 Task: Simulate a random forest for classification.
Action: Mouse moved to (138, 115)
Screenshot: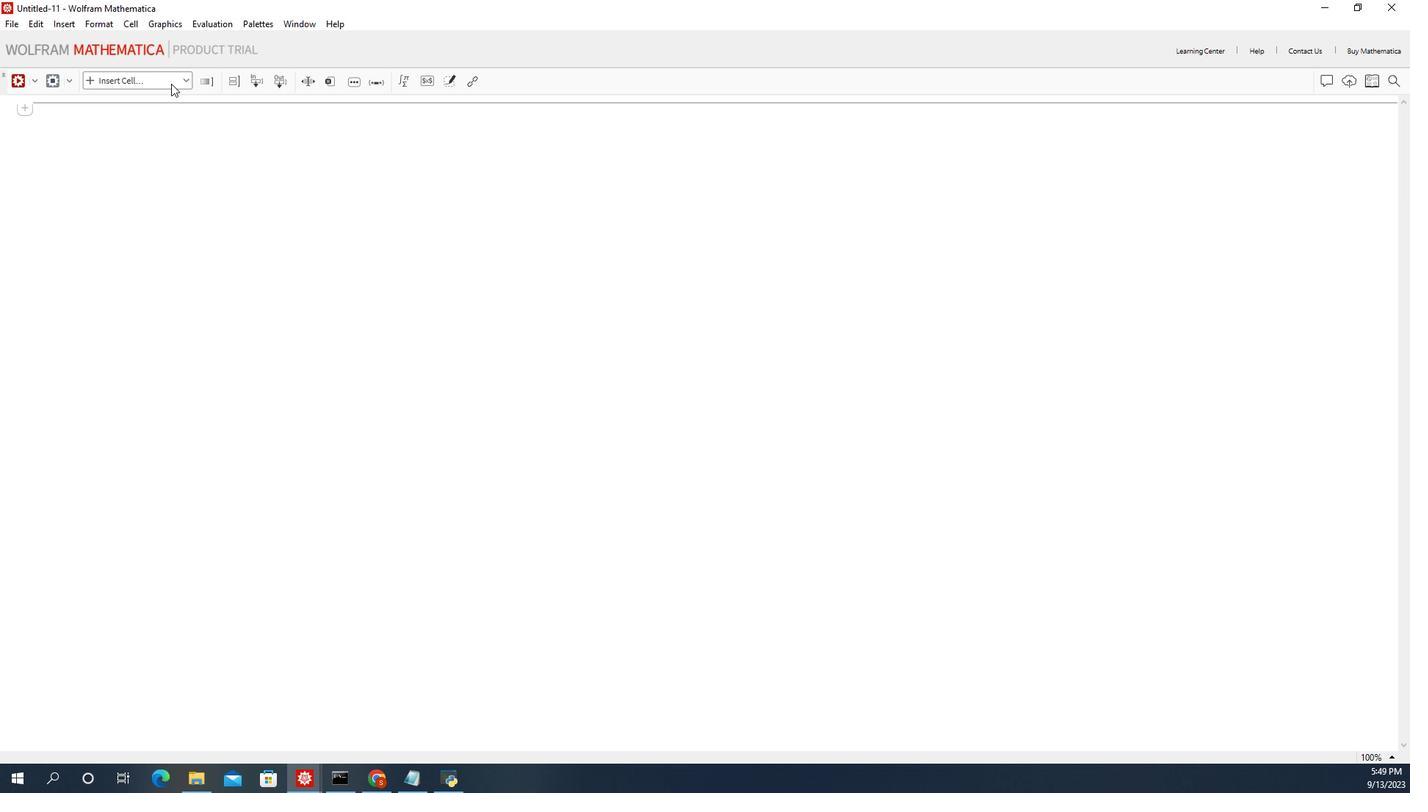 
Action: Mouse pressed left at (138, 115)
Screenshot: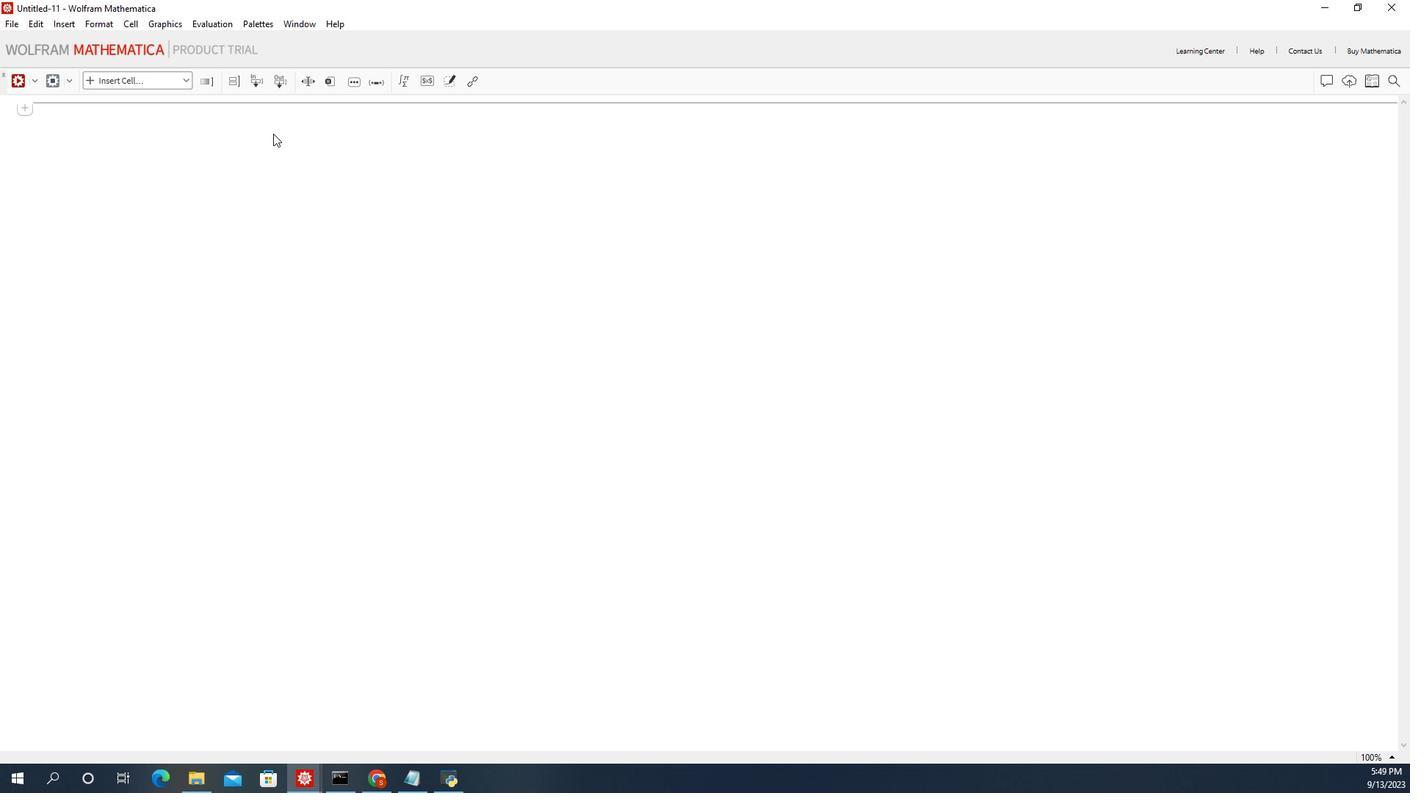 
Action: Mouse moved to (139, 107)
Screenshot: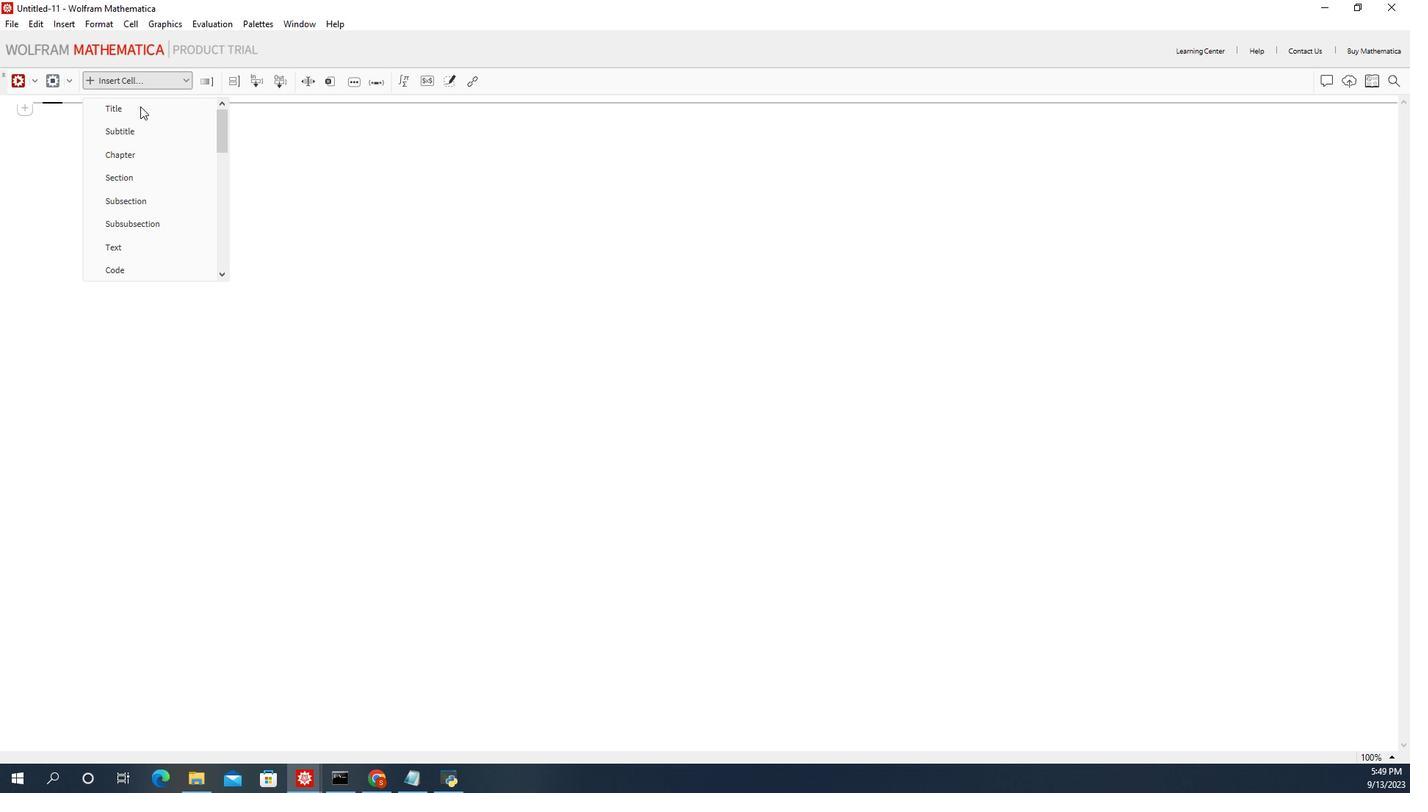 
Action: Mouse pressed left at (139, 107)
Screenshot: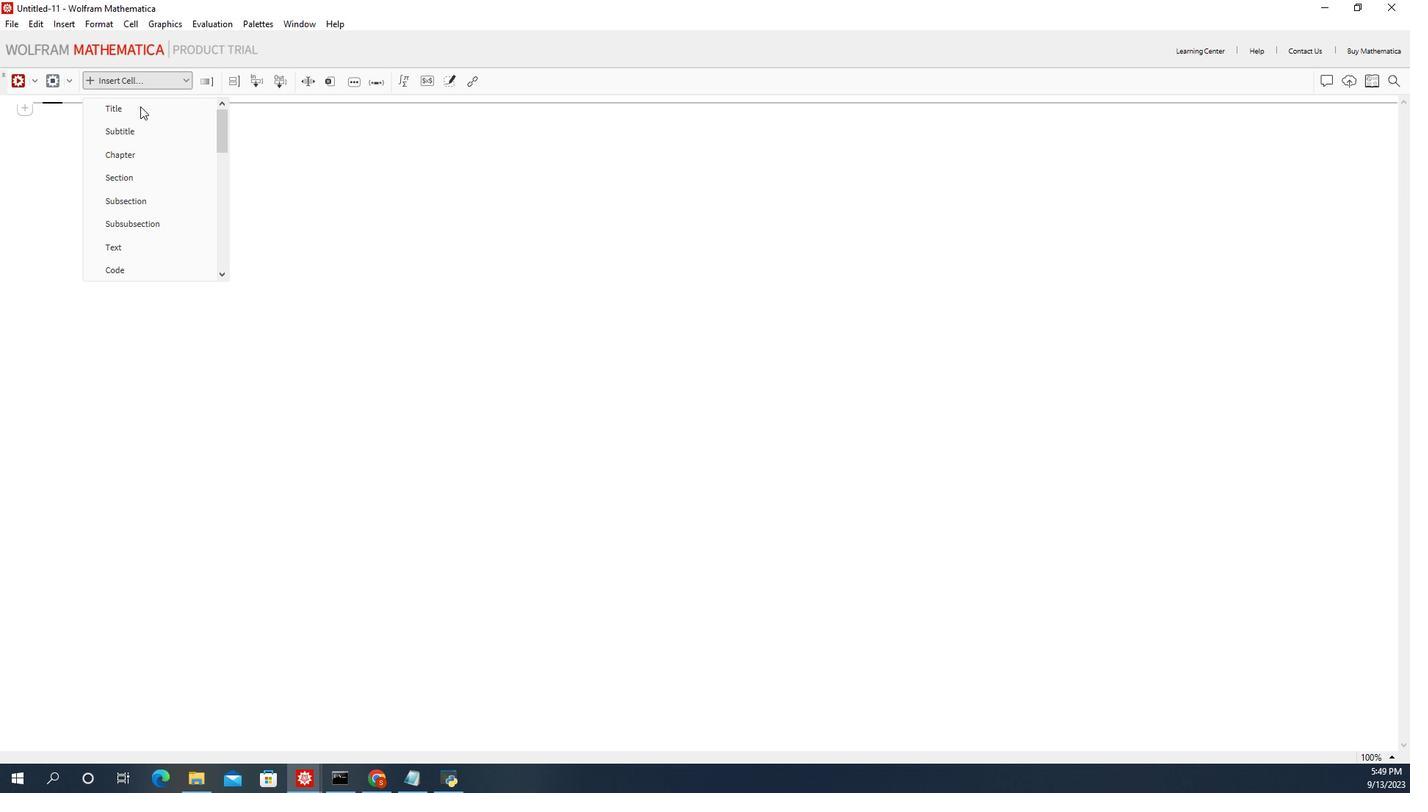 
Action: Mouse moved to (139, 107)
Screenshot: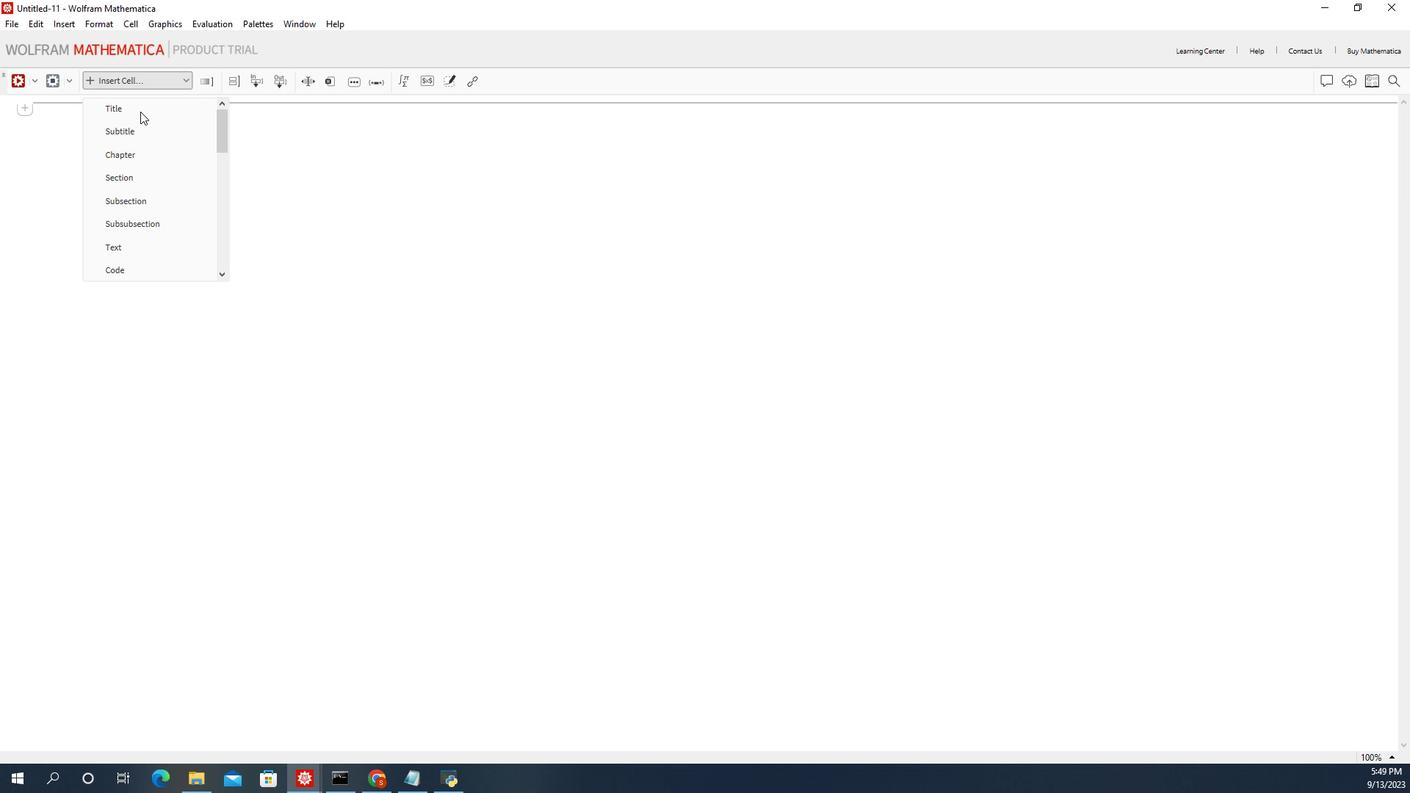 
Action: Mouse pressed left at (139, 107)
Screenshot: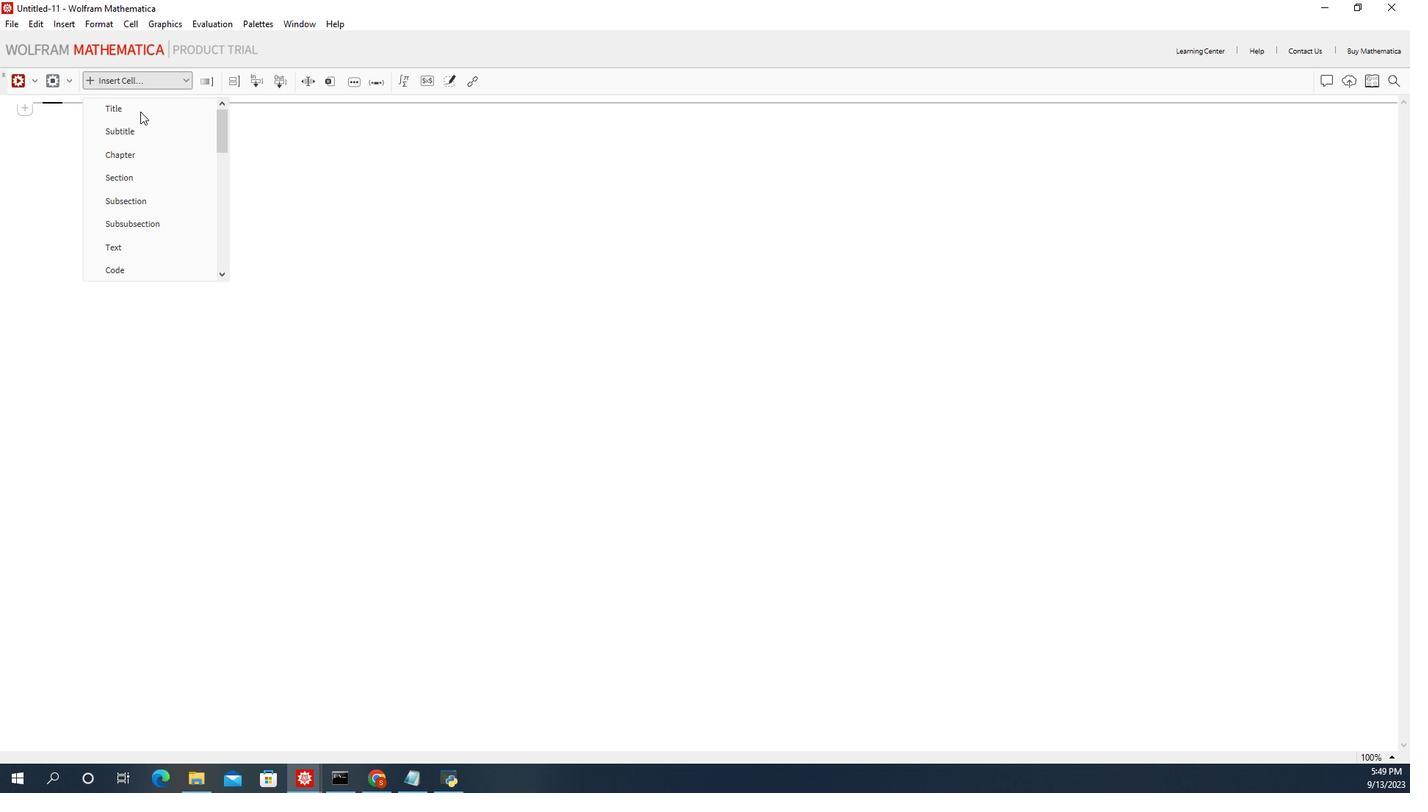 
Action: Mouse moved to (121, 95)
Screenshot: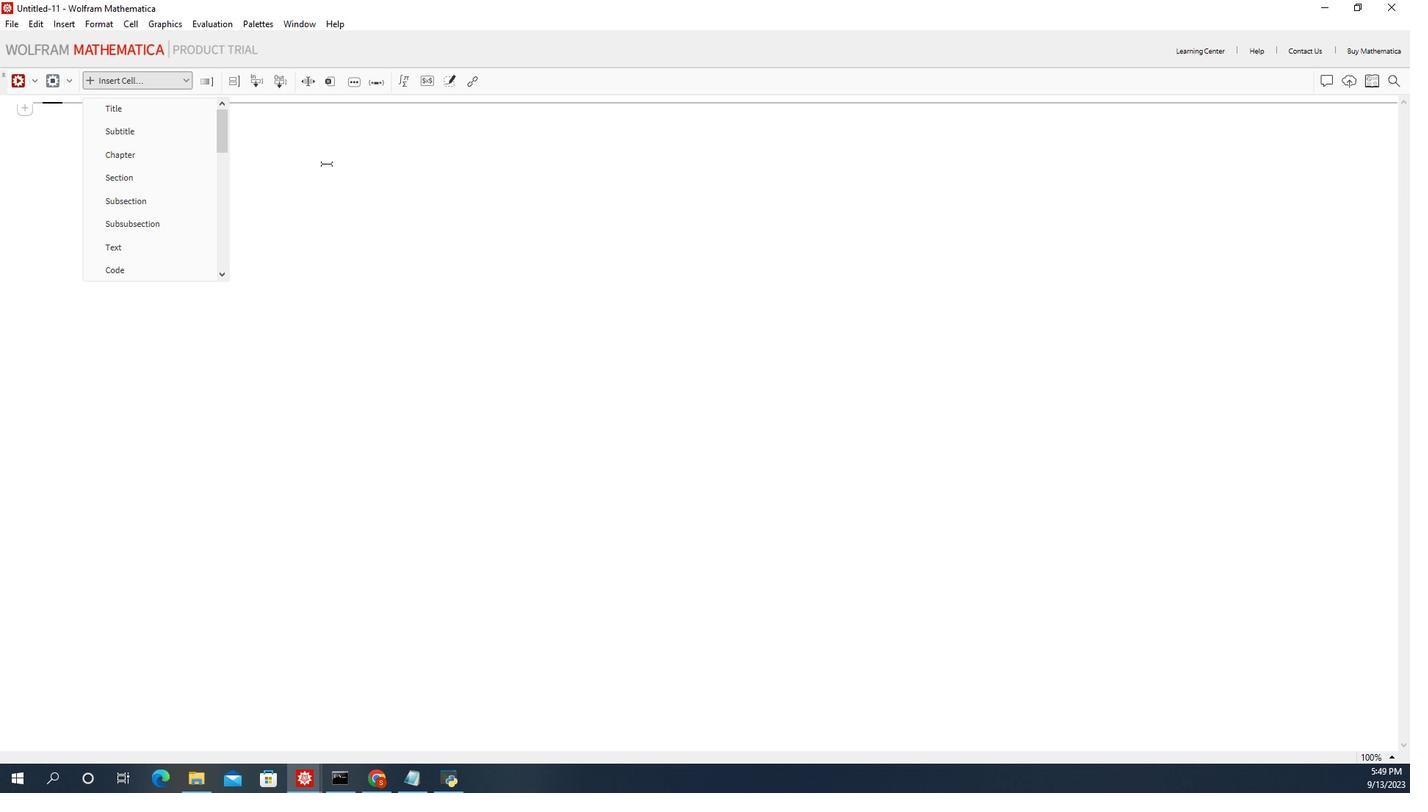 
Action: Mouse pressed left at (121, 95)
Screenshot: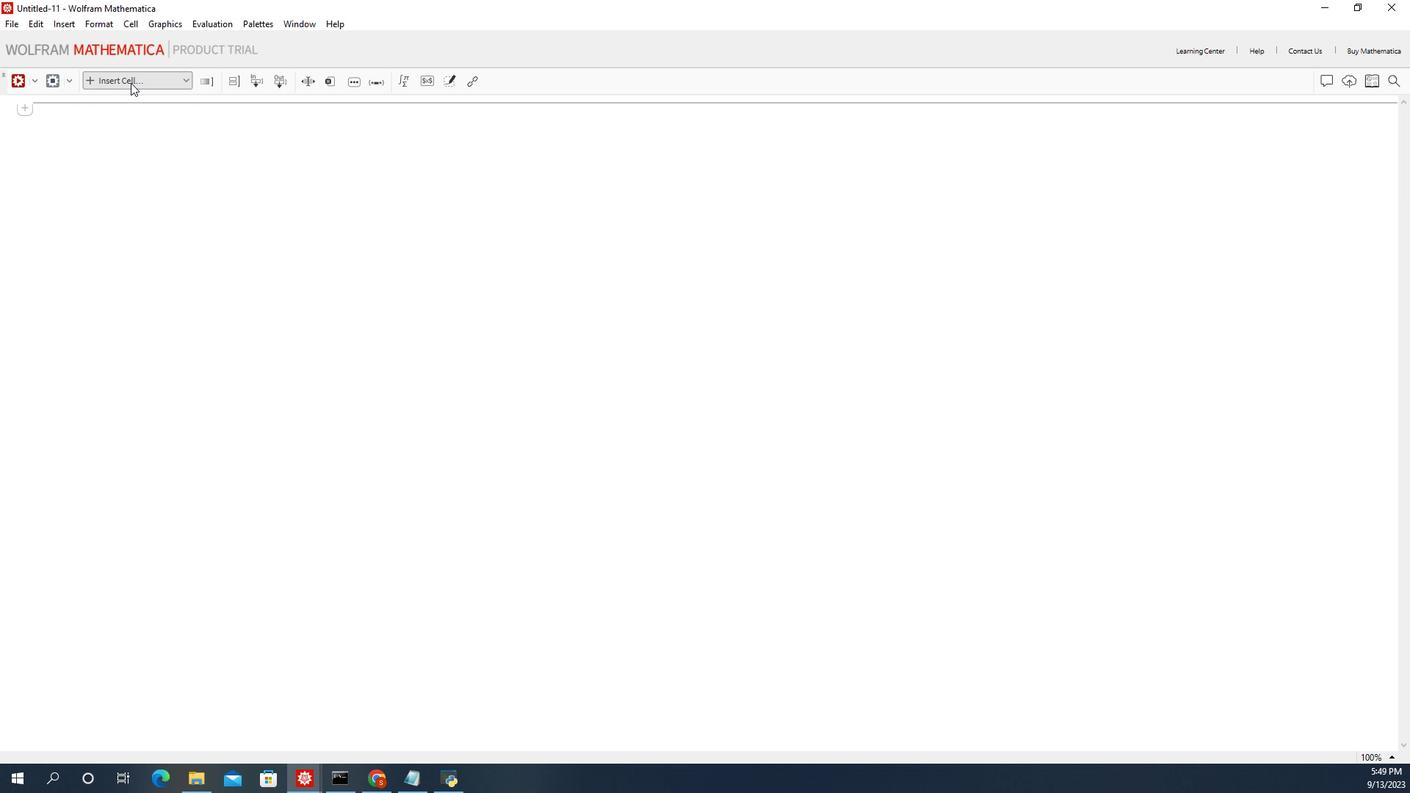 
Action: Mouse moved to (141, 114)
Screenshot: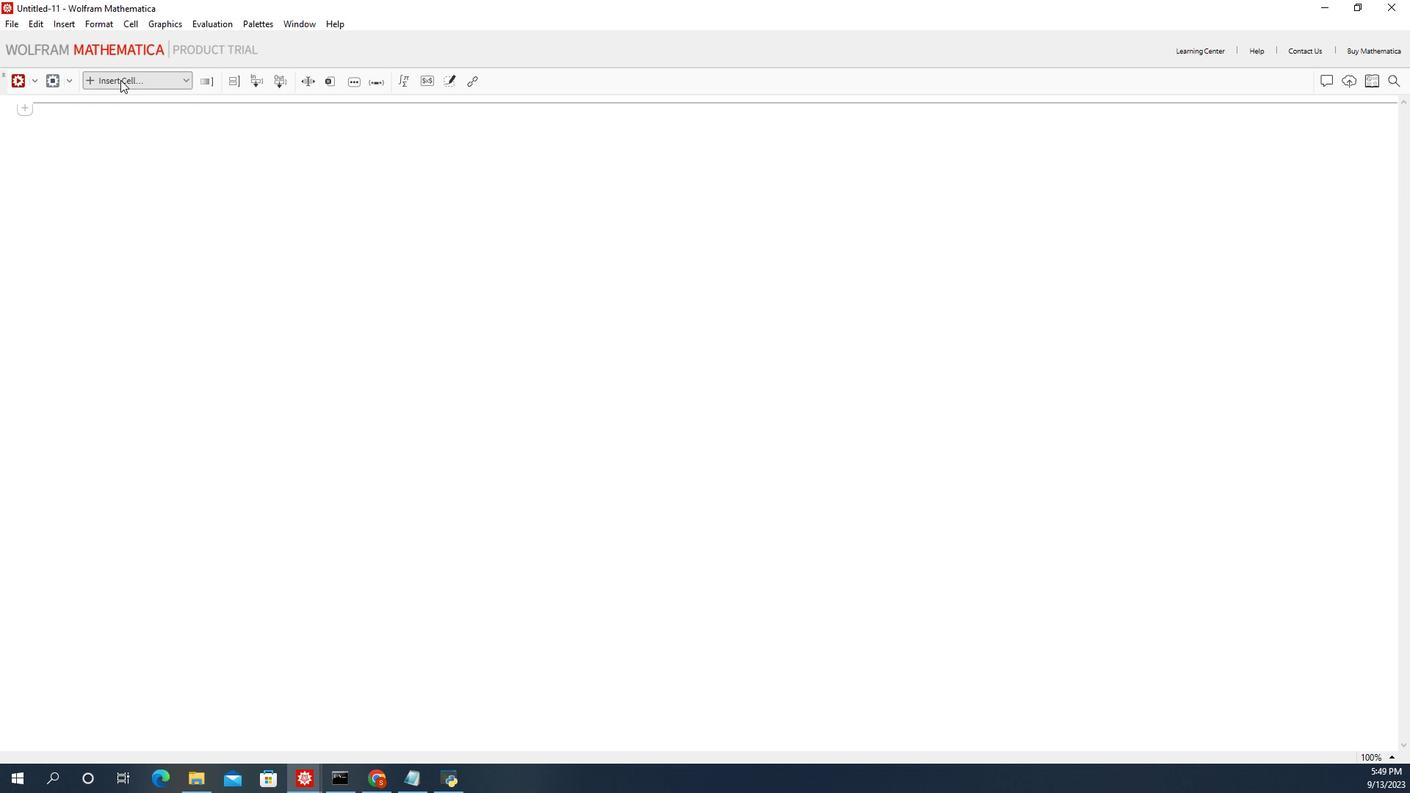 
Action: Mouse pressed left at (141, 114)
Screenshot: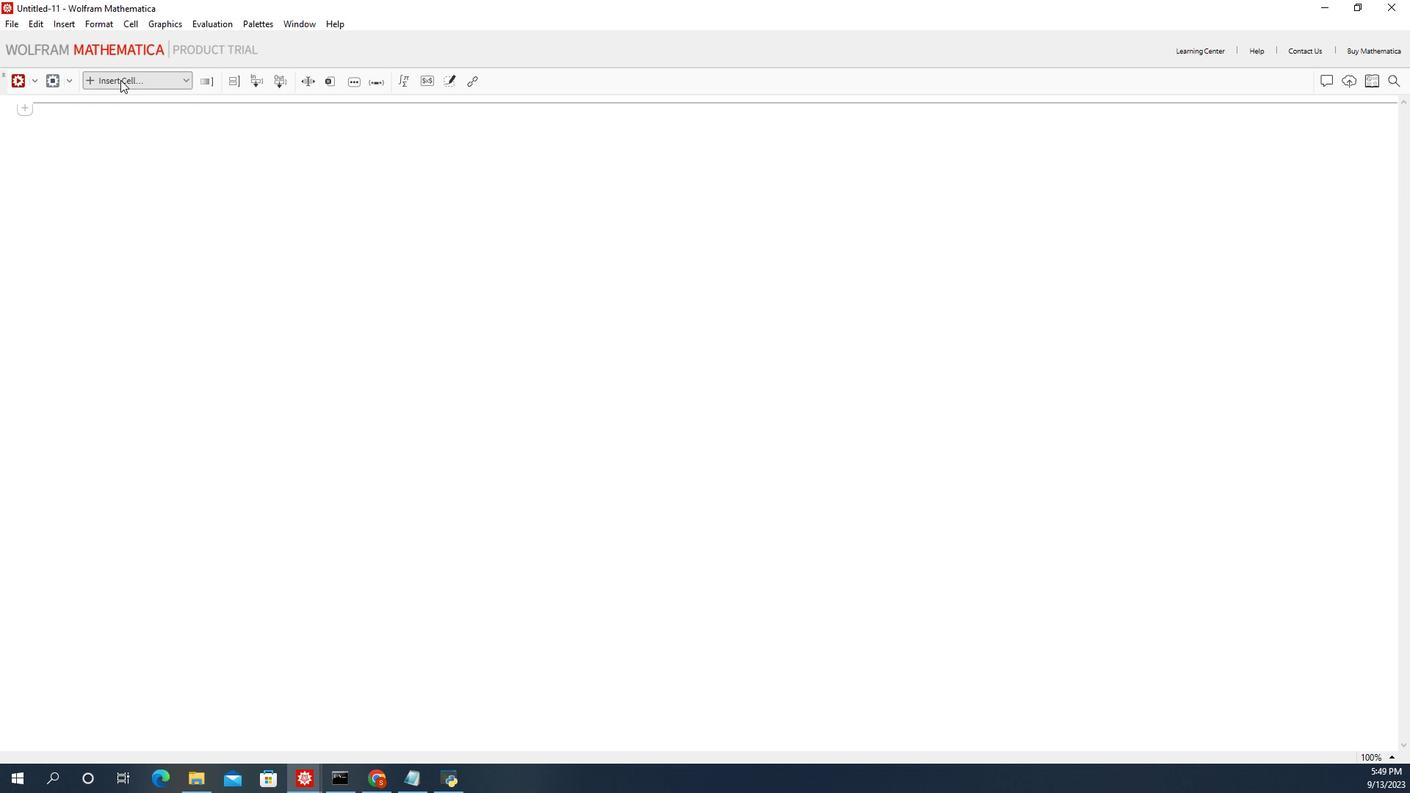 
Action: Mouse moved to (140, 105)
Screenshot: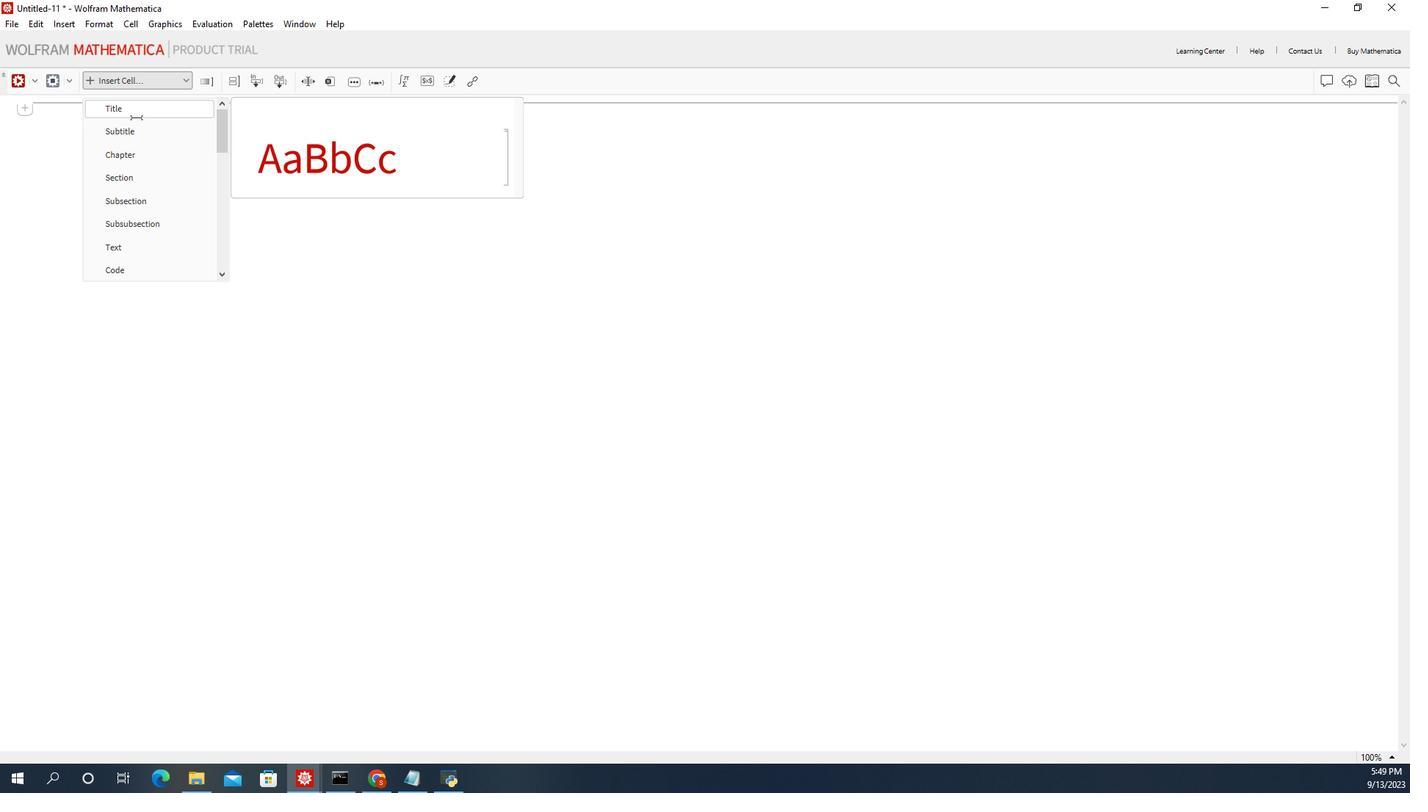 
Action: Mouse pressed left at (140, 105)
Screenshot: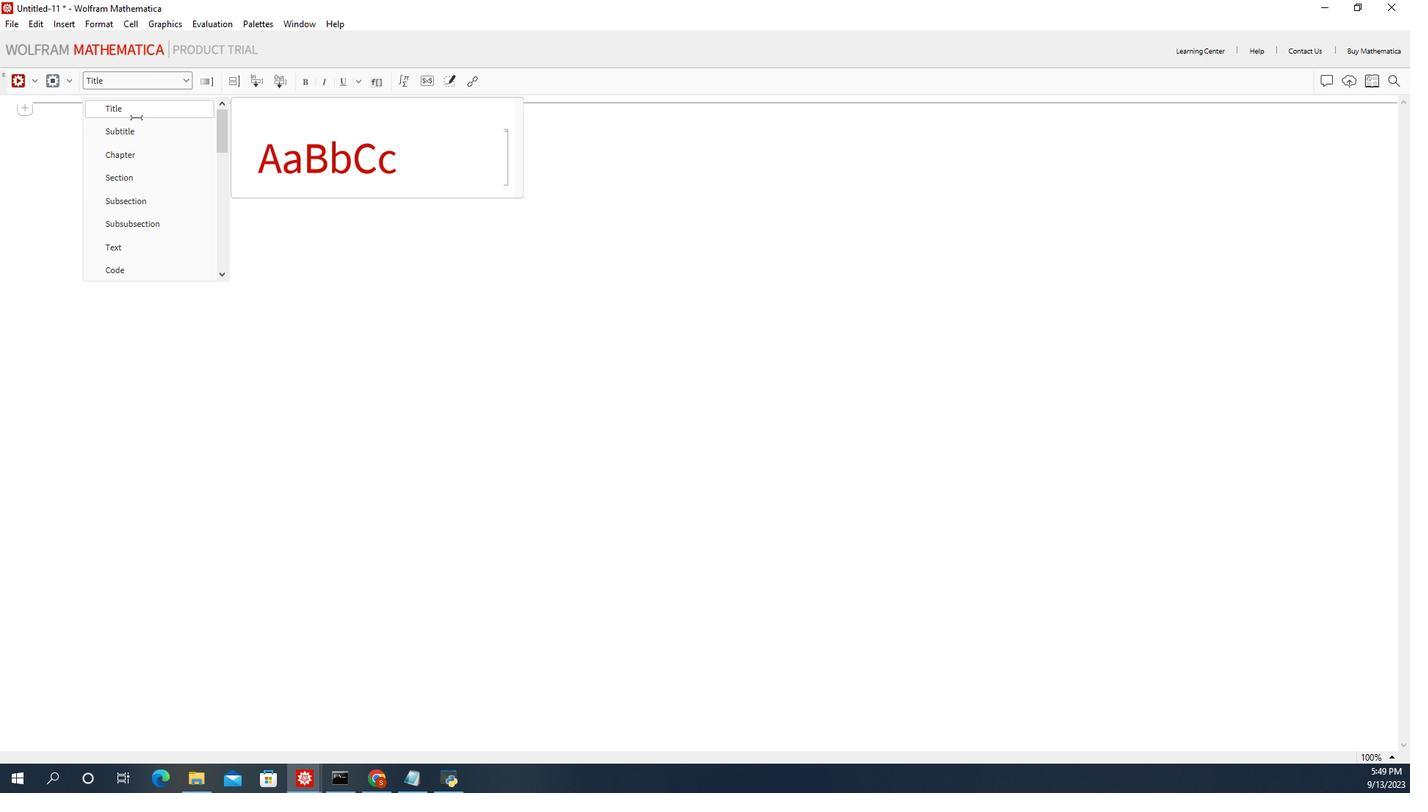 
Action: Mouse moved to (141, 97)
Screenshot: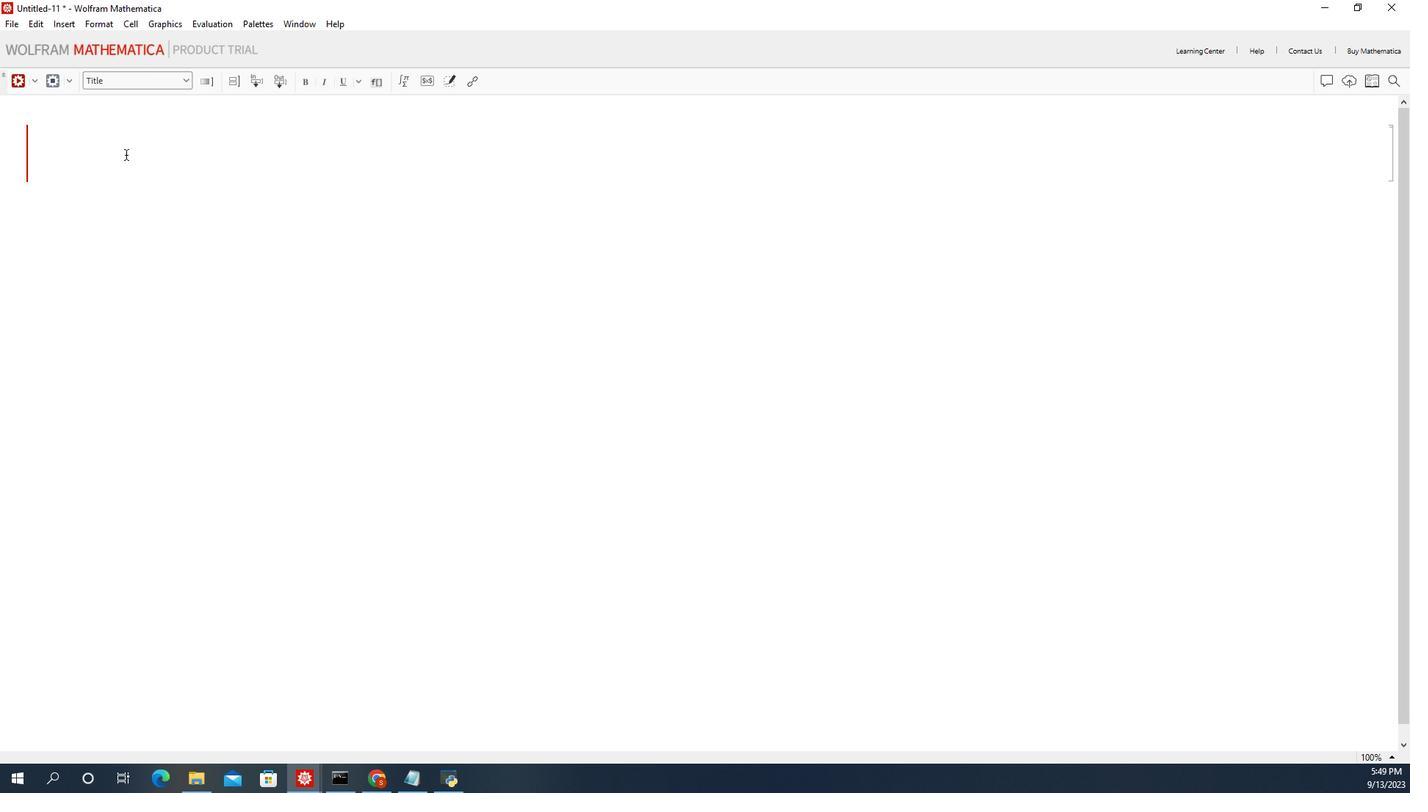 
Action: Mouse pressed left at (141, 97)
Screenshot: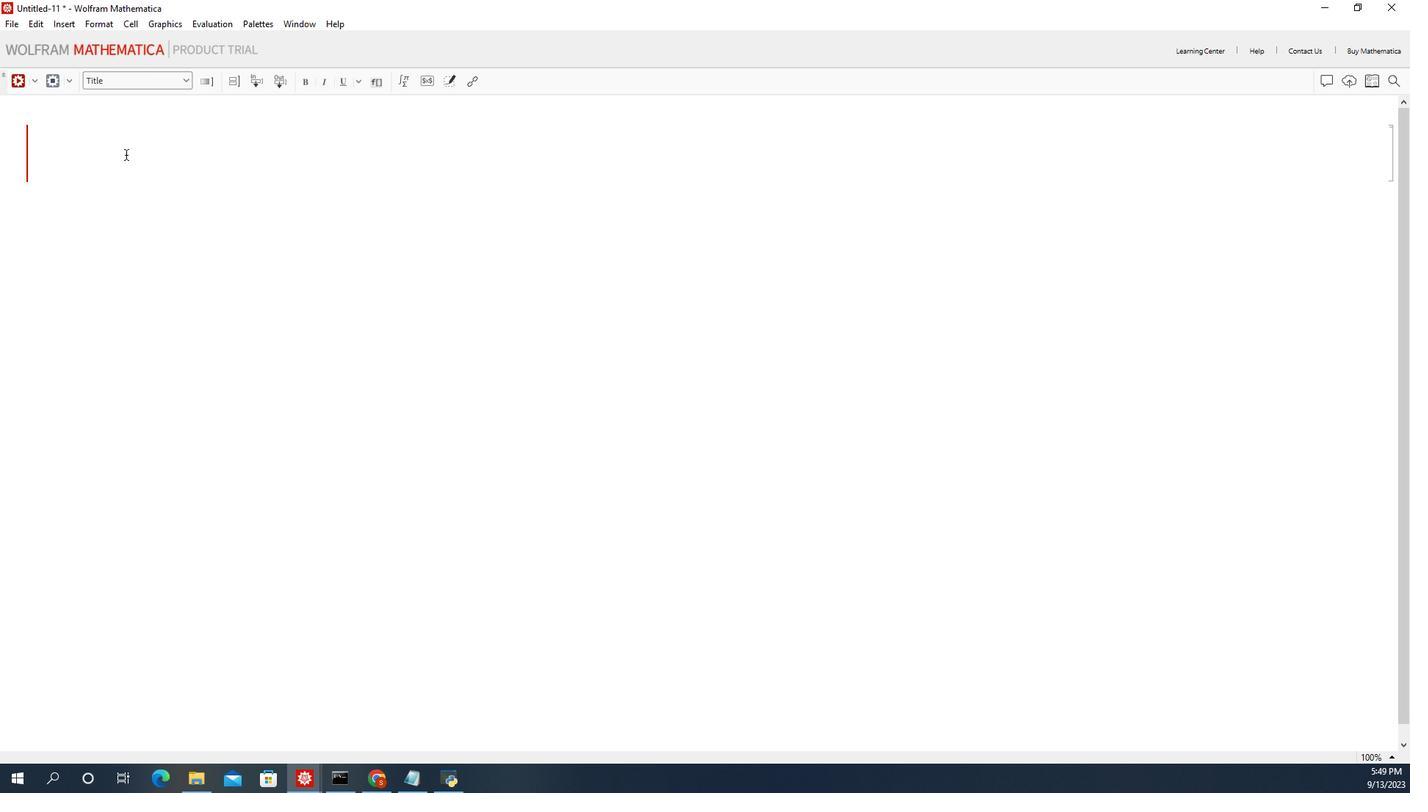 
Action: Key pressed simulate<Key.space>a<Key.space>random<Key.space>forest<Key.space>fo<Key.space>r<Key.backspace><Key.backspace>r<Key.space>cals<Key.backspace><Key.backspace><Key.backspace>lassification.
Screenshot: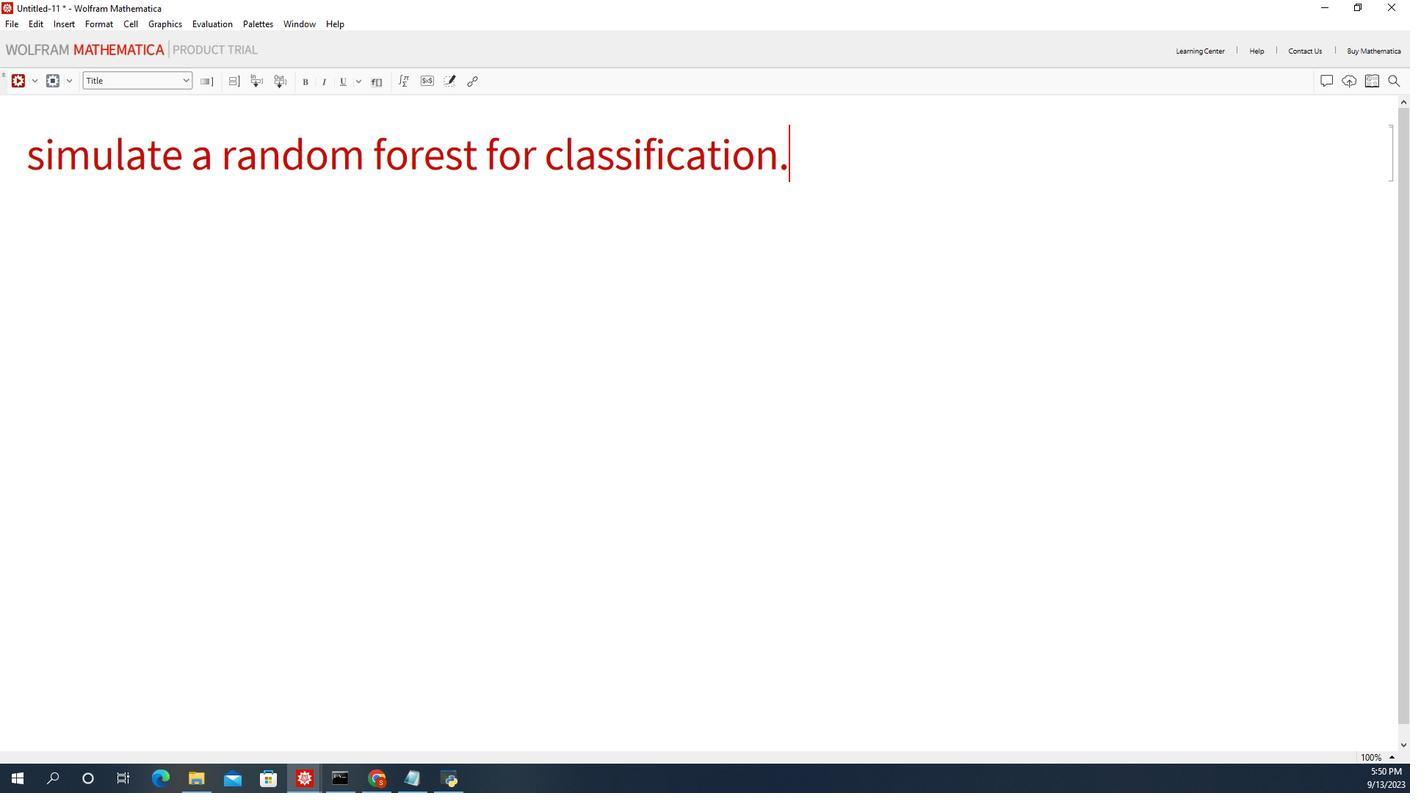 
Action: Mouse moved to (141, 88)
Screenshot: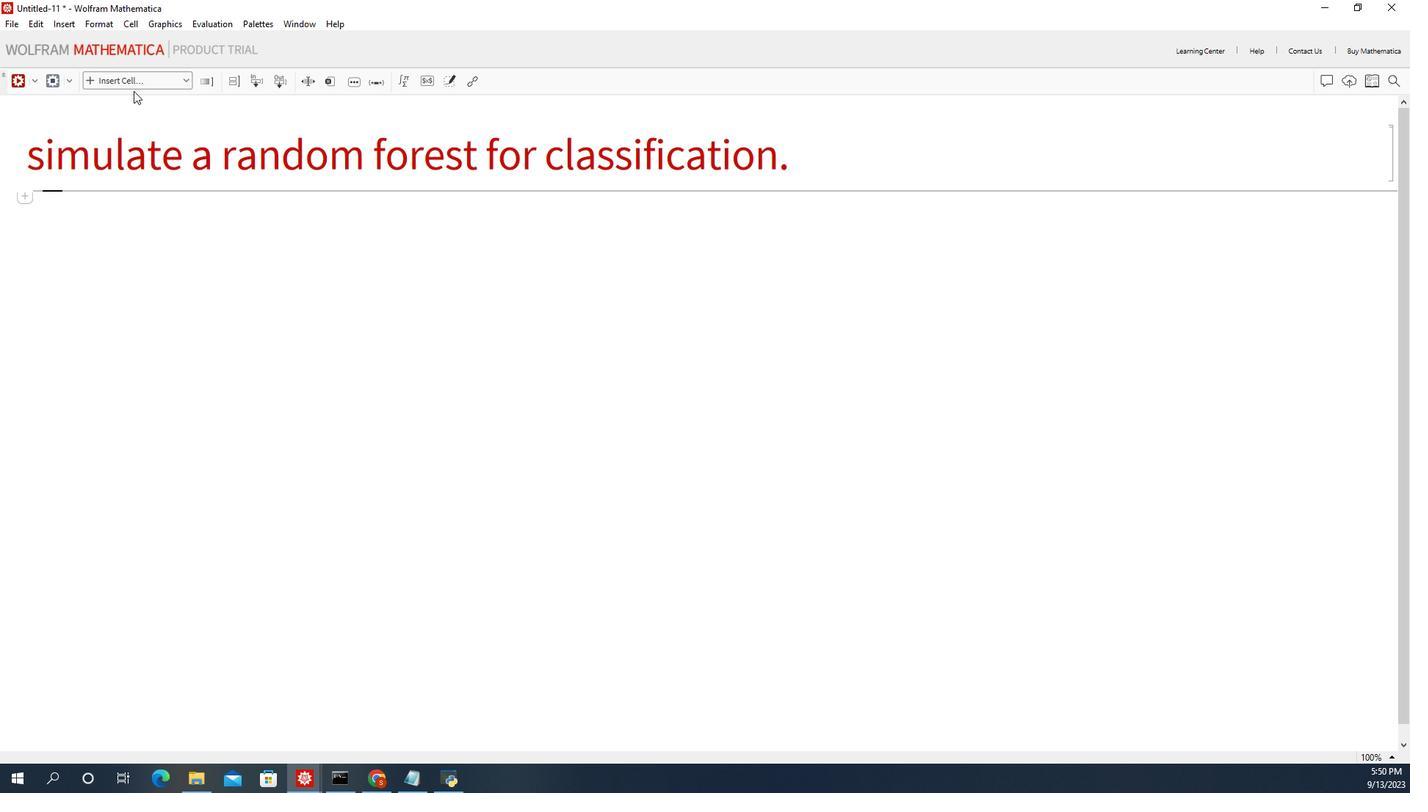 
Action: Mouse pressed left at (141, 88)
Screenshot: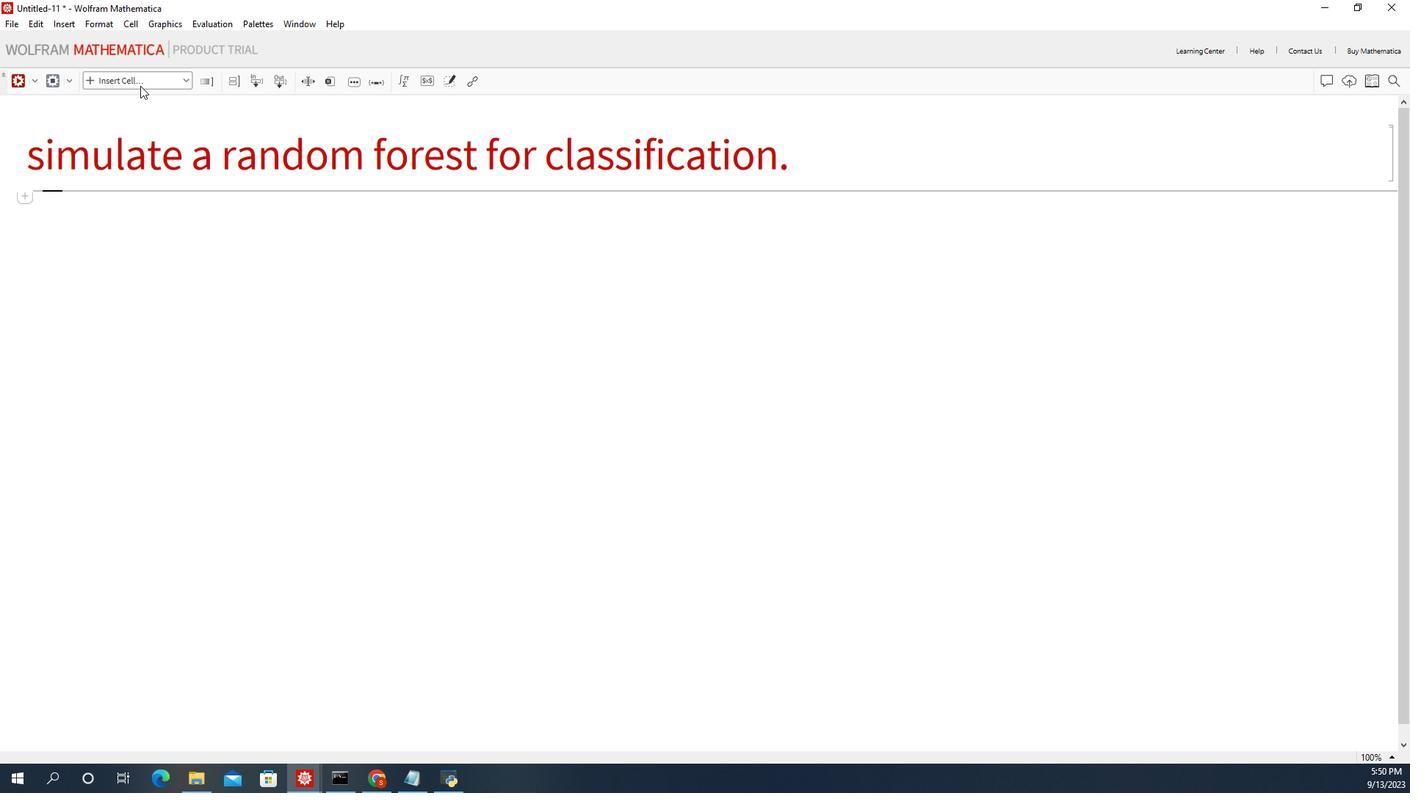 
Action: Mouse moved to (139, 112)
Screenshot: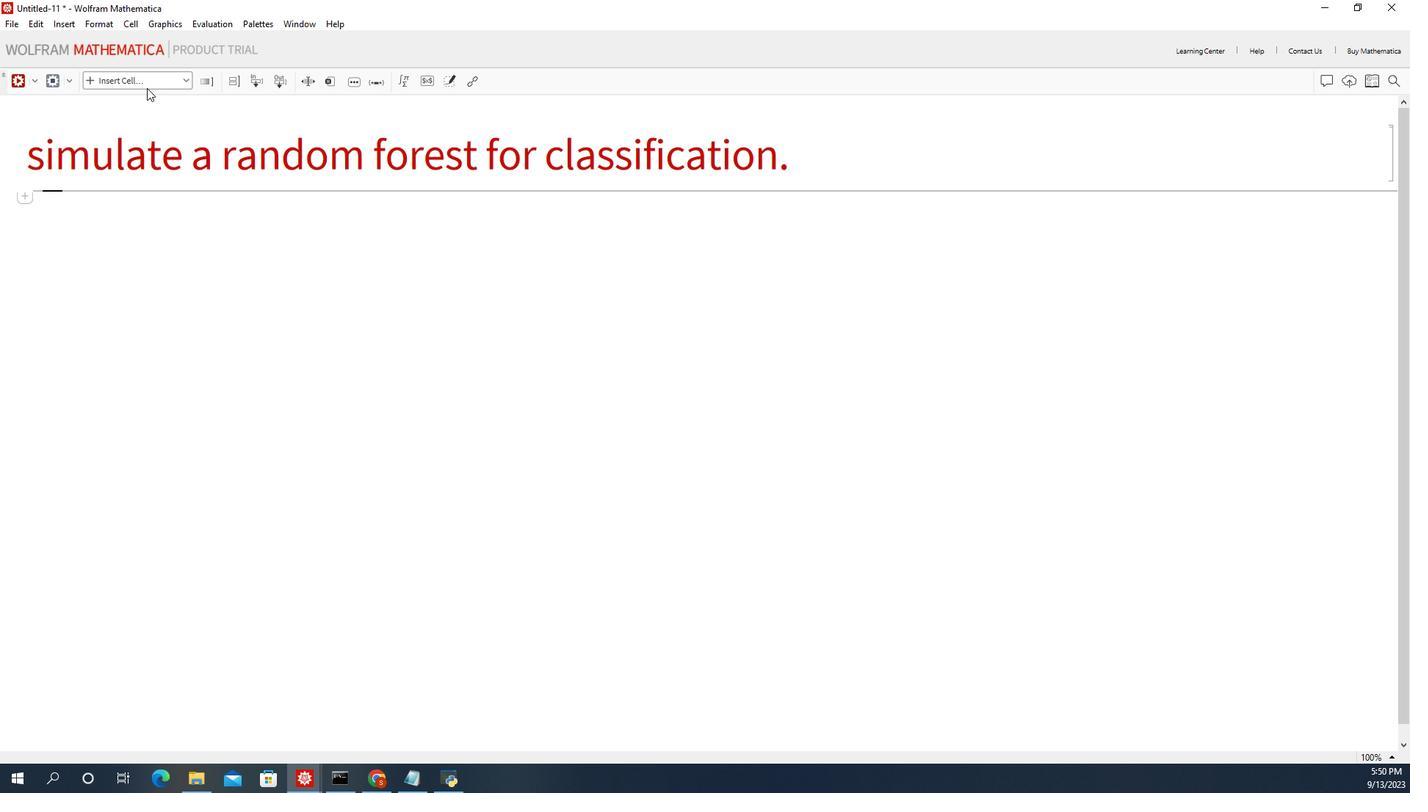 
Action: Mouse pressed left at (139, 112)
Screenshot: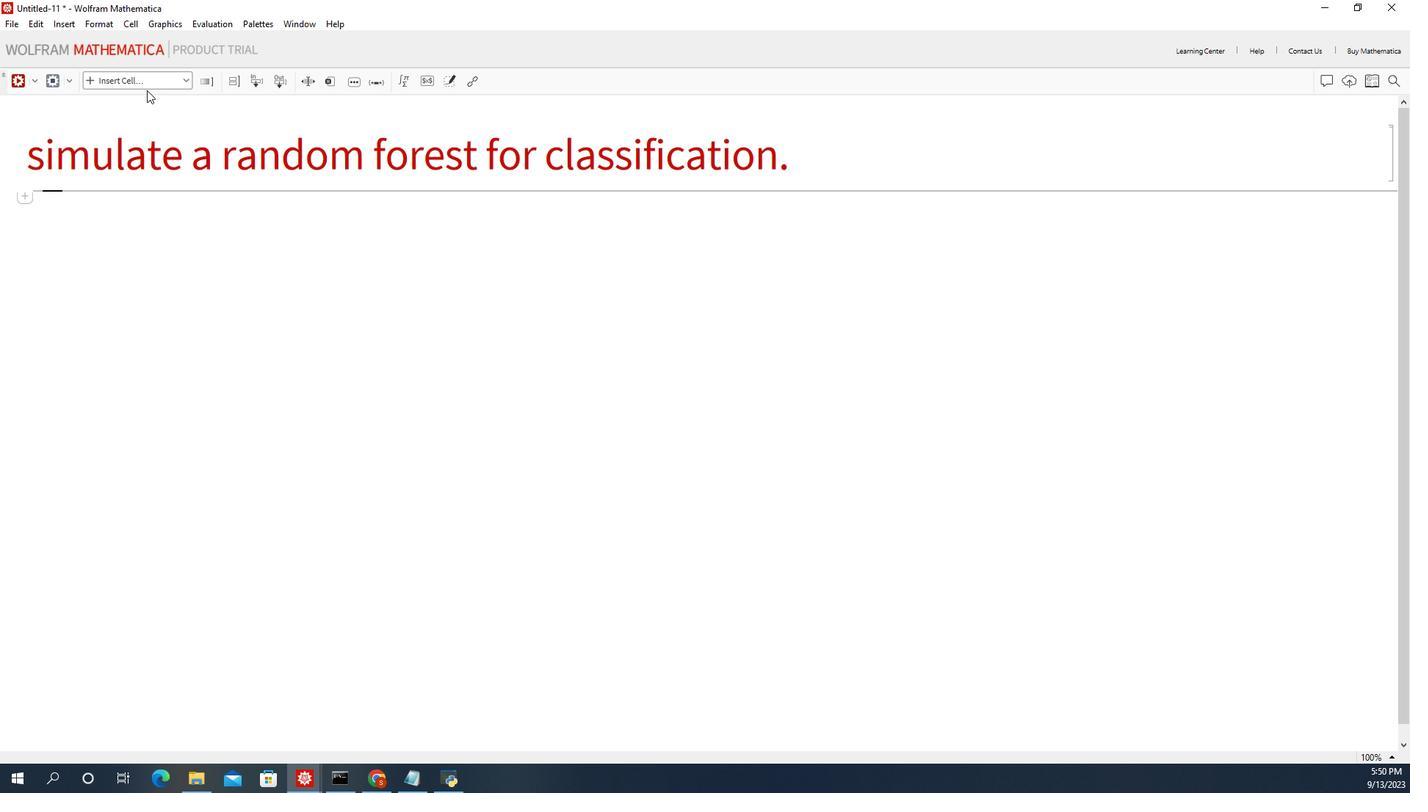 
Action: Mouse moved to (139, 71)
Screenshot: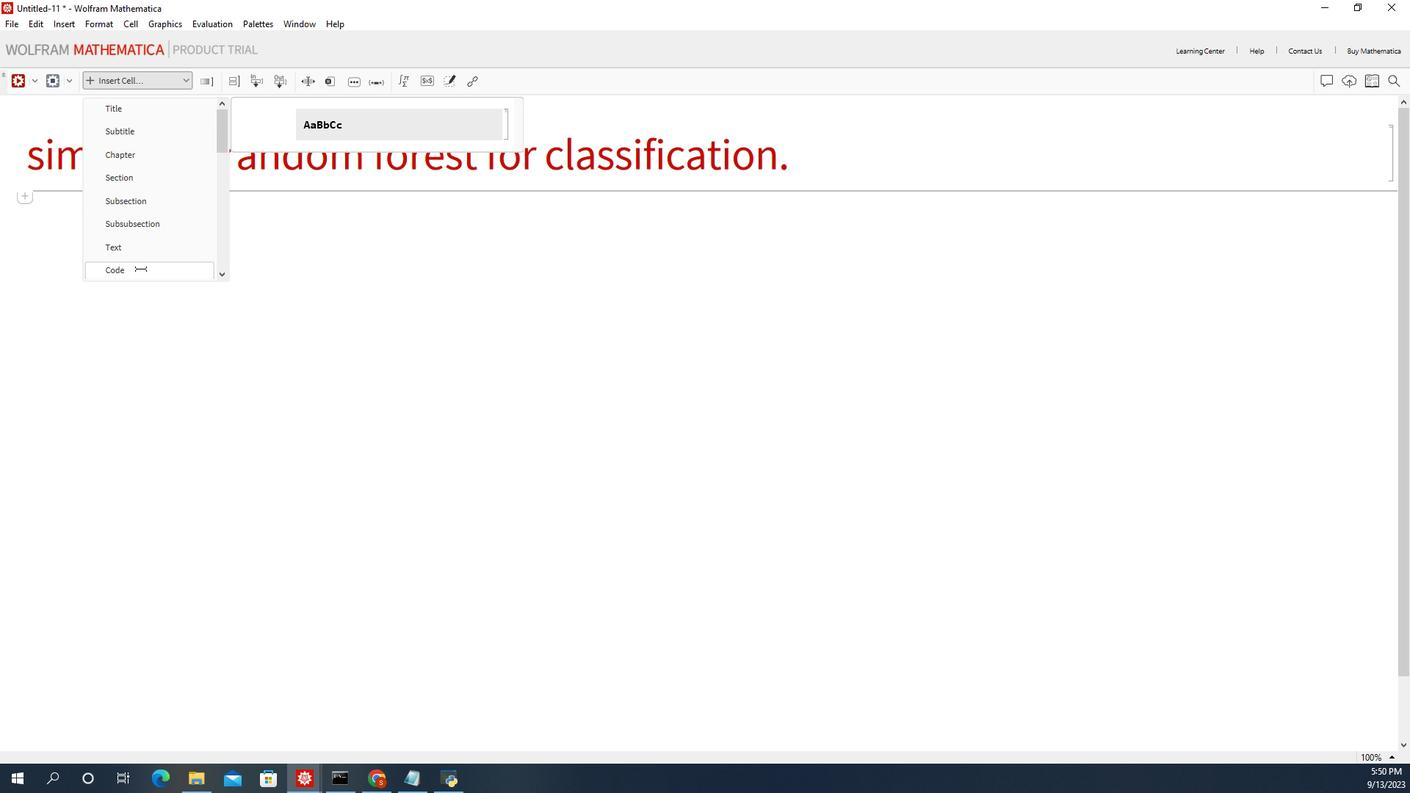 
Action: Mouse pressed left at (139, 71)
Screenshot: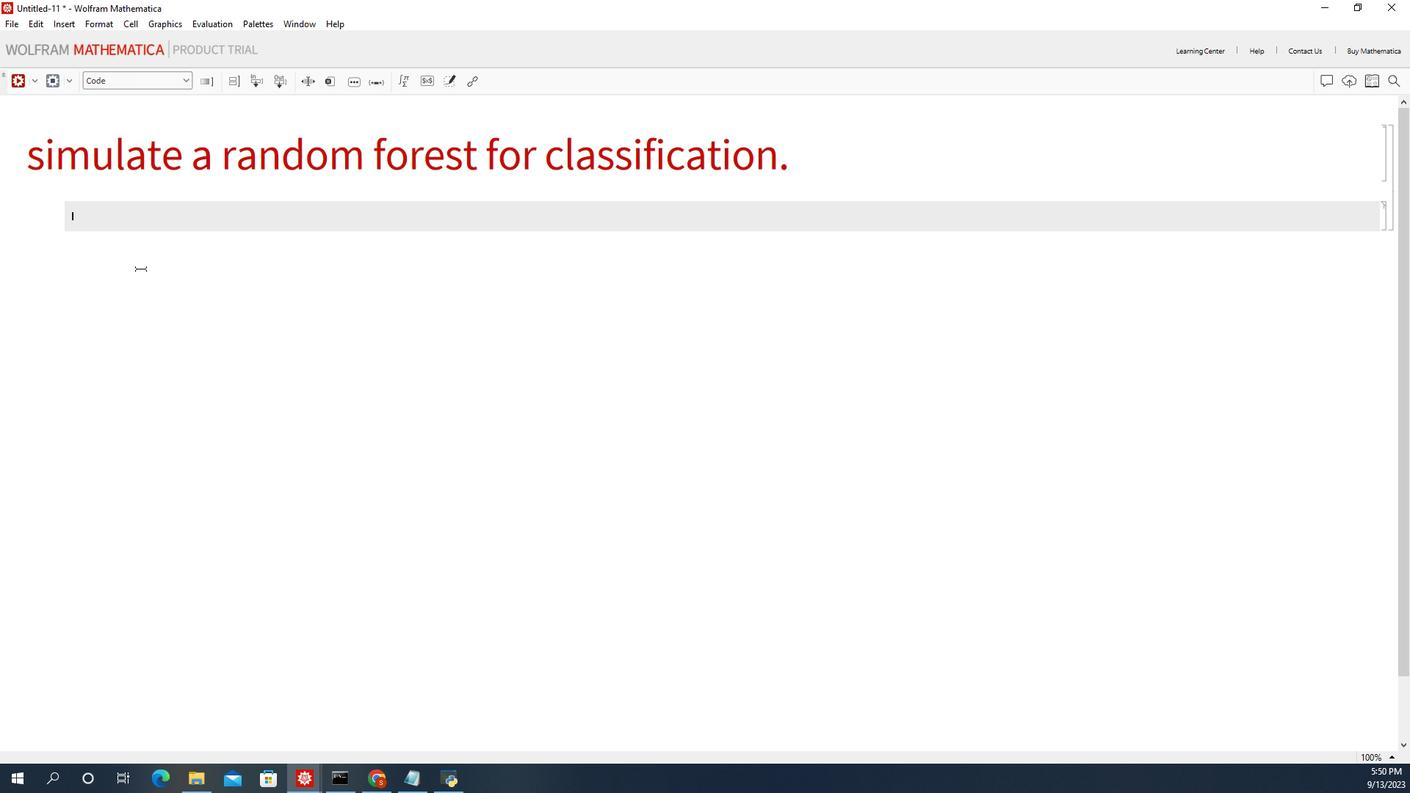 
Action: Key pressed <Key.cmd><Key.cmd><Key.cmd><Key.cmd><Key.cmd><Key.cmd><Key.cmd>8988<Key.cmd><Key.cmd><Key.cmd><Key.cmd><Key.cmd><Key.cmd>9
Screenshot: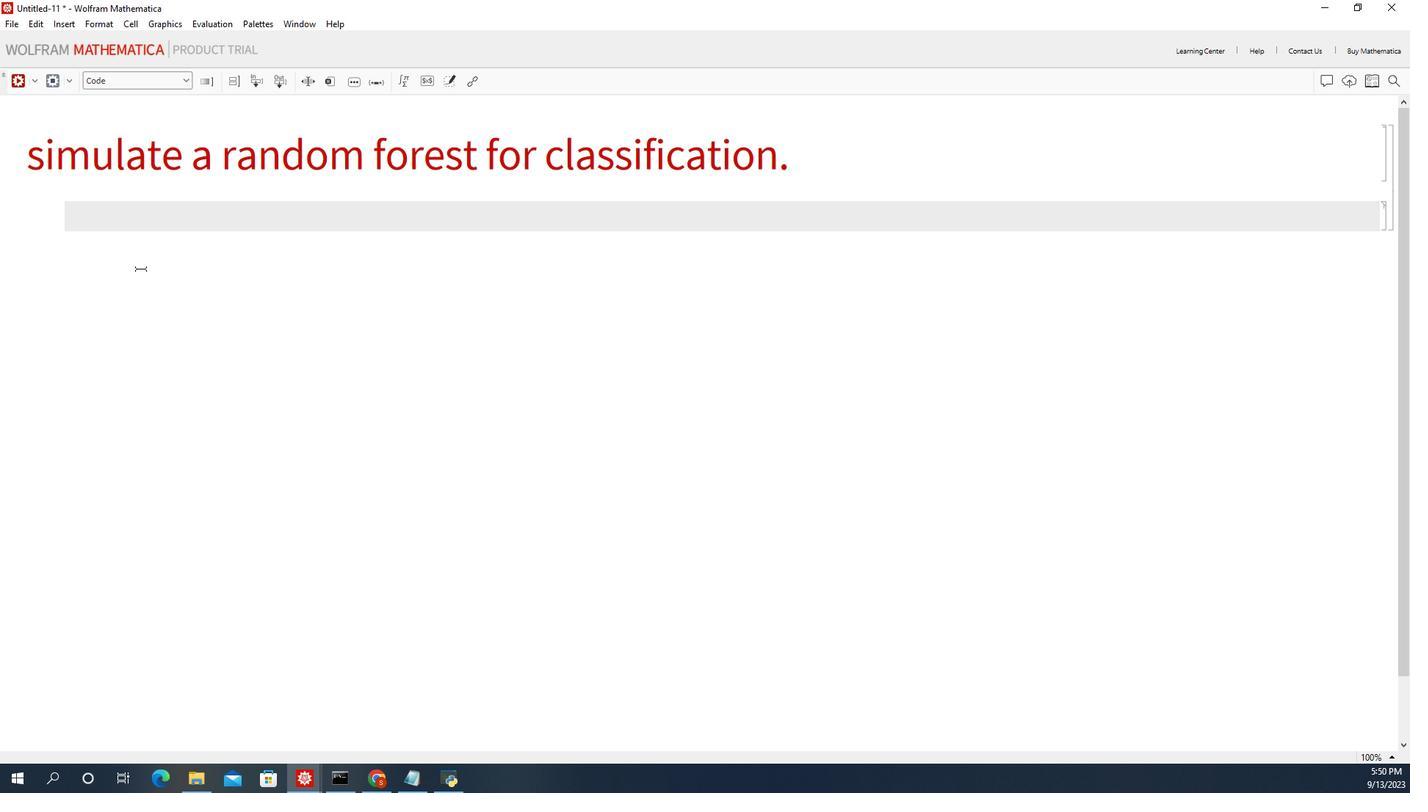 
Action: Mouse moved to (138, 84)
Screenshot: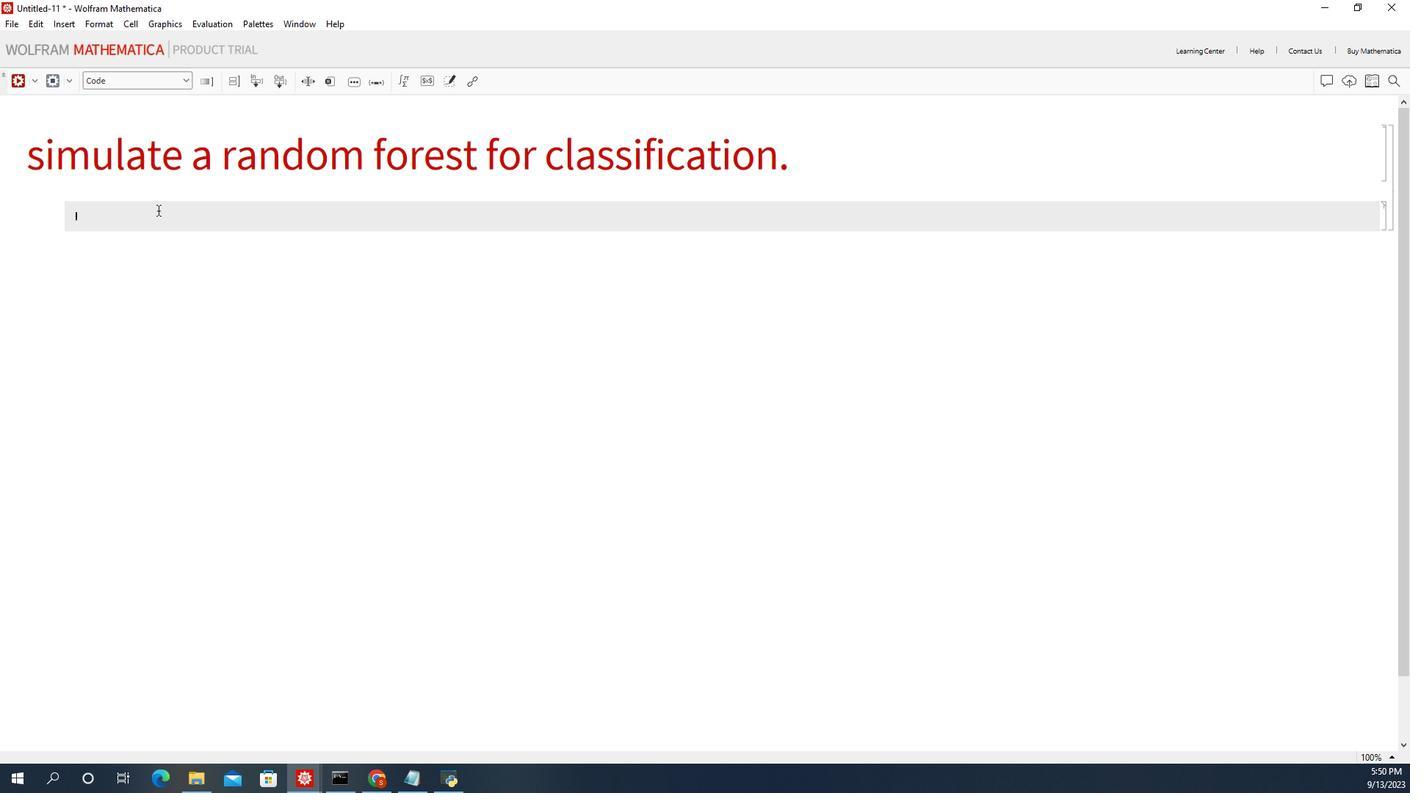 
Action: Mouse pressed left at (138, 84)
Screenshot: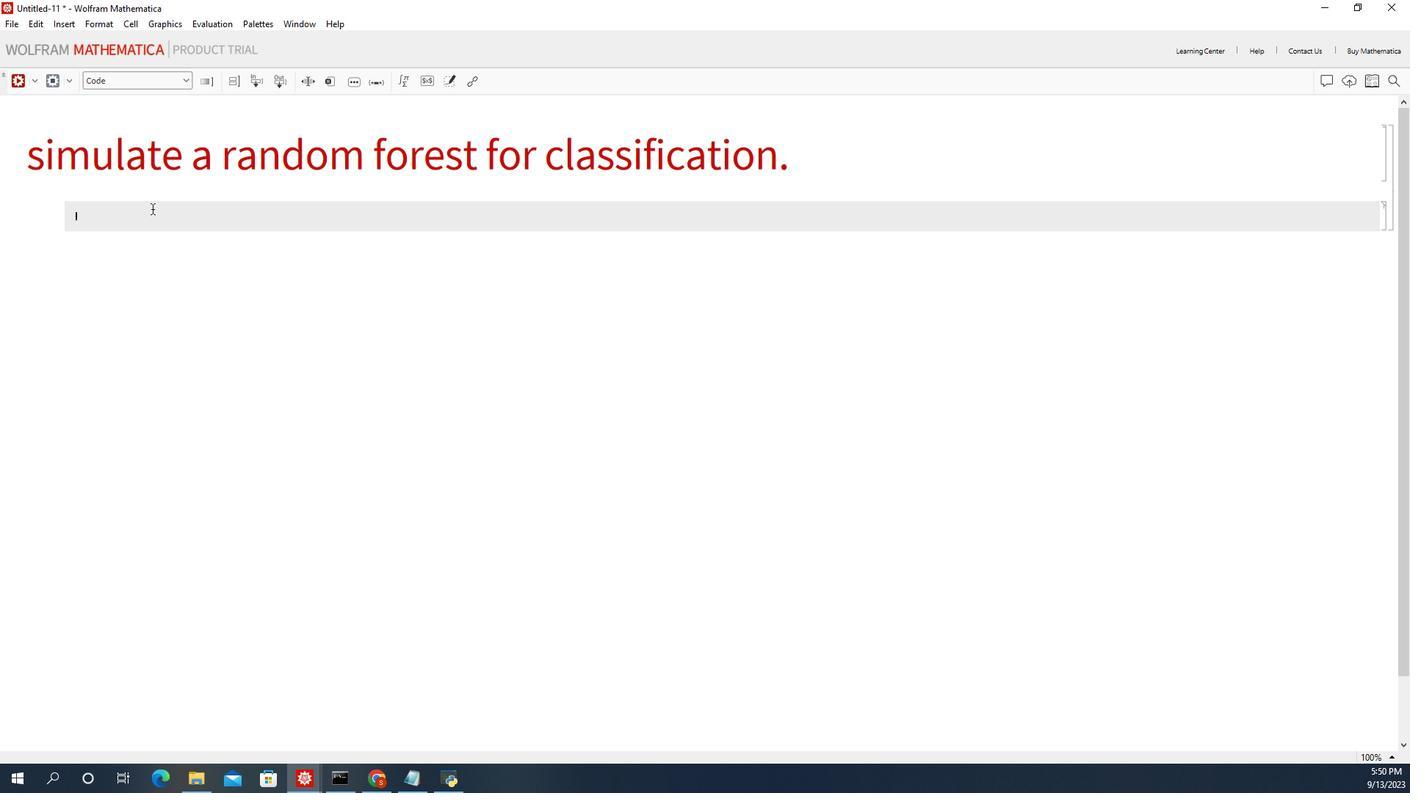 
Action: Mouse moved to (138, 84)
Screenshot: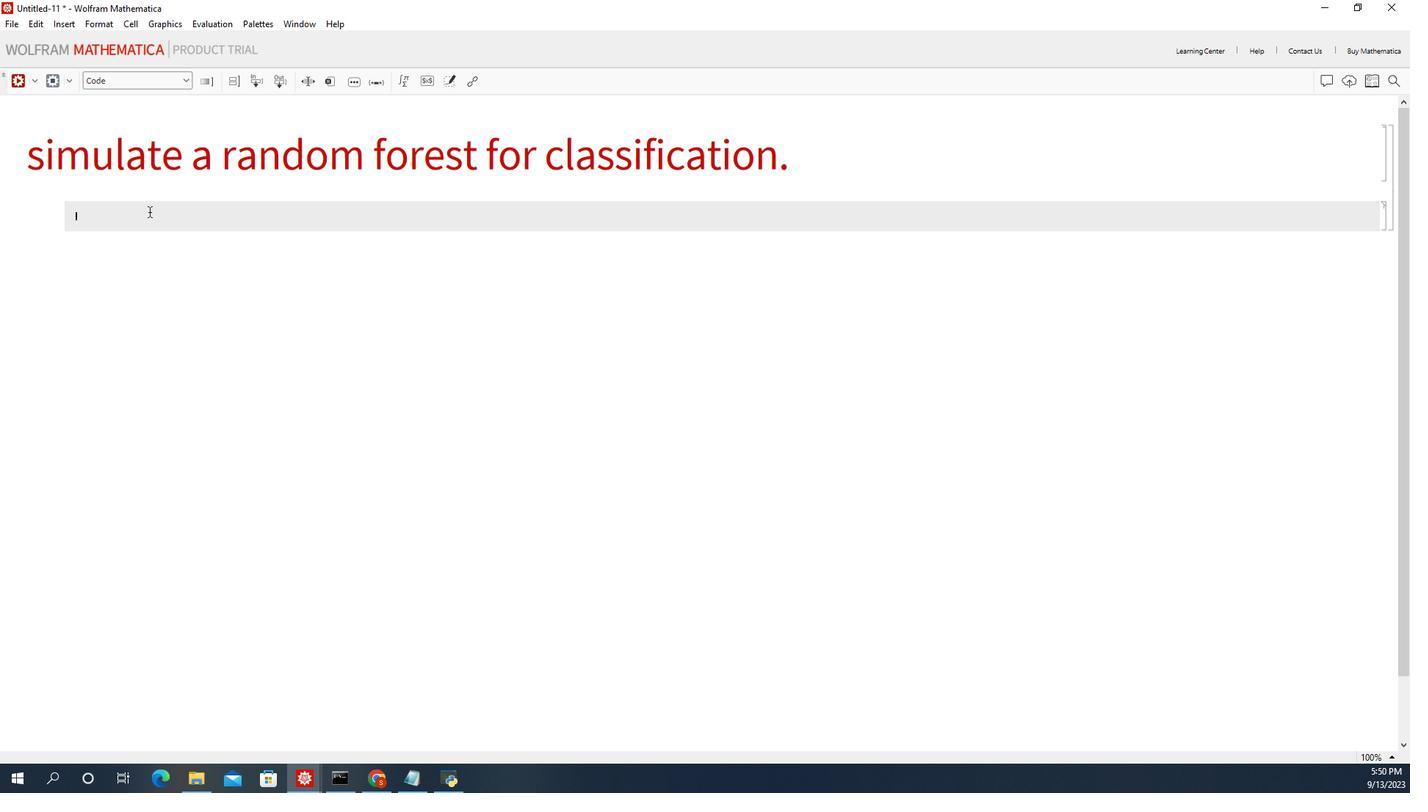 
Action: Key pressed training<Key.space><Key.backspace>set<Key.space>=<Key.space><Key.shift>{1-<Key.shift>><Key.shift>"<Key.shift_r>A<Key.right>,<Key.space>2-<Key.shift>><Key.shift><Key.shift><Key.shift><Key.shift><Key.shift><Key.shift><Key.shift><Key.shift>"<Key.shift_r>A<Key.right>,<Key.shift_r><Key.shift_r><Key.shift_r><Key.shift_r><Key.shift_r><Key.shift_r><Key.shift_r><Key.shift_r><Key.shift_r><Key.shift_r><Key.shift_r><Key.shift_r><Key.shift_r><Key.shift_r><Key.shift_r><Key.shift_r><Key.shift_r><Key.shift_r><Key.shift_r><Key.shift_r><Key.shift_r><Key.shift_r><Key.shift_r><Key.shift_r><Key.shift_r><Key.shift_r>#.<Key.backspace><Key.backspace>3.5-<Key.shift>><Key.shift>"<Key.shift_r><Key.shift_r>B<Key.right>,<Key.shift><Key.shift><Key.shift><Key.shift><Key.shift><Key.shift><Key.shift><Key.shift>$<Key.backspace>4-<Key.shift>><Key.shift>"<Key.shift_r>B<Key.right>5-<Key.shift>><Key.shift>"<Key.shift_r>A<Key.right>,5.5-<Key.shift>><Key.shift_r><Key.shift_r><Key.shift_r><Key.shift_r><Key.shift_r><Key.shift_r><Key.shift_r><Key.shift_r><Key.shift_r><Key.shift_r>"<Key.shift_r>A<Key.right><Key.right>;<Key.enter>c=<Key.shift_r>Classify<Key.enter>[trainingset,<Key.shift>Mehod-<Key.shift>><Key.backspace><Key.backspace><Key.backspace><Key.backspace><Key.backspace>tj<Key.backspace>ho<Key.enter><Key.shift><Key.shift><Key.shift><Key.shift><Key.shift><Key.shift><Key.shift><Key.shift><Key.shift><Key.shift><Key.shift><Key.shift><Key.shift><Key.shift><Key.shift><Key.shift><Key.shift>"<Key.shift_r>Ran<Key.enter>
Screenshot: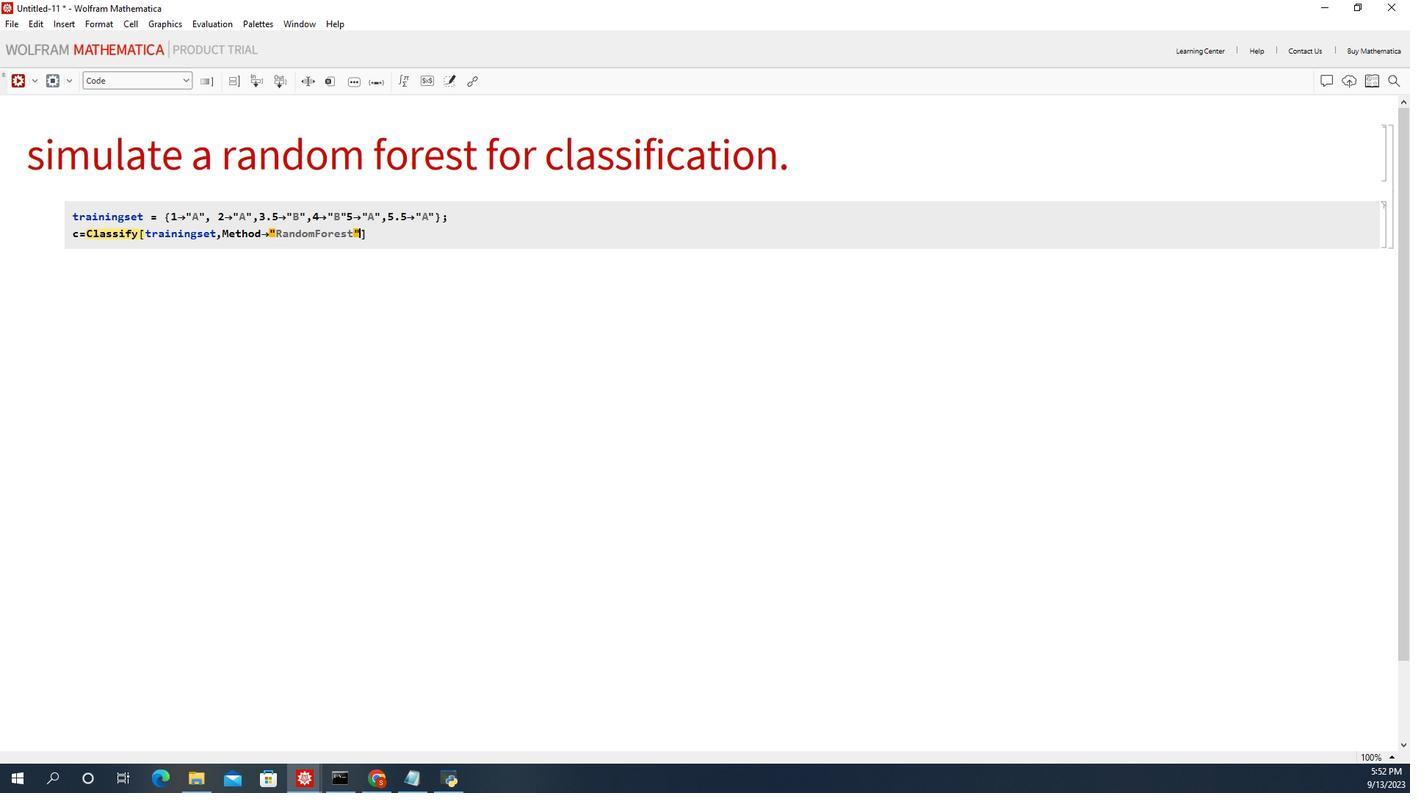 
Action: Mouse moved to (194, 34)
Screenshot: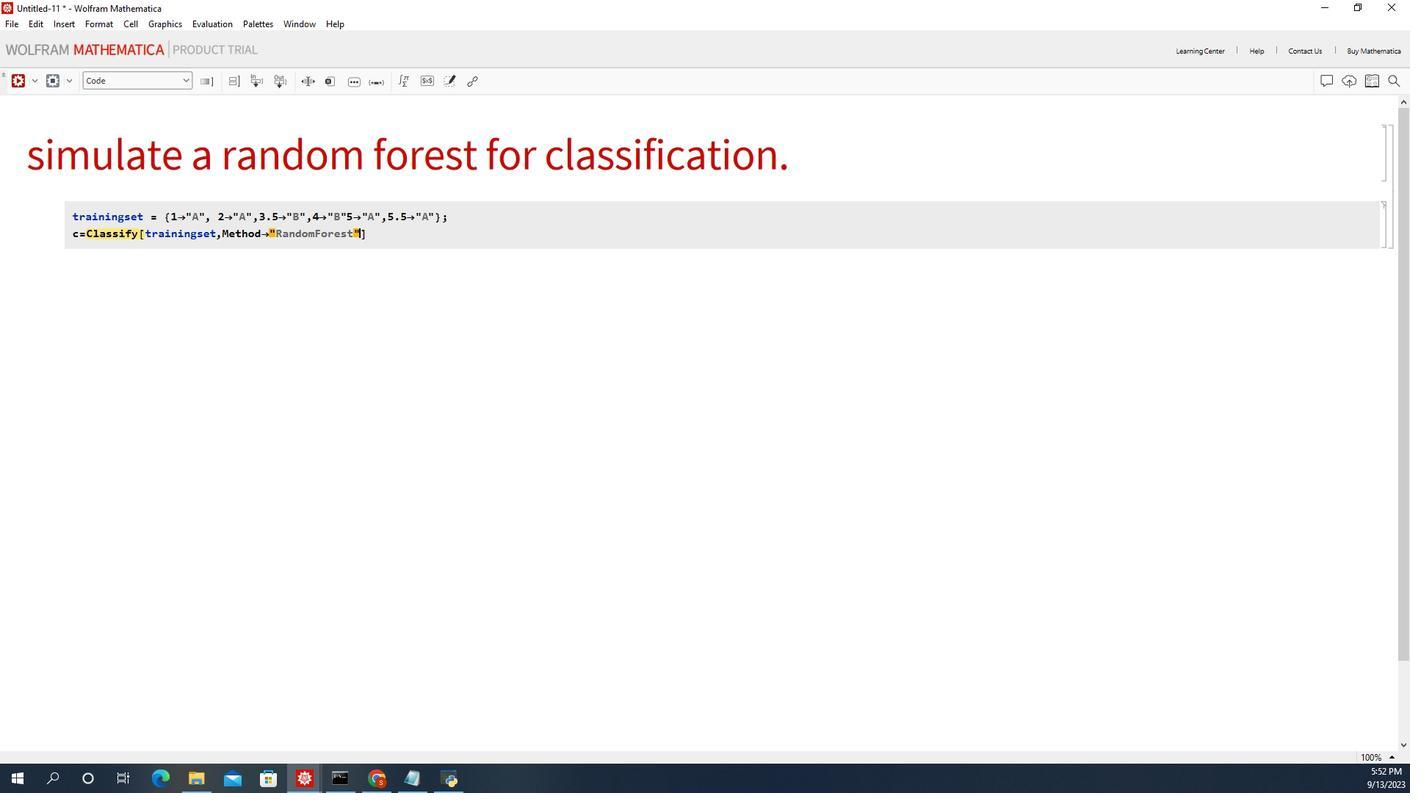 
Action: Mouse scrolled (194, 34) with delta (0, 0)
Screenshot: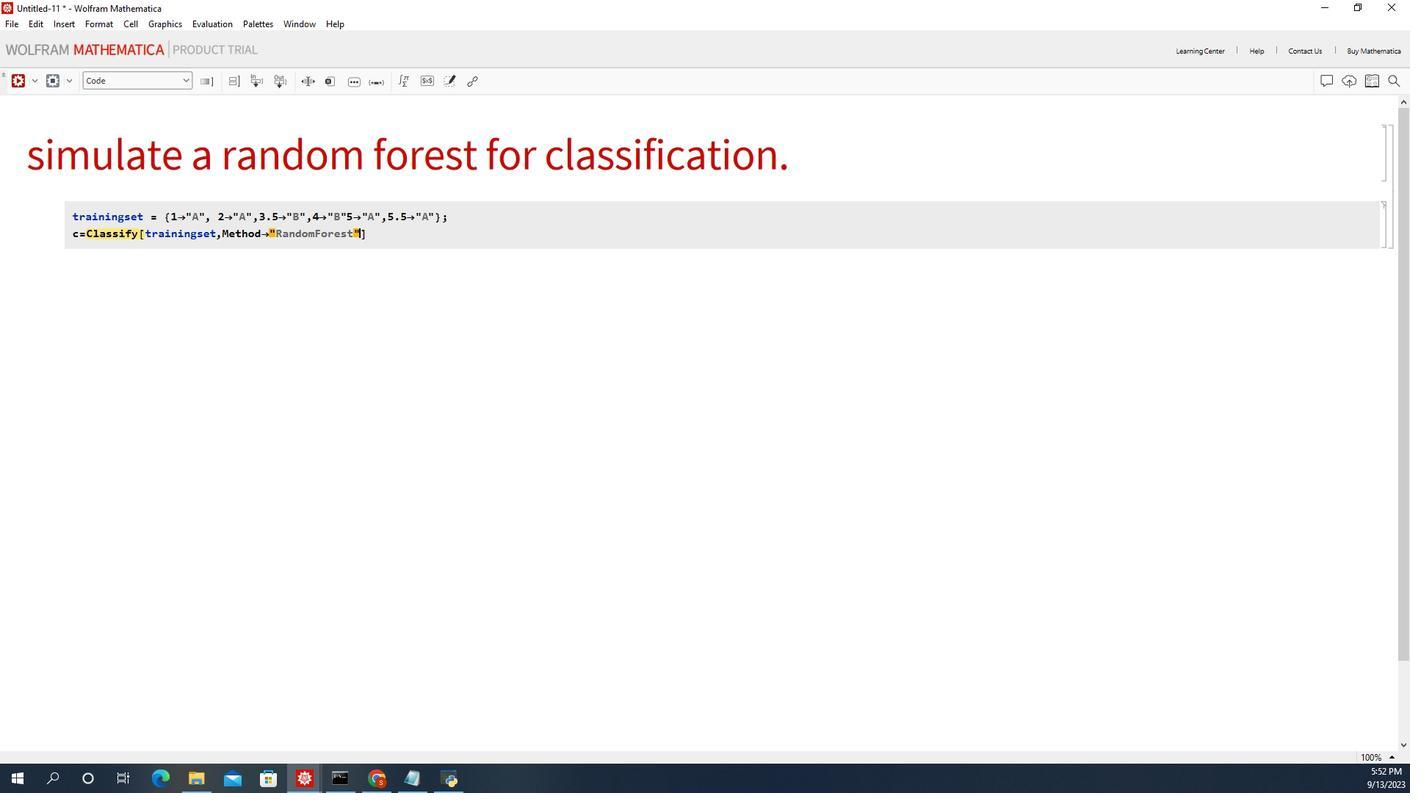 
Action: Mouse scrolled (194, 34) with delta (0, 0)
Screenshot: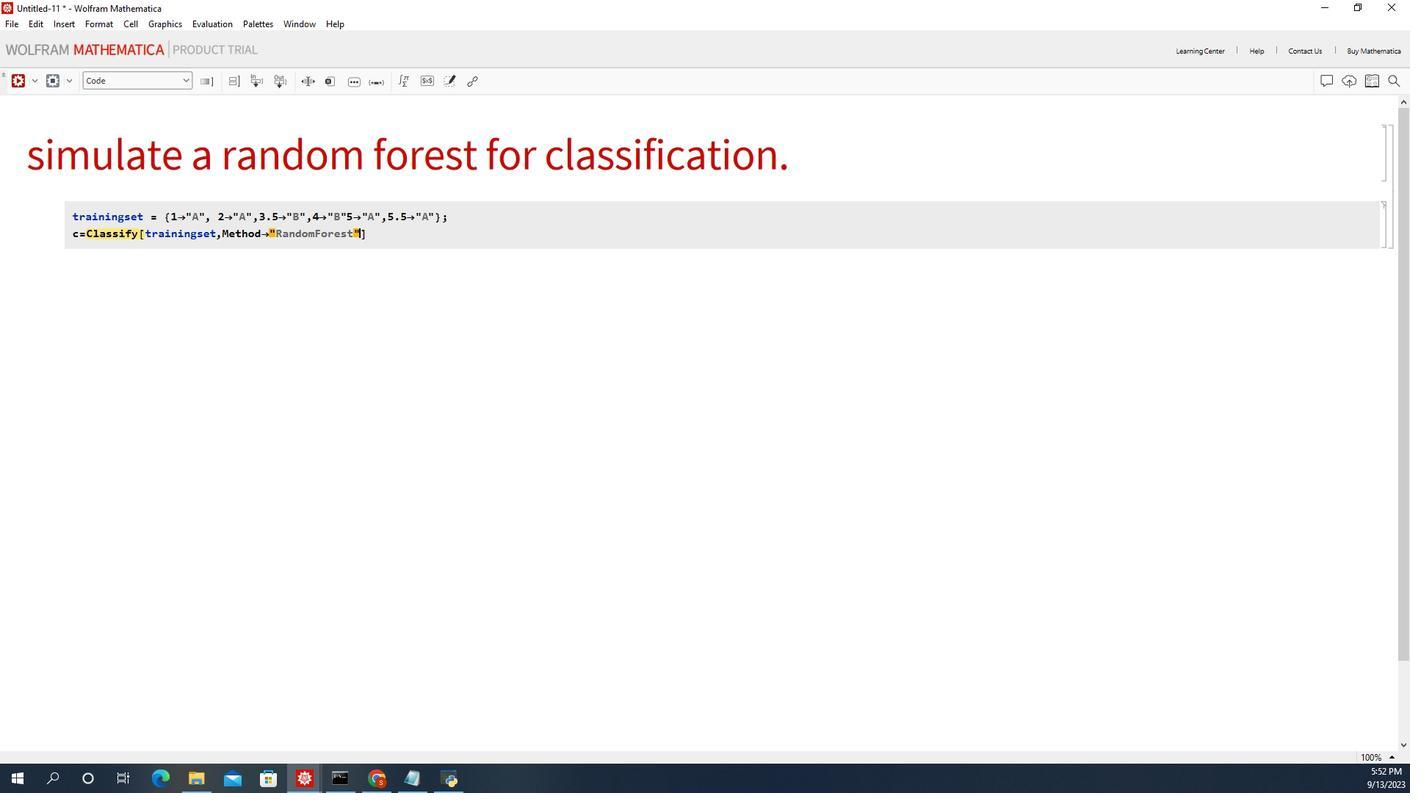 
Action: Mouse moved to (194, 33)
Screenshot: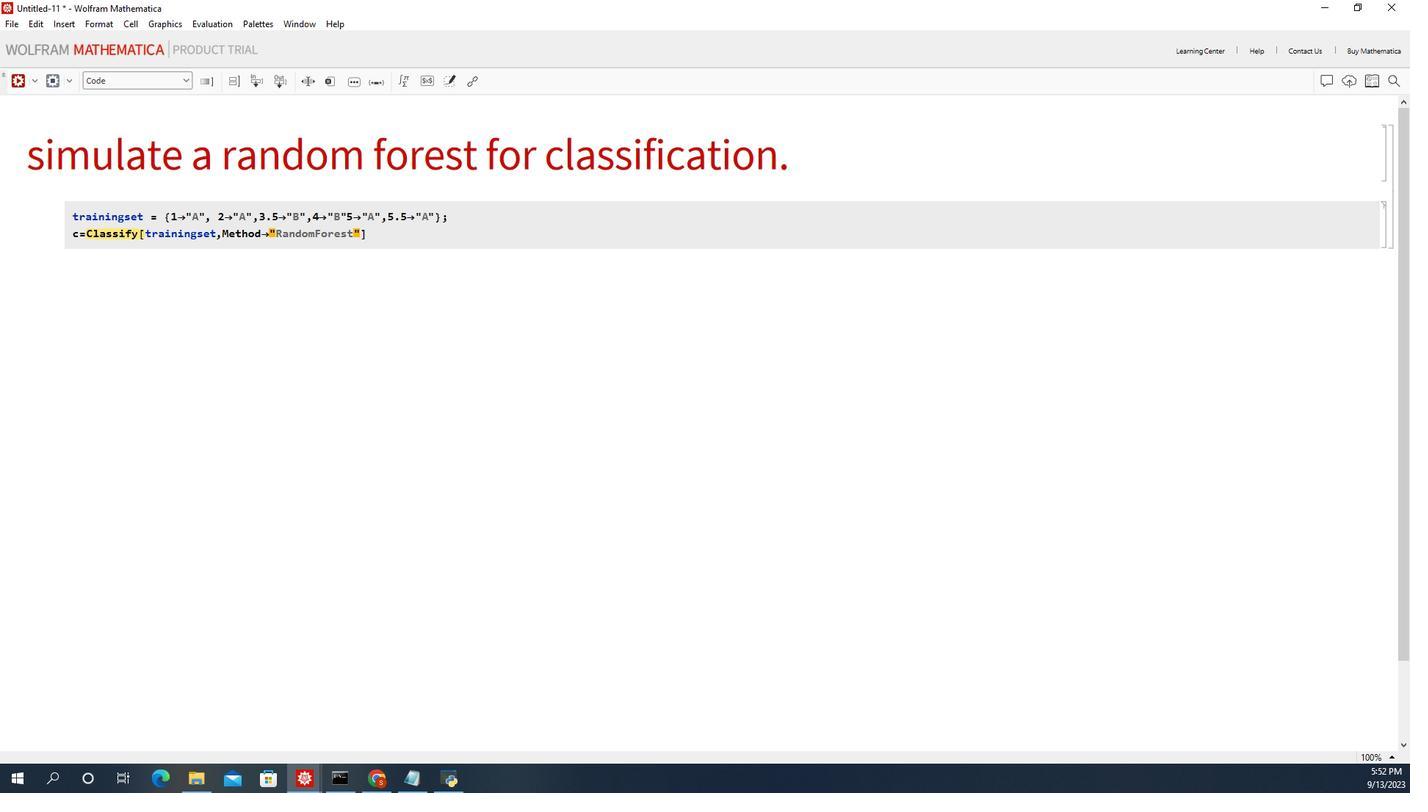 
Action: Mouse scrolled (194, 32) with delta (0, 0)
Screenshot: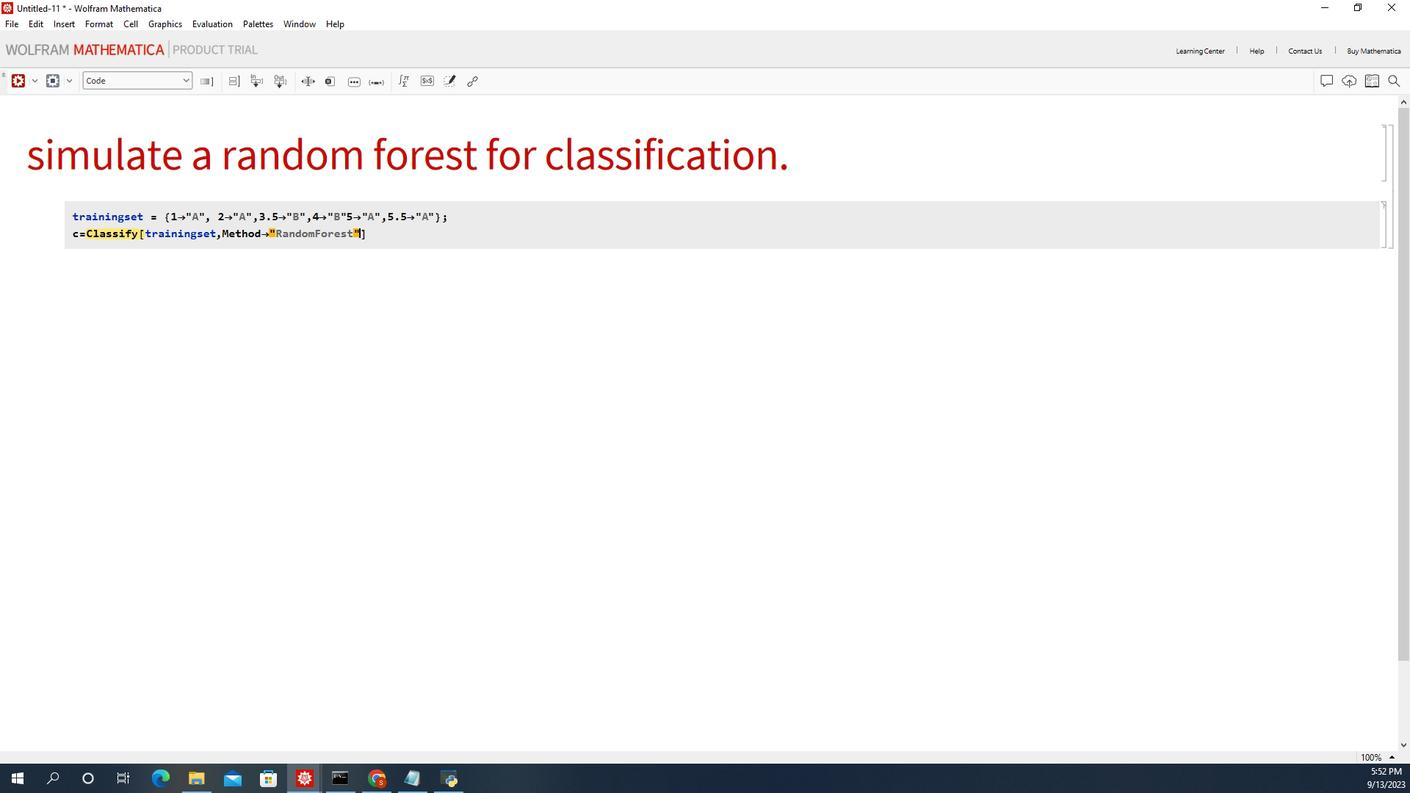
Action: Mouse scrolled (194, 32) with delta (0, 0)
Screenshot: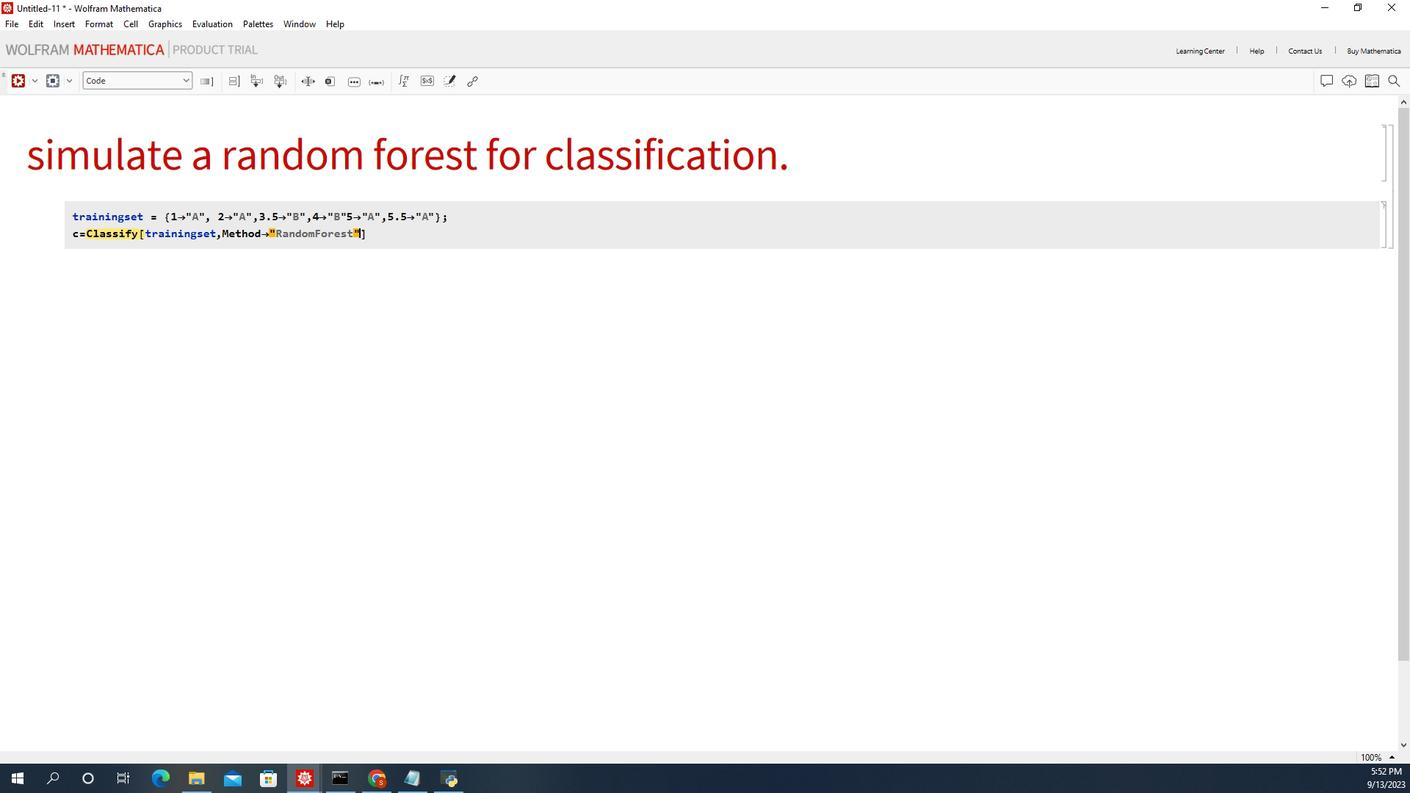 
Action: Mouse scrolled (194, 32) with delta (0, 0)
Screenshot: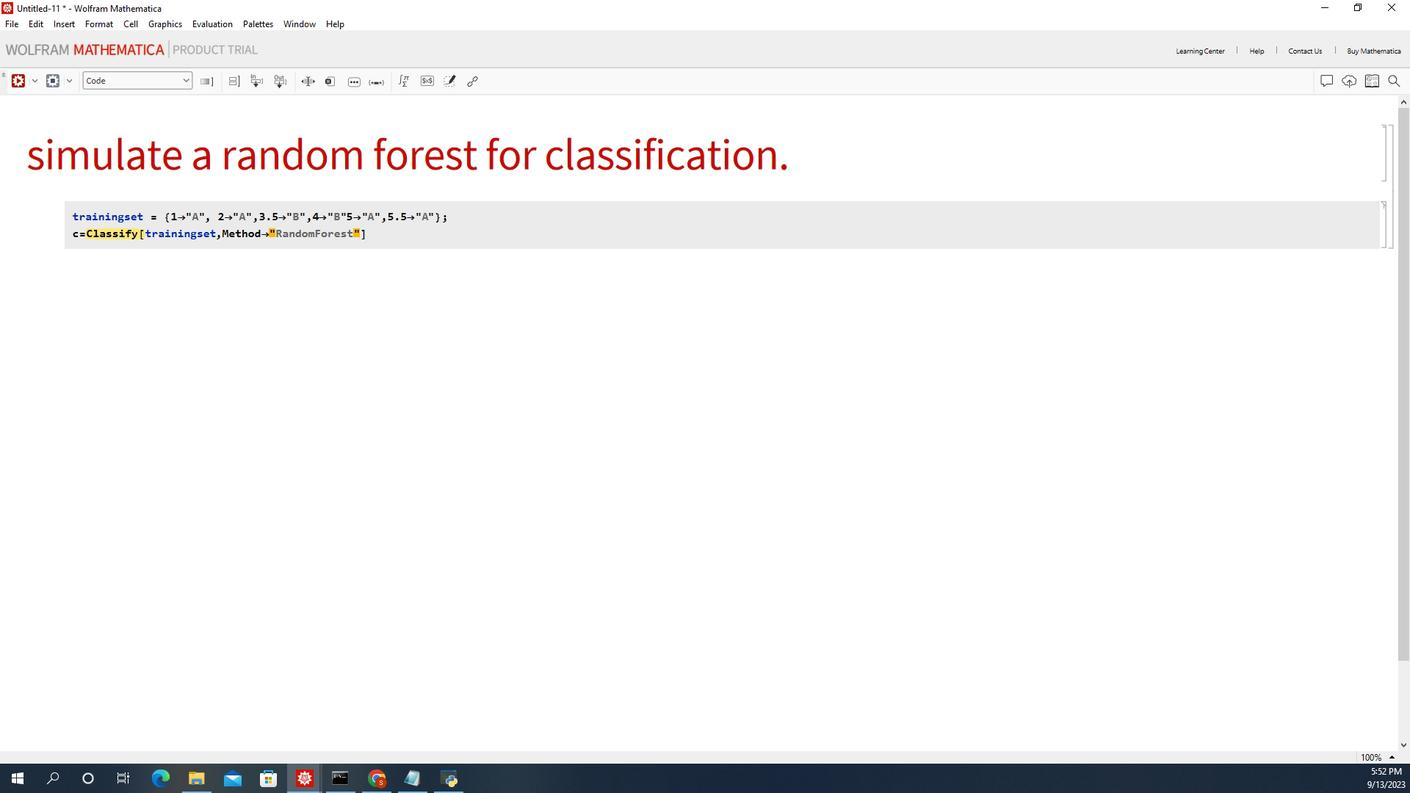
Action: Mouse scrolled (194, 32) with delta (0, 0)
Screenshot: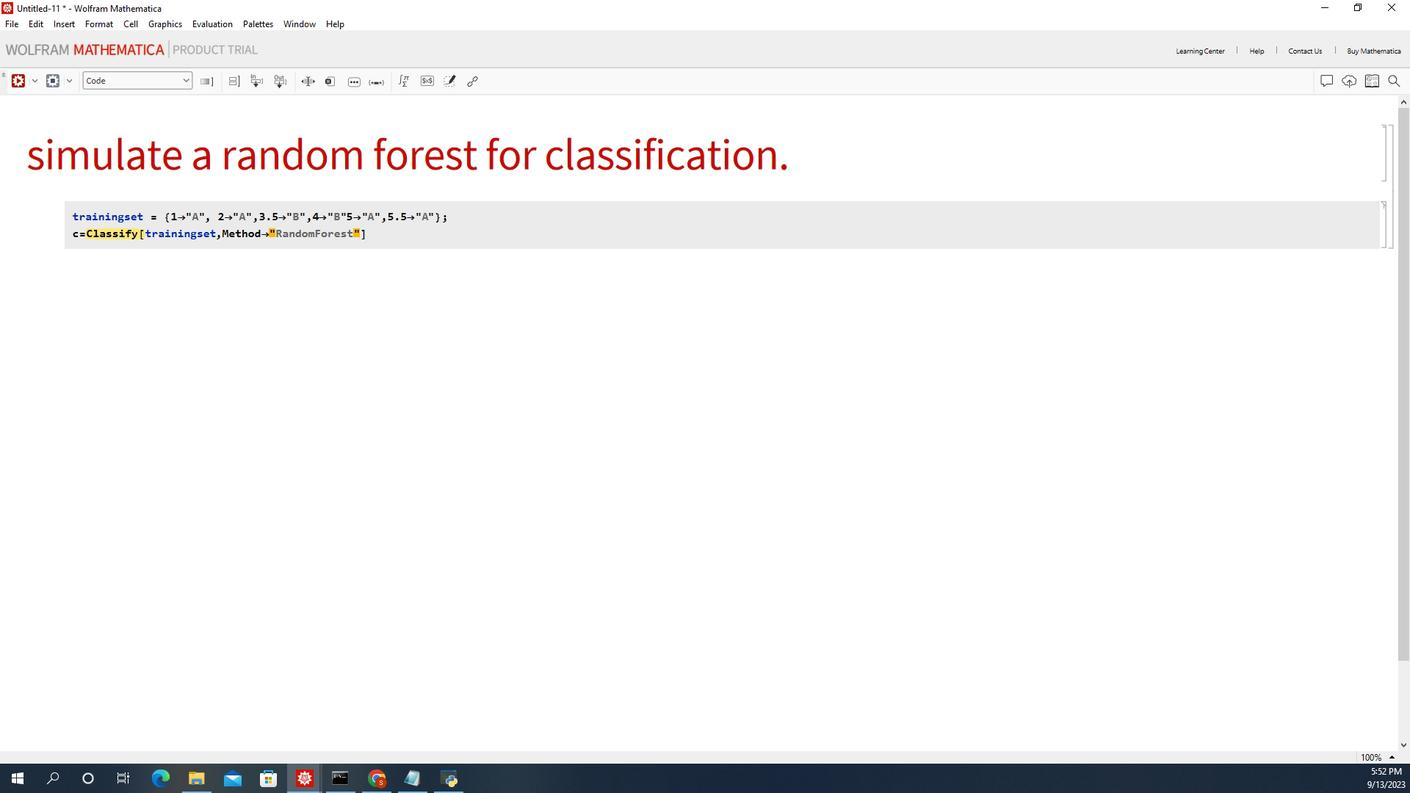 
Action: Mouse scrolled (194, 32) with delta (0, 0)
Screenshot: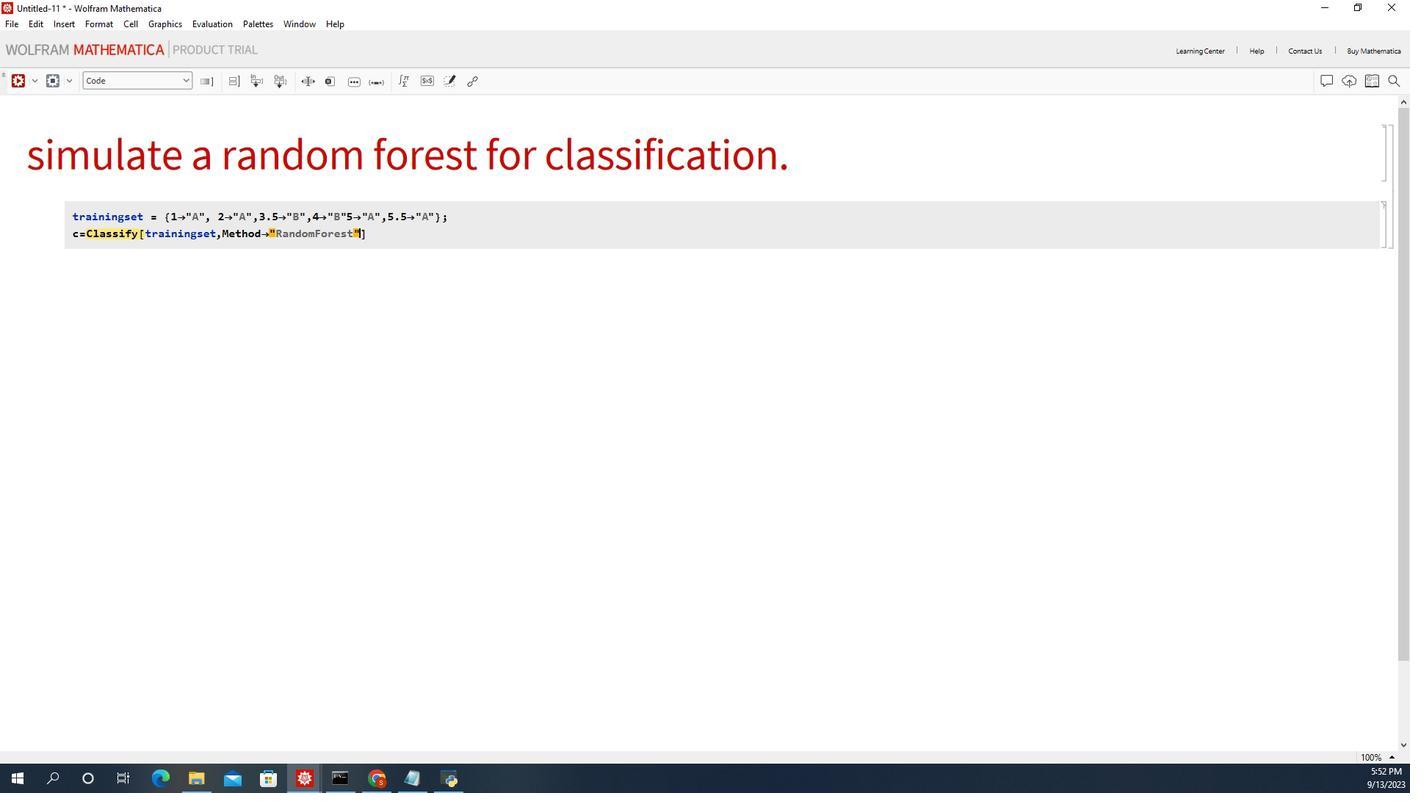 
Action: Mouse moved to (191, 33)
Screenshot: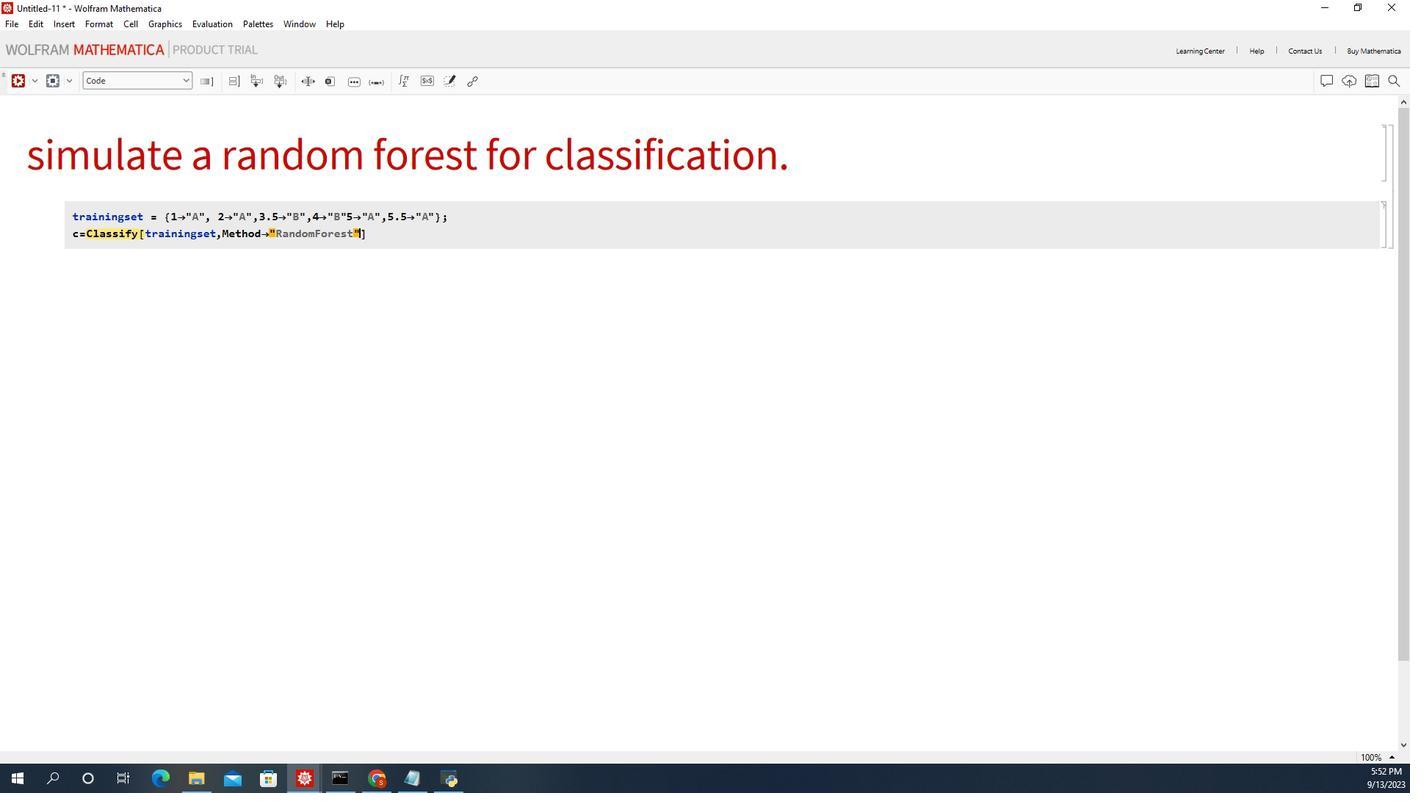 
Action: Mouse scrolled (191, 34) with delta (0, 0)
Screenshot: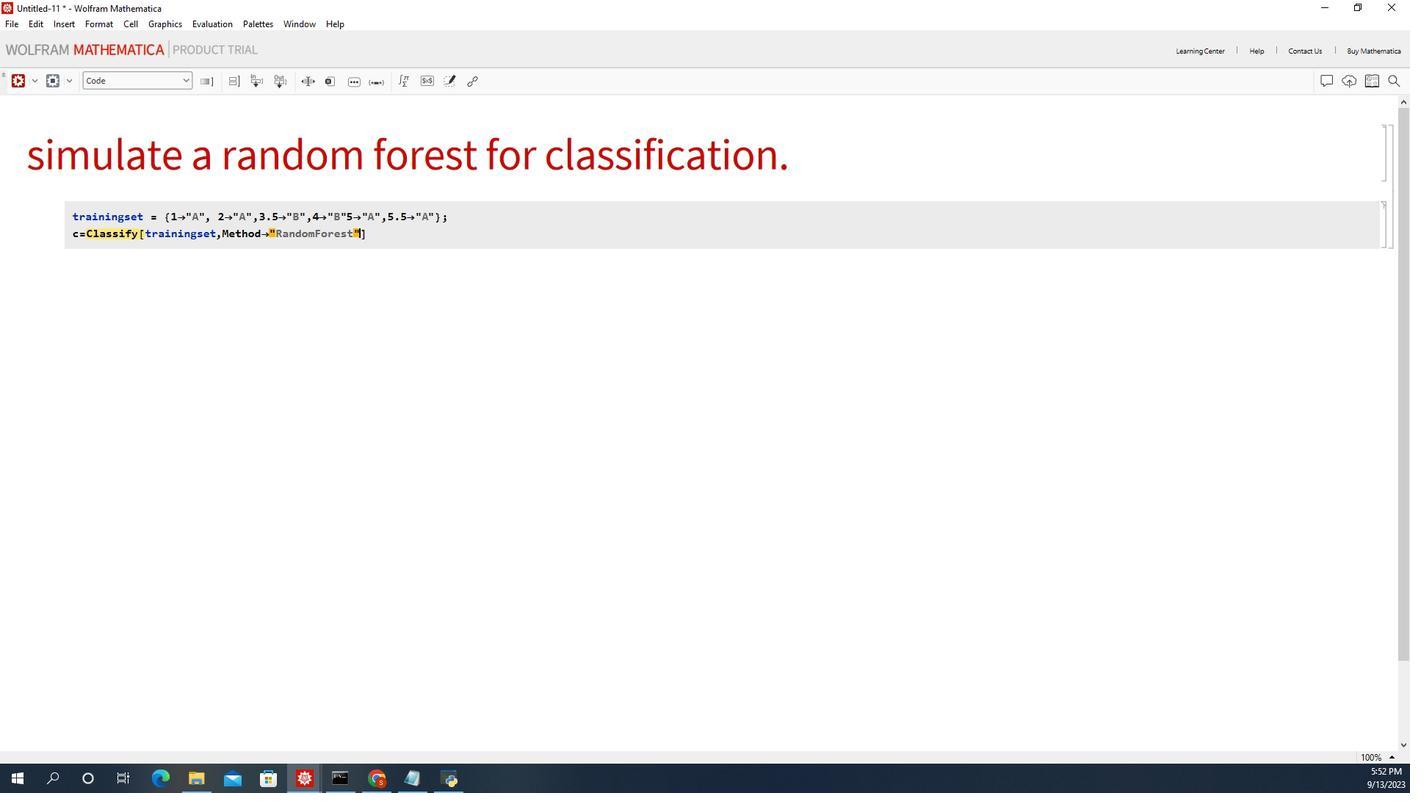 
Action: Mouse scrolled (191, 34) with delta (0, 0)
Screenshot: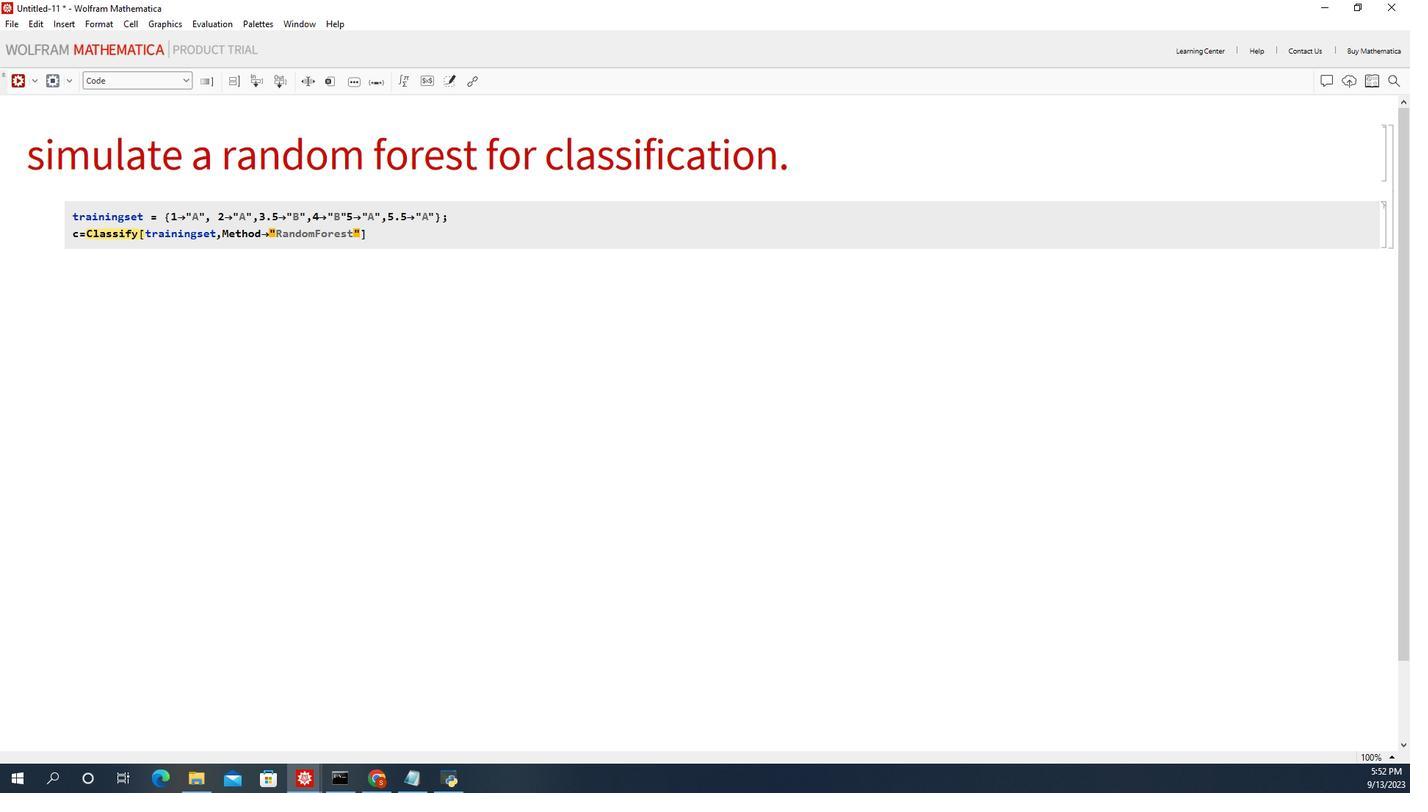 
Action: Mouse scrolled (191, 34) with delta (0, 0)
Screenshot: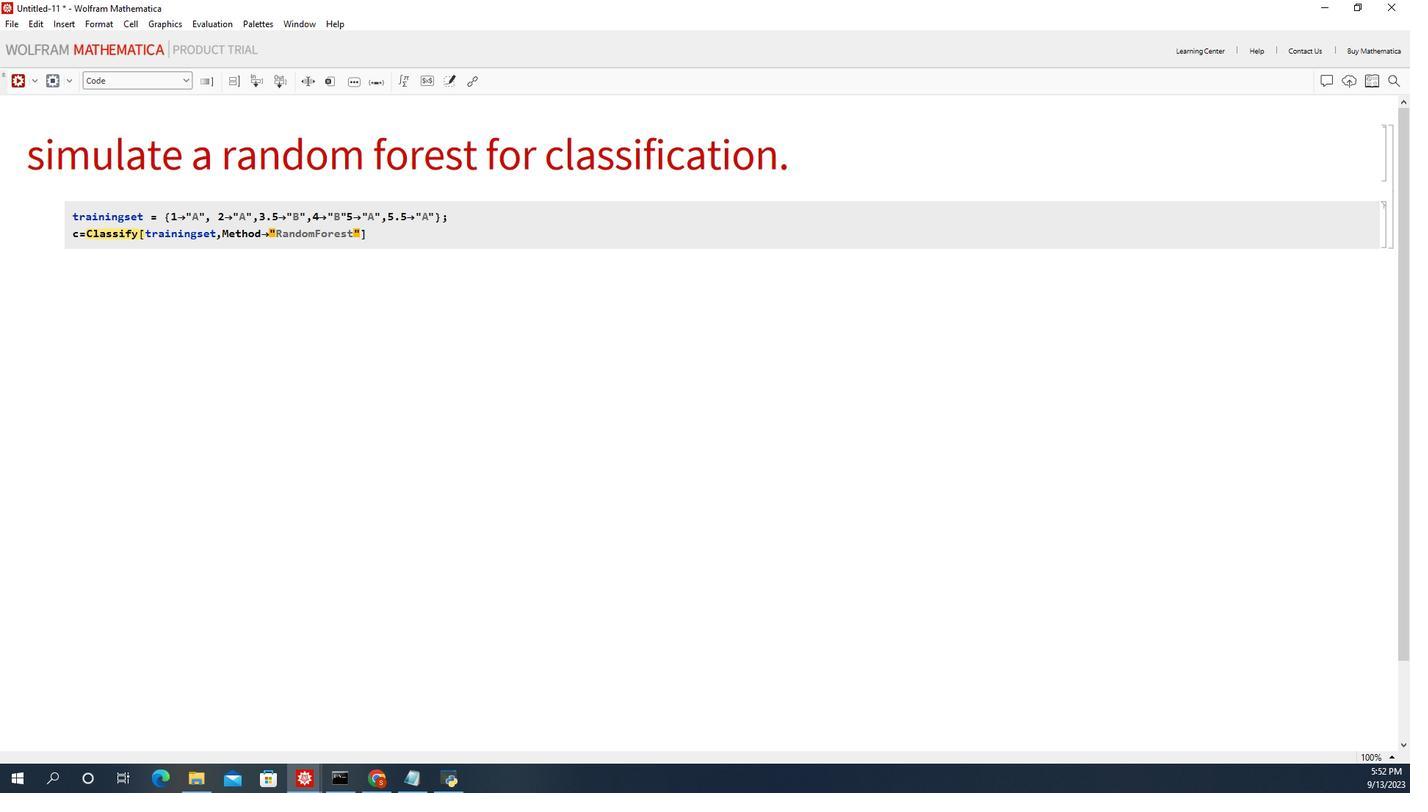 
Action: Mouse scrolled (191, 34) with delta (0, 0)
Screenshot: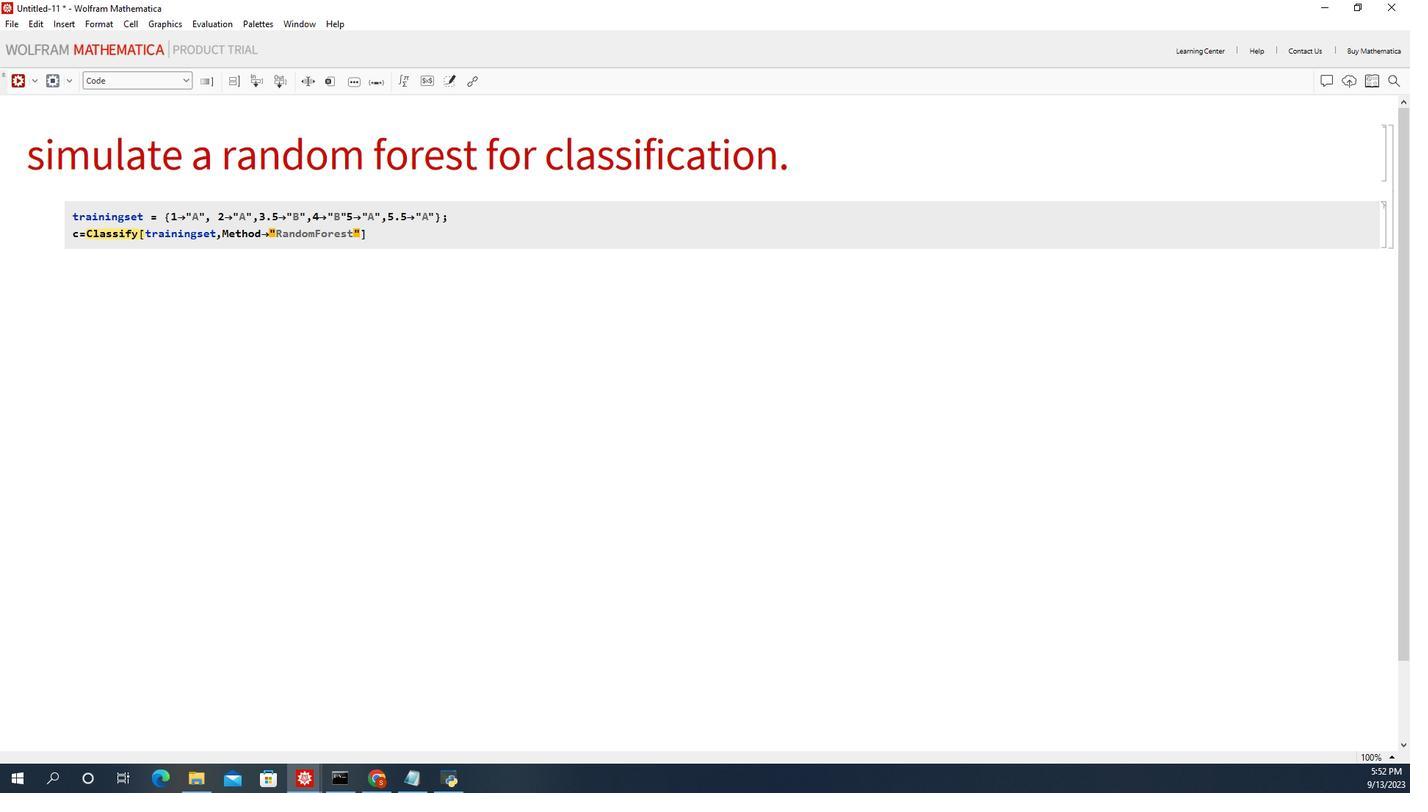 
Action: Mouse moved to (196, 7)
Screenshot: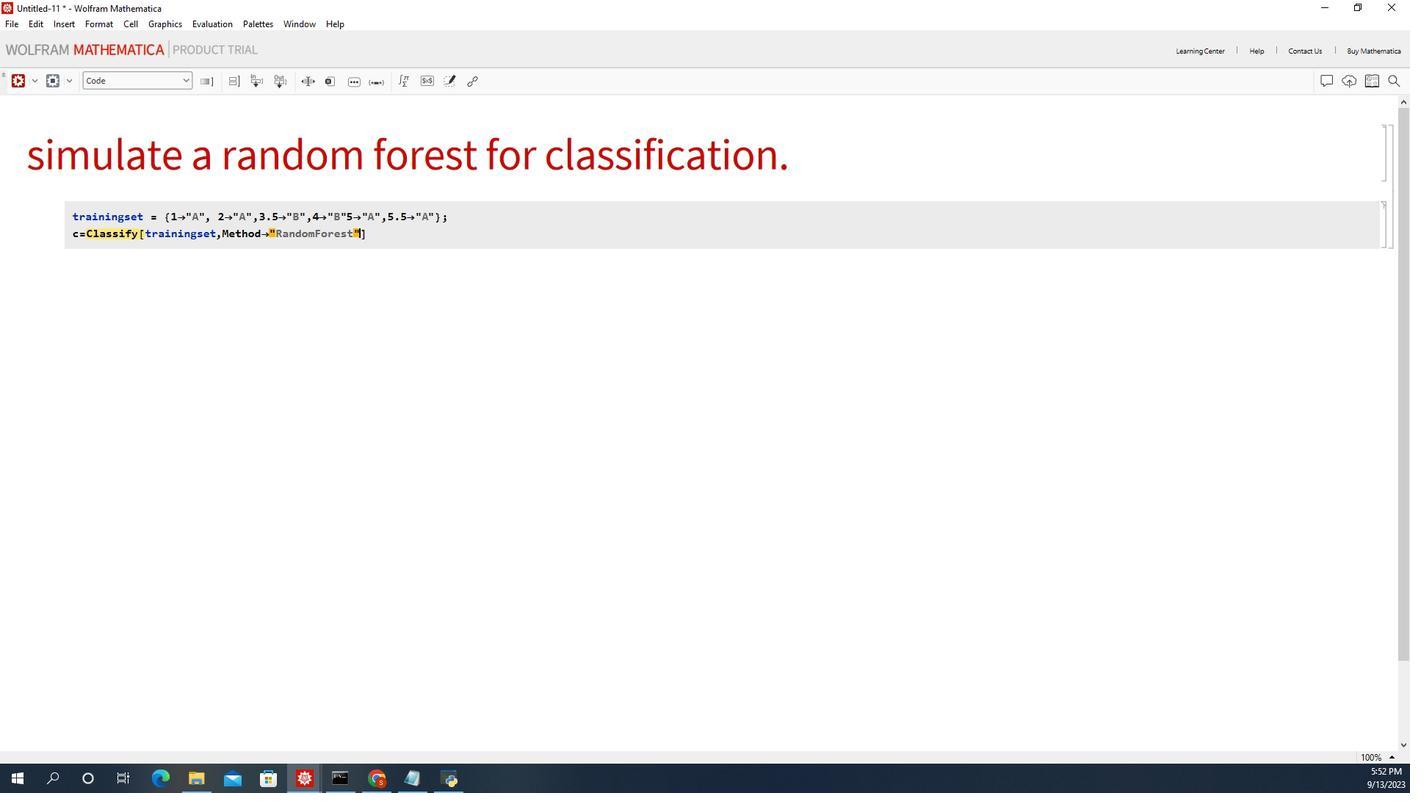
Action: Mouse scrolled (196, 7) with delta (0, 0)
Screenshot: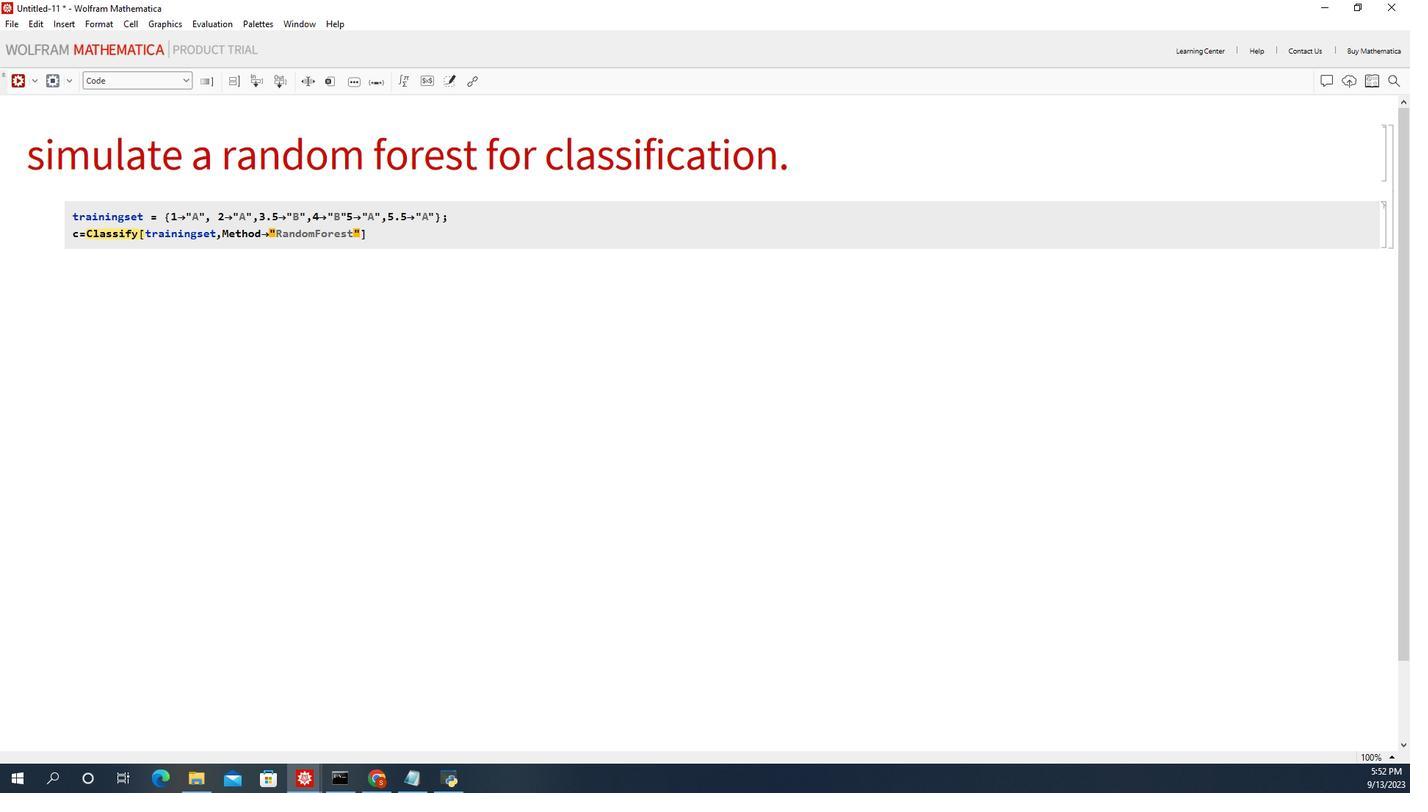 
Action: Mouse scrolled (196, 7) with delta (0, 0)
Screenshot: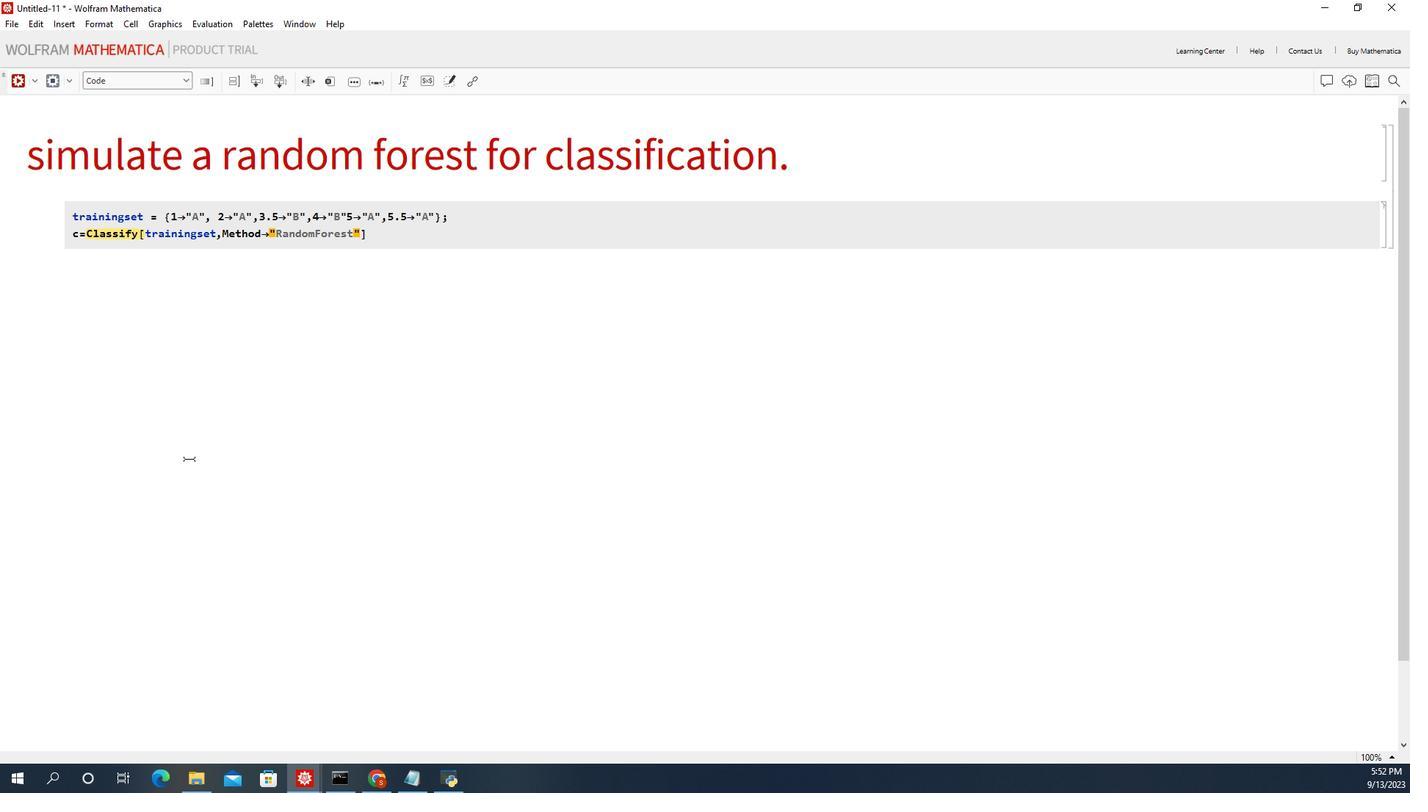 
Action: Mouse moved to (112, 79)
Screenshot: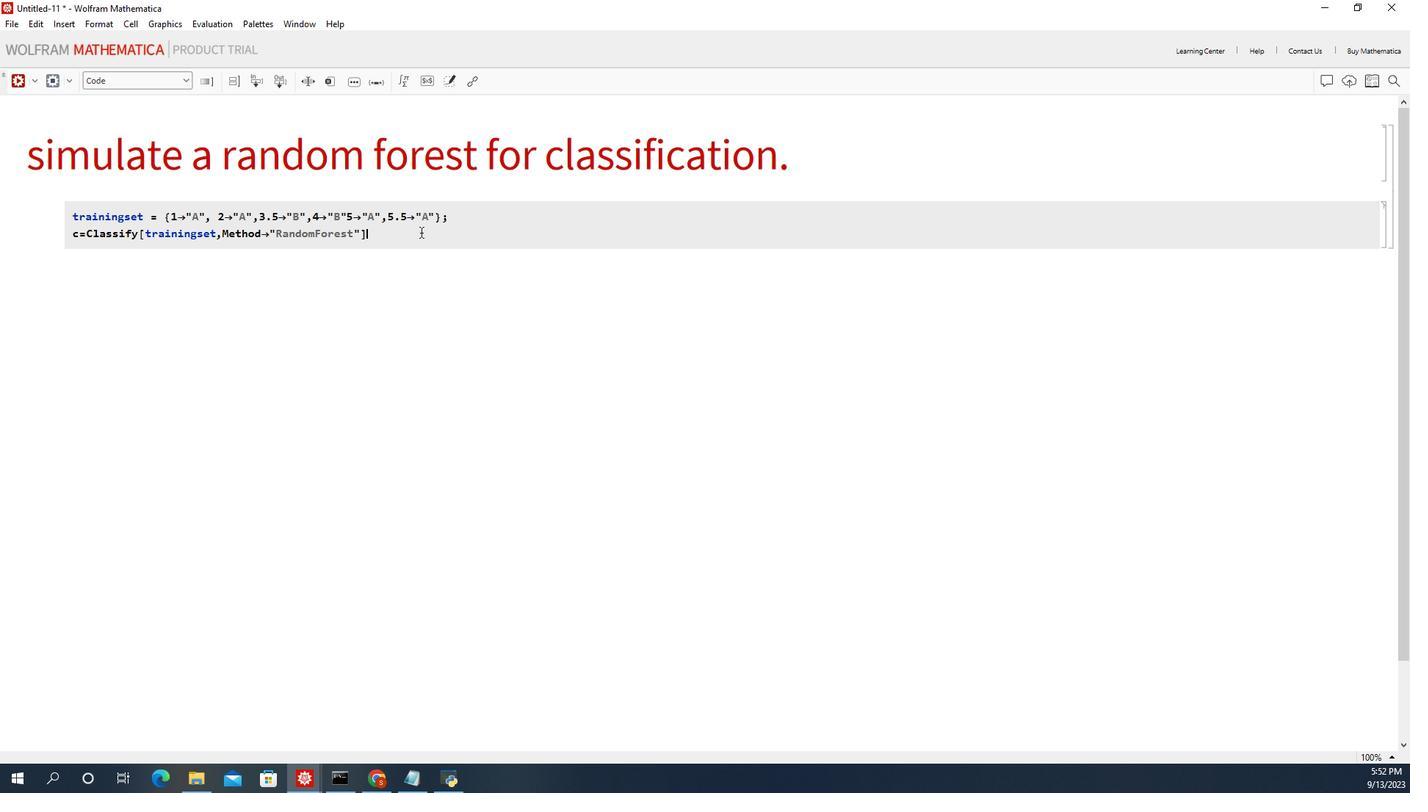 
Action: Mouse pressed left at (112, 79)
Screenshot: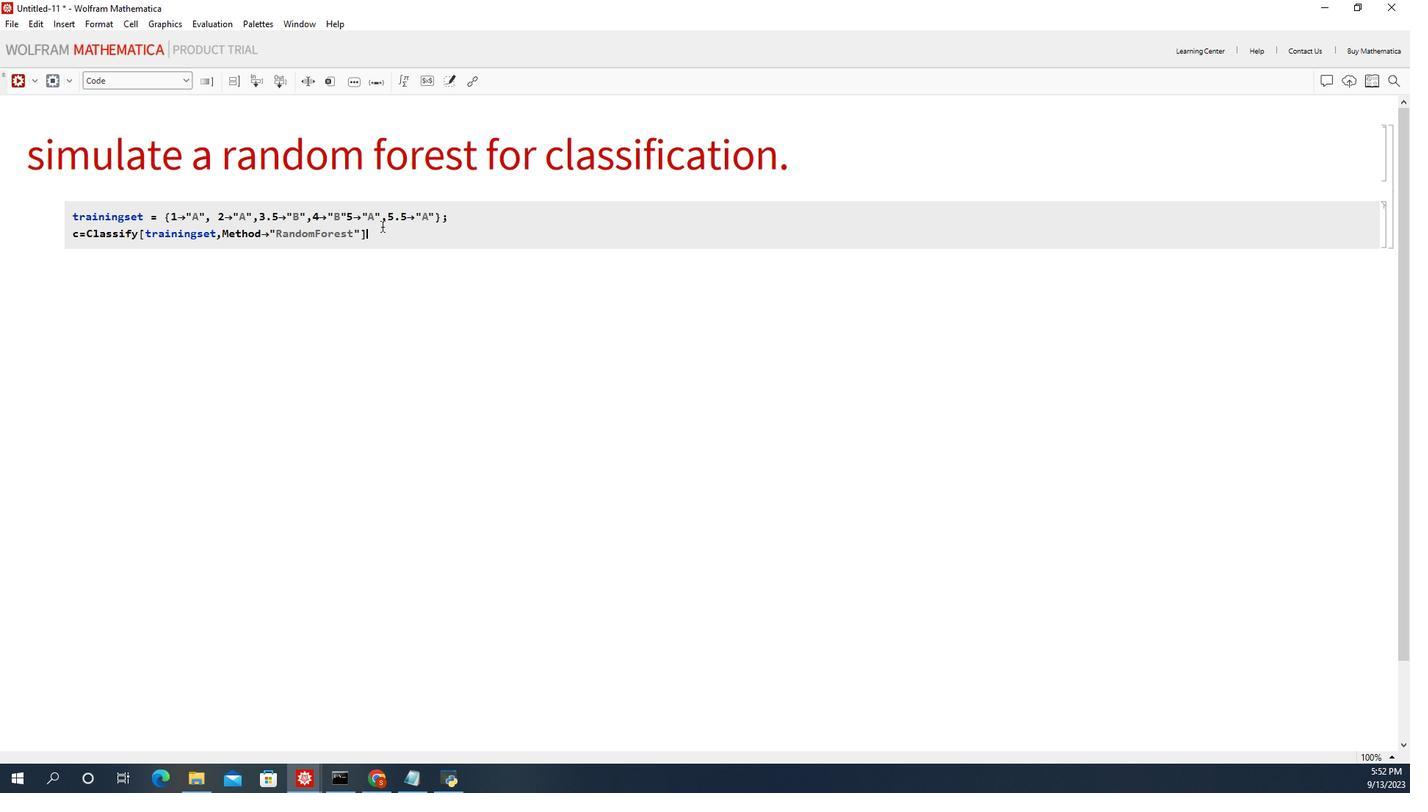 
Action: Mouse moved to (116, 80)
Screenshot: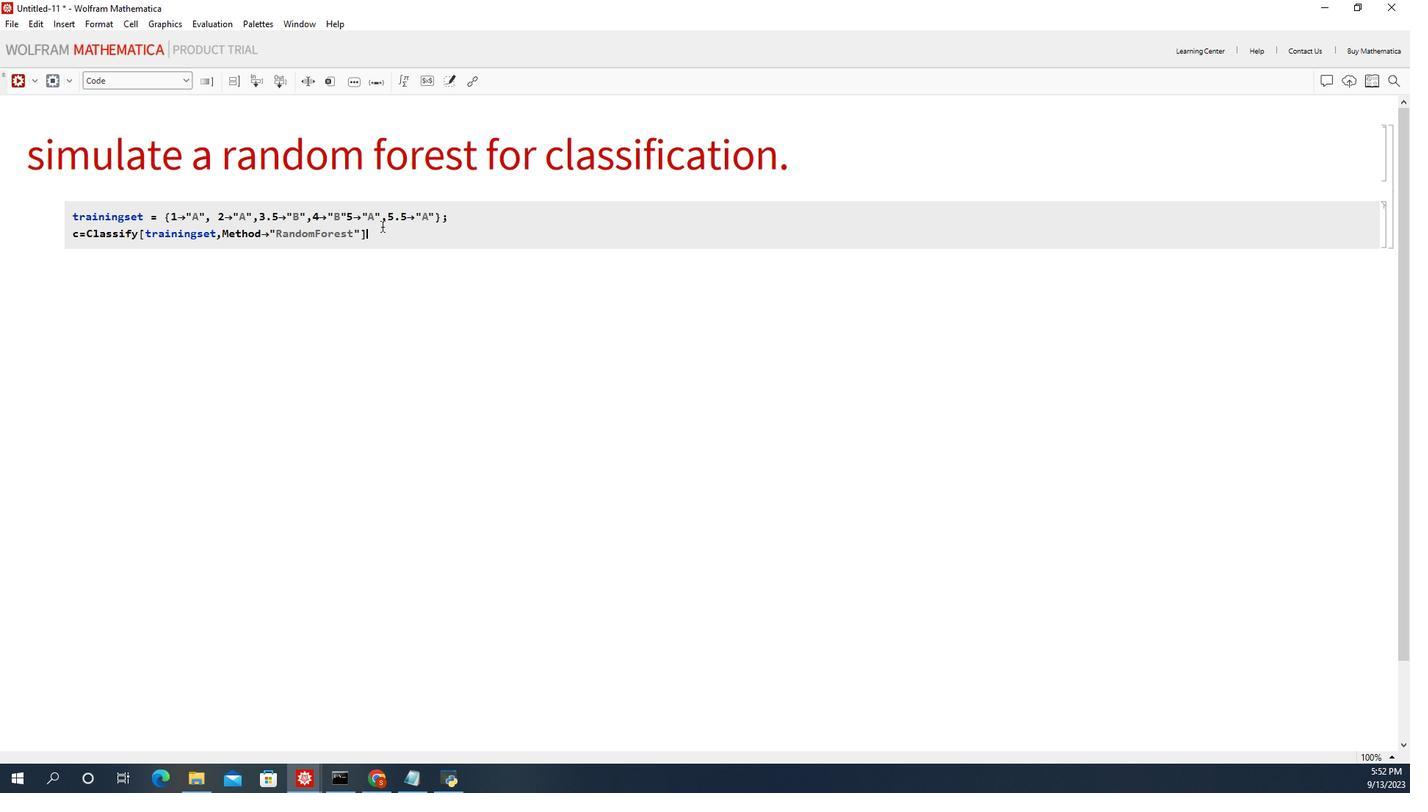 
Action: Key pressed <Key.shift_r><Key.enter>
Screenshot: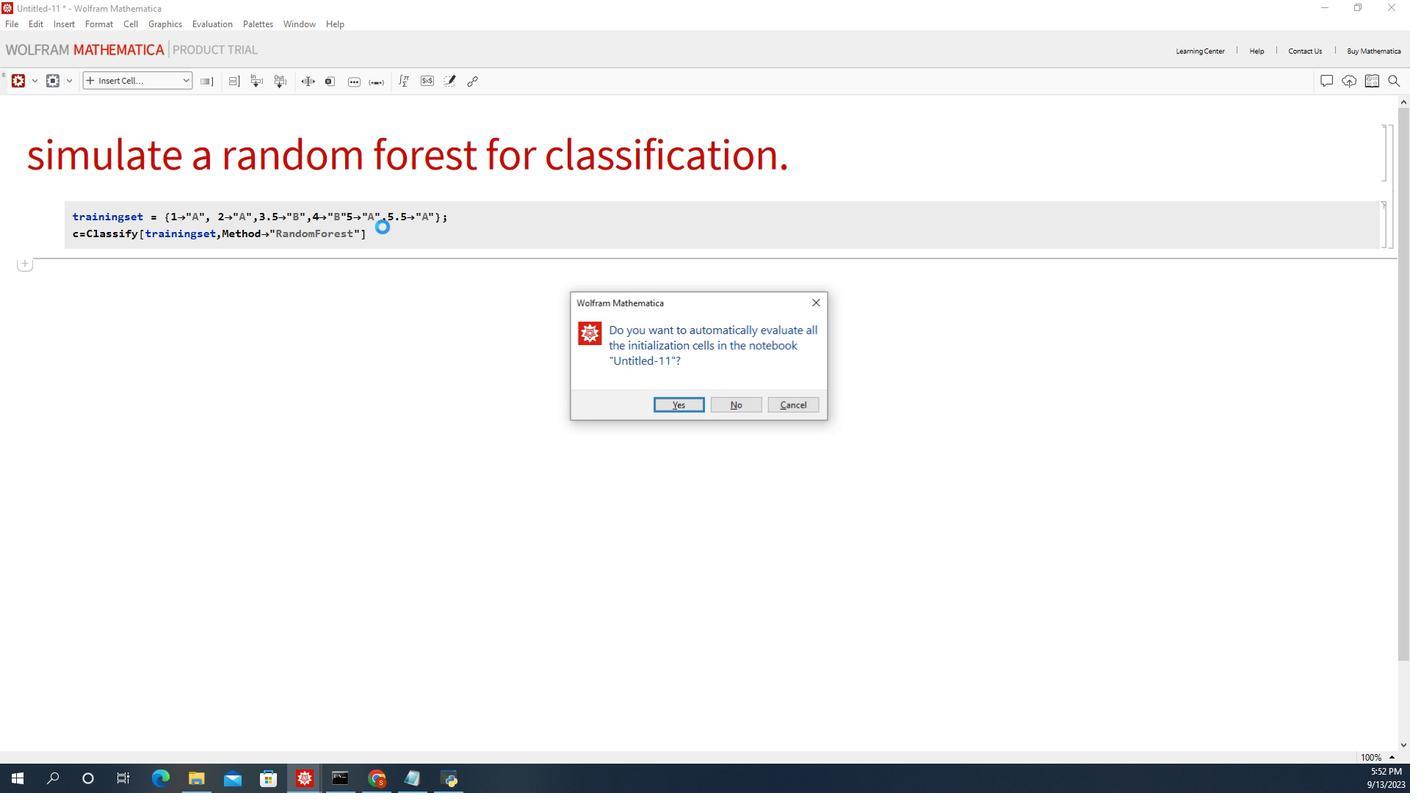 
Action: Mouse moved to (88, 41)
Screenshot: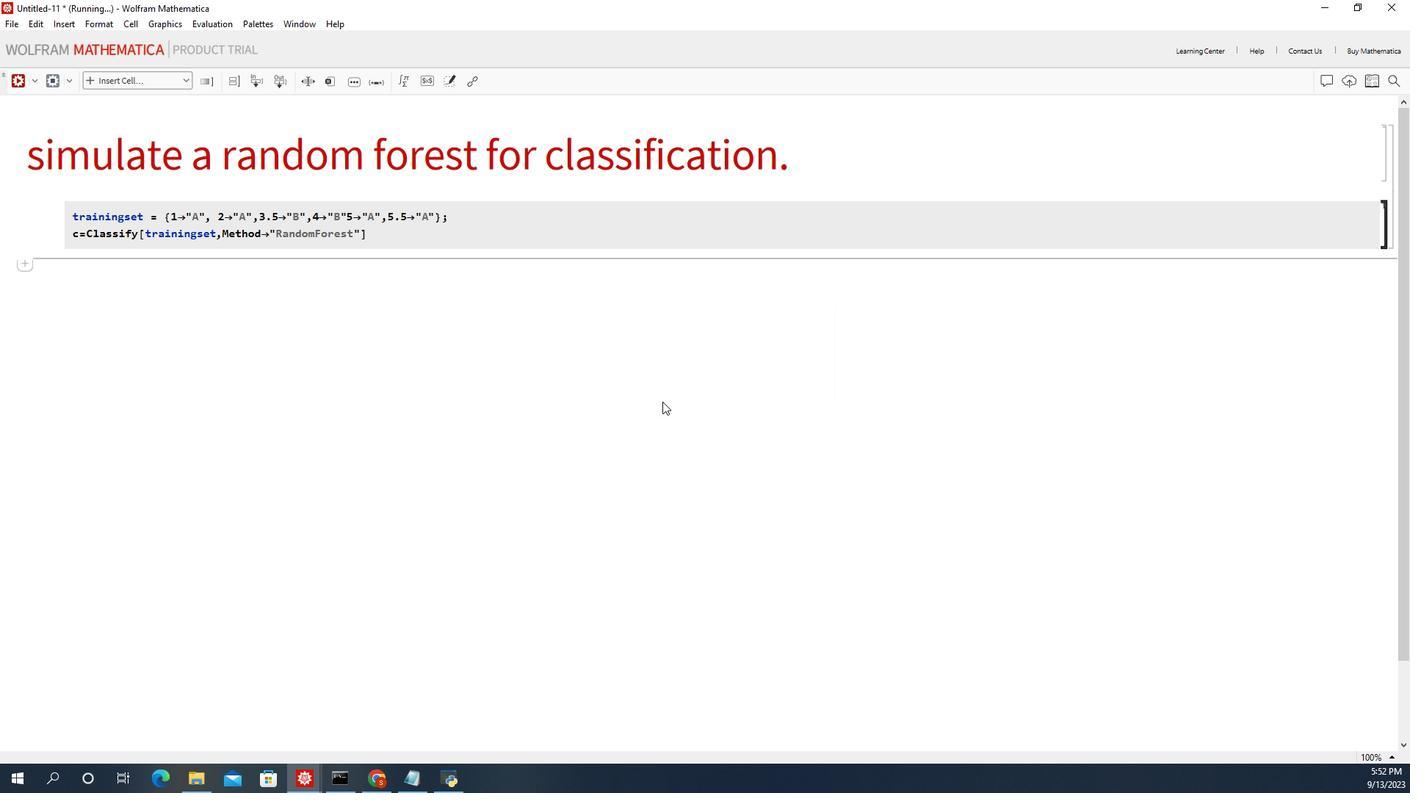 
Action: Mouse pressed left at (88, 41)
Screenshot: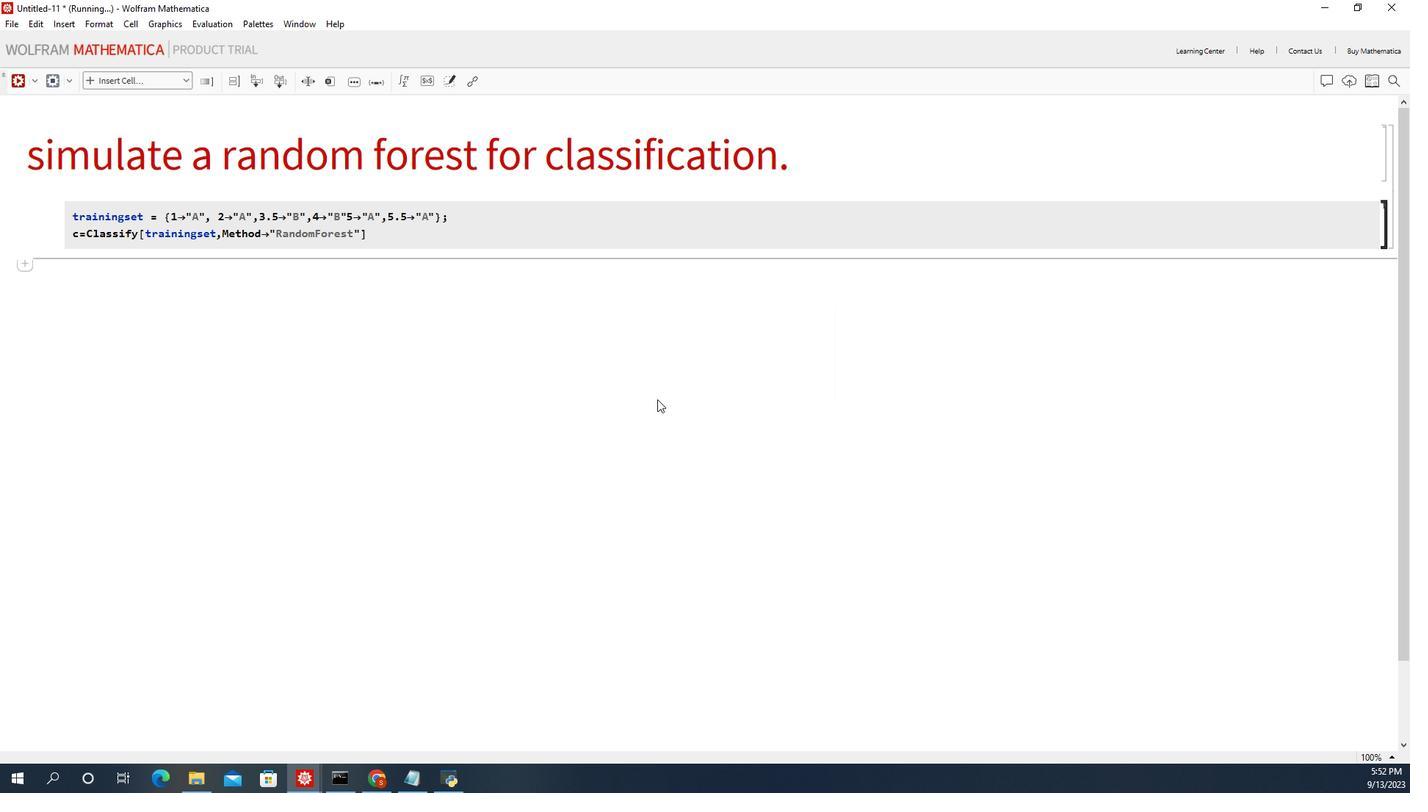 
Action: Mouse moved to (195, 13)
Screenshot: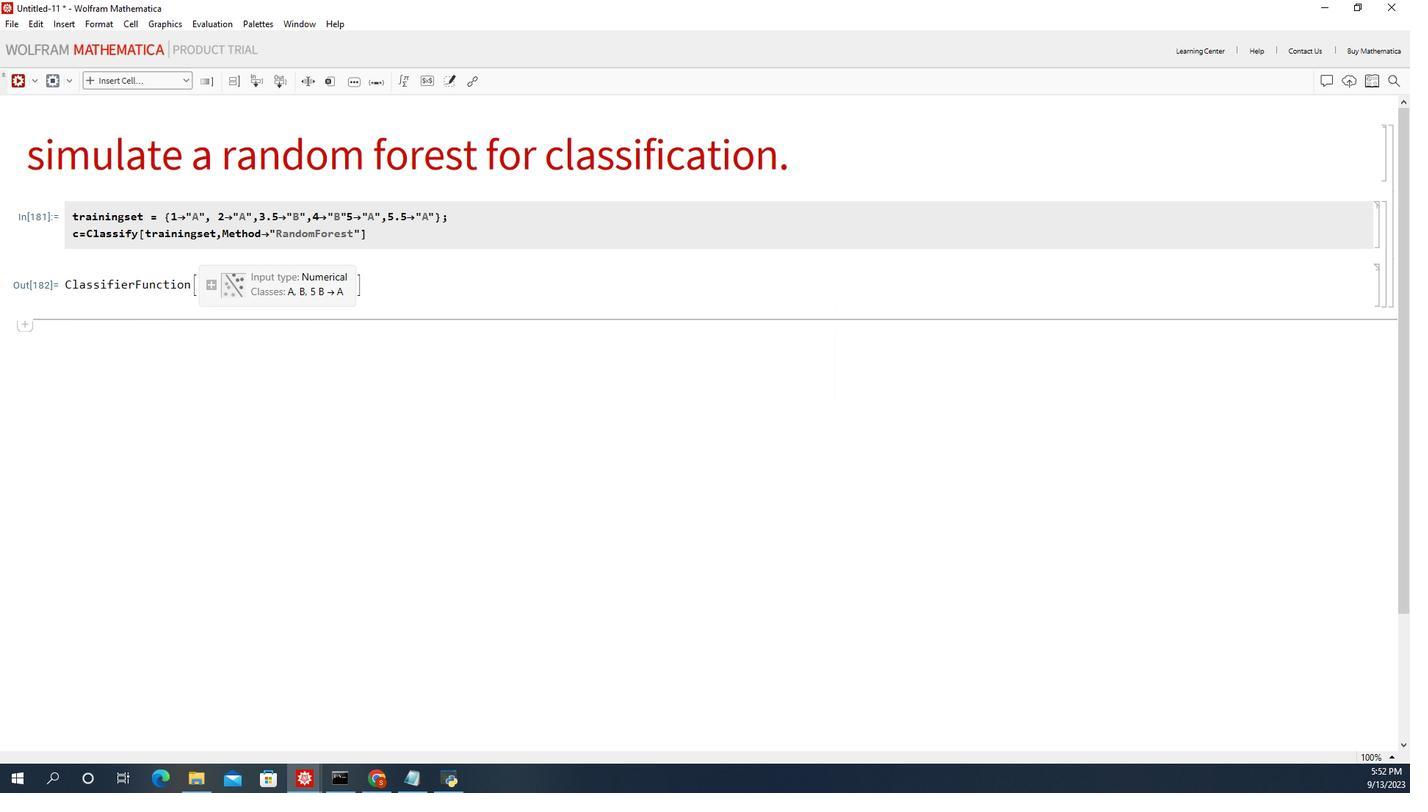 
Action: Mouse scrolled (195, 13) with delta (0, 0)
Screenshot: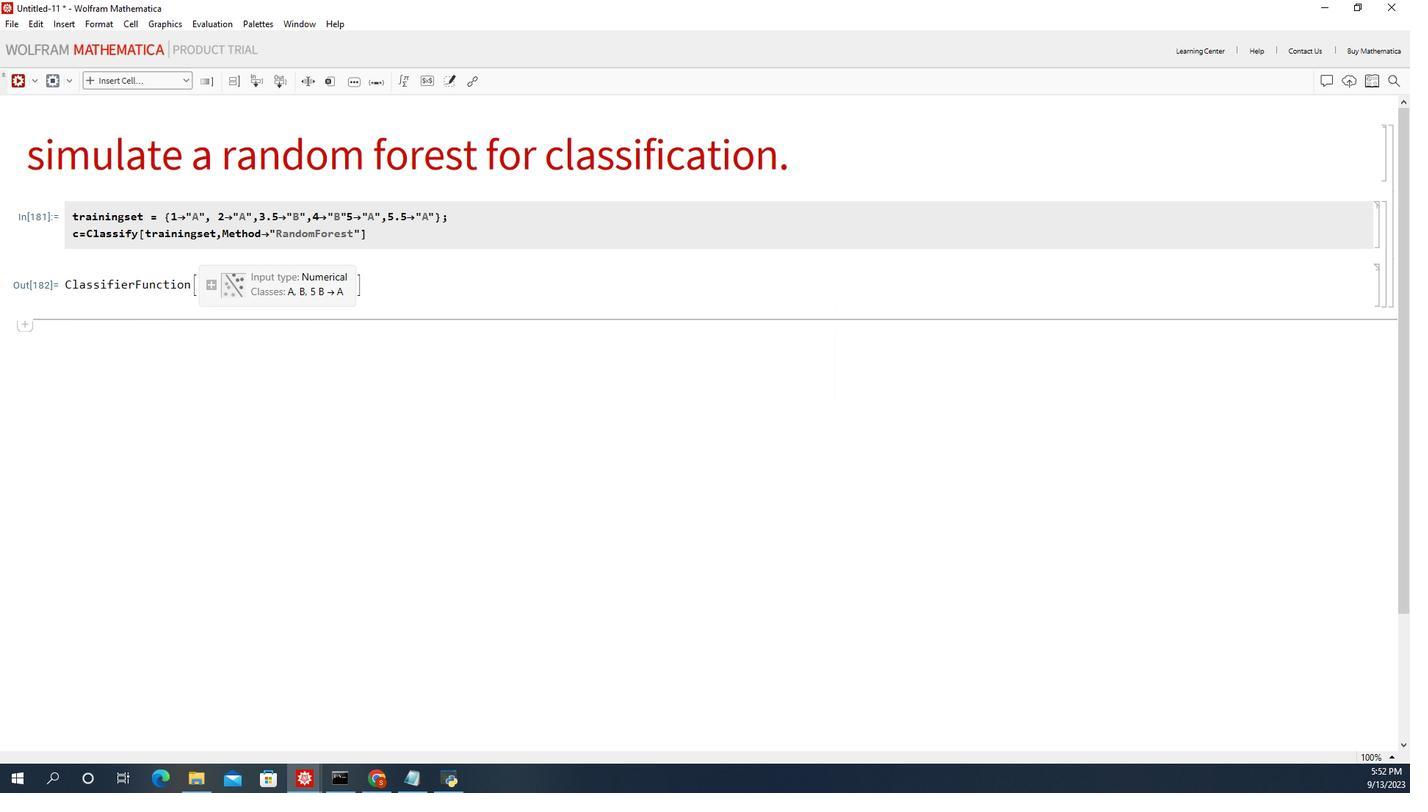 
Action: Mouse moved to (195, 13)
Screenshot: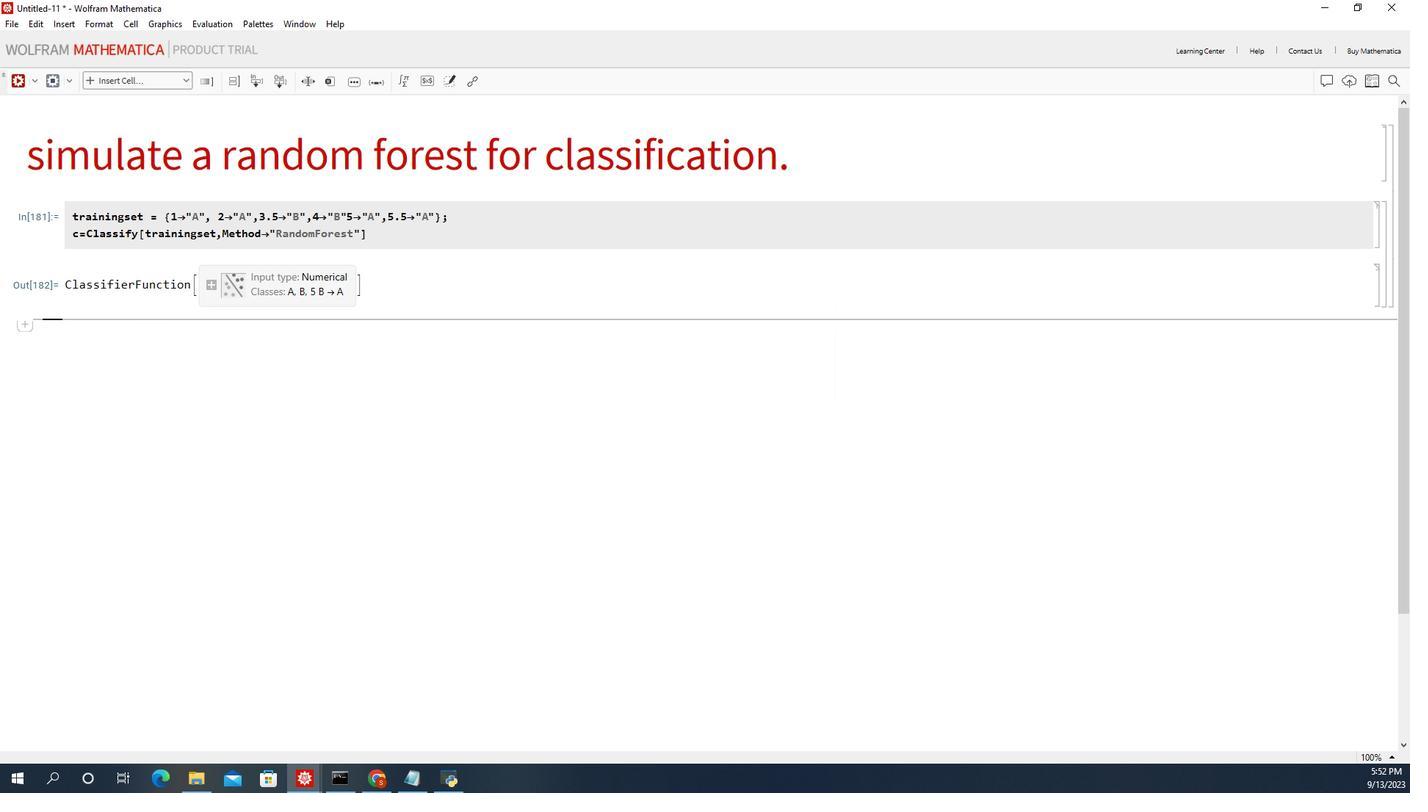 
Action: Mouse scrolled (195, 13) with delta (0, 0)
Screenshot: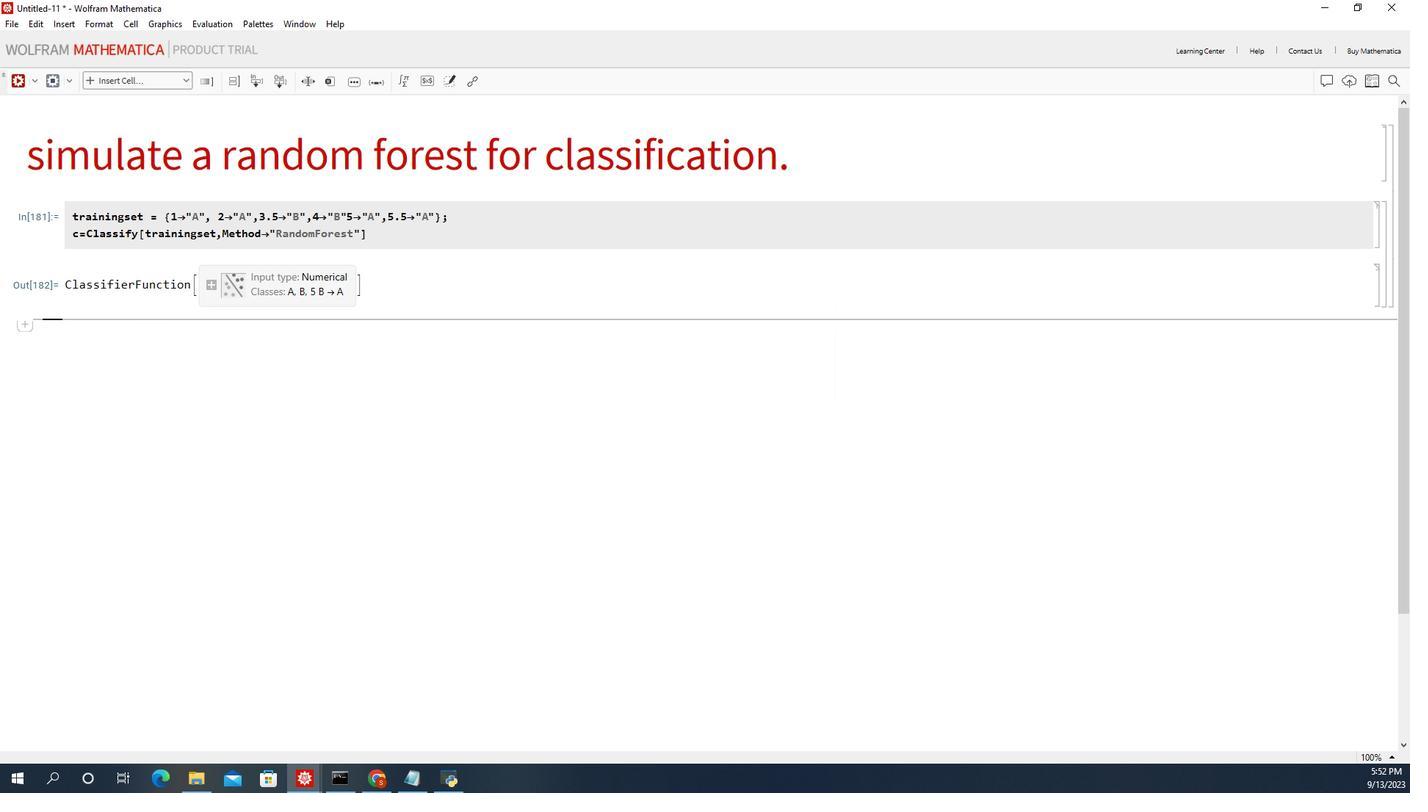 
Action: Mouse moved to (195, 13)
Screenshot: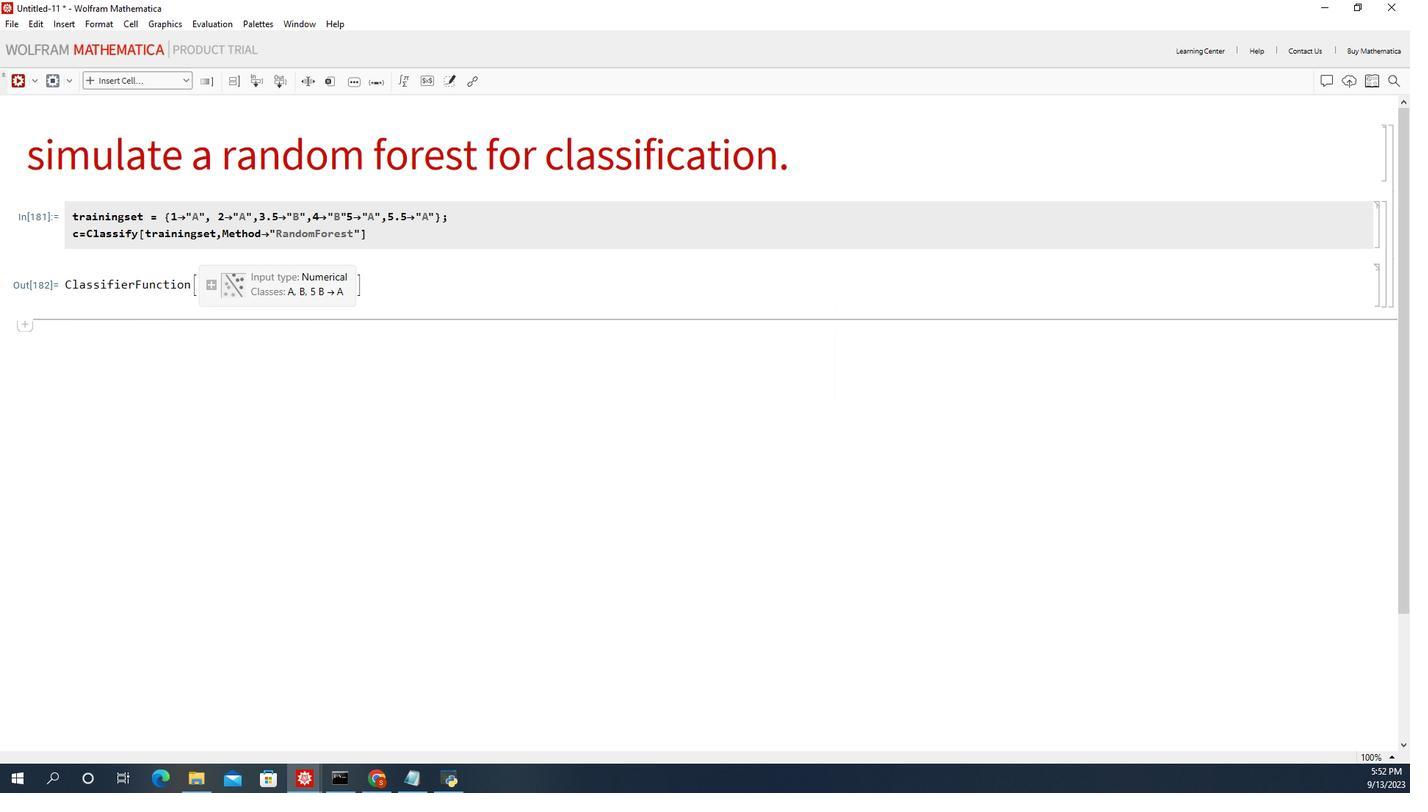 
Action: Mouse scrolled (195, 13) with delta (0, 0)
Screenshot: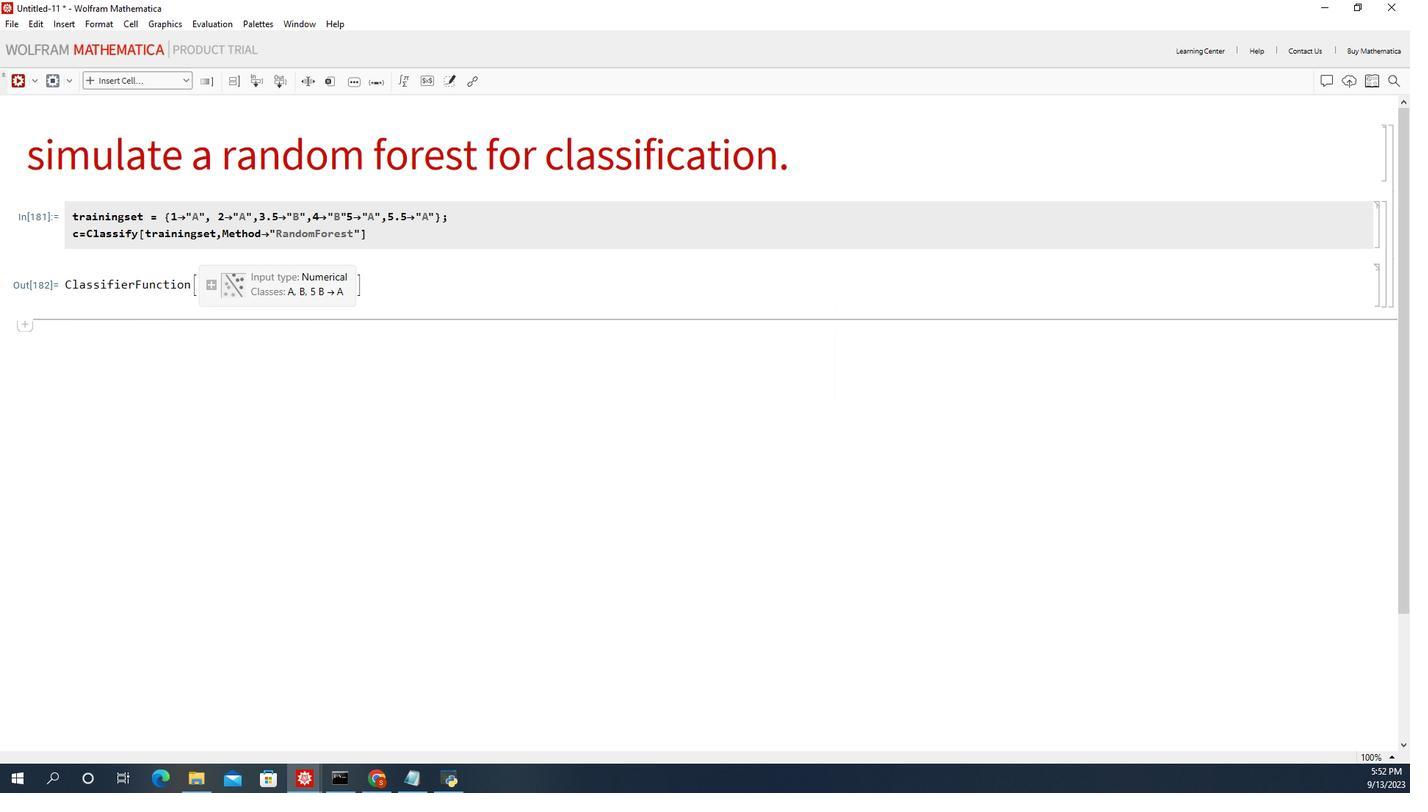 
Action: Mouse scrolled (195, 13) with delta (0, 0)
Screenshot: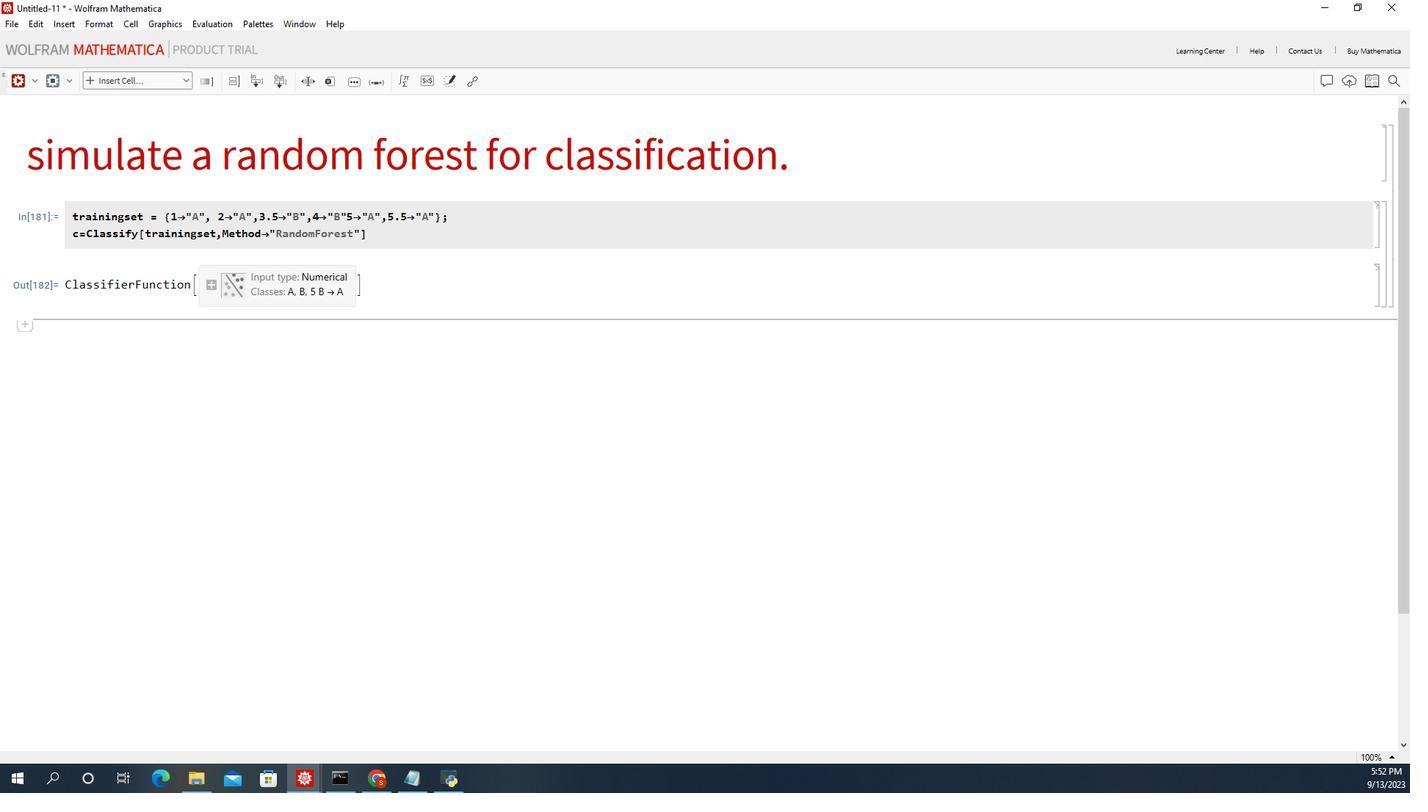 
Action: Mouse scrolled (195, 13) with delta (0, 0)
Screenshot: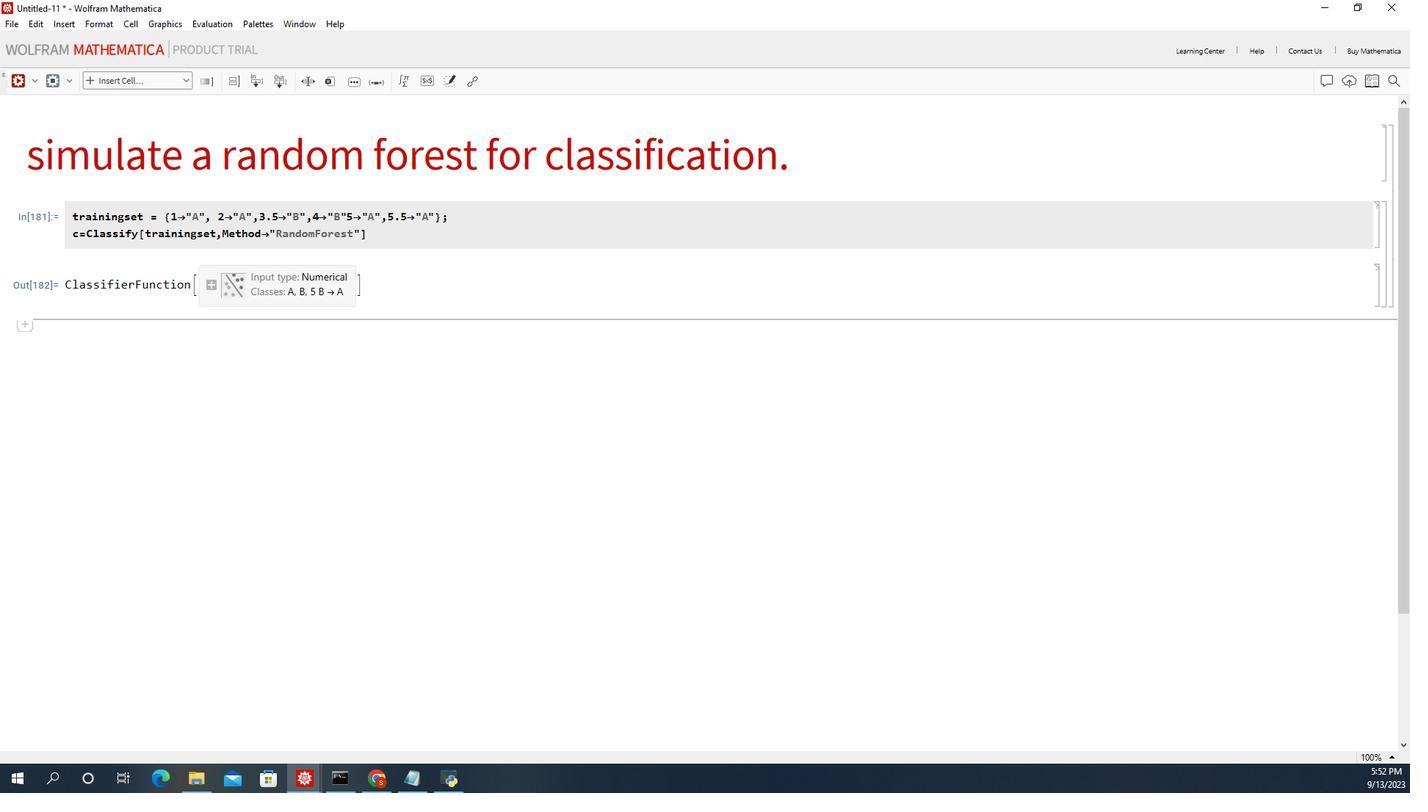 
Action: Mouse moved to (195, 13)
Screenshot: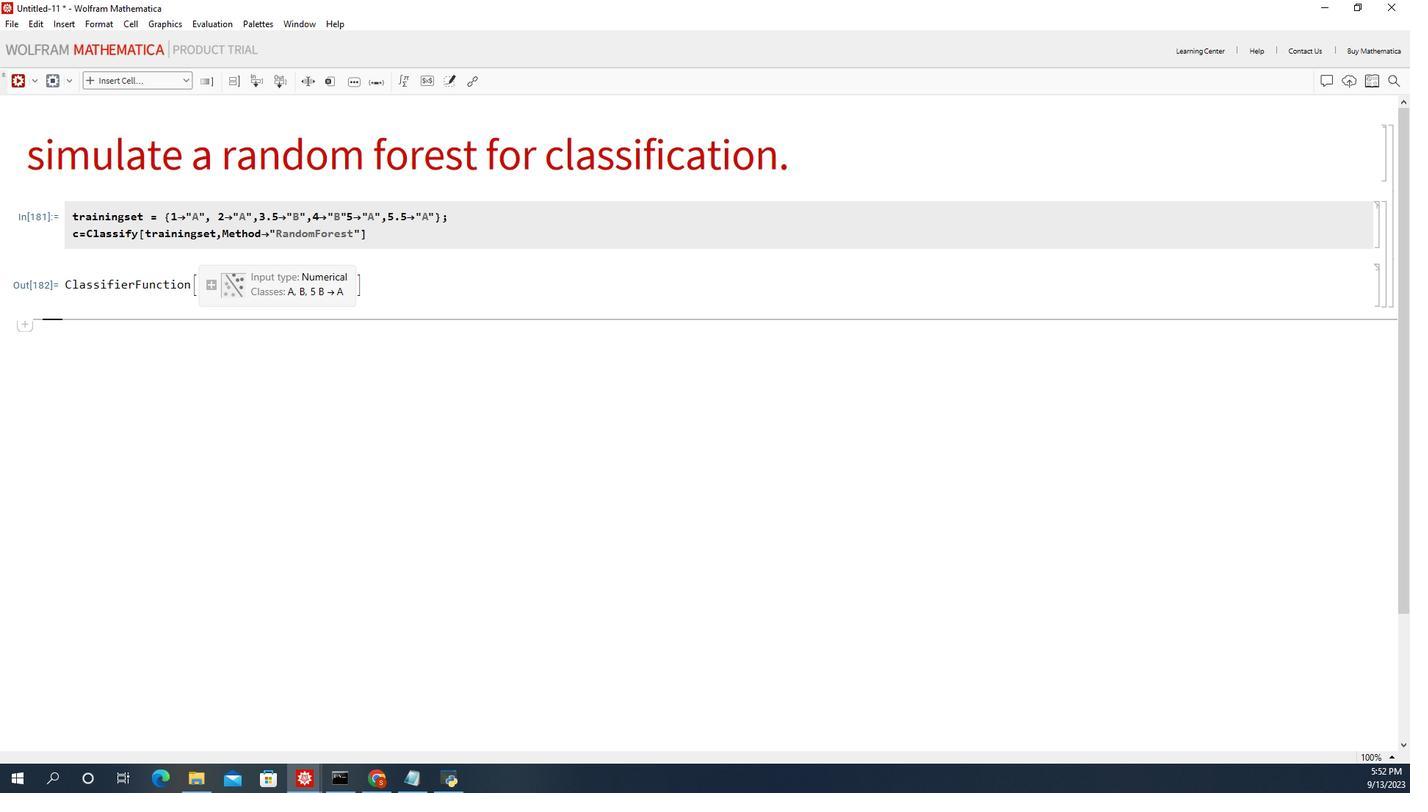 
Action: Mouse scrolled (195, 13) with delta (0, 0)
Screenshot: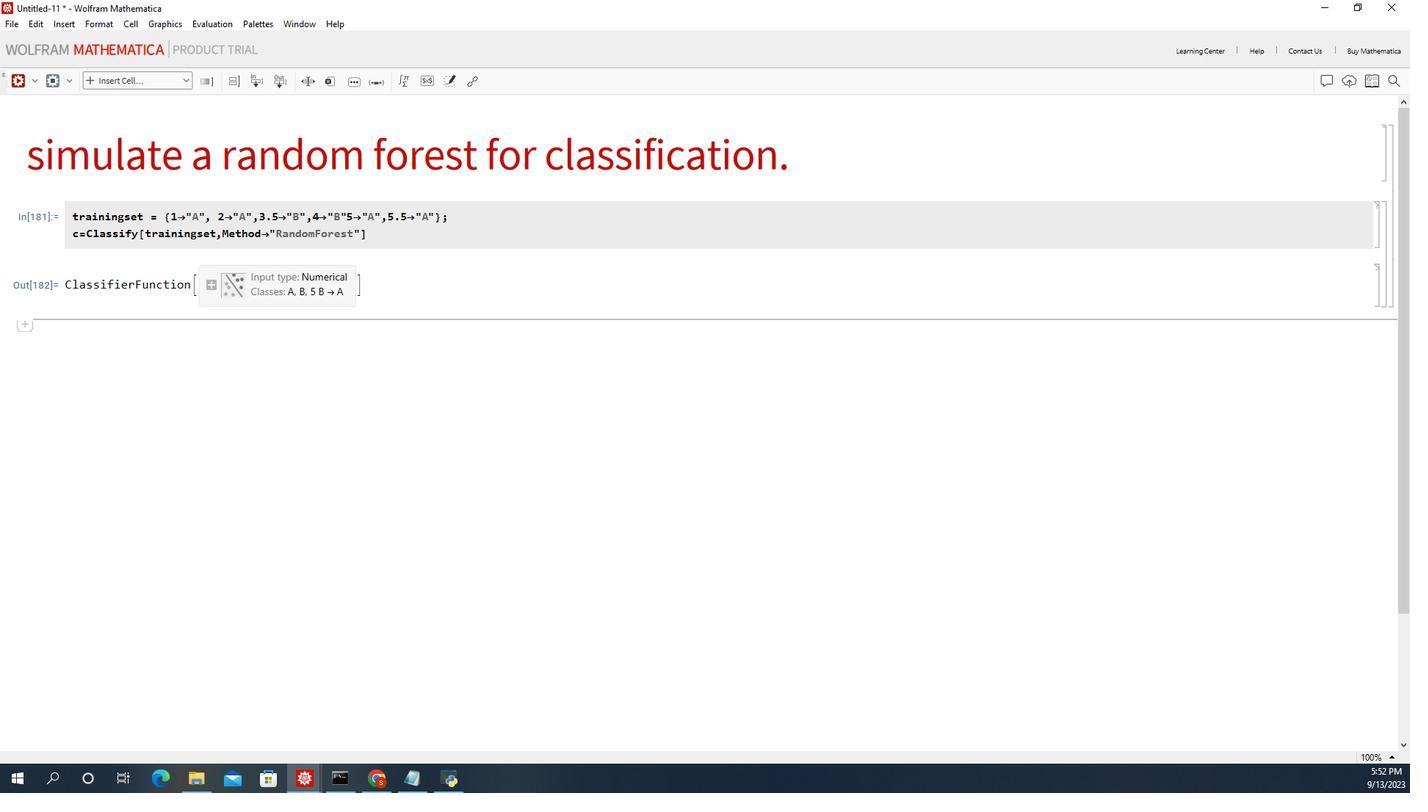 
Action: Mouse moved to (138, 58)
Screenshot: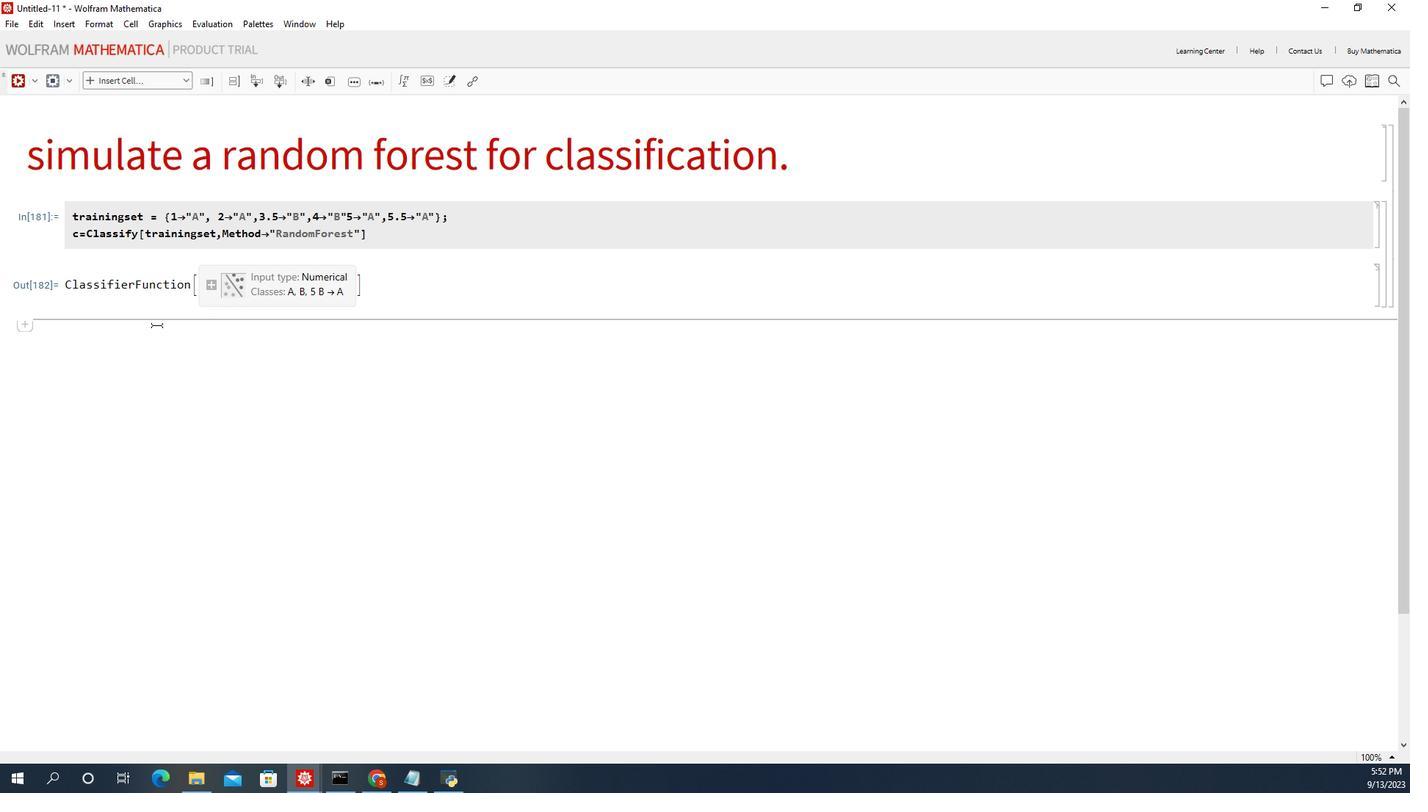 
Action: Mouse pressed left at (138, 58)
Screenshot: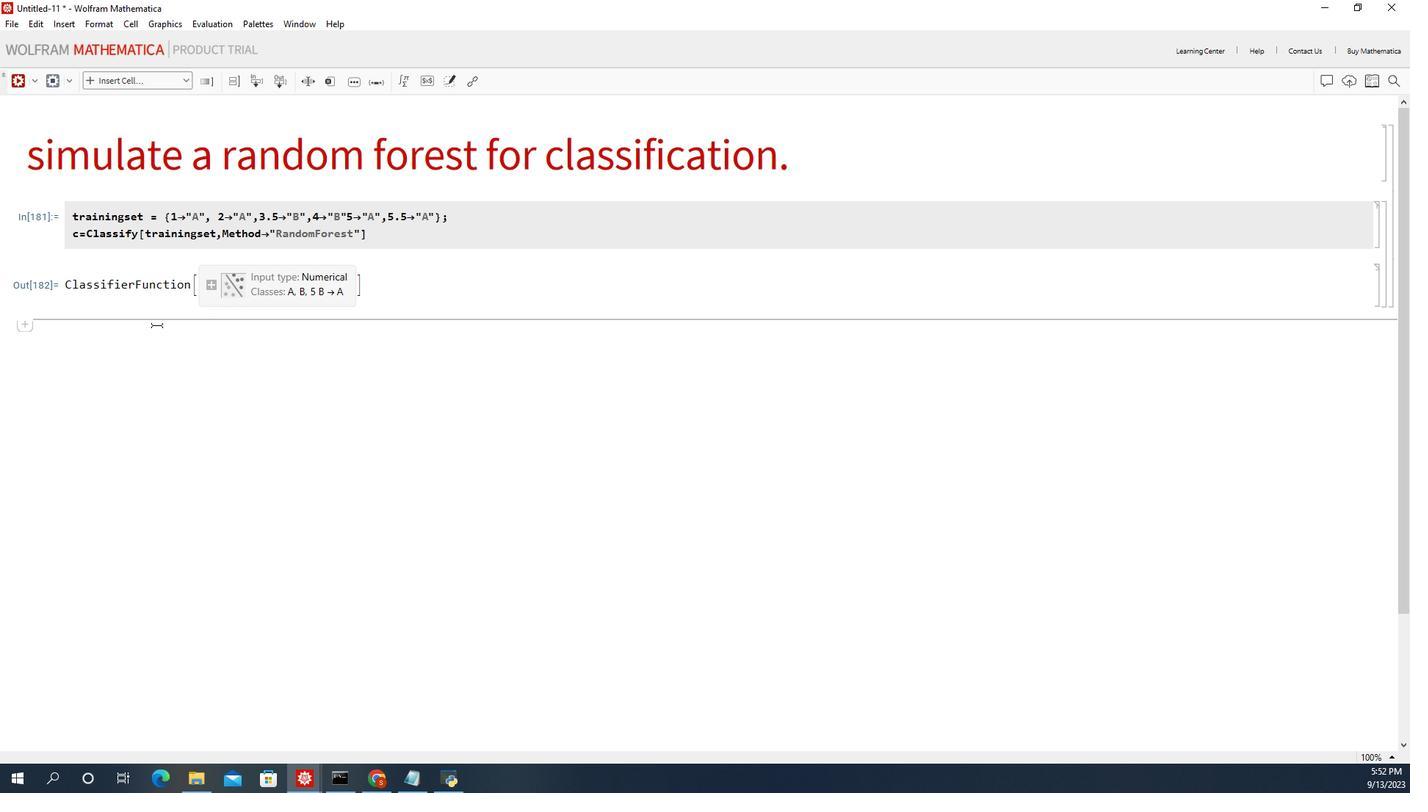 
Action: Key pressed p=<Key.shift>re<Key.backspace><Key.backspace><Key.shift><Key.shift><Key.shift><Key.shift><Key.shift>Predict[trainin<Key.enter>,<Key.shift>Meht<Key.backspace><Key.backspace>thod<Key.enter><Key.shift>"<Key.shift_r>Ran<Key.enter><Key.right><Key.shift_r><Key.enter>
Screenshot: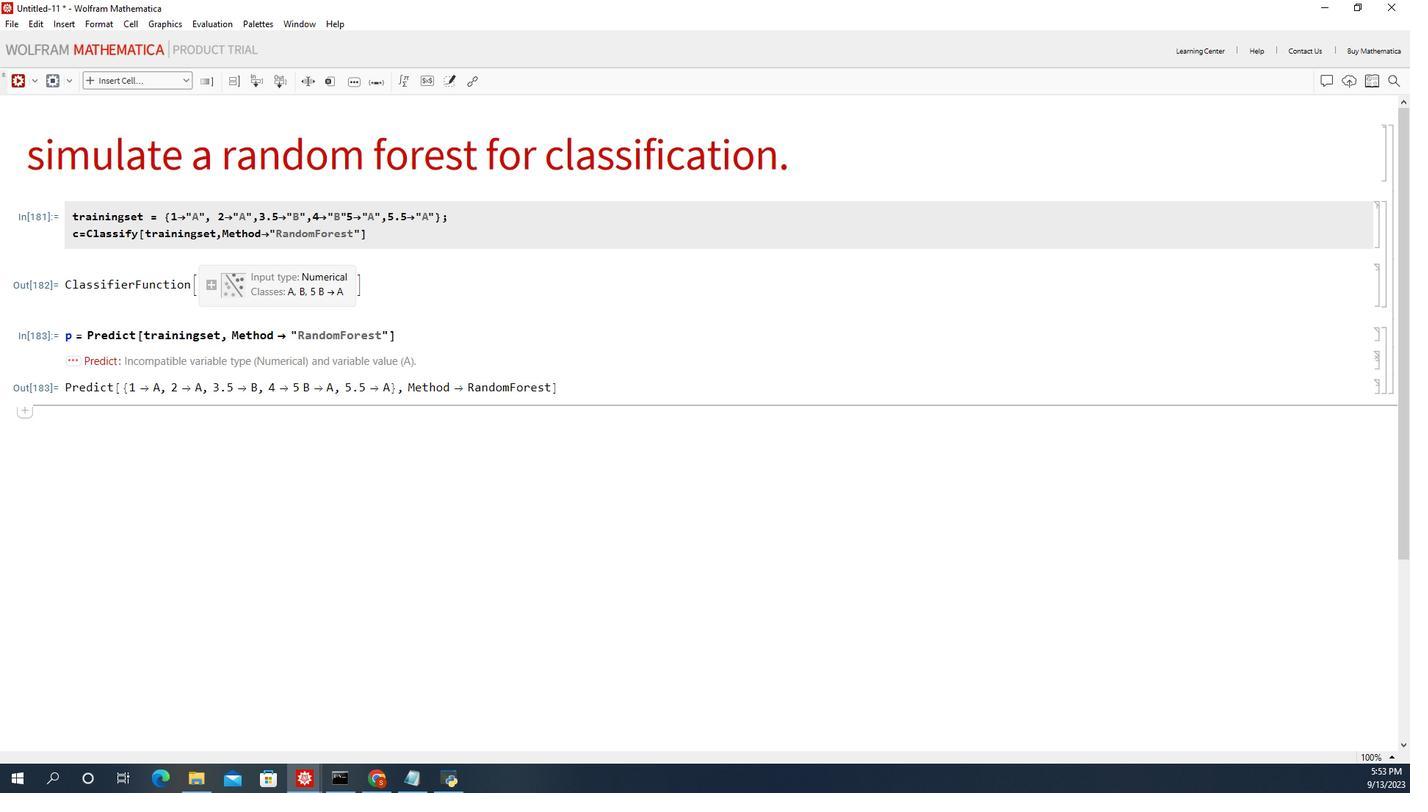 
Action: Mouse moved to (114, 56)
Screenshot: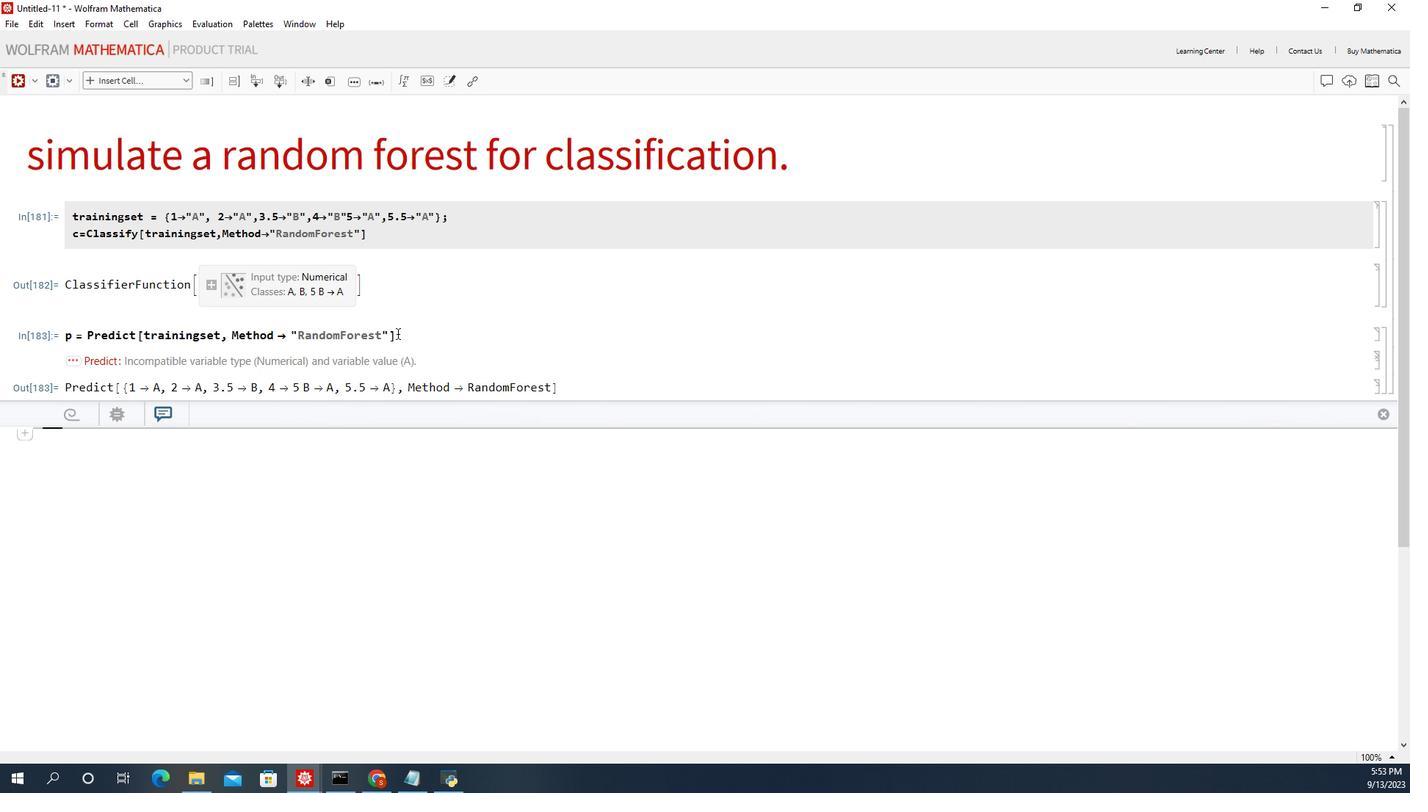 
Action: Mouse pressed left at (114, 56)
Screenshot: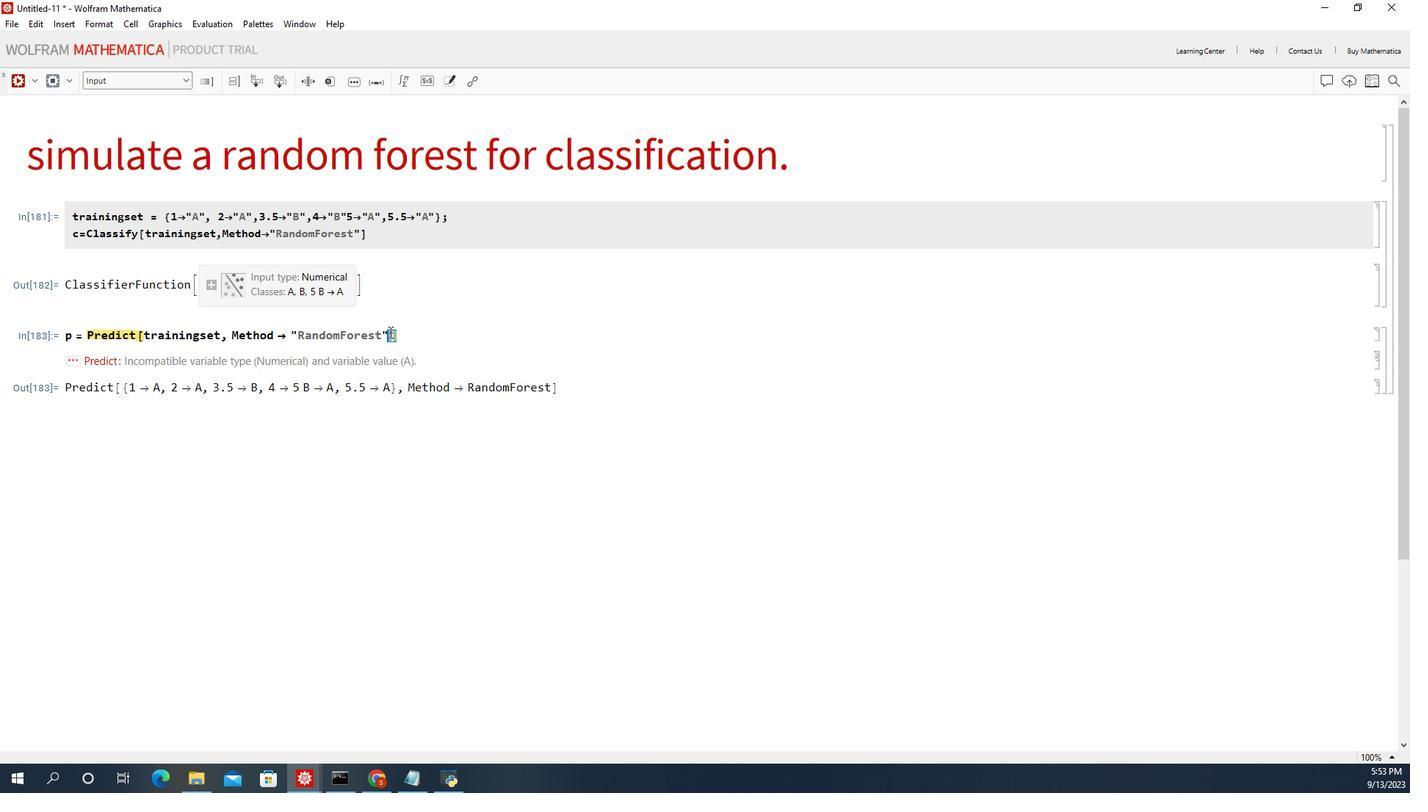 
Action: Mouse pressed left at (114, 56)
Screenshot: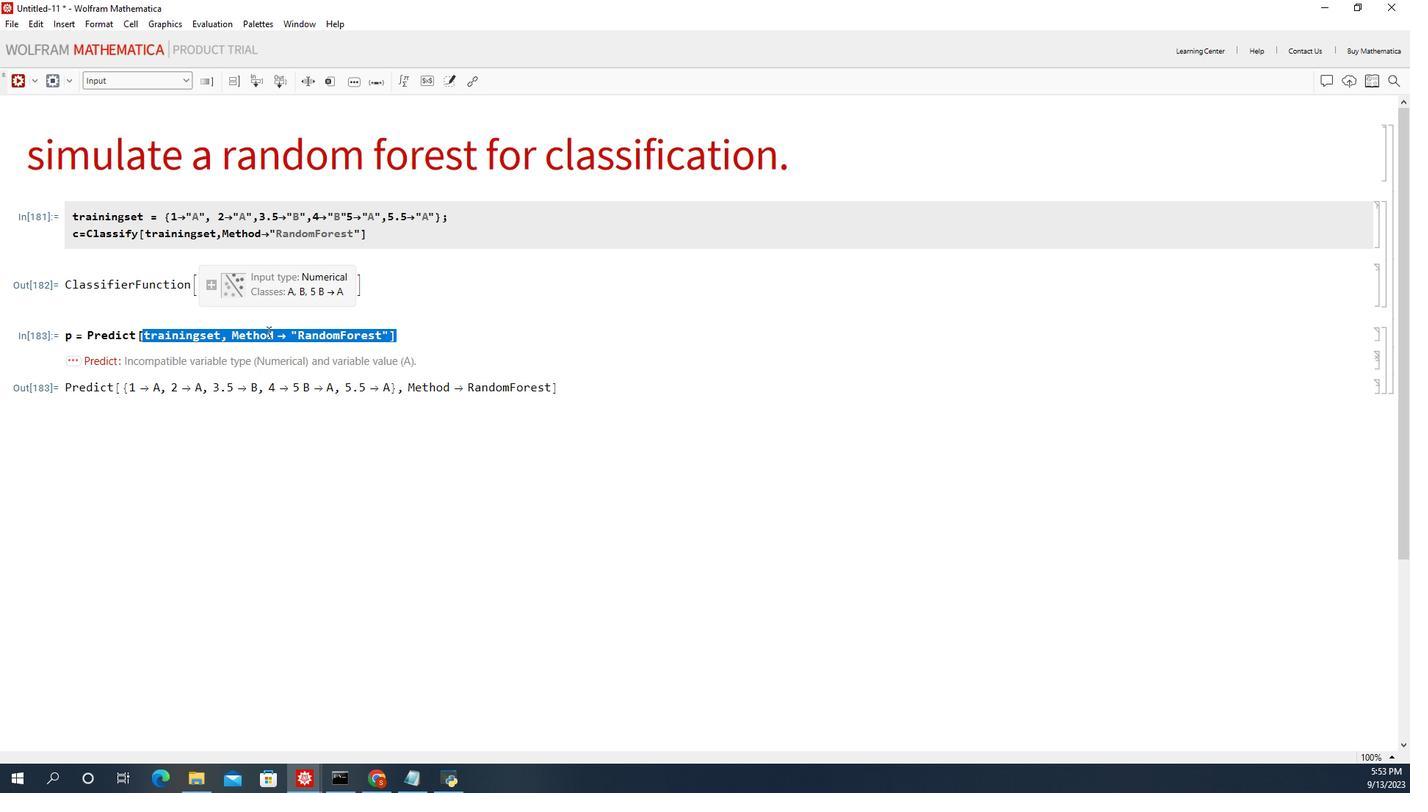
Action: Mouse moved to (125, 49)
Screenshot: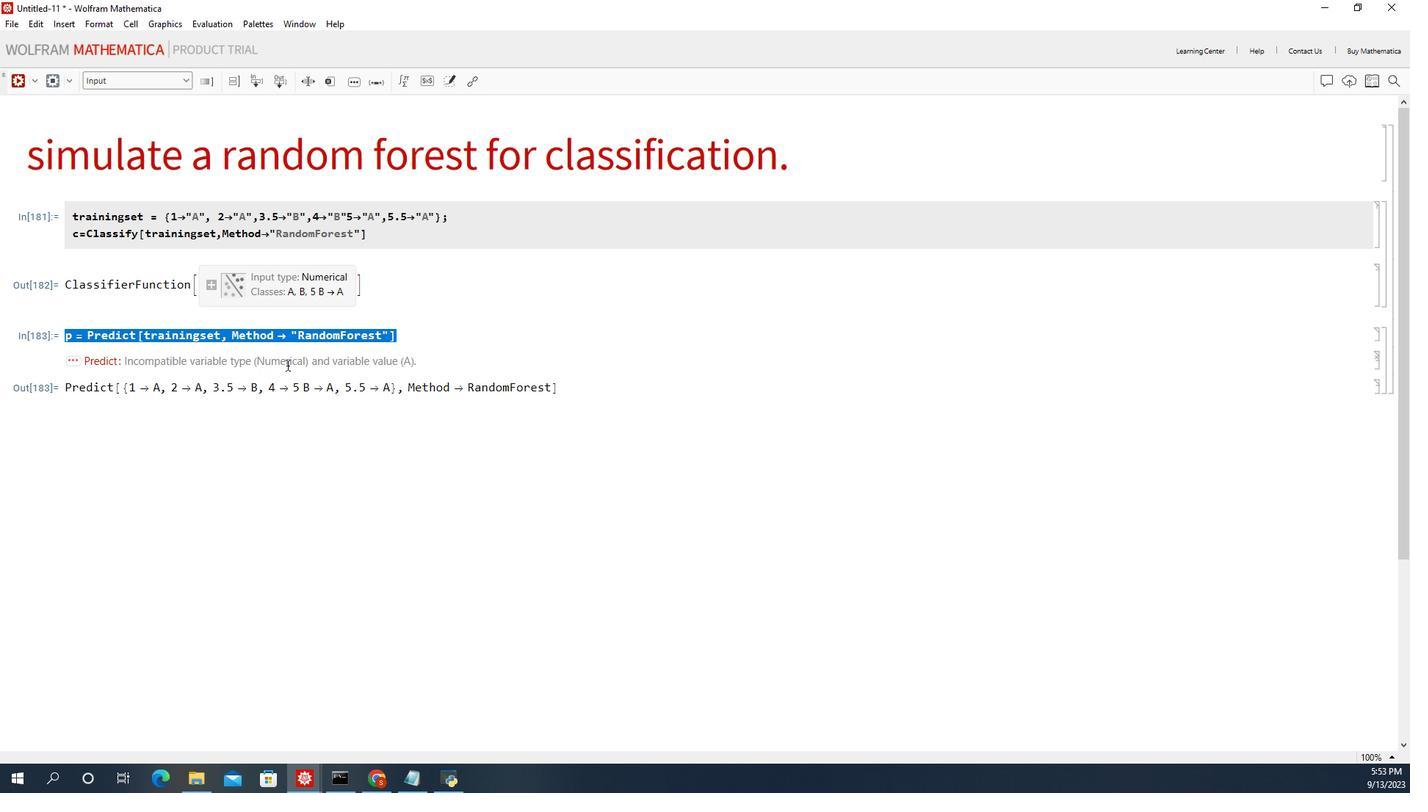 
Action: Key pressed <Key.backspace>
Screenshot: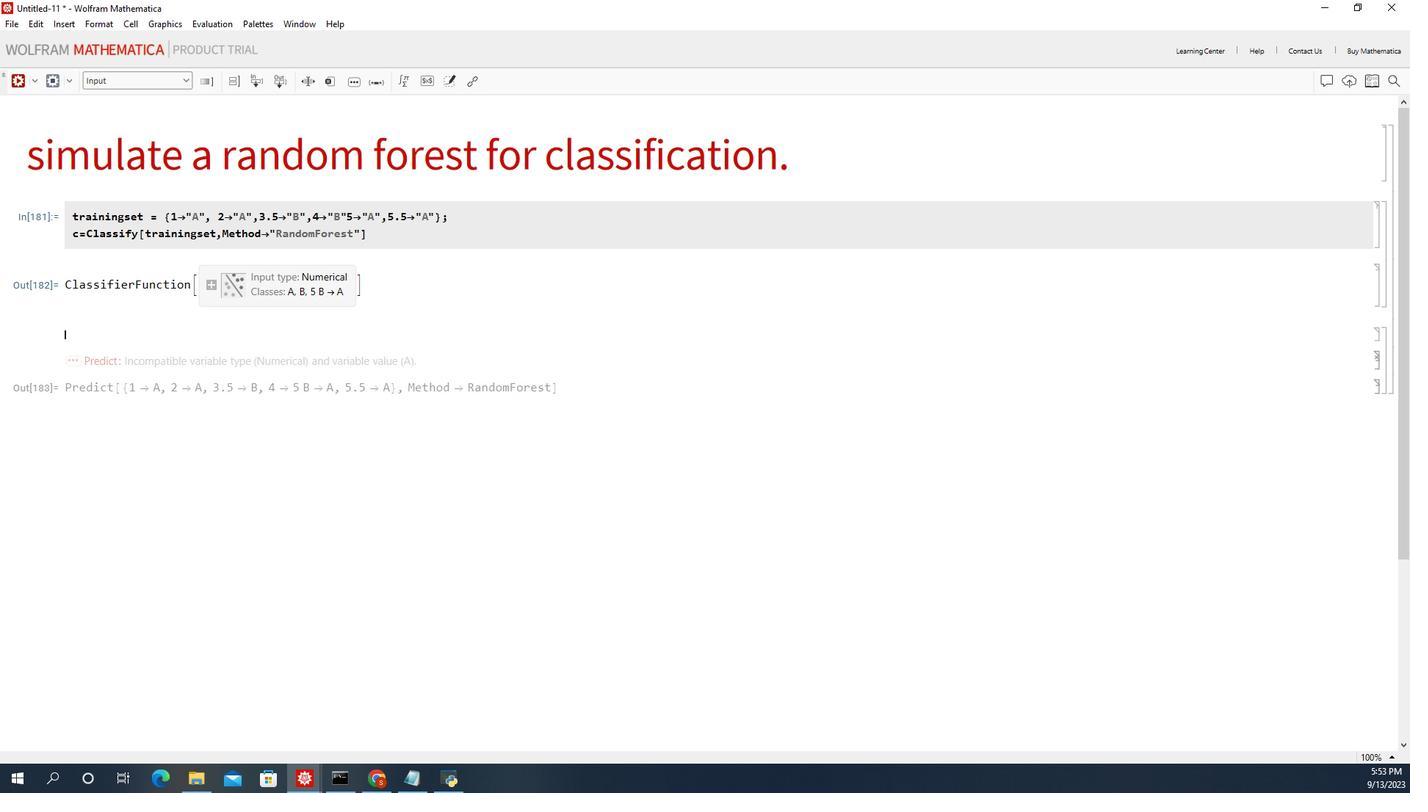 
Action: Mouse moved to (113, 79)
Screenshot: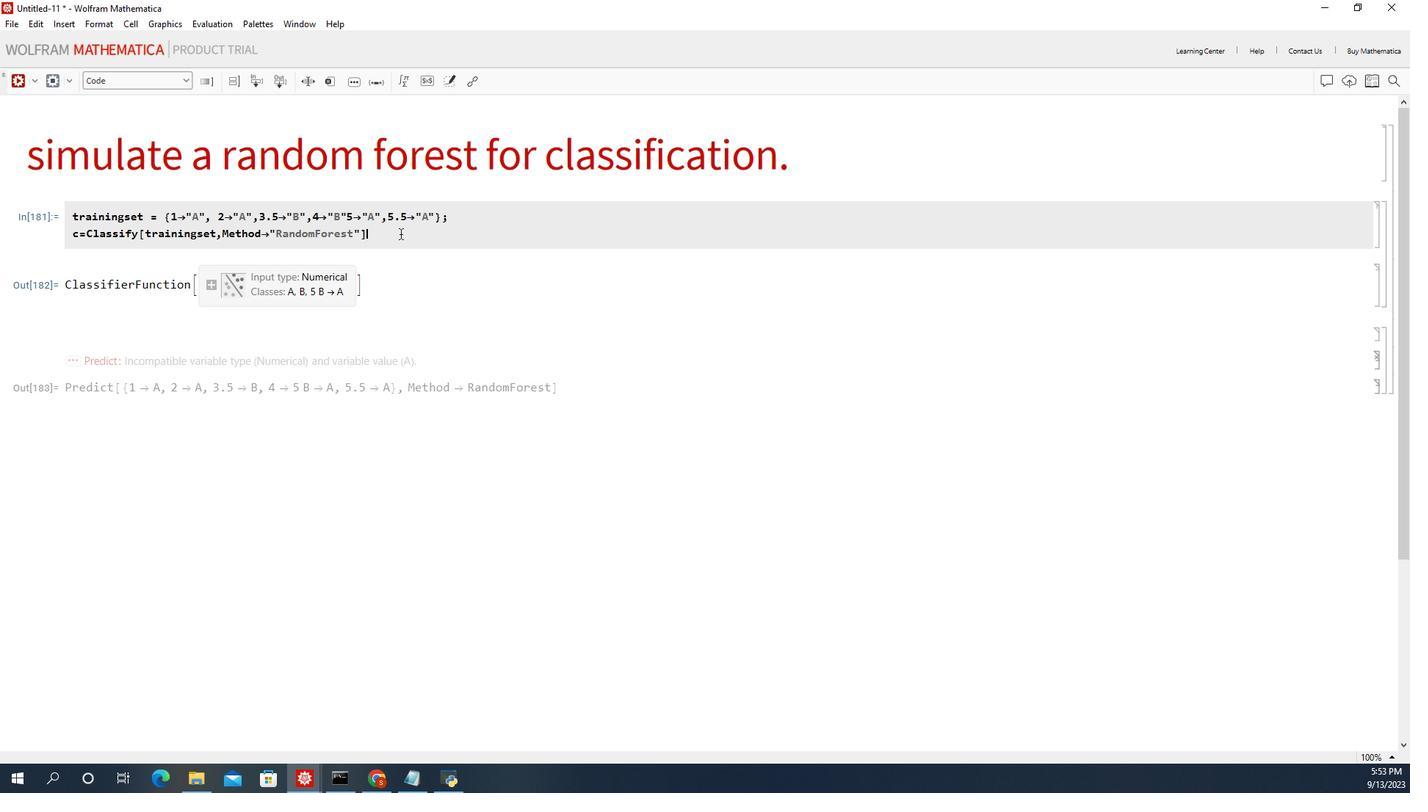 
Action: Mouse pressed left at (113, 79)
Screenshot: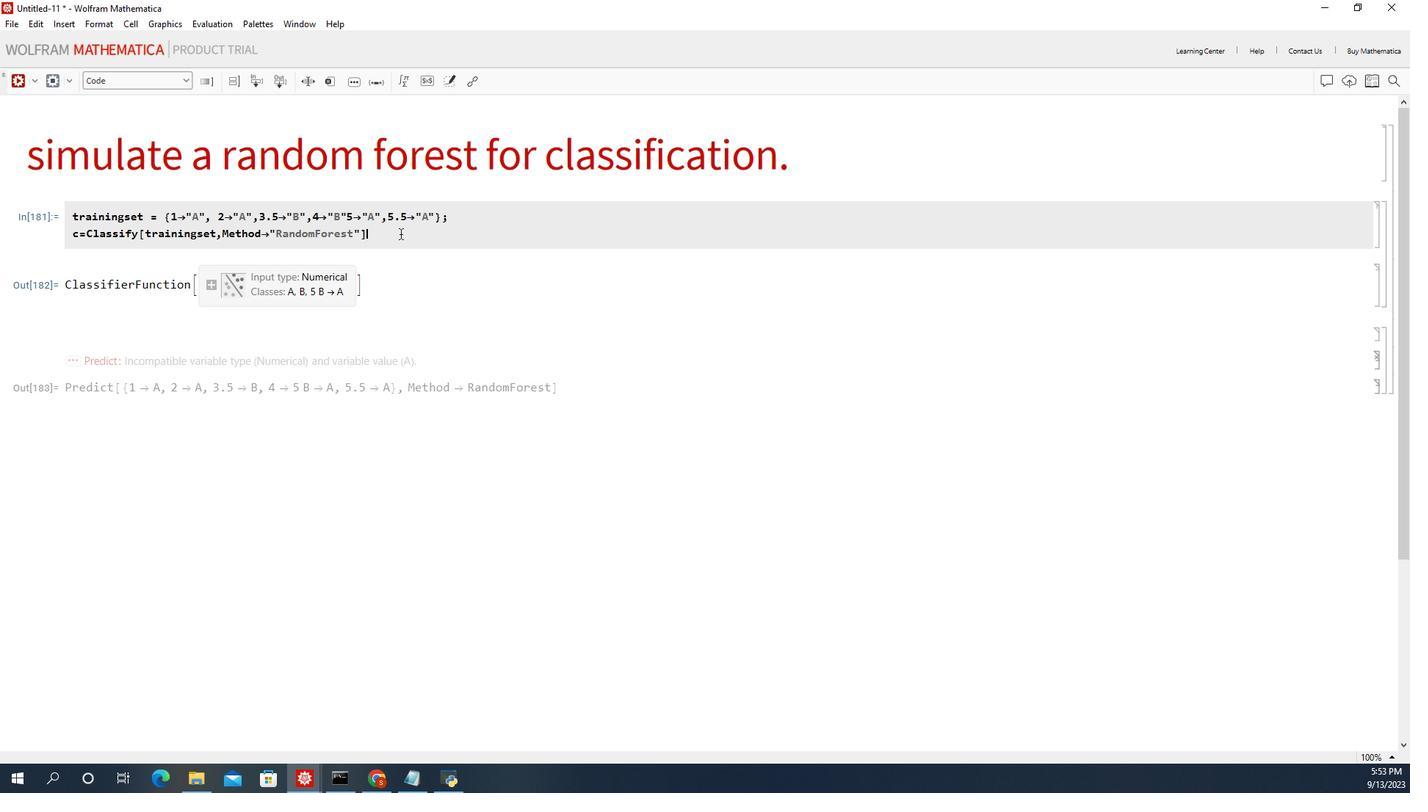 
Action: Mouse moved to (103, 44)
Screenshot: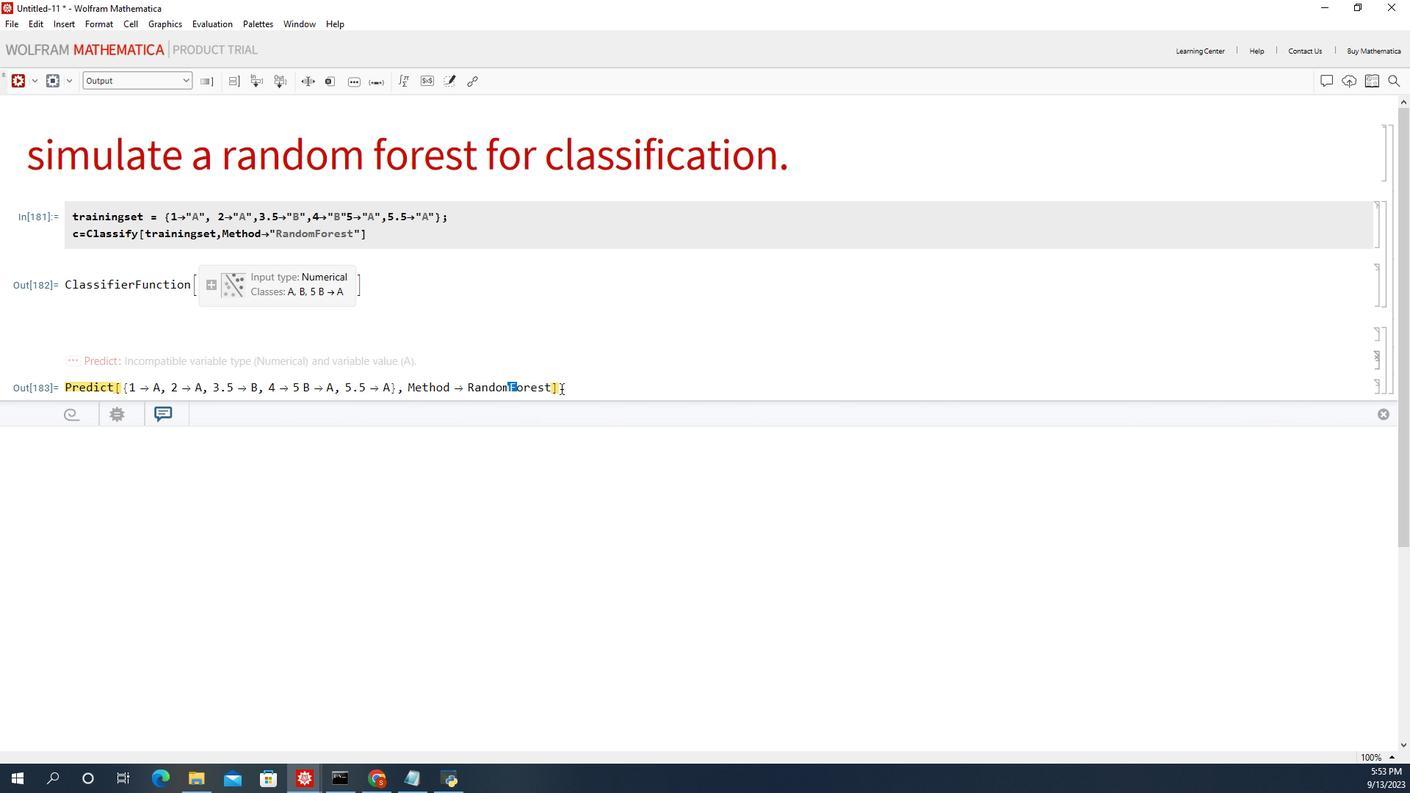 
Action: Mouse pressed left at (103, 44)
Screenshot: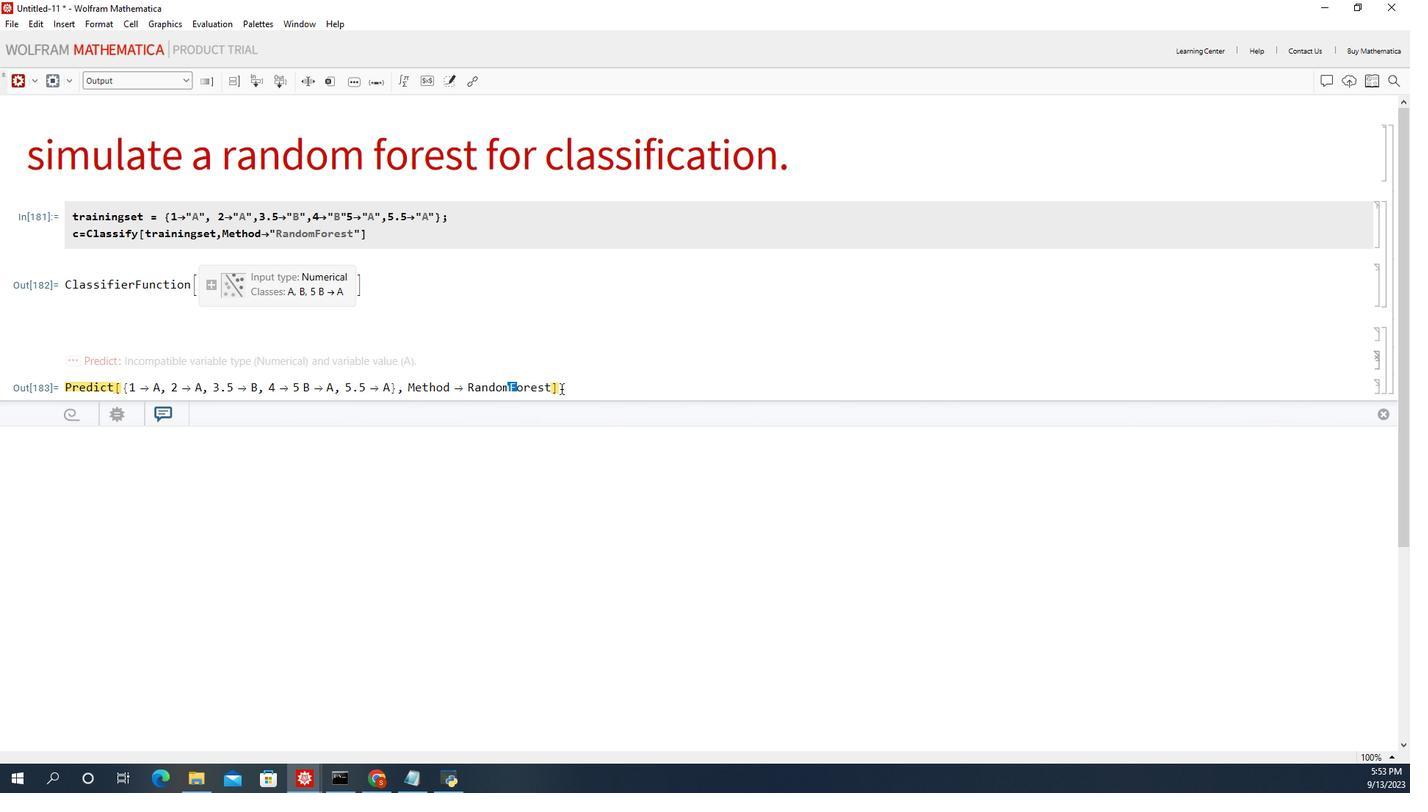 
Action: Mouse moved to (97, 45)
Screenshot: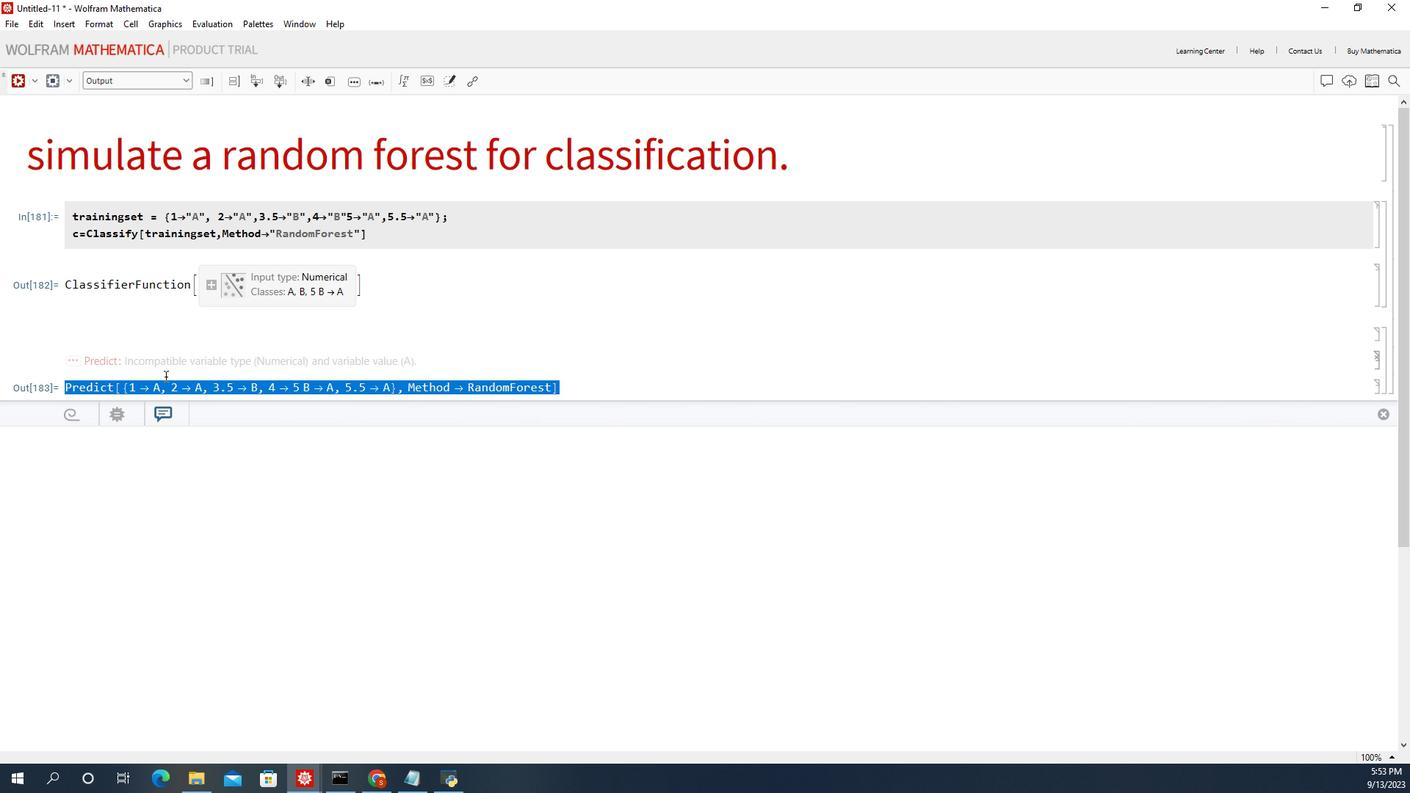 
Action: Mouse pressed left at (97, 45)
Screenshot: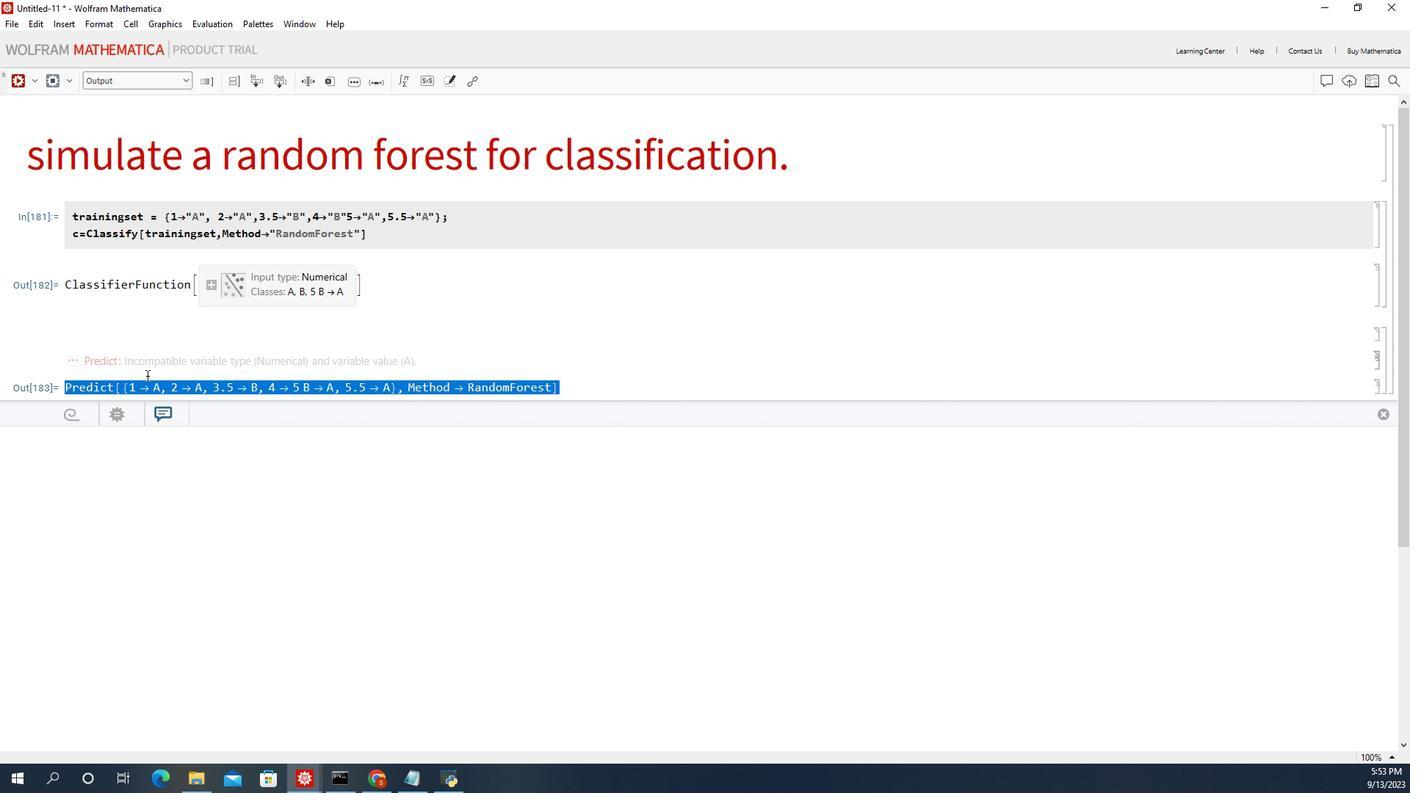 
Action: Mouse moved to (138, 47)
Screenshot: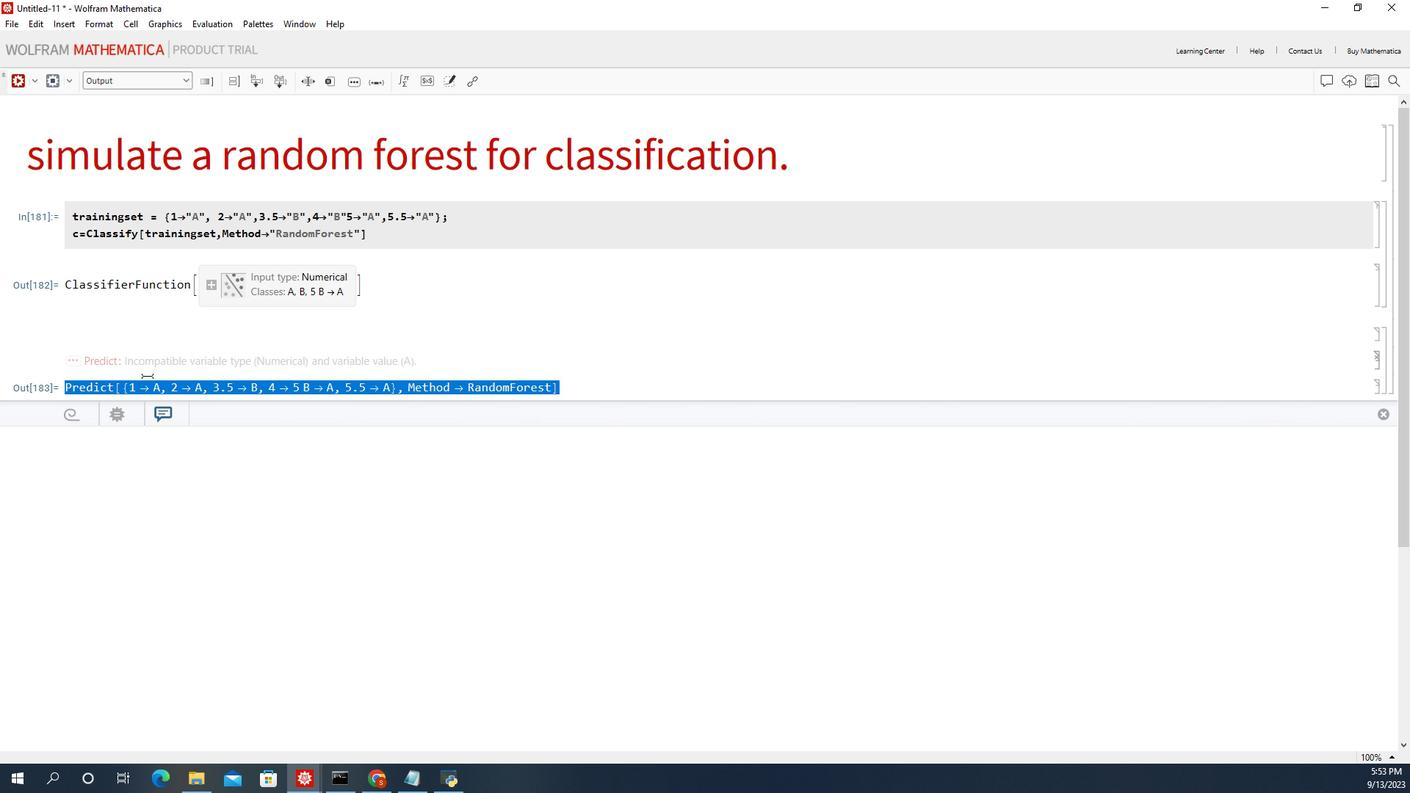 
Action: Key pressed <Key.backspace>
Screenshot: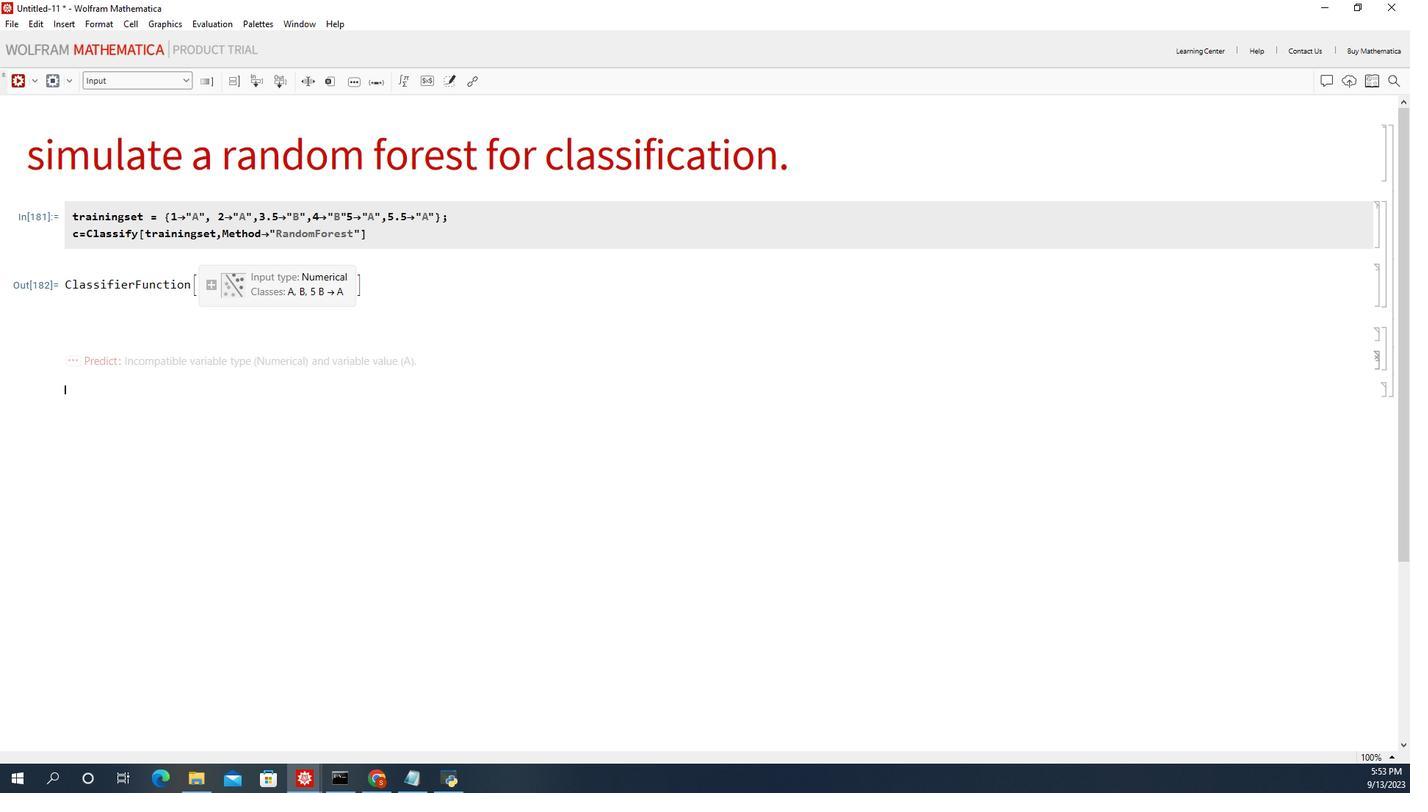 
Action: Mouse moved to (111, 45)
Screenshot: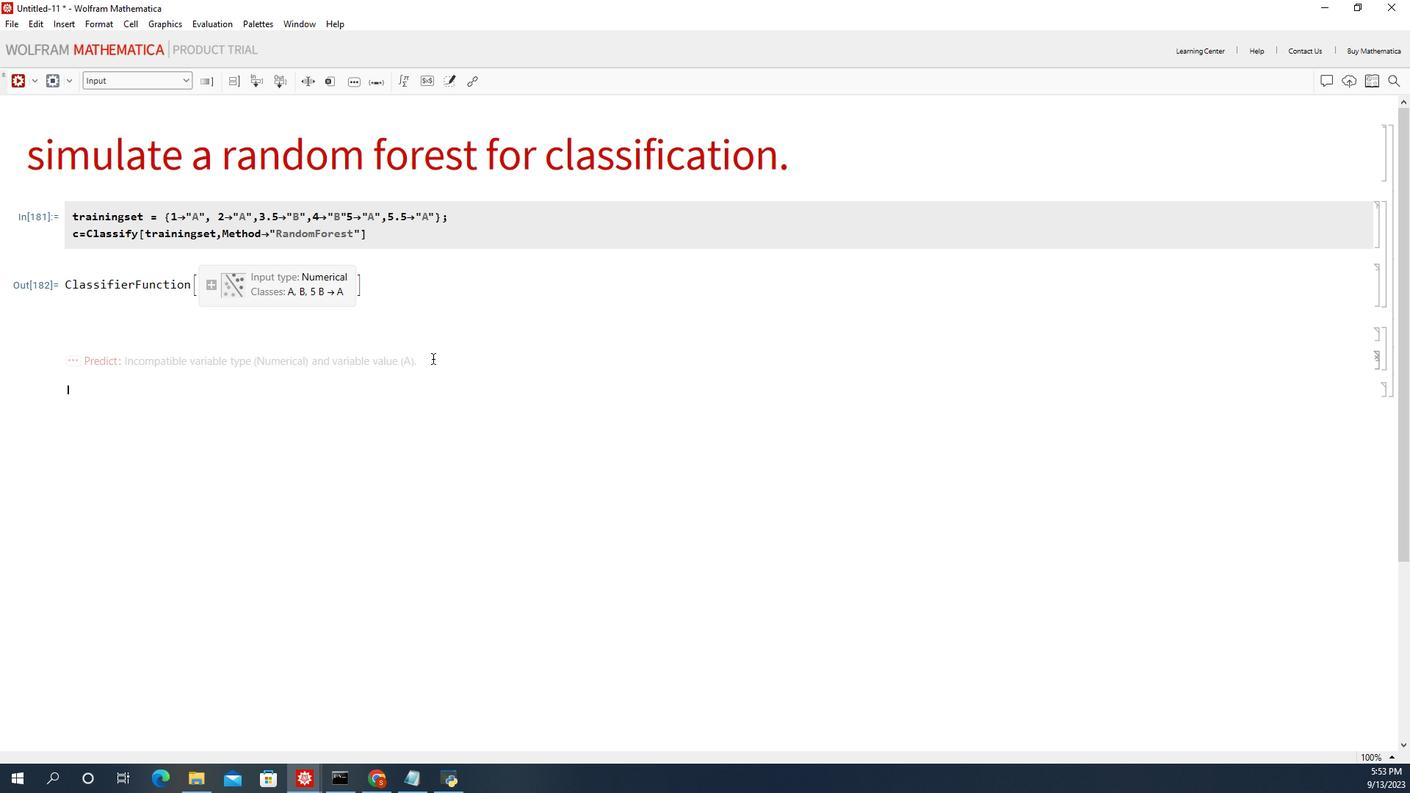 
Action: Mouse pressed left at (111, 45)
Screenshot: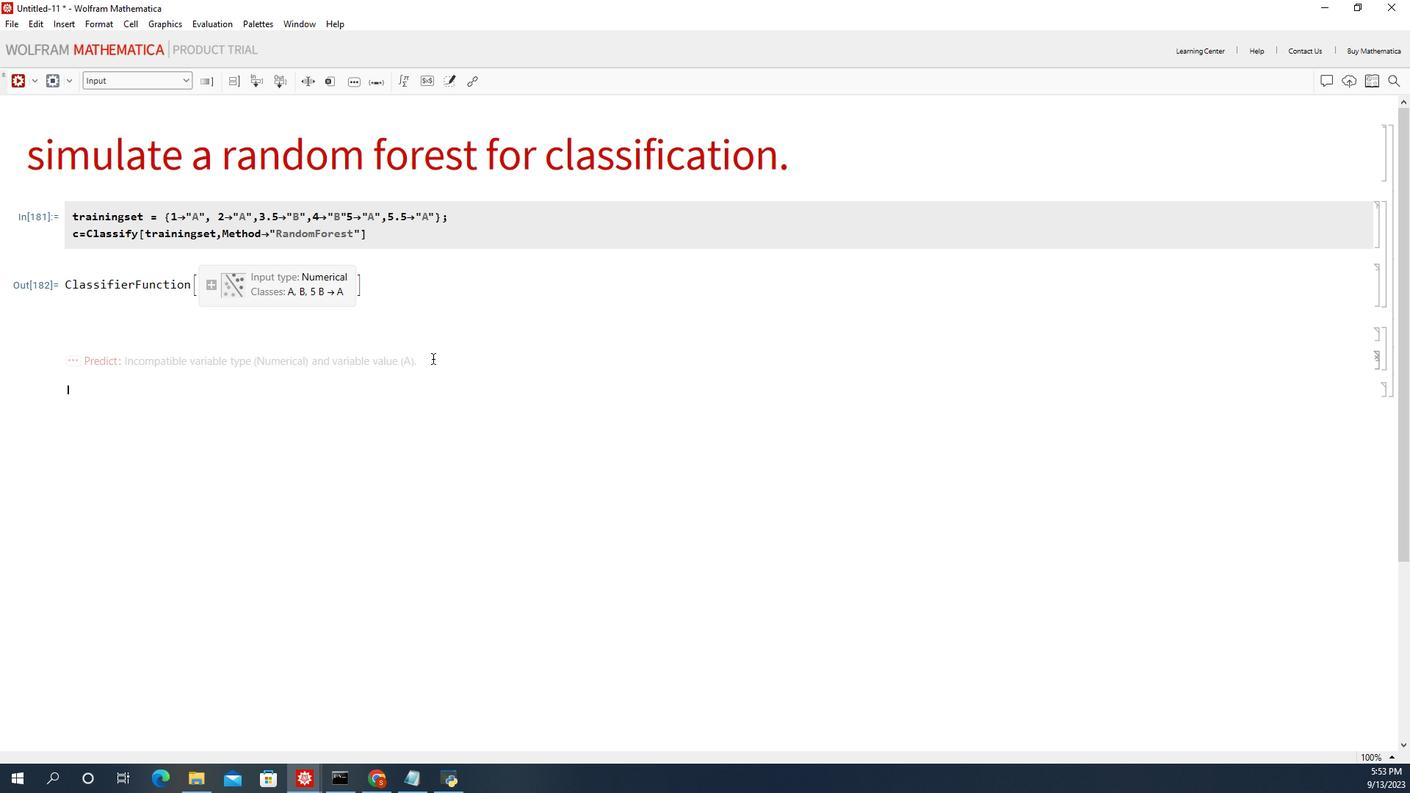 
Action: Mouse moved to (110, 51)
Screenshot: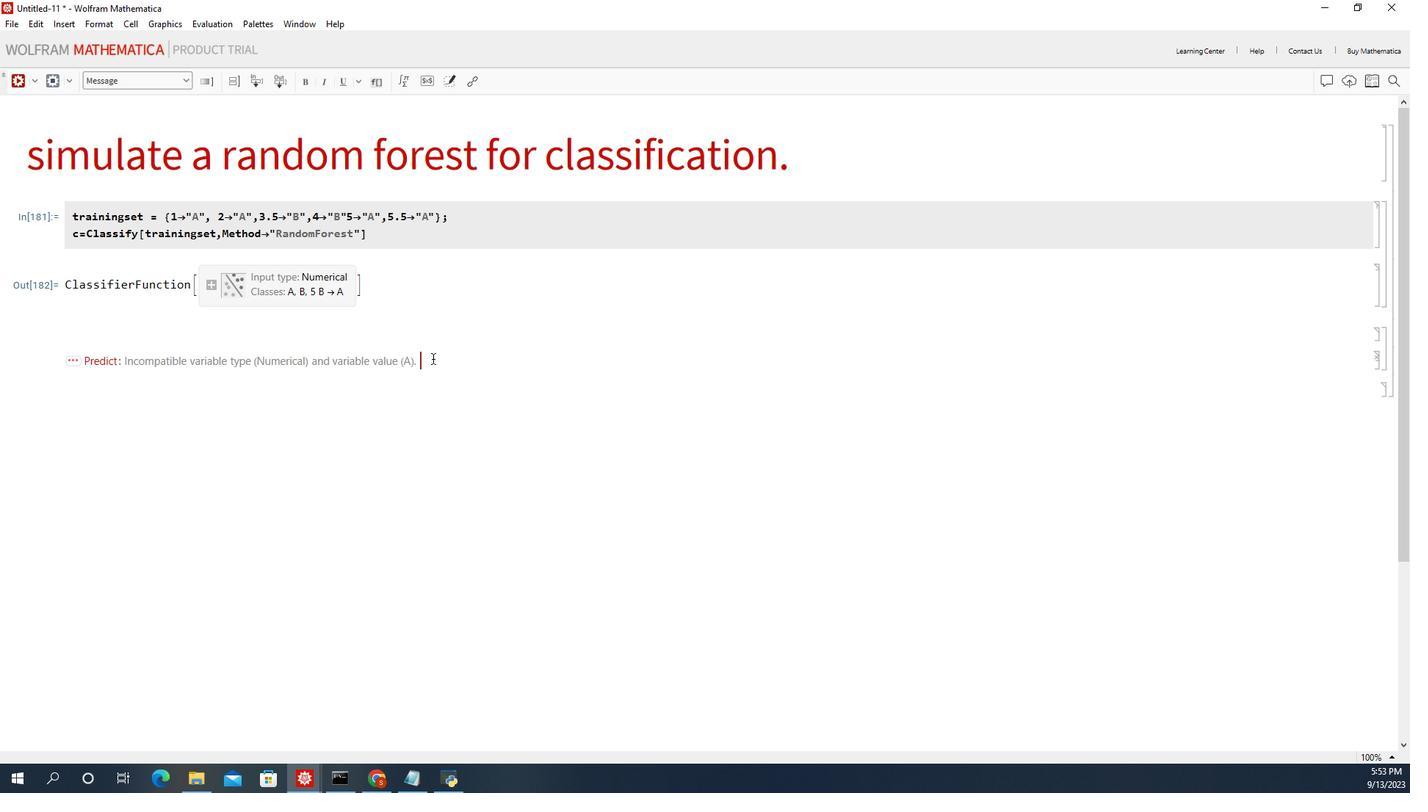 
Action: Mouse pressed left at (110, 51)
Screenshot: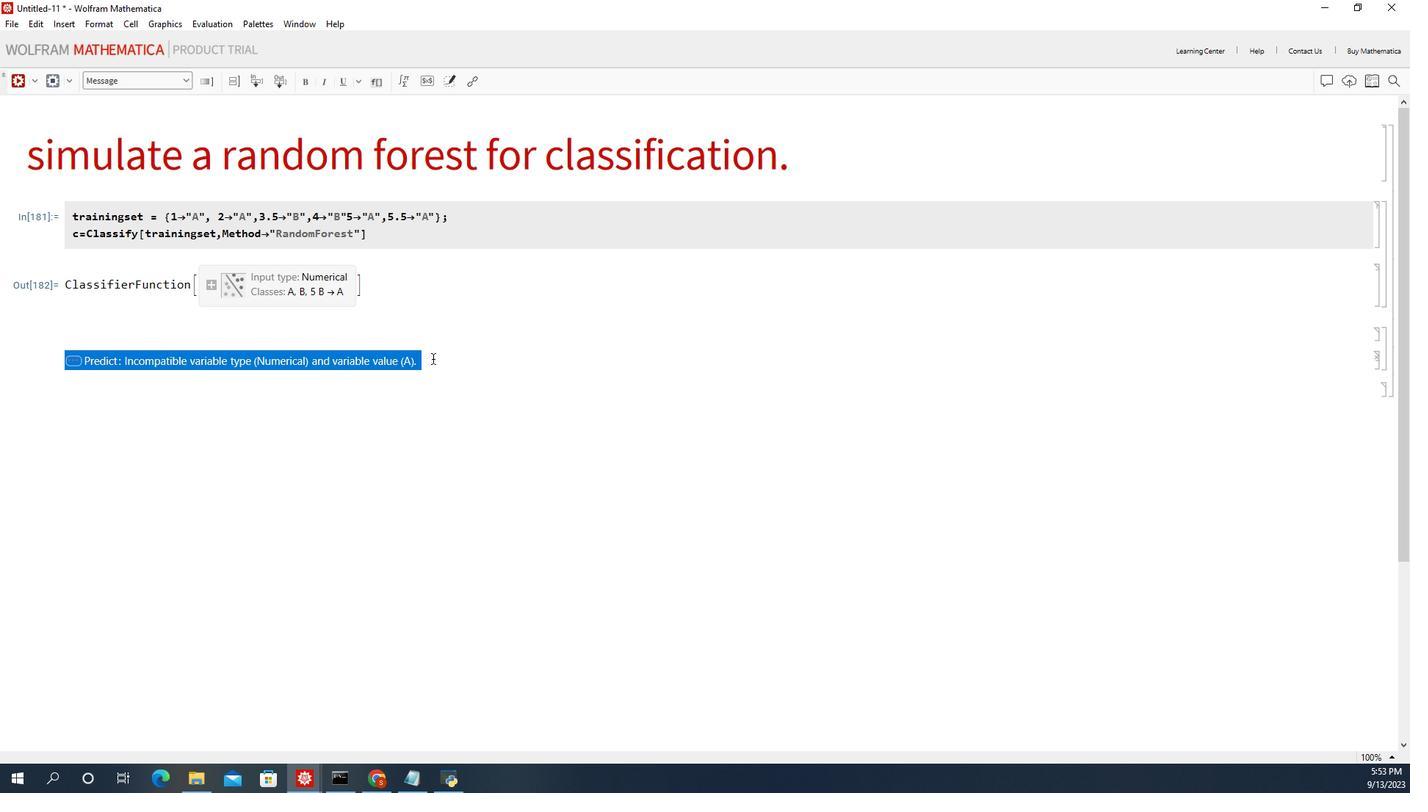 
Action: Mouse pressed left at (110, 51)
Screenshot: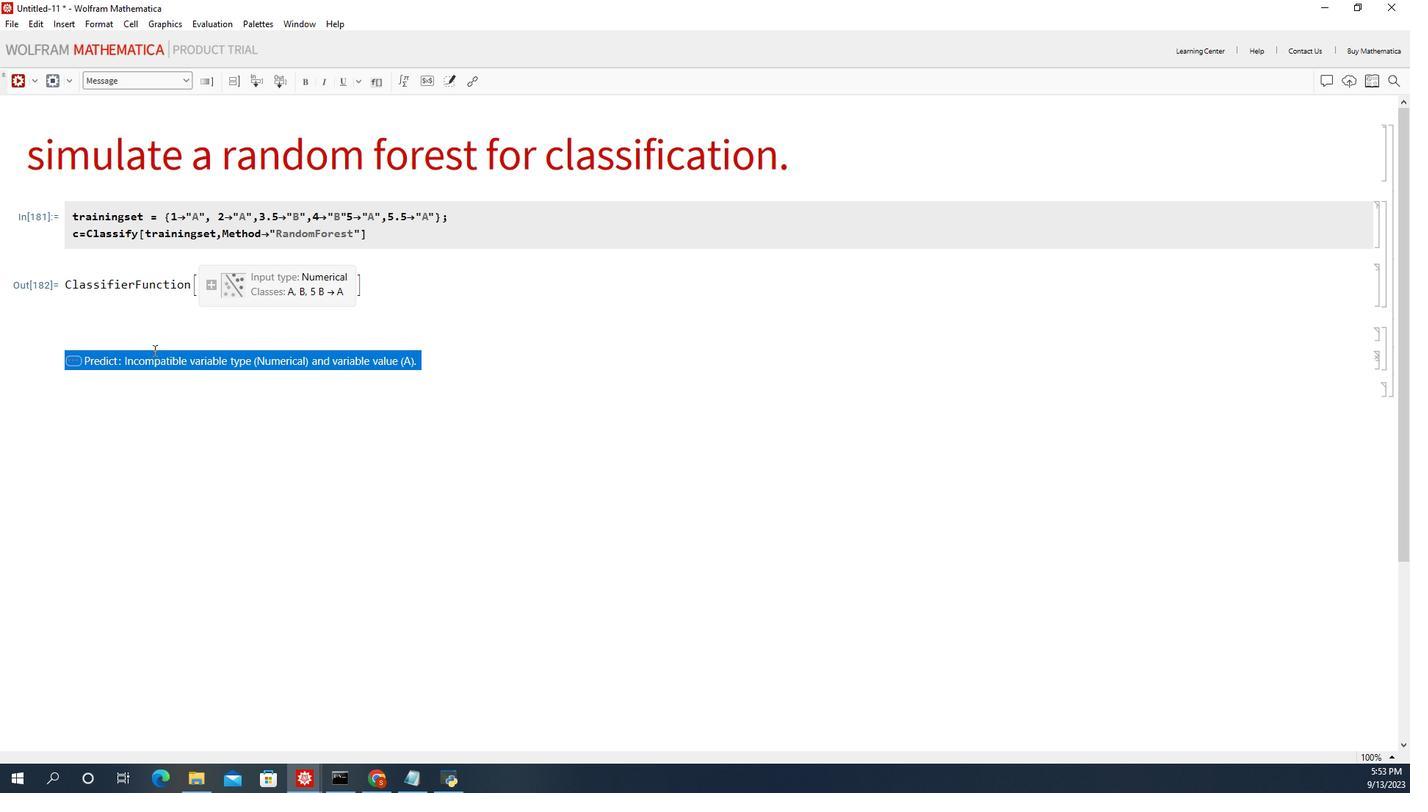 
Action: Mouse moved to (138, 52)
Screenshot: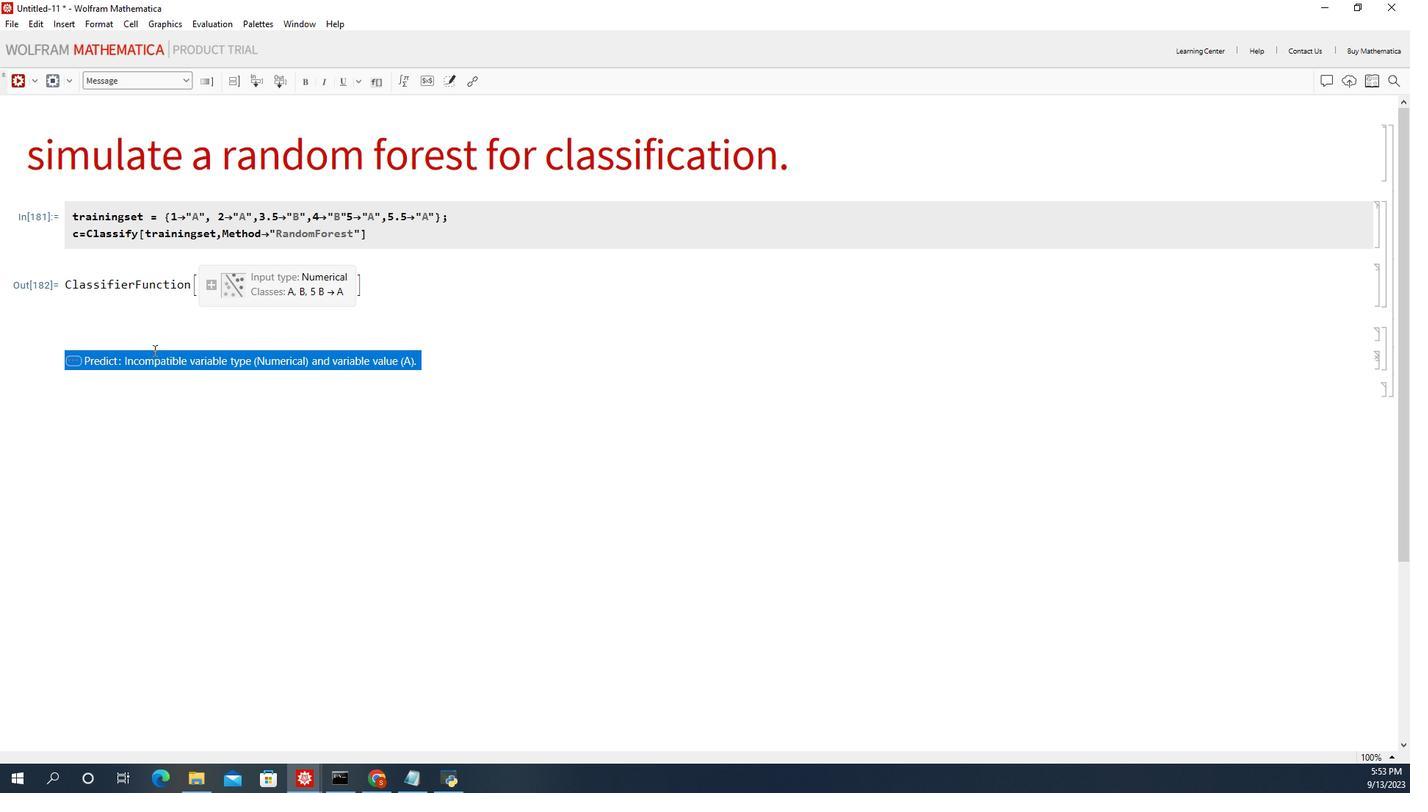 
Action: Key pressed <Key.backspace><Key.backspace>
Screenshot: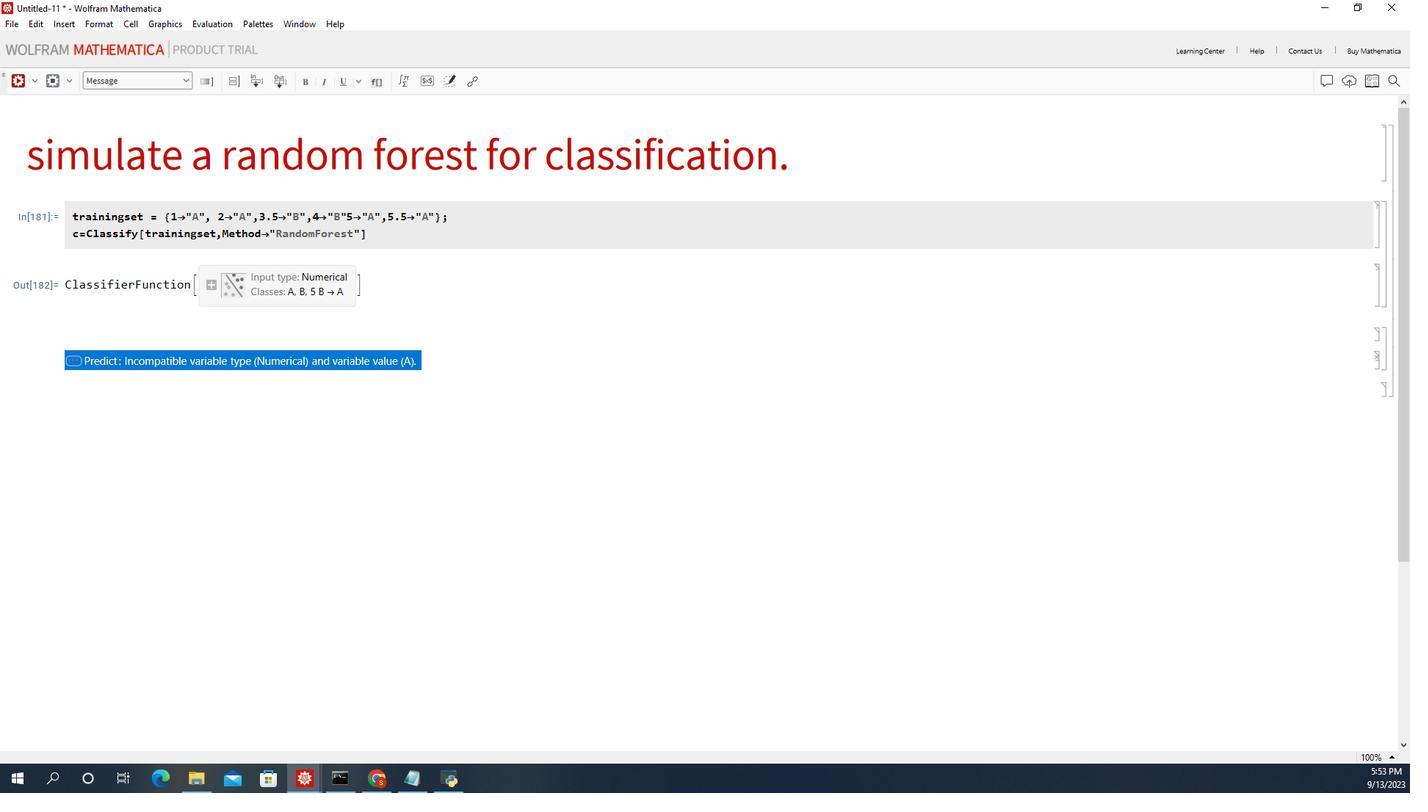 
Action: Mouse moved to (133, 35)
Screenshot: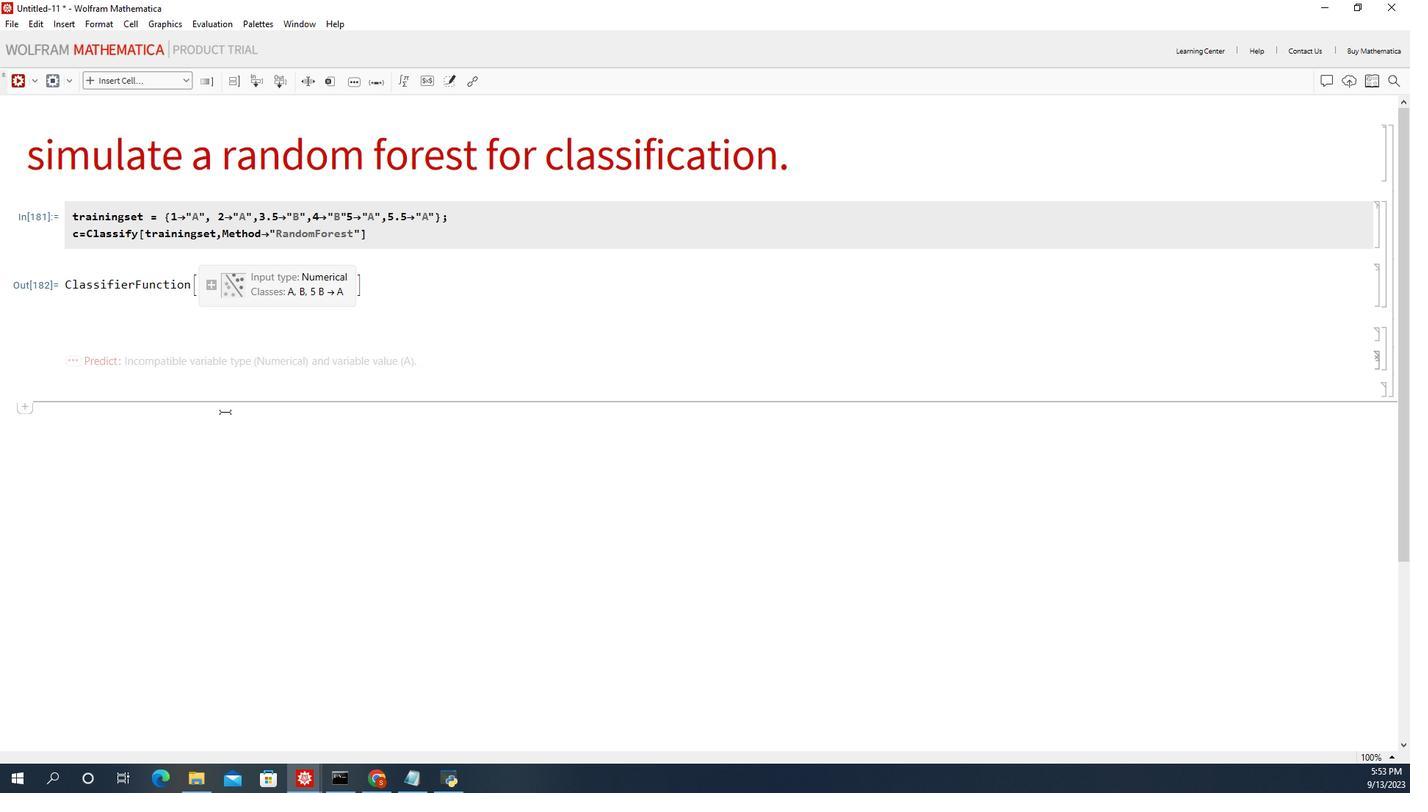 
Action: Mouse pressed left at (133, 35)
Screenshot: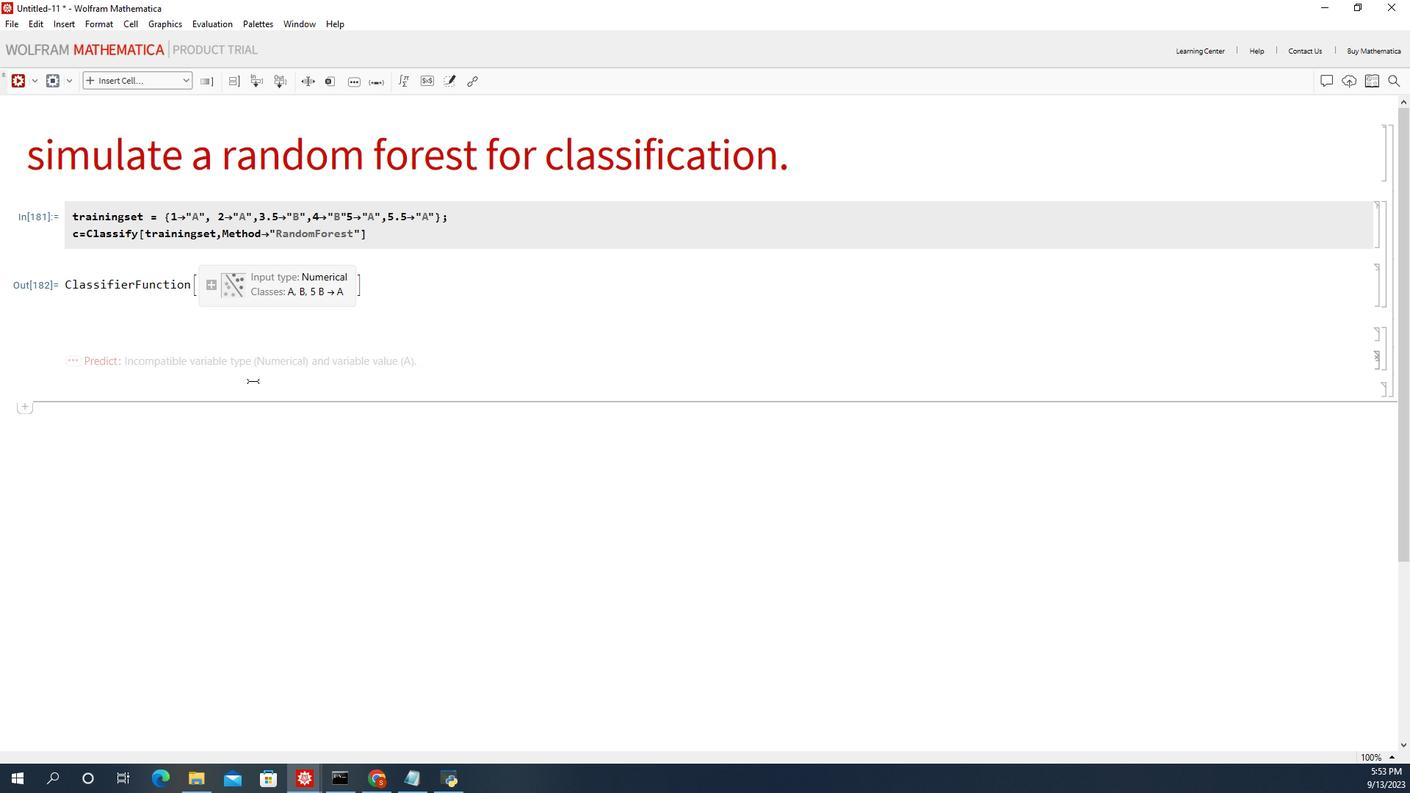 
Action: Mouse moved to (112, 79)
Screenshot: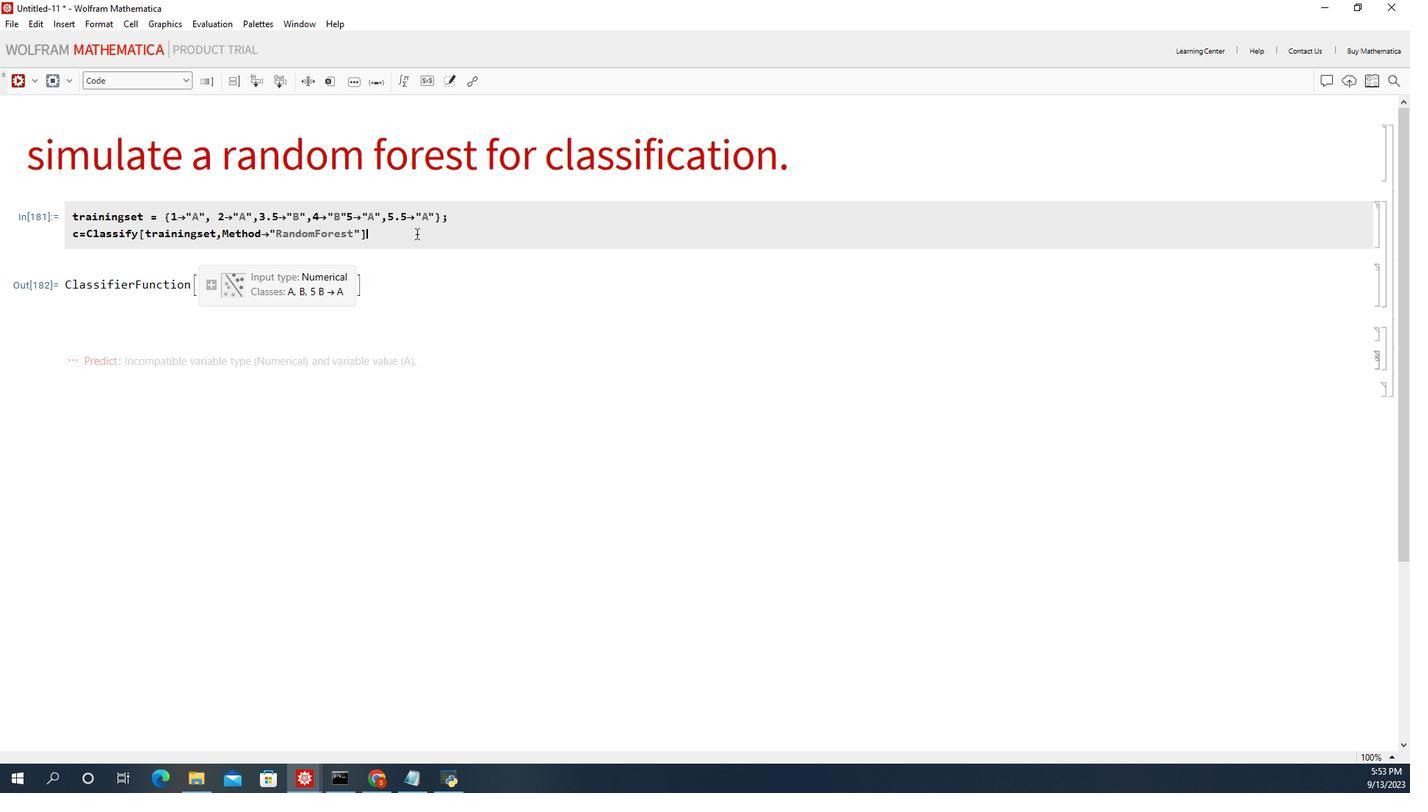 
Action: Mouse pressed left at (112, 79)
Screenshot: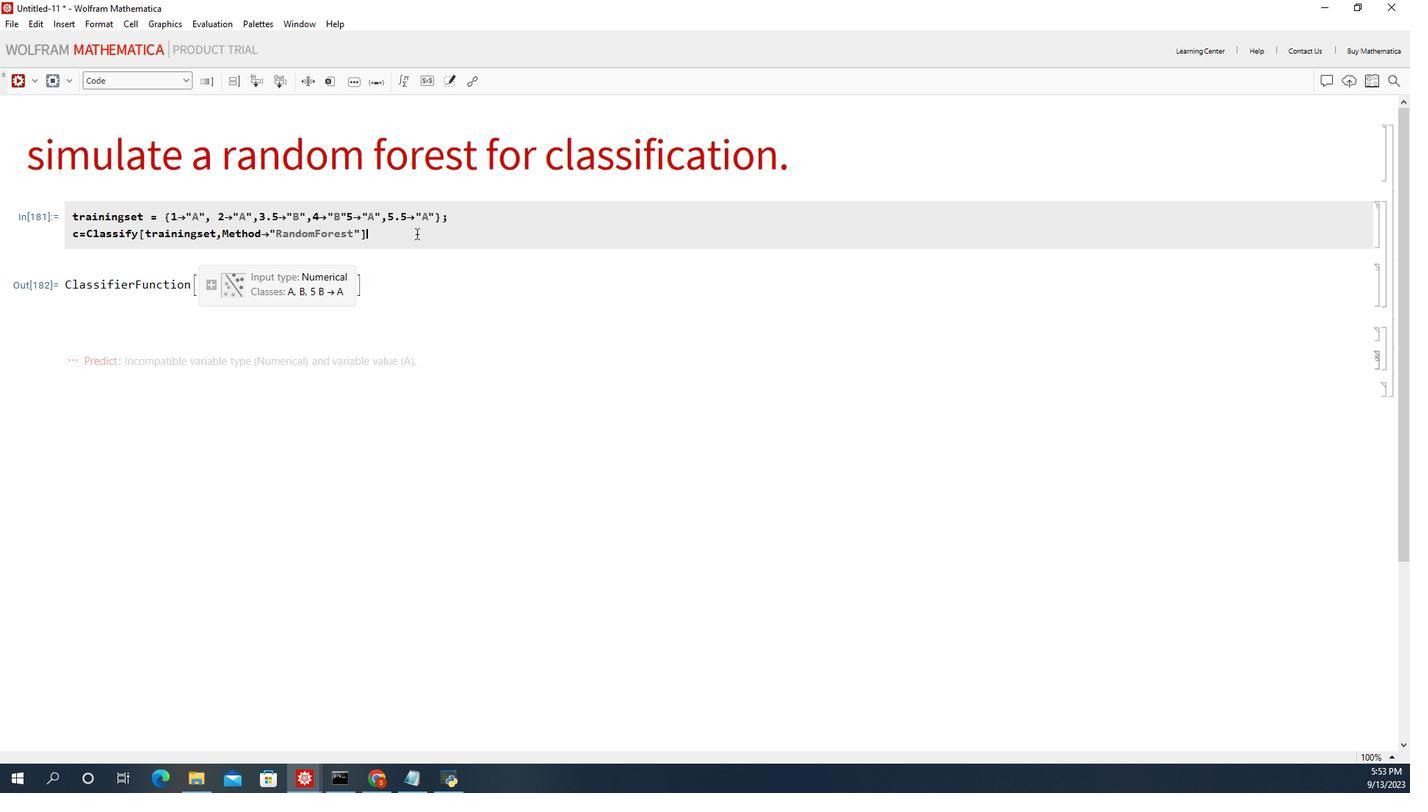 
Action: Mouse moved to (116, 51)
Screenshot: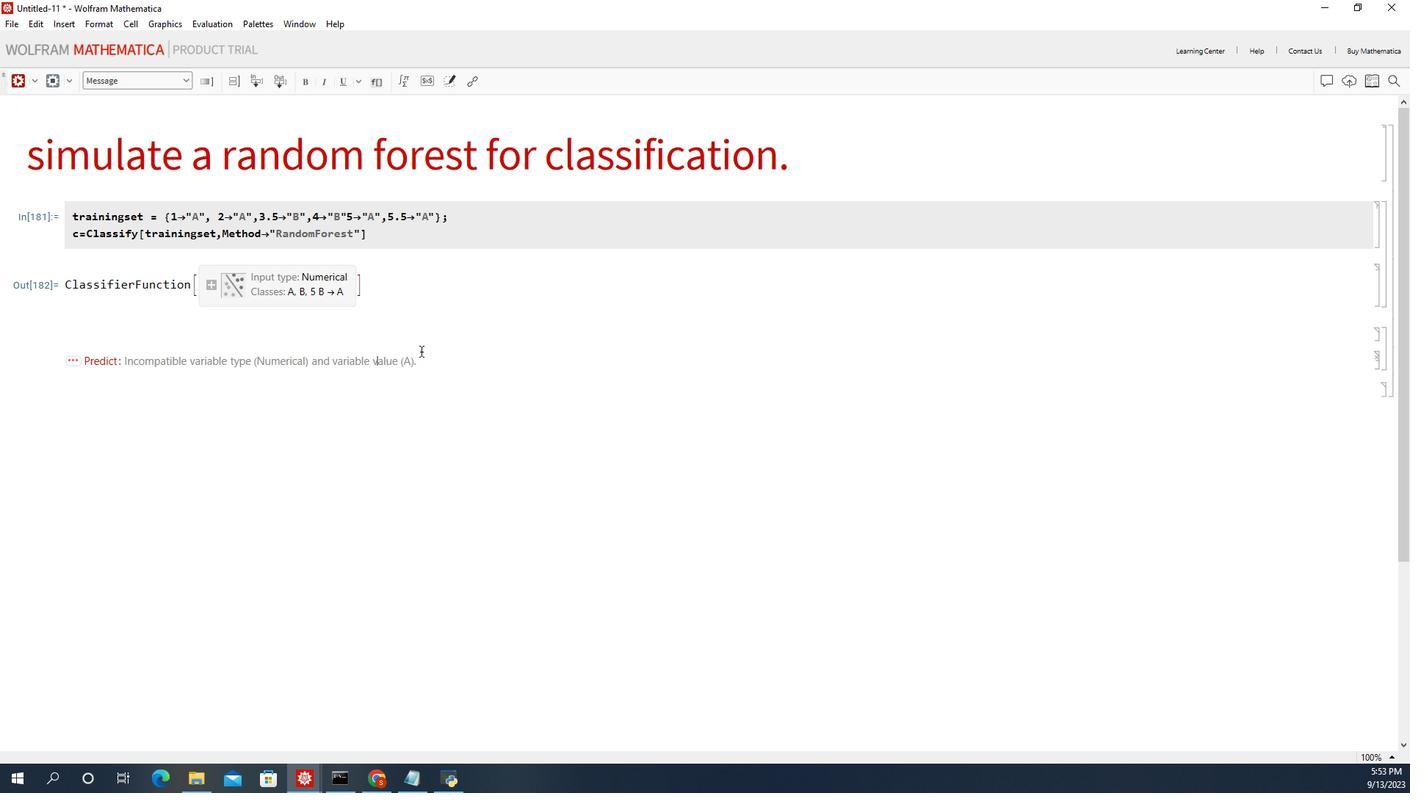
Action: Mouse pressed left at (116, 51)
Screenshot: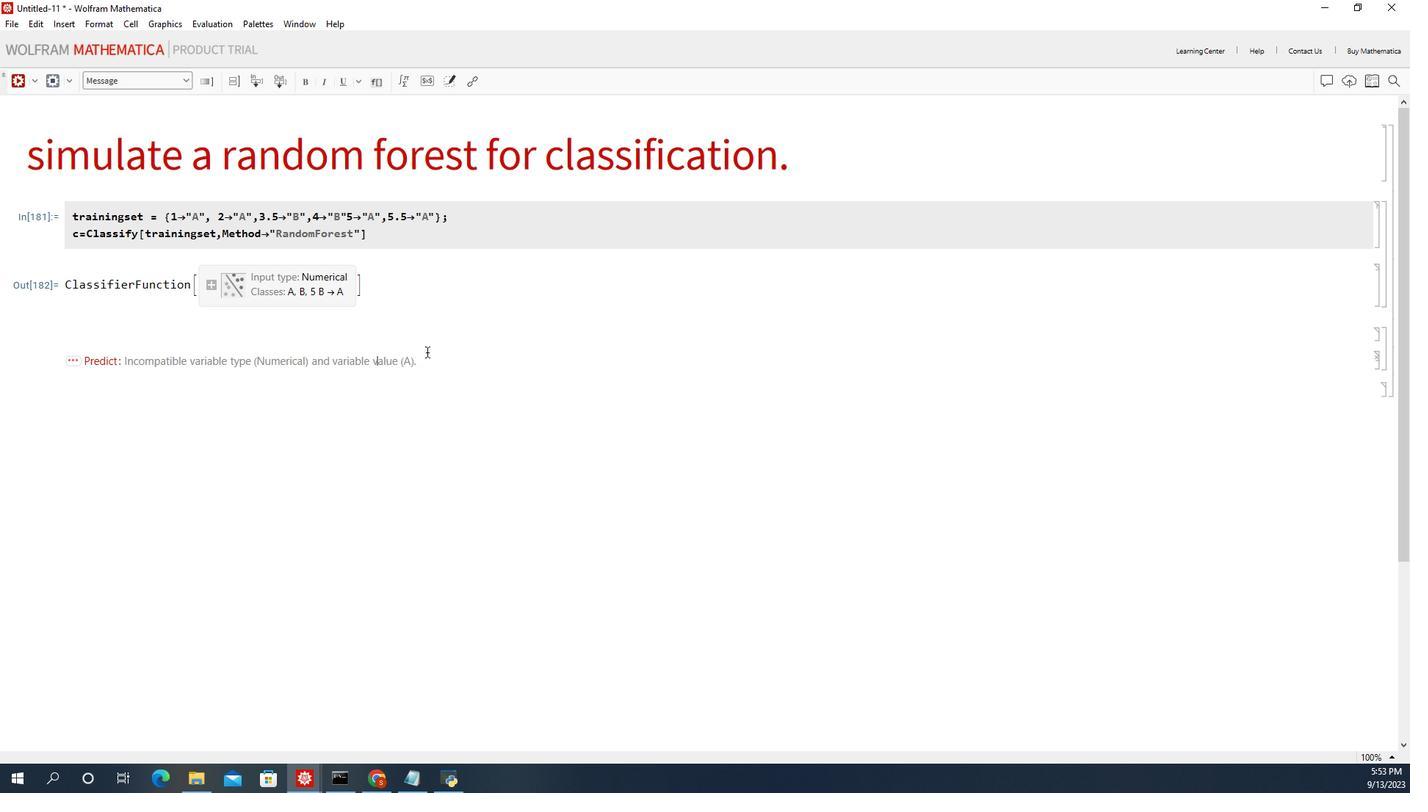 
Action: Mouse moved to (111, 52)
Screenshot: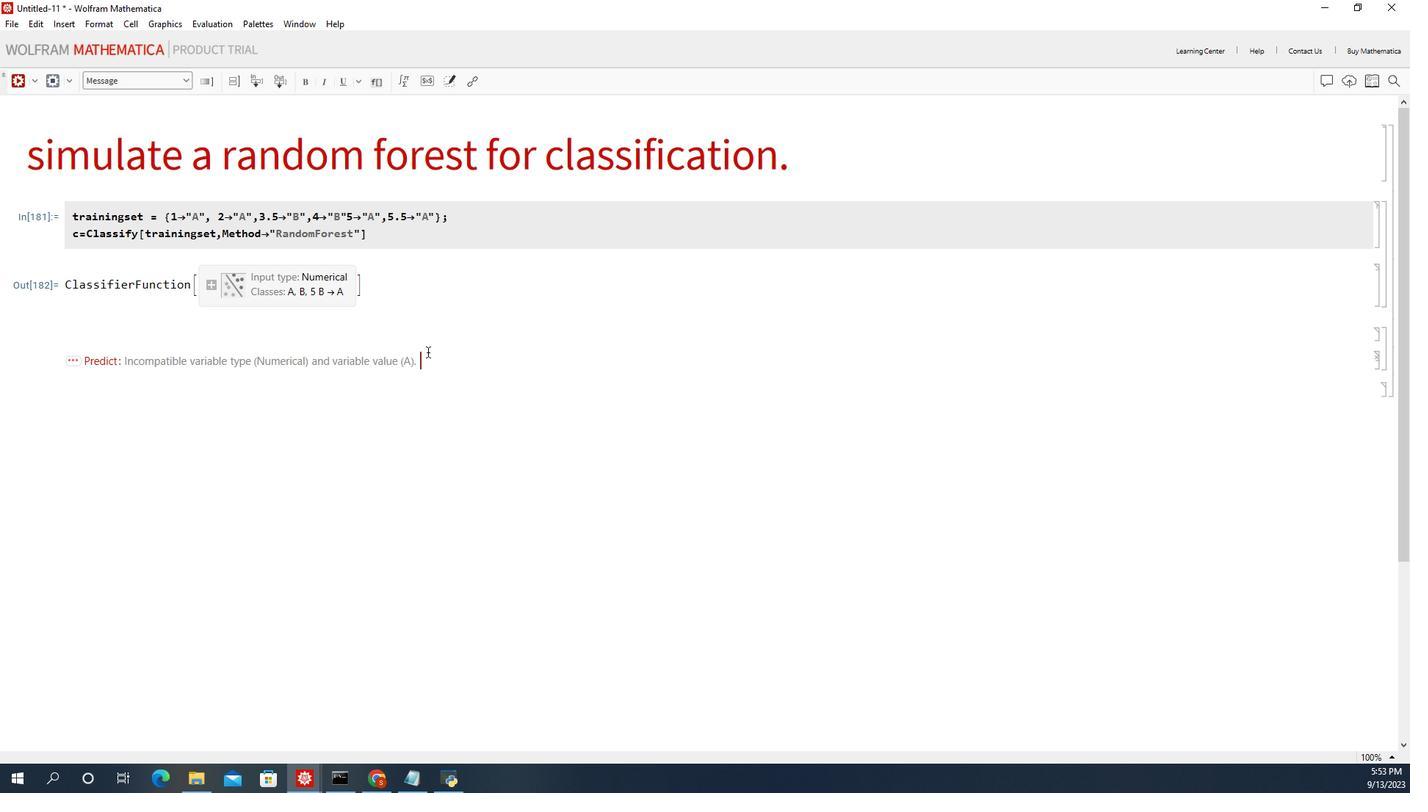 
Action: Mouse pressed left at (111, 52)
Screenshot: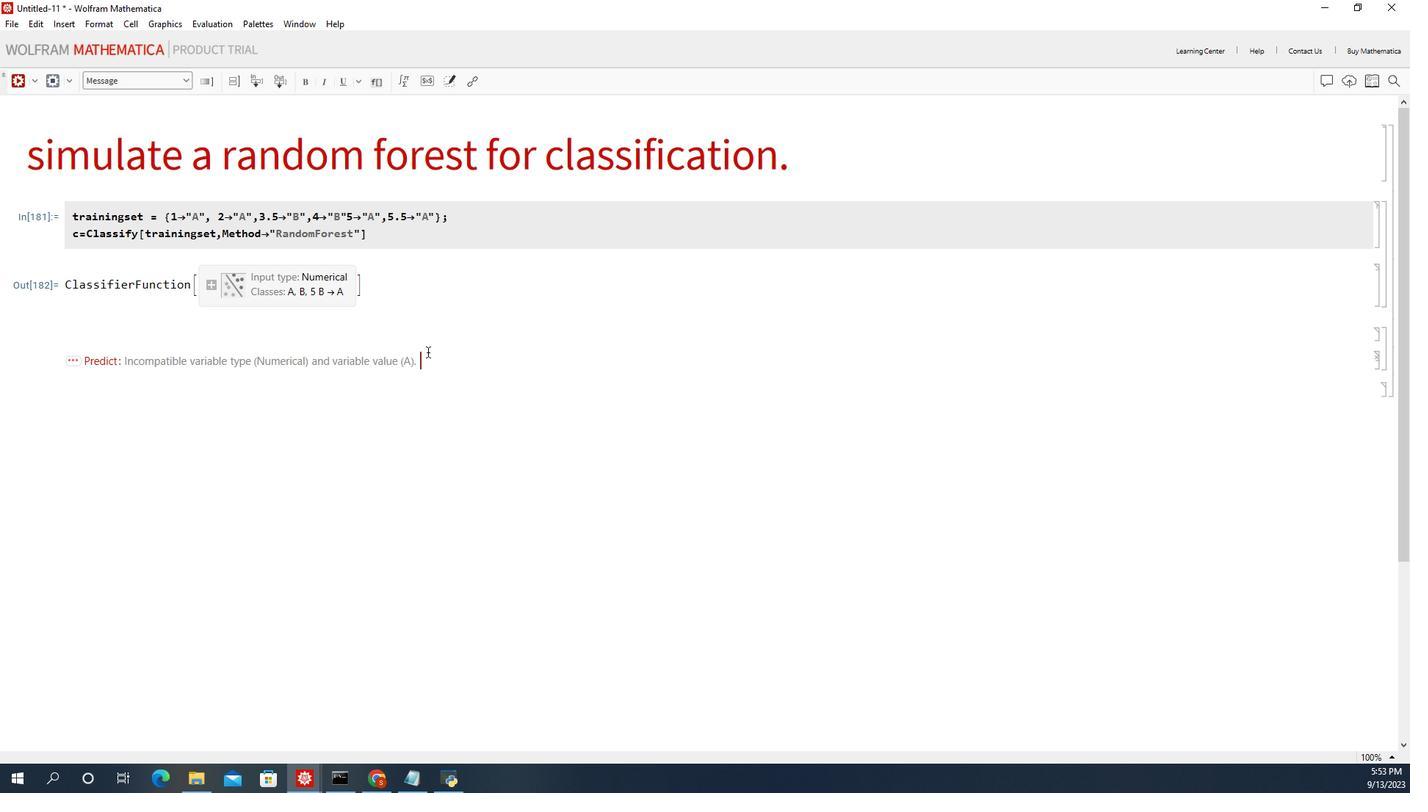 
Action: Mouse moved to (112, 48)
Screenshot: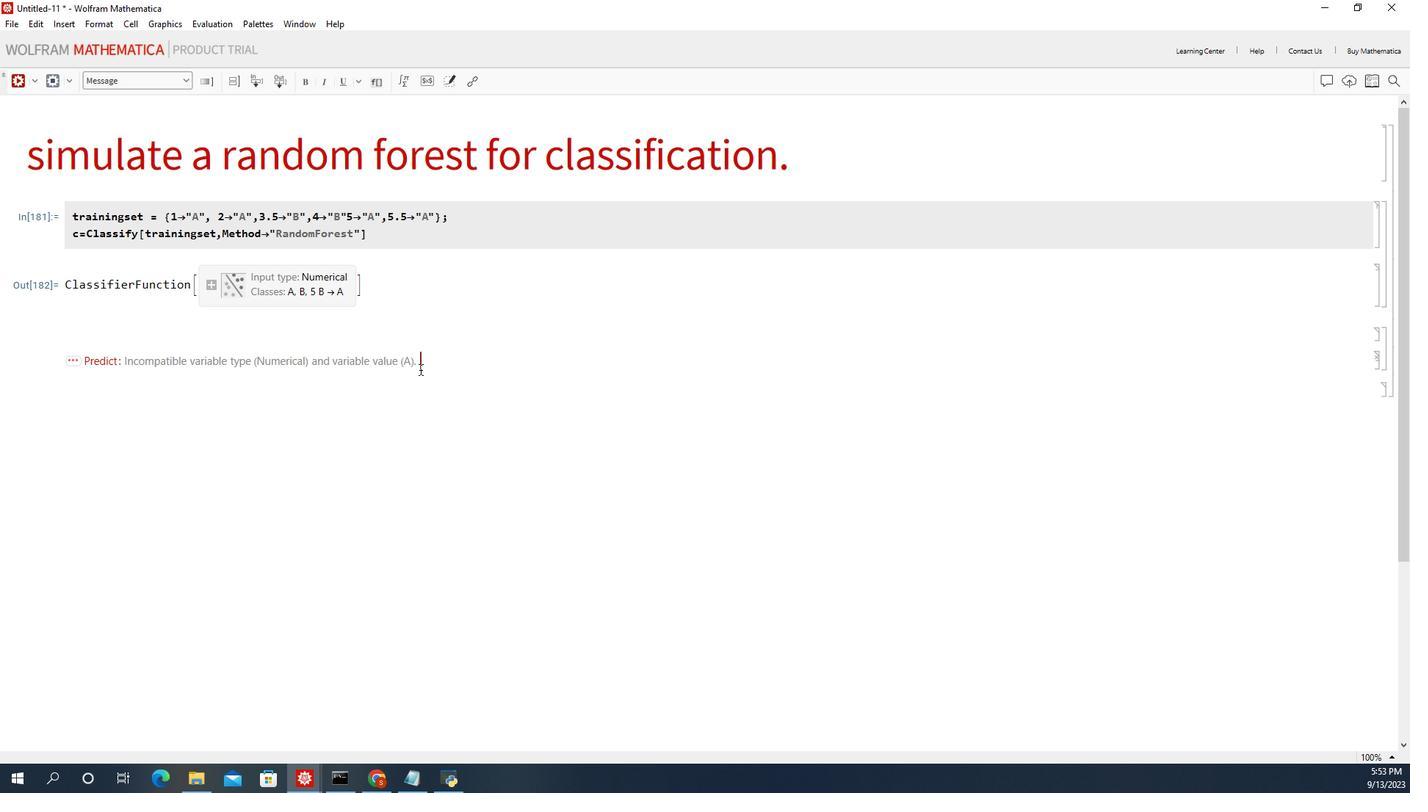 
Action: Mouse pressed left at (112, 48)
Screenshot: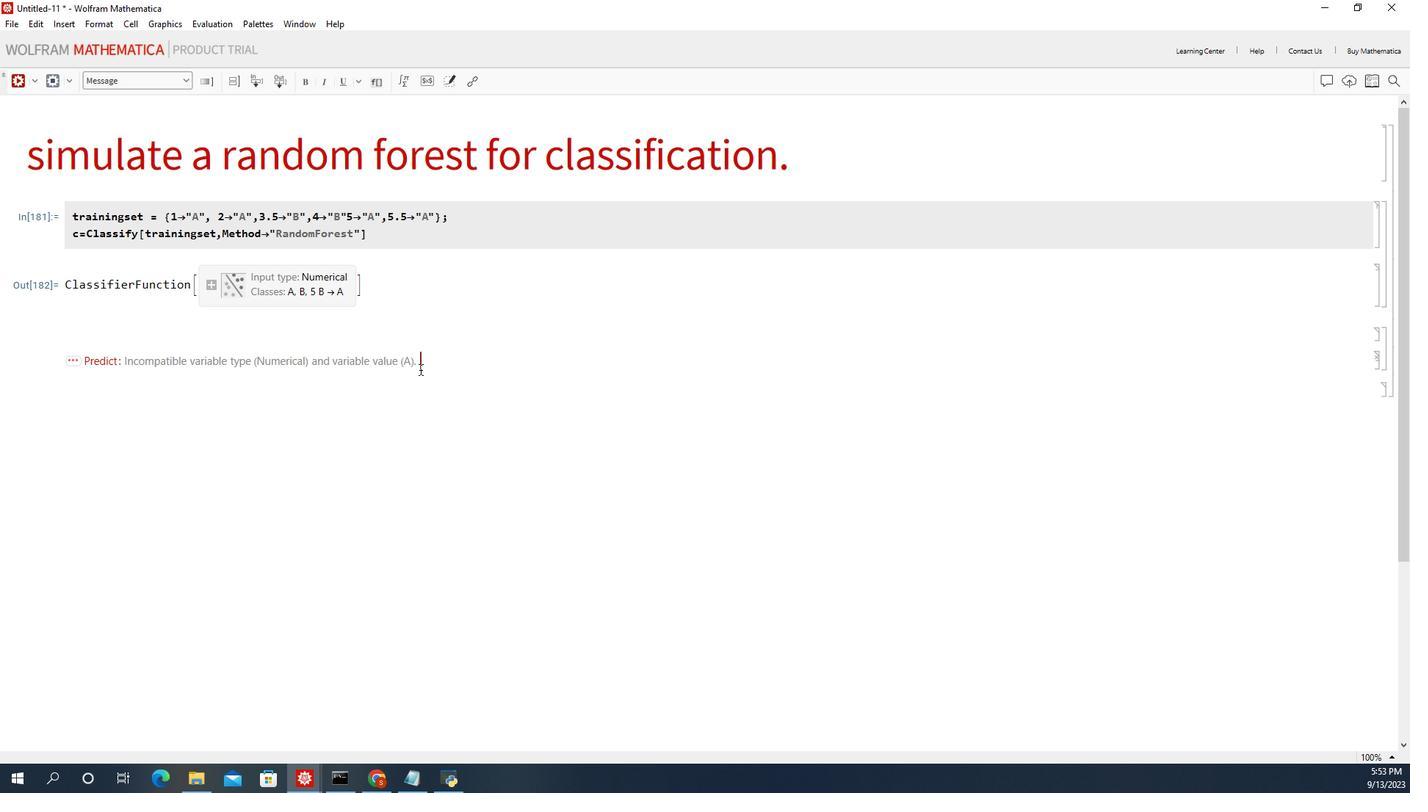 
Action: Key pressed ctrl+Z<'\x1a'><'\x1a'>
Screenshot: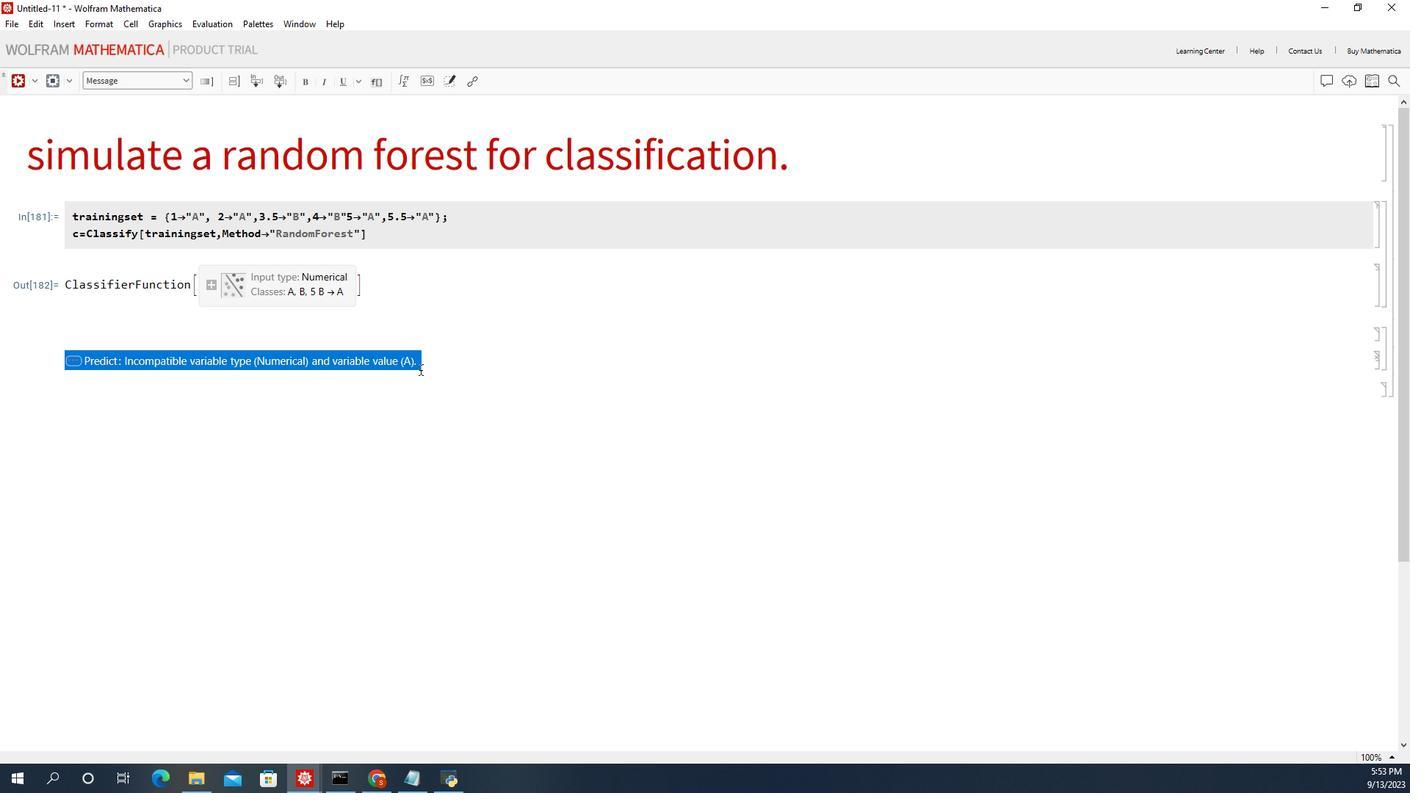 
Action: Mouse moved to (111, 49)
Screenshot: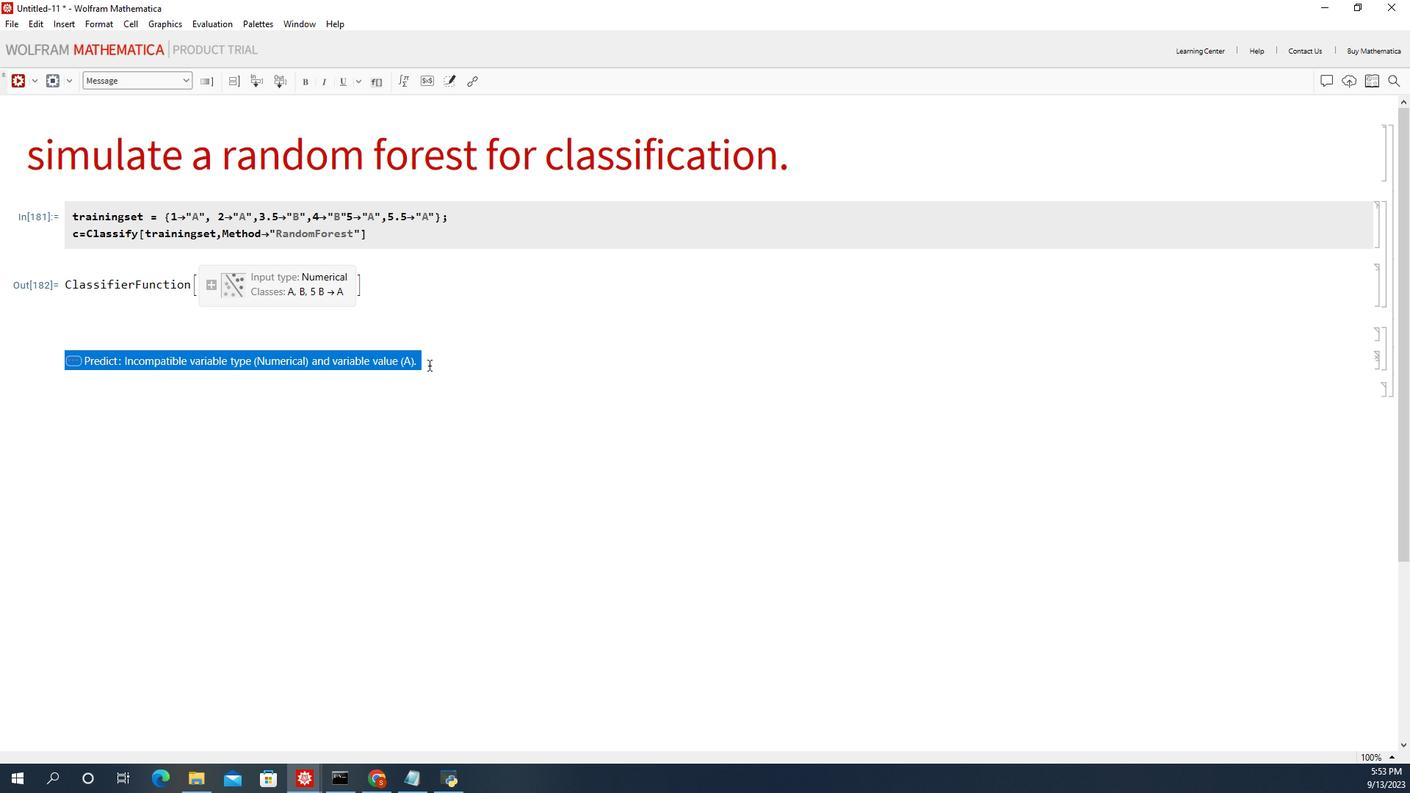 
Action: Key pressed <'\x1a'>
Screenshot: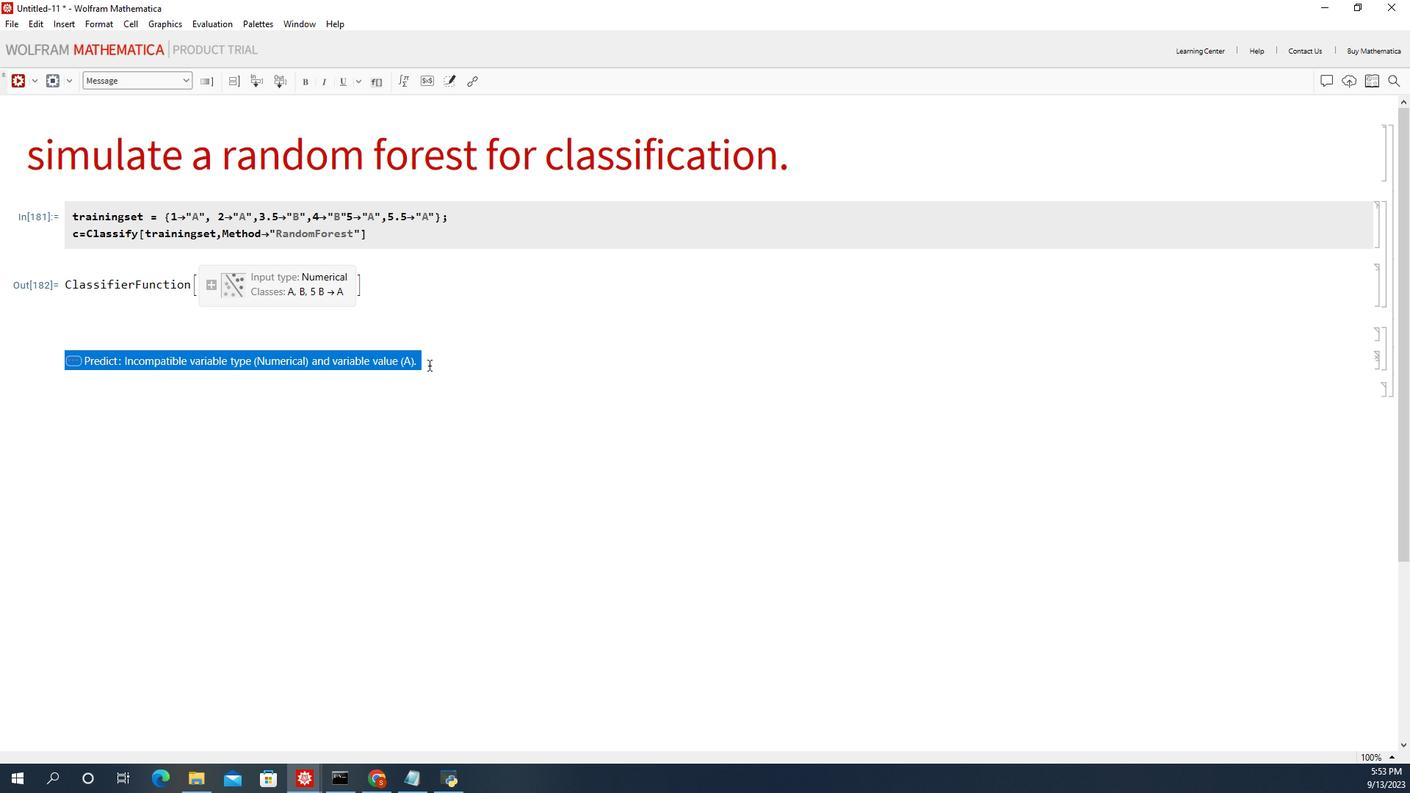 
Action: Mouse moved to (111, 46)
Screenshot: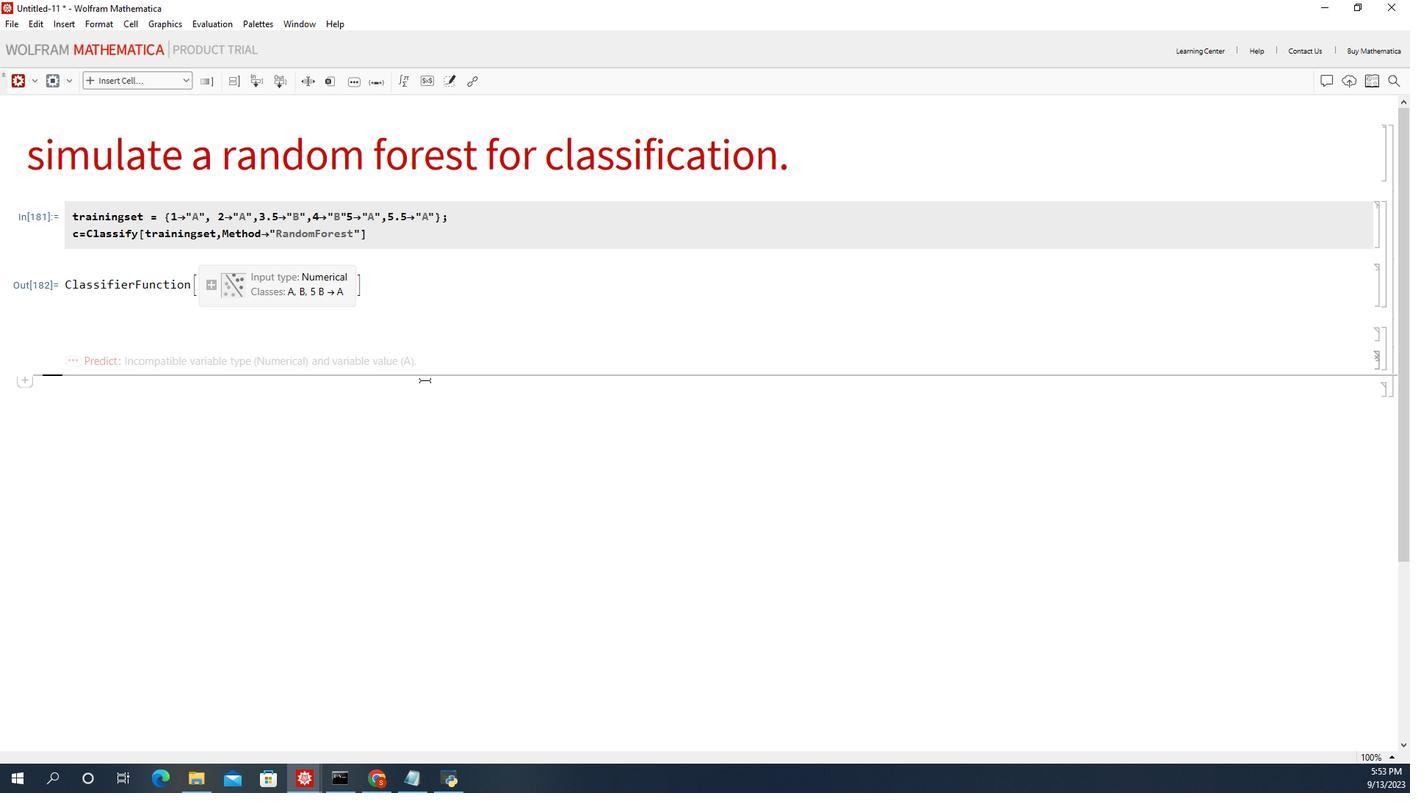 
Action: Mouse pressed left at (111, 46)
Screenshot: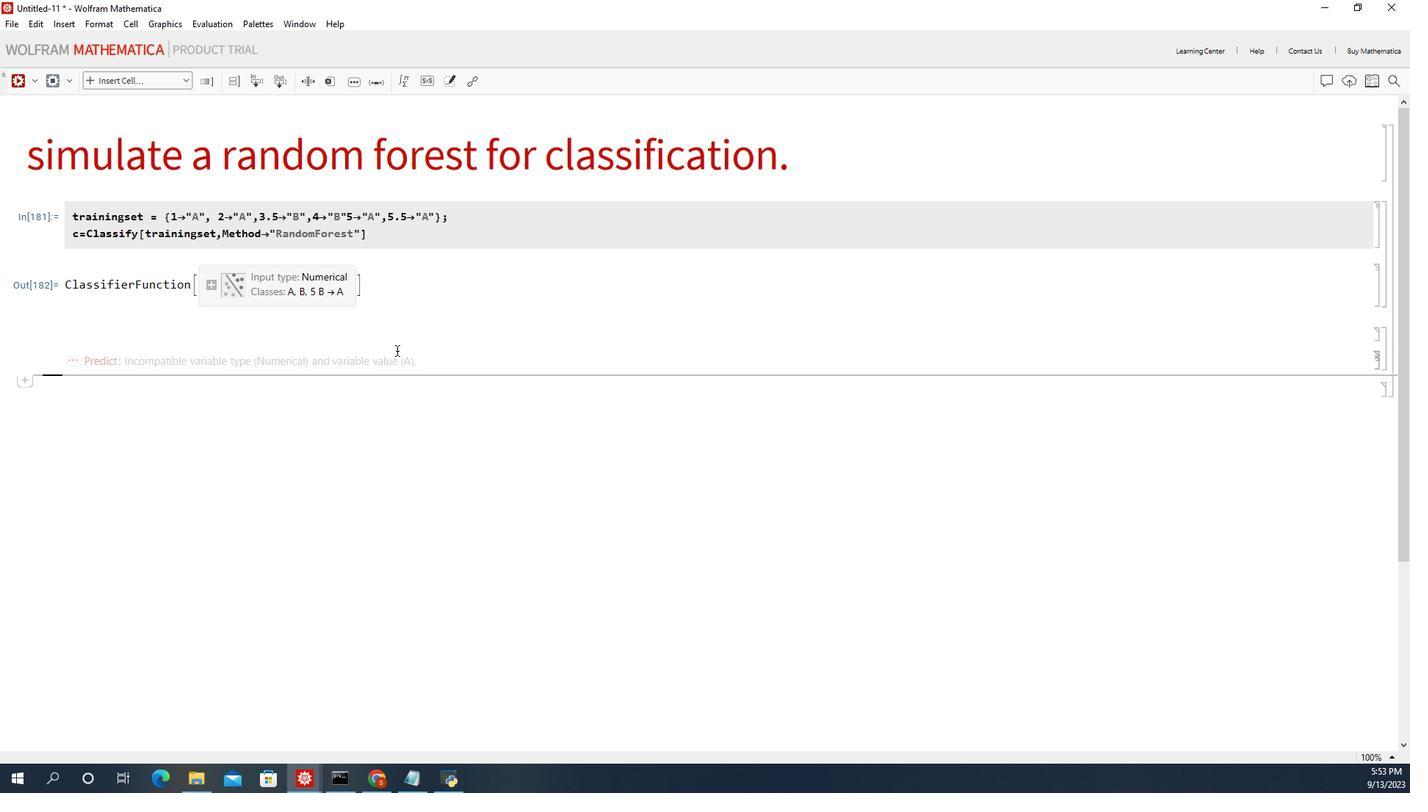 
Action: Mouse moved to (113, 60)
Screenshot: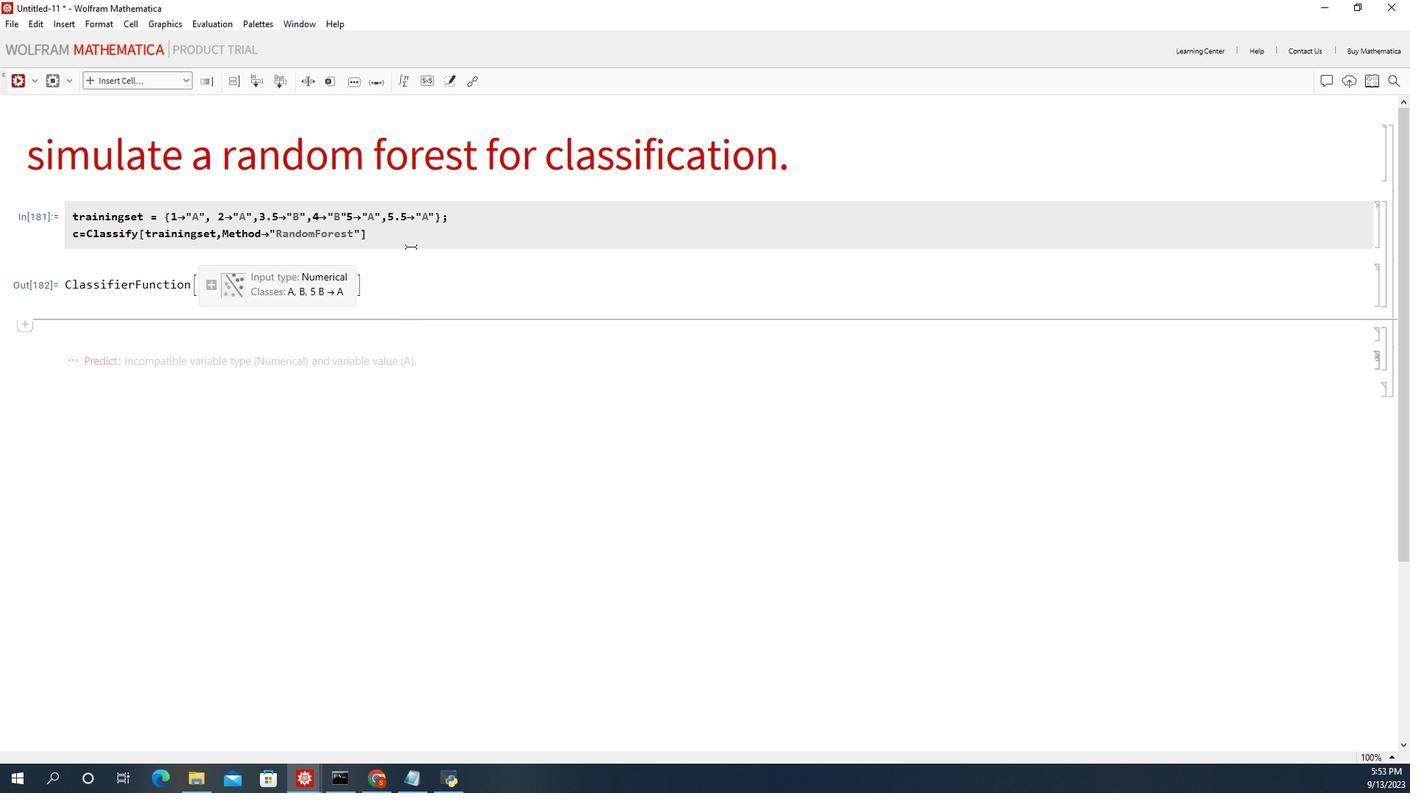 
Action: Mouse pressed left at (113, 60)
Screenshot: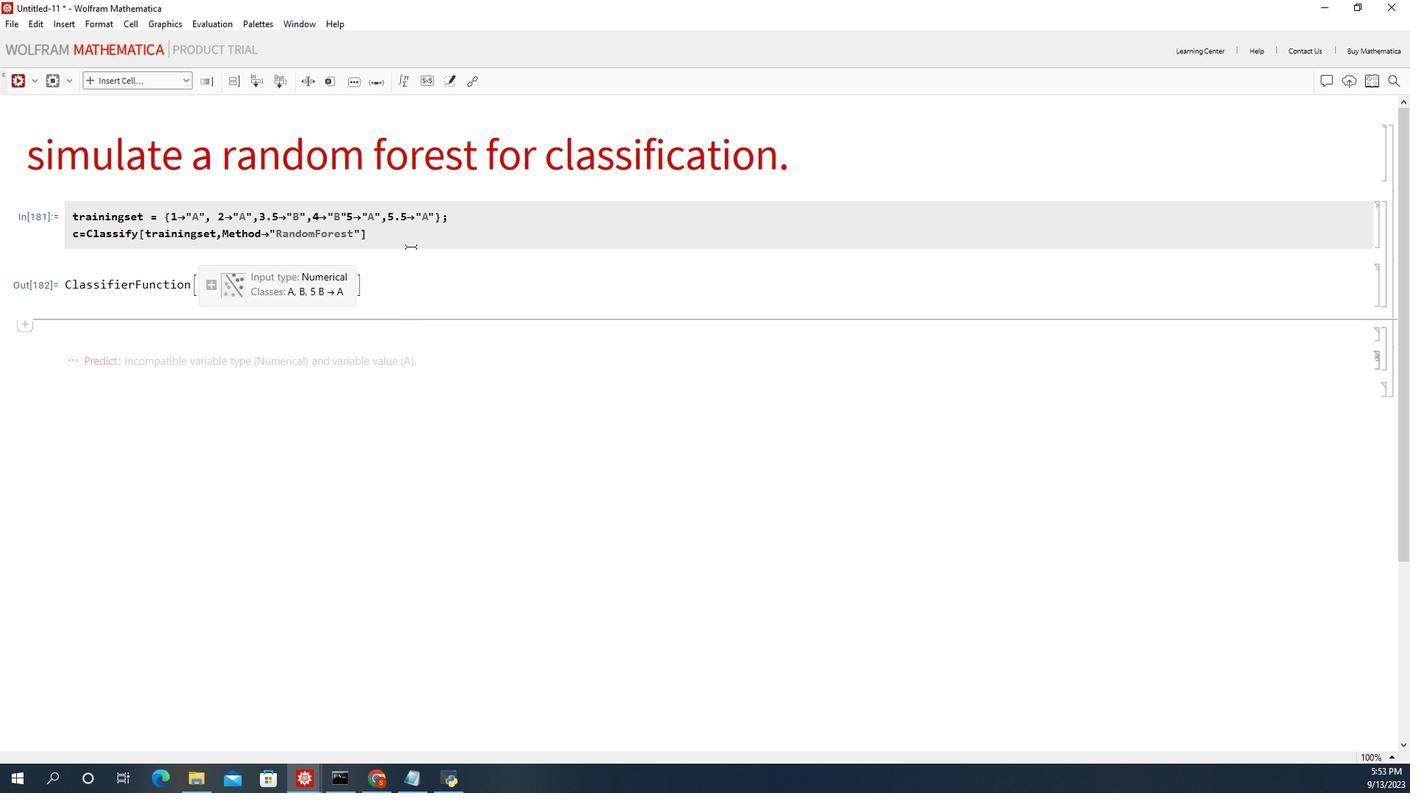 
Action: Mouse moved to (112, 76)
Screenshot: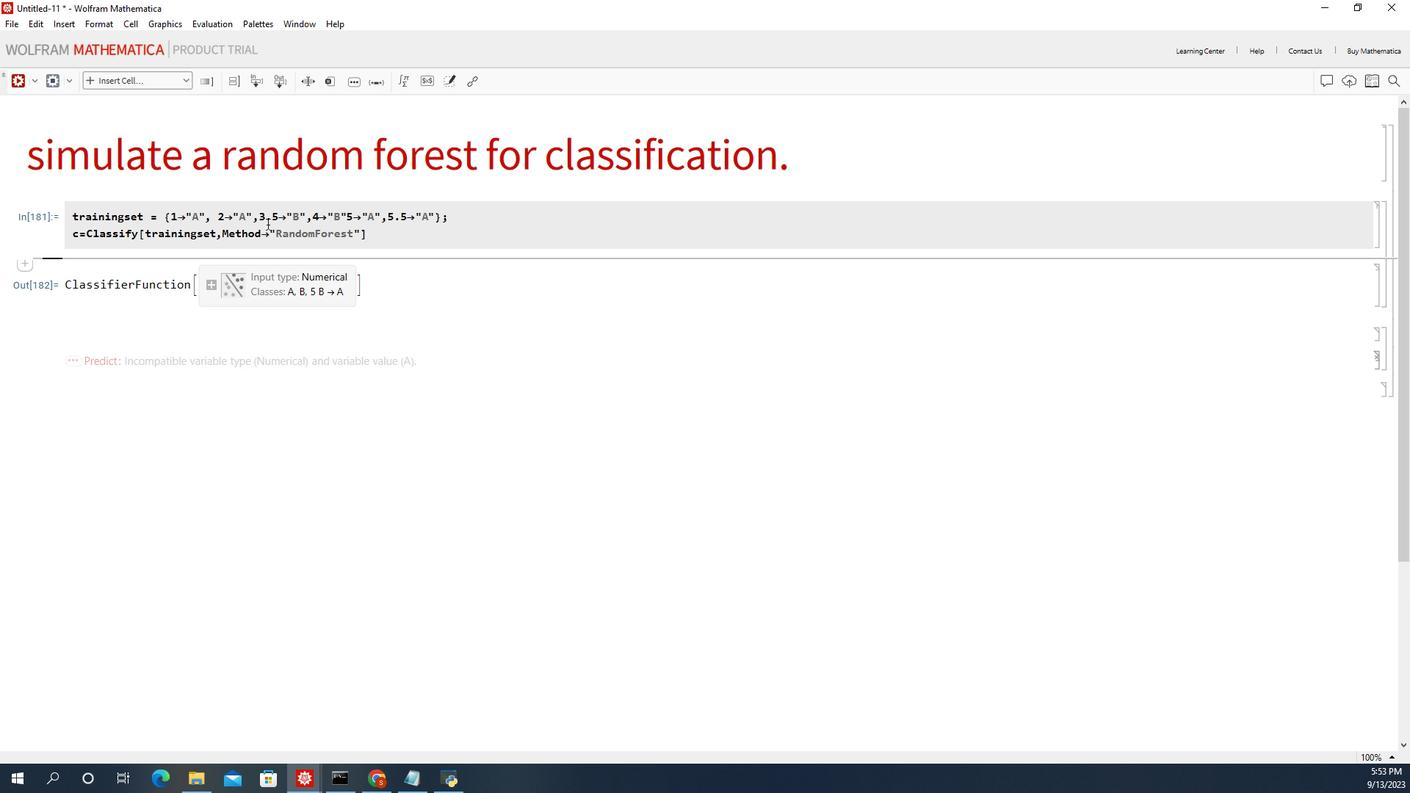 
Action: Mouse pressed left at (112, 76)
Screenshot: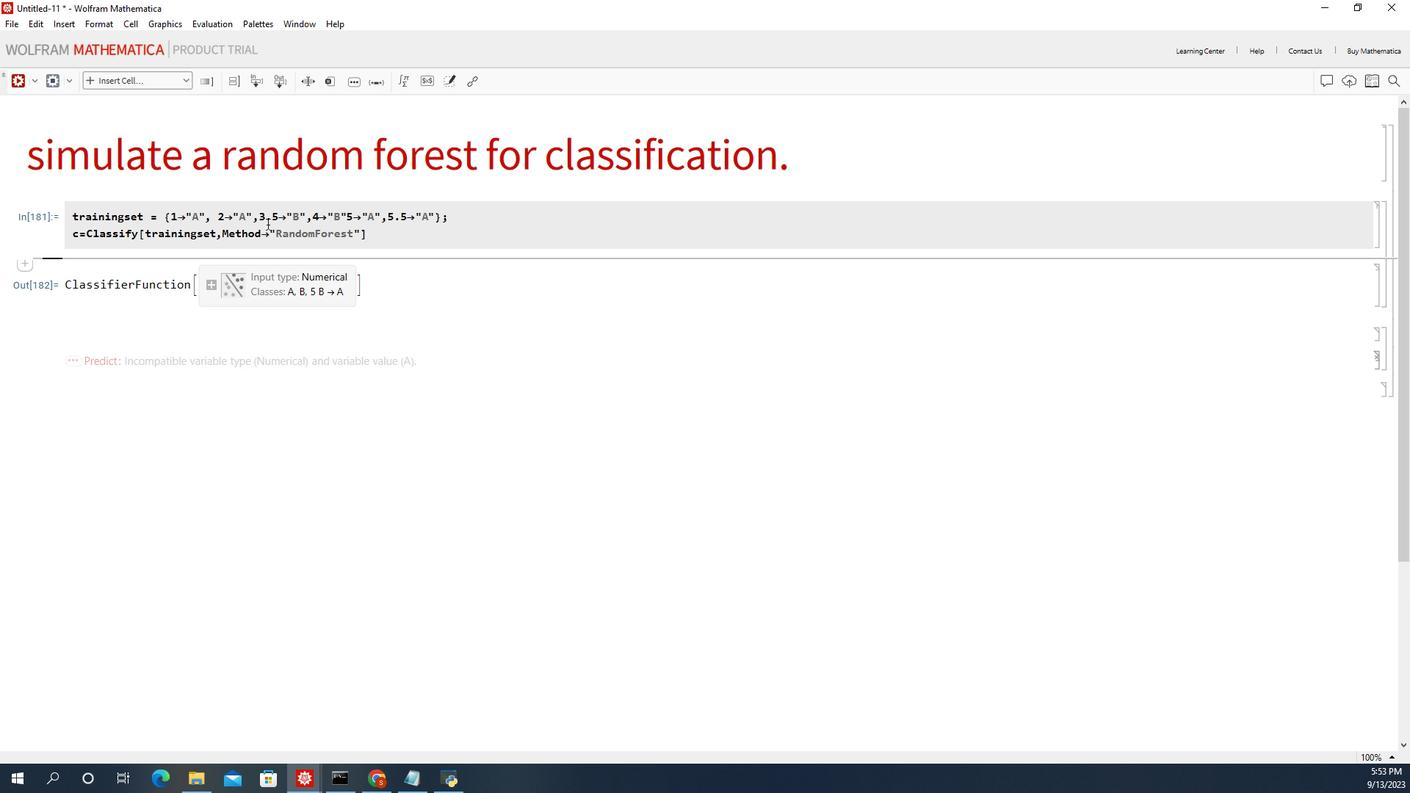 
Action: Mouse moved to (127, 81)
Screenshot: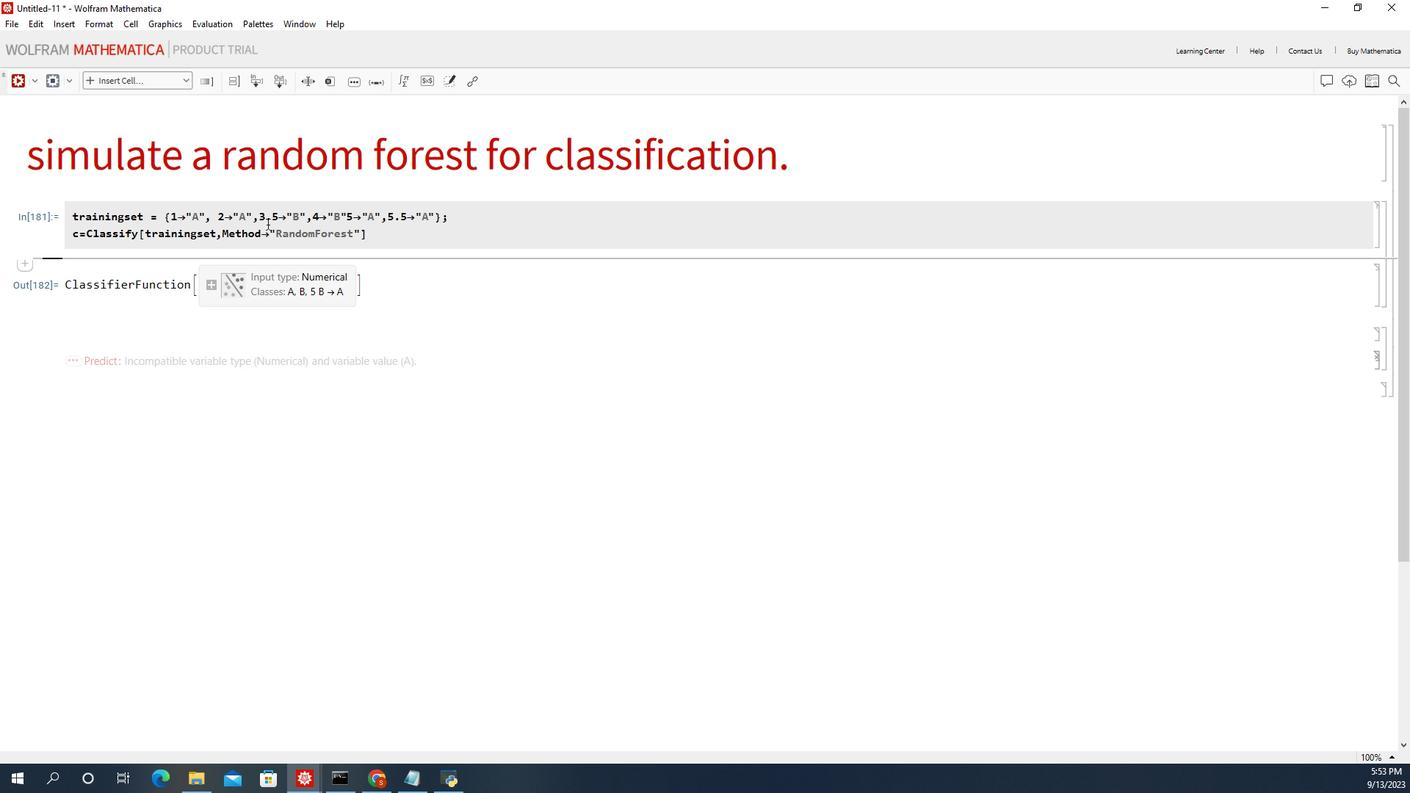 
Action: Key pressed <Key.shift_r><Key.enter><Key.shift_r><Key.enter>
Screenshot: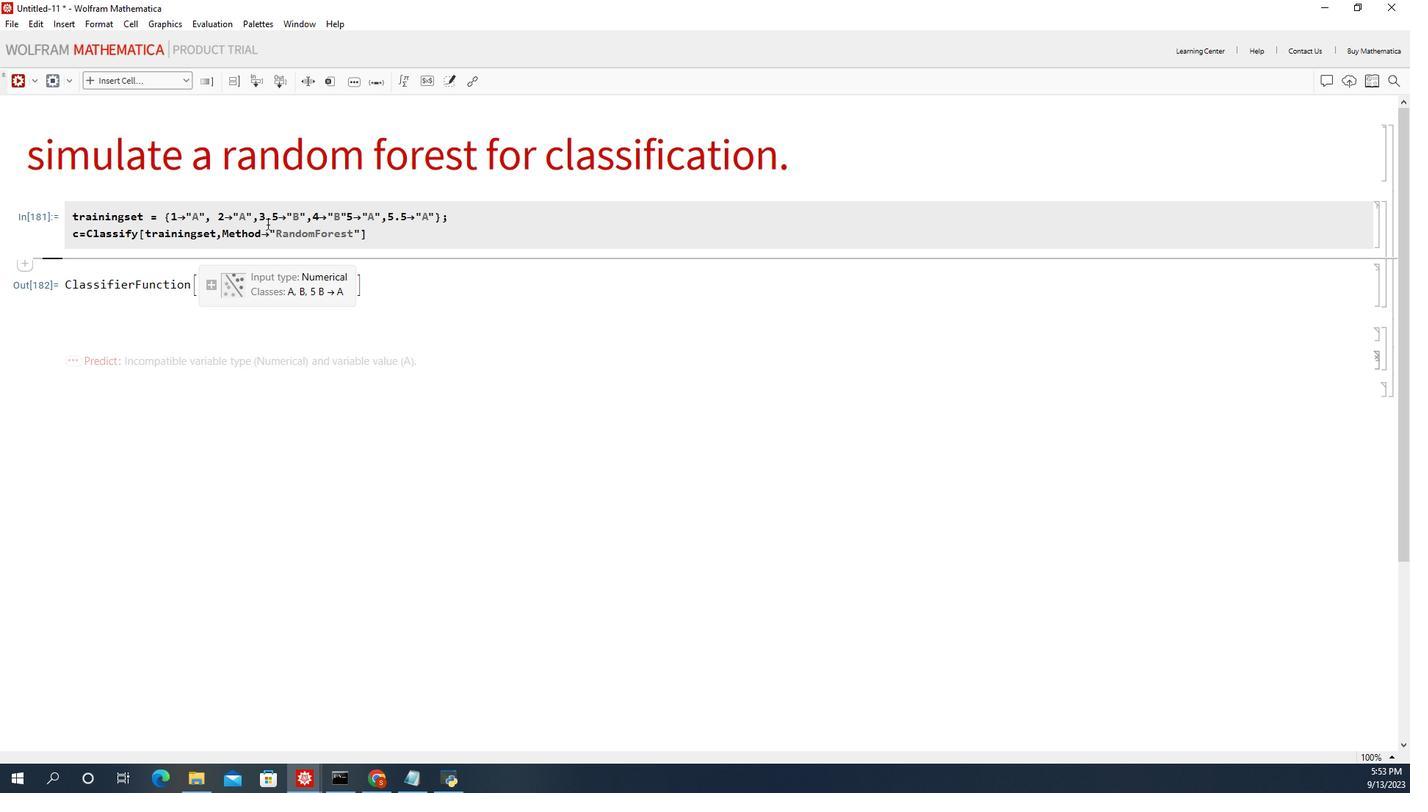 
Action: Mouse moved to (107, 77)
Screenshot: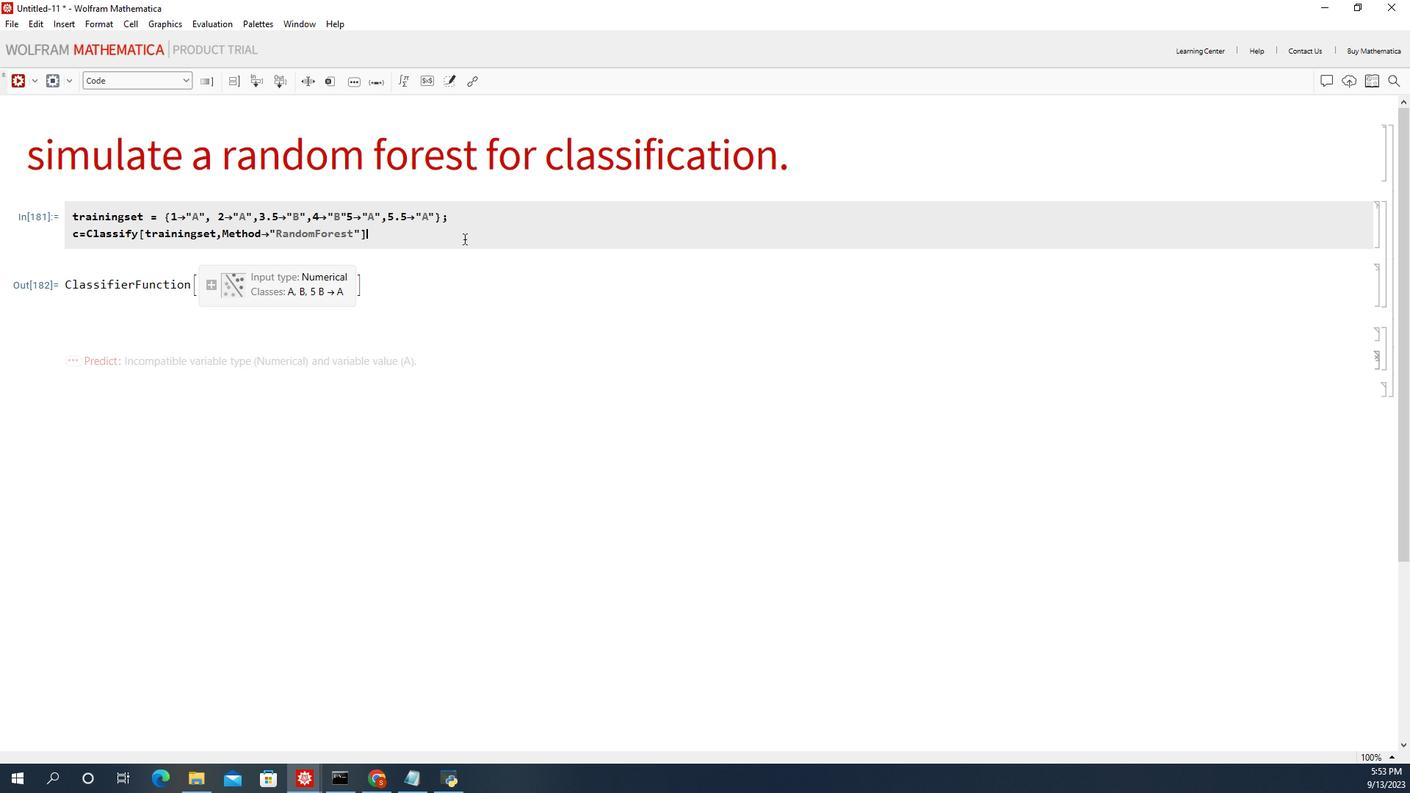 
Action: Mouse pressed left at (107, 77)
Screenshot: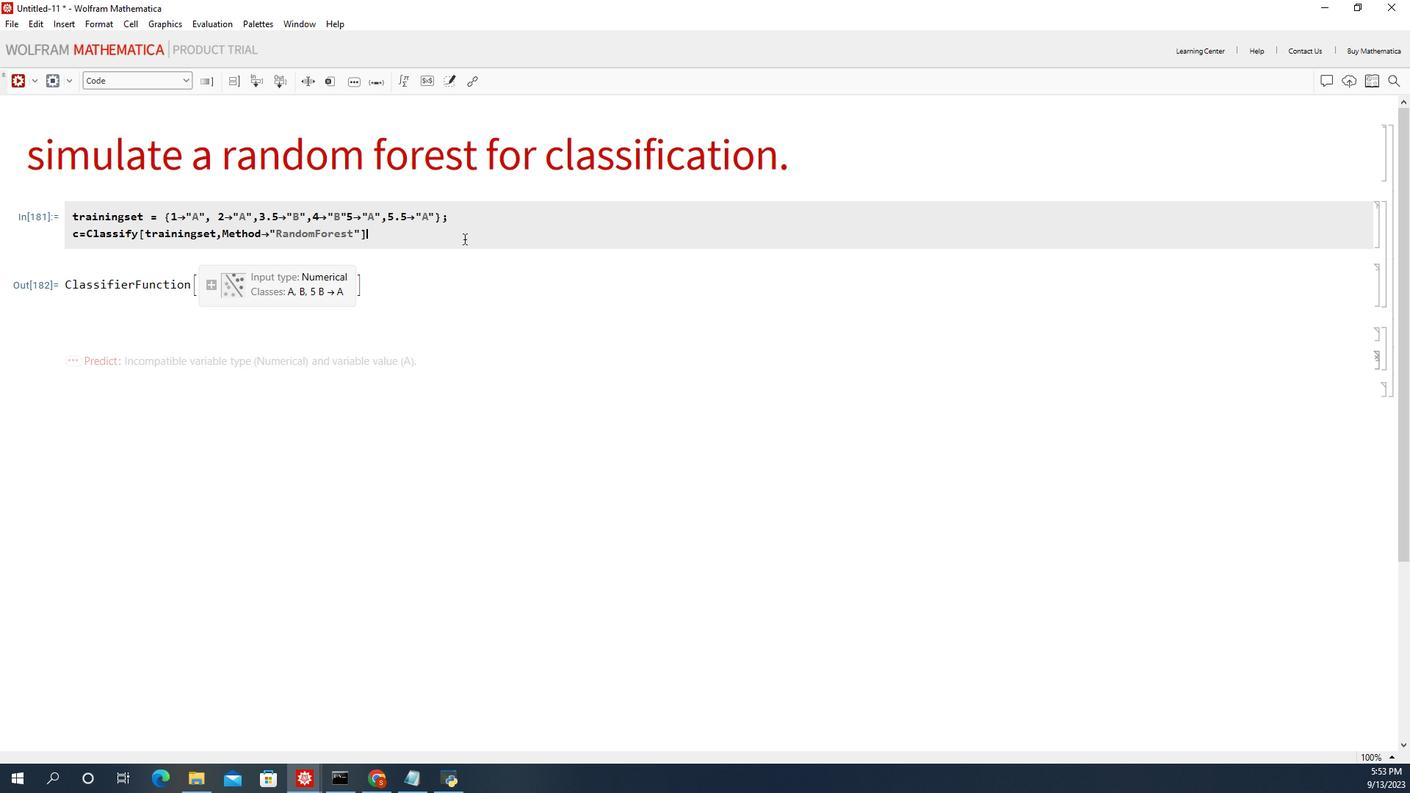 
Action: Key pressed <Key.shift_r><Key.enter>
Screenshot: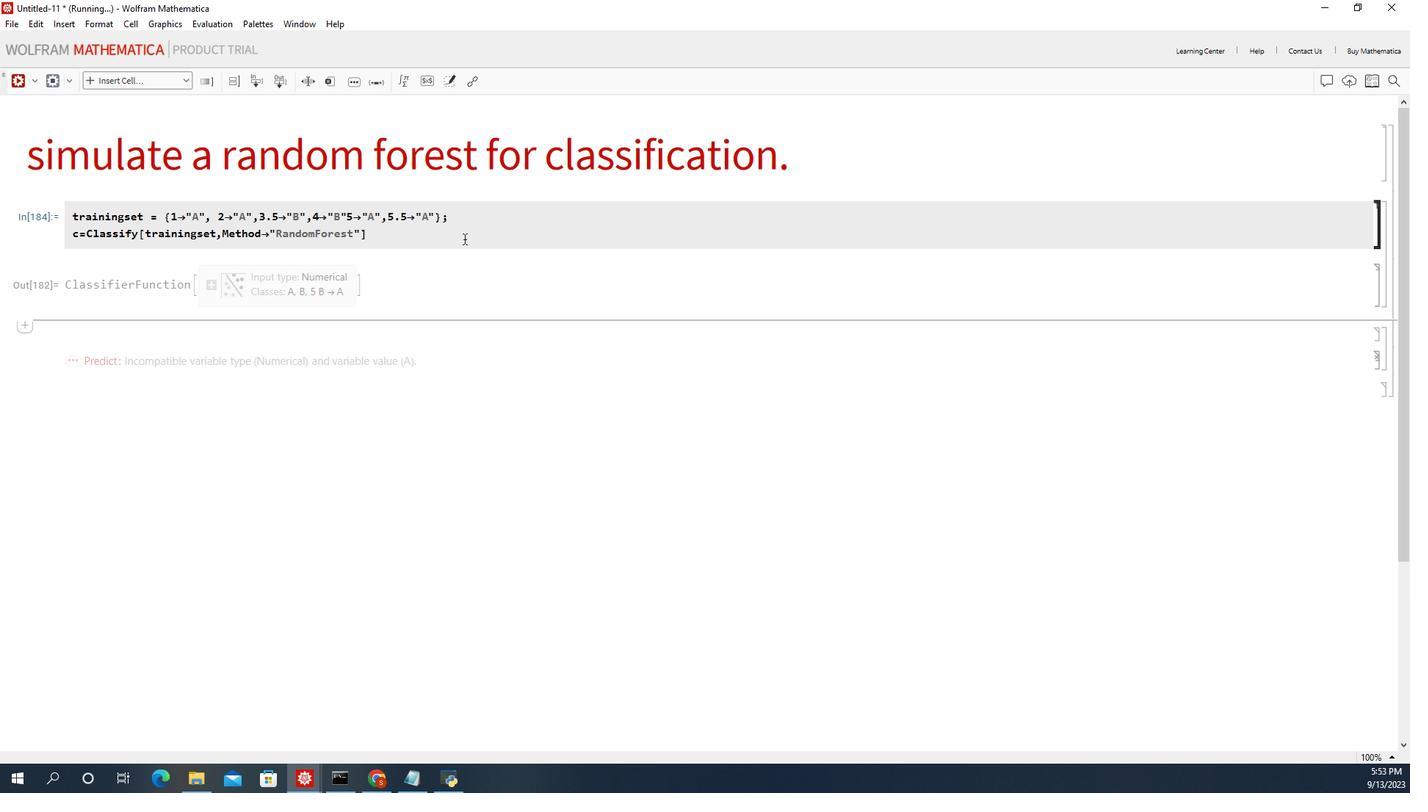 
Action: Mouse moved to (17, 51)
Screenshot: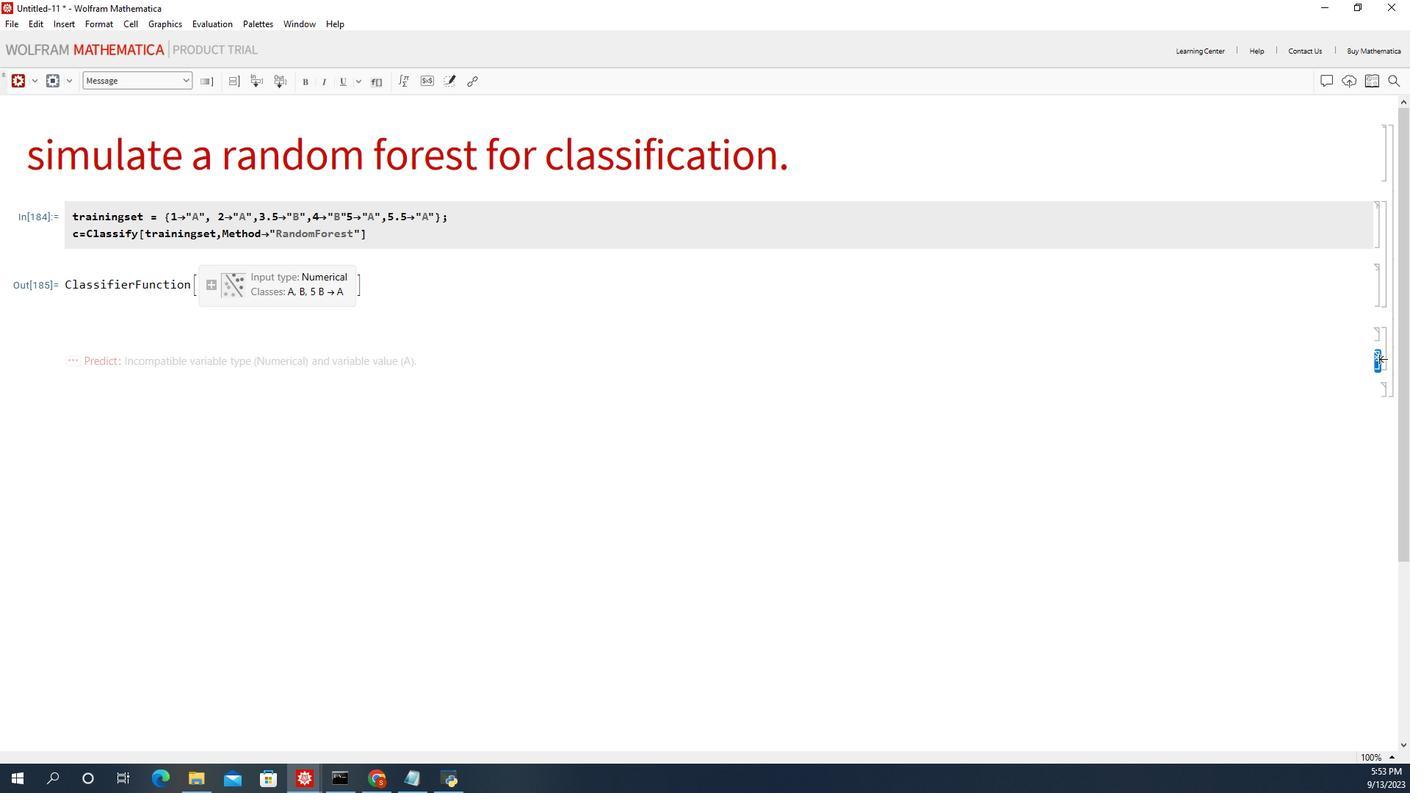 
Action: Mouse pressed left at (17, 51)
Screenshot: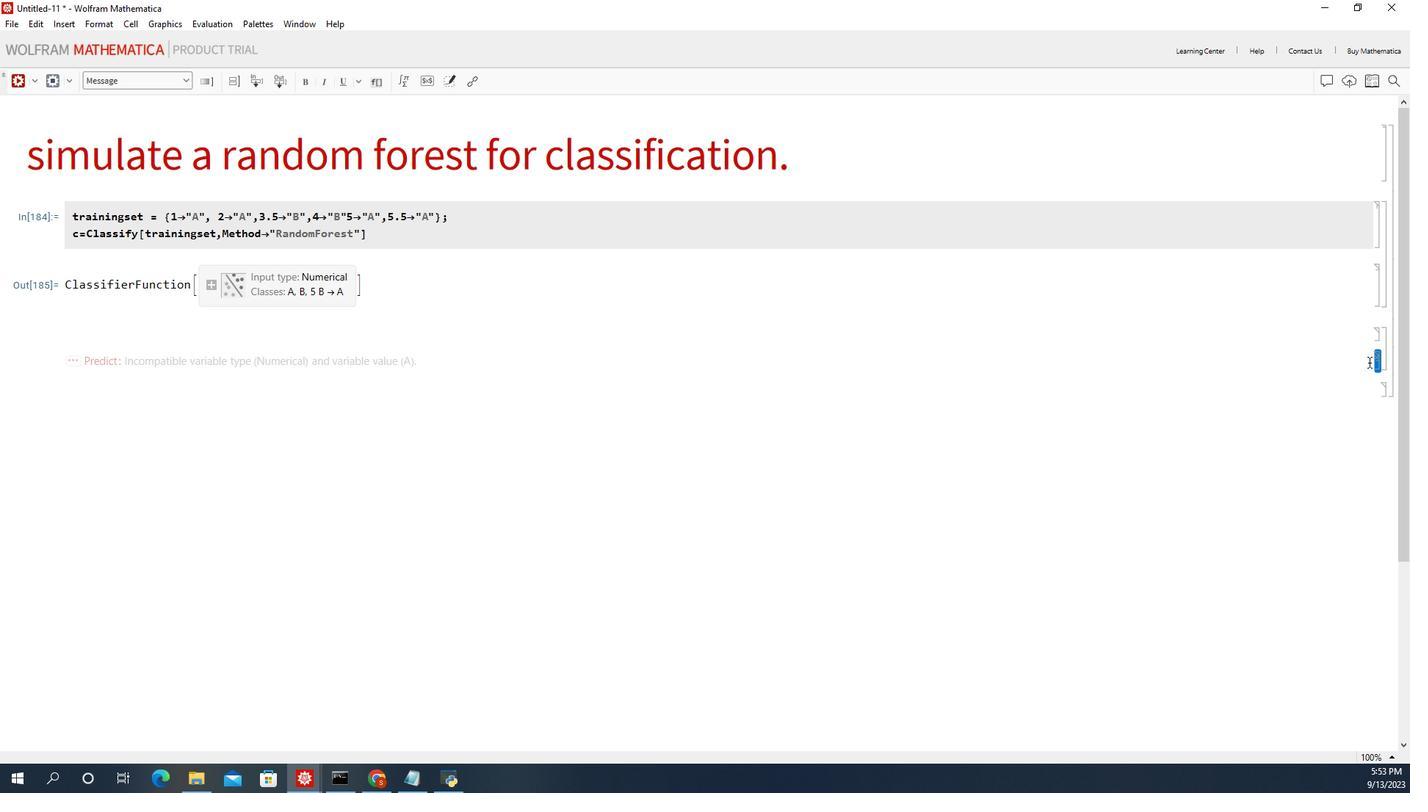 
Action: Mouse moved to (16, 55)
Screenshot: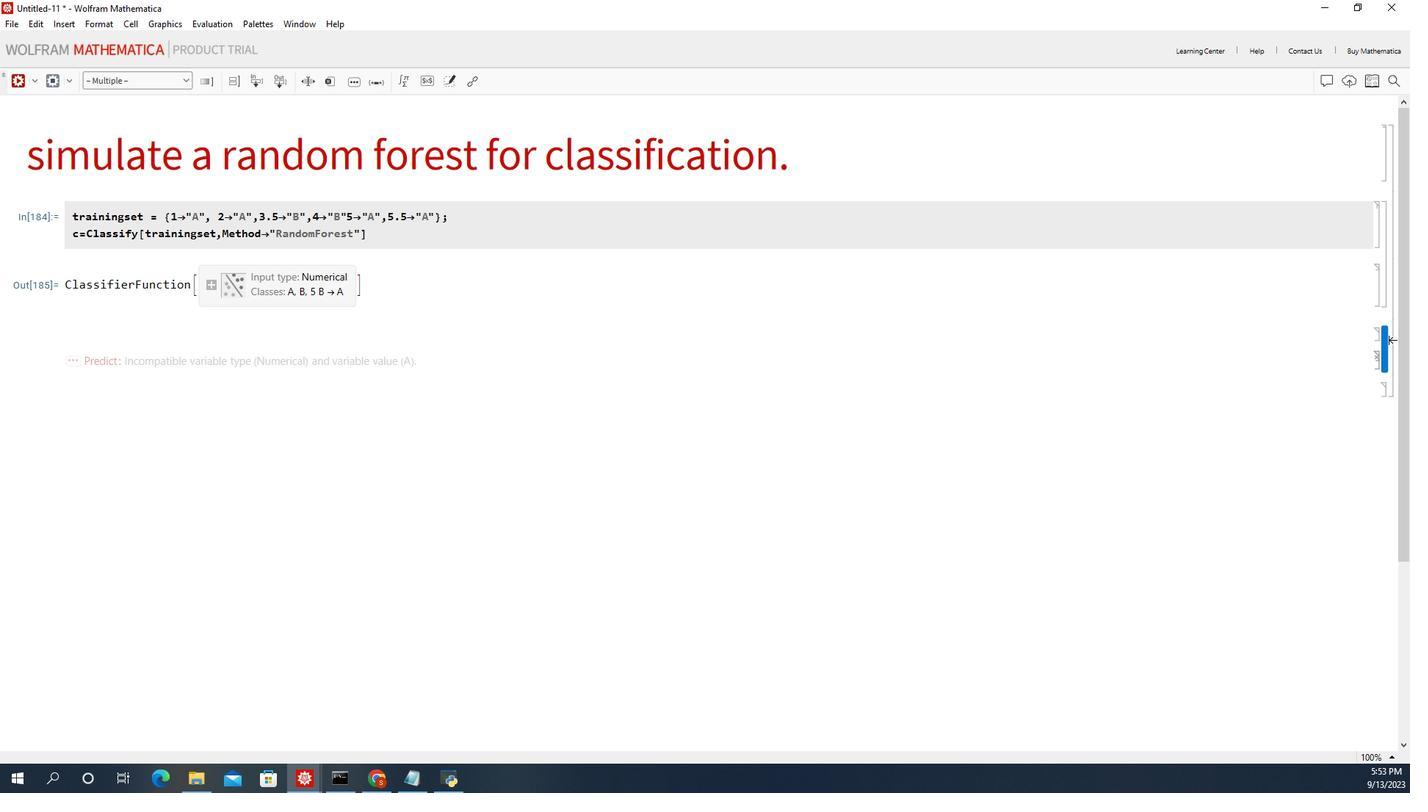
Action: Mouse pressed left at (16, 55)
Screenshot: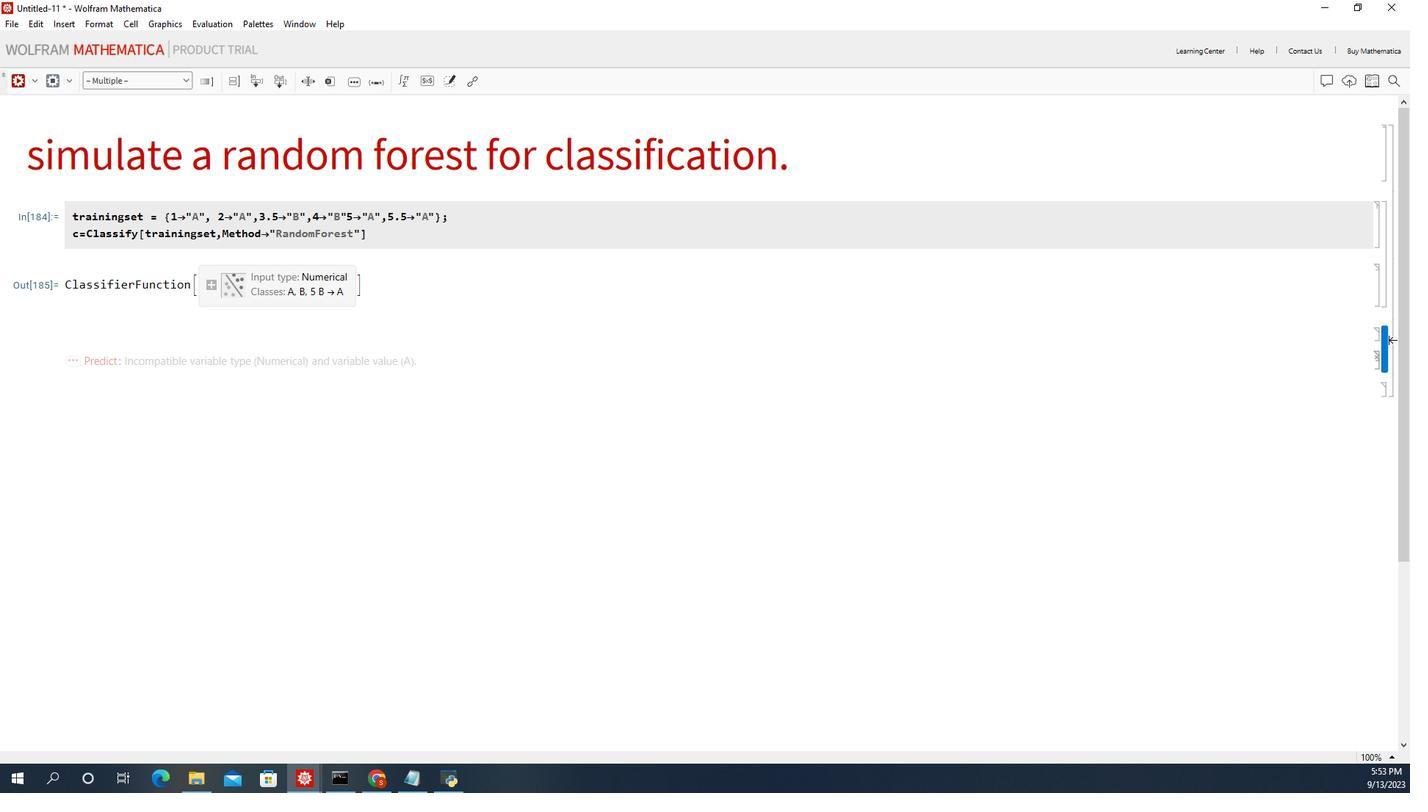 
Action: Mouse pressed right at (16, 55)
Screenshot: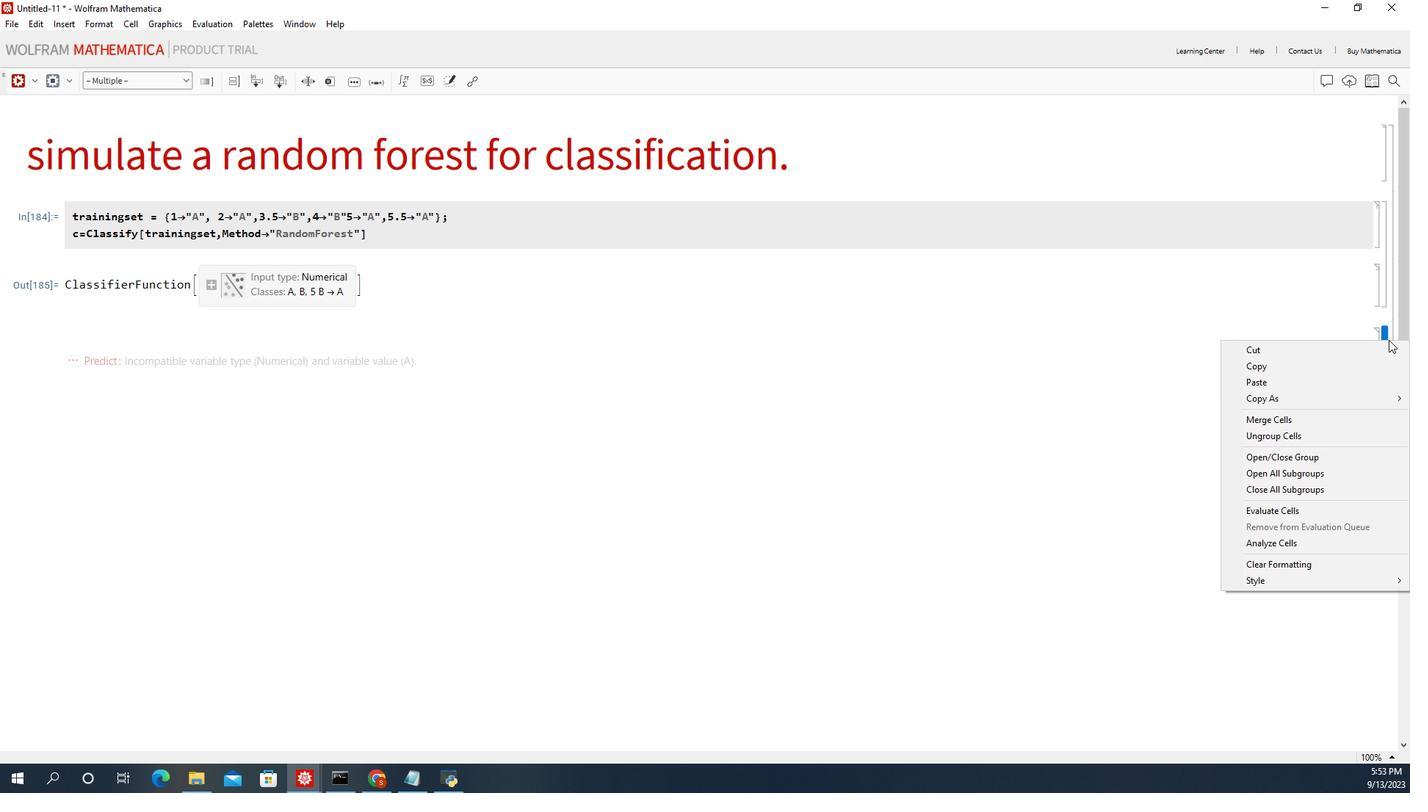 
Action: Mouse moved to (23, 51)
Screenshot: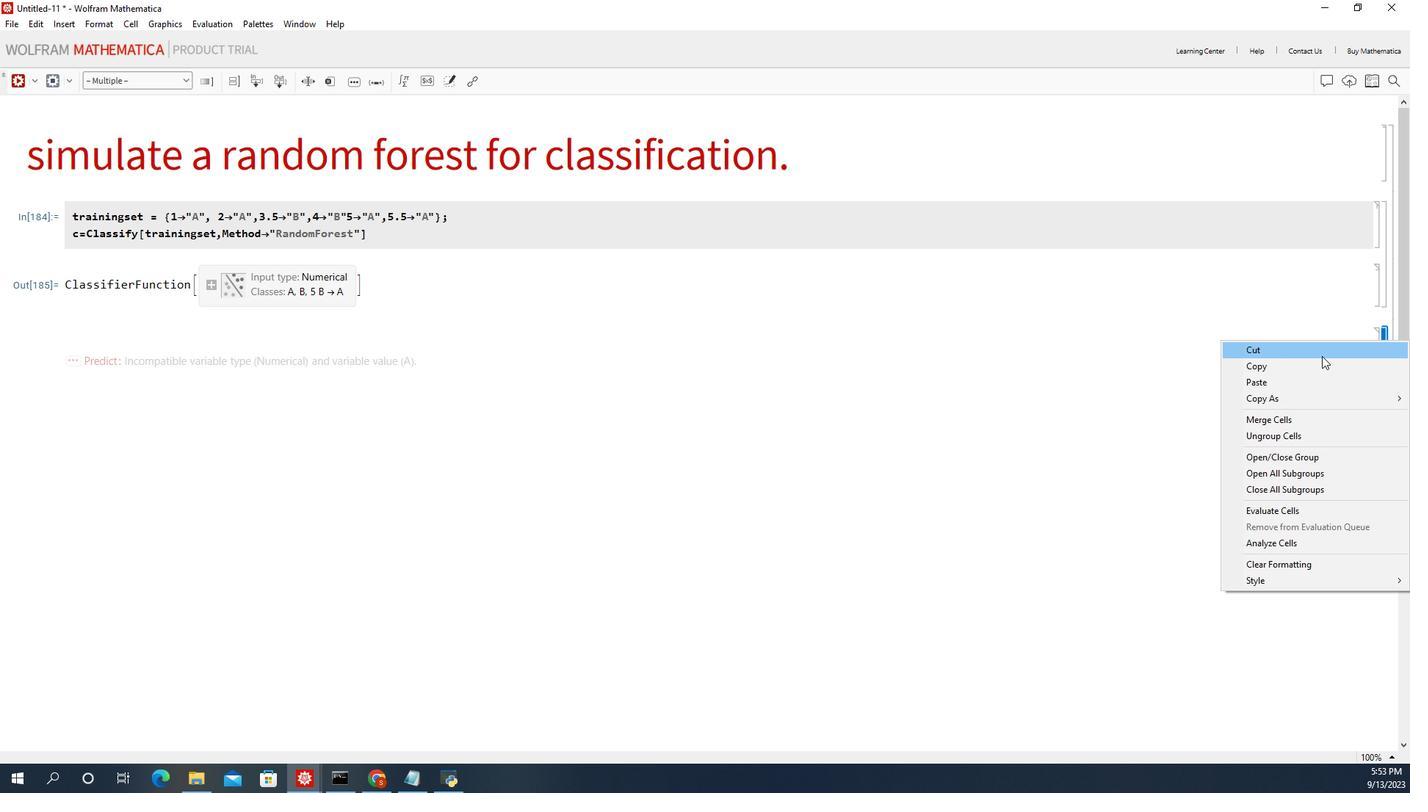 
Action: Mouse pressed left at (23, 51)
Screenshot: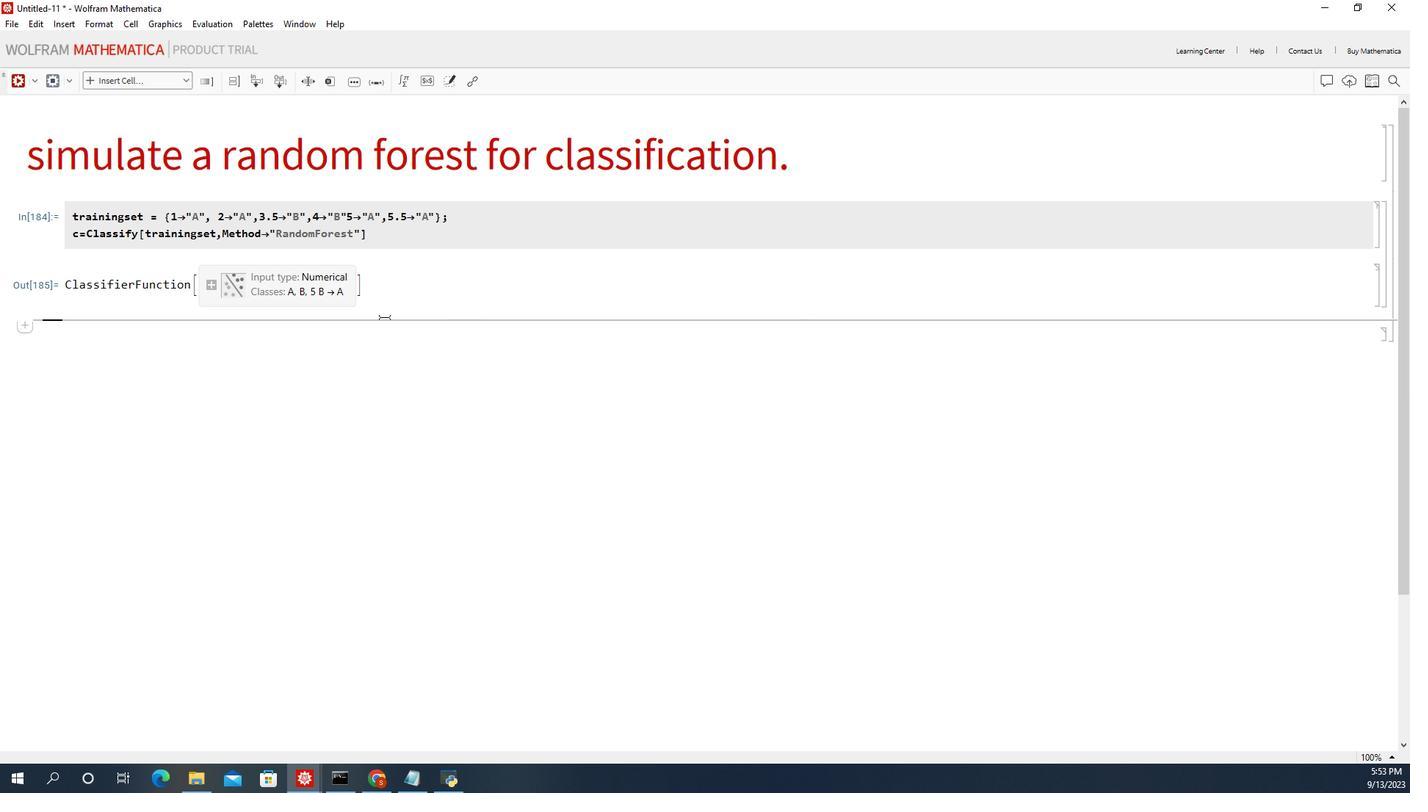 
Action: Mouse moved to (108, 79)
Screenshot: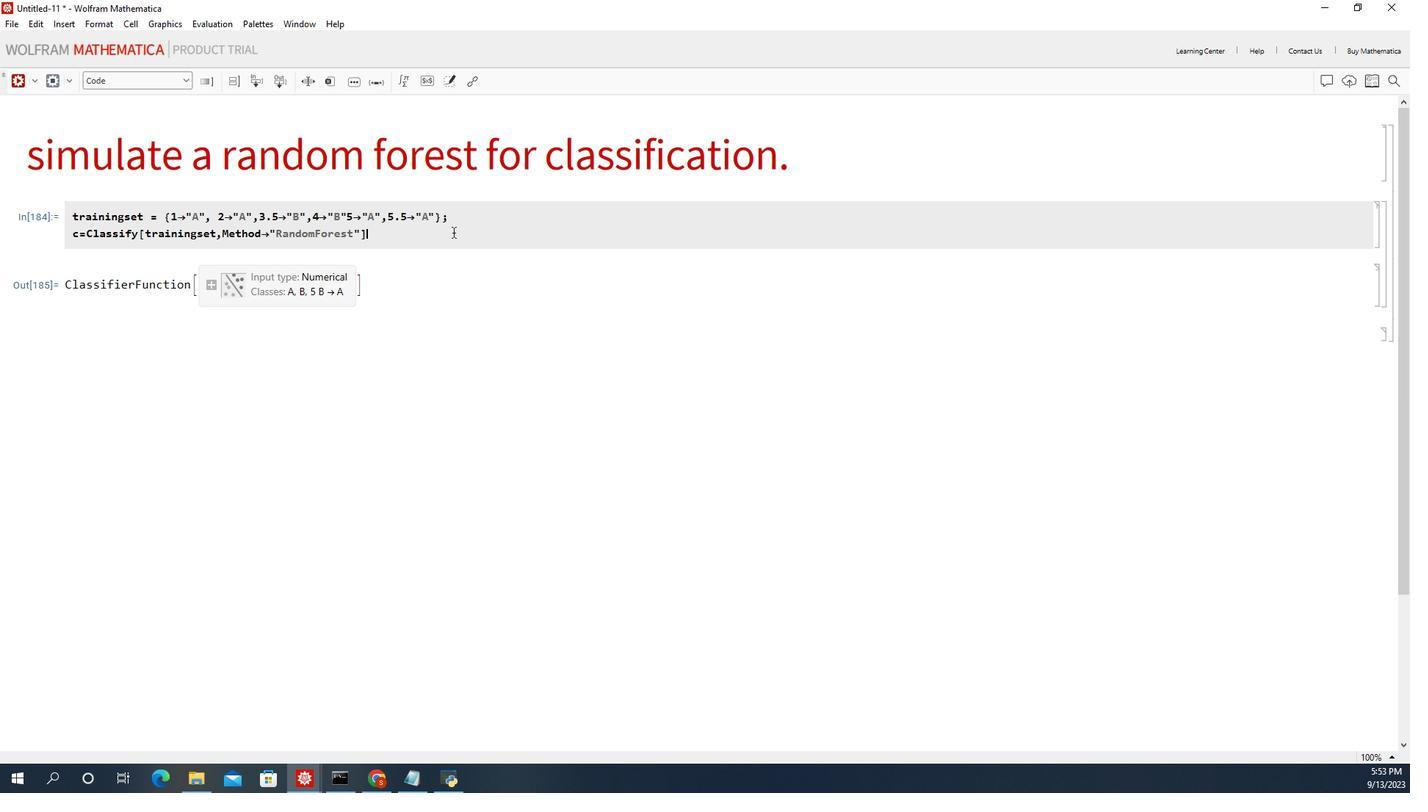 
Action: Mouse pressed left at (108, 79)
Screenshot: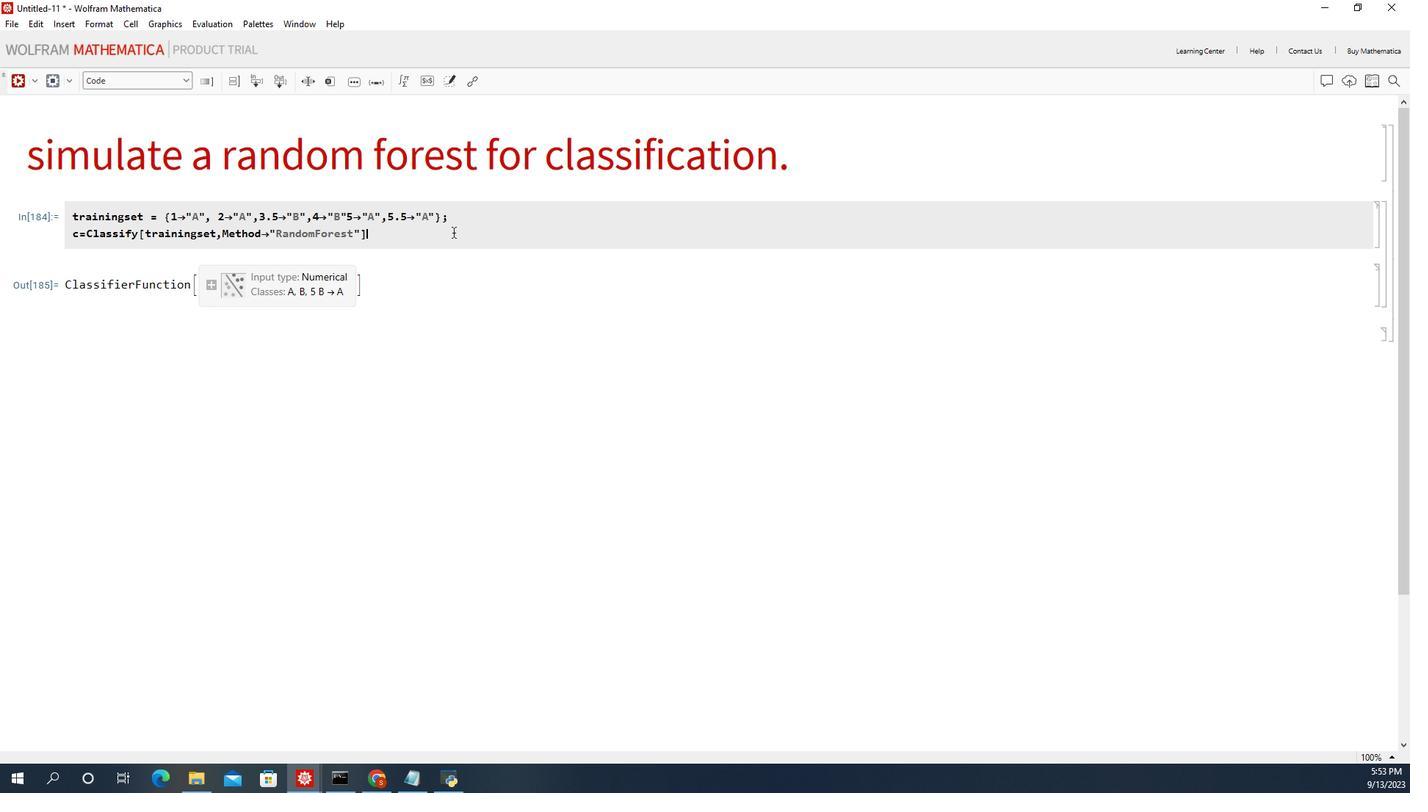 
Action: Key pressed <Key.enter><Key.shift>Fr<Key.backspace><Key.backspace><Key.shift>Grid[<Key.shift>P<Key.shift>P<Key.backspace><Key.backspace><Key.shift><Key.shift><Key.shift><Key.shift>{{<Key.shift><Key.shift>Plot[c[c<Key.backspace>x,<Key.shift><Key.shift><Key.shift><Key.shift><Key.shift><Key.shift><Key.shift><Key.shift><Key.shift><Key.shift><Key.shift><Key.shift><Key.shift><Key.shift><Key.shift><Key.shift><Key.shift><Key.shift><Key.shift>"<Key.shift>Probb<Key.backspace>ba<Key.backspace><Key.backspace>ability<Key.right>-<Key.shift>><Key.shift>"<Key.shift_r>A<Key.right><Key.right><Key.shift>{x,0,5<Key.right>,<Key.shift_r>Exclusiona<Key.backspace>s<Key.enter>-.<Key.backspace><Key.shift>><Key.enter><Key.right>,<Key.shift>Po<Key.backspace>lot<Key.enter>[c[c<Key.backspace>x,<Key.shift>Probl<Key.backspace>abi<Key.backspace><Key.shift>"<Key.shift>Probb<Key.backspace>ability<Key.right>-<Key.shift>><Key.shift_r>B<Key.right>,<Key.shift>{x,0,5<Key.right>,<Key.shift_r>Ex<Key.enter><Key.shift>No<Key.enter><Key.right><Key.right><Key.right>,<Key.shift_r>Fra<Key.enter>a<Key.enter><Key.shift_r><Key.enter>
Screenshot: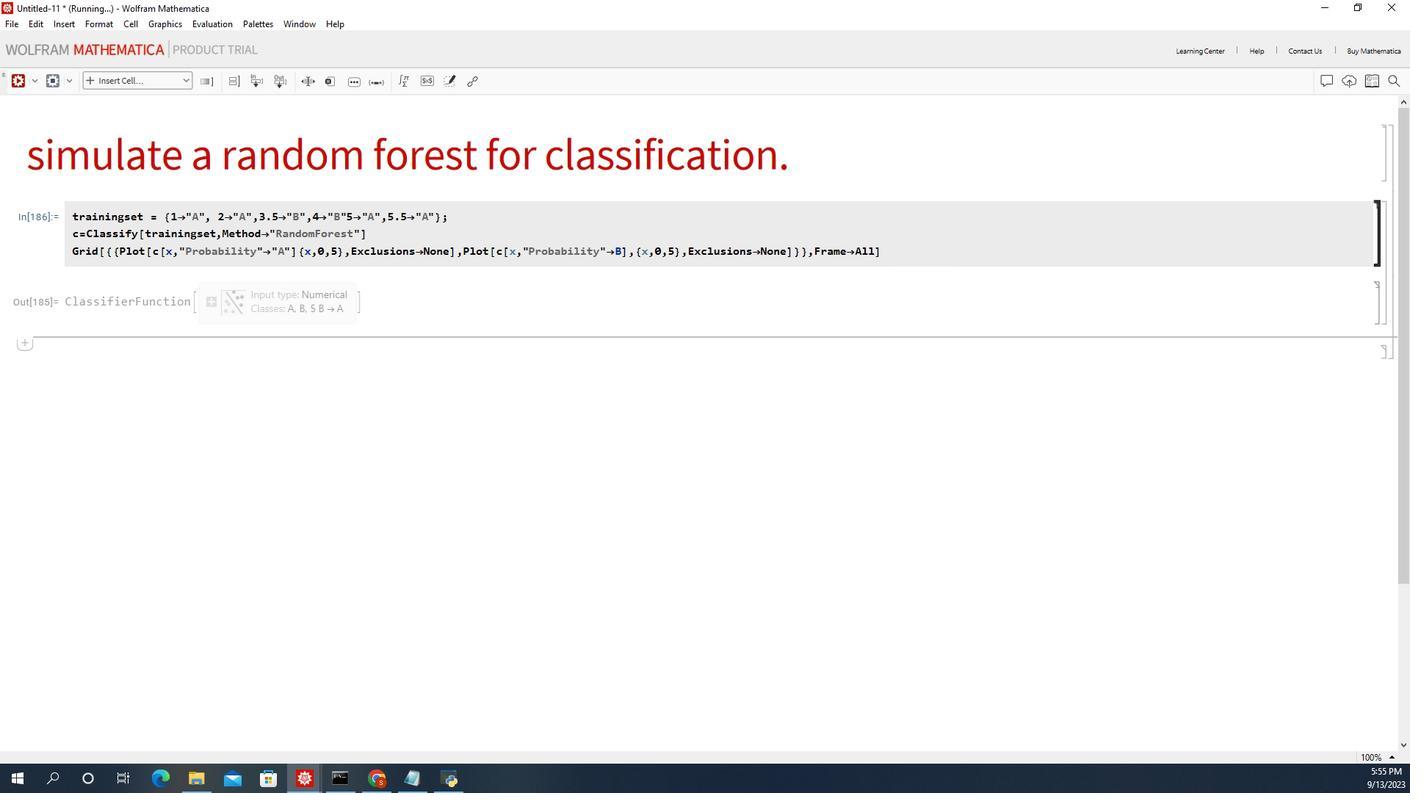 
Action: Mouse moved to (135, 74)
Screenshot: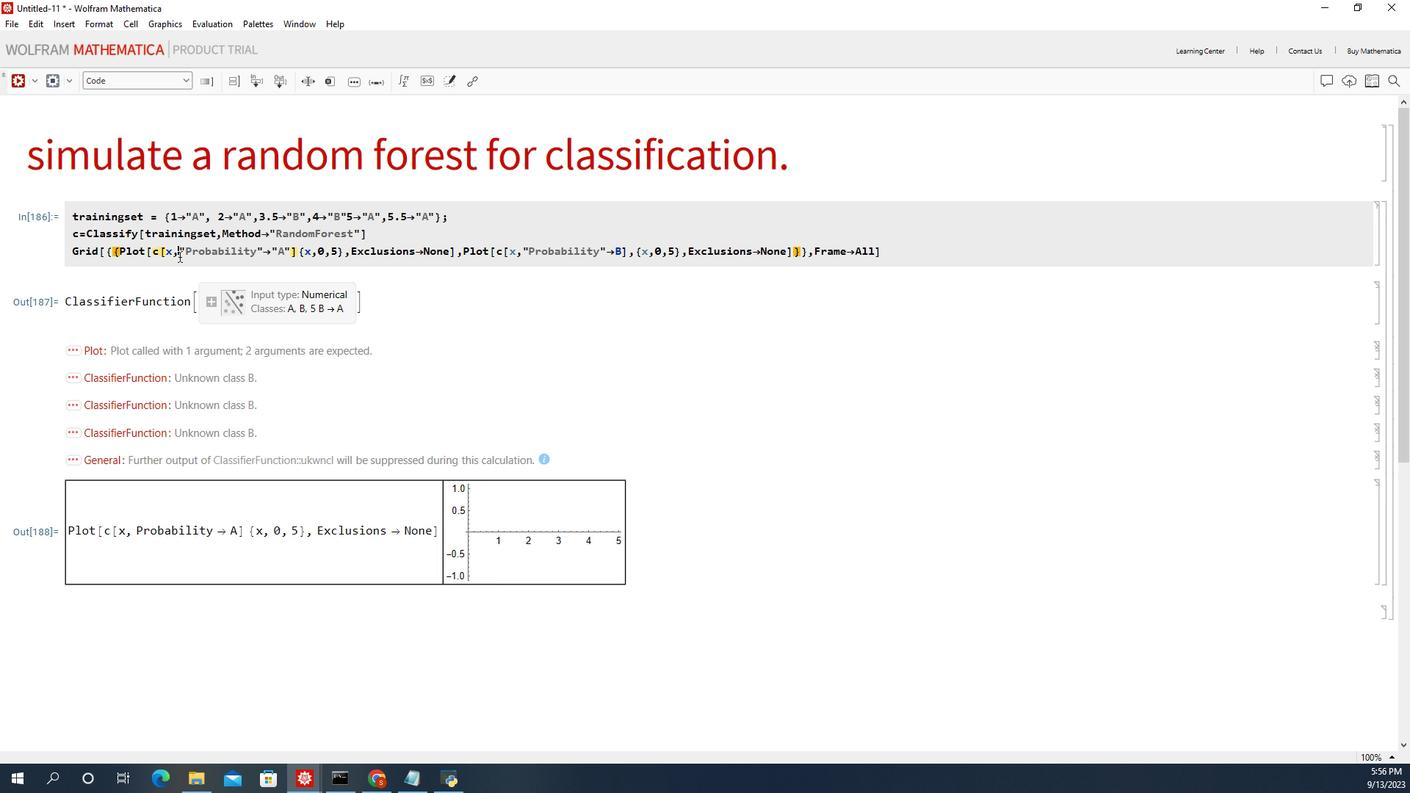 
Action: Mouse pressed left at (135, 74)
Screenshot: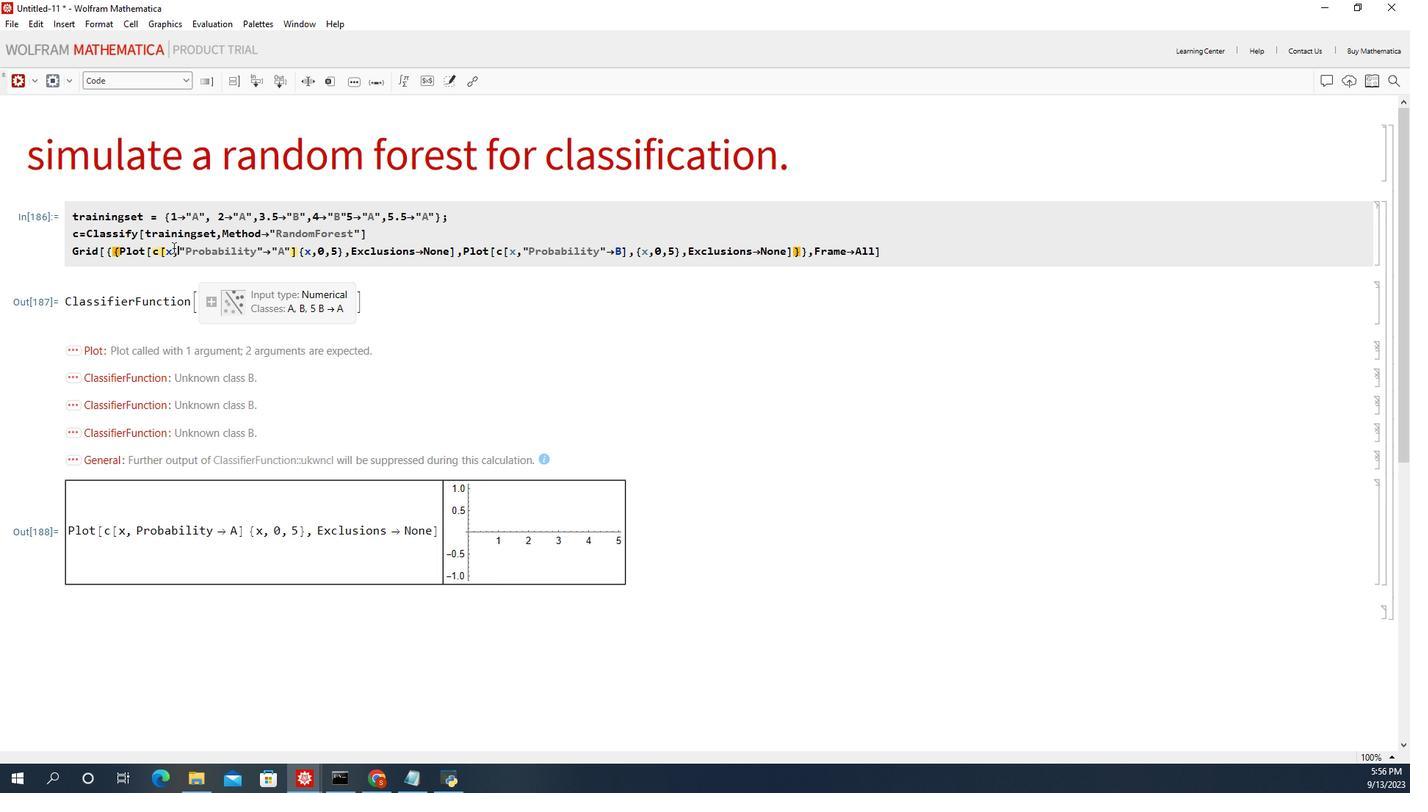
Action: Mouse moved to (140, 73)
Screenshot: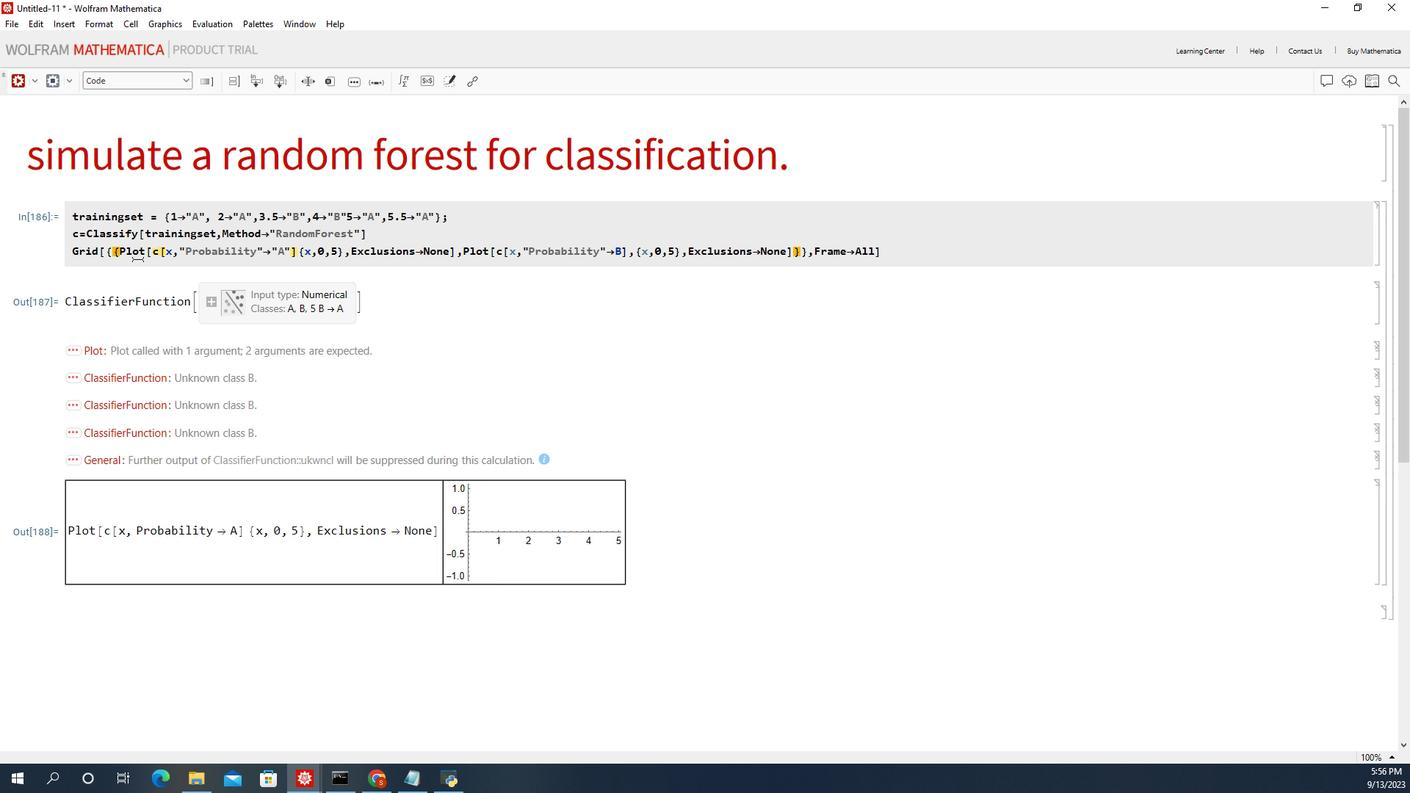 
Action: Mouse pressed left at (140, 73)
Screenshot: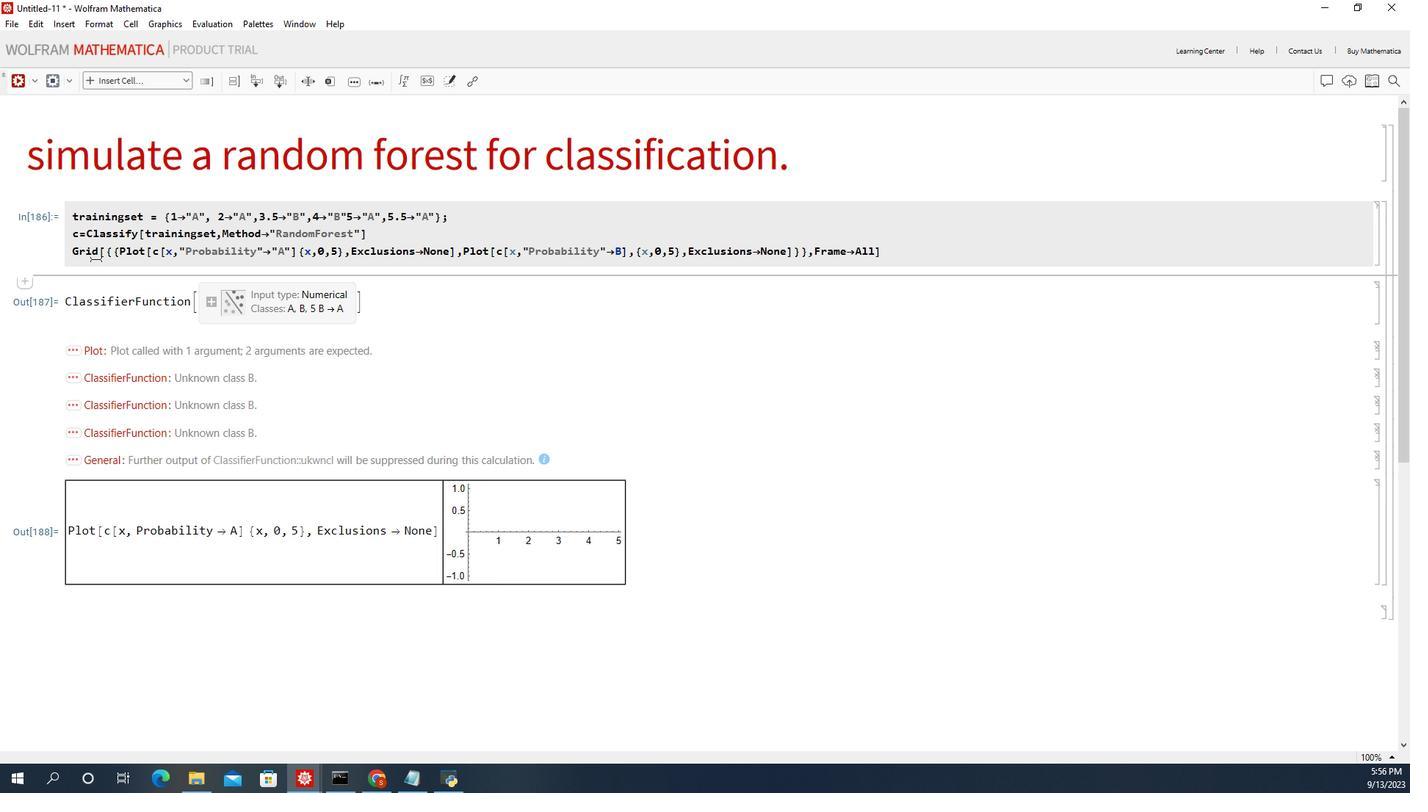 
Action: Mouse moved to (143, 74)
Screenshot: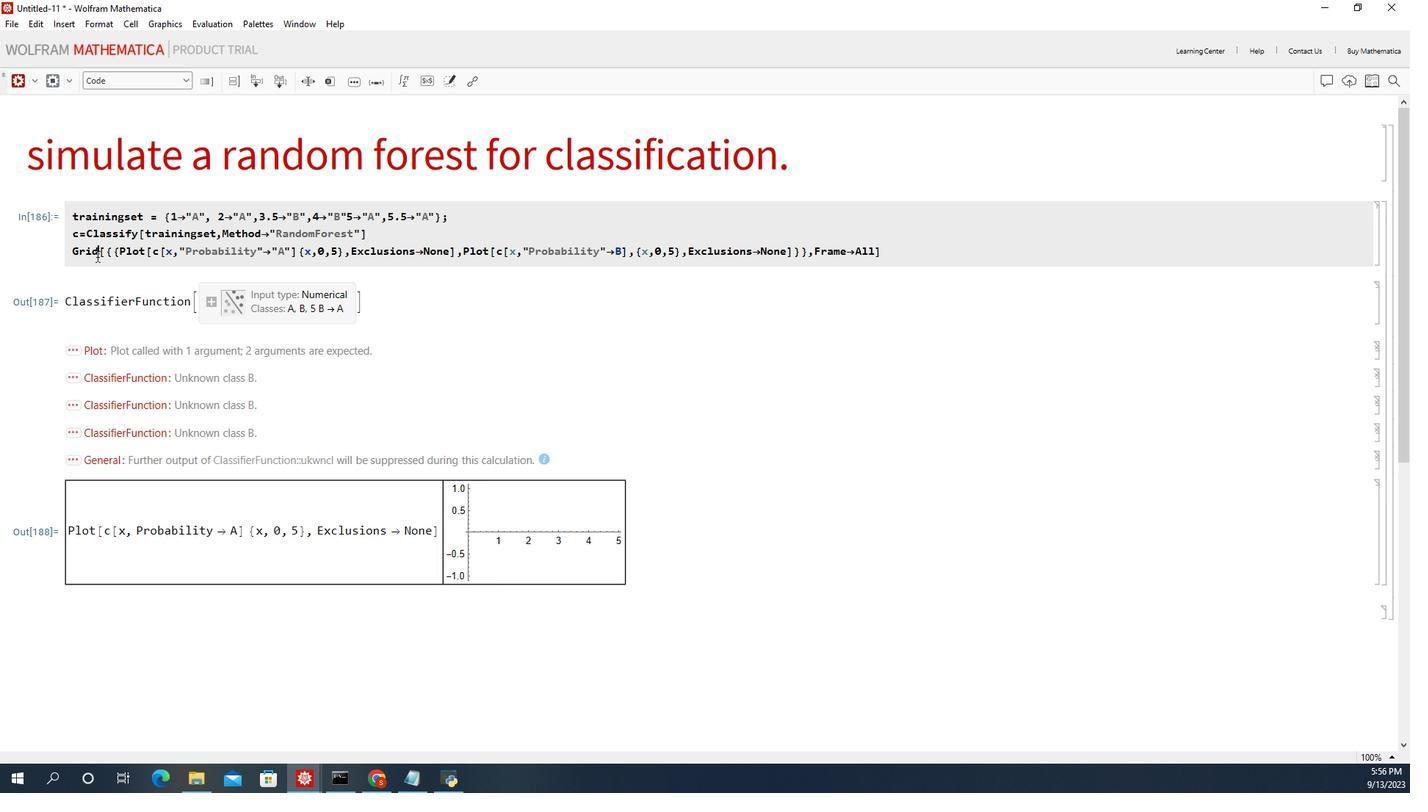 
Action: Mouse pressed left at (143, 74)
Screenshot: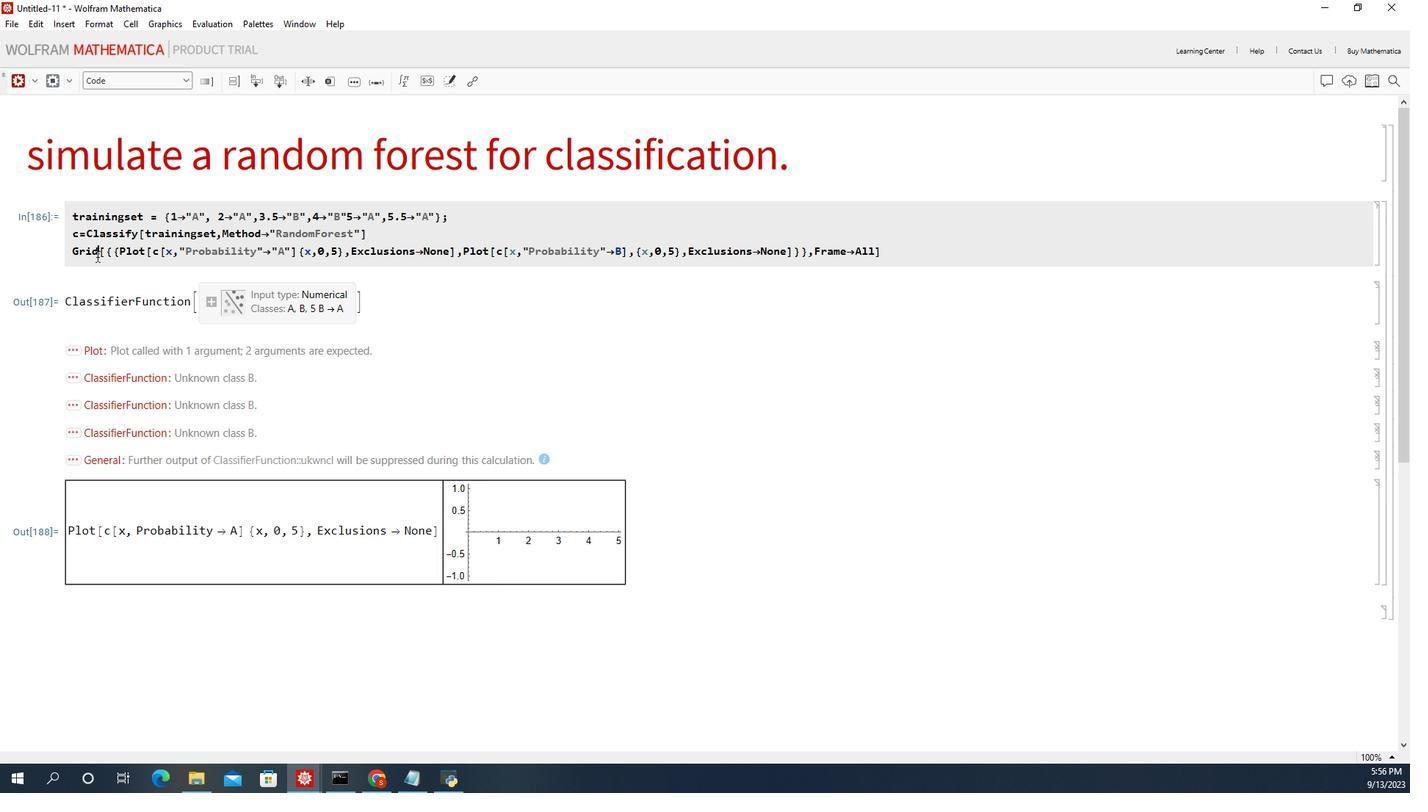 
Action: Mouse moved to (142, 74)
Screenshot: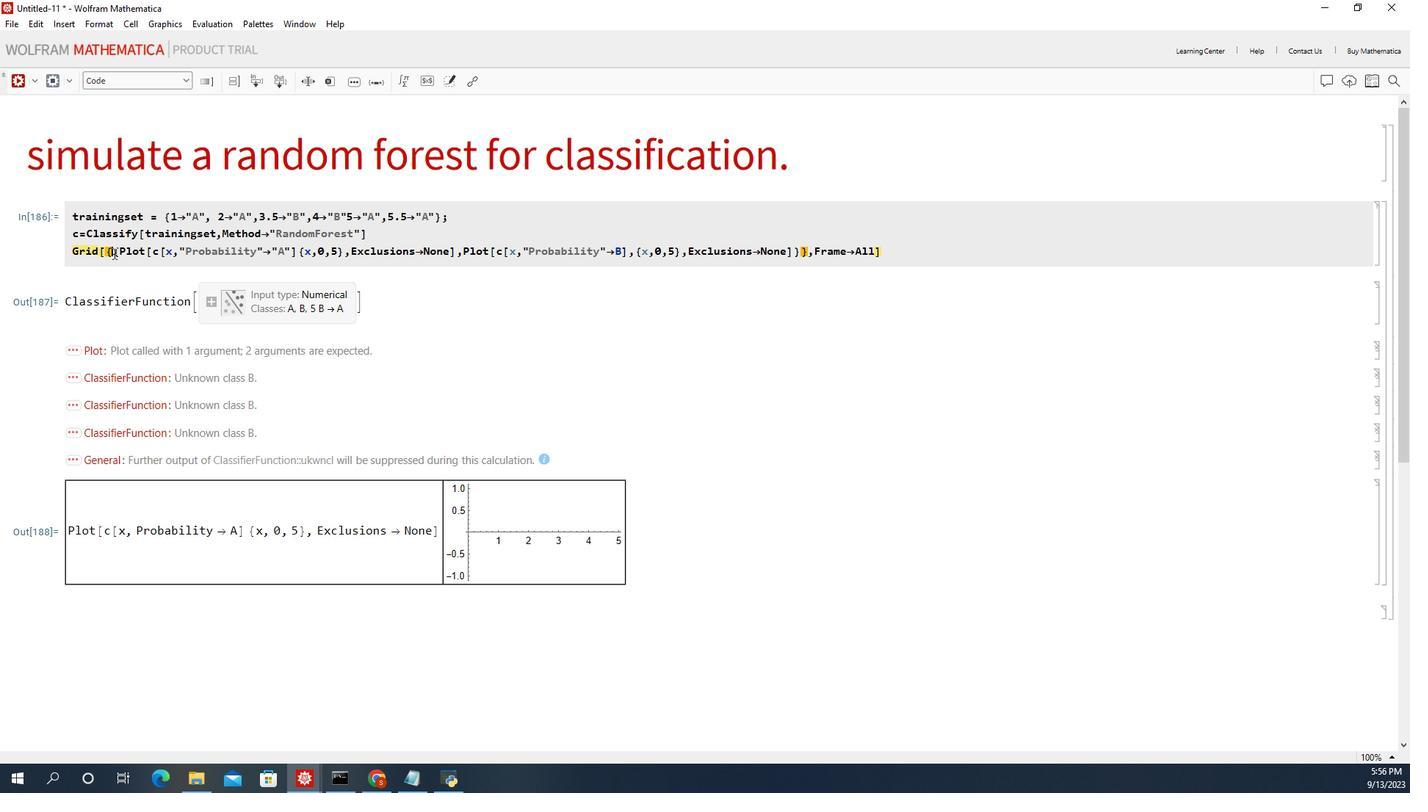 
Action: Mouse pressed left at (142, 74)
Screenshot: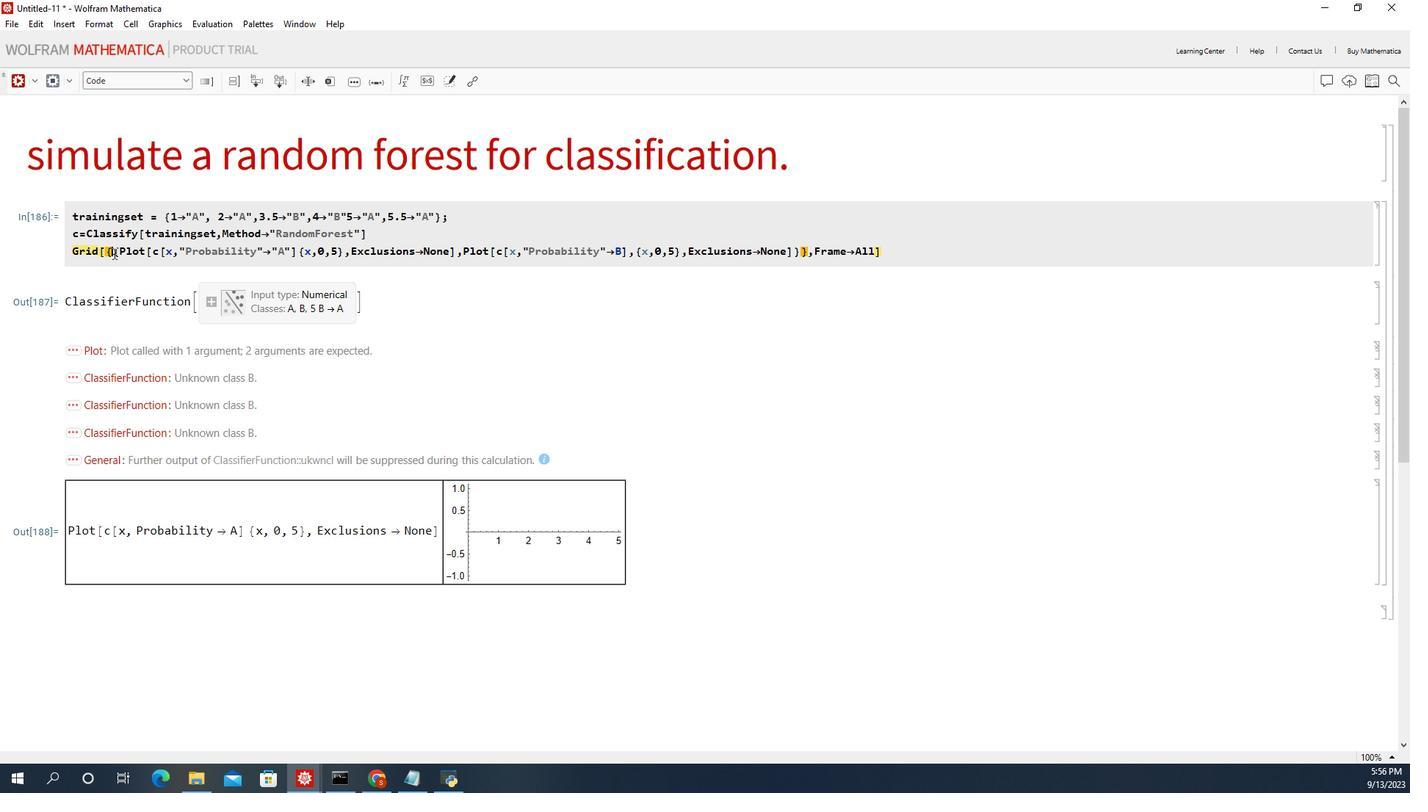 
Action: Mouse moved to (142, 74)
Screenshot: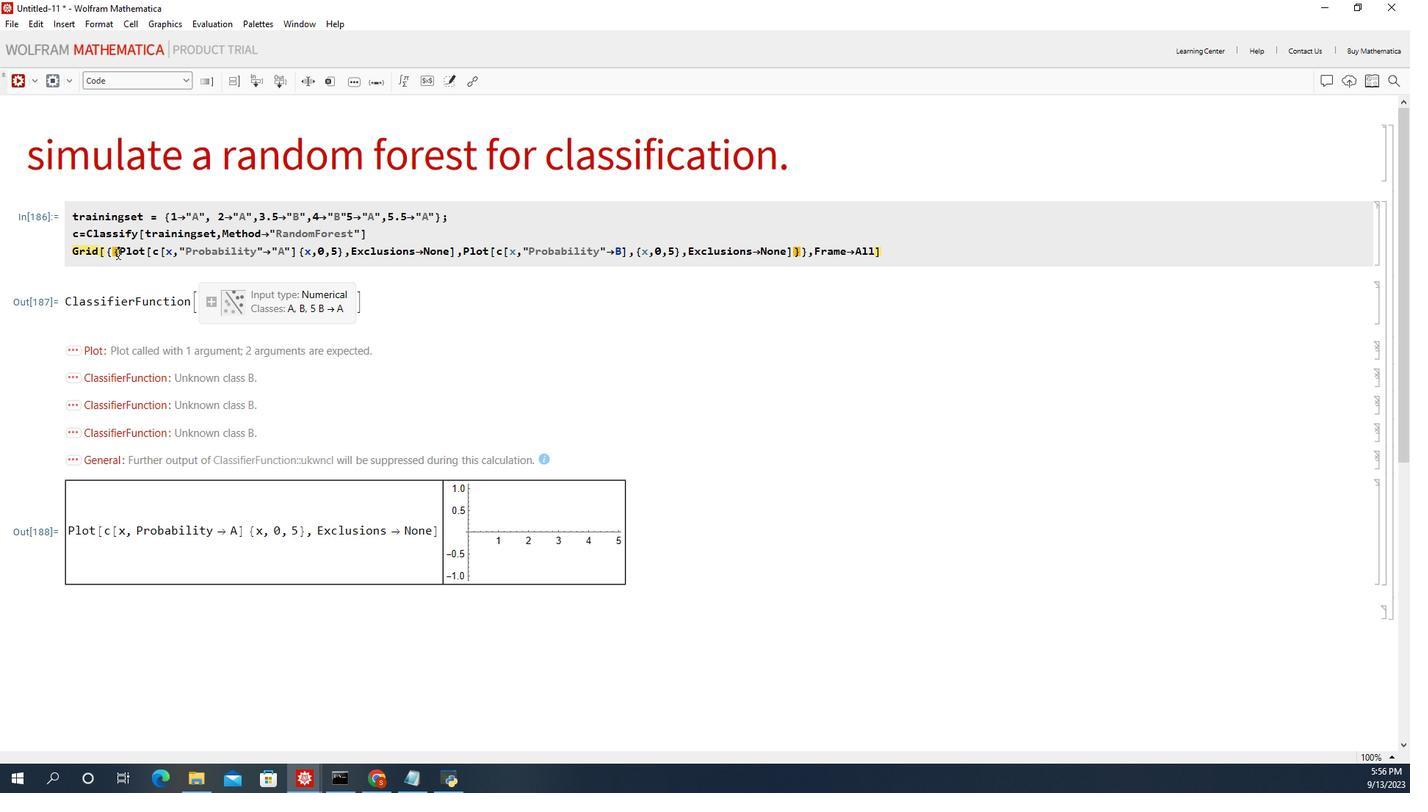 
Action: Mouse pressed left at (142, 74)
Screenshot: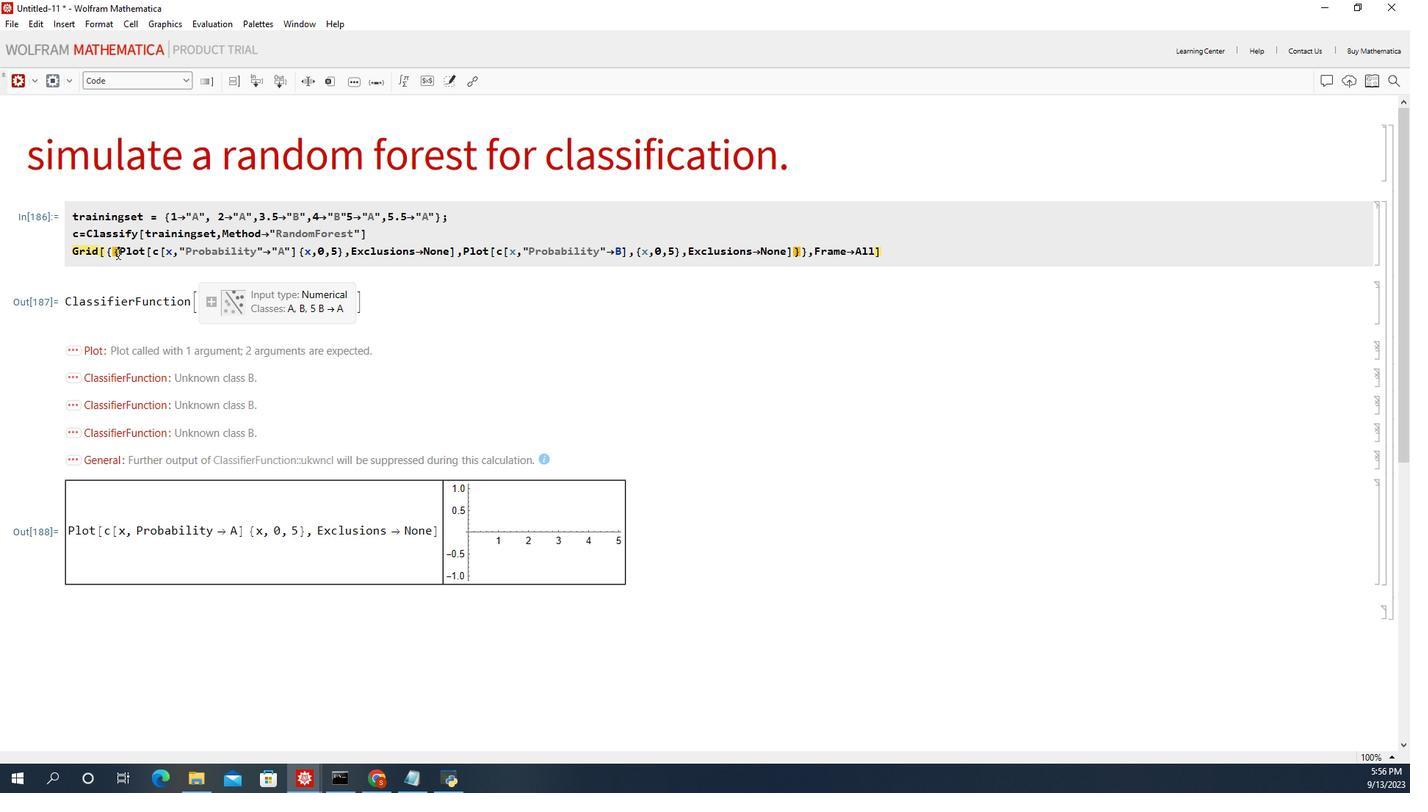
Action: Mouse moved to (138, 75)
Screenshot: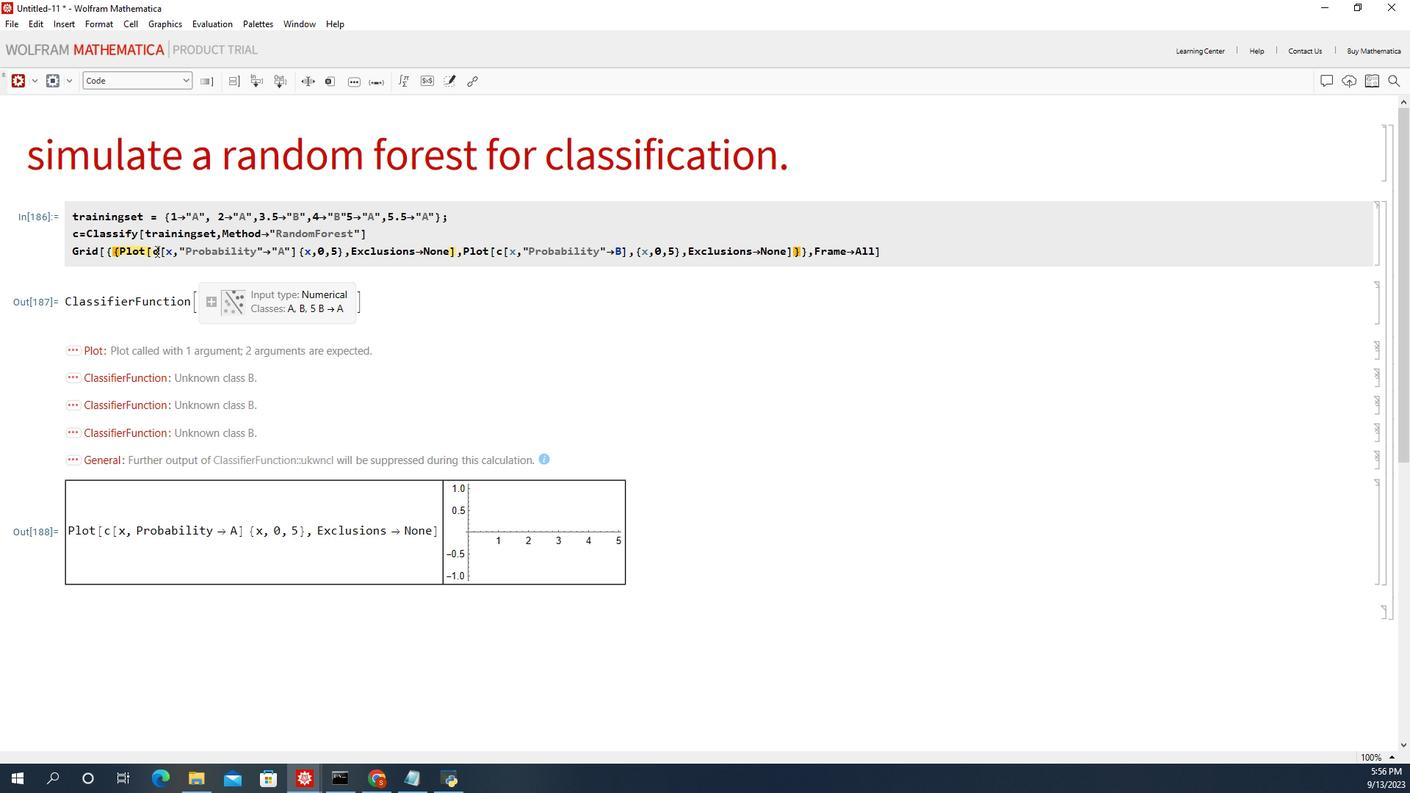 
Action: Mouse pressed left at (138, 75)
Screenshot: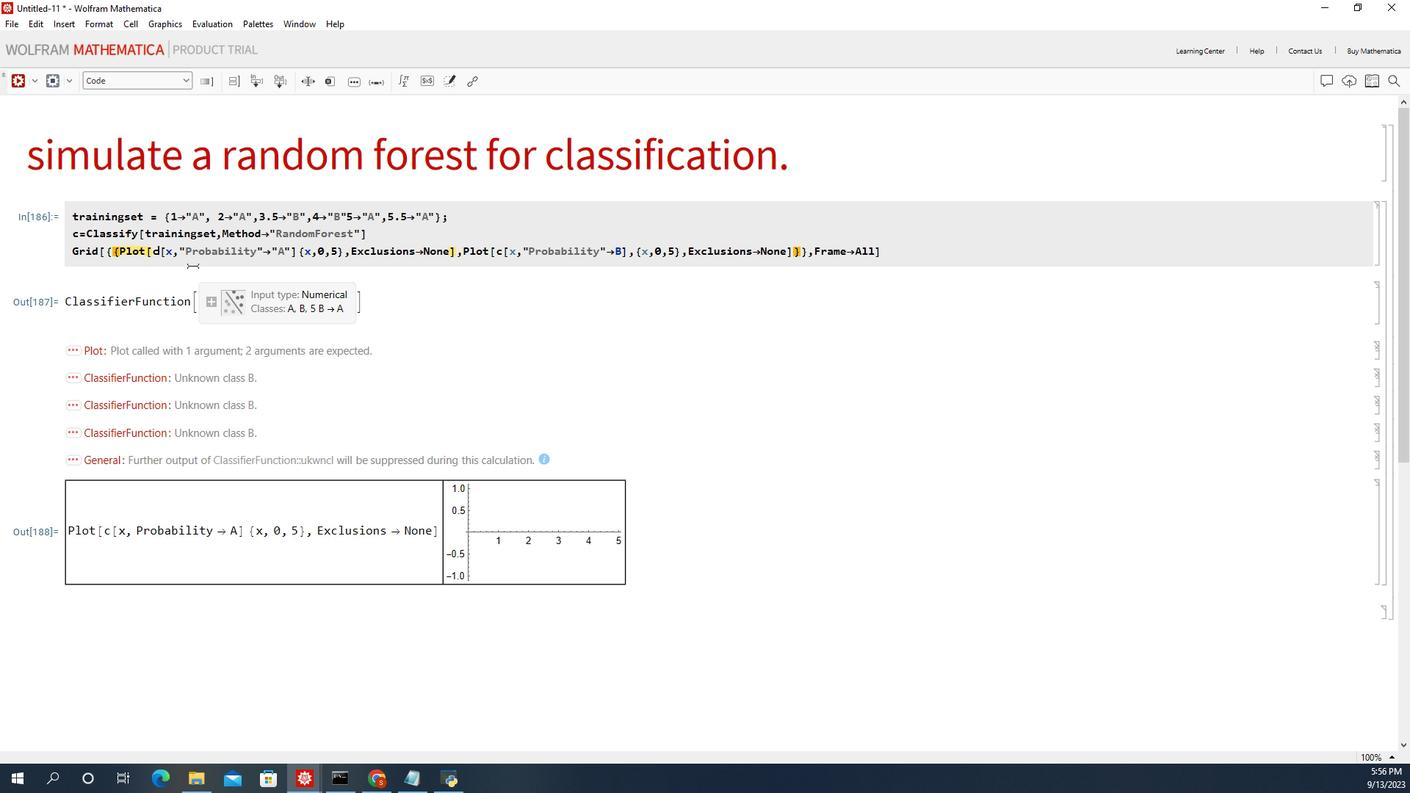 
Action: Mouse moved to (135, 75)
Screenshot: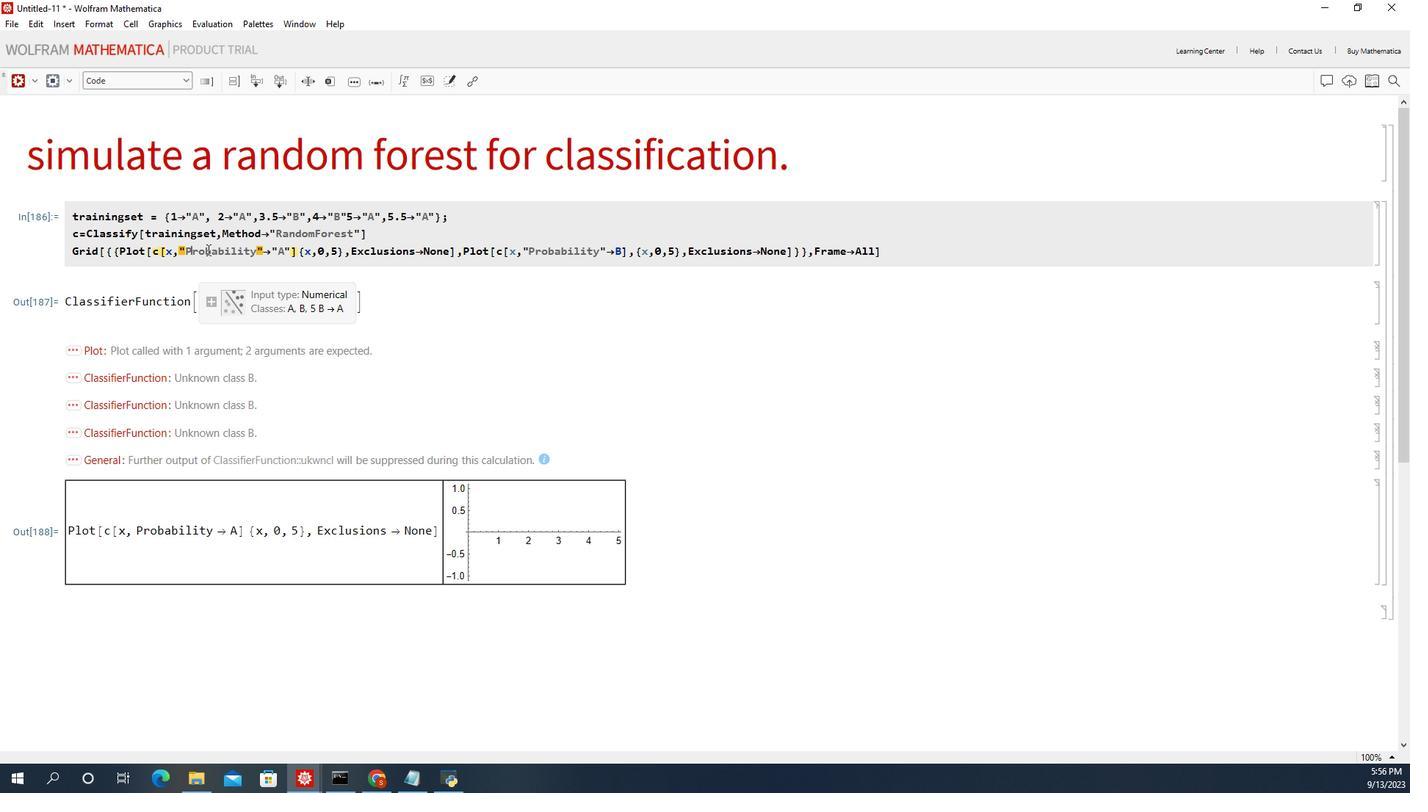 
Action: Mouse pressed left at (135, 75)
Screenshot: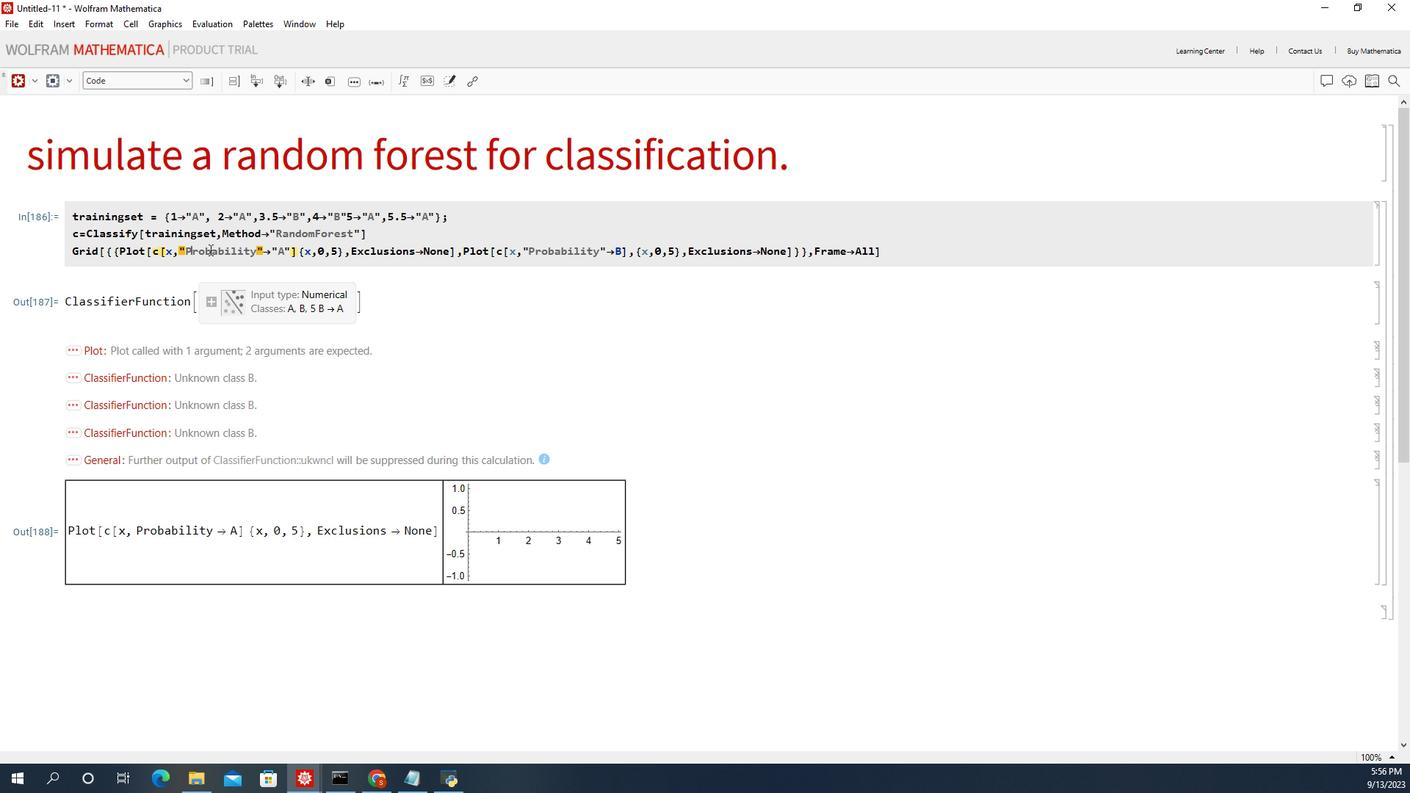 
Action: Mouse moved to (132, 75)
Screenshot: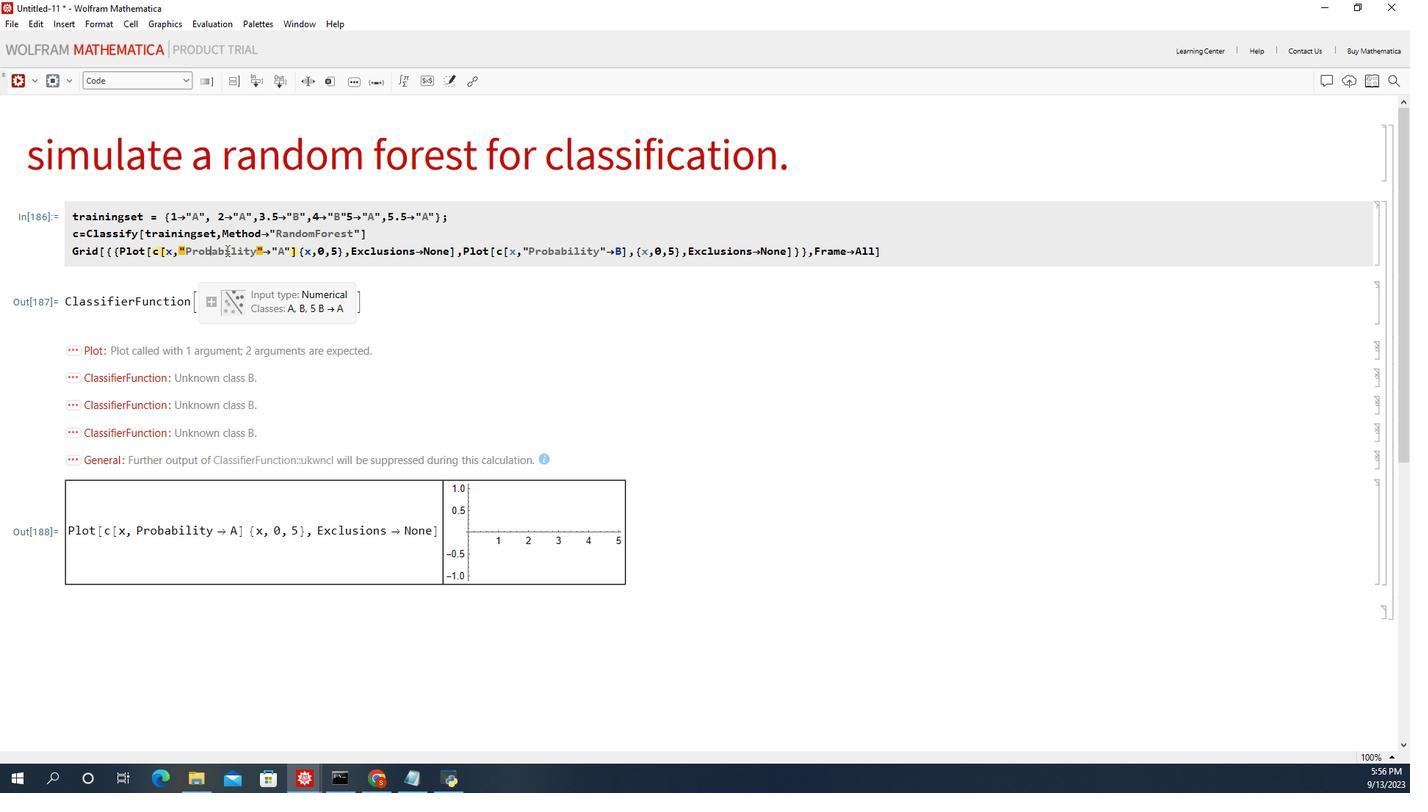 
Action: Mouse pressed left at (132, 75)
Screenshot: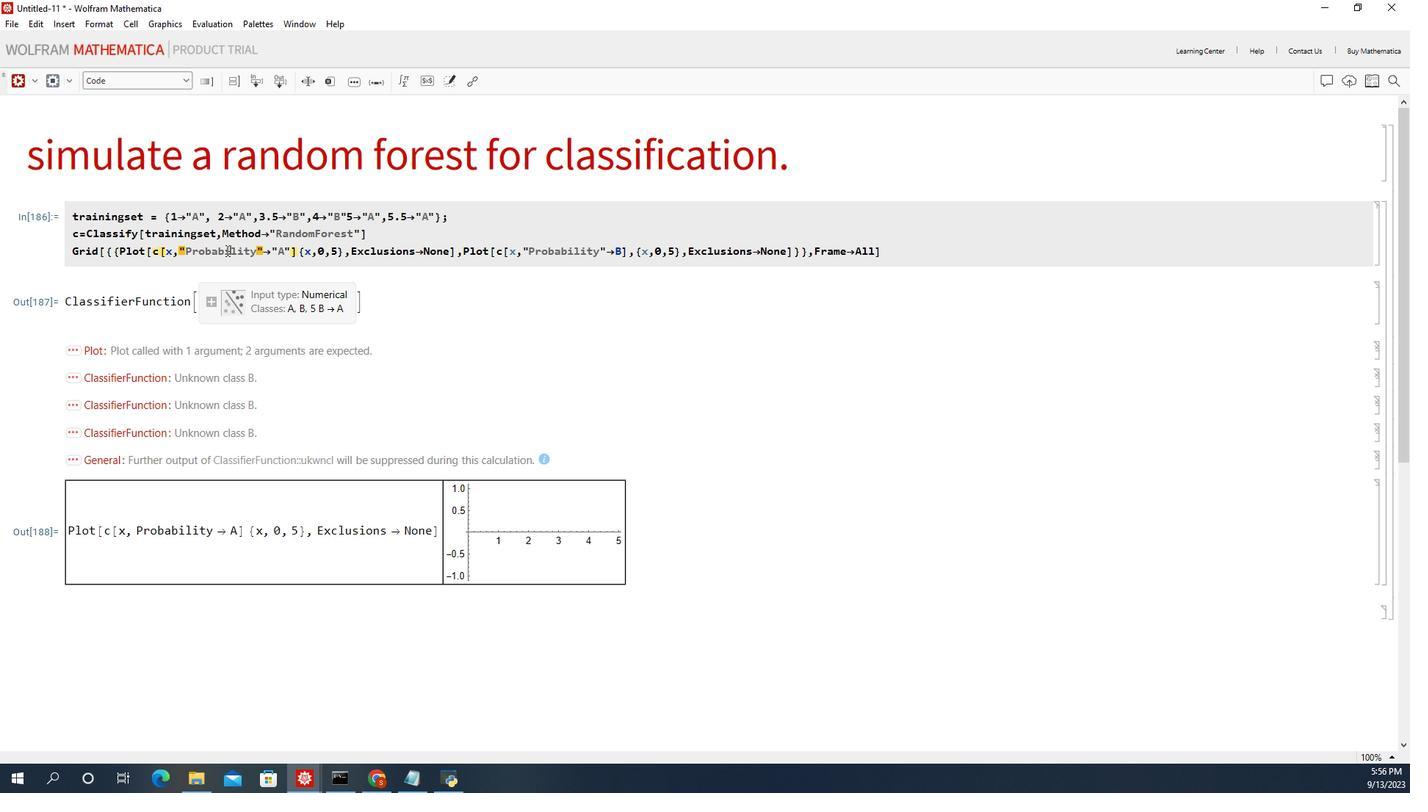 
Action: Mouse moved to (131, 75)
Screenshot: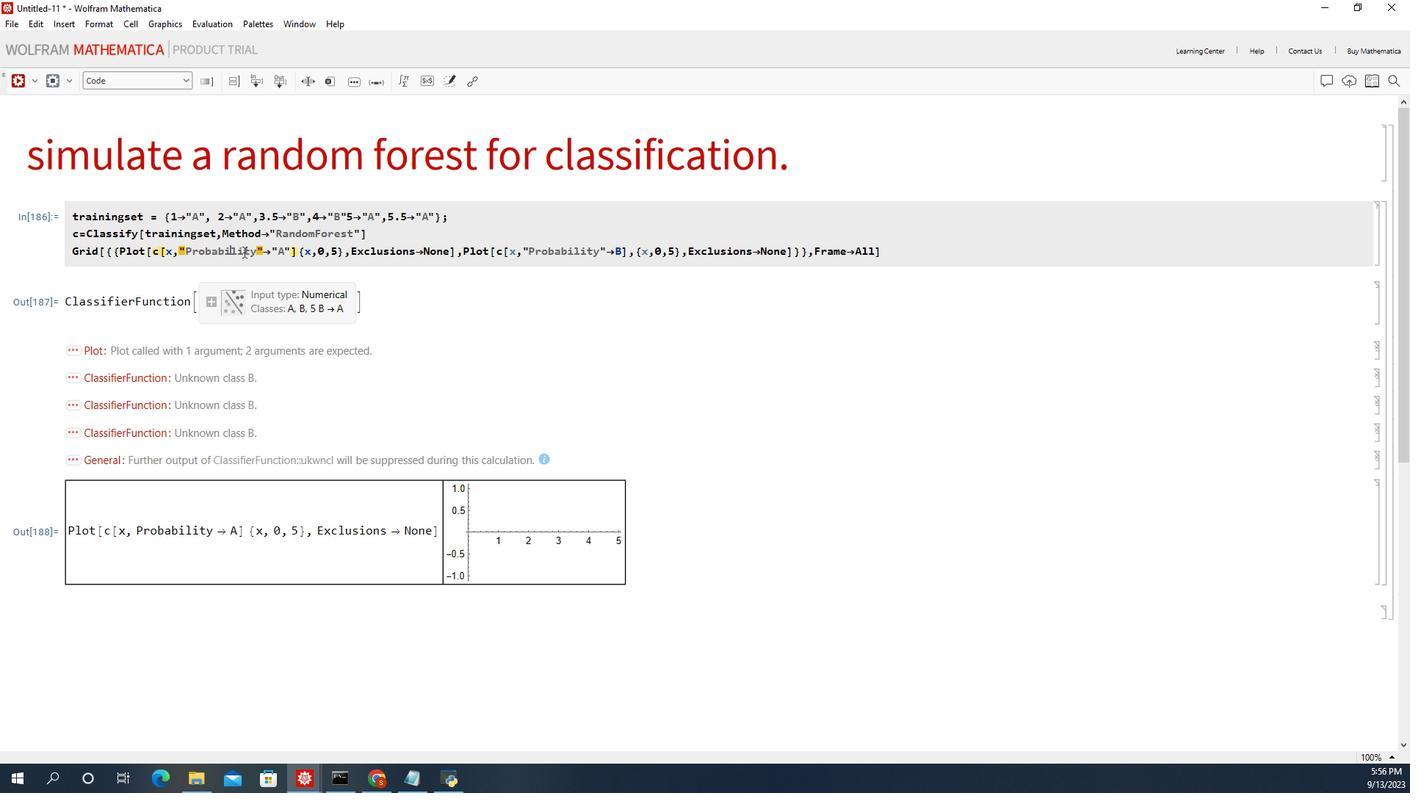 
Action: Mouse pressed left at (131, 75)
Screenshot: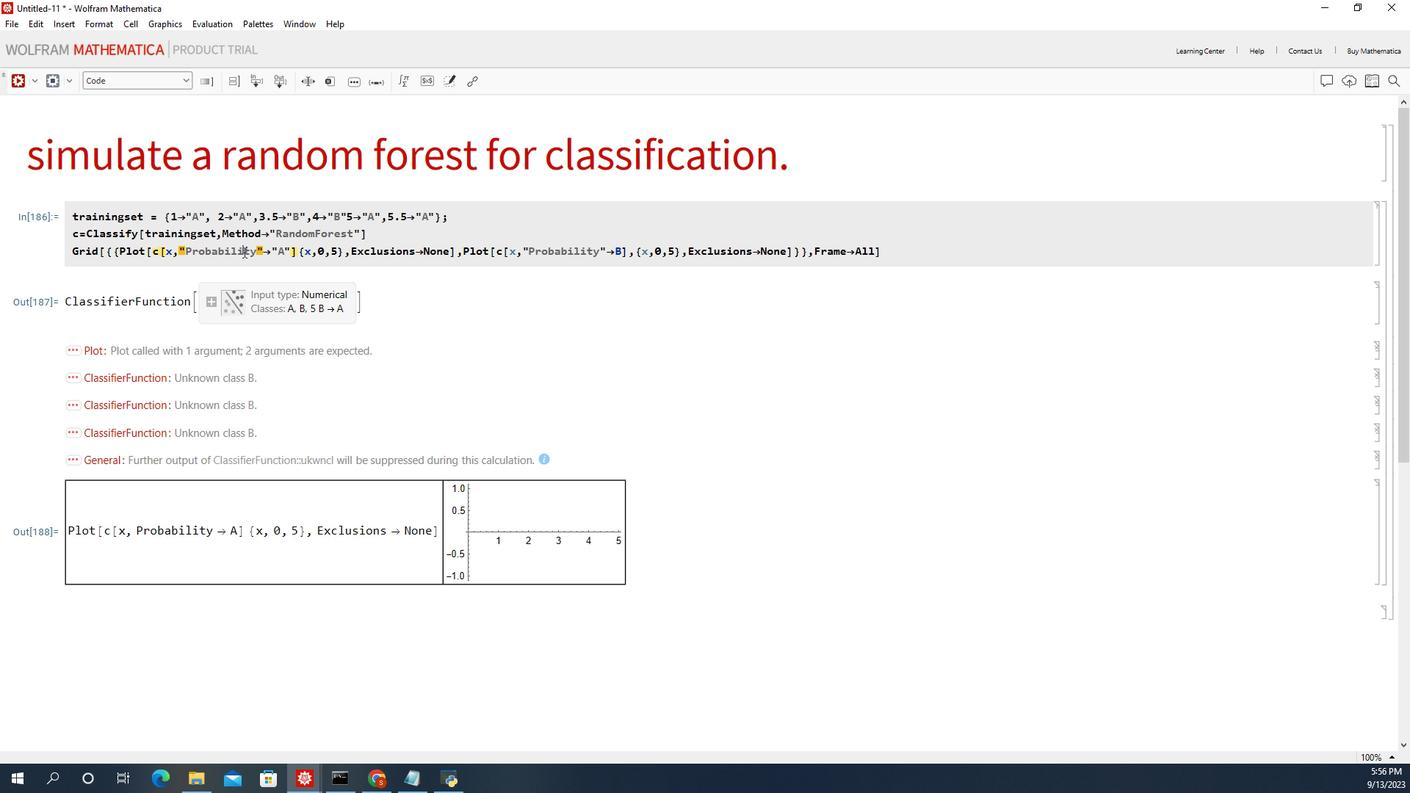 
Action: Mouse moved to (129, 74)
Screenshot: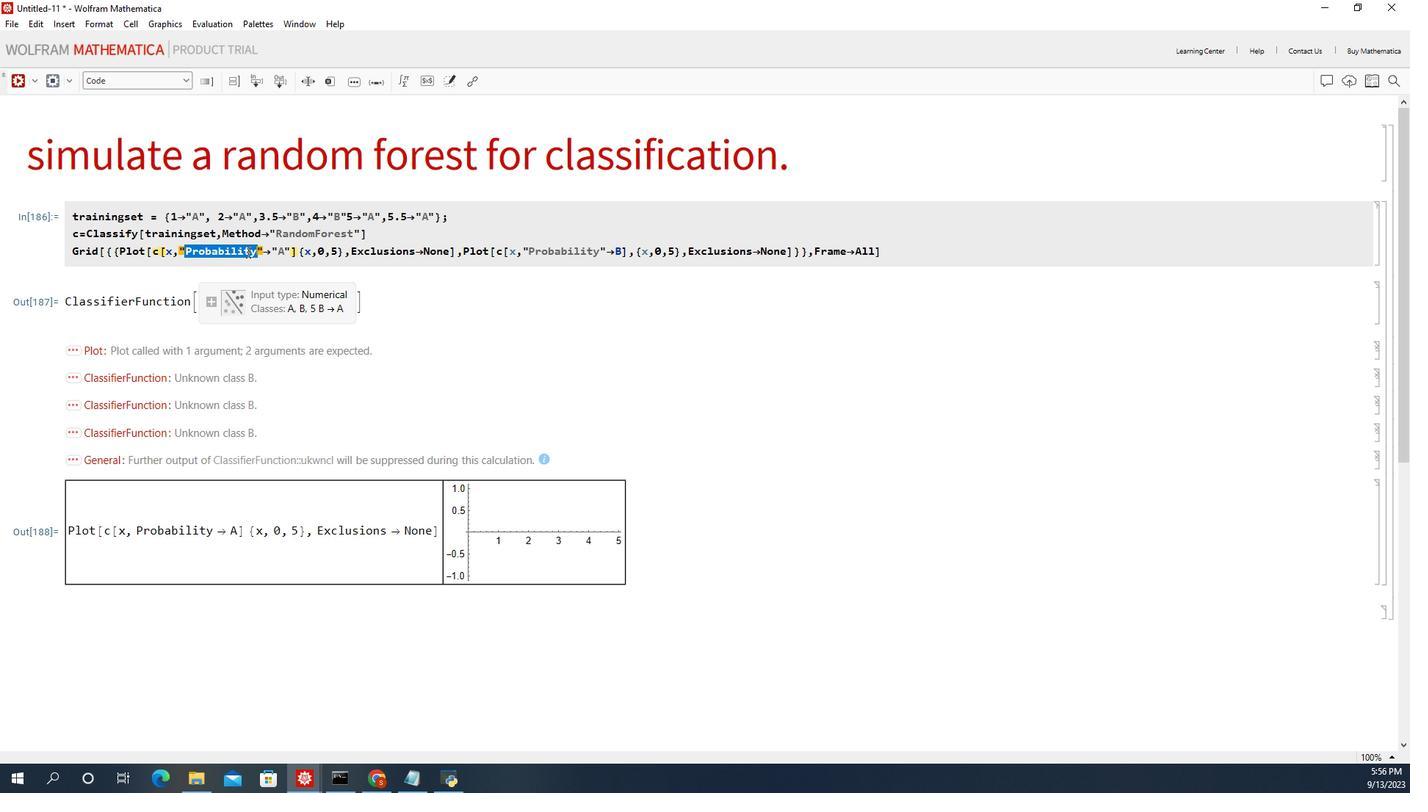
Action: Mouse pressed left at (129, 74)
Screenshot: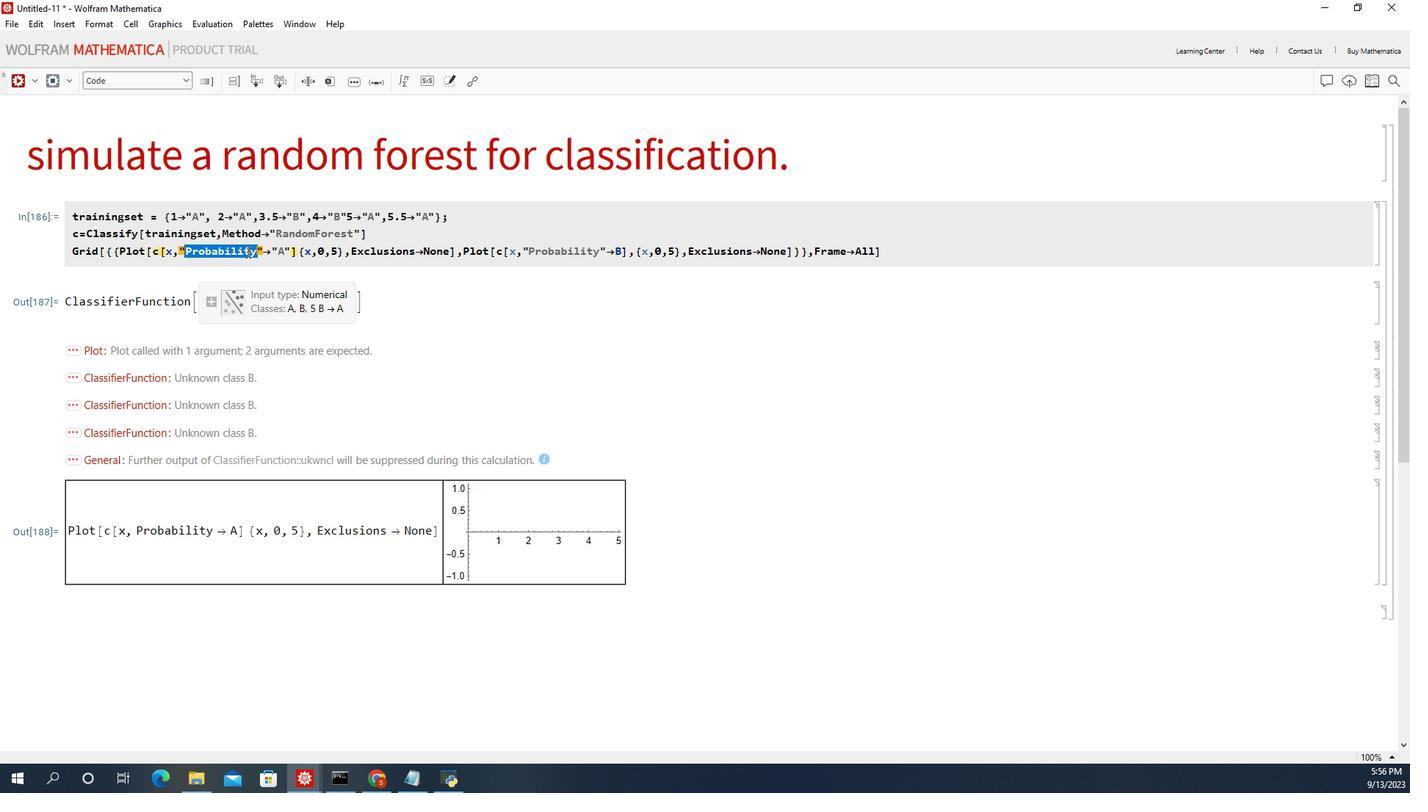 
Action: Mouse moved to (129, 74)
Screenshot: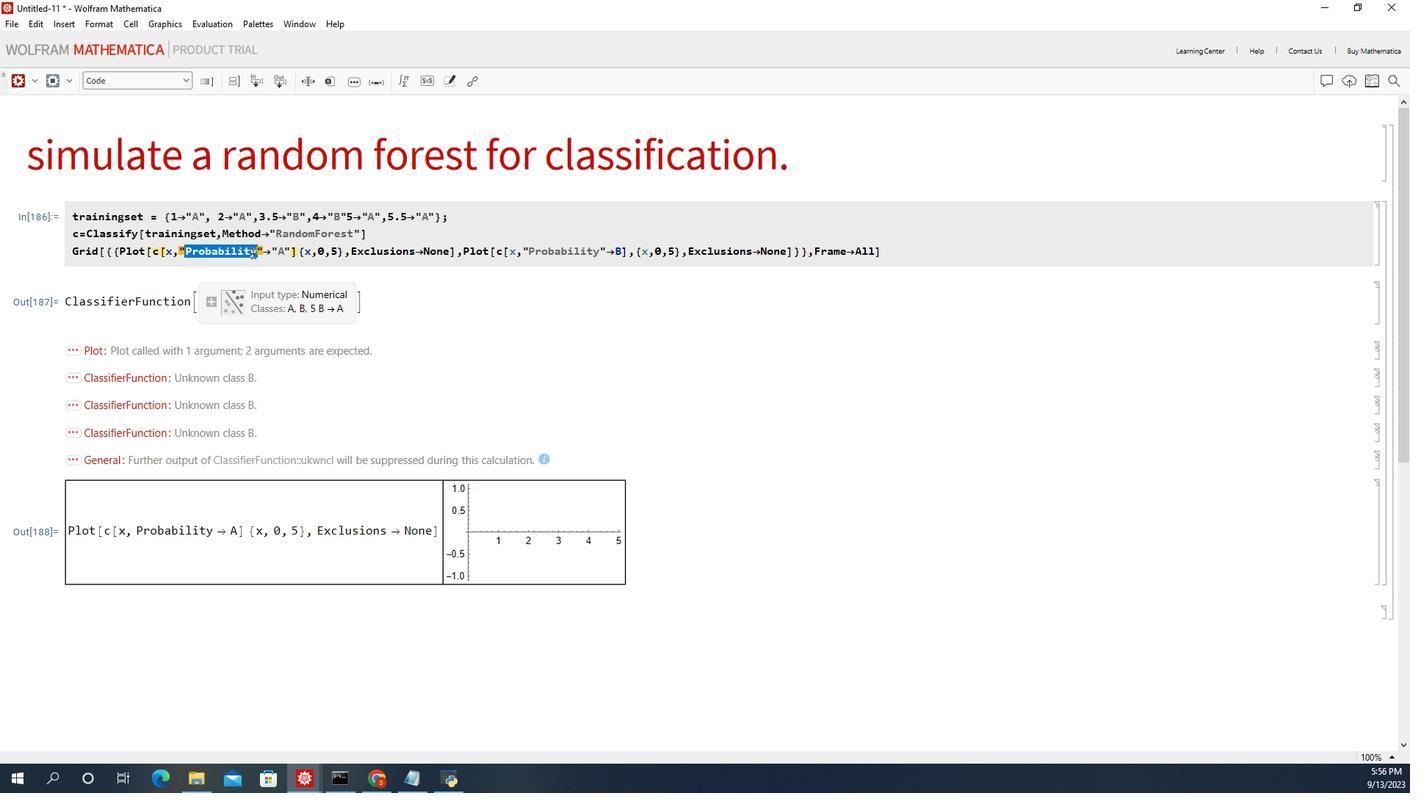 
Action: Mouse pressed left at (129, 74)
Screenshot: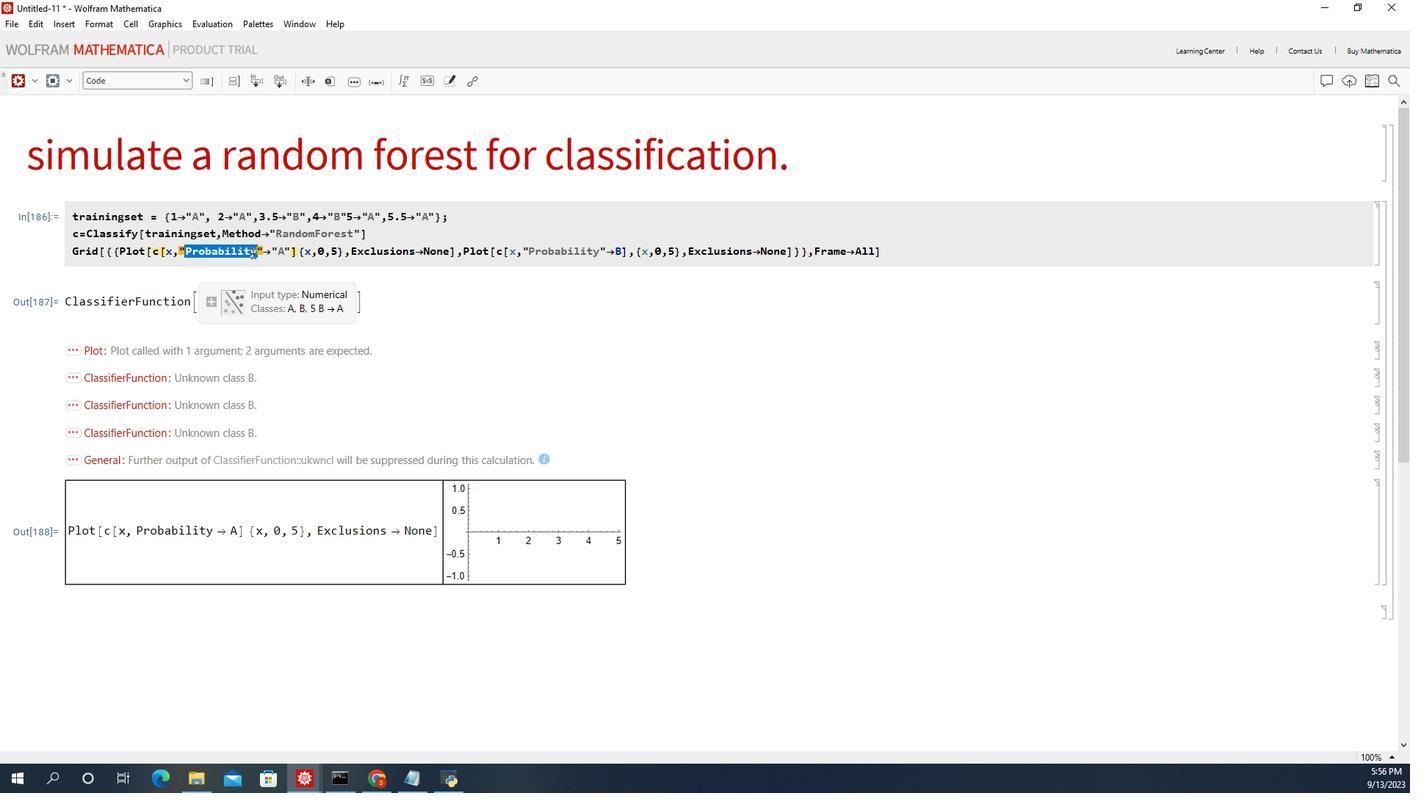 
Action: Mouse moved to (127, 74)
Screenshot: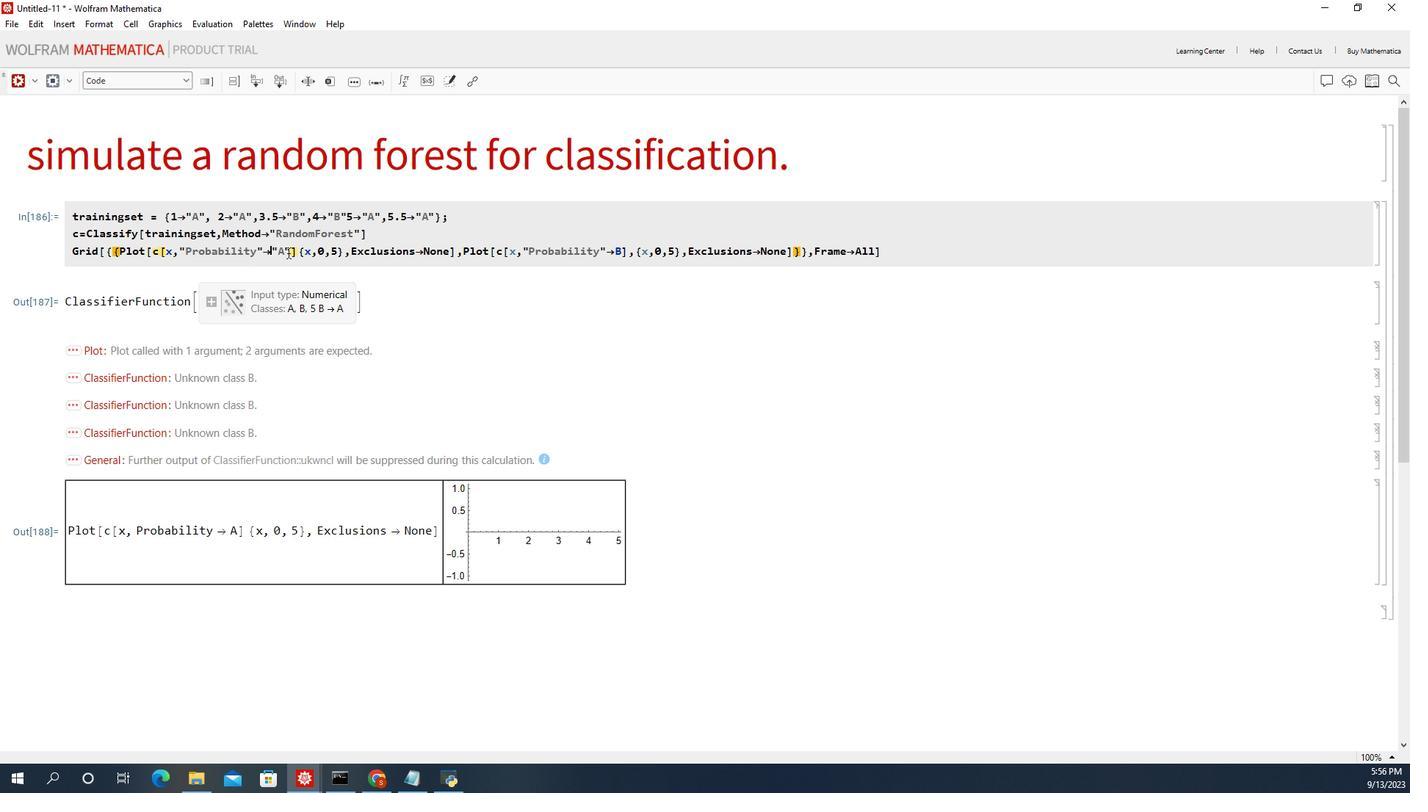 
Action: Mouse pressed left at (127, 74)
Screenshot: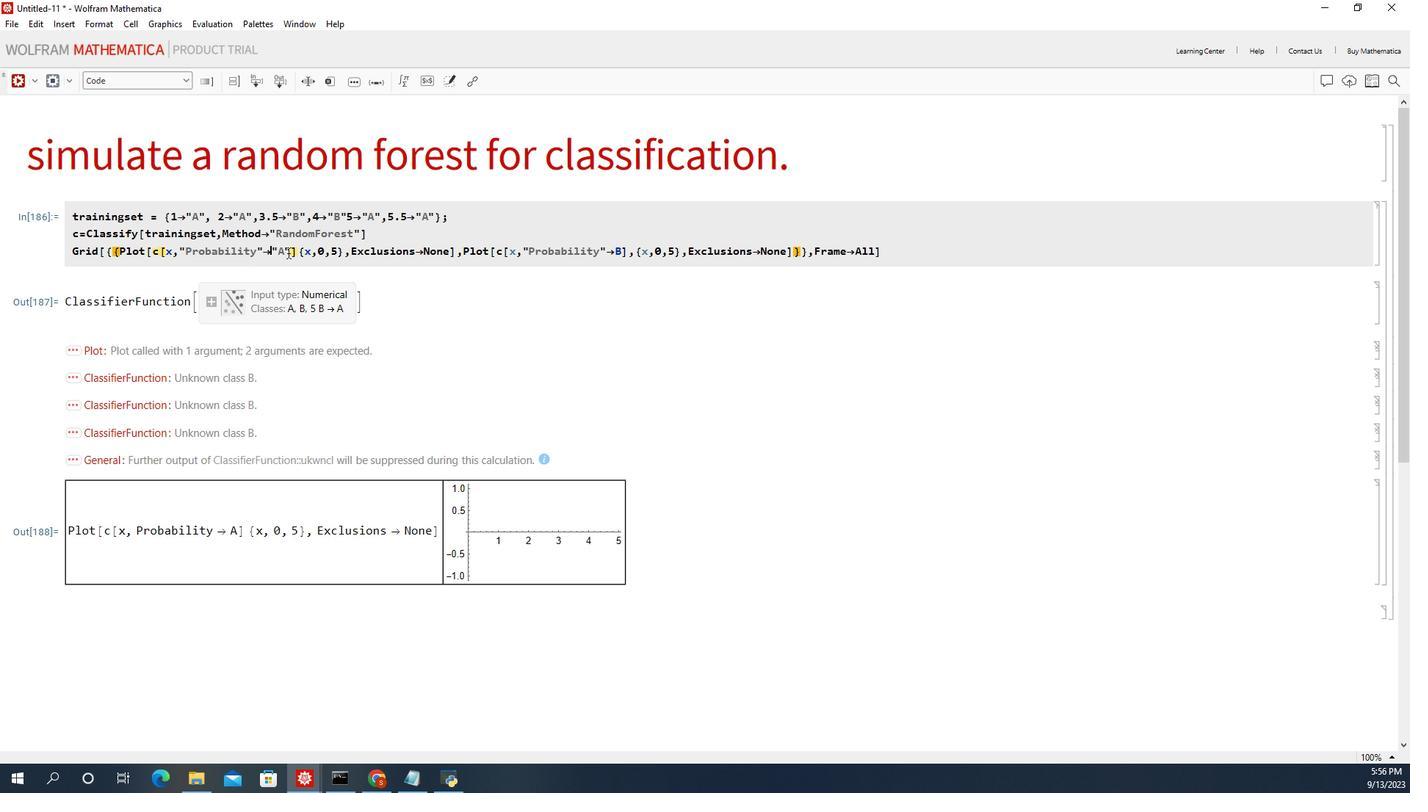 
Action: Mouse moved to (125, 74)
Screenshot: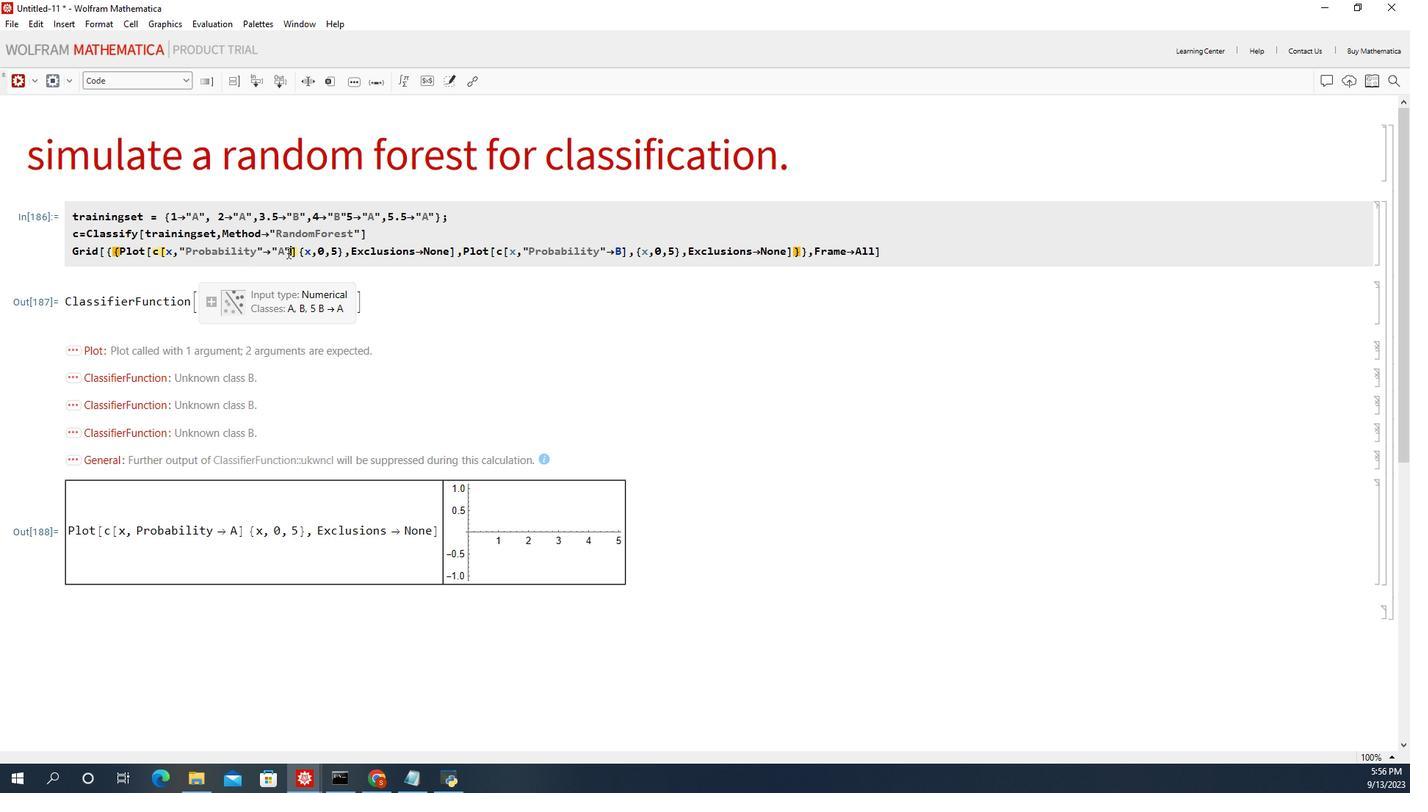 
Action: Mouse pressed left at (125, 74)
Screenshot: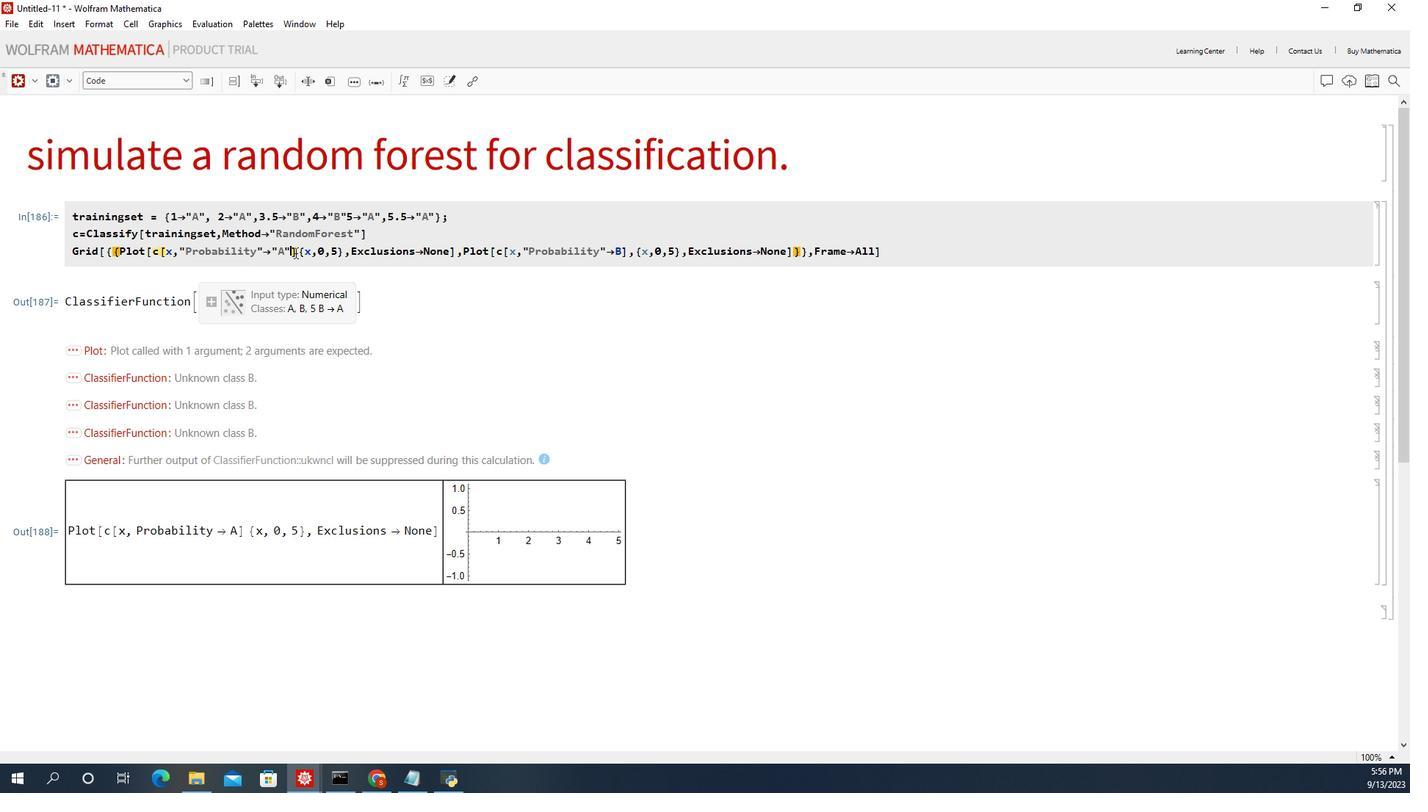 
Action: Mouse moved to (122, 74)
Screenshot: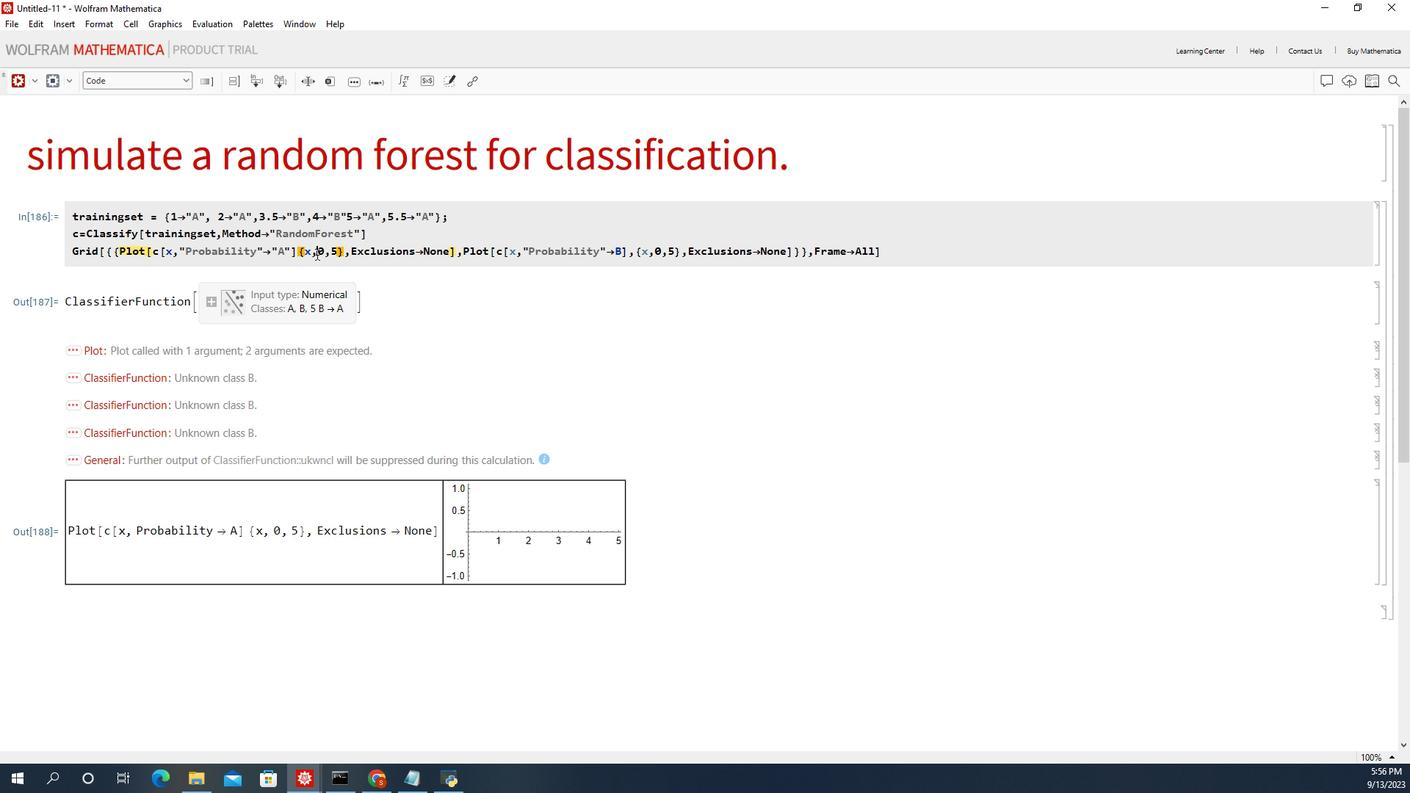 
Action: Mouse pressed left at (122, 74)
Screenshot: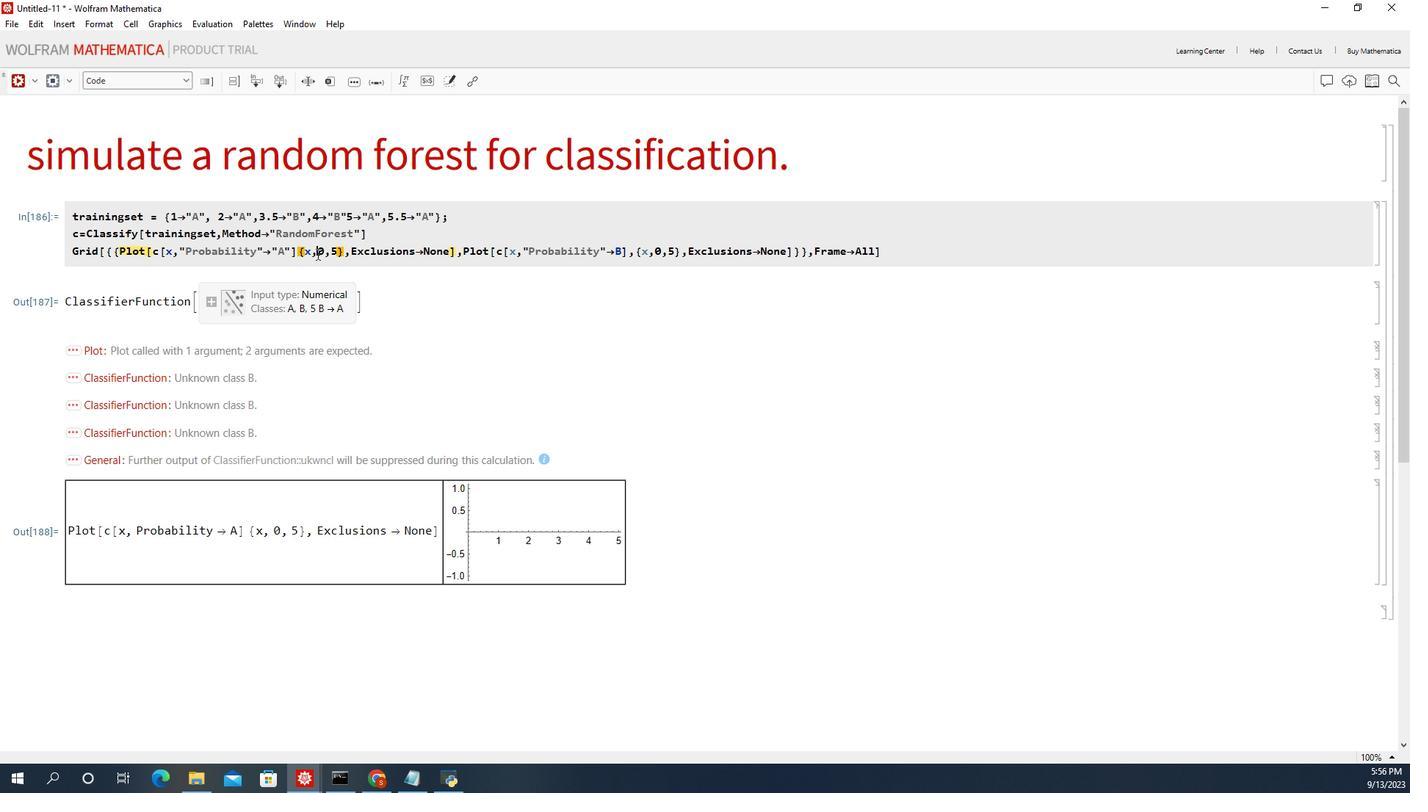 
Action: Mouse moved to (121, 74)
Screenshot: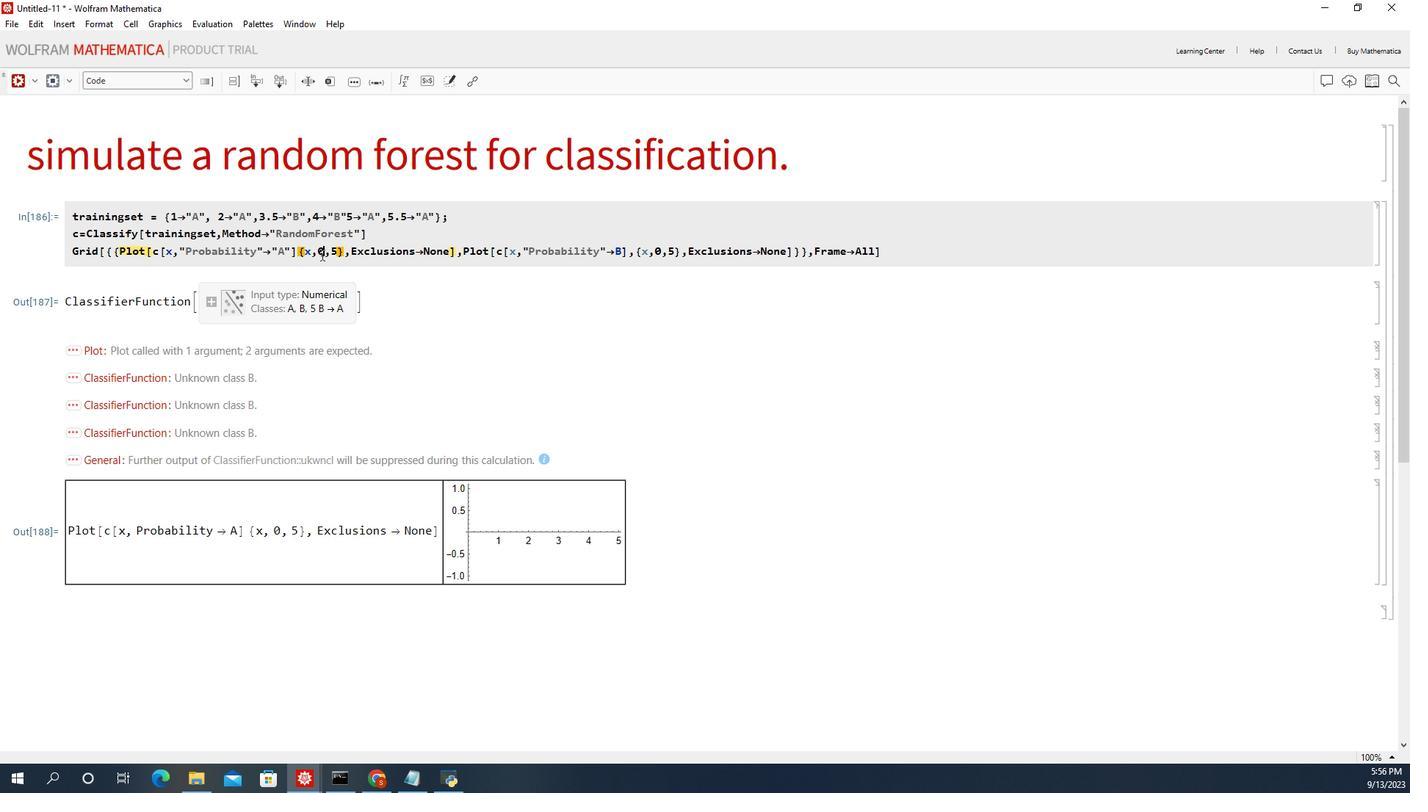 
Action: Mouse pressed left at (121, 74)
Screenshot: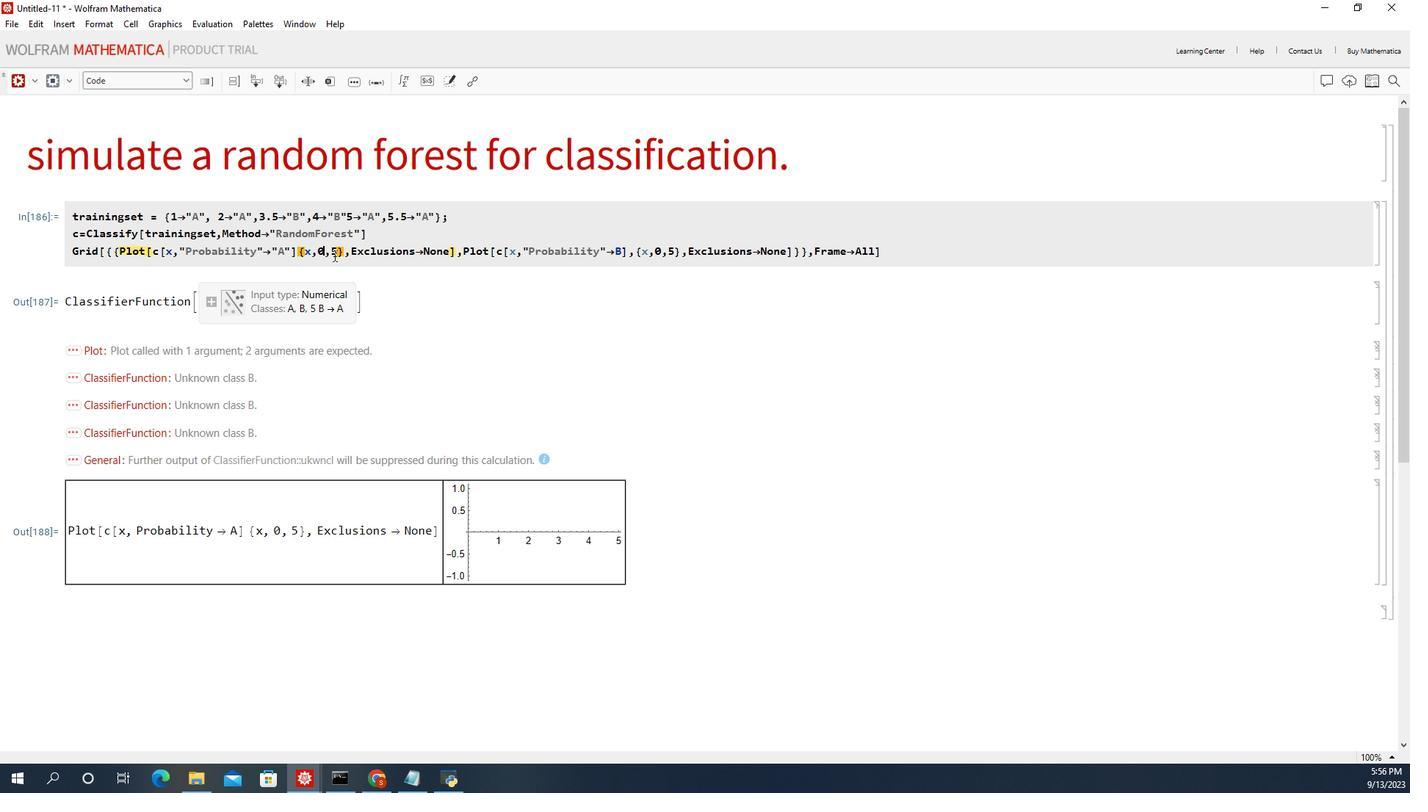 
Action: Mouse moved to (120, 74)
Screenshot: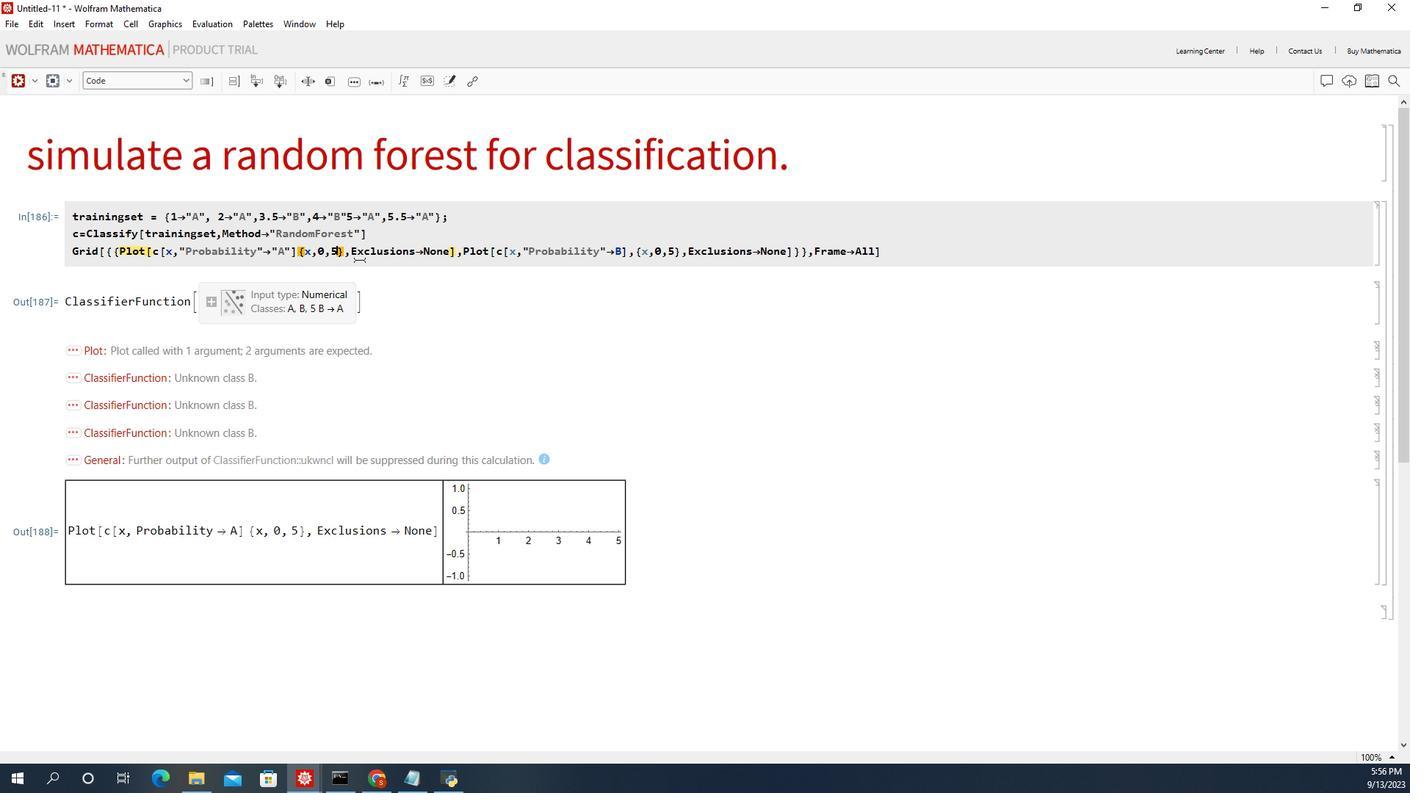 
Action: Mouse pressed left at (120, 74)
Screenshot: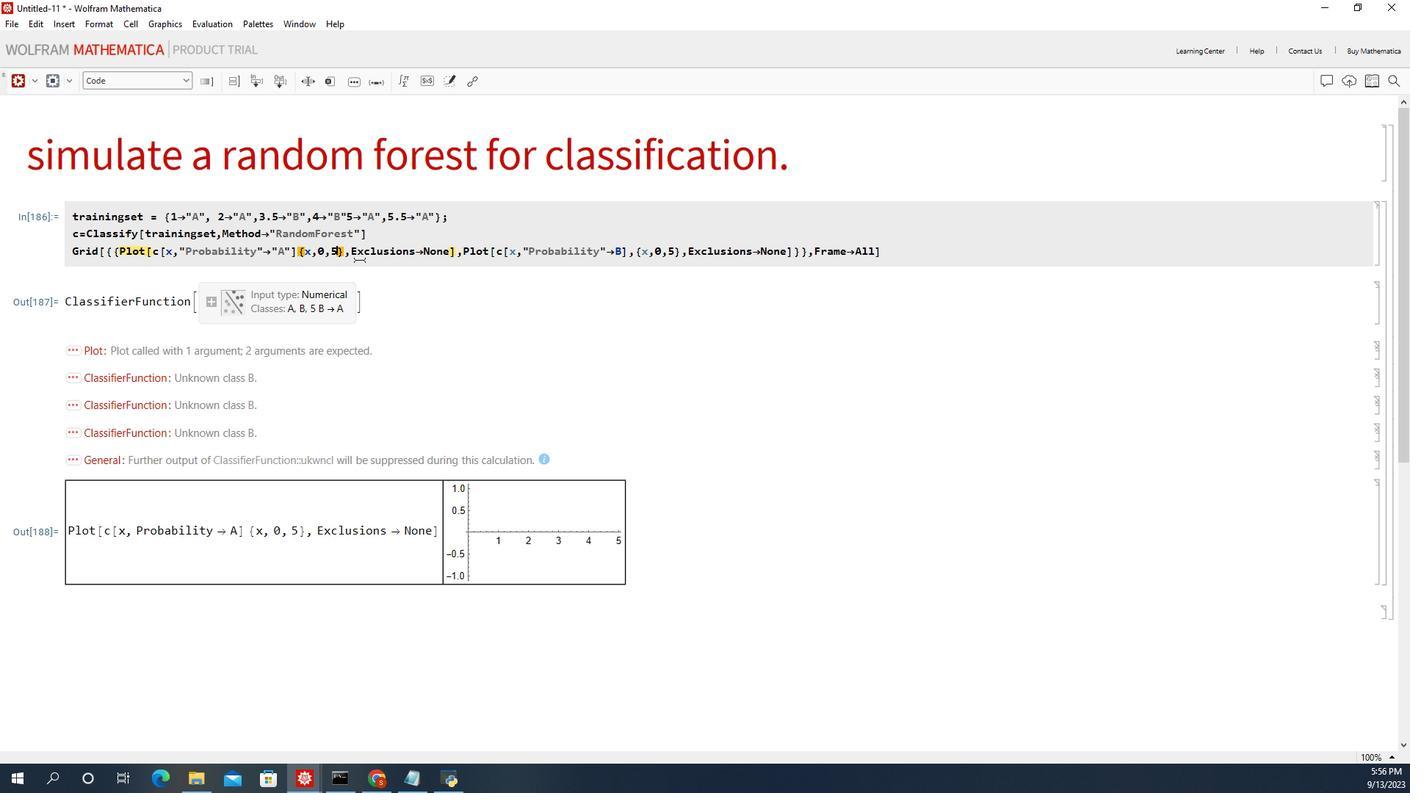 
Action: Mouse moved to (113, 74)
Screenshot: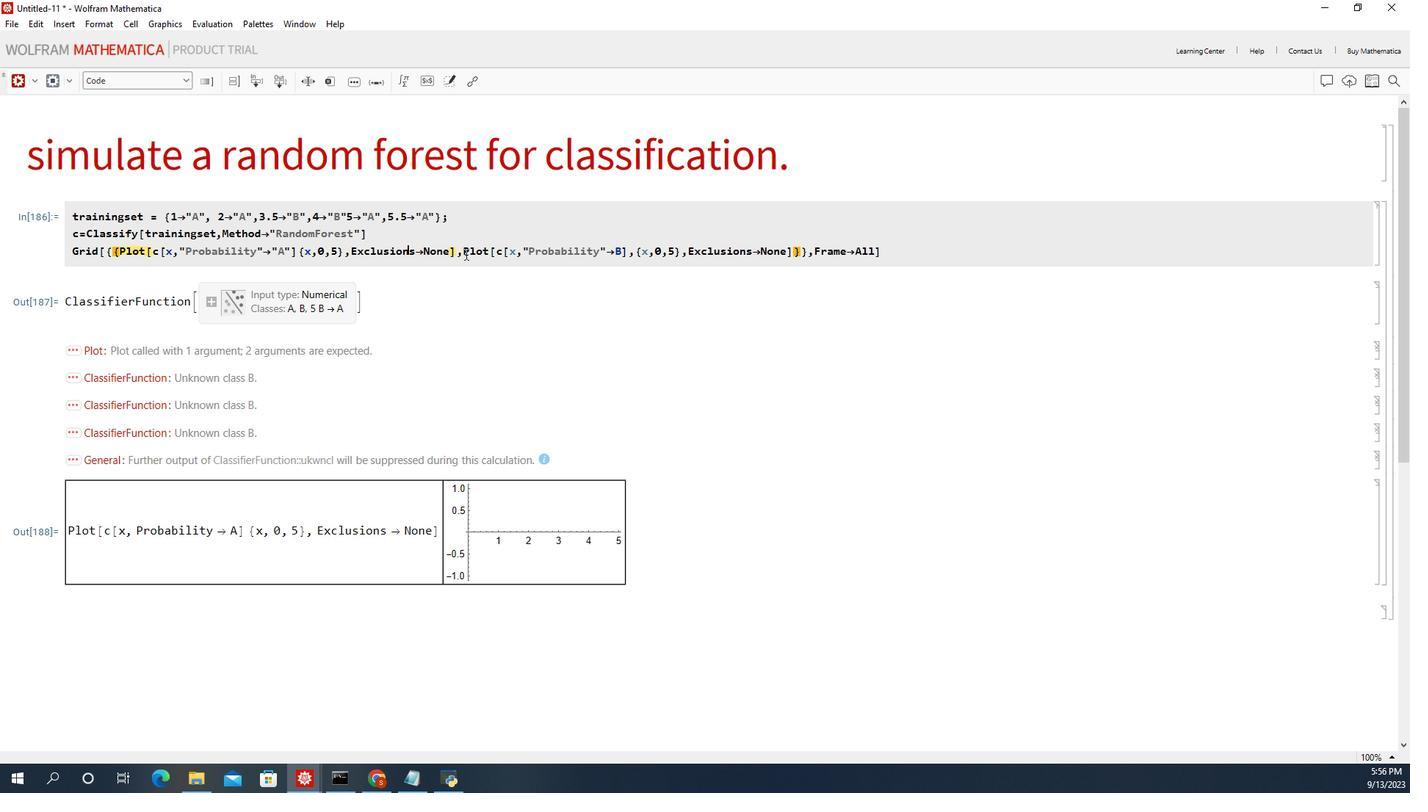 
Action: Mouse pressed left at (113, 74)
Screenshot: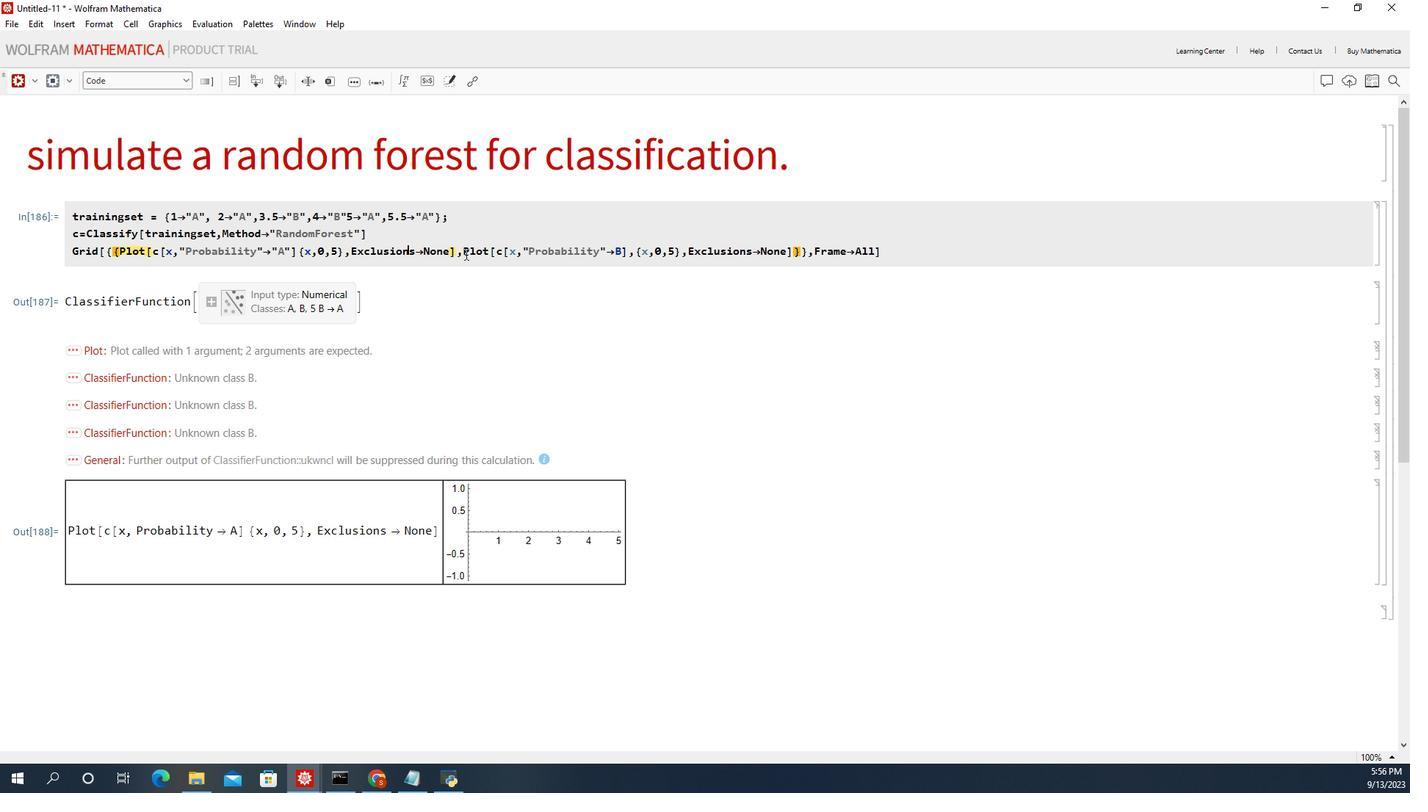 
Action: Mouse moved to (109, 75)
Screenshot: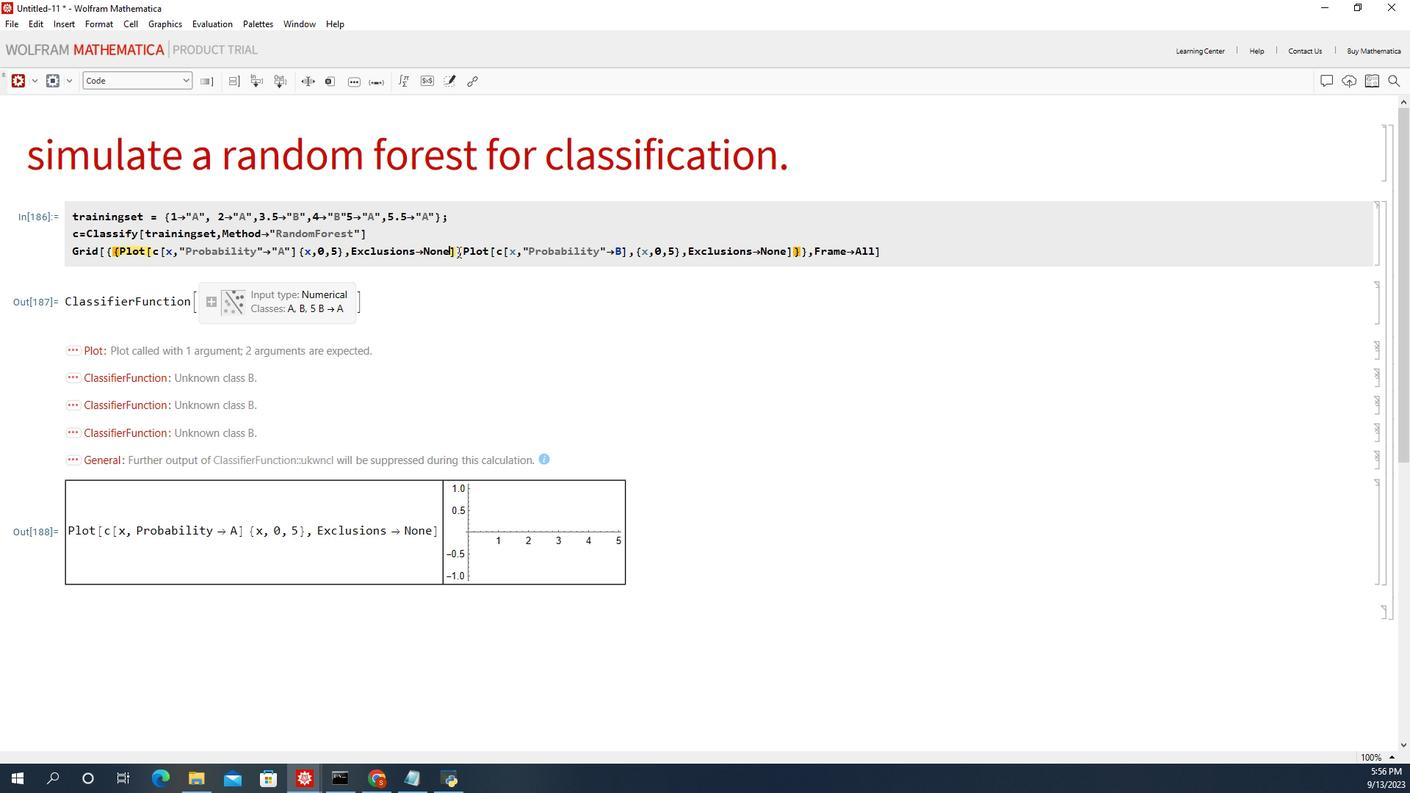 
Action: Mouse pressed left at (109, 75)
Screenshot: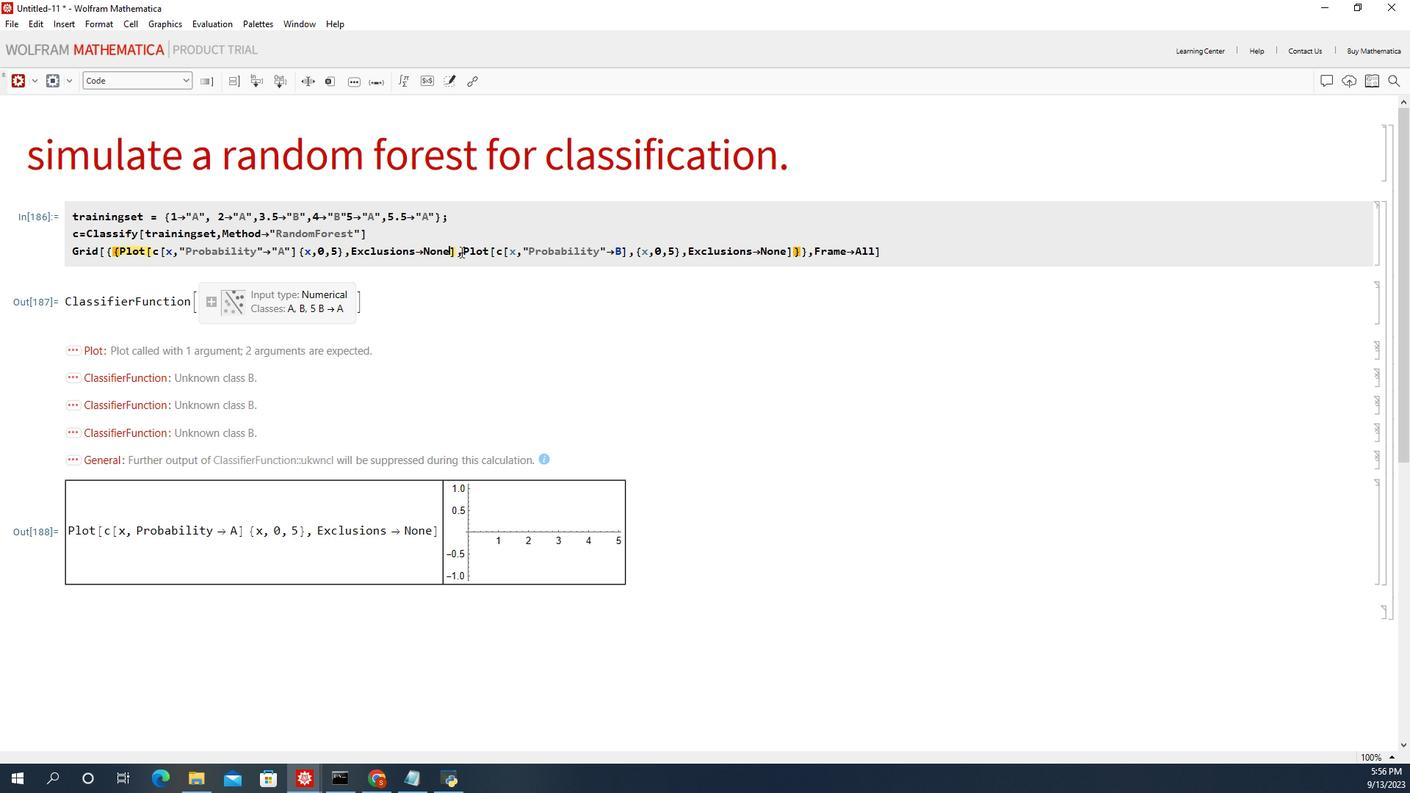 
Action: Mouse moved to (103, 73)
Screenshot: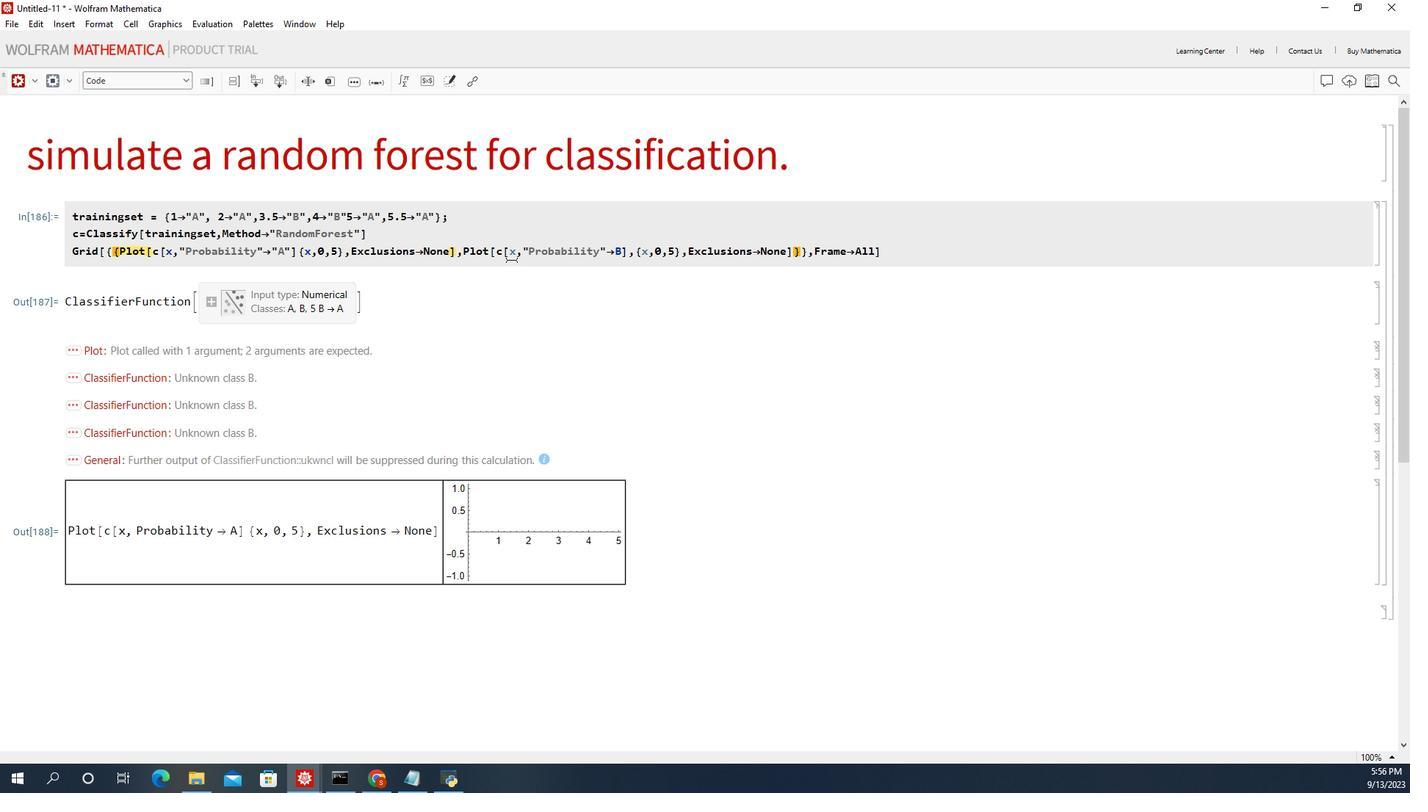 
Action: Mouse pressed left at (103, 73)
Screenshot: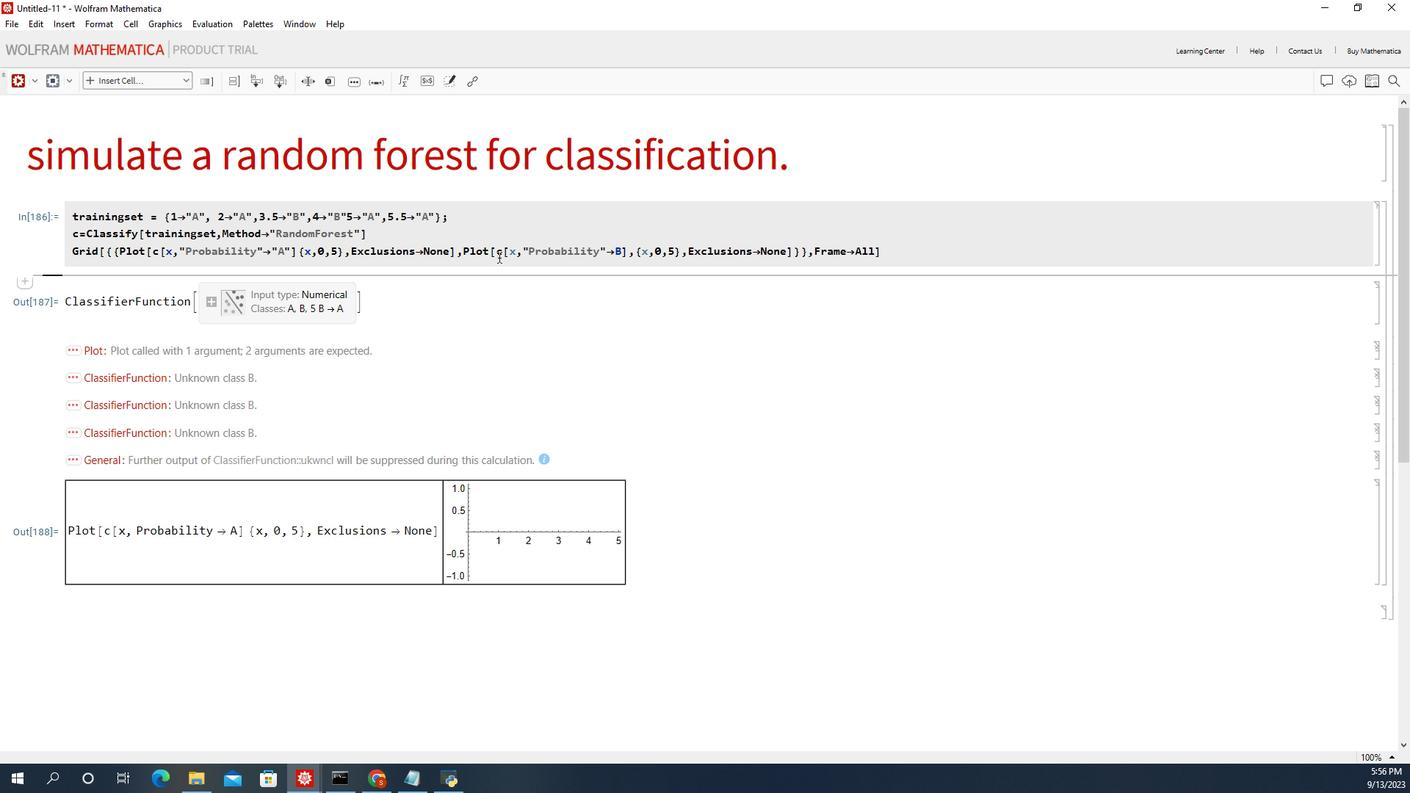 
Action: Mouse moved to (107, 74)
Screenshot: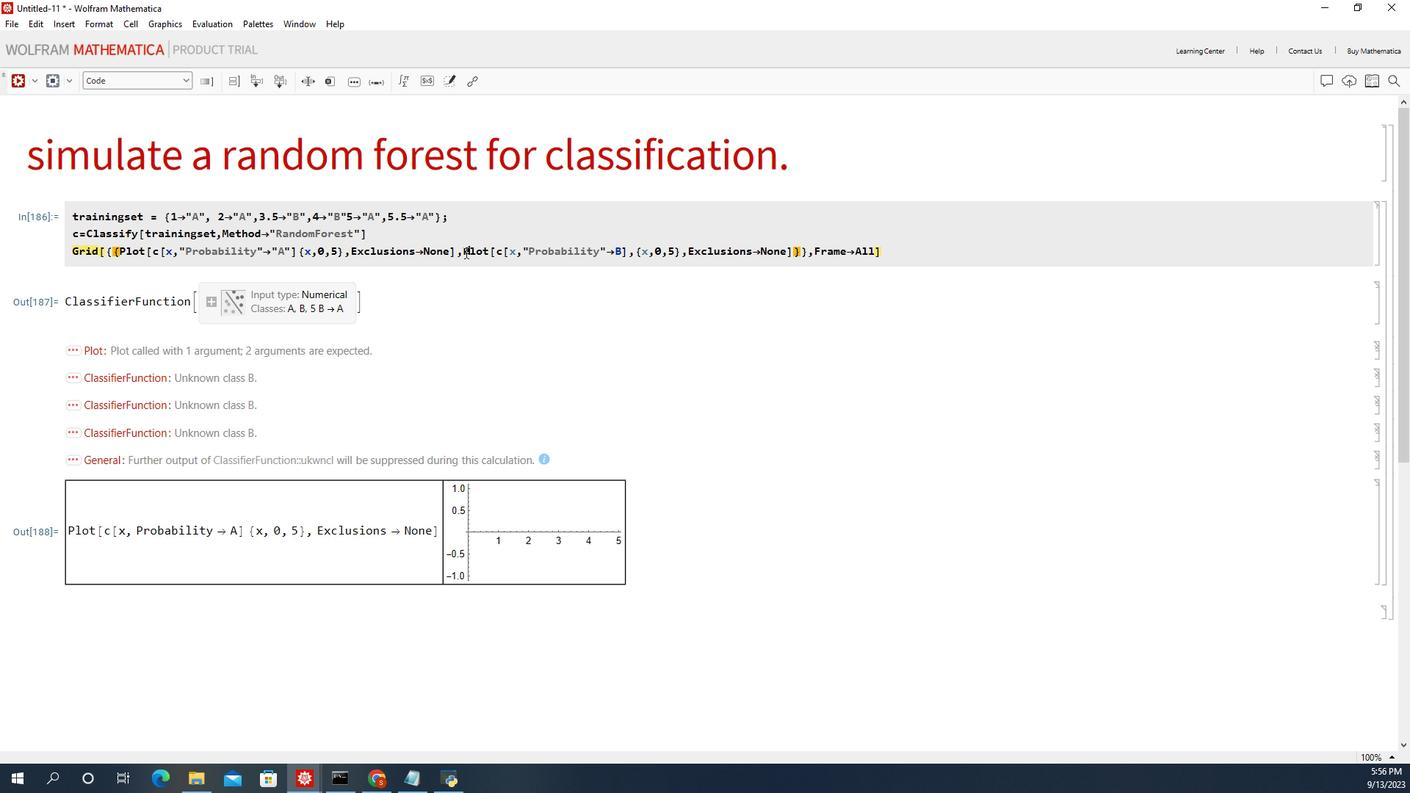
Action: Mouse pressed left at (107, 74)
Screenshot: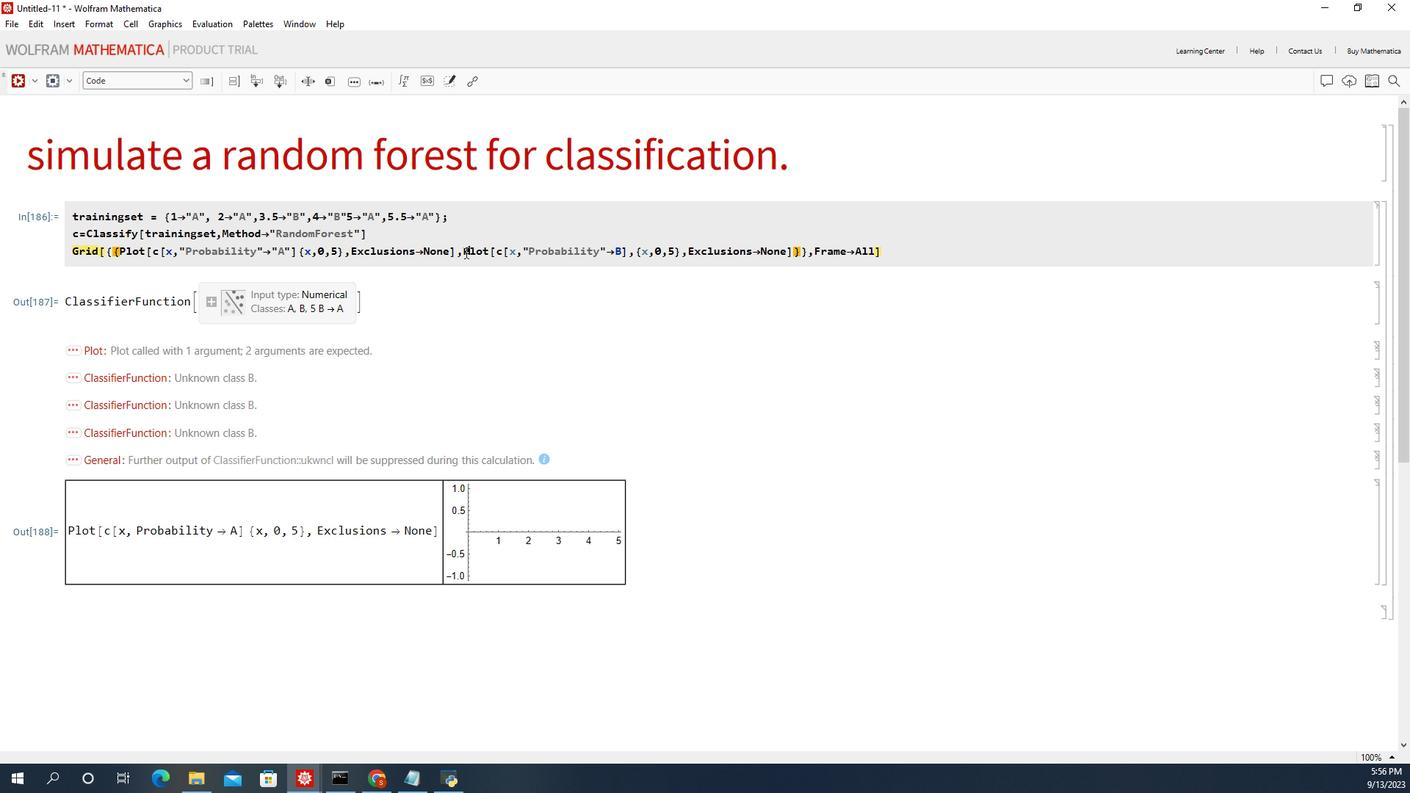 
Action: Mouse moved to (107, 74)
Screenshot: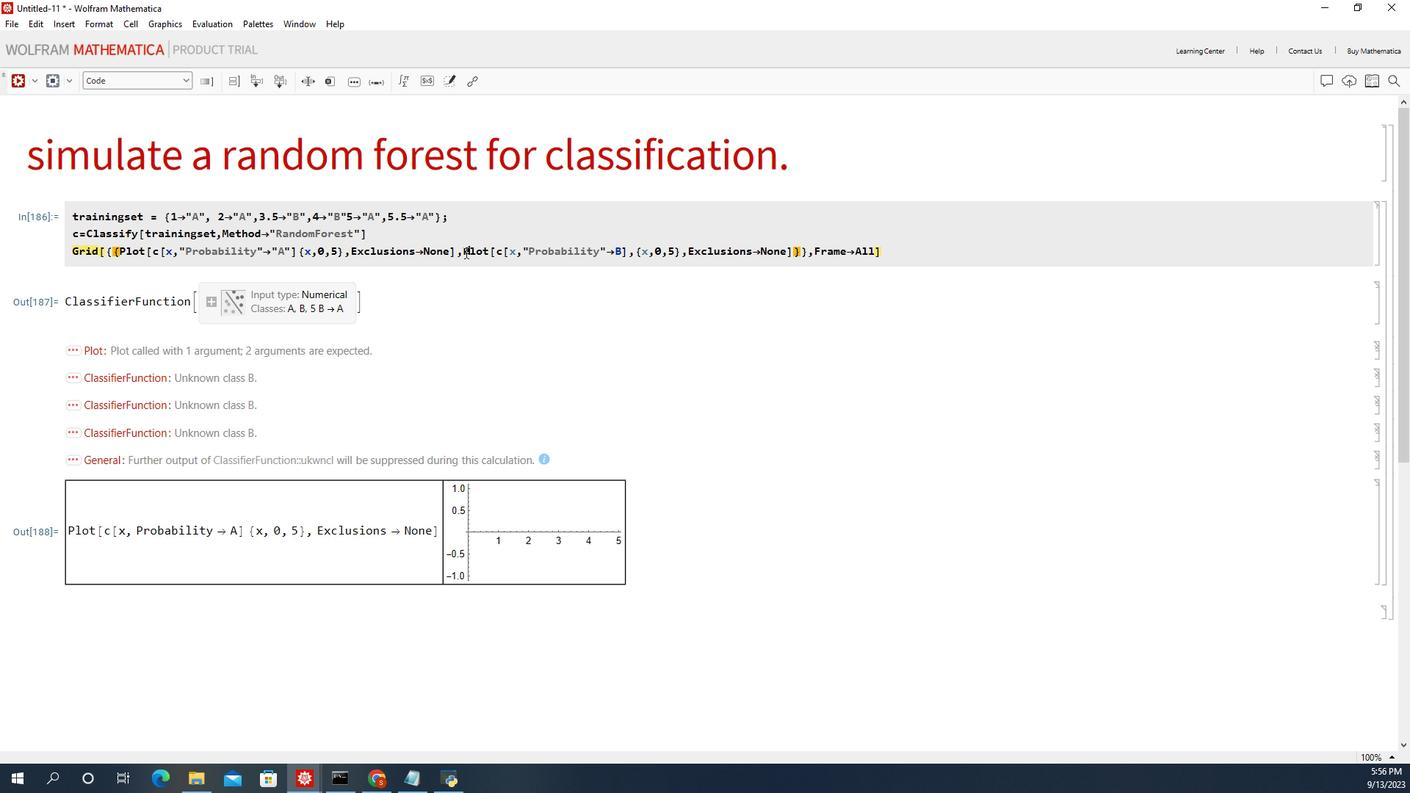 
Action: Mouse pressed left at (107, 74)
Screenshot: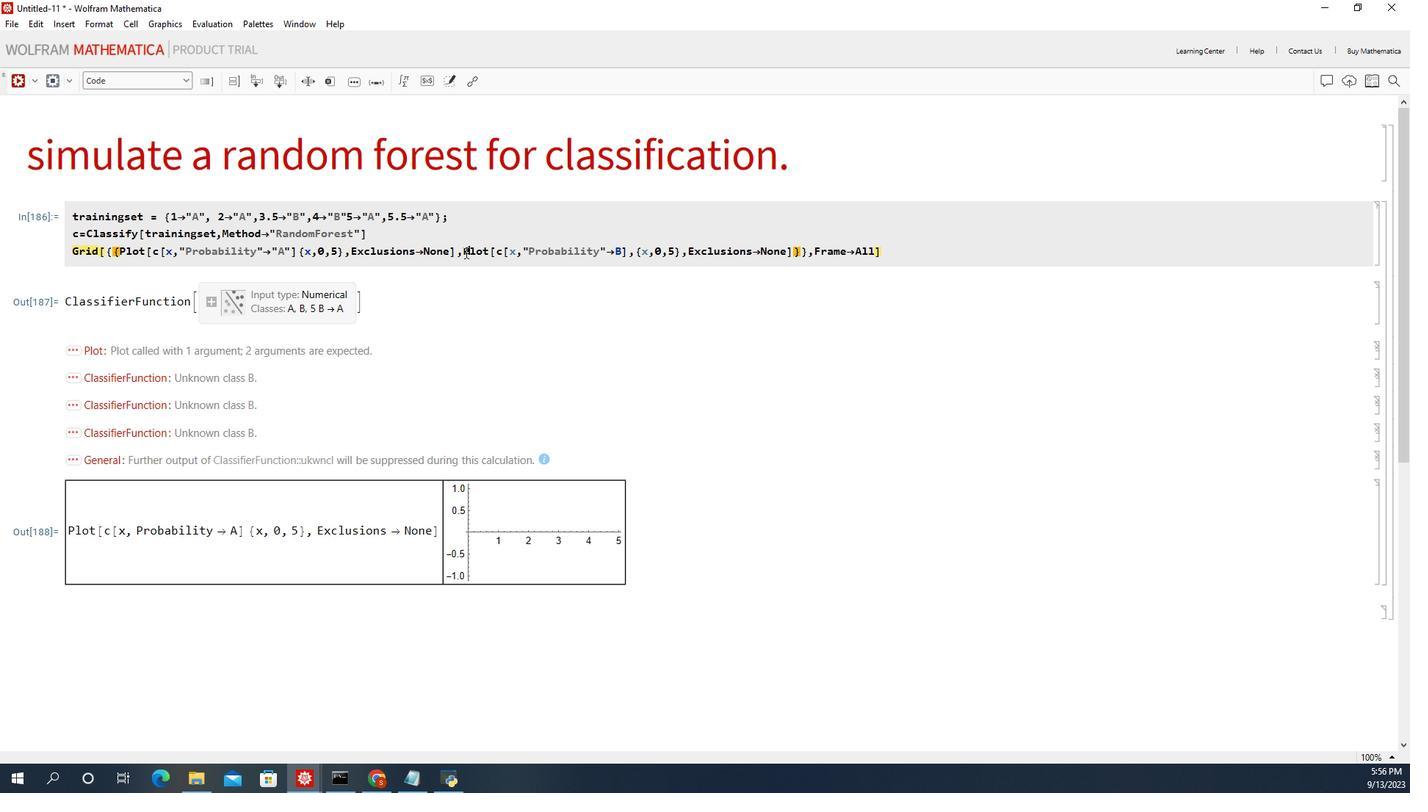 
Action: Mouse moved to (107, 75)
Screenshot: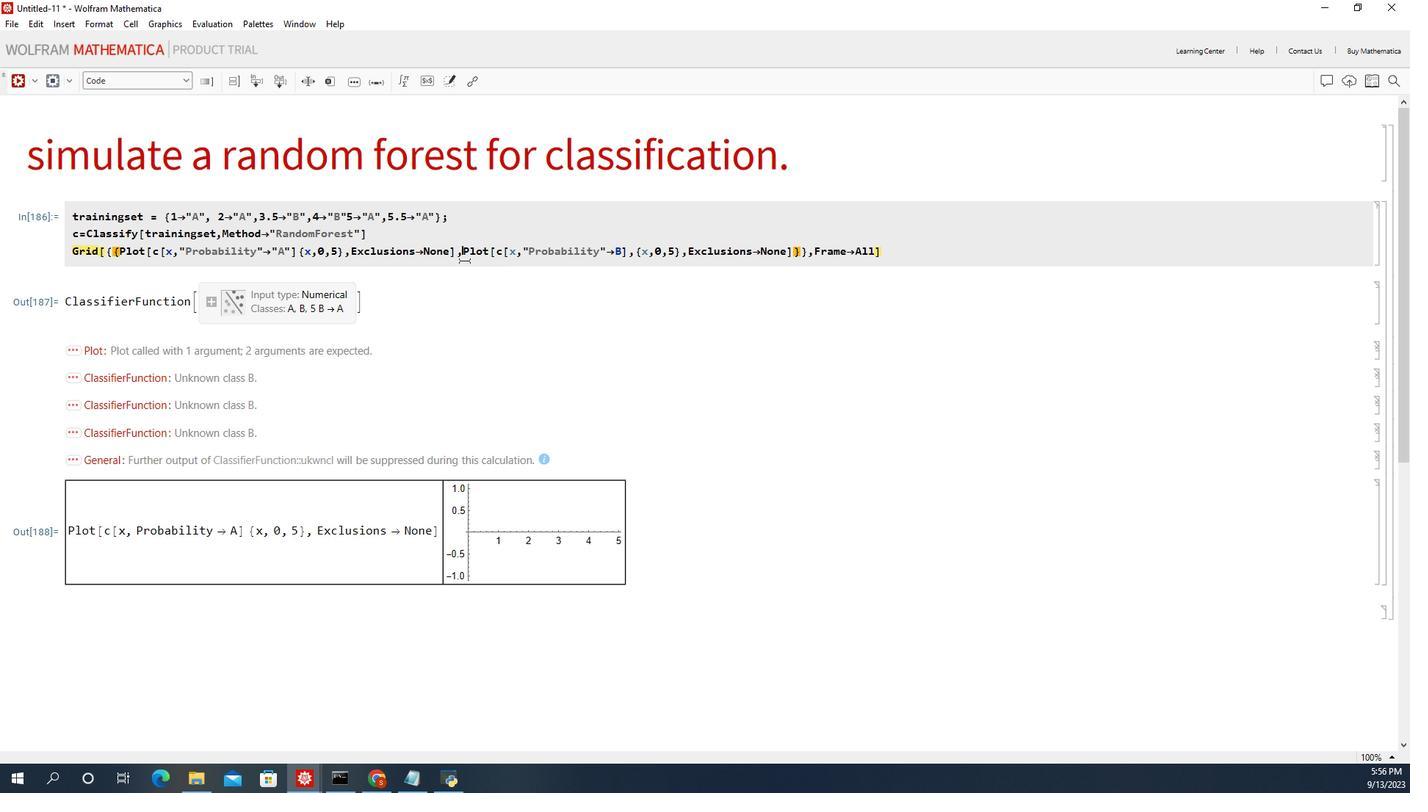 
Action: Mouse pressed left at (107, 75)
Screenshot: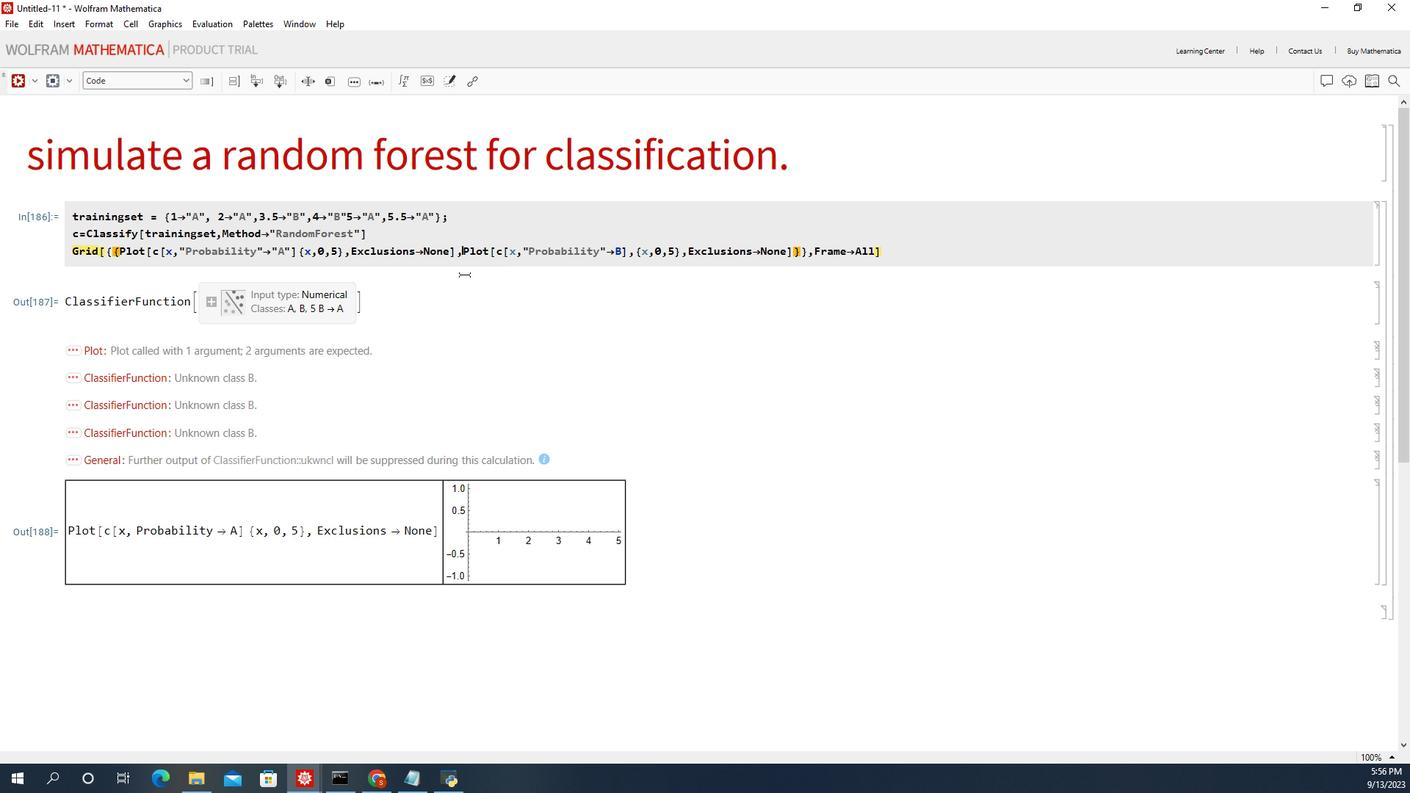 
Action: Mouse moved to (127, 76)
Screenshot: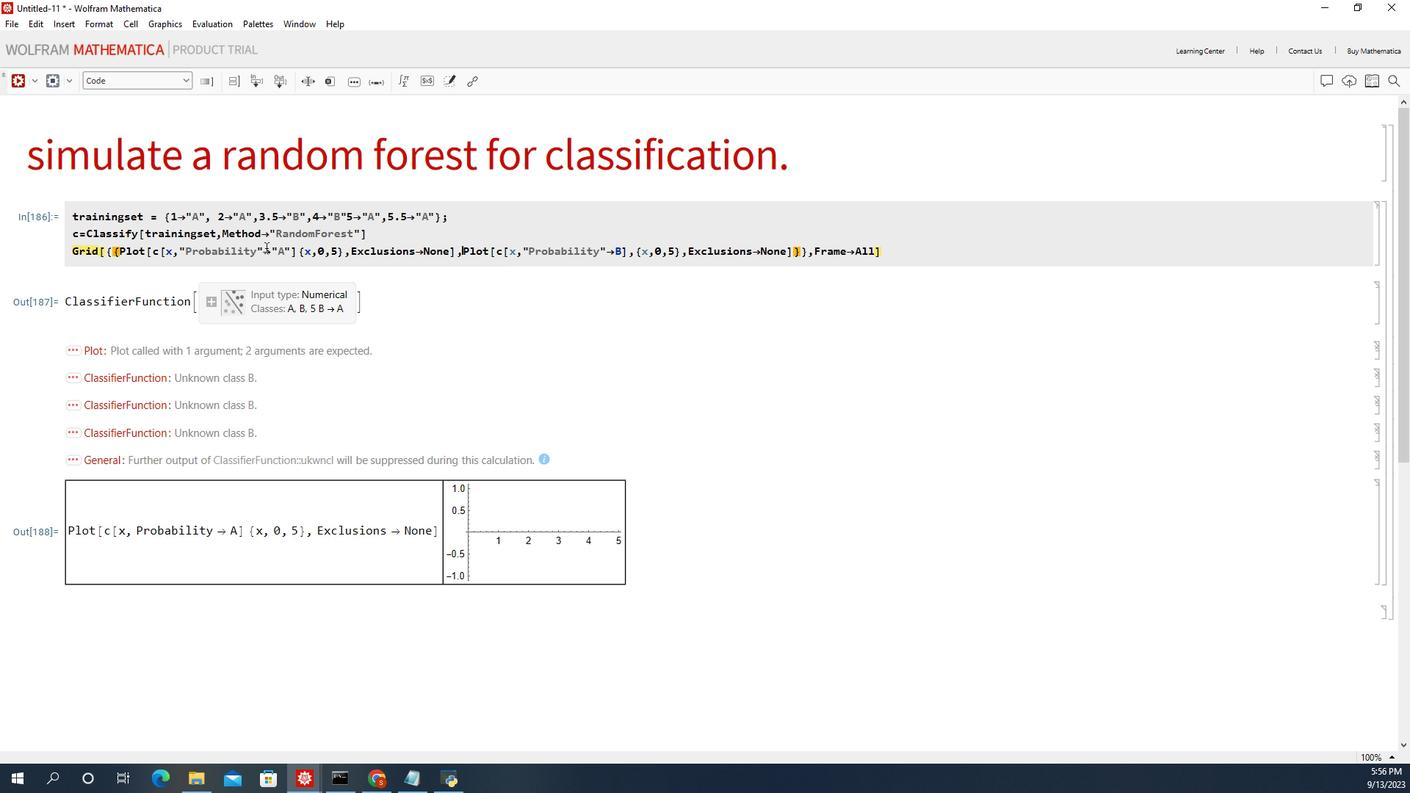 
Action: Key pressed <Key.enter>
Screenshot: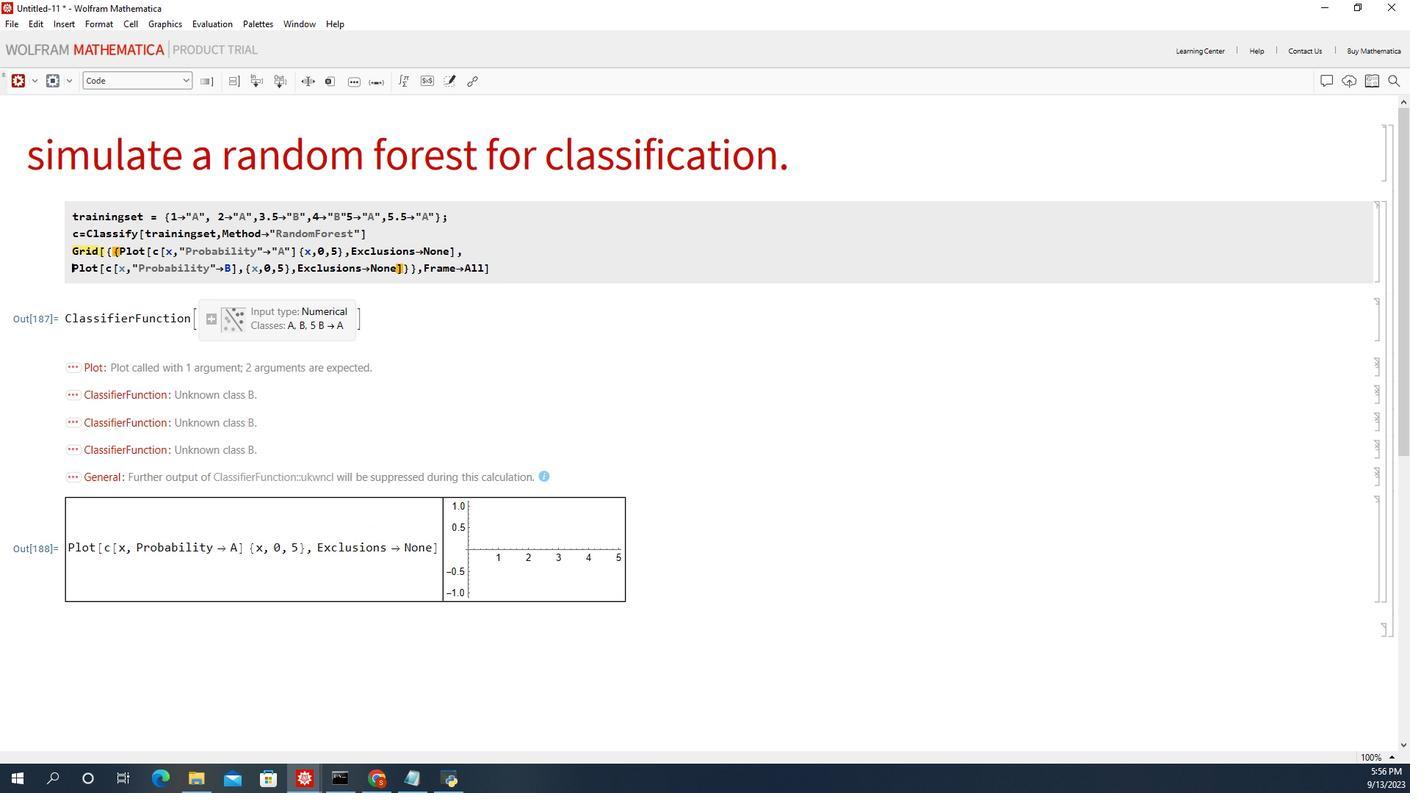 
Action: Mouse moved to (135, 71)
Screenshot: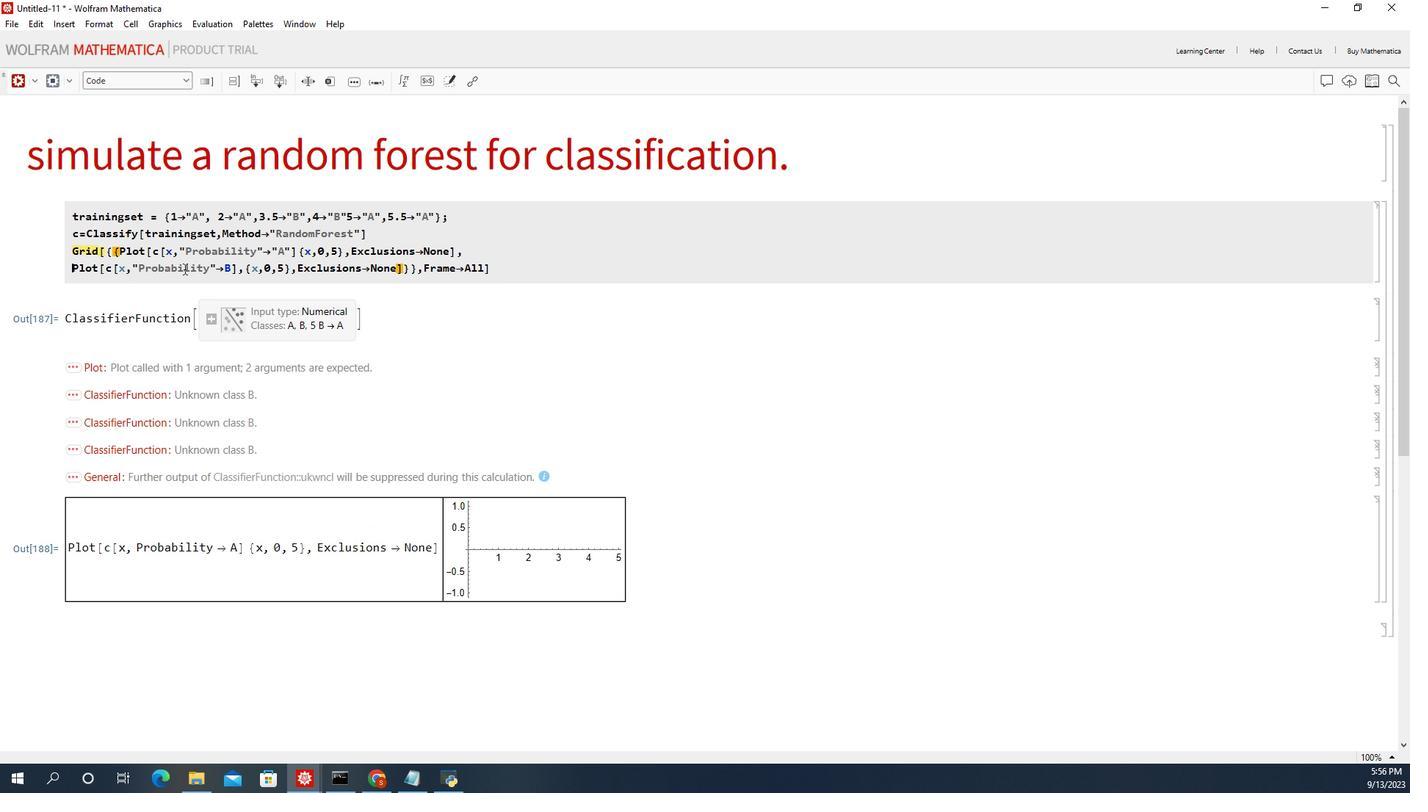 
Action: Mouse pressed left at (135, 71)
Screenshot: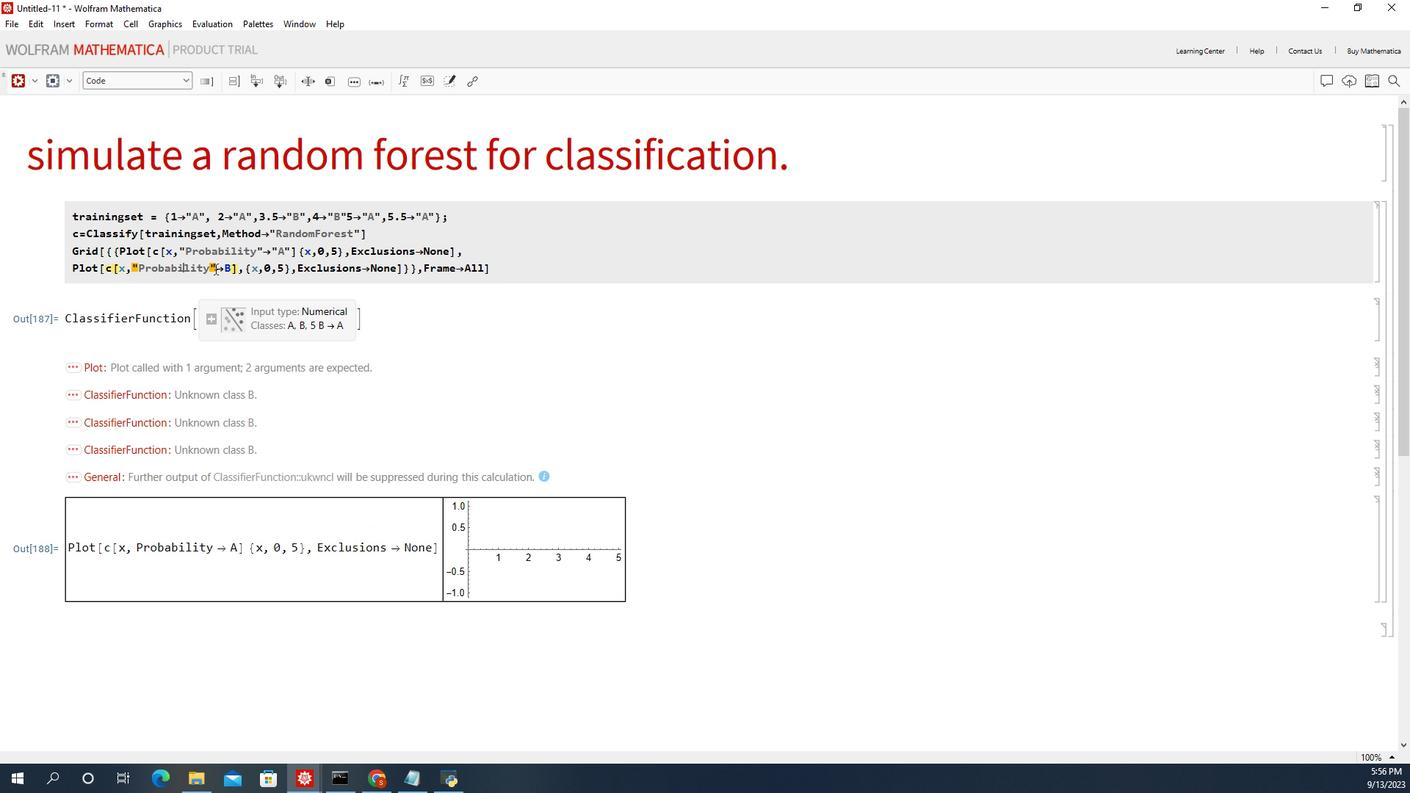 
Action: Mouse moved to (131, 71)
Screenshot: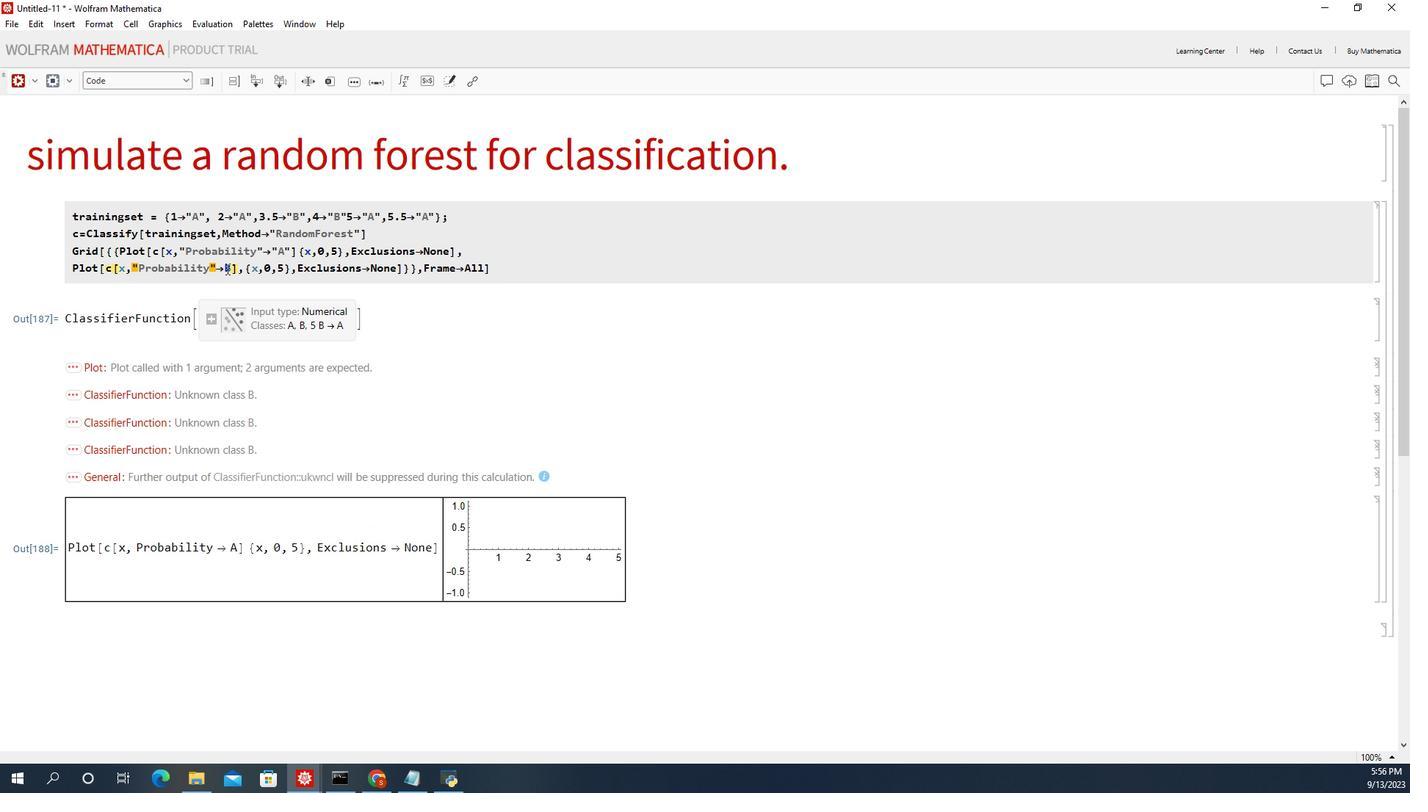 
Action: Mouse pressed left at (131, 71)
Screenshot: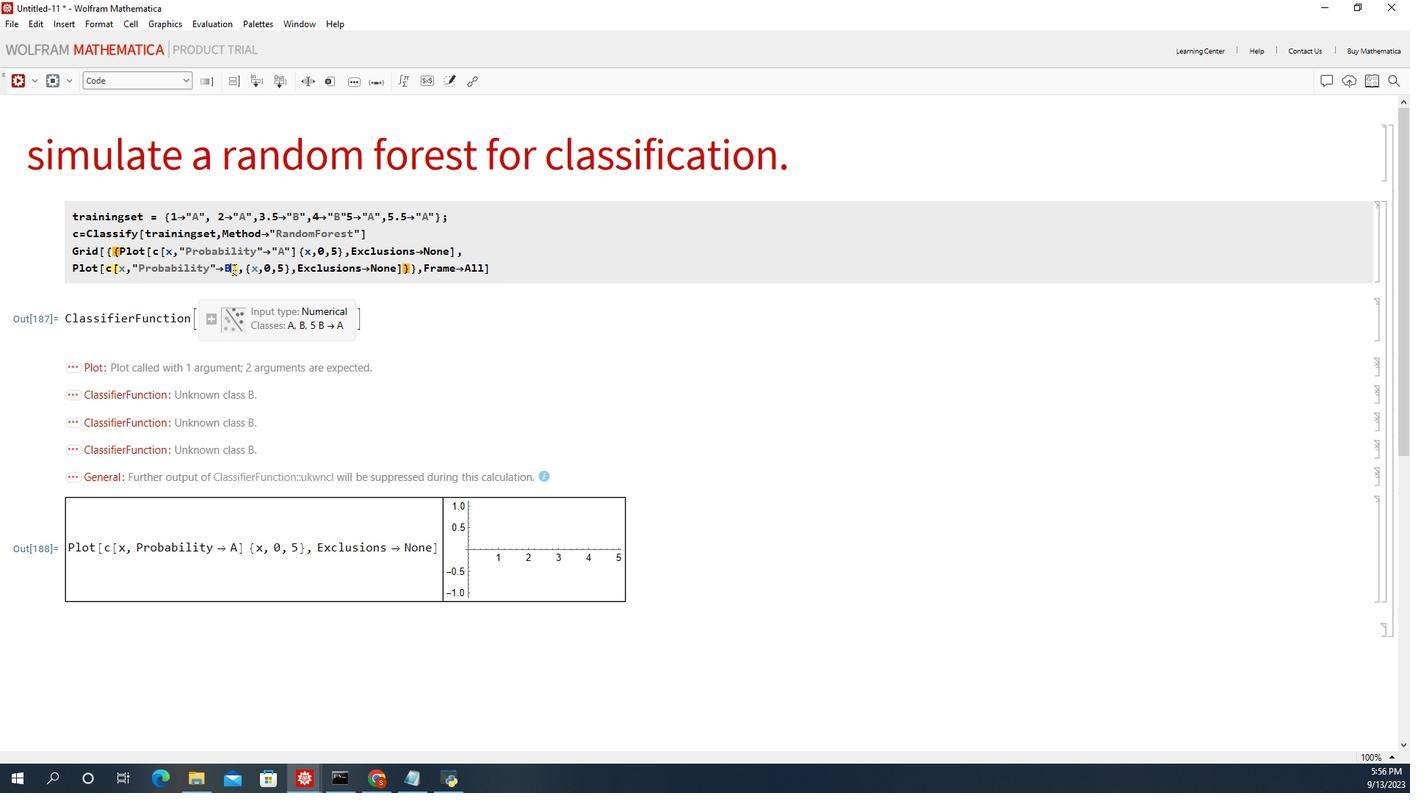 
Action: Mouse moved to (127, 71)
Screenshot: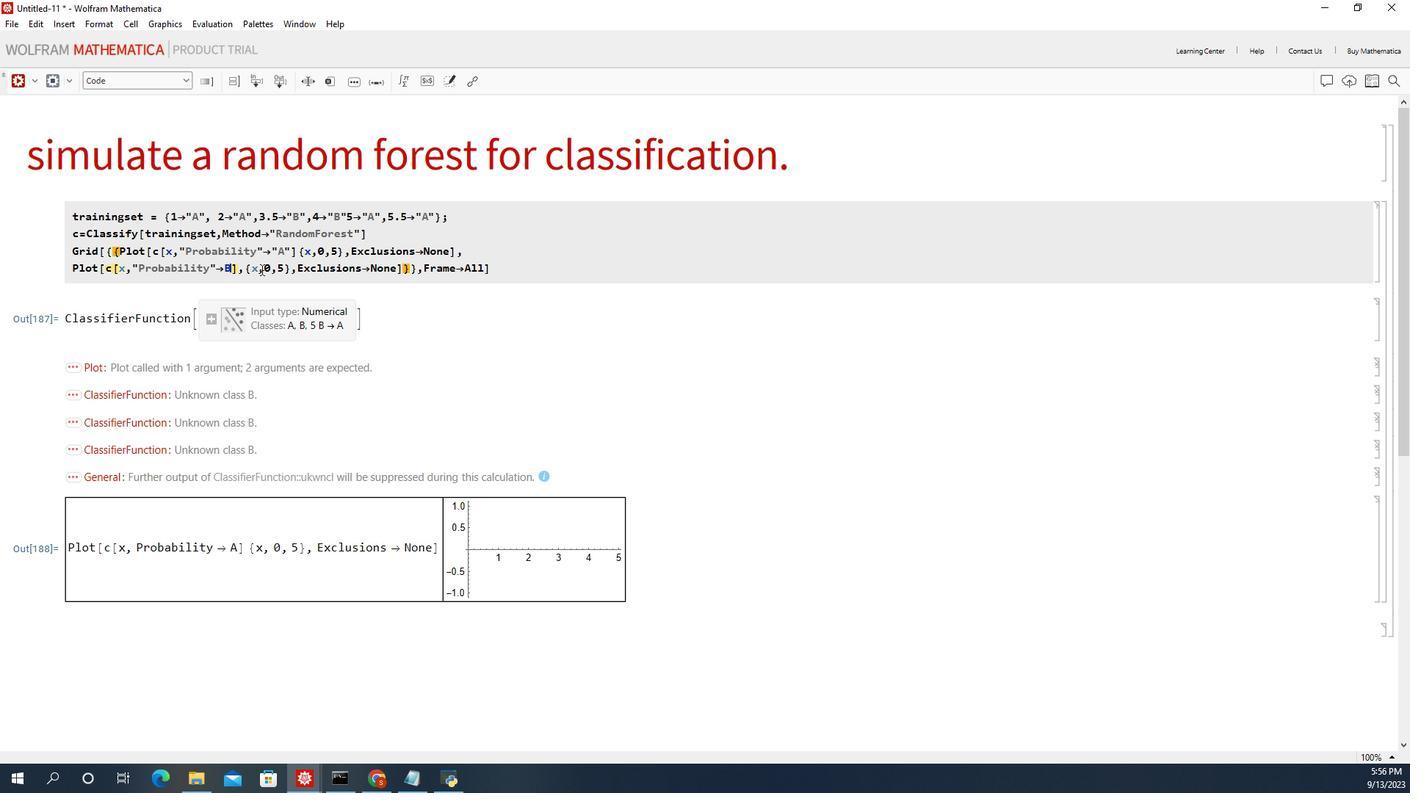 
Action: Mouse pressed left at (127, 71)
Screenshot: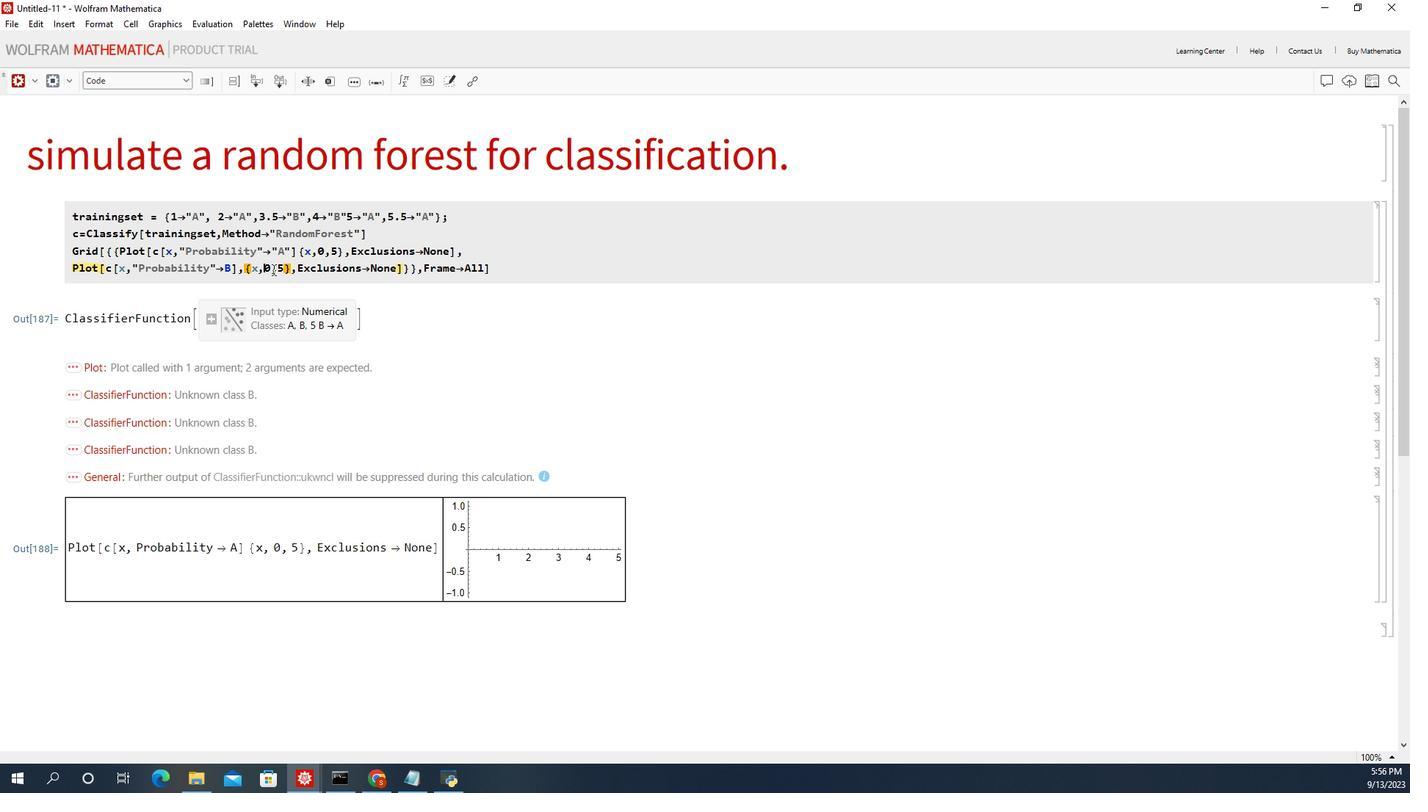 
Action: Mouse moved to (127, 71)
Screenshot: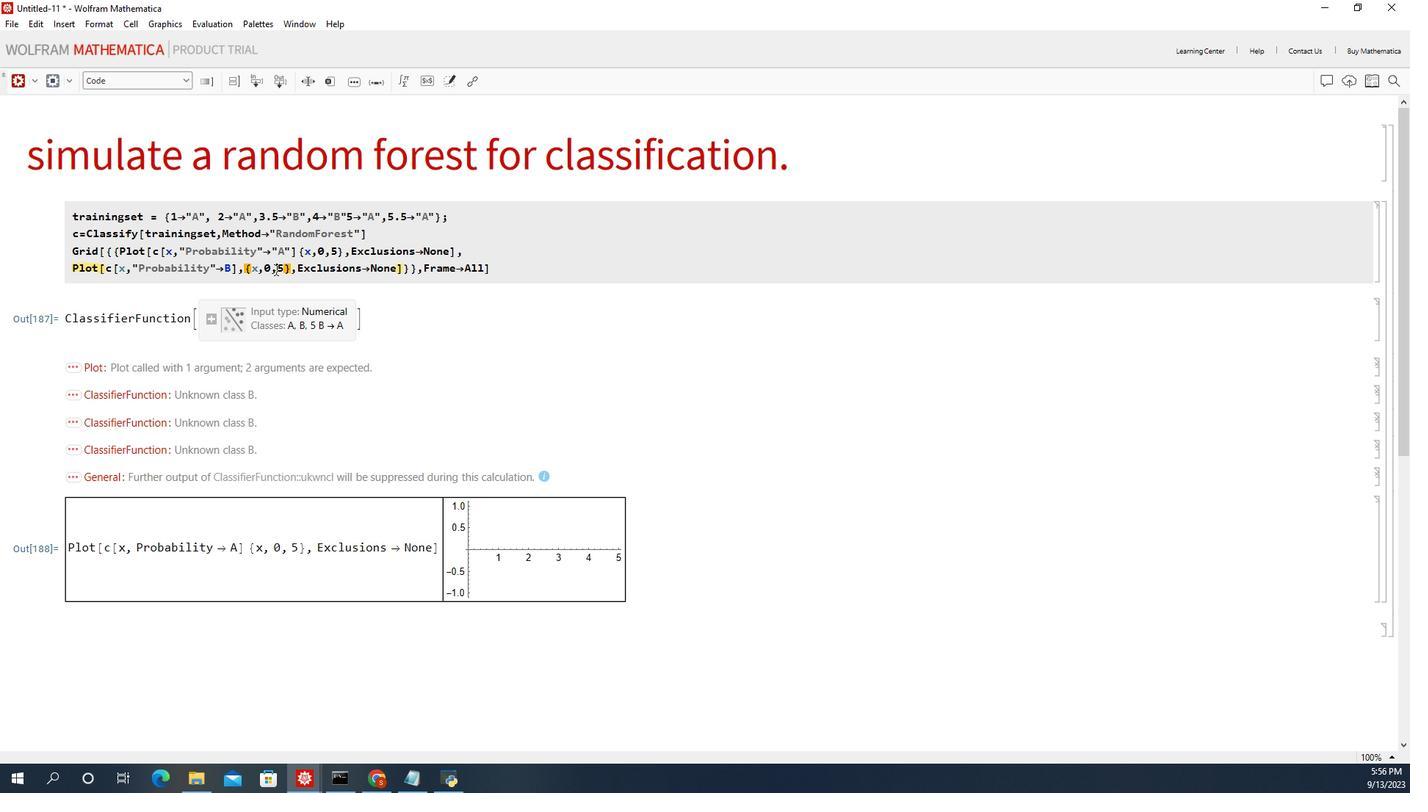 
Action: Mouse pressed left at (127, 71)
Screenshot: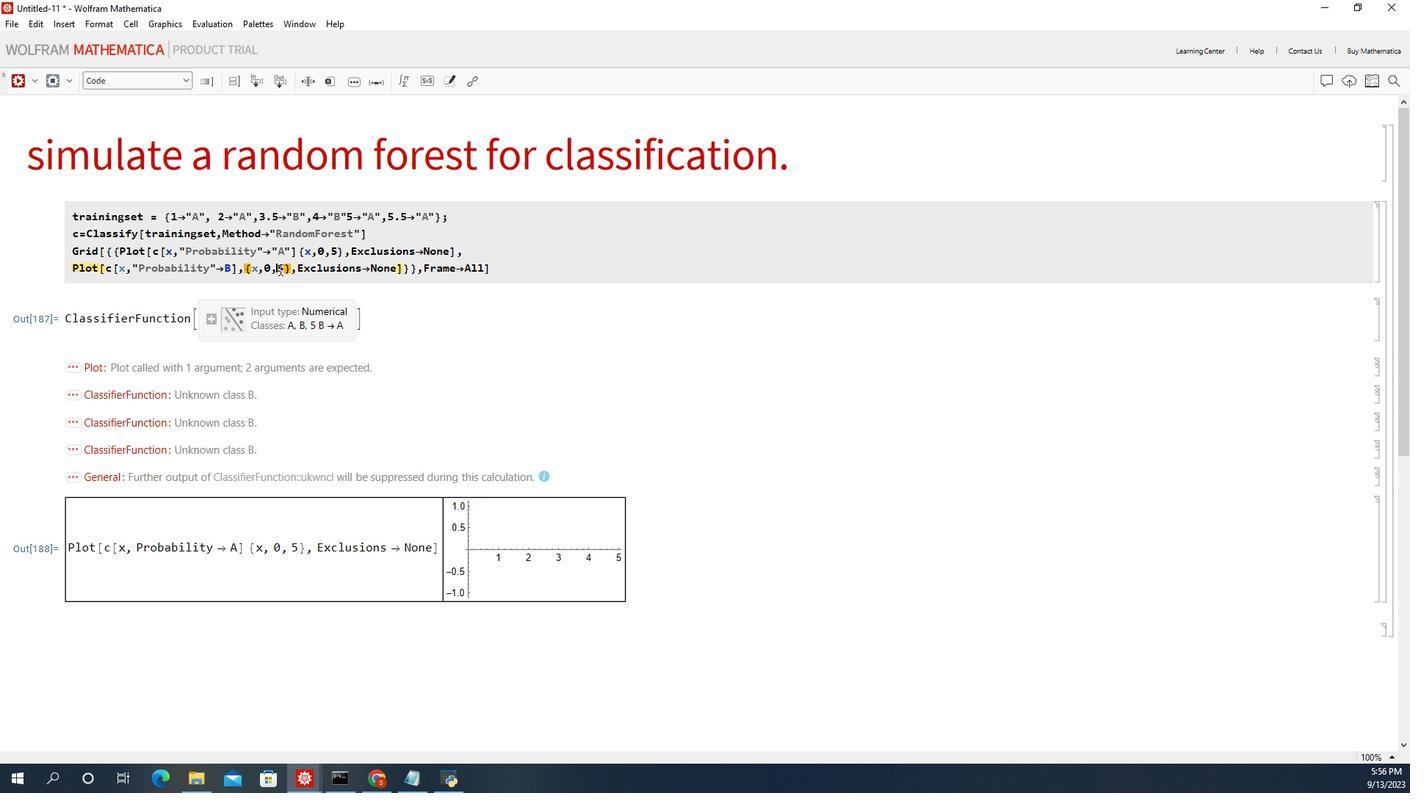 
Action: Mouse moved to (126, 71)
Screenshot: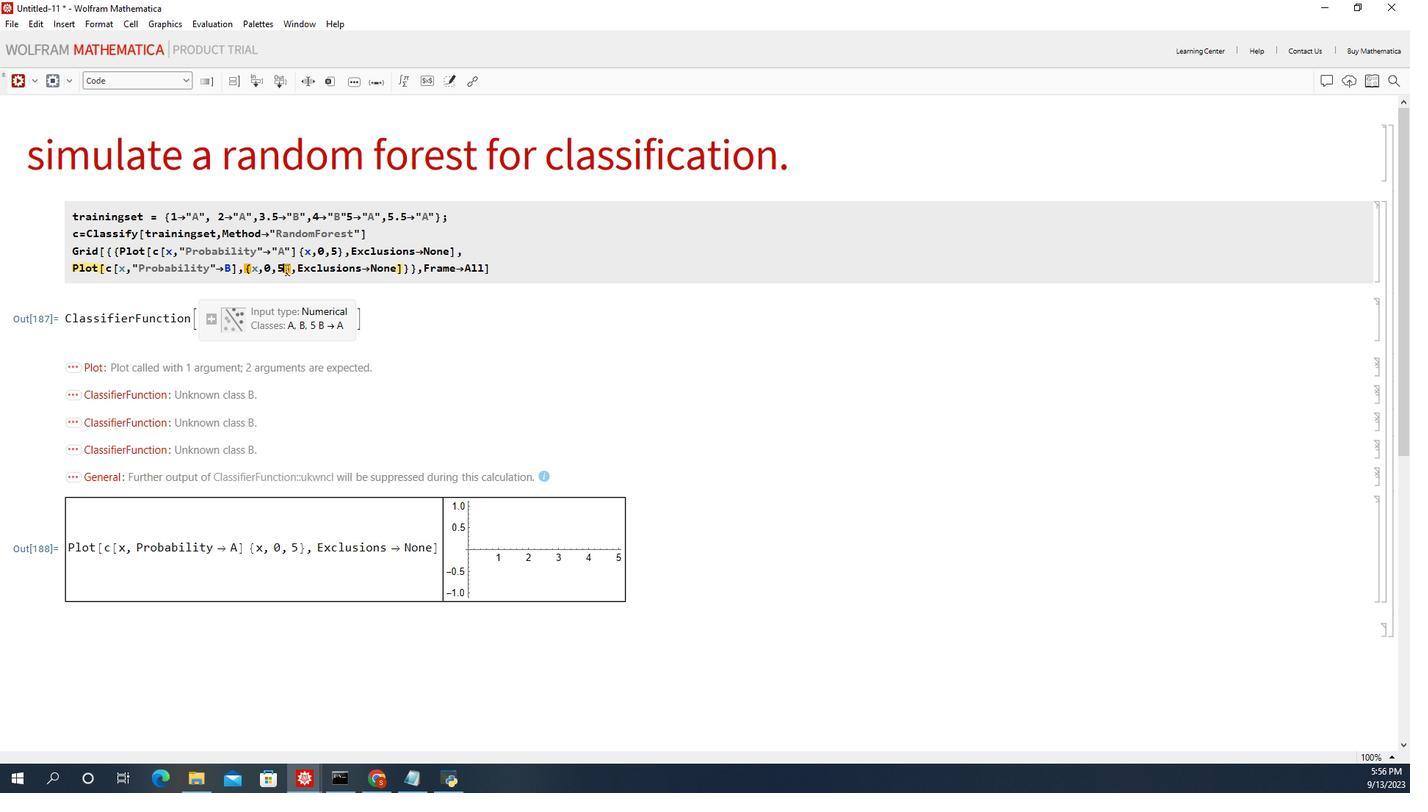 
Action: Mouse pressed left at (126, 71)
Screenshot: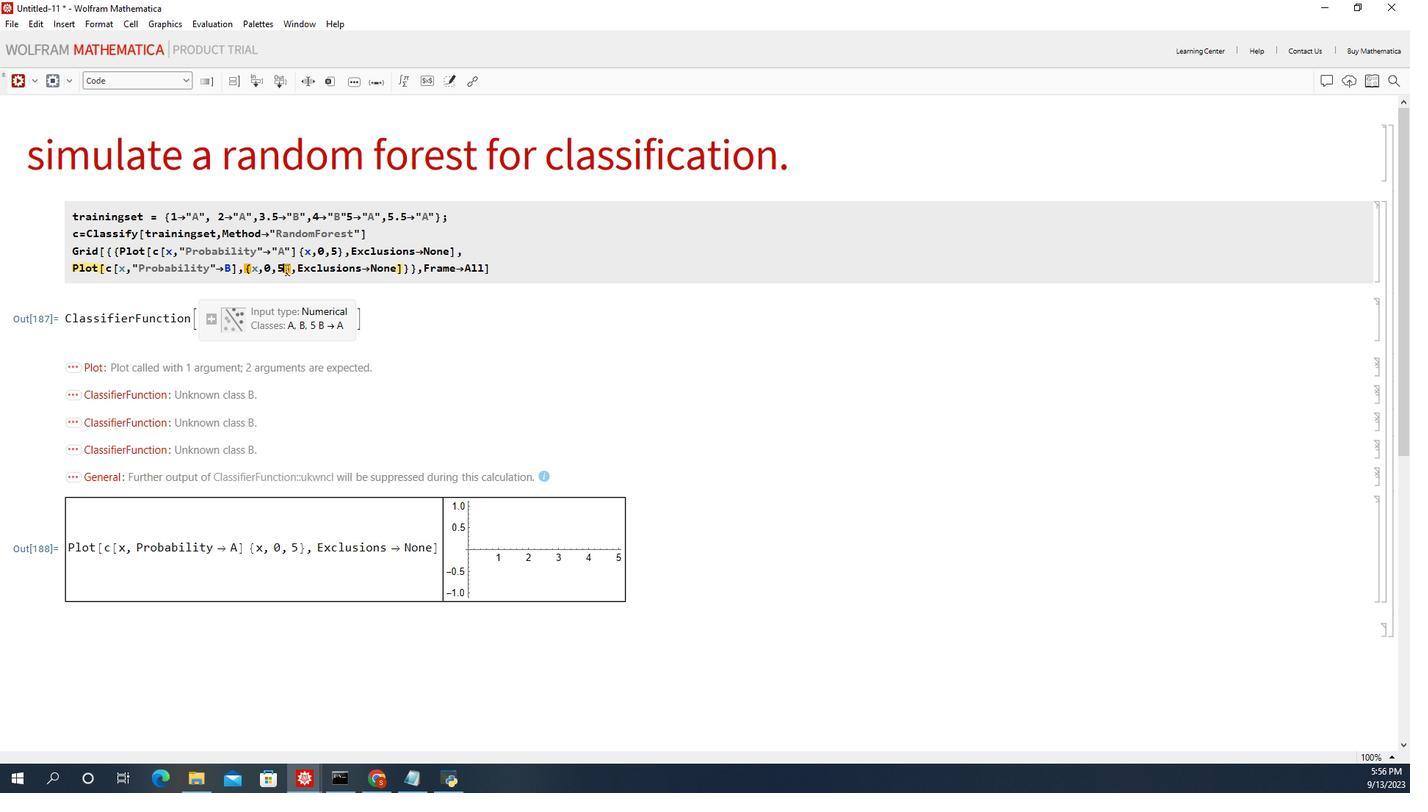 
Action: Mouse moved to (124, 71)
Screenshot: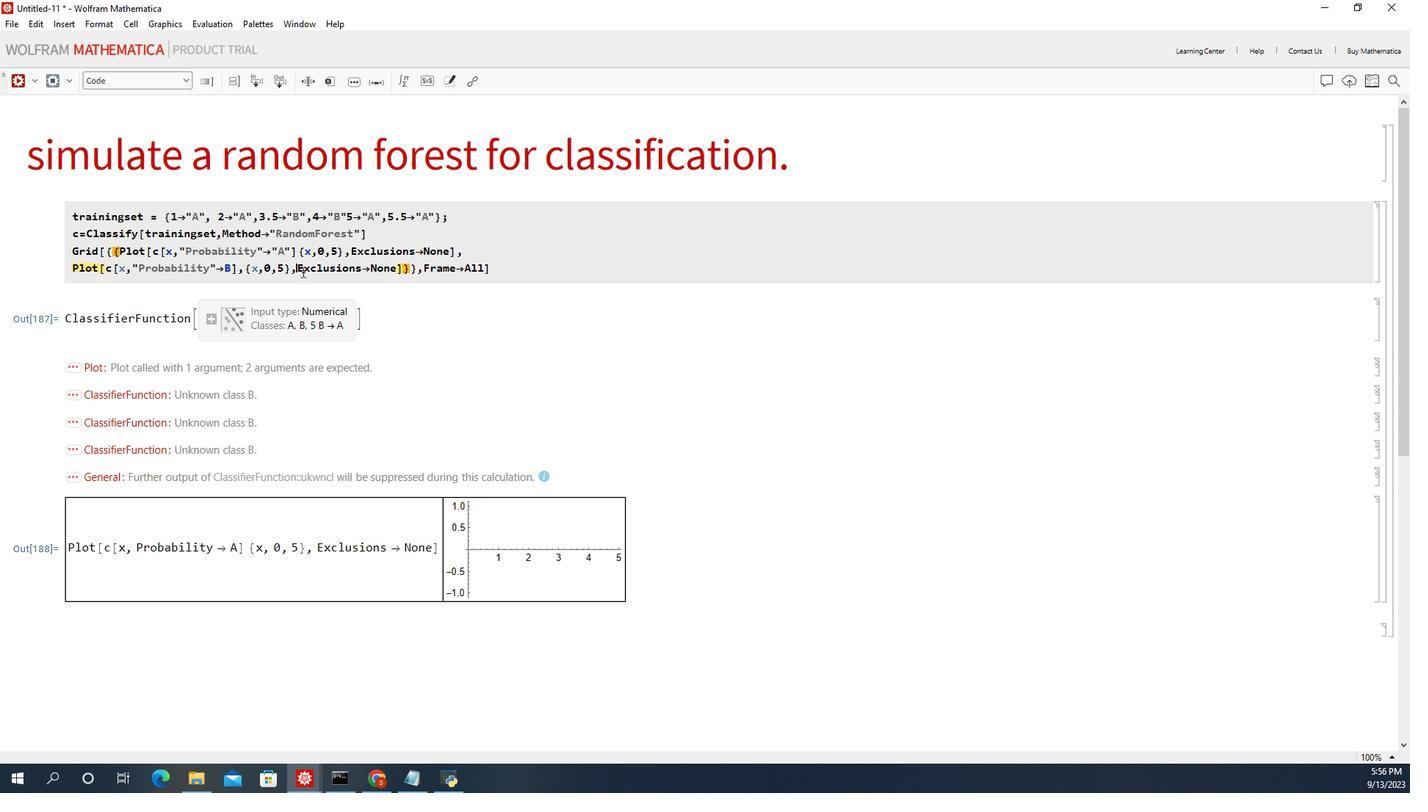 
Action: Mouse pressed left at (124, 71)
Screenshot: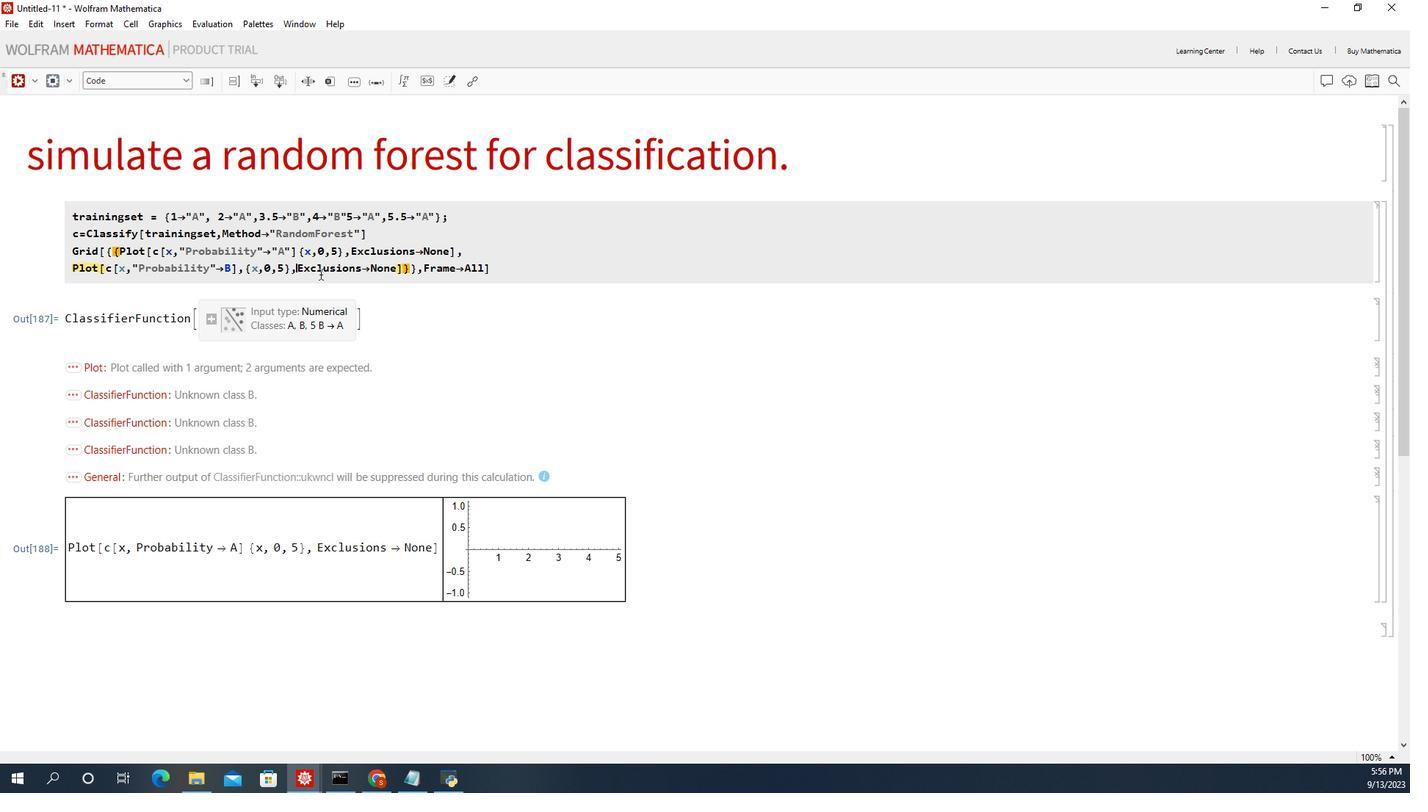 
Action: Mouse moved to (121, 70)
Screenshot: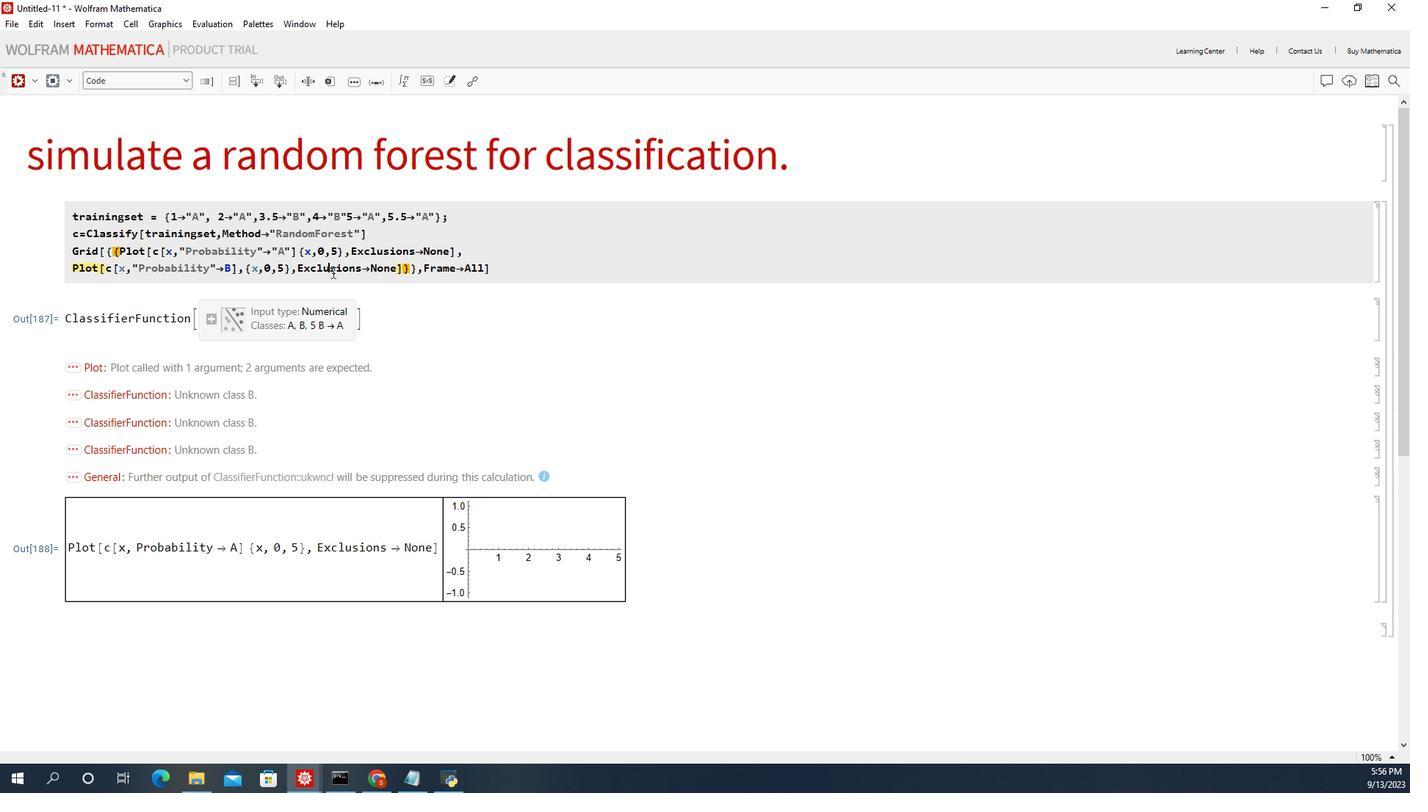 
Action: Mouse pressed left at (121, 70)
Screenshot: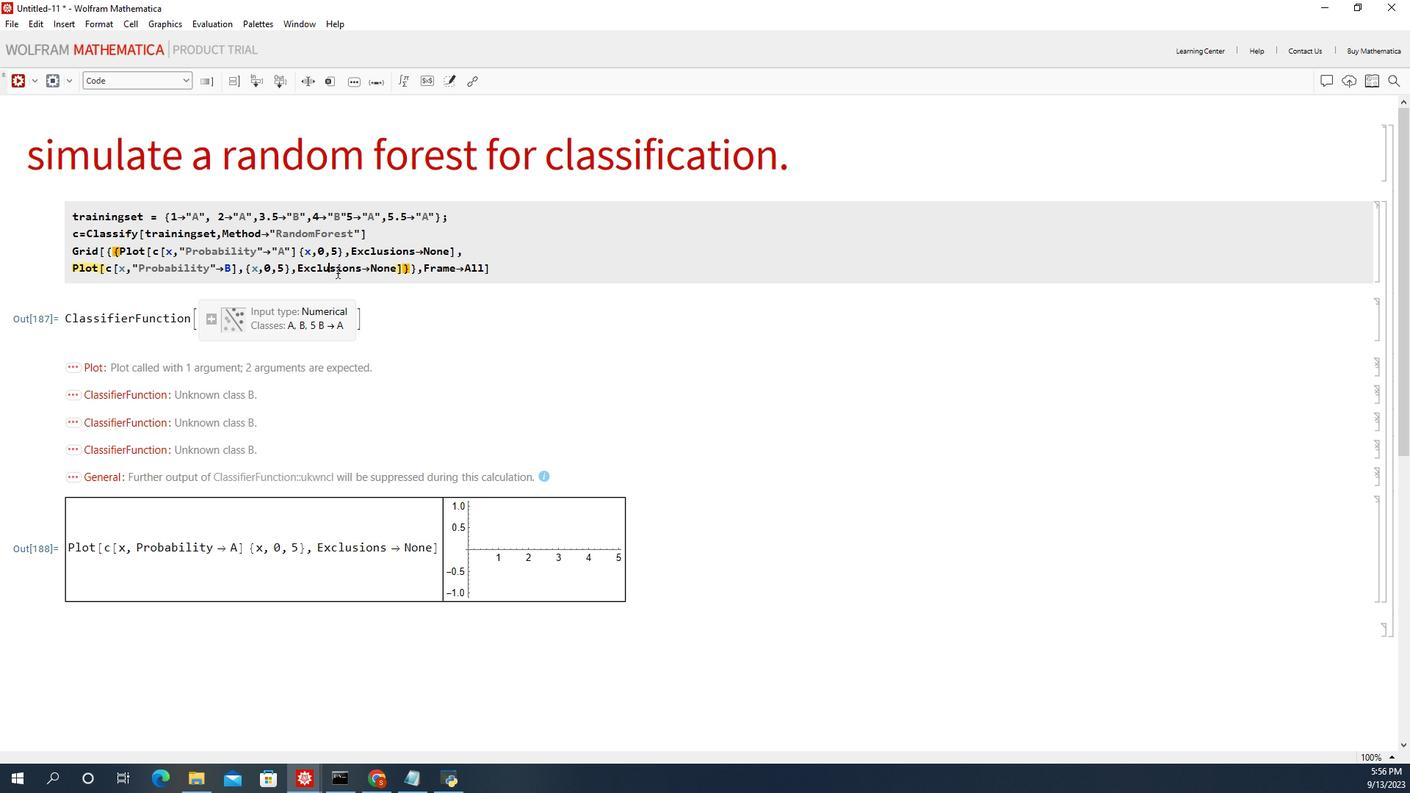 
Action: Mouse moved to (120, 70)
Screenshot: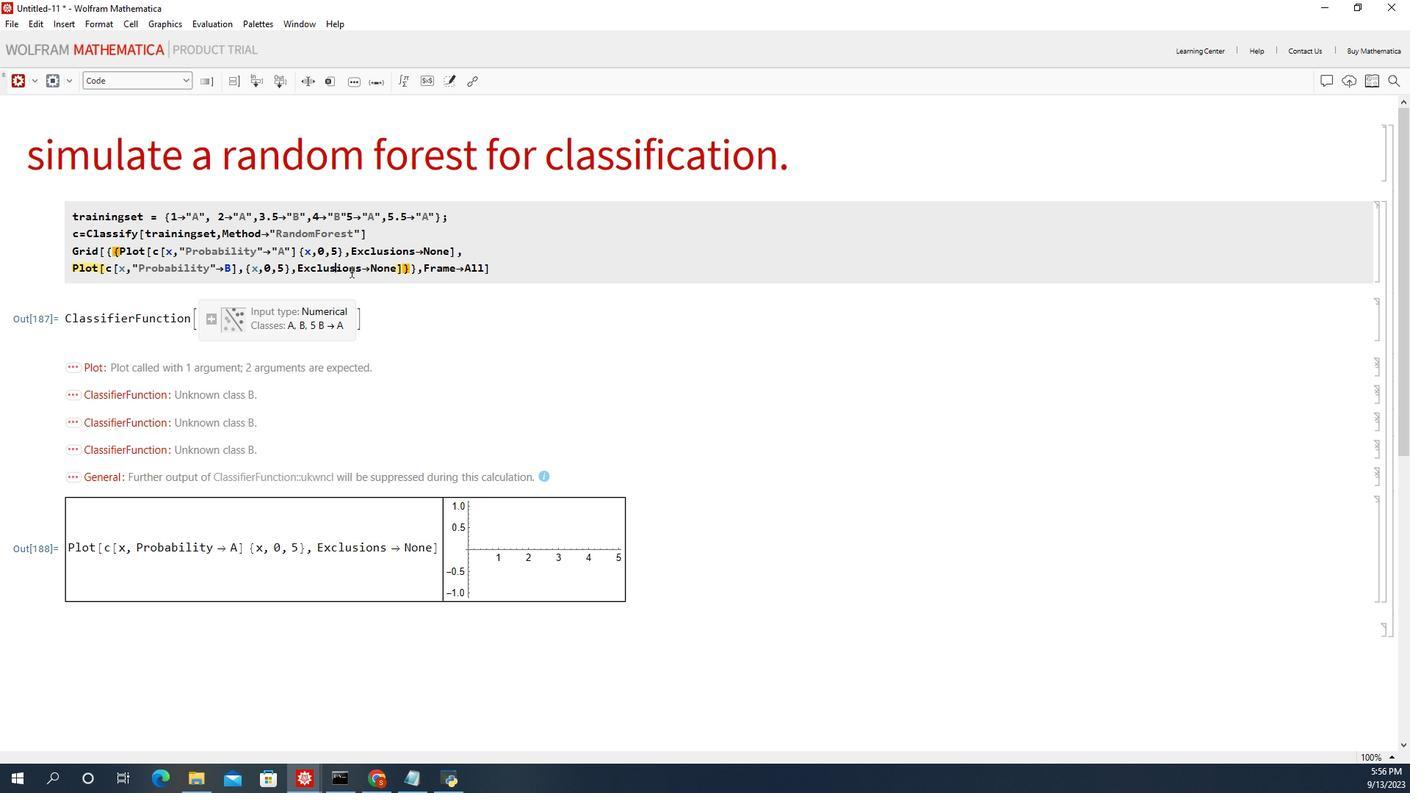 
Action: Mouse pressed left at (120, 70)
Screenshot: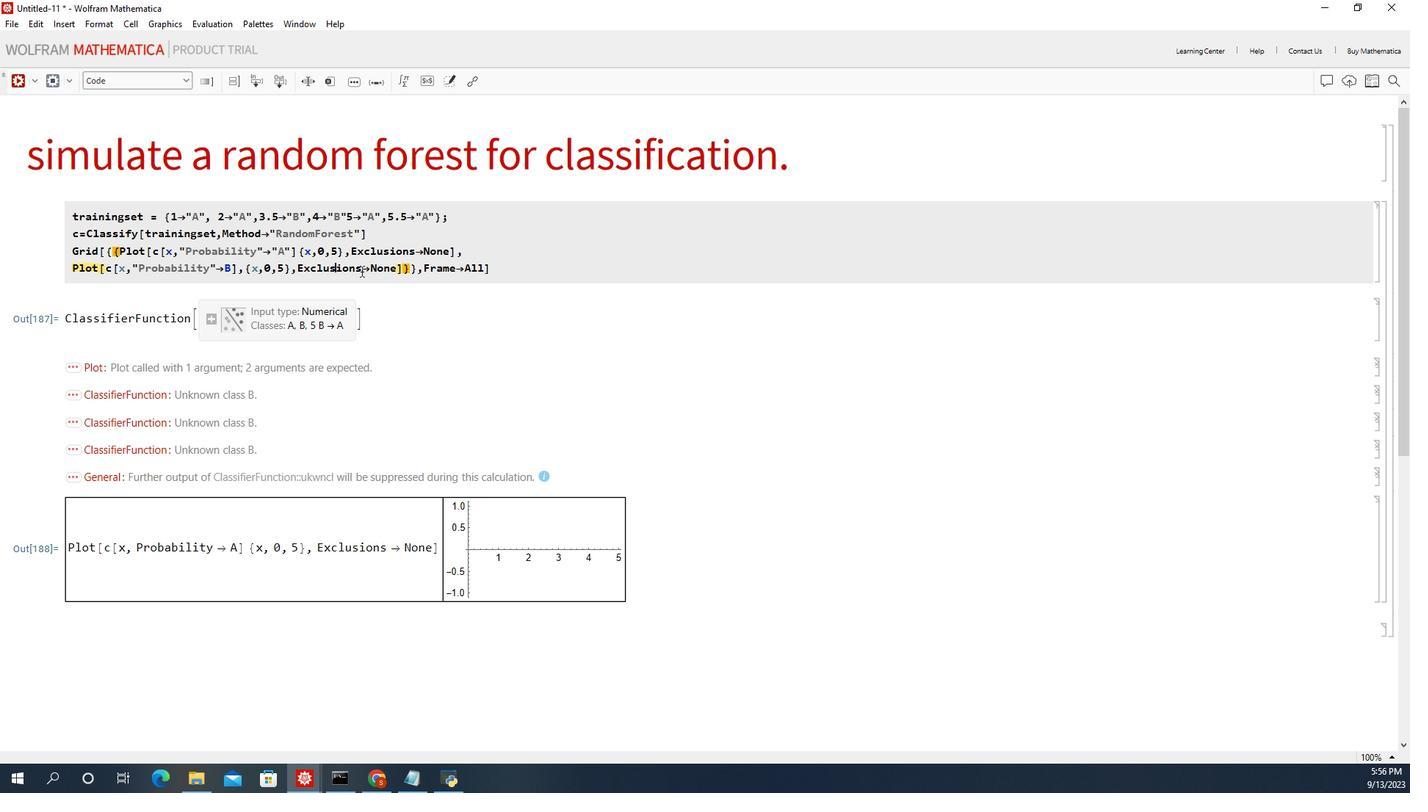
Action: Mouse moved to (116, 71)
Screenshot: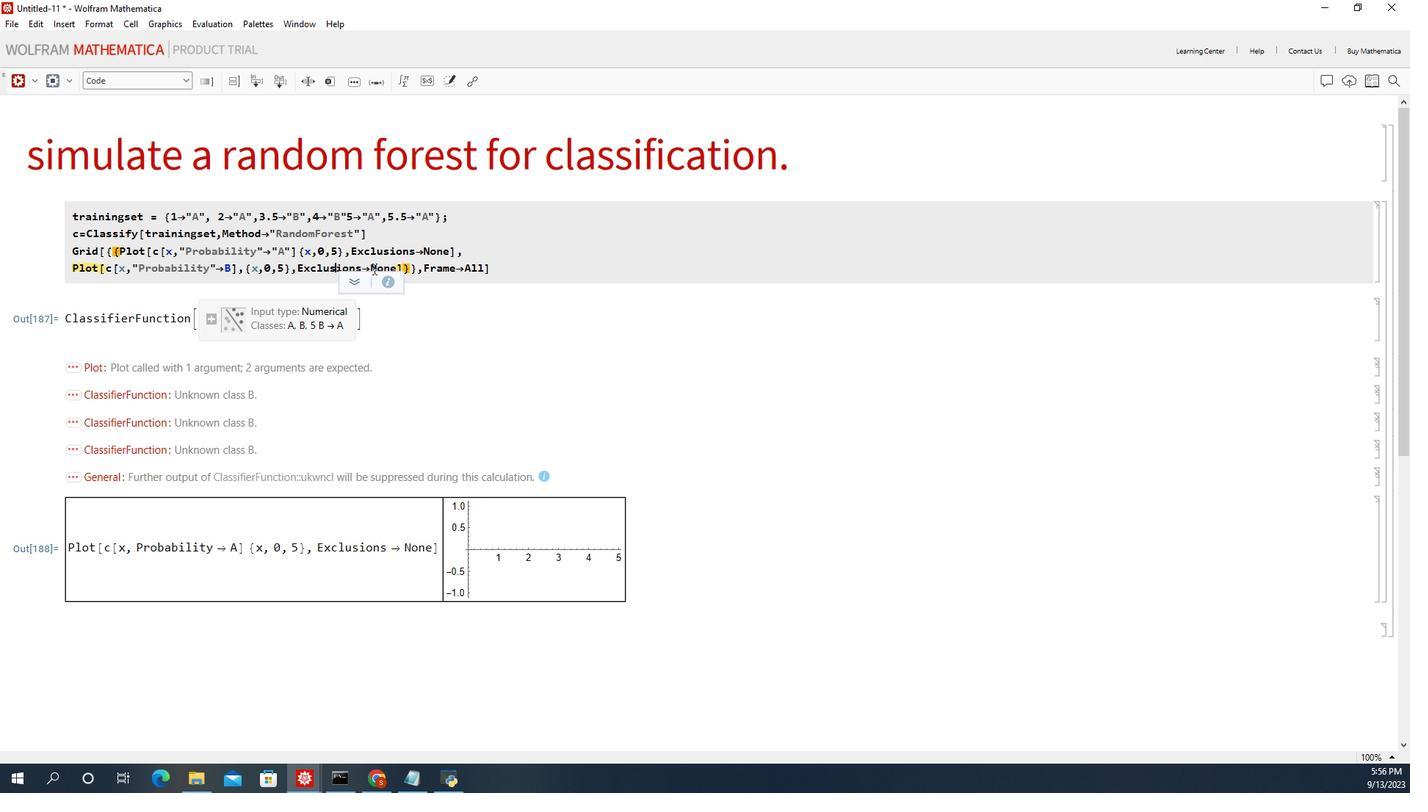 
Action: Mouse pressed left at (116, 71)
Screenshot: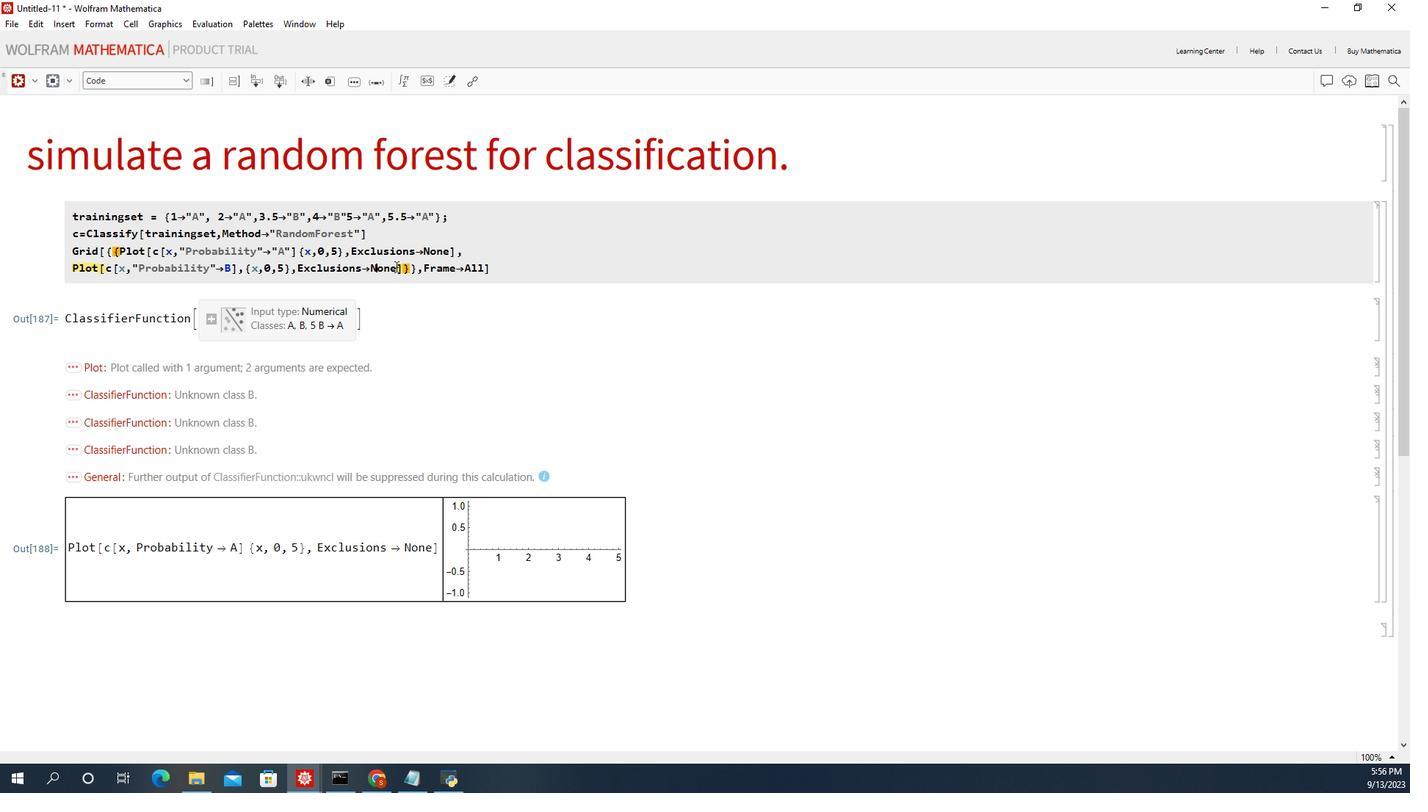 
Action: Mouse moved to (113, 71)
Screenshot: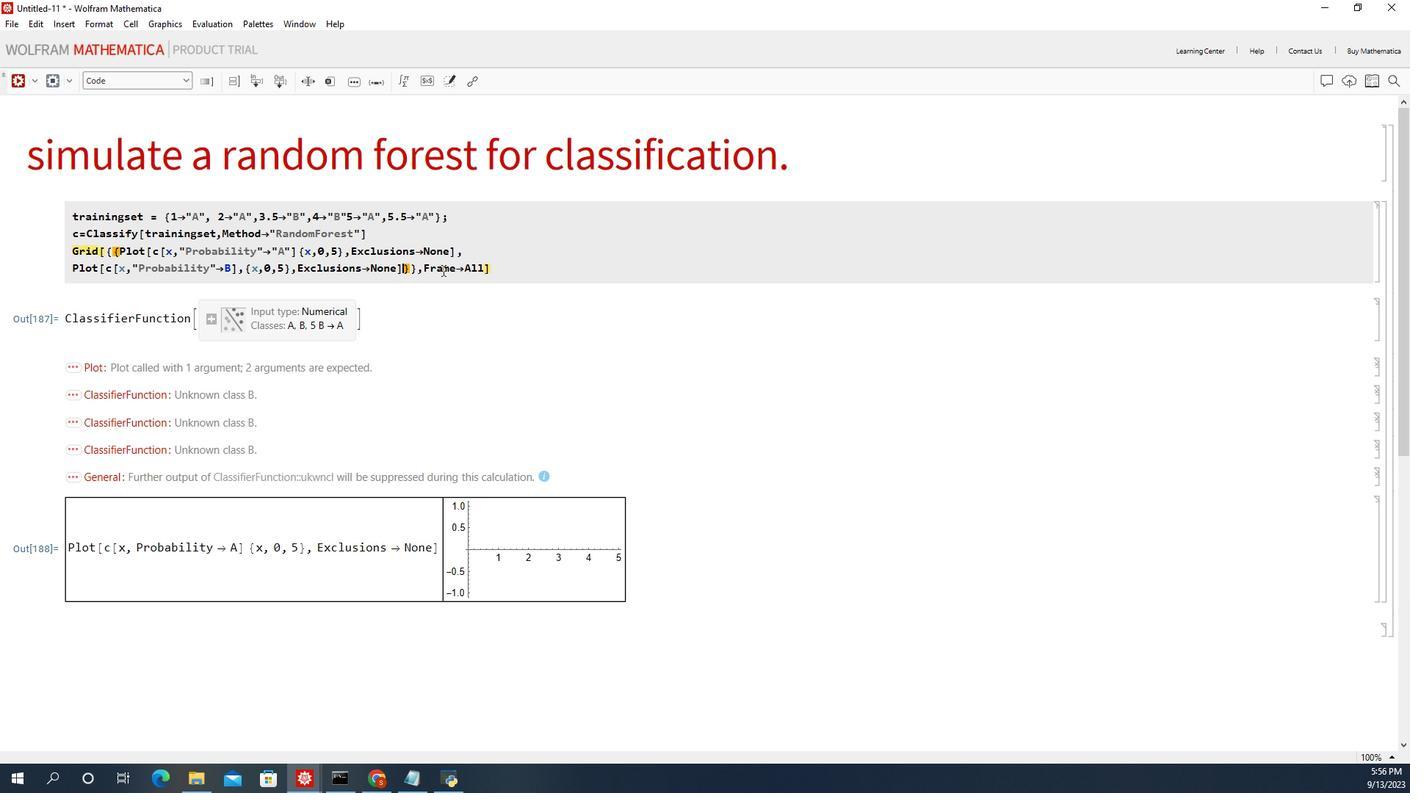 
Action: Mouse pressed left at (113, 71)
Screenshot: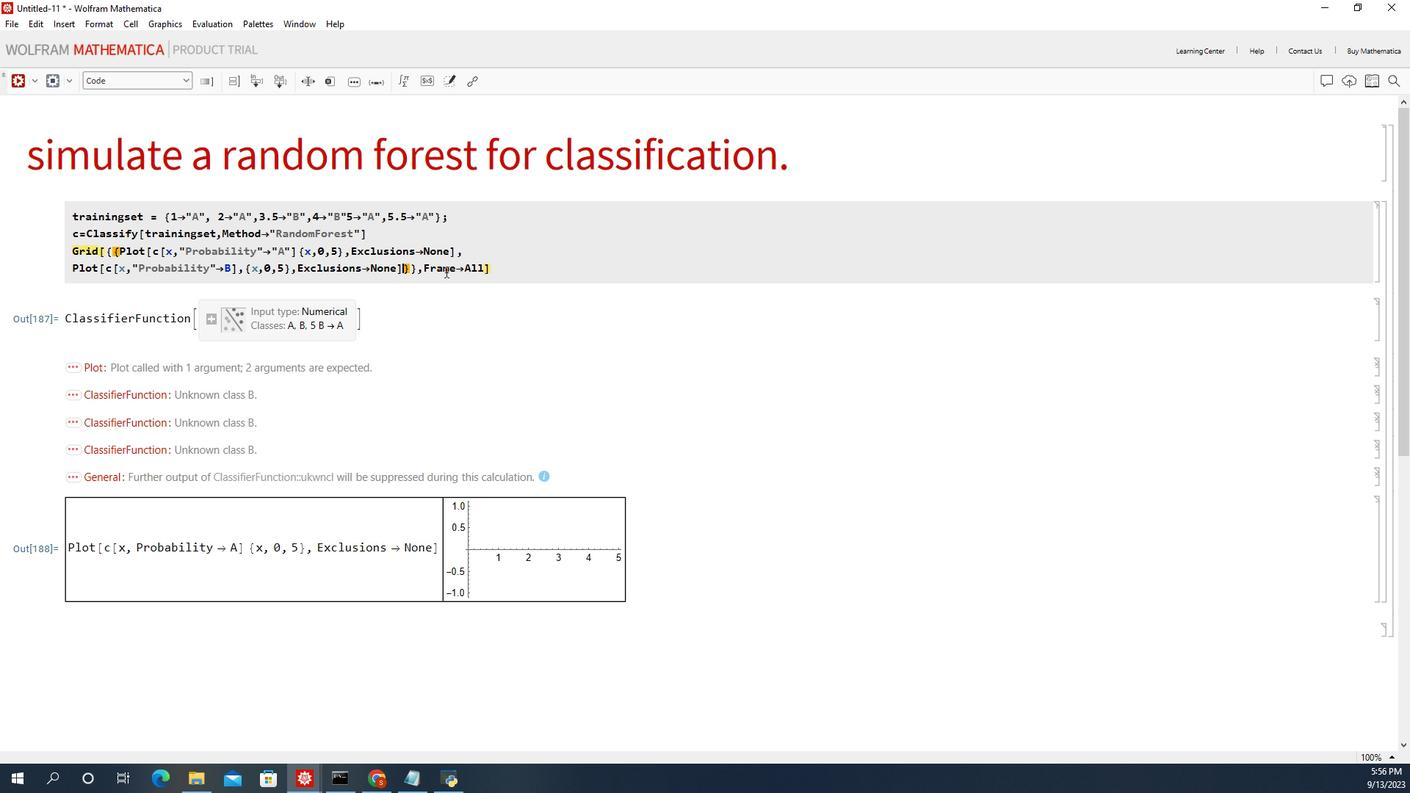 
Action: Mouse moved to (111, 70)
Screenshot: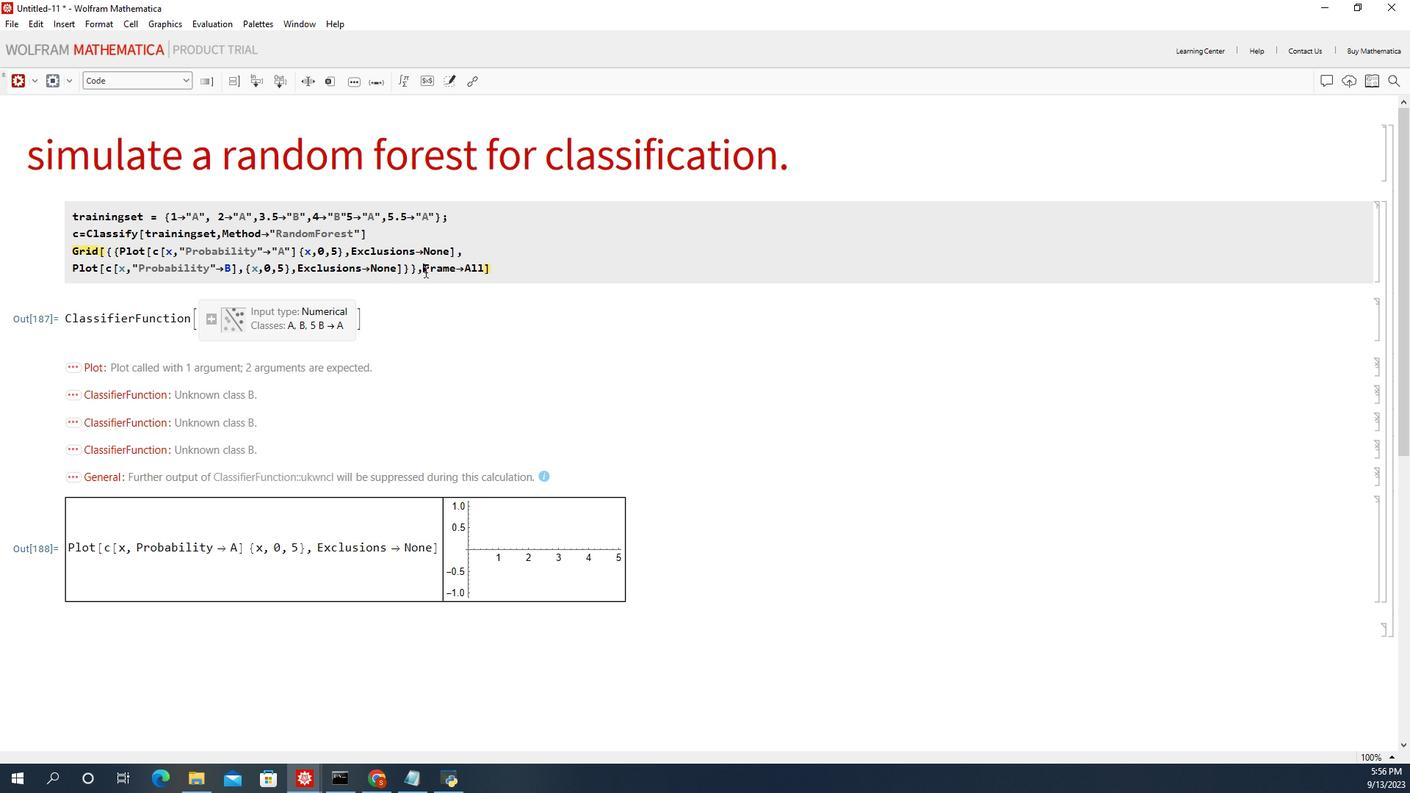 
Action: Mouse pressed left at (111, 70)
Screenshot: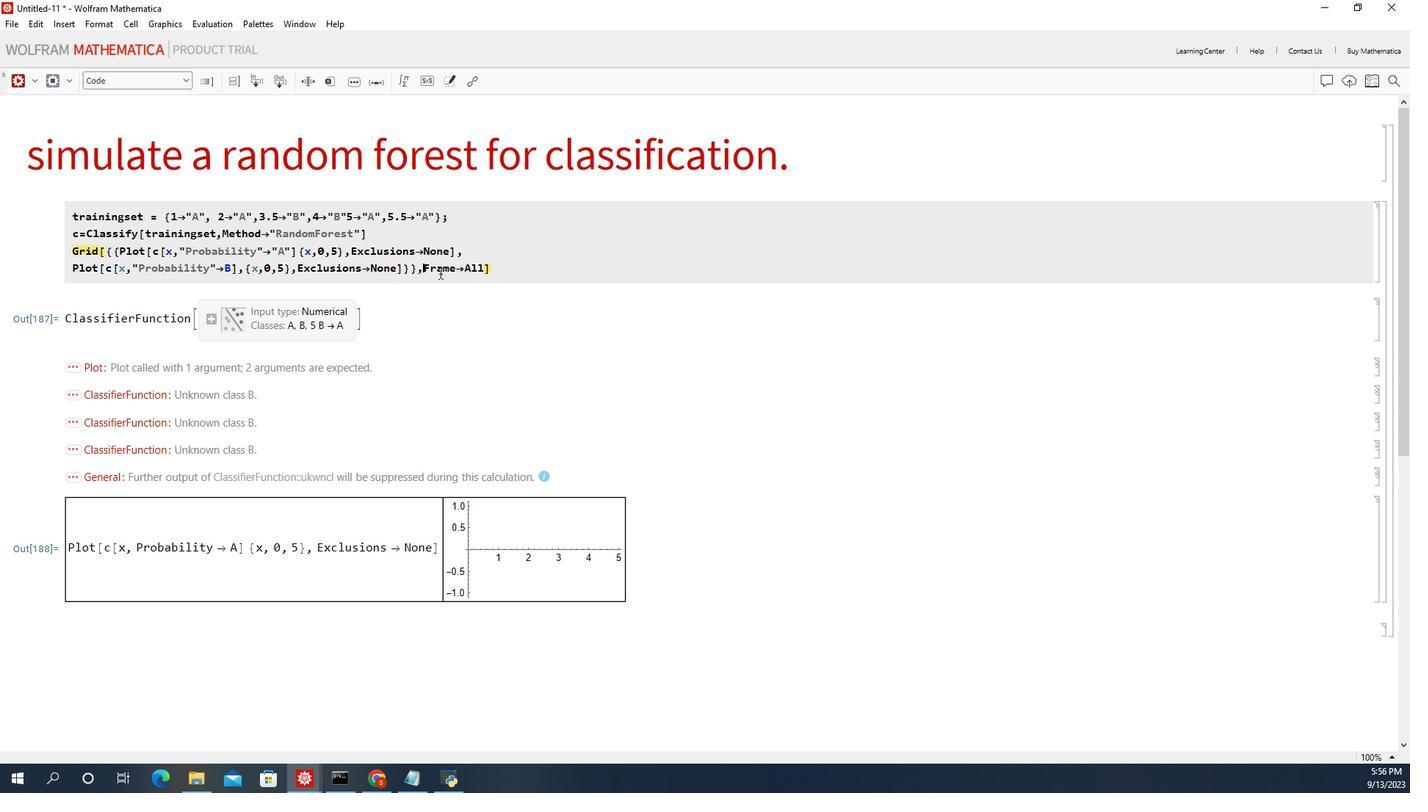 
Action: Mouse moved to (108, 70)
Screenshot: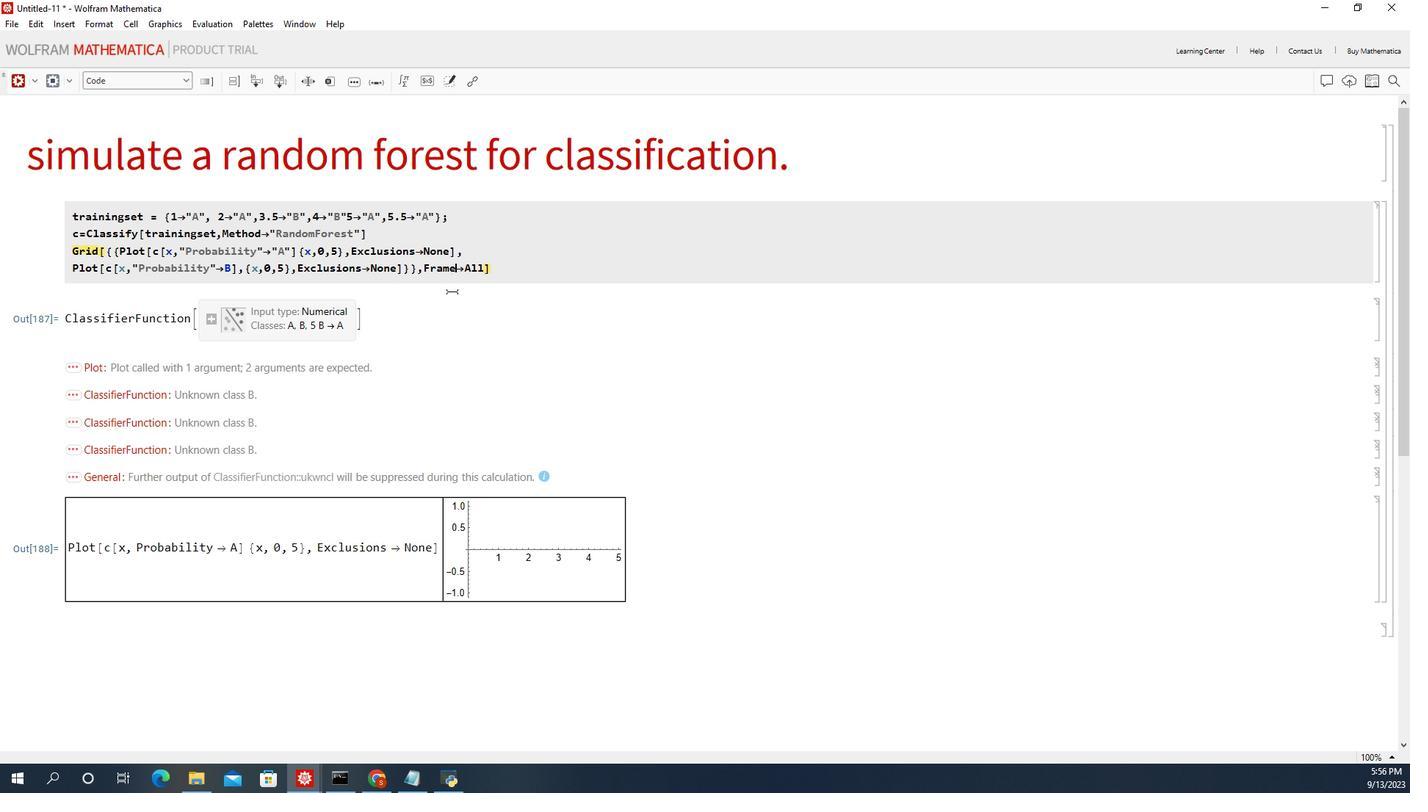 
Action: Mouse pressed left at (108, 70)
Screenshot: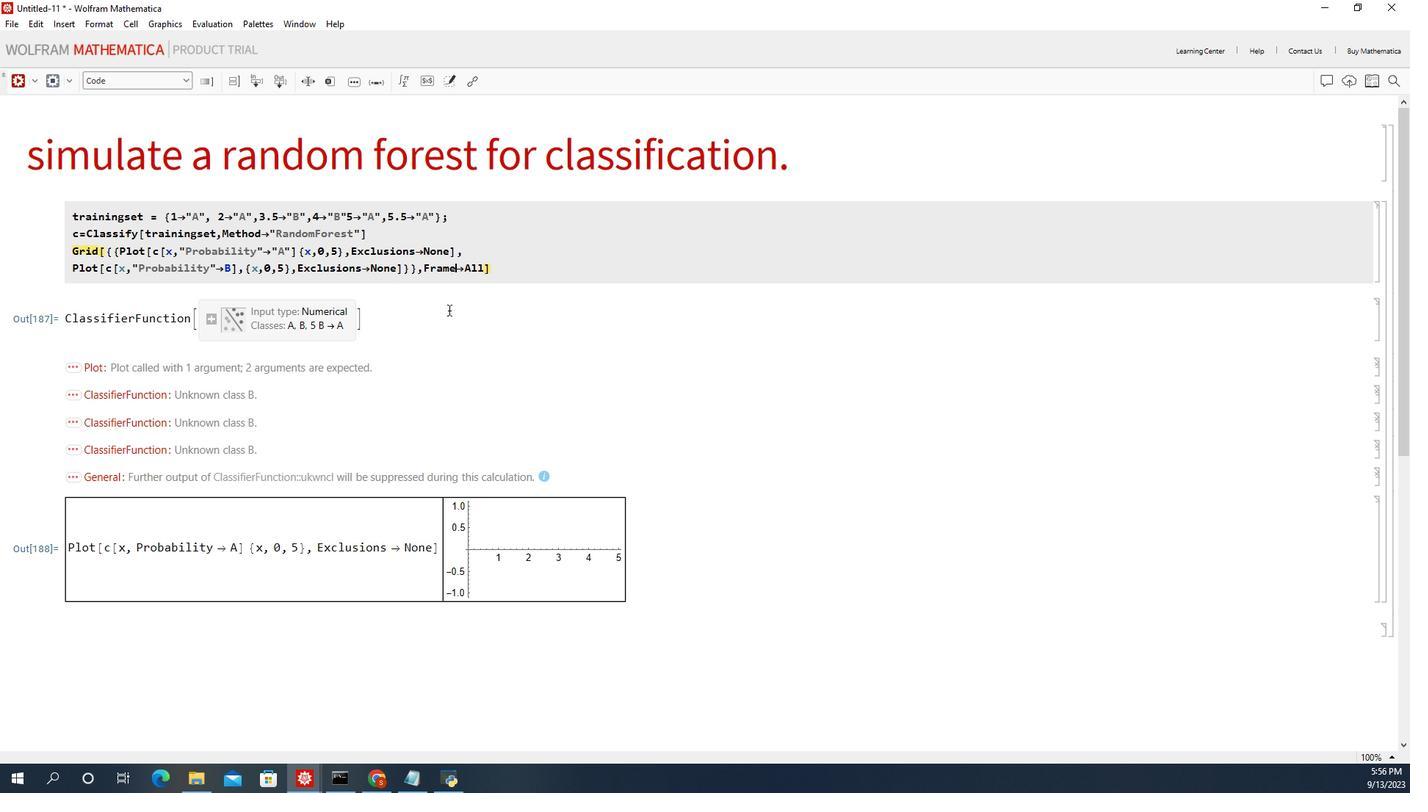 
Action: Mouse moved to (109, 61)
Screenshot: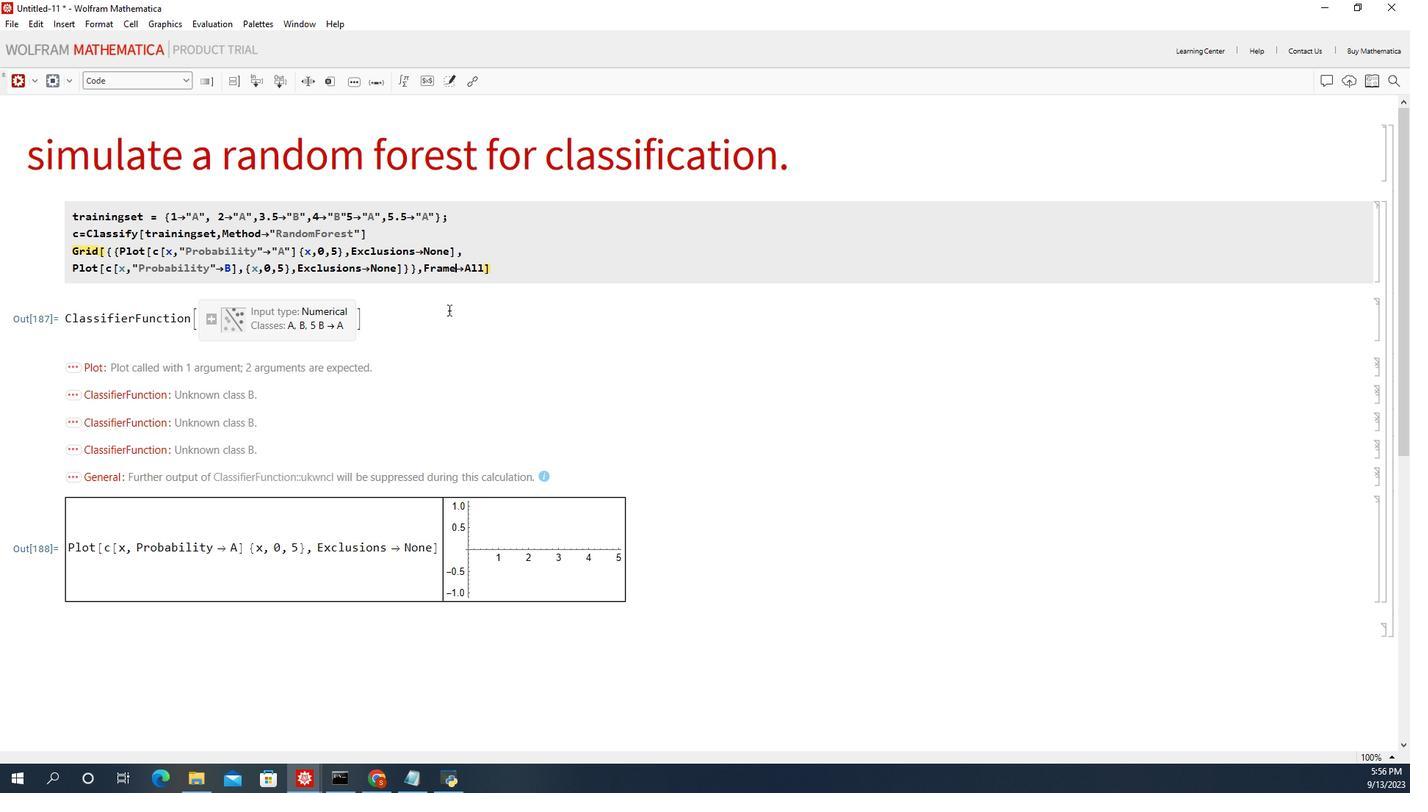 
Action: Key pressed <Key.space>
Screenshot: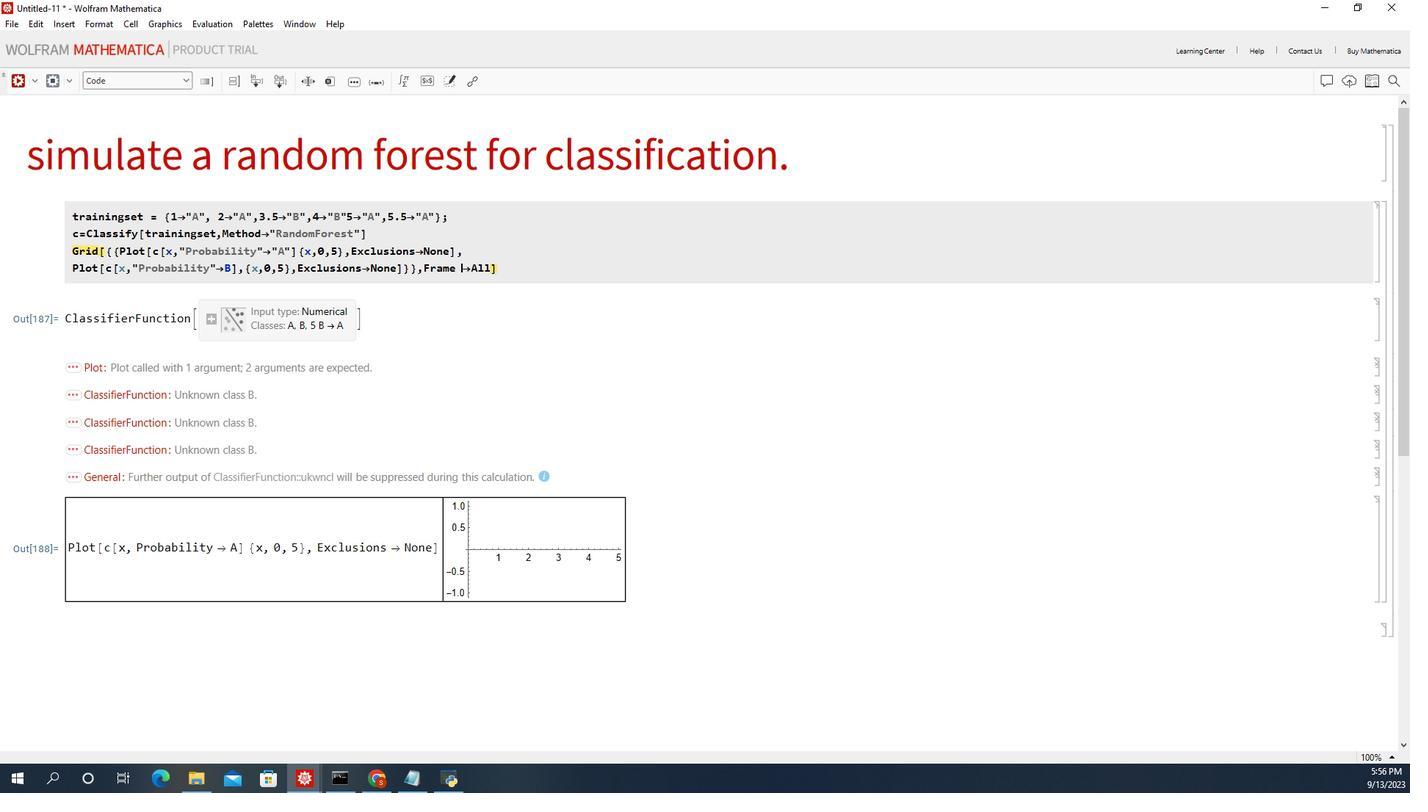 
Action: Mouse moved to (132, 71)
Screenshot: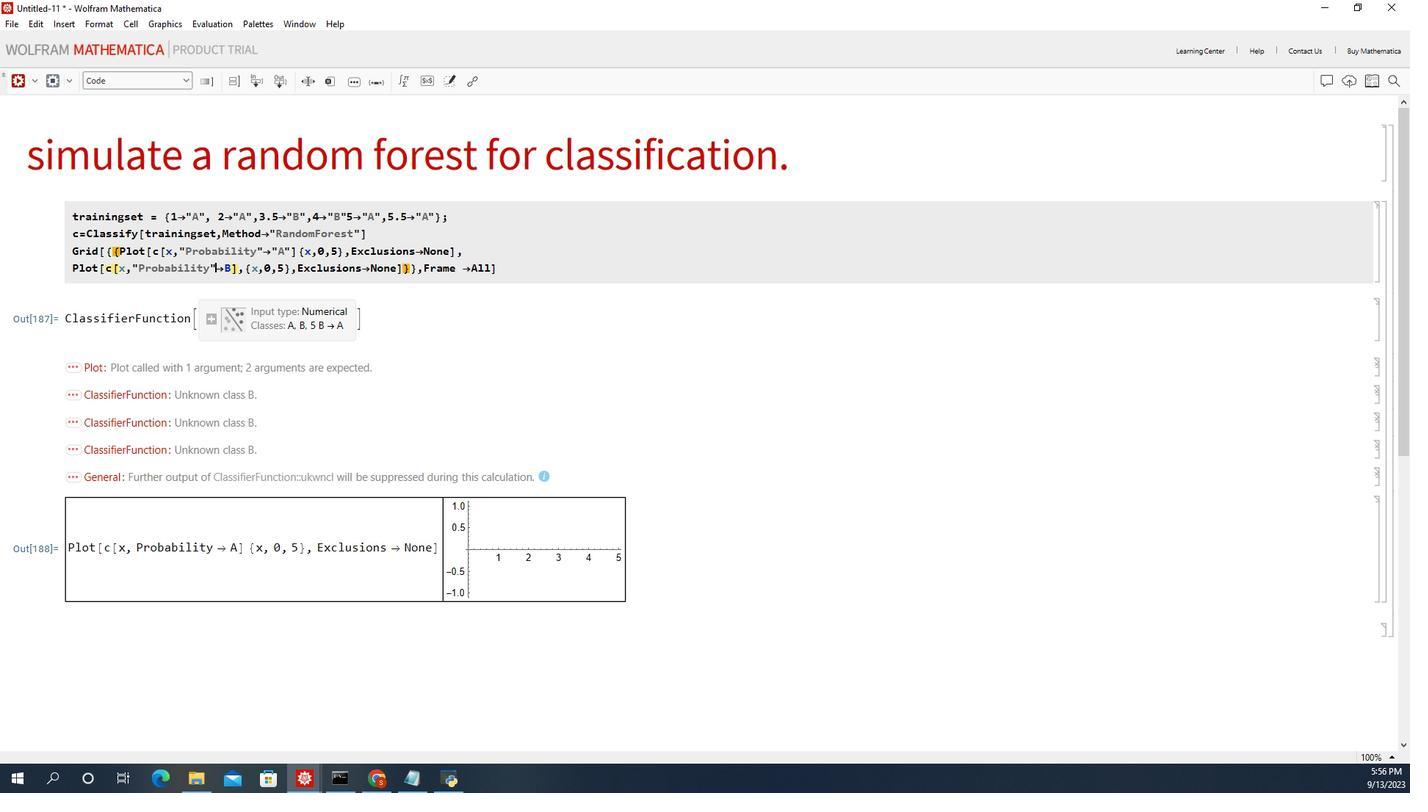 
Action: Mouse pressed left at (132, 71)
Screenshot: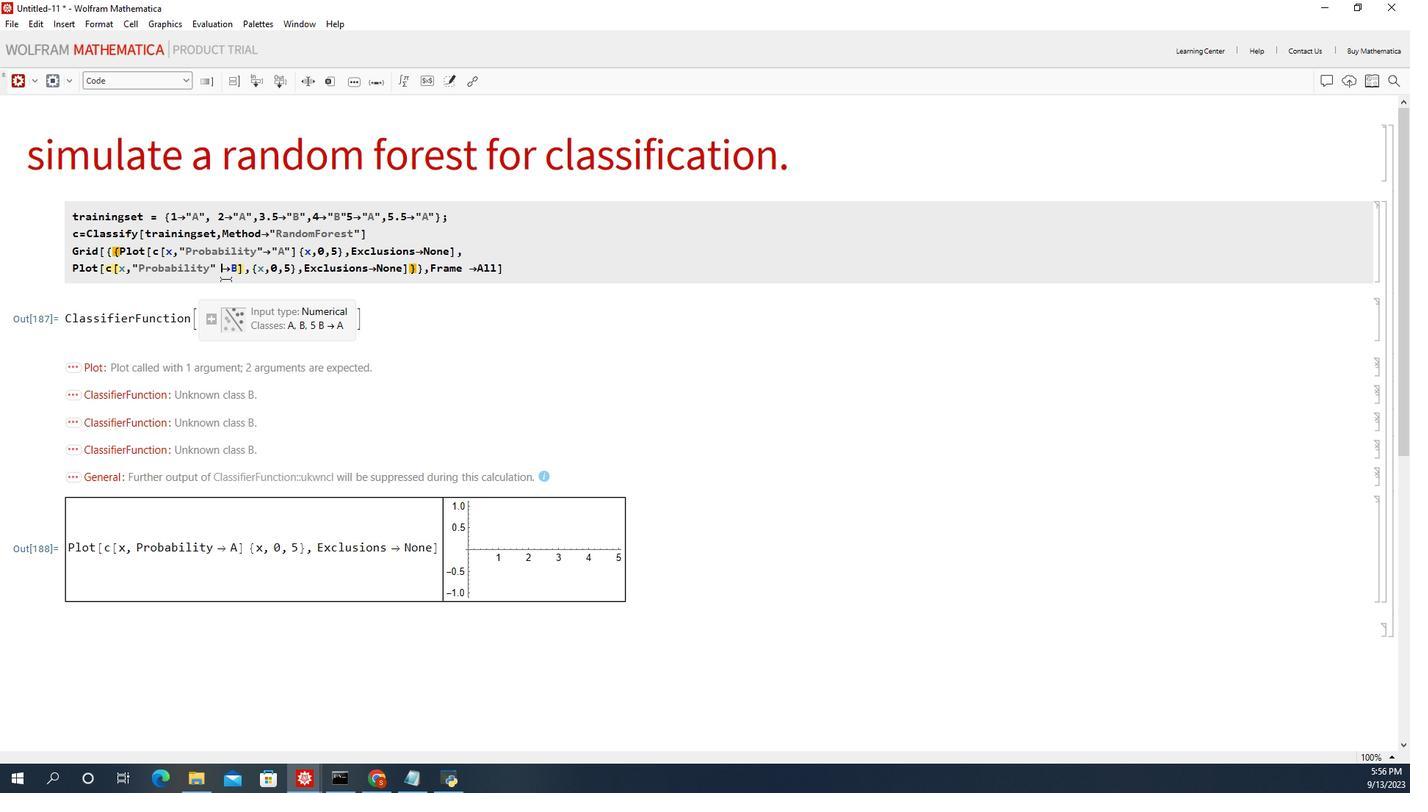 
Action: Mouse moved to (132, 71)
Screenshot: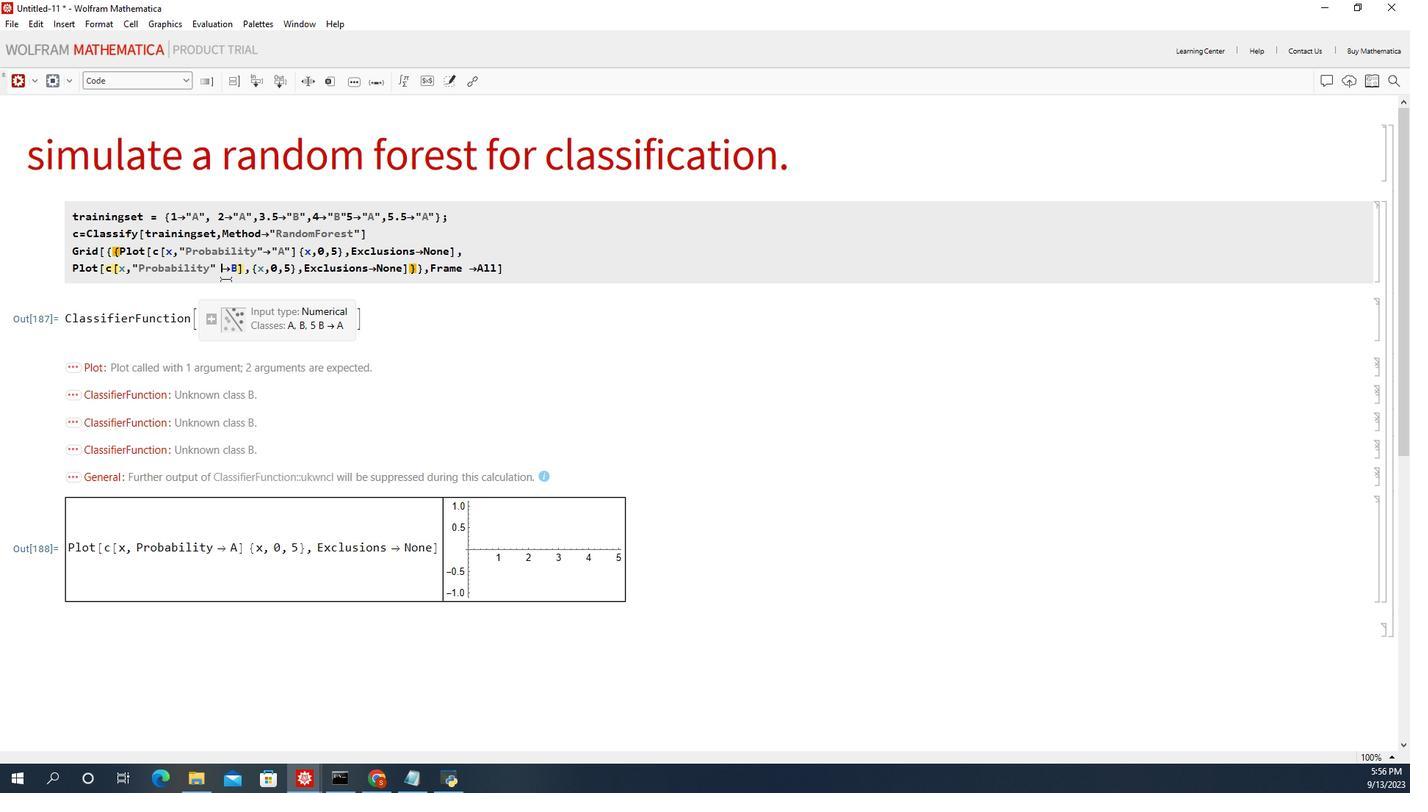
Action: Key pressed <Key.space>
Screenshot: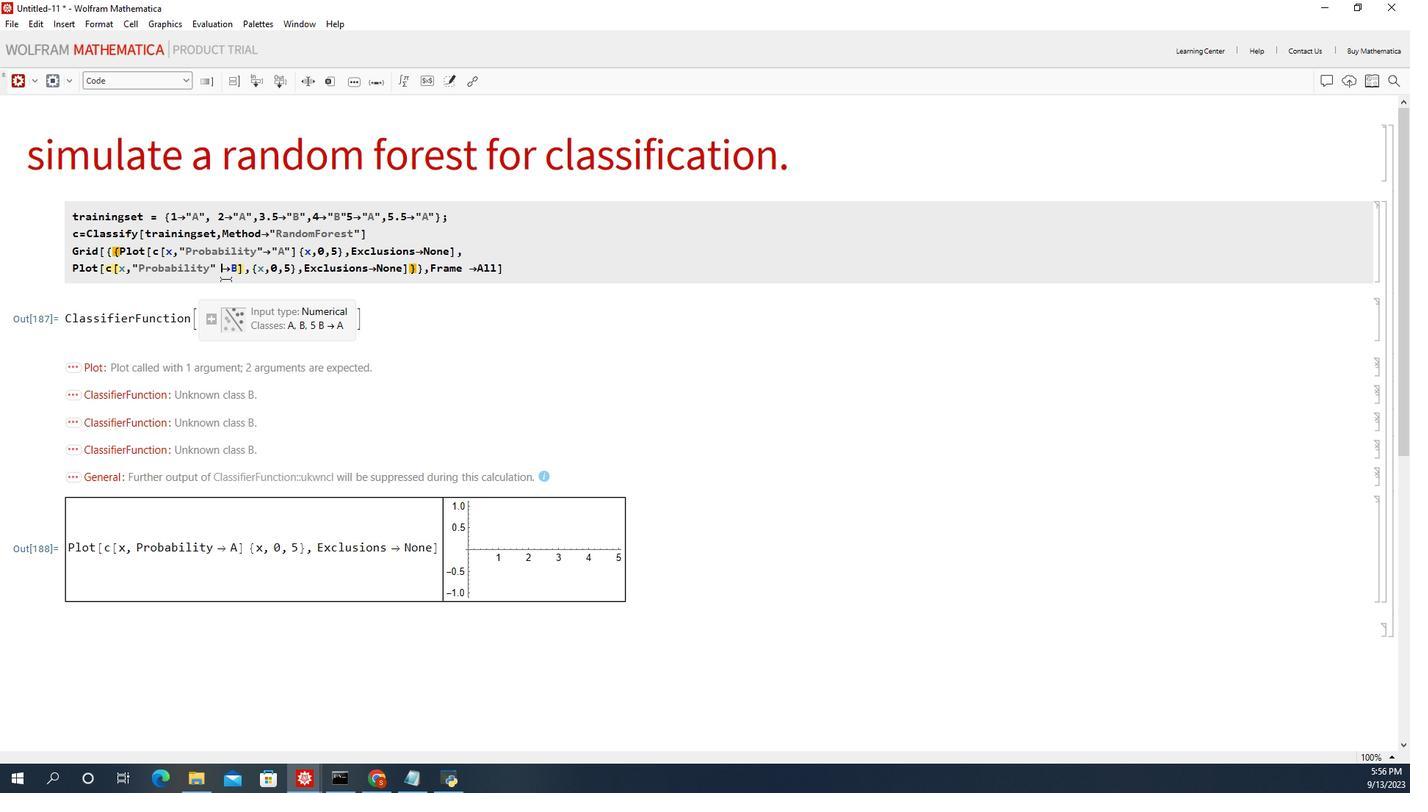 
Action: Mouse moved to (130, 71)
Screenshot: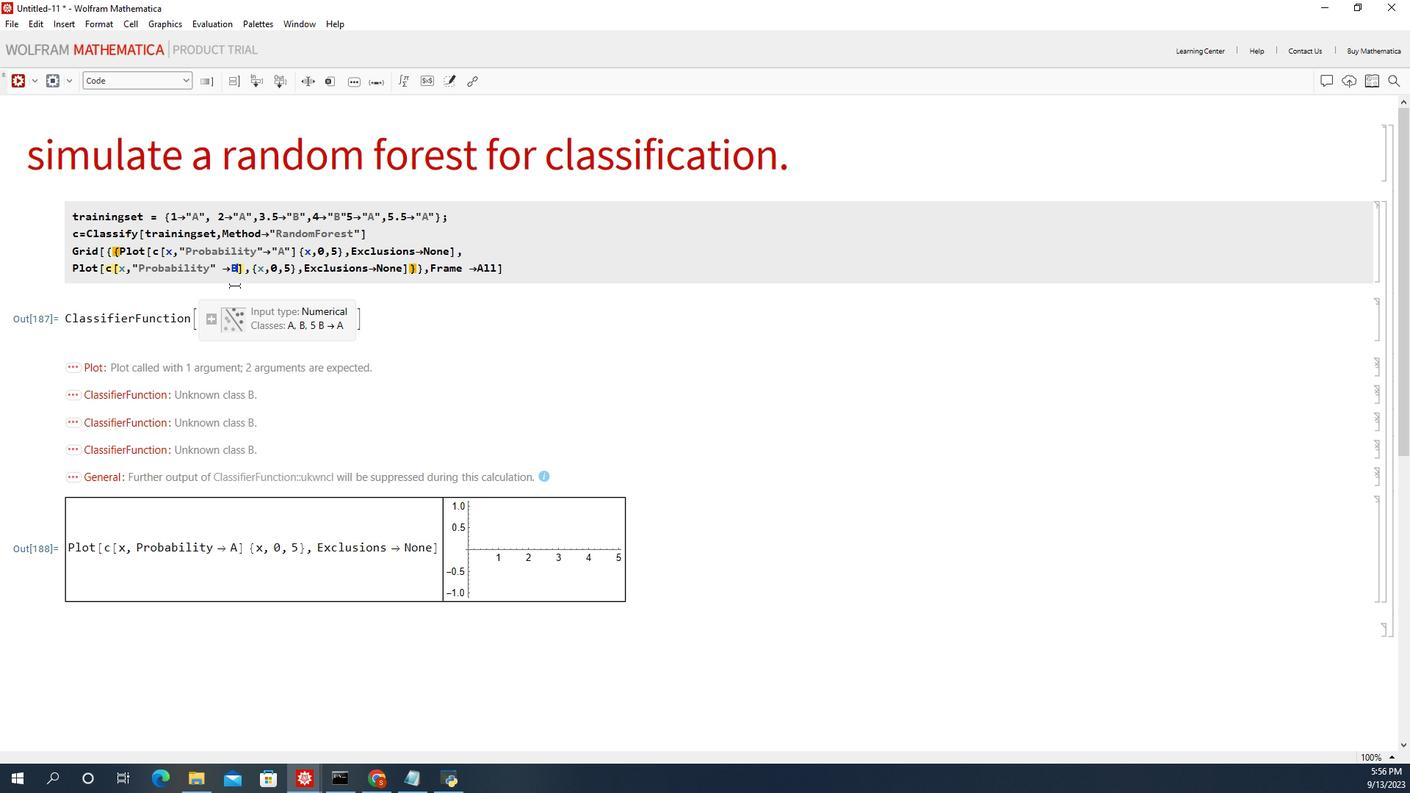 
Action: Mouse pressed left at (130, 71)
Screenshot: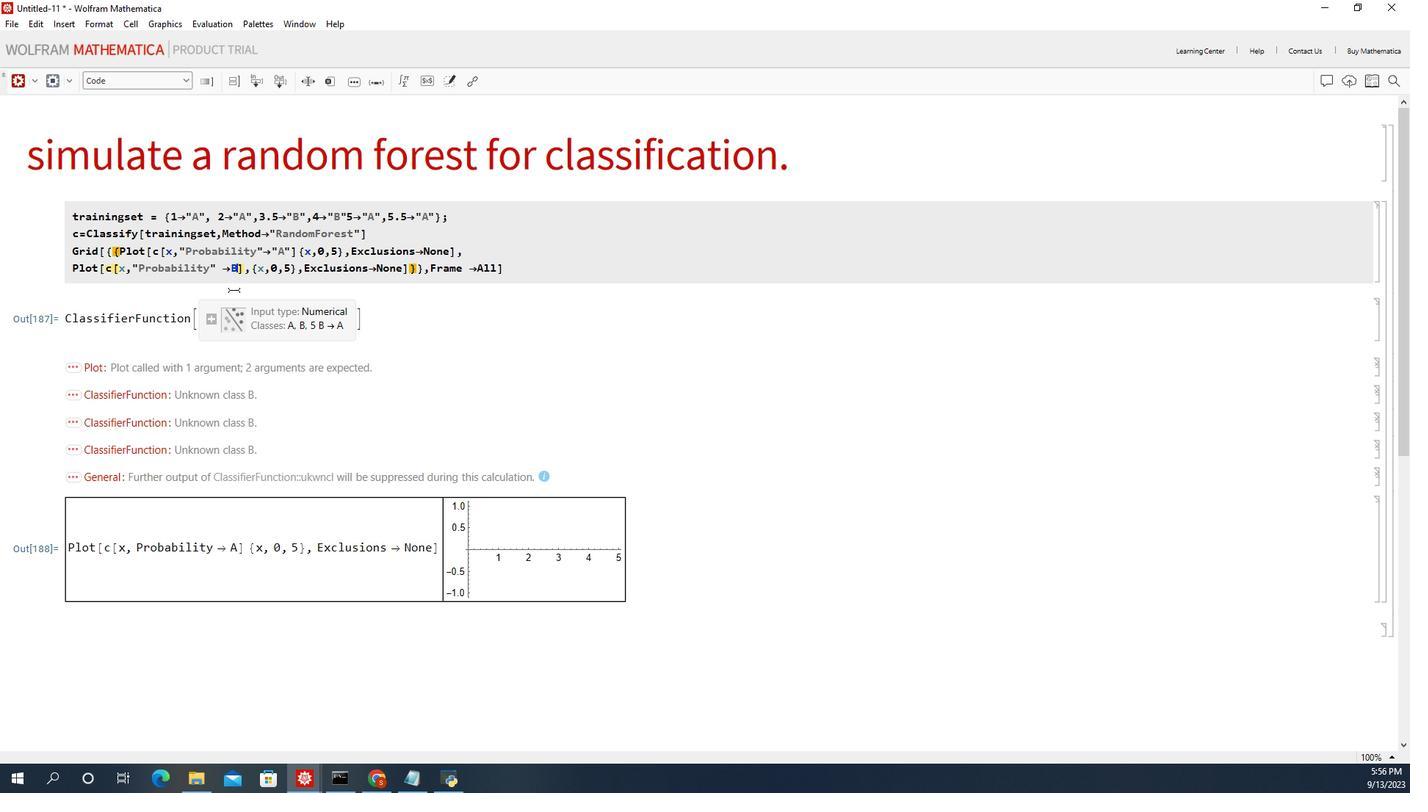 
Action: Mouse moved to (141, 69)
Screenshot: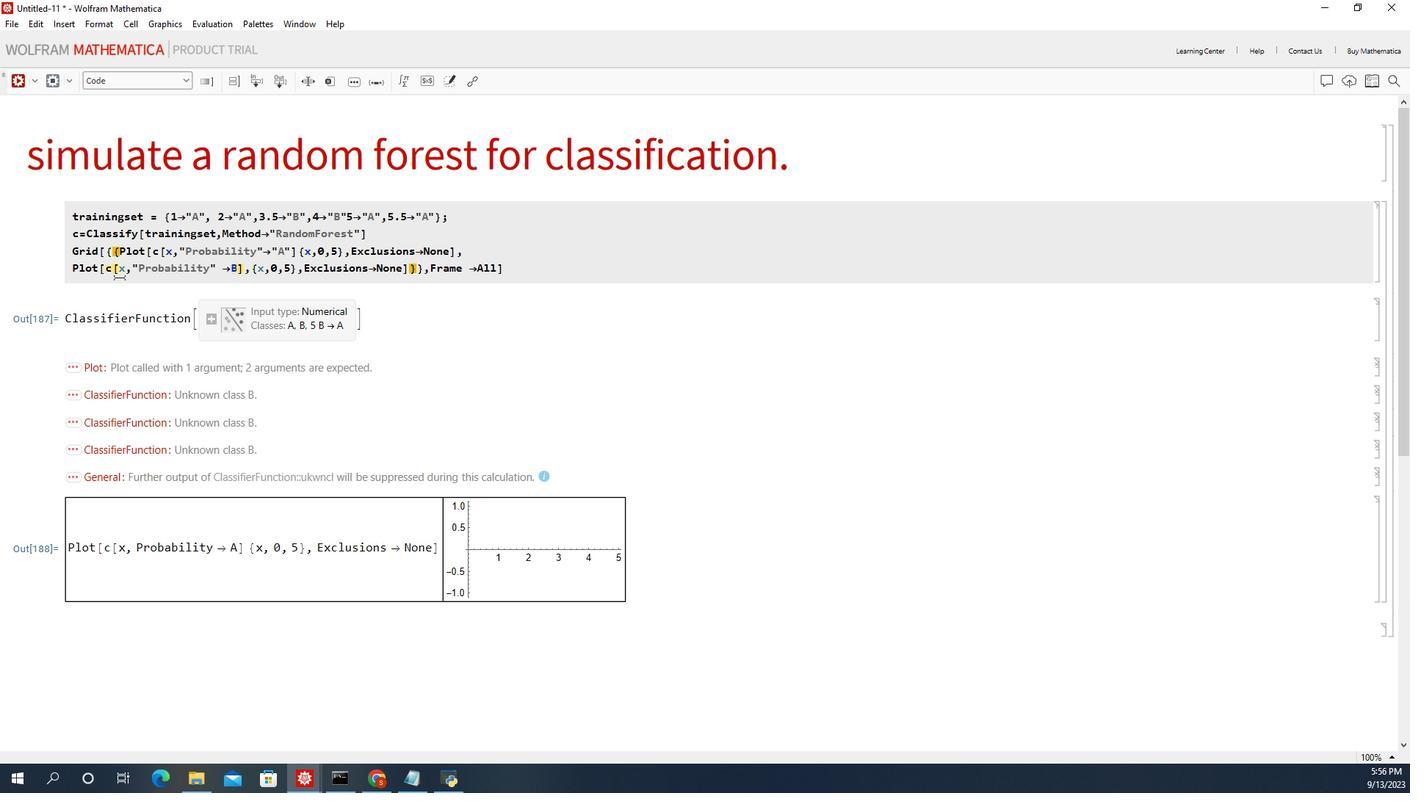 
Action: Key pressed <Key.backspace><Key.shift>"<Key.shift>B
Screenshot: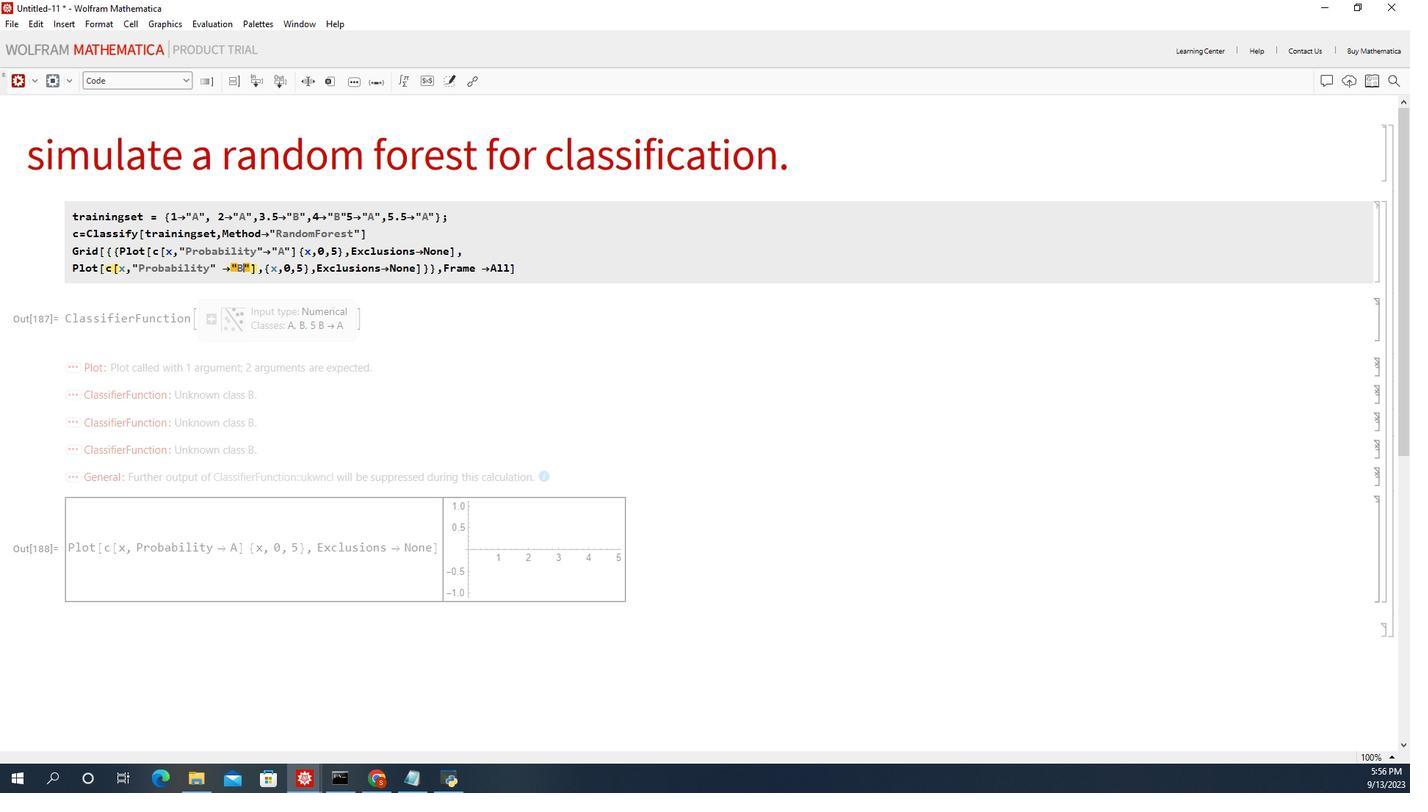 
Action: Mouse moved to (115, 71)
Screenshot: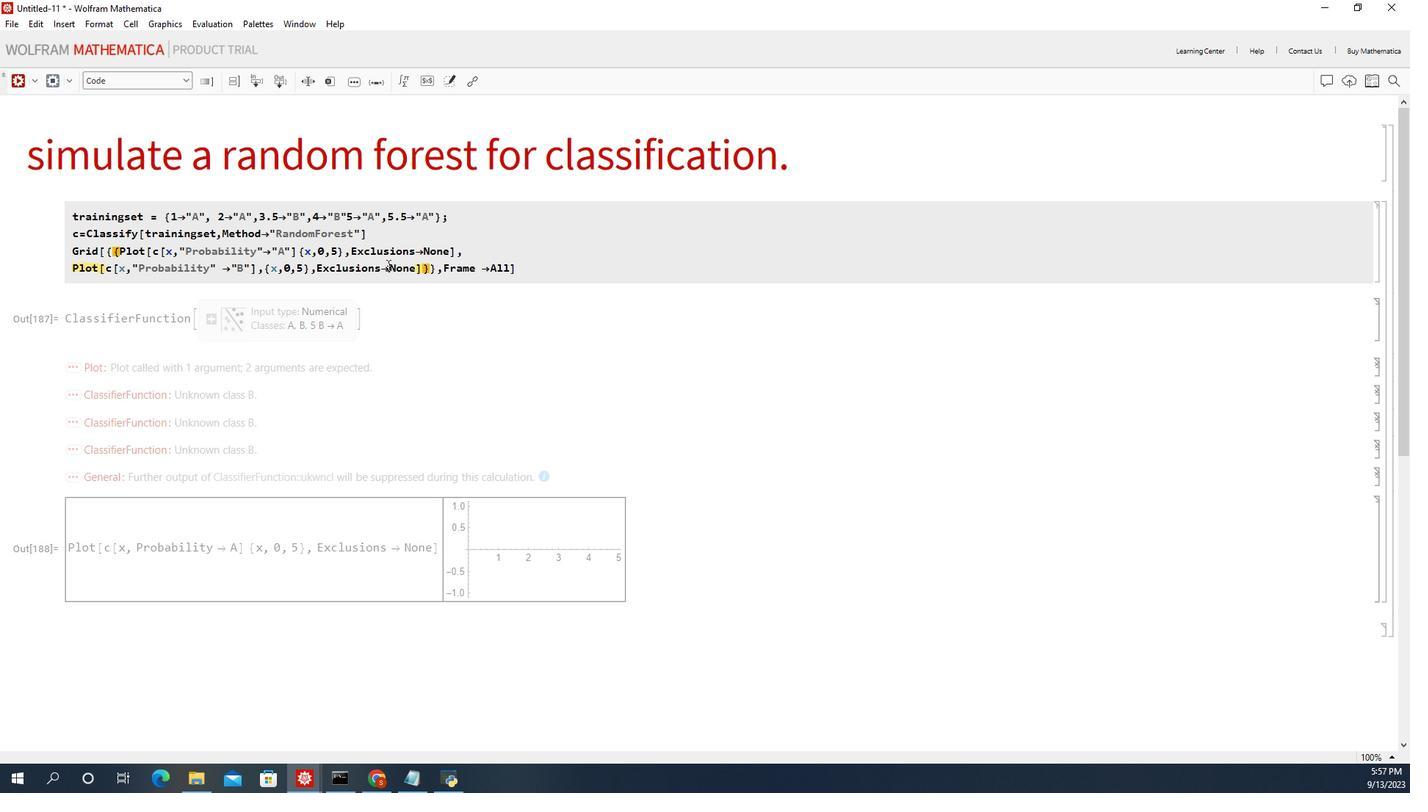 
Action: Mouse pressed left at (115, 71)
Screenshot: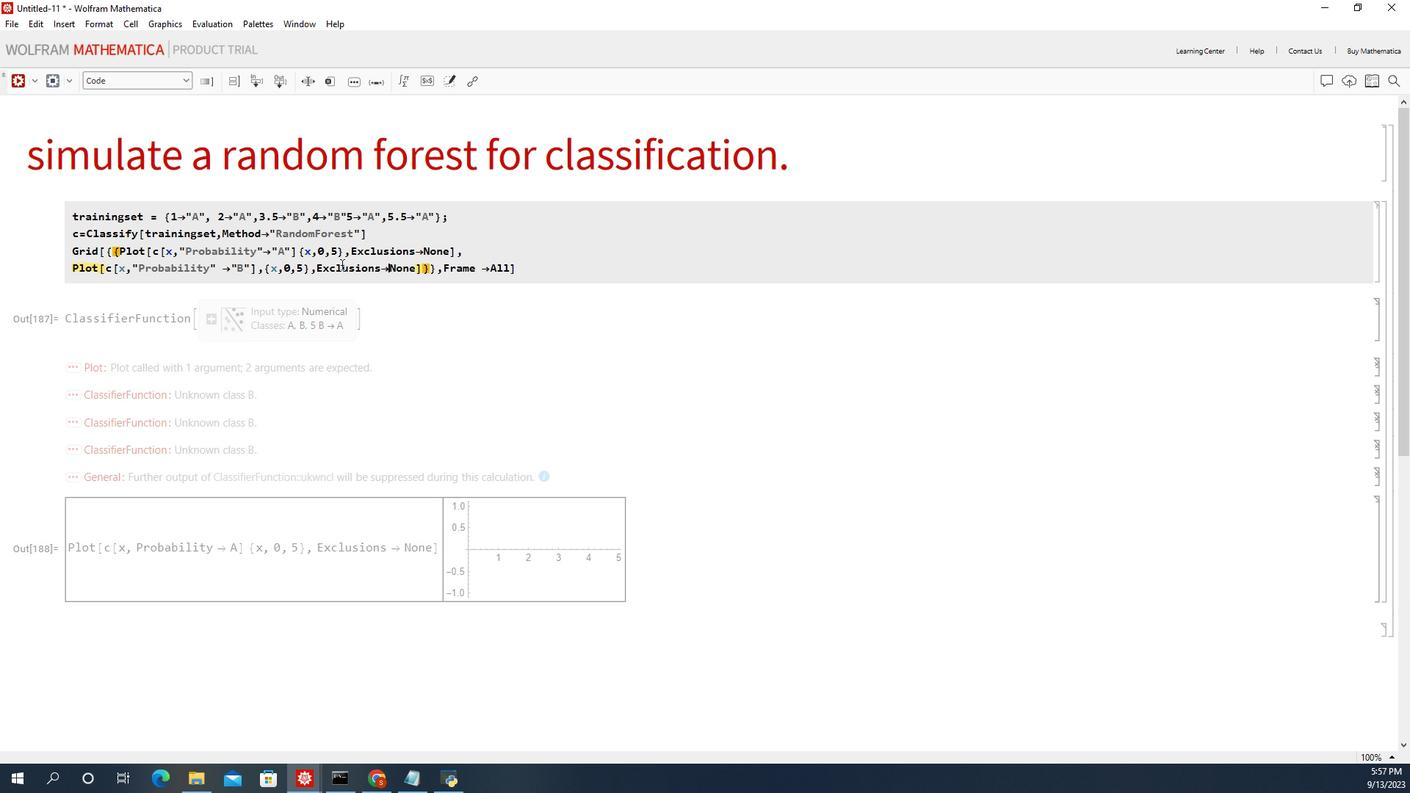 
Action: Mouse moved to (121, 72)
Screenshot: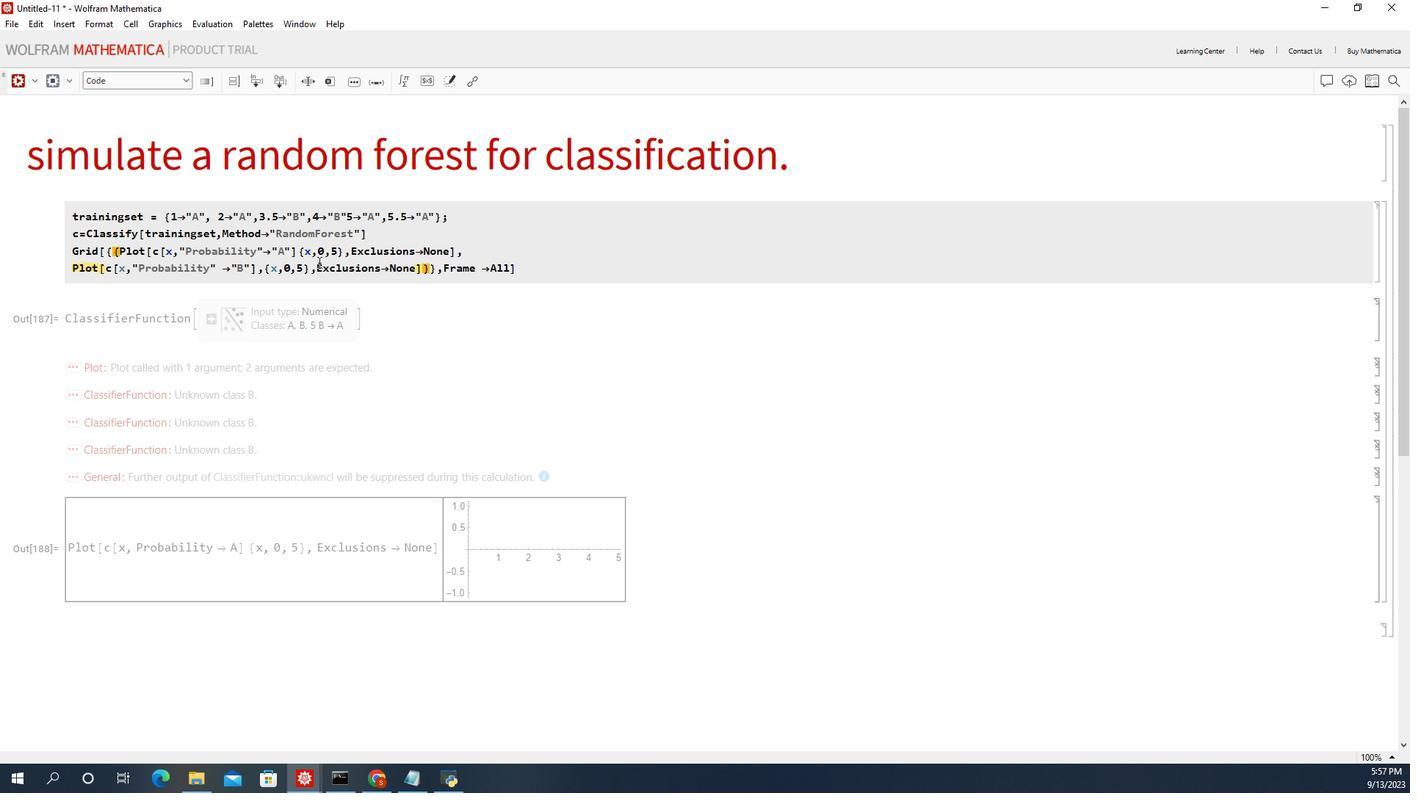 
Action: Key pressed <Key.shift_r><Key.enter>
Screenshot: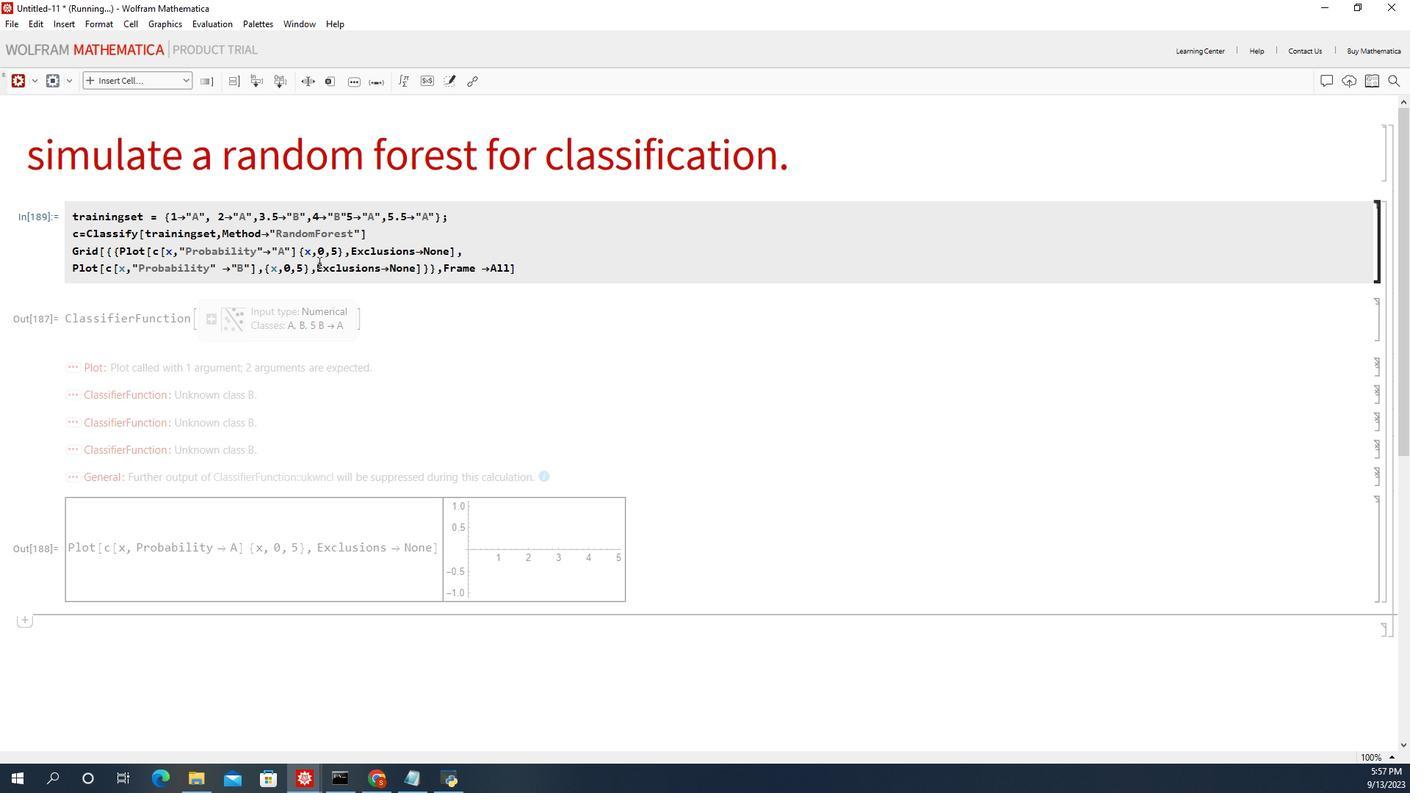 
Action: Mouse moved to (140, 74)
Screenshot: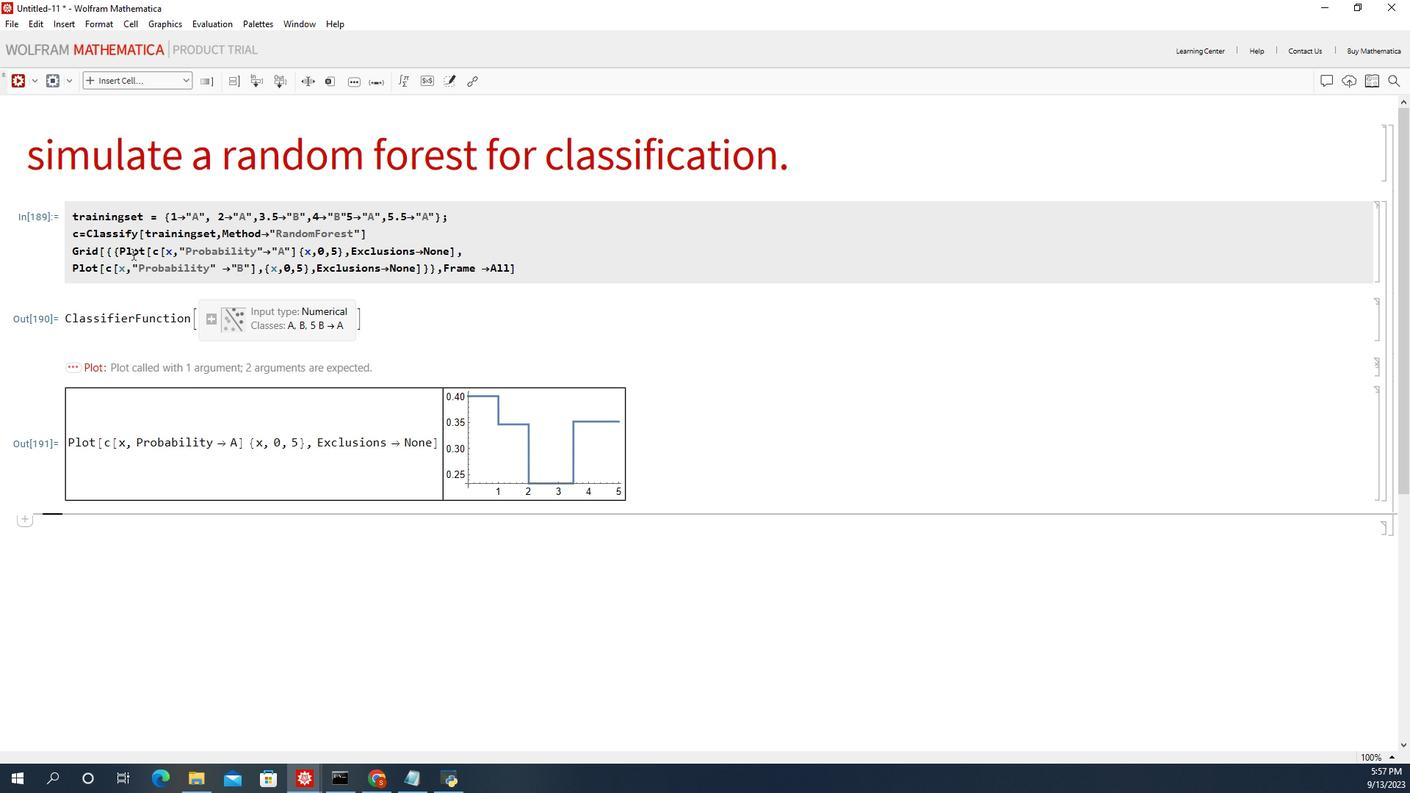 
Action: Mouse pressed left at (140, 74)
Screenshot: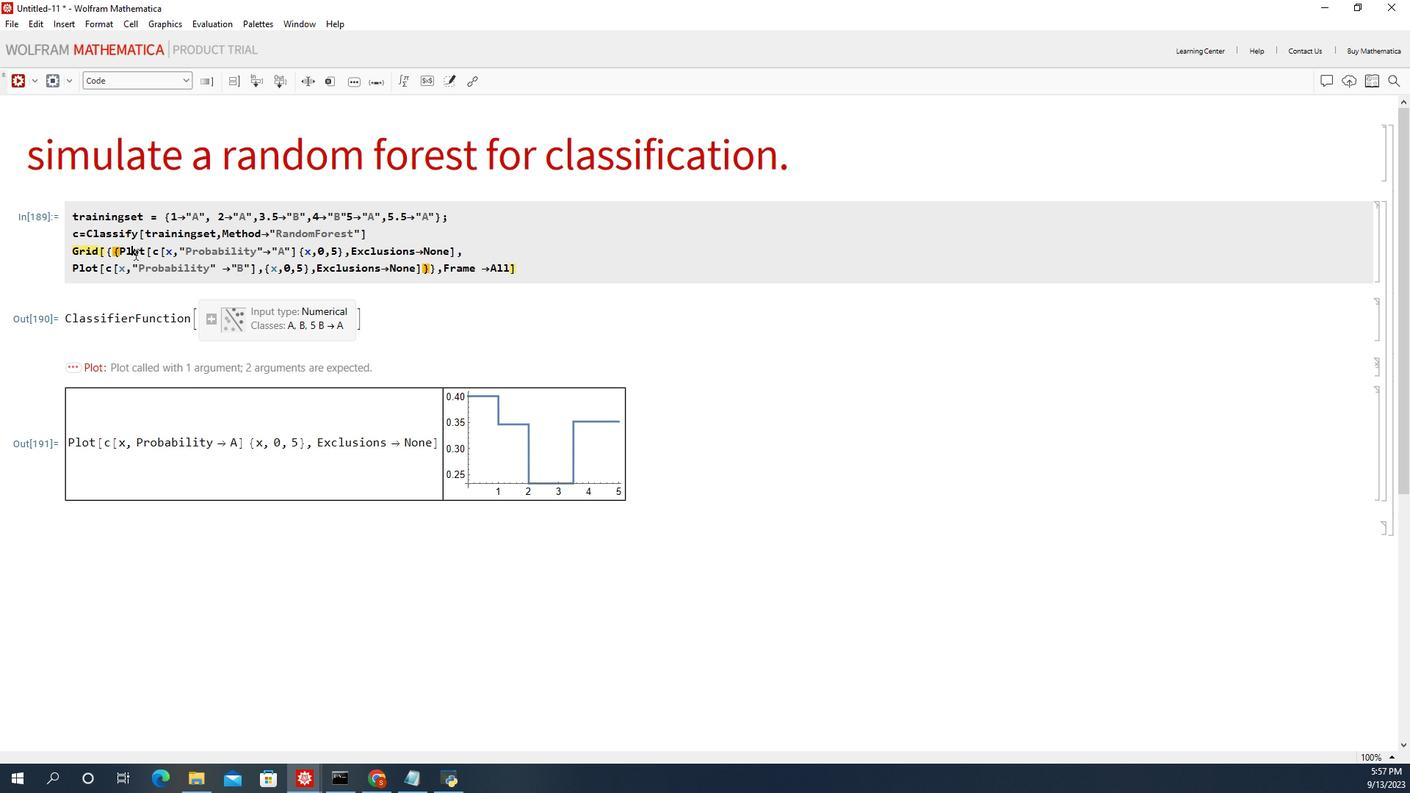 
Action: Mouse moved to (139, 74)
Screenshot: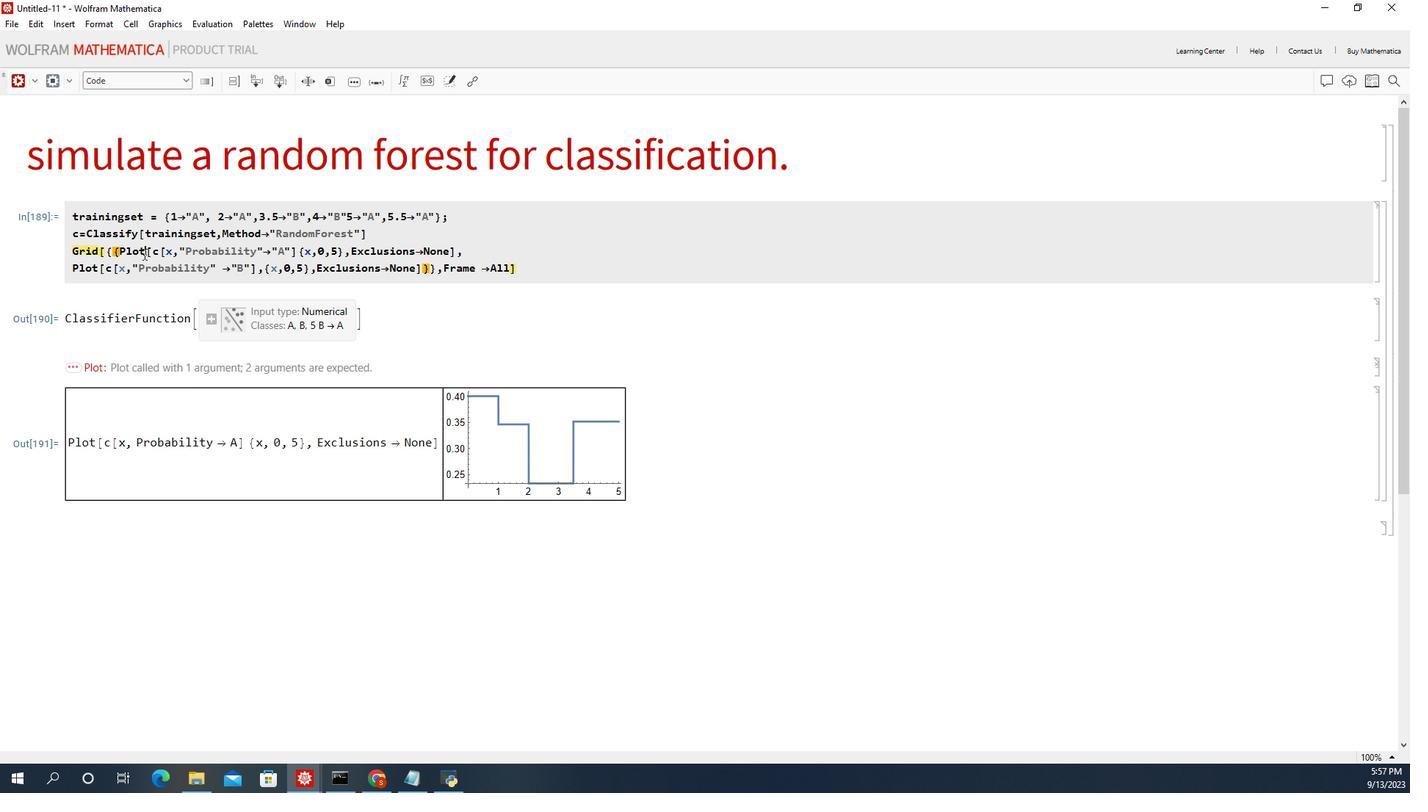 
Action: Mouse pressed left at (139, 74)
Screenshot: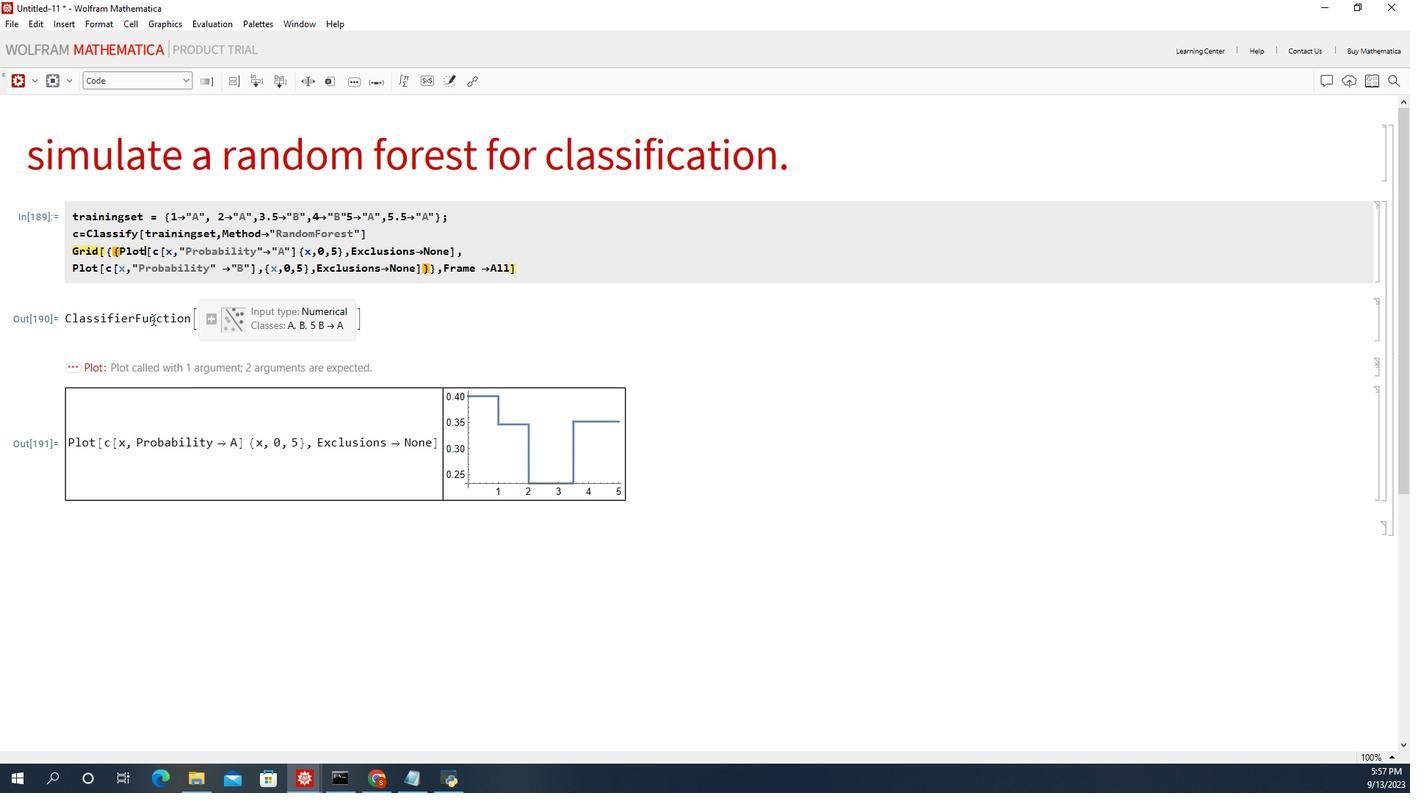 
Action: Mouse moved to (143, 71)
Screenshot: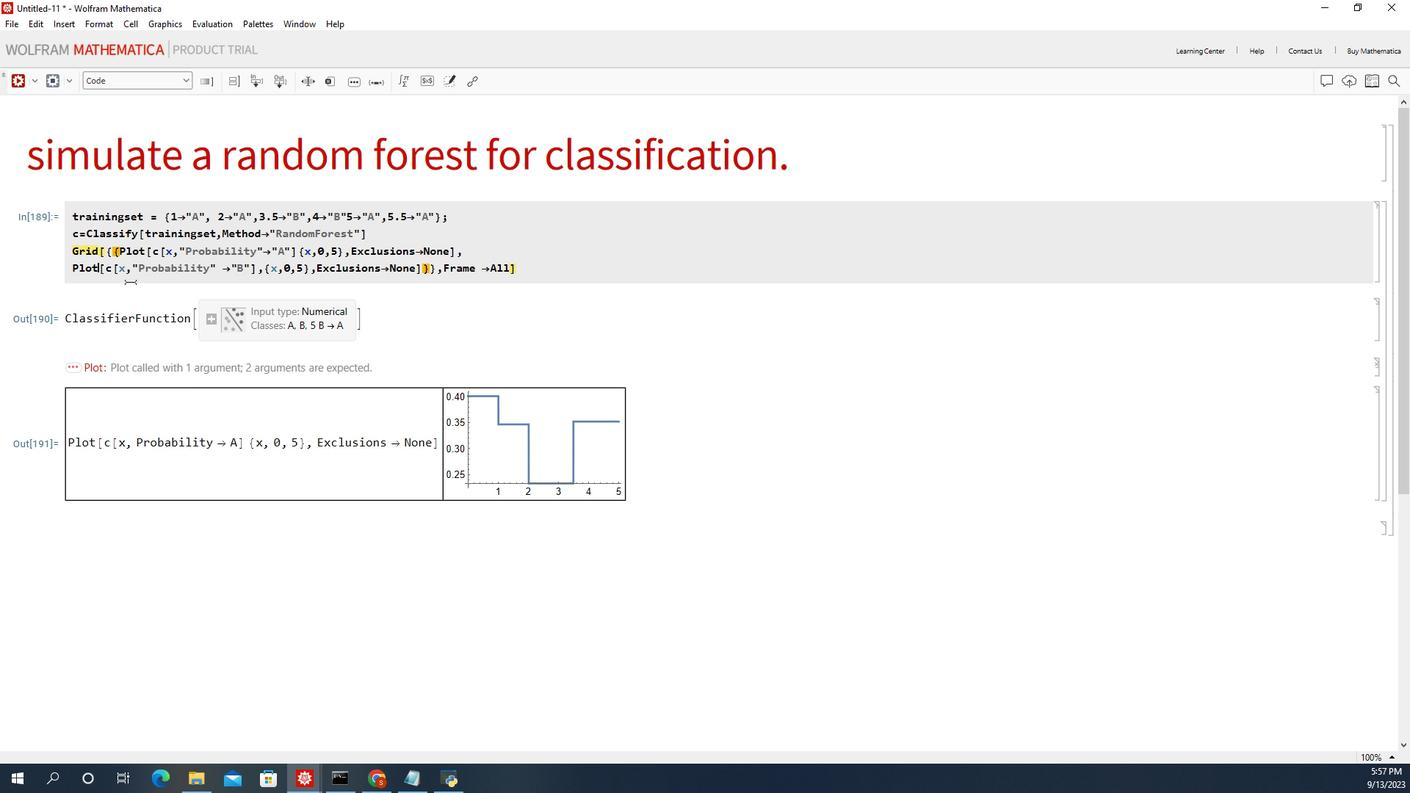 
Action: Mouse pressed left at (143, 71)
Screenshot: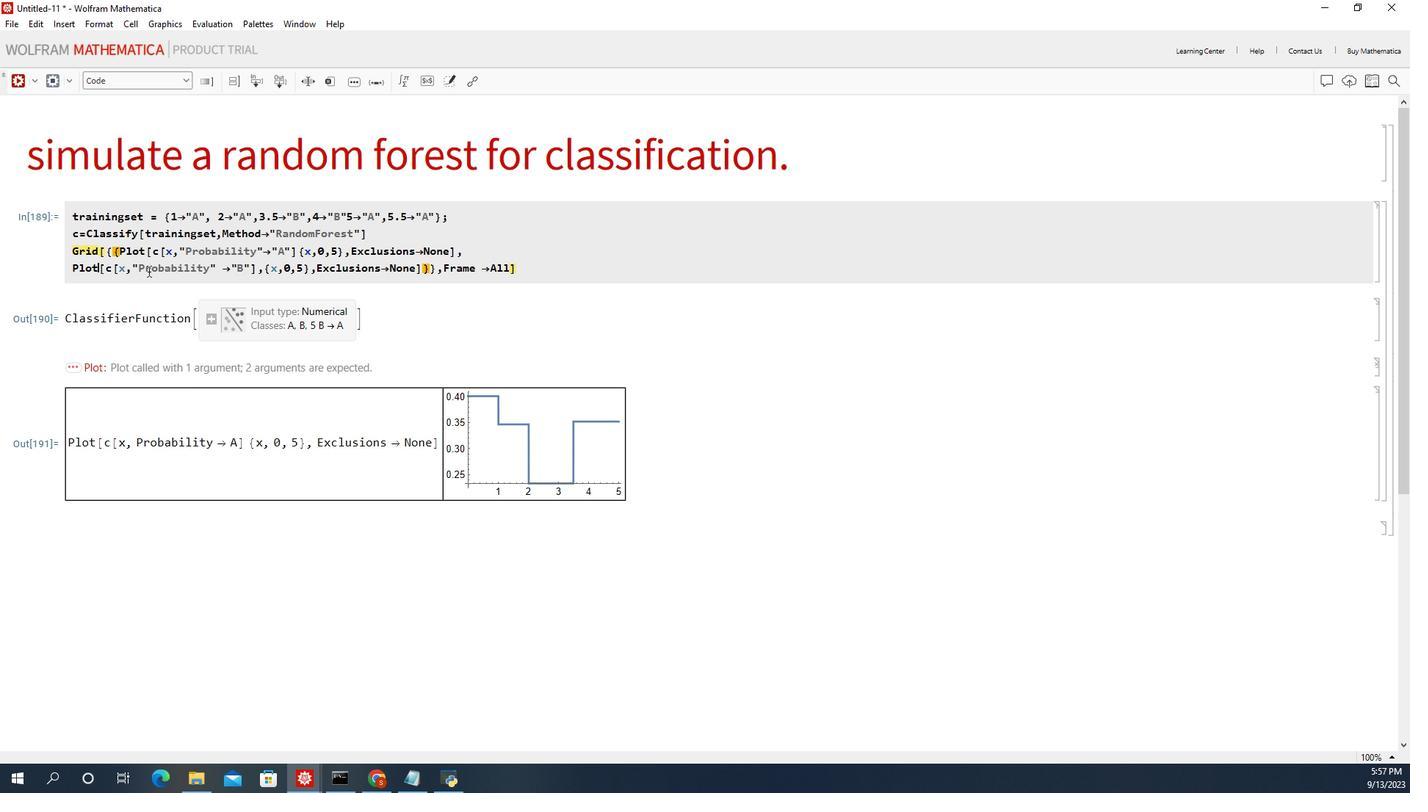 
Action: Mouse moved to (110, 71)
Screenshot: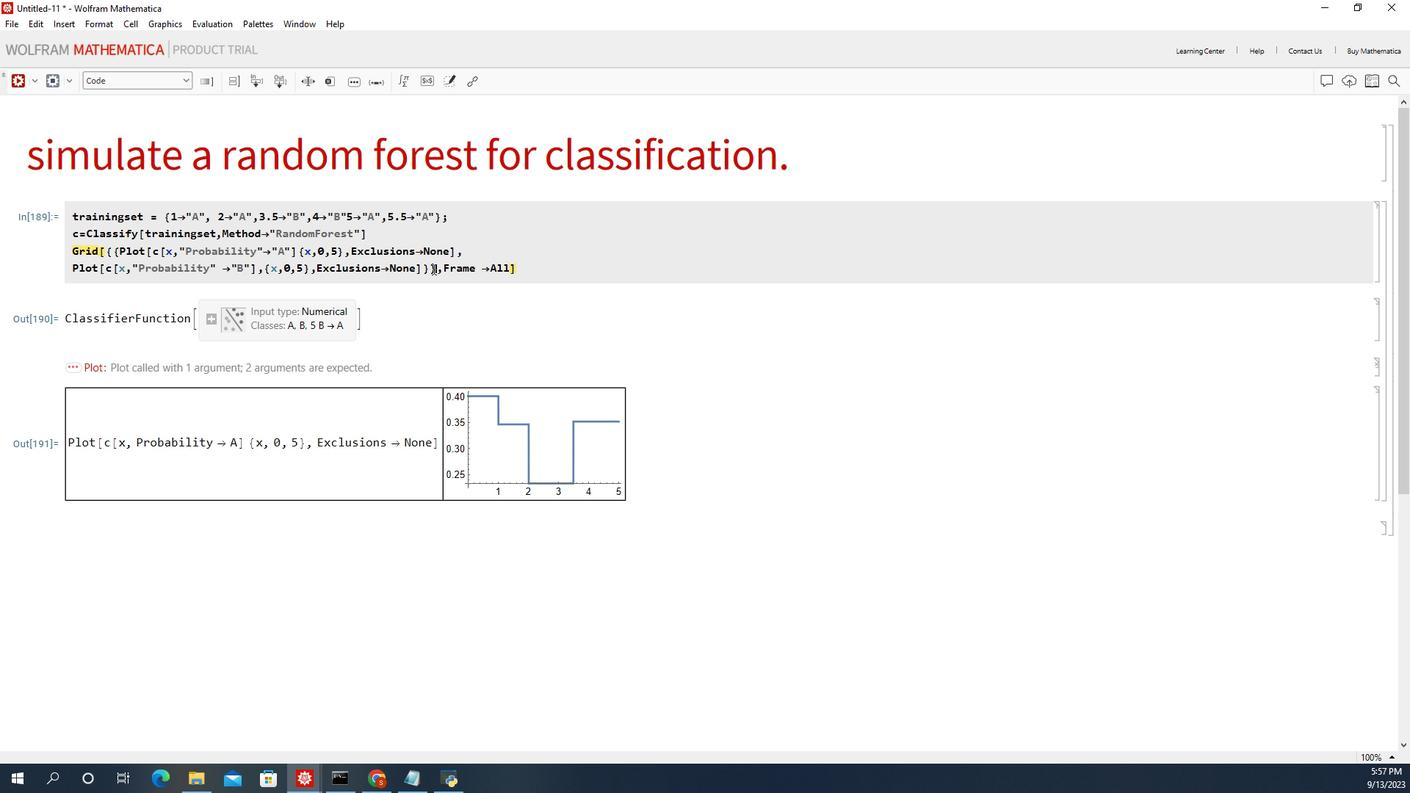 
Action: Mouse pressed left at (110, 71)
Screenshot: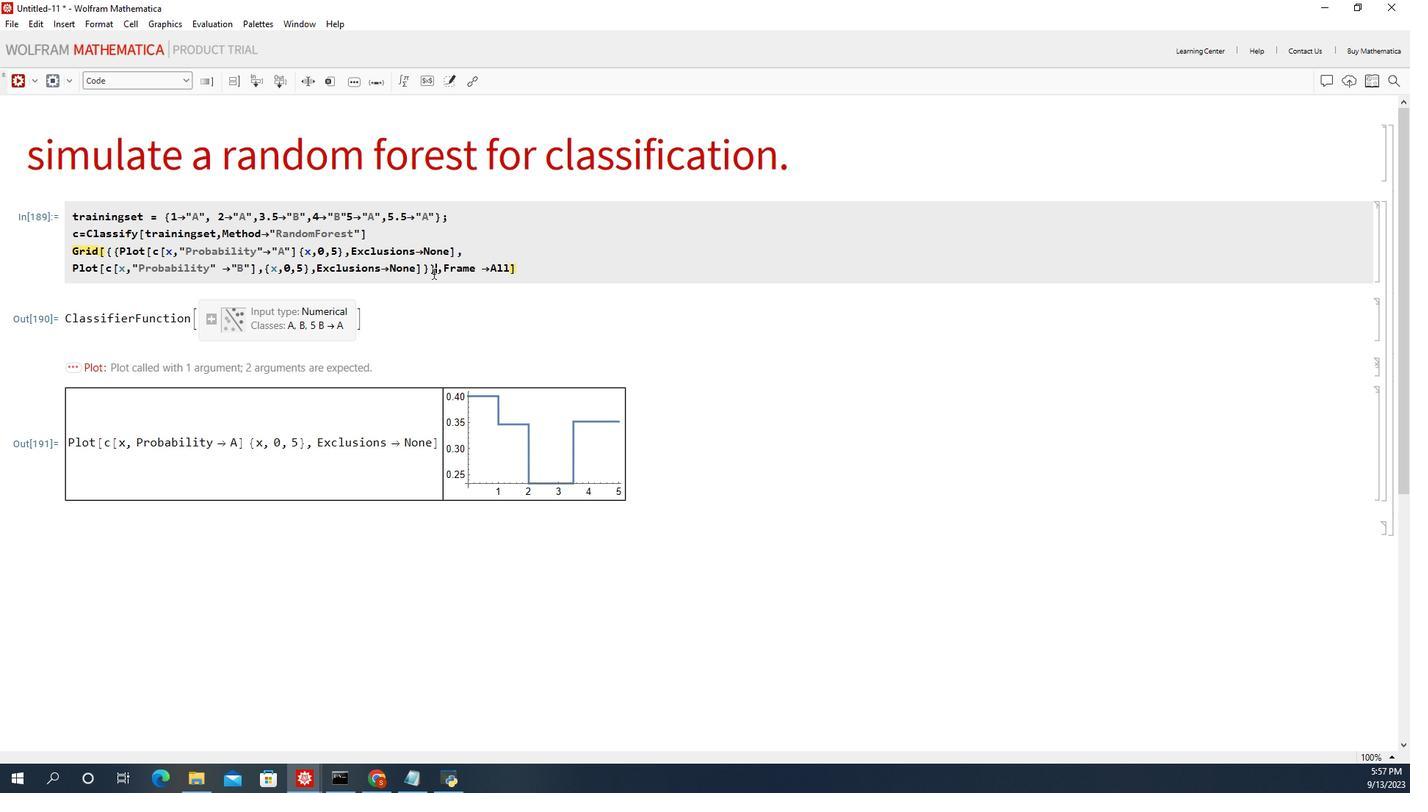 
Action: Mouse moved to (141, 71)
Screenshot: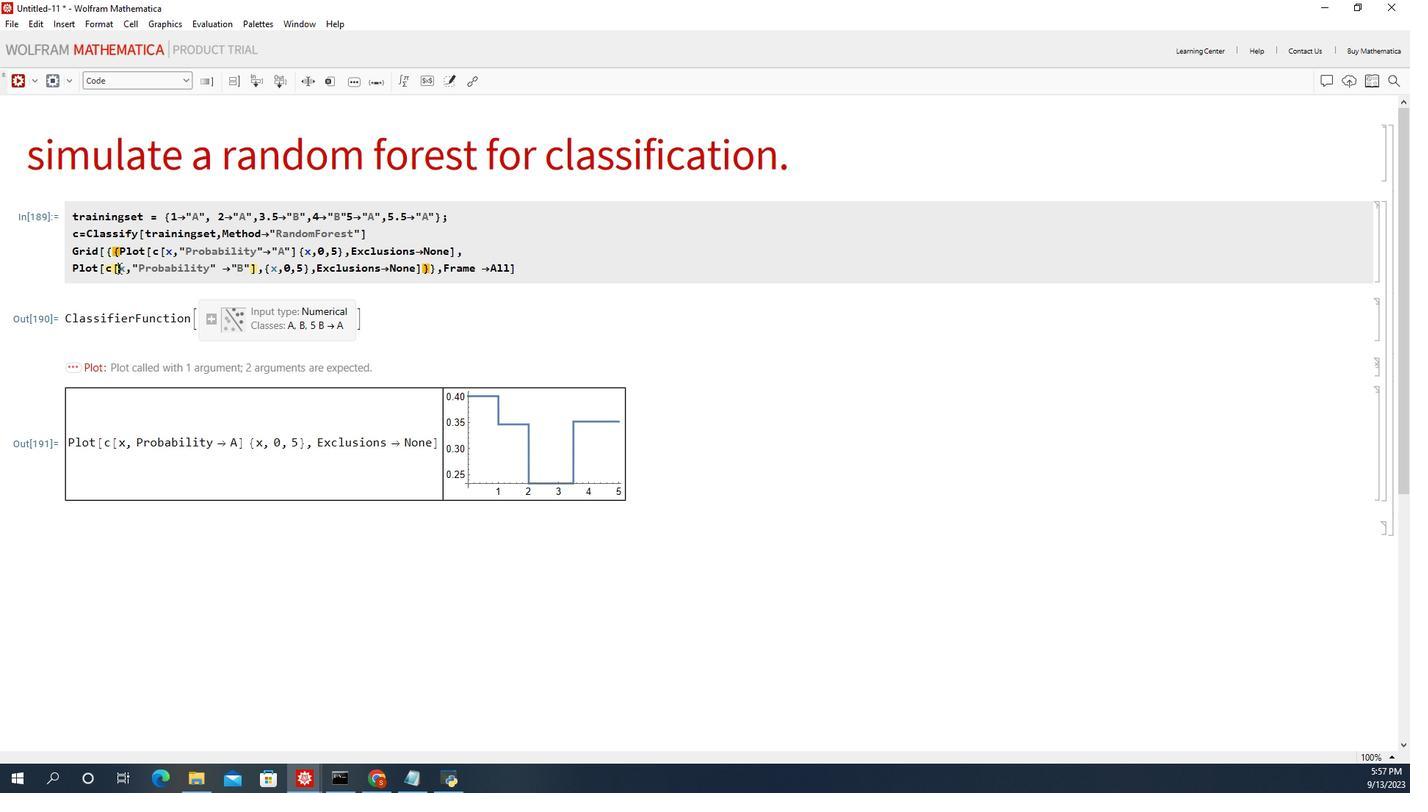 
Action: Mouse pressed left at (141, 71)
Screenshot: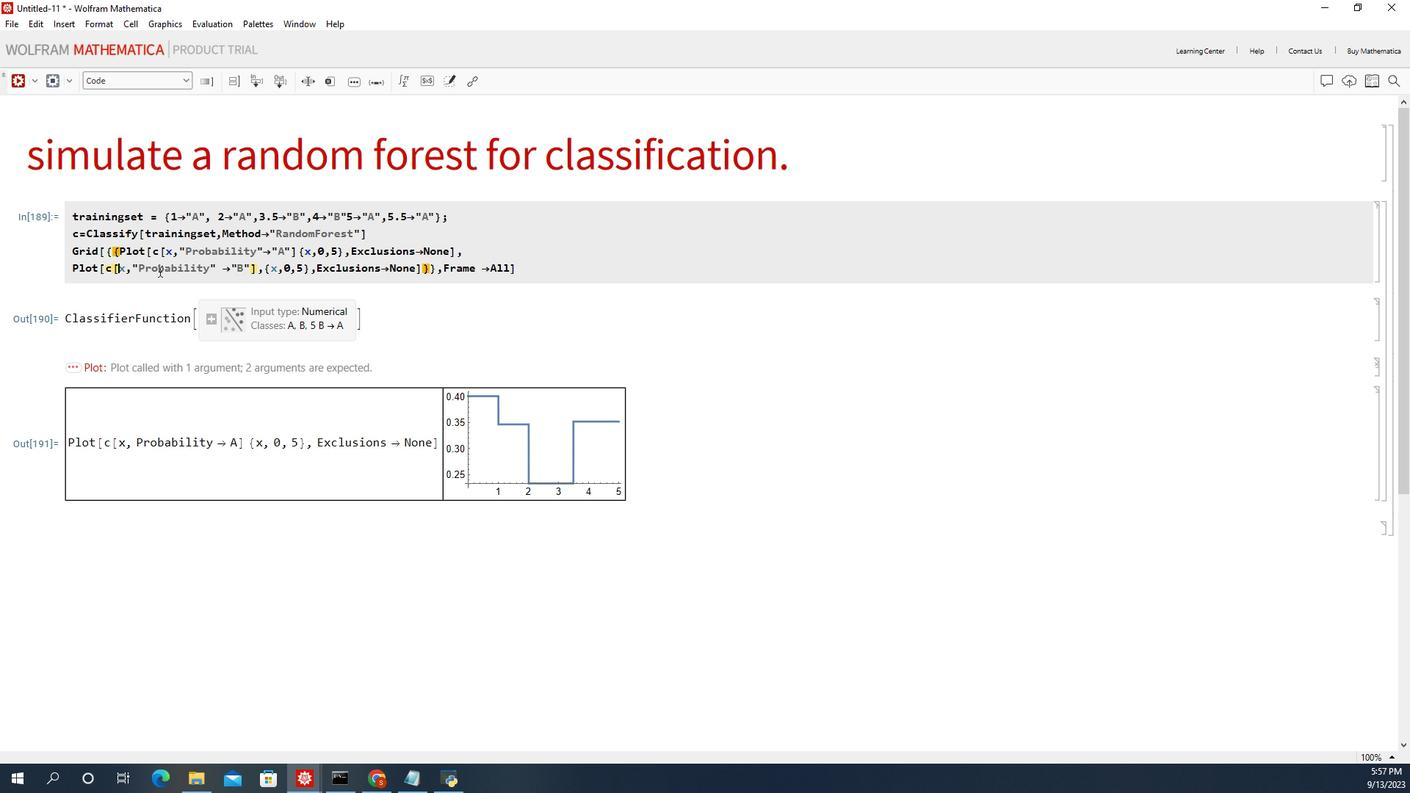 
Action: Mouse moved to (138, 46)
Screenshot: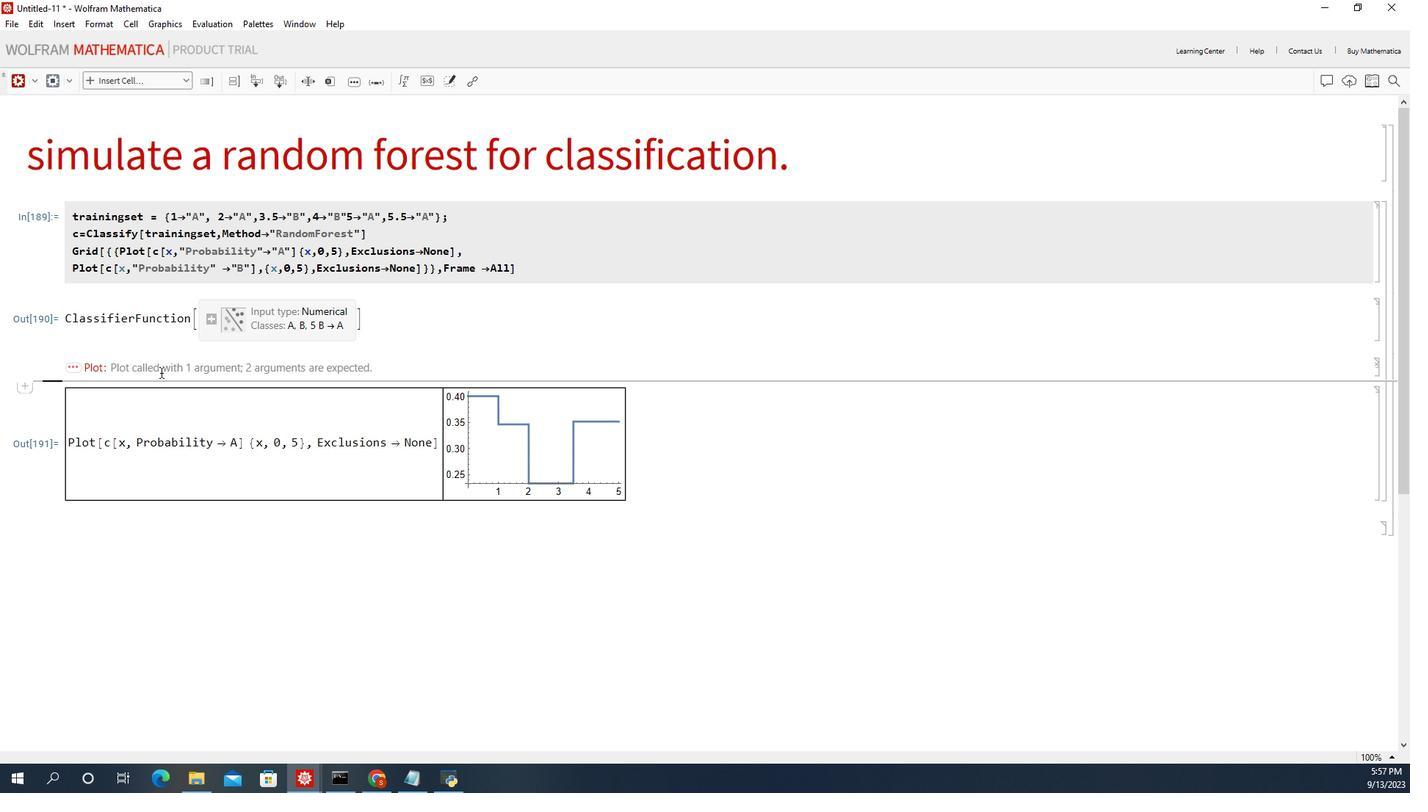 
Action: Mouse pressed left at (138, 46)
Screenshot: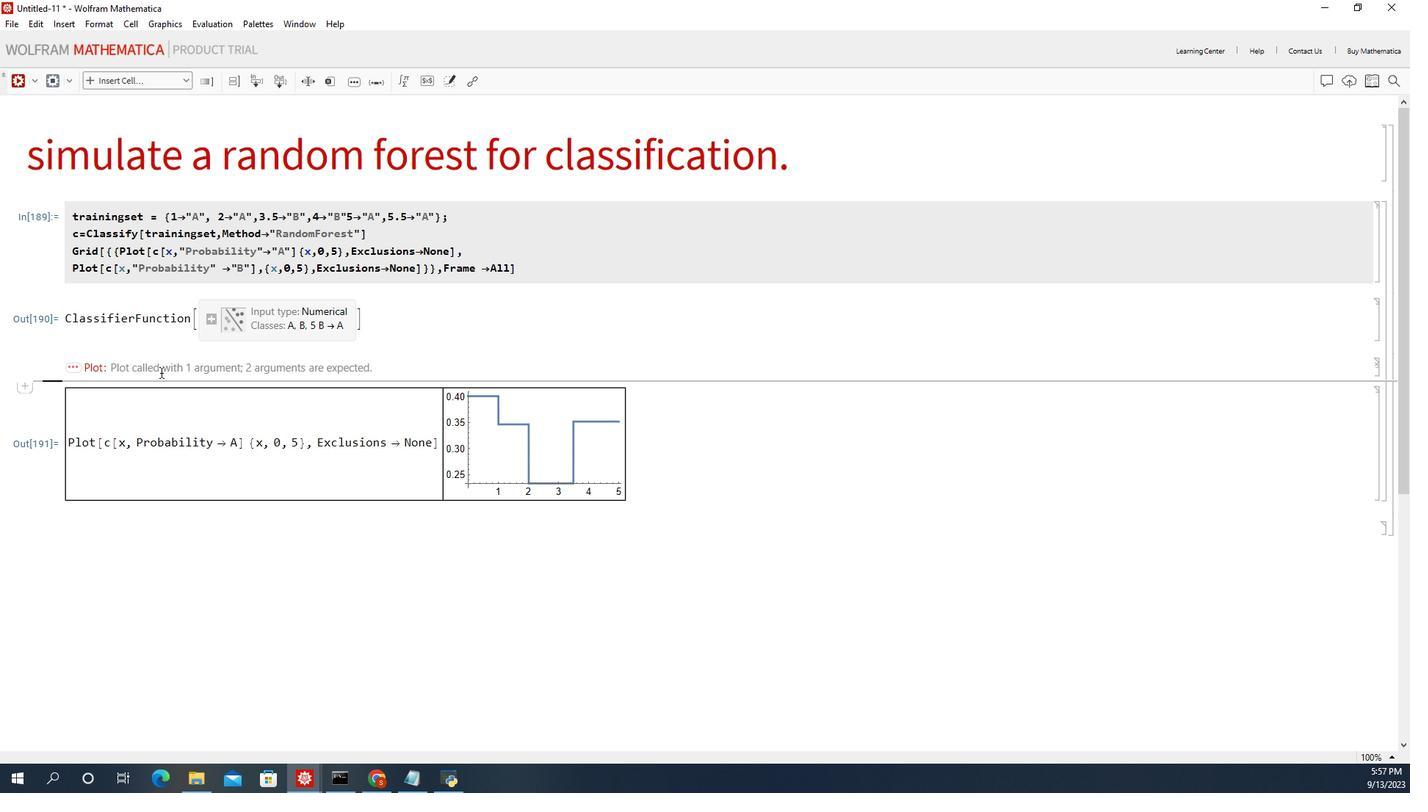 
Action: Mouse moved to (137, 49)
Screenshot: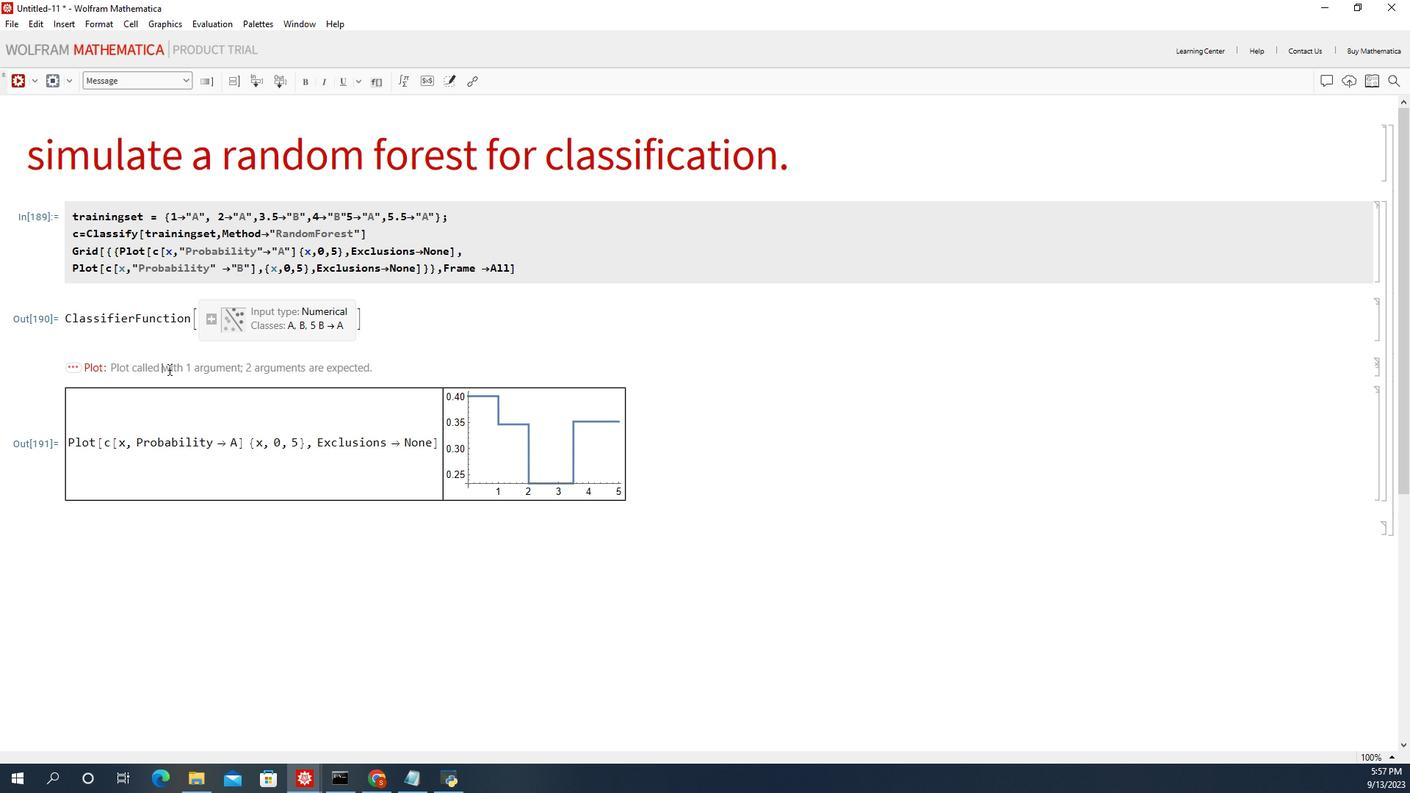 
Action: Mouse pressed left at (137, 49)
Screenshot: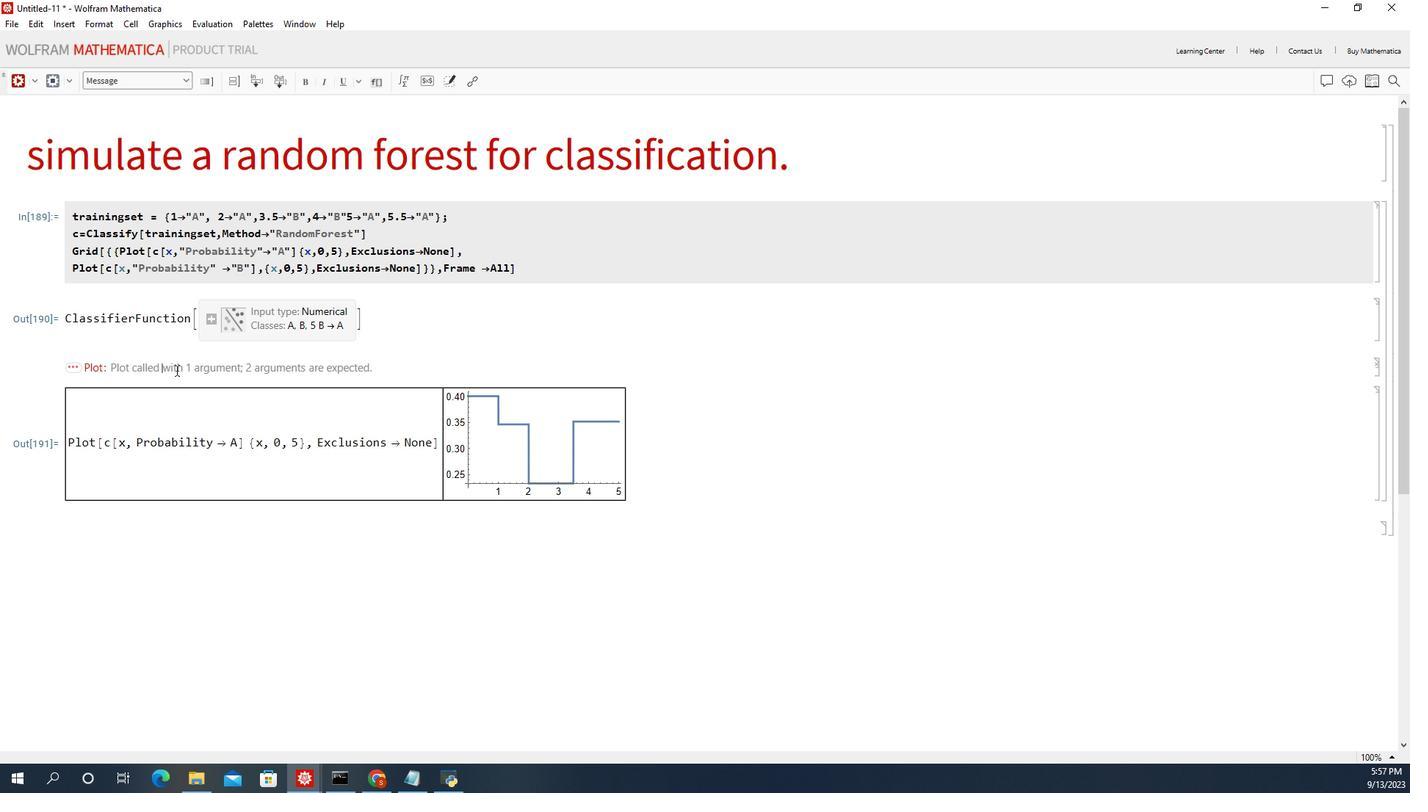 
Action: Mouse moved to (136, 74)
Screenshot: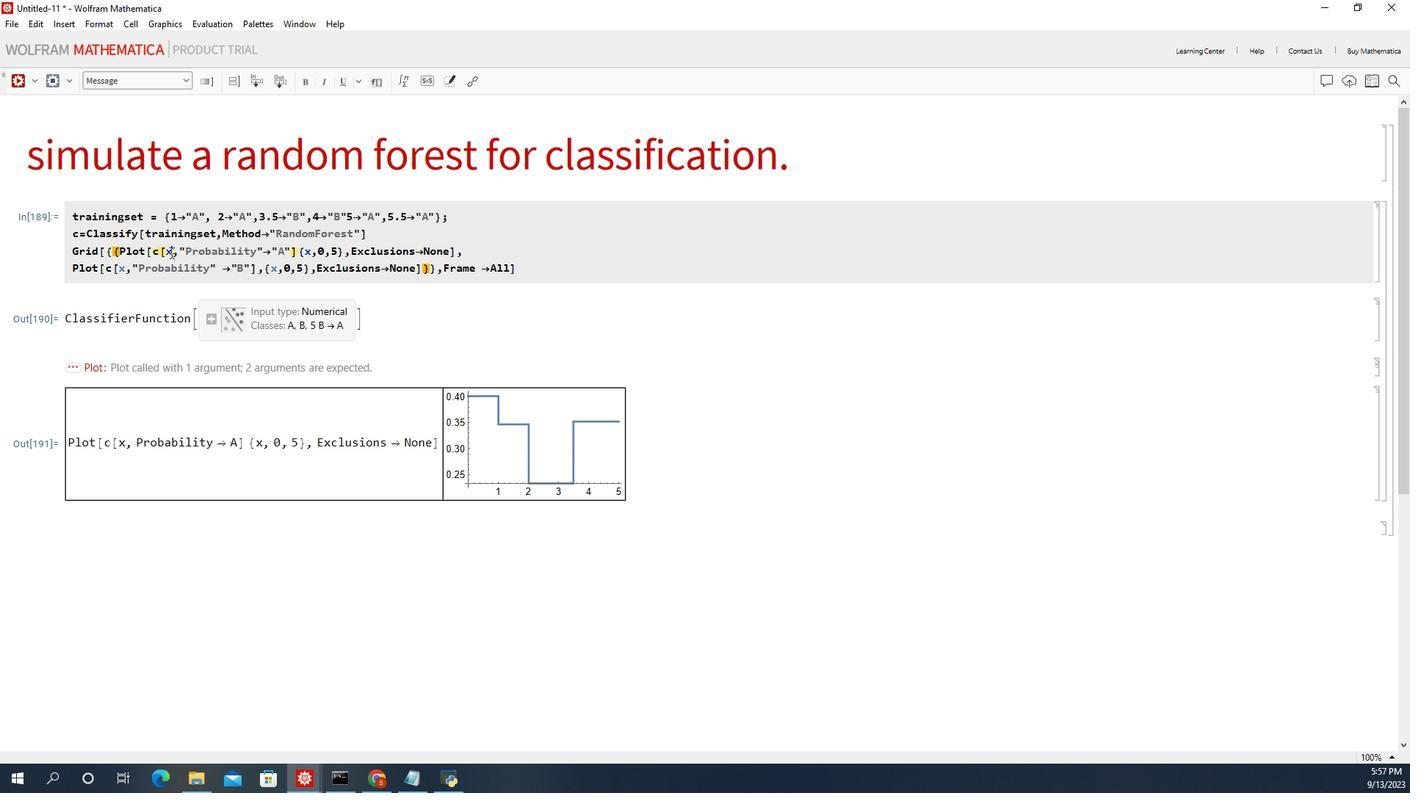 
Action: Mouse pressed left at (136, 74)
Screenshot: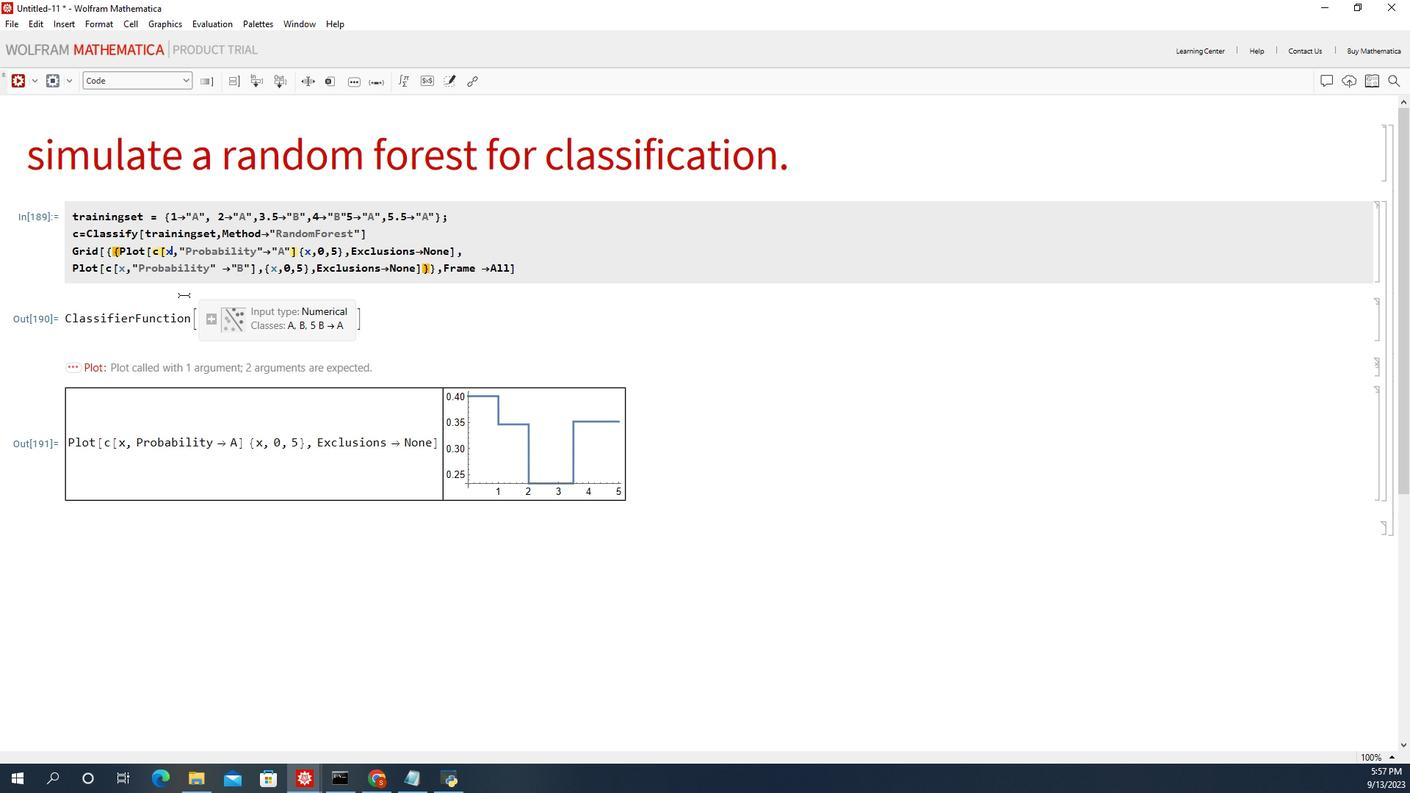 
Action: Mouse moved to (152, 70)
Screenshot: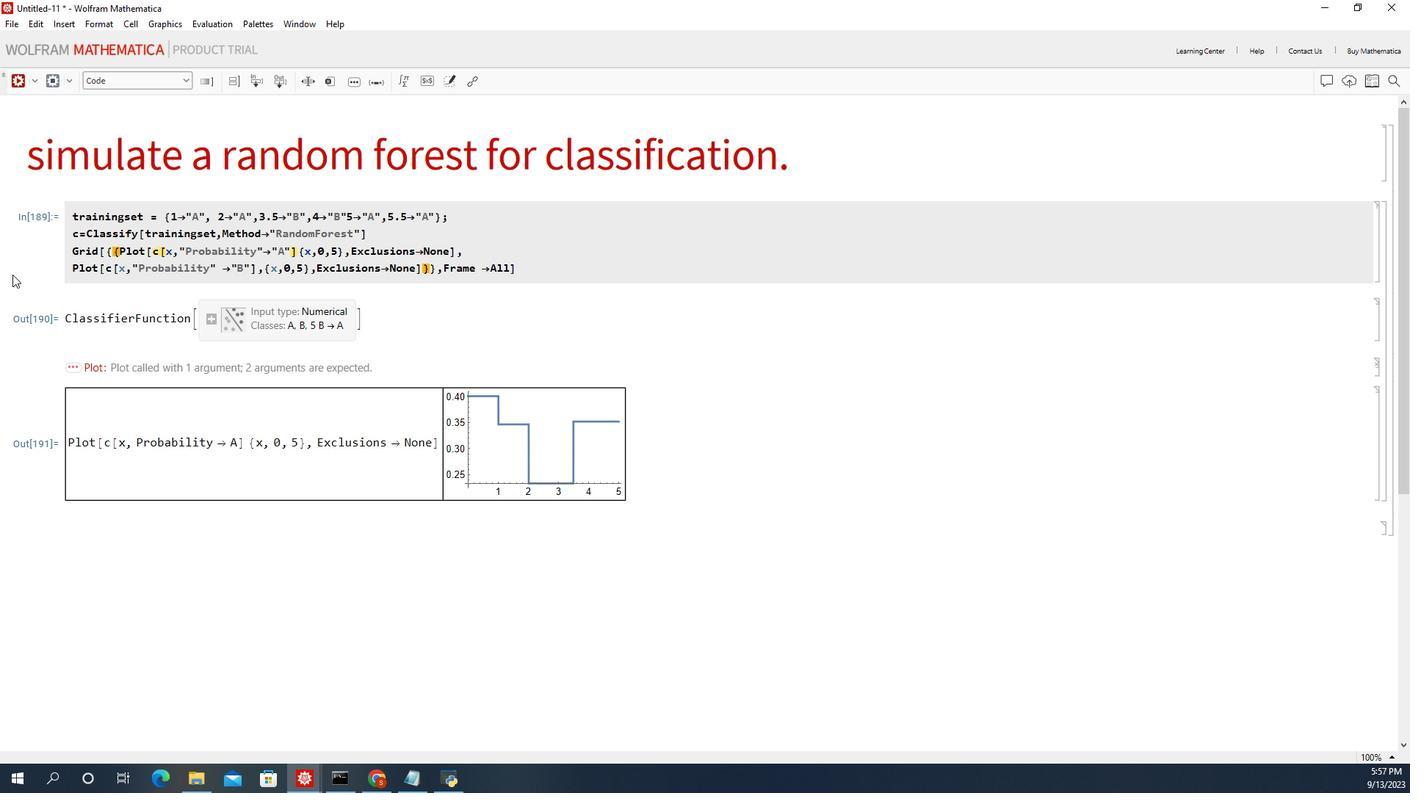 
Action: Key pressed <Key.backspace>x
Screenshot: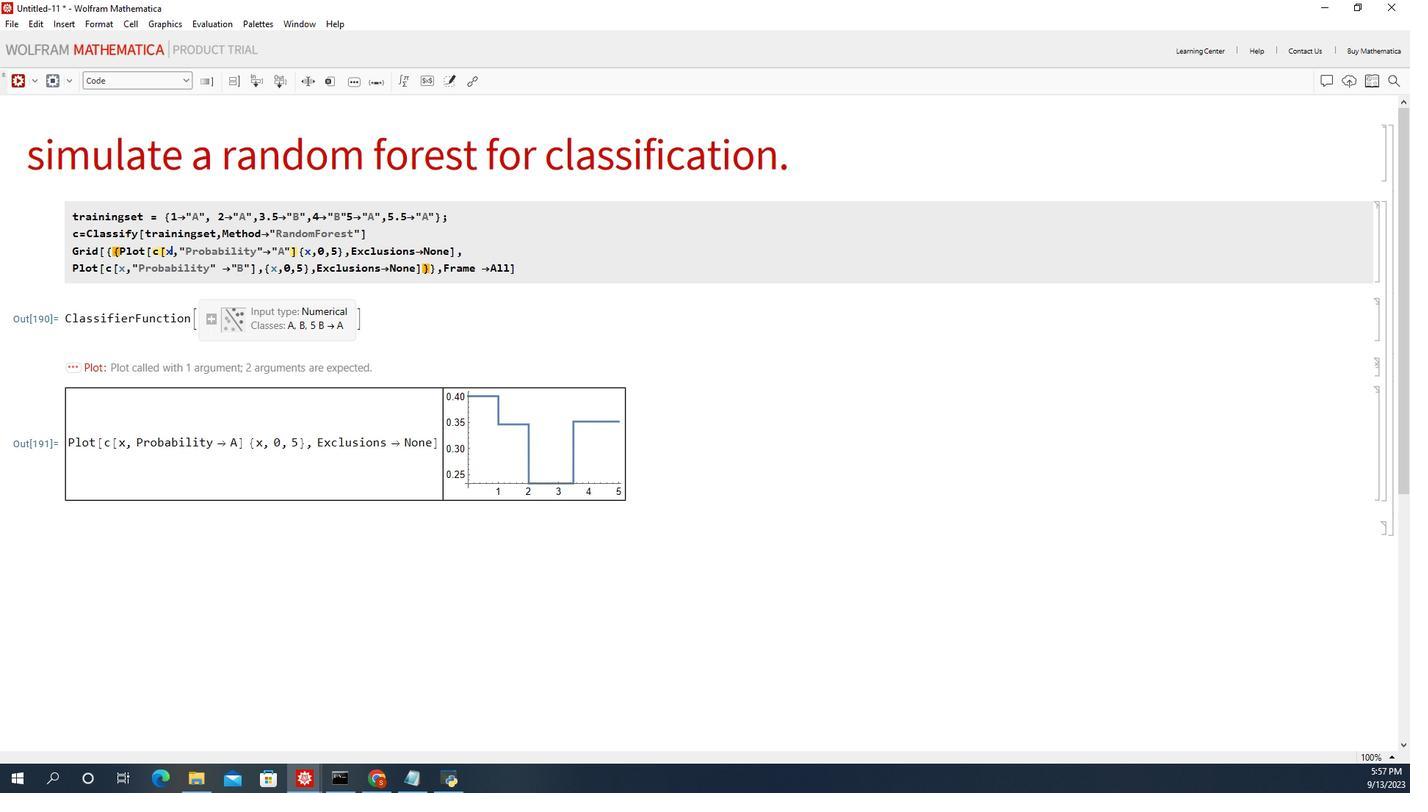 
Action: Mouse moved to (139, 74)
Screenshot: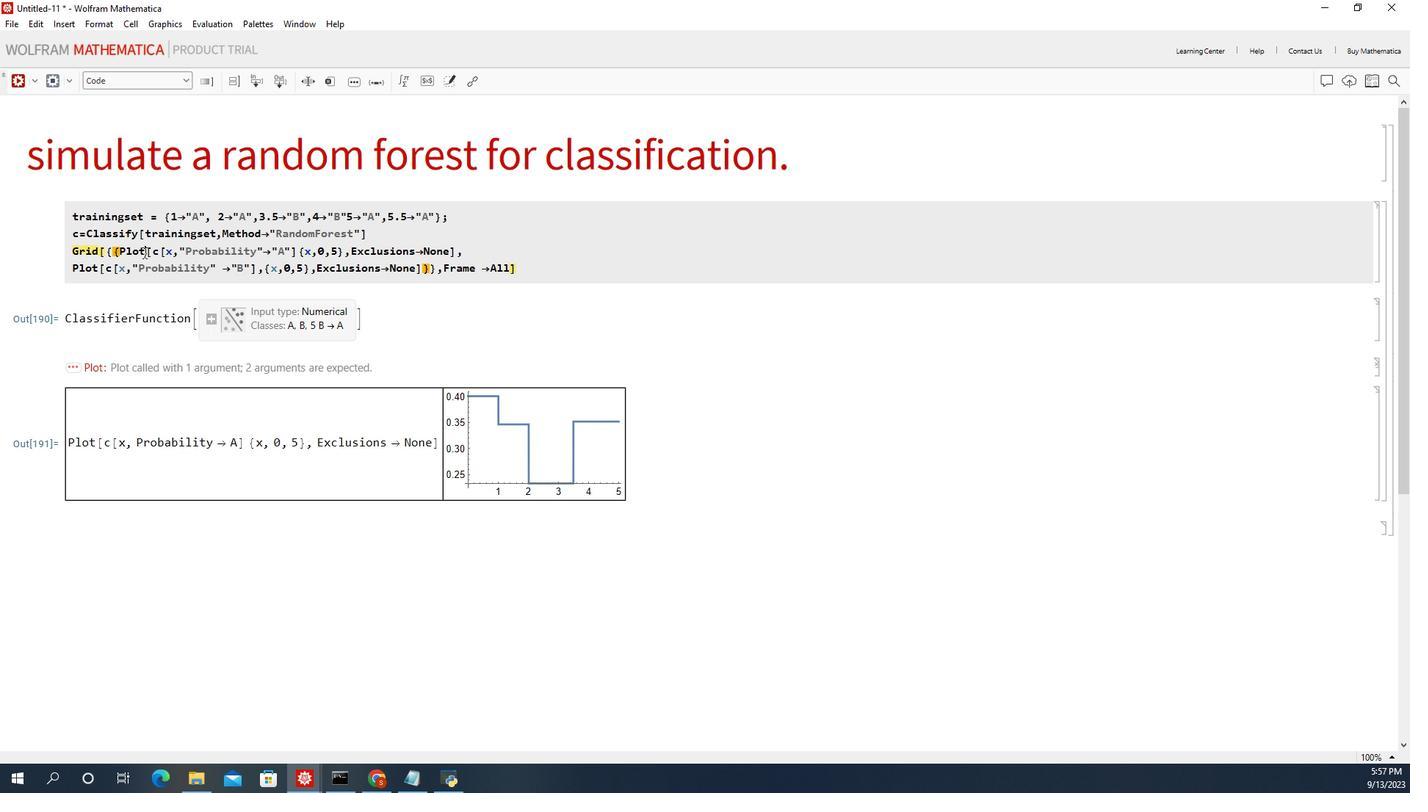 
Action: Mouse pressed left at (139, 74)
Screenshot: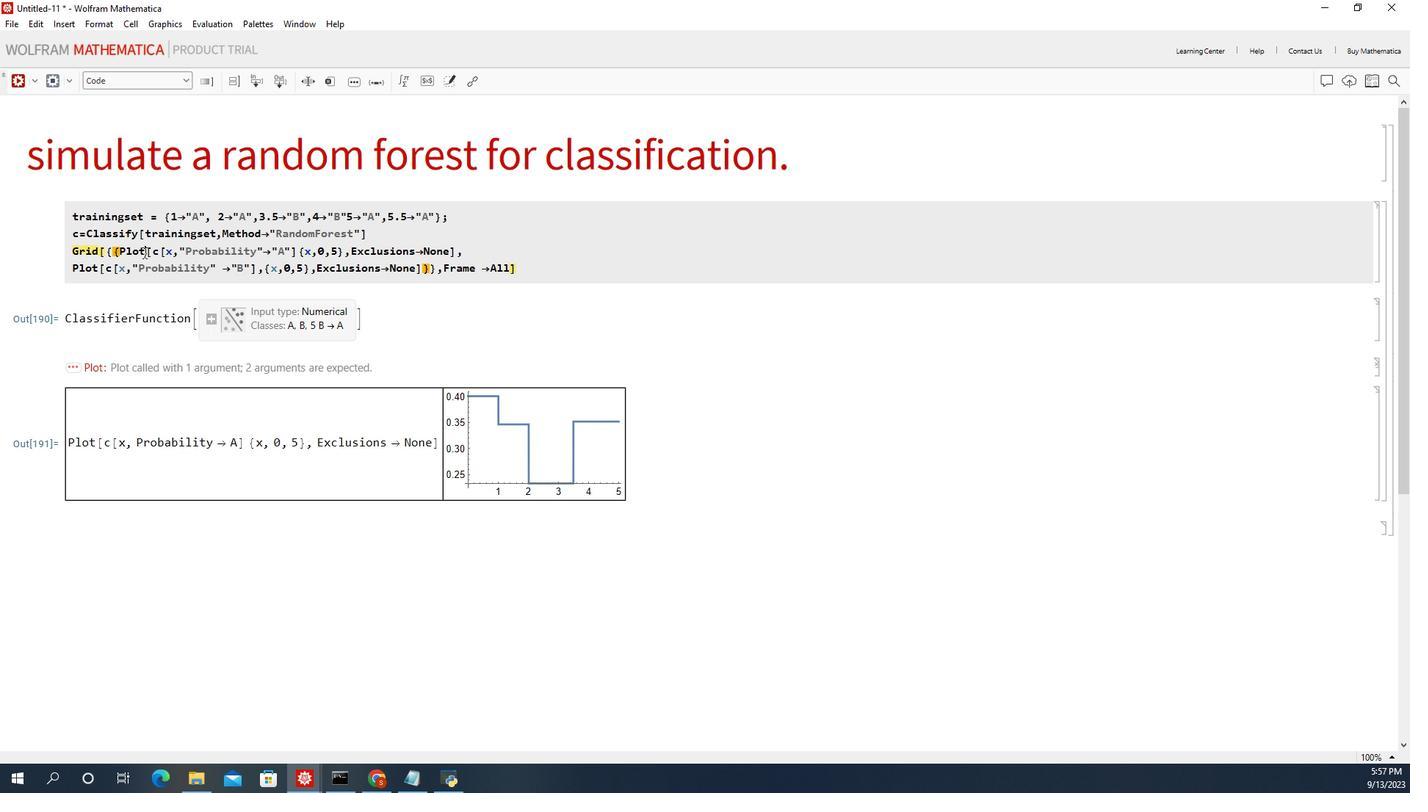 
Action: Mouse moved to (143, 74)
Screenshot: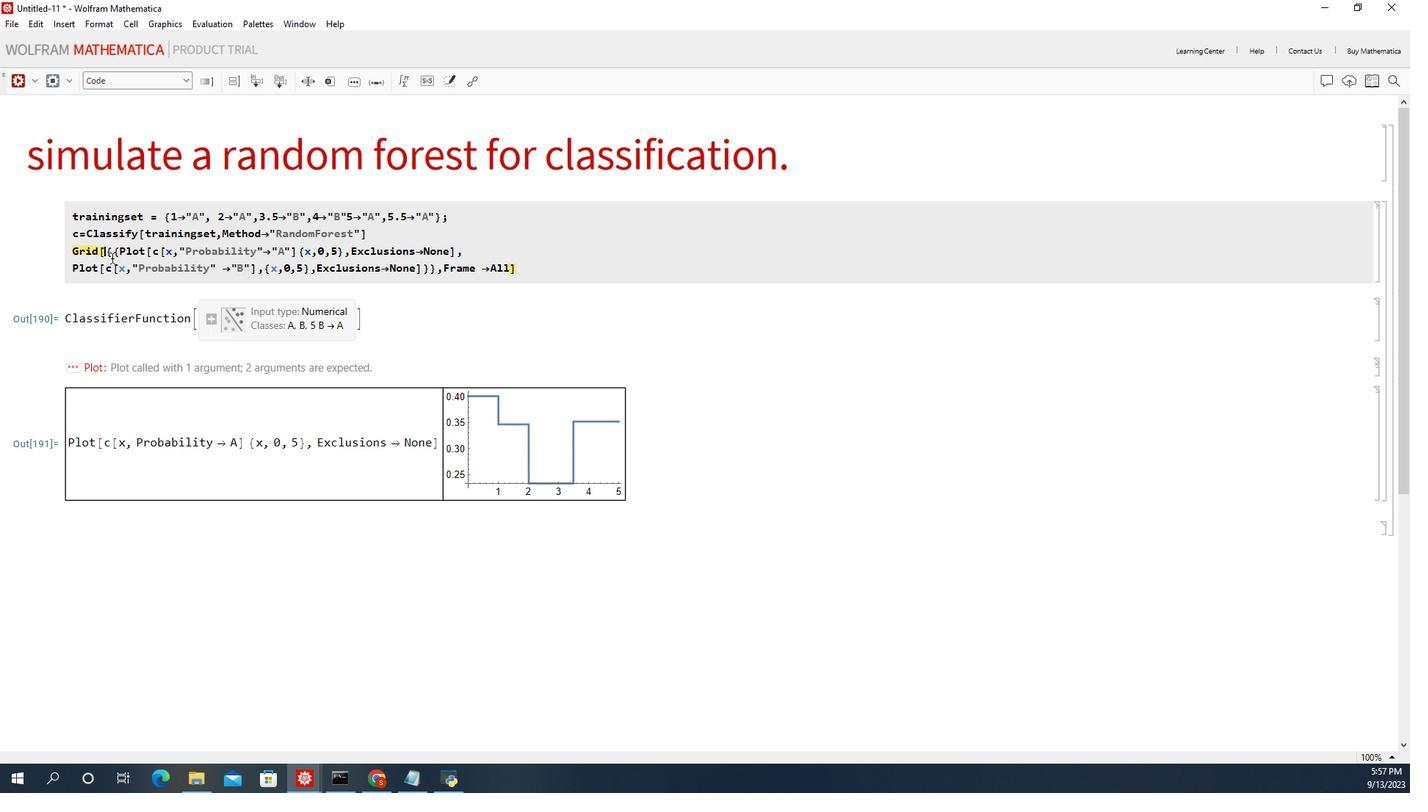 
Action: Mouse pressed left at (143, 74)
Screenshot: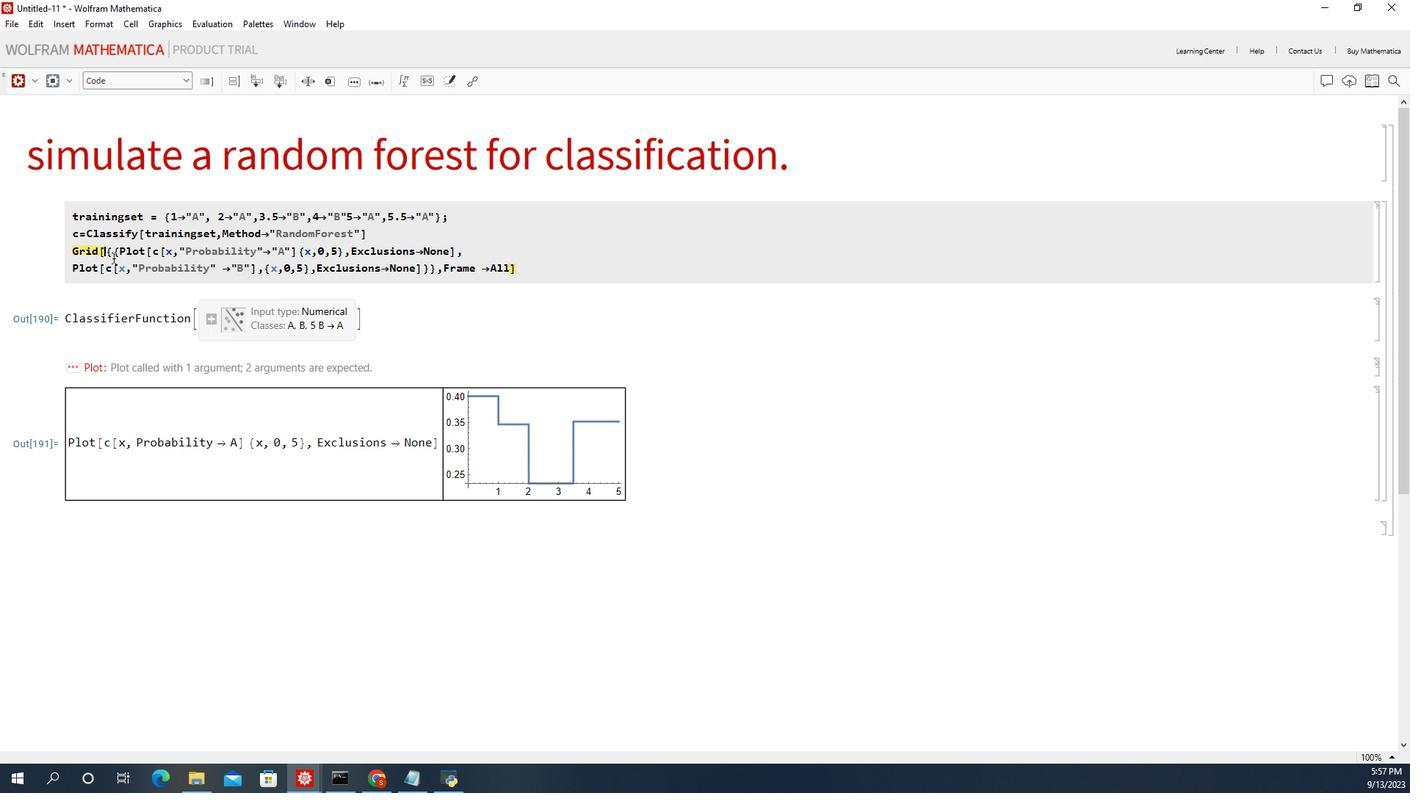 
Action: Mouse moved to (142, 74)
Screenshot: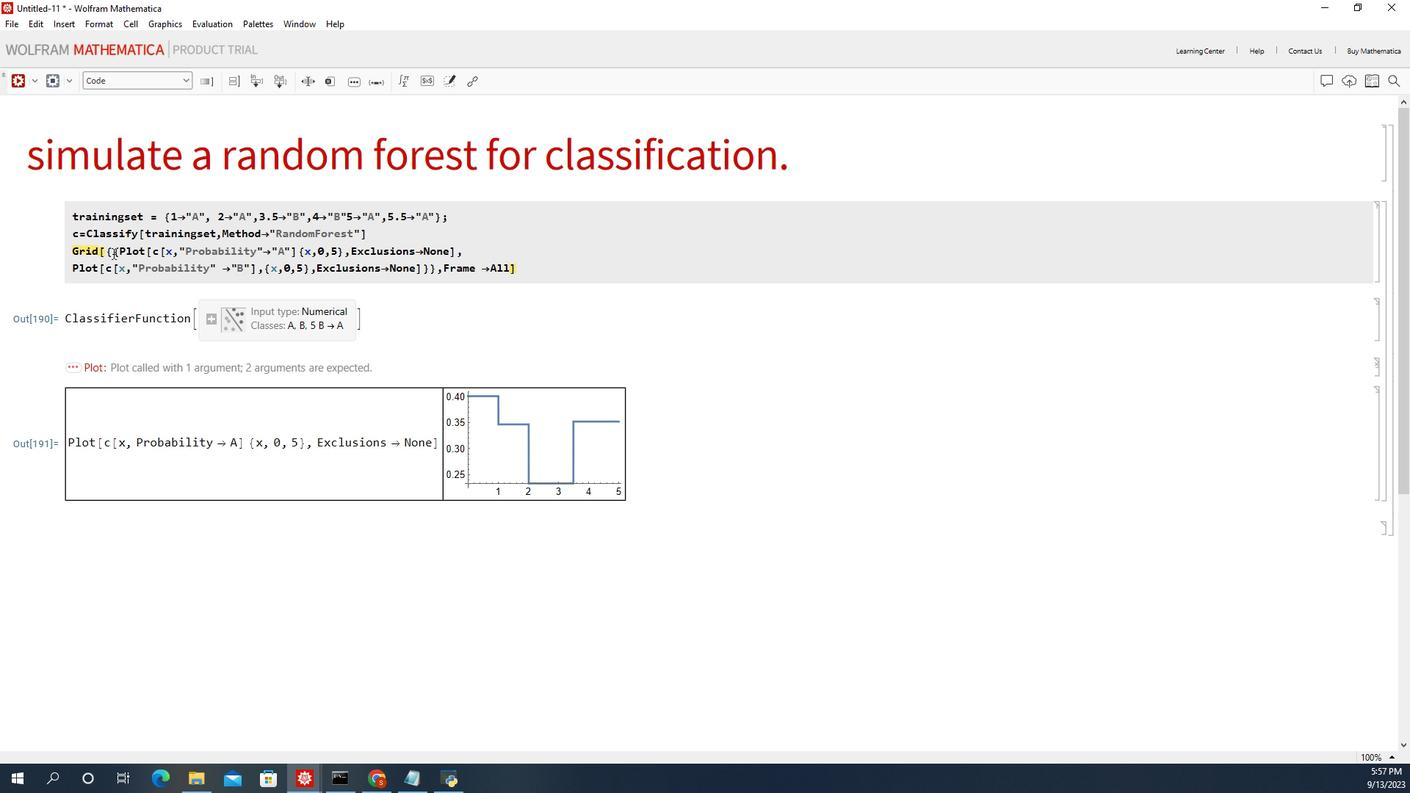 
Action: Mouse pressed left at (142, 74)
Screenshot: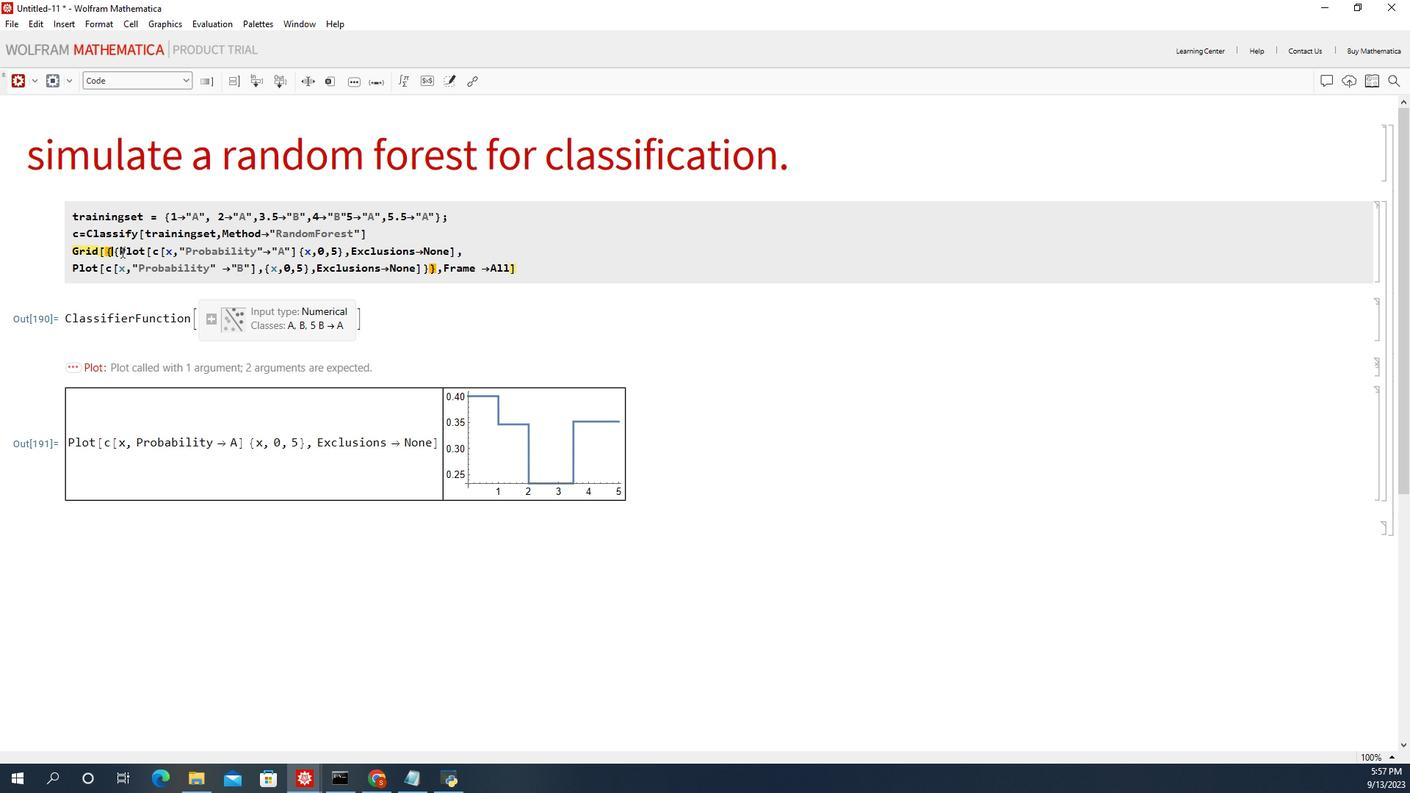 
Action: Mouse moved to (141, 74)
Screenshot: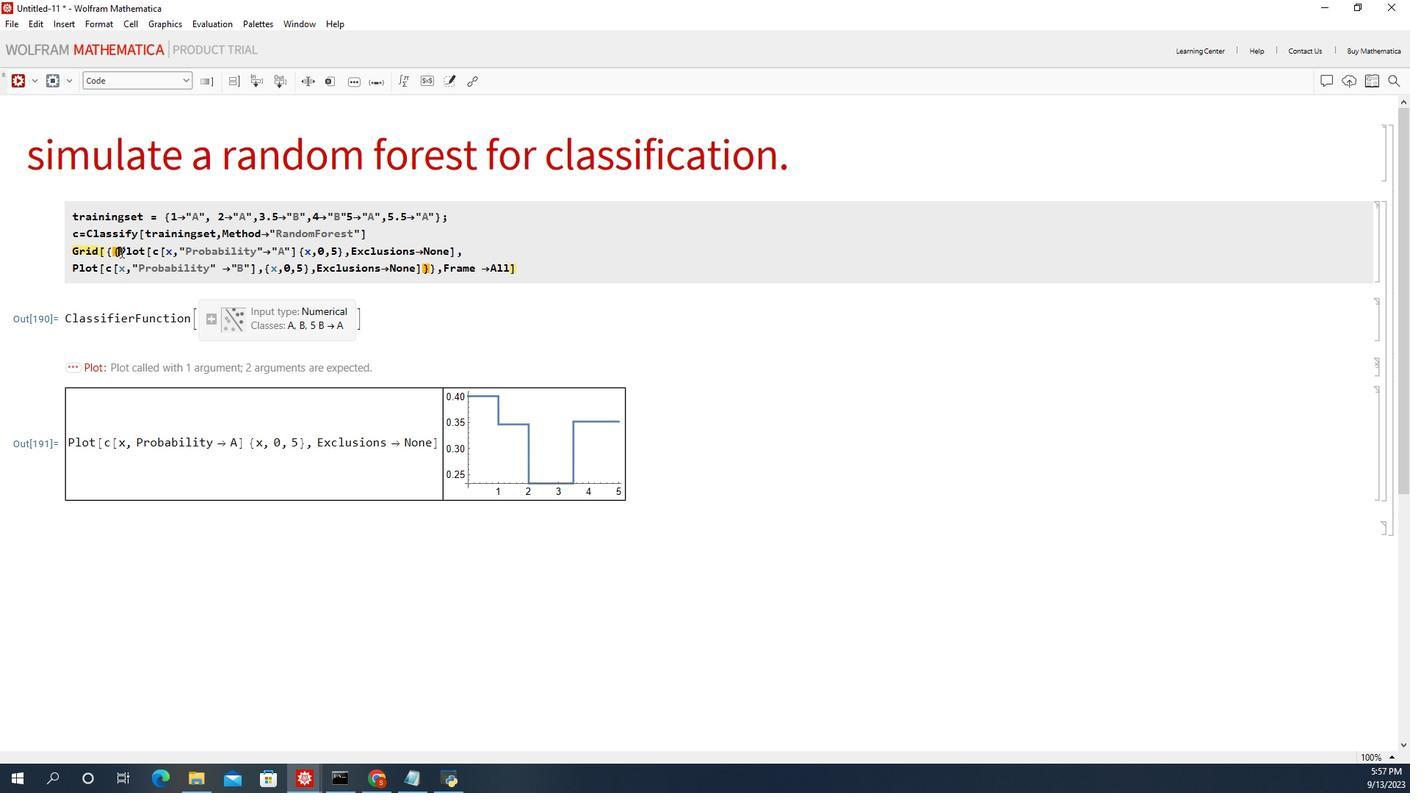 
Action: Mouse pressed left at (141, 74)
Screenshot: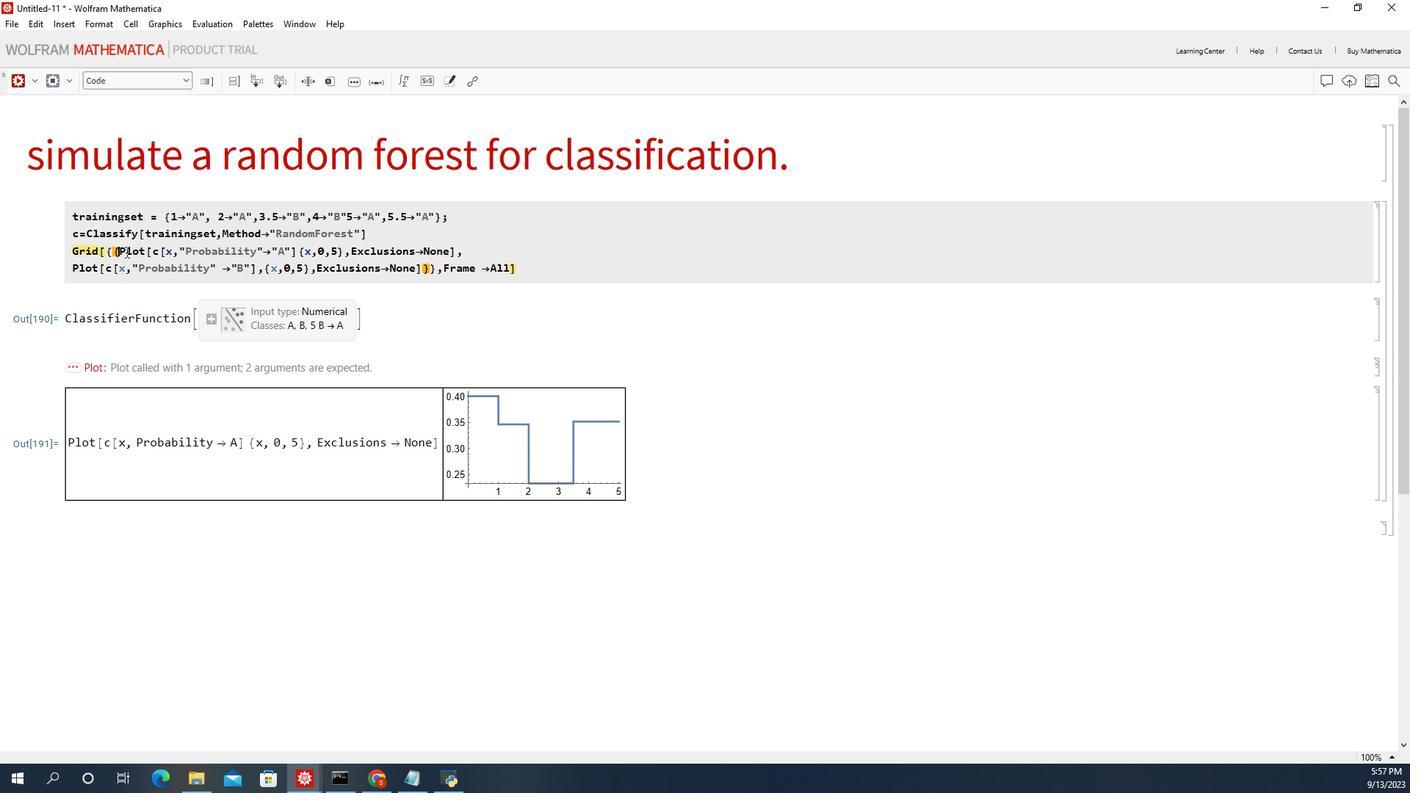 
Action: Mouse moved to (138, 74)
Screenshot: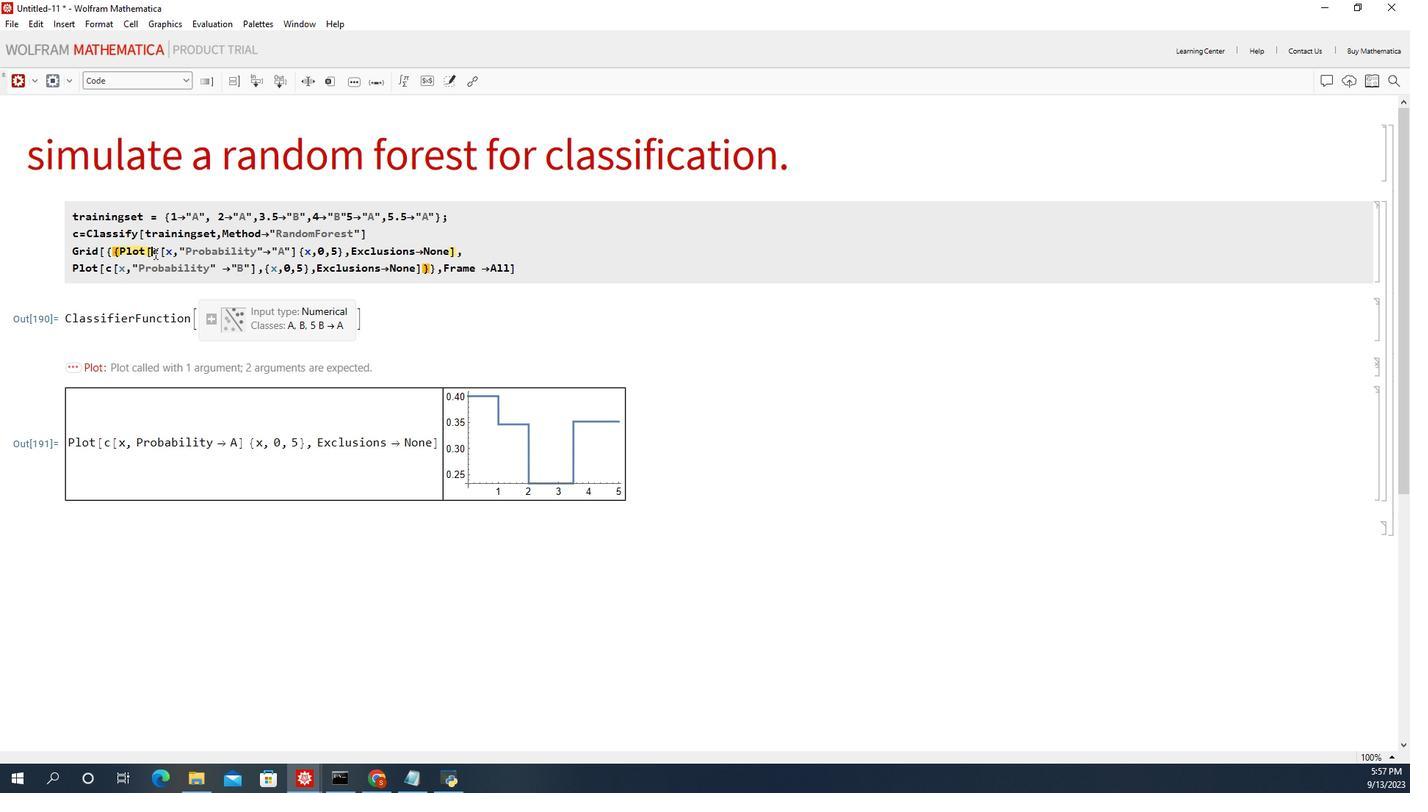 
Action: Mouse pressed left at (138, 74)
Screenshot: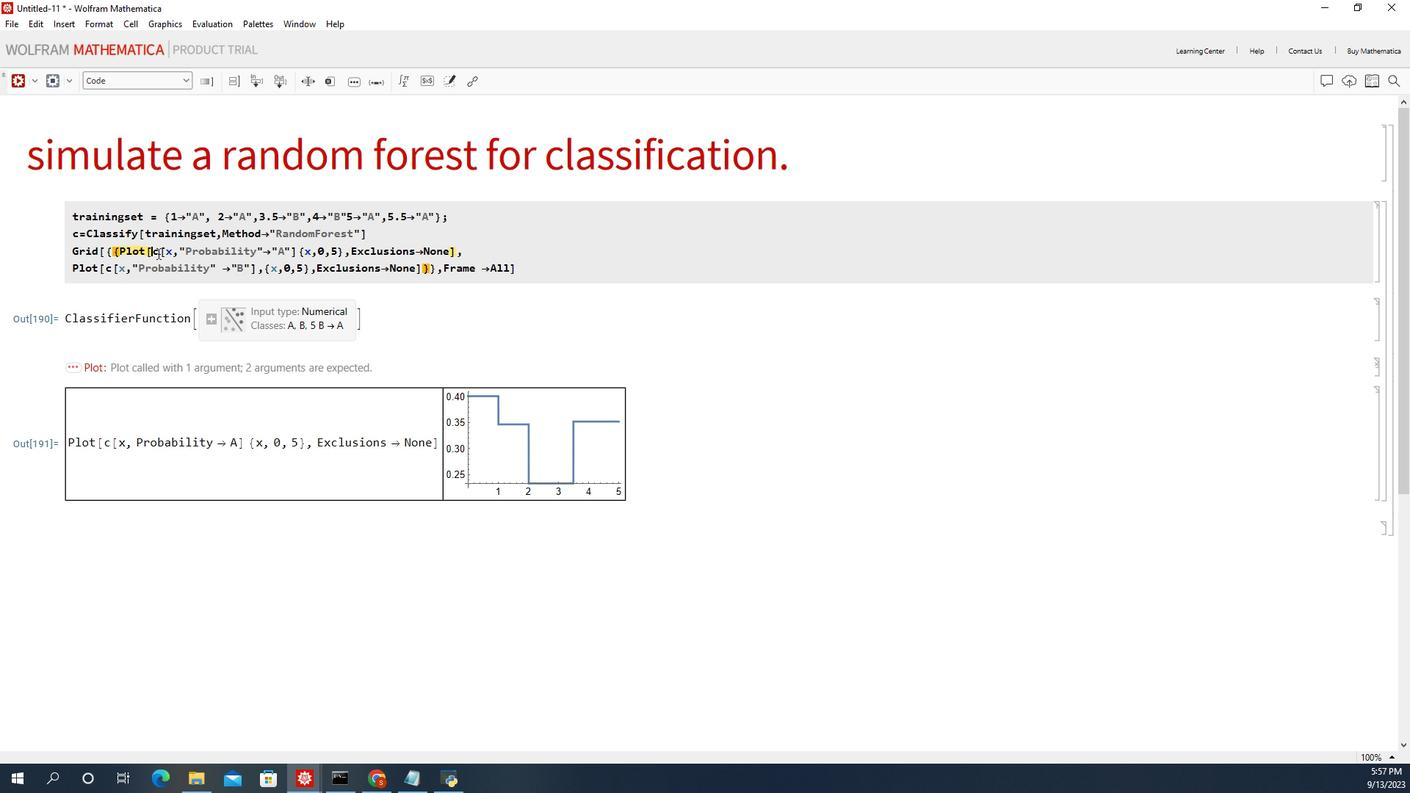 
Action: Mouse moved to (137, 74)
Screenshot: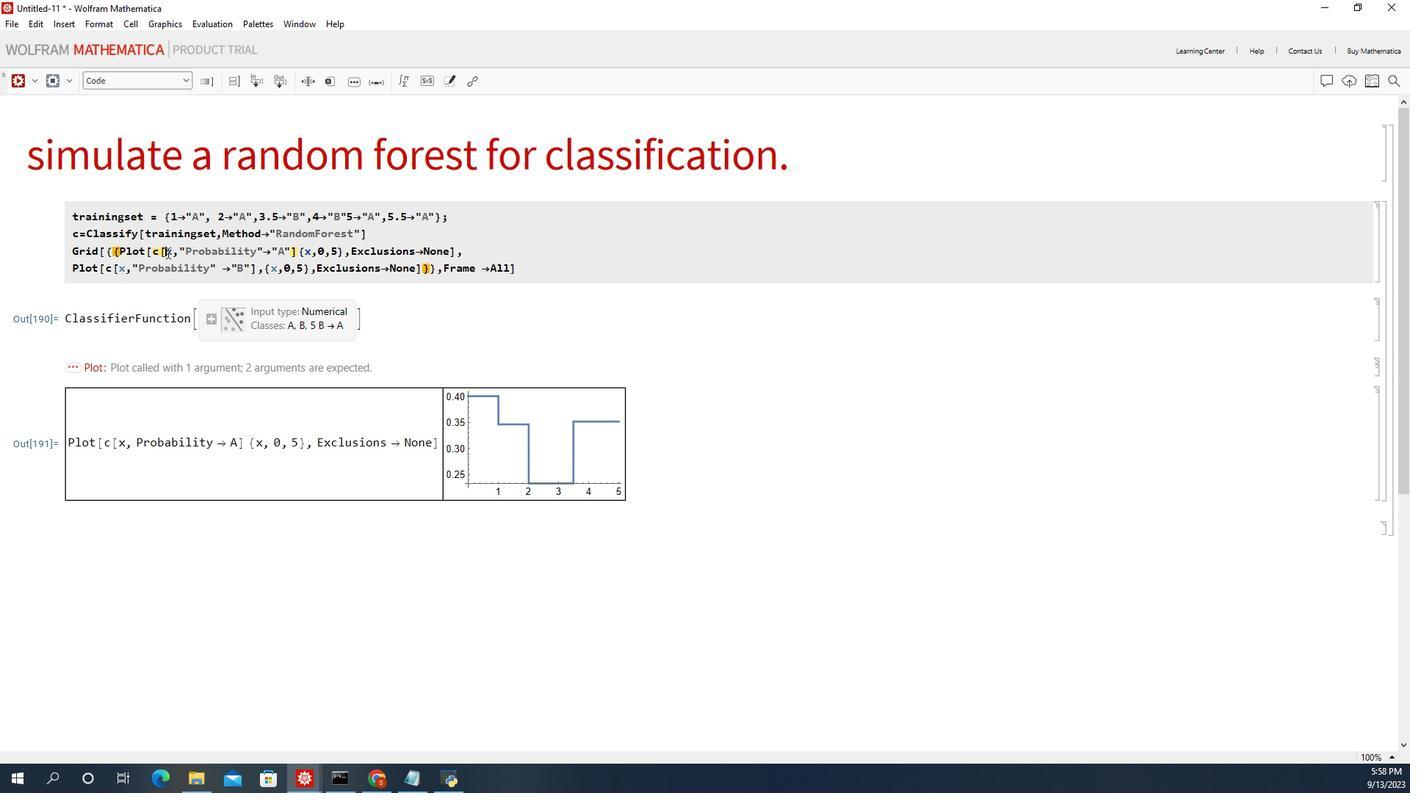 
Action: Mouse pressed left at (137, 74)
Screenshot: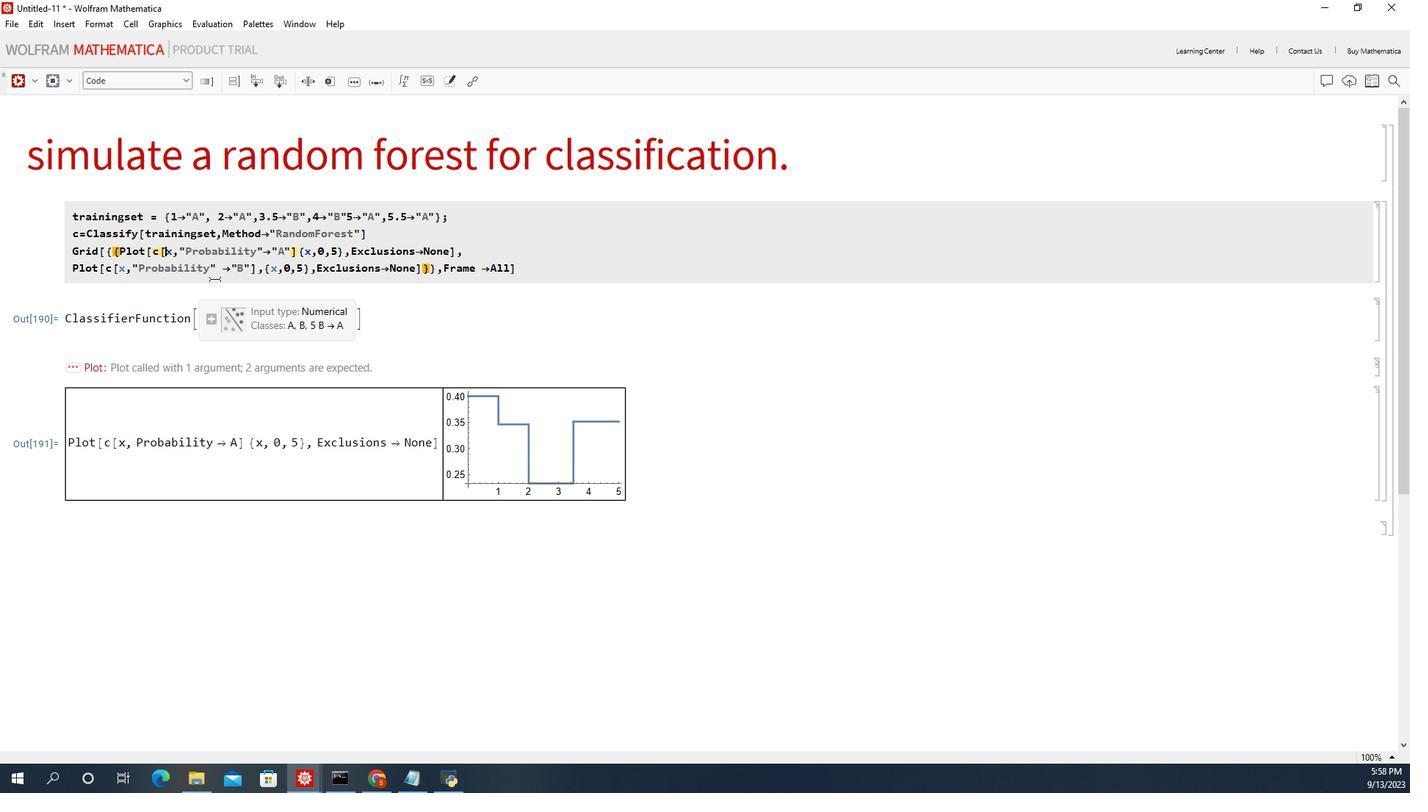
Action: Mouse moved to (135, 74)
Screenshot: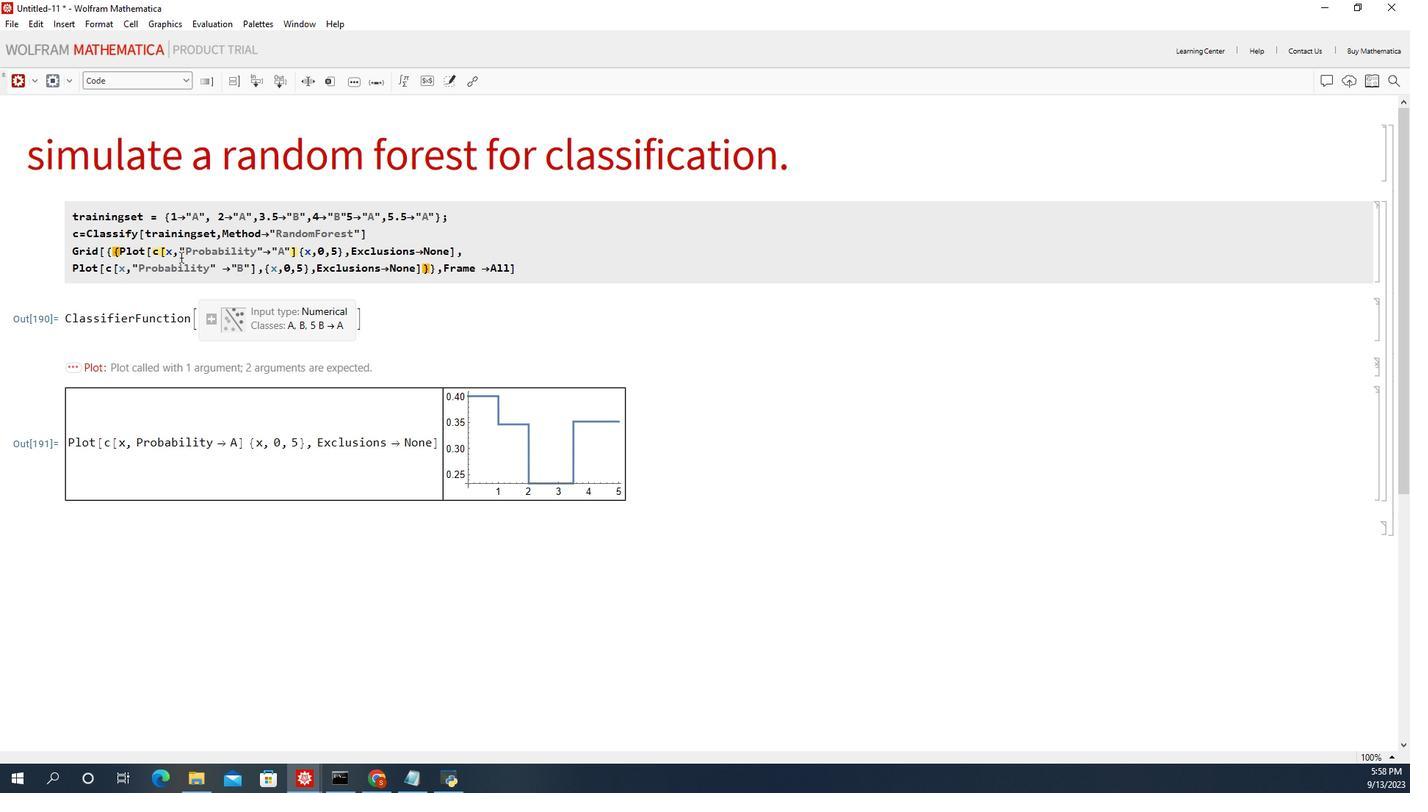 
Action: Mouse pressed left at (135, 74)
Screenshot: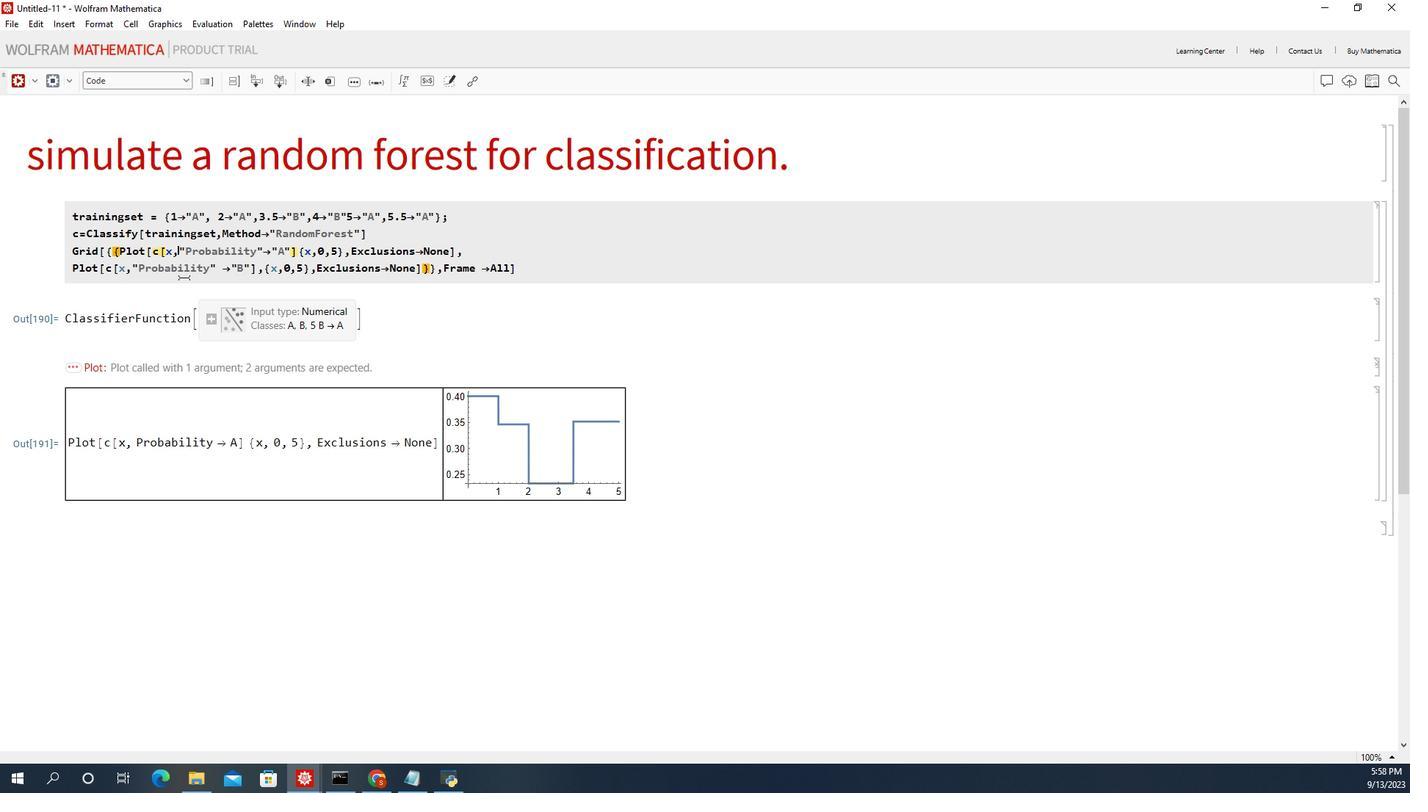
Action: Mouse moved to (141, 71)
Screenshot: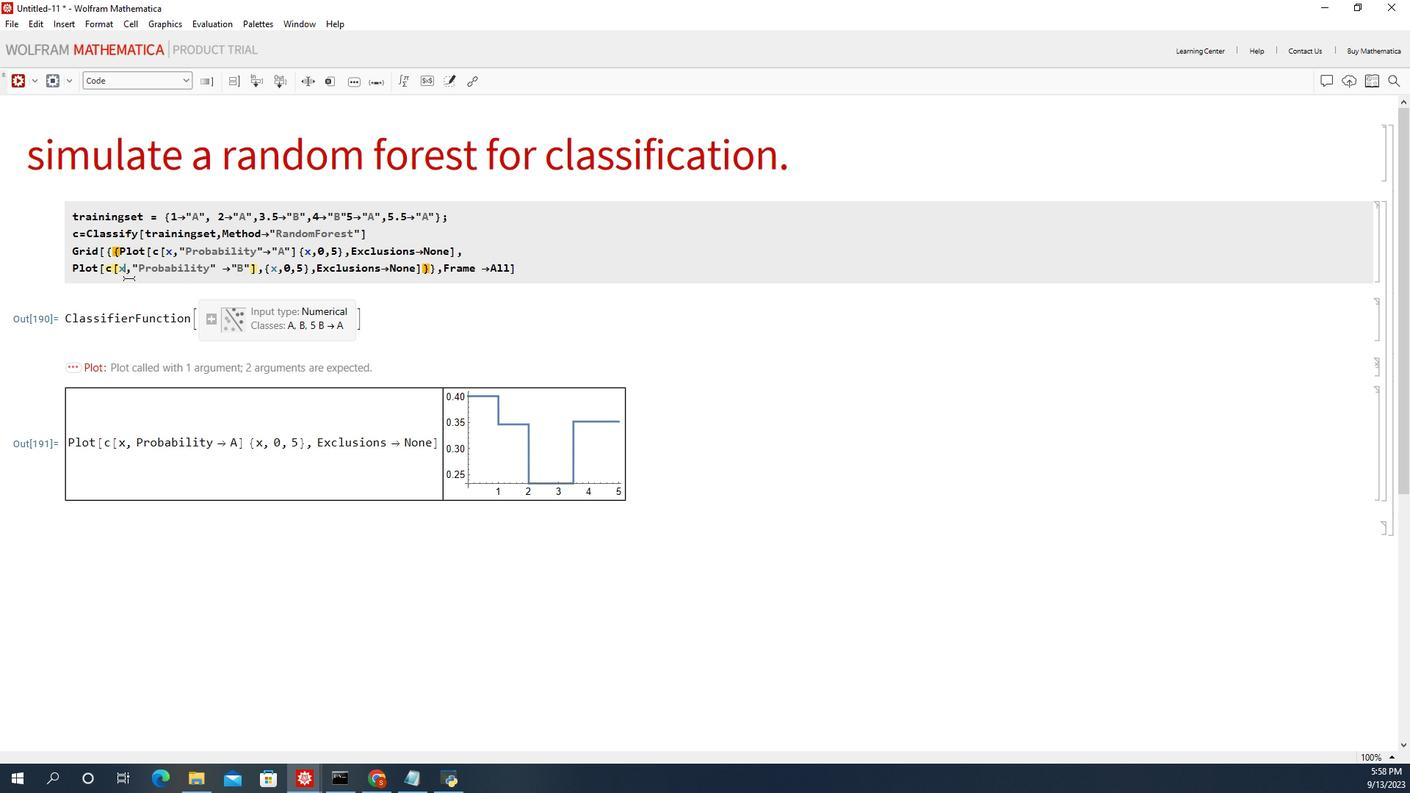 
Action: Mouse pressed left at (141, 71)
Screenshot: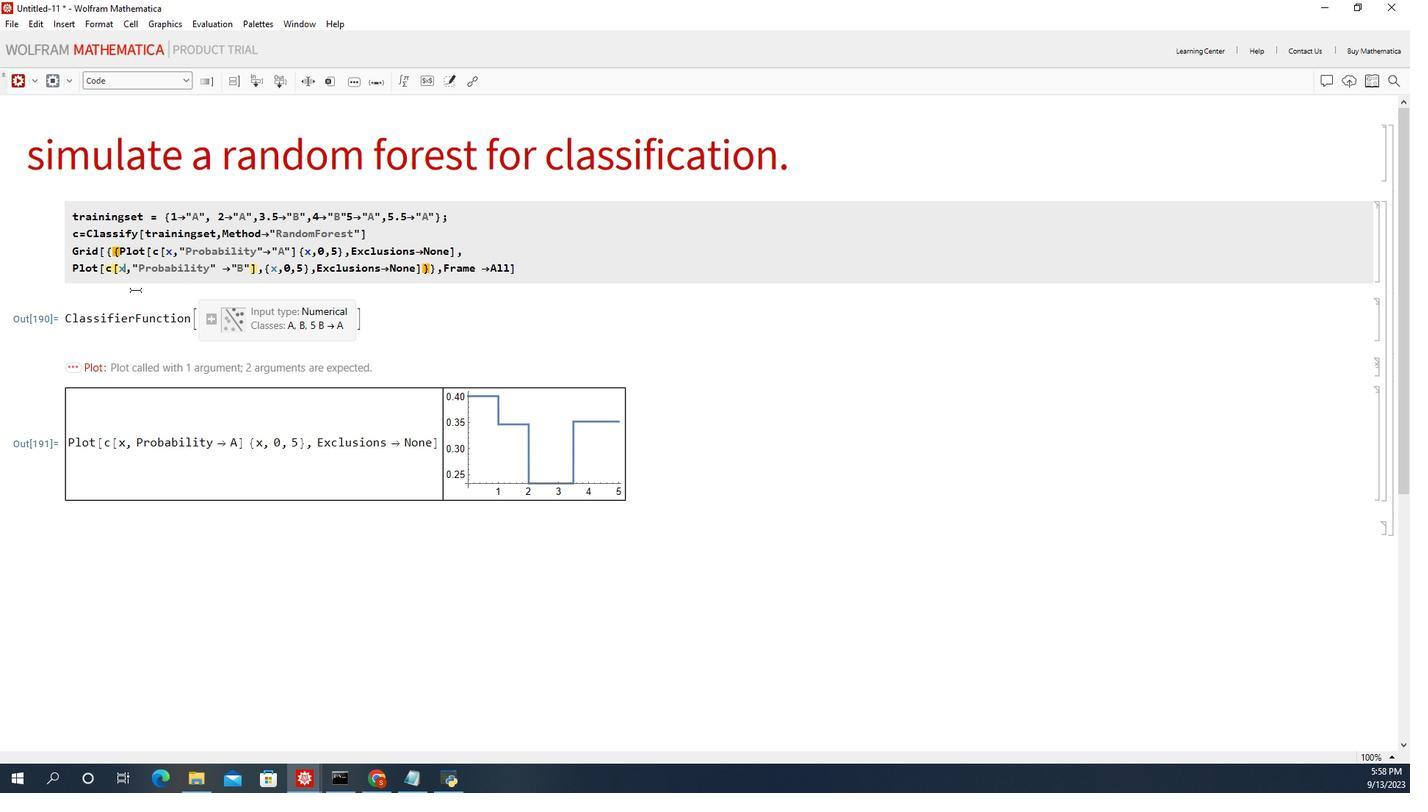 
Action: Mouse moved to (136, 74)
Screenshot: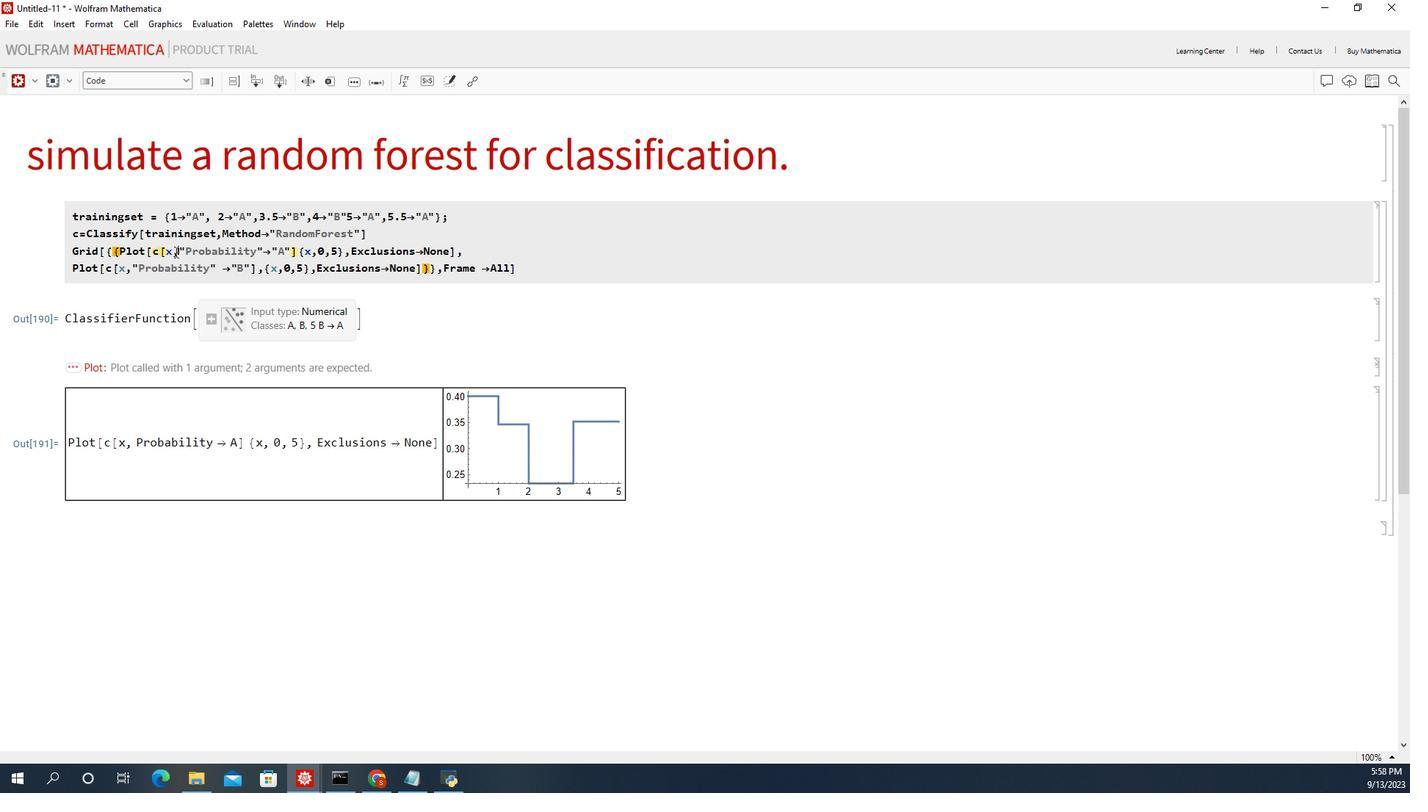 
Action: Mouse pressed left at (136, 74)
Screenshot: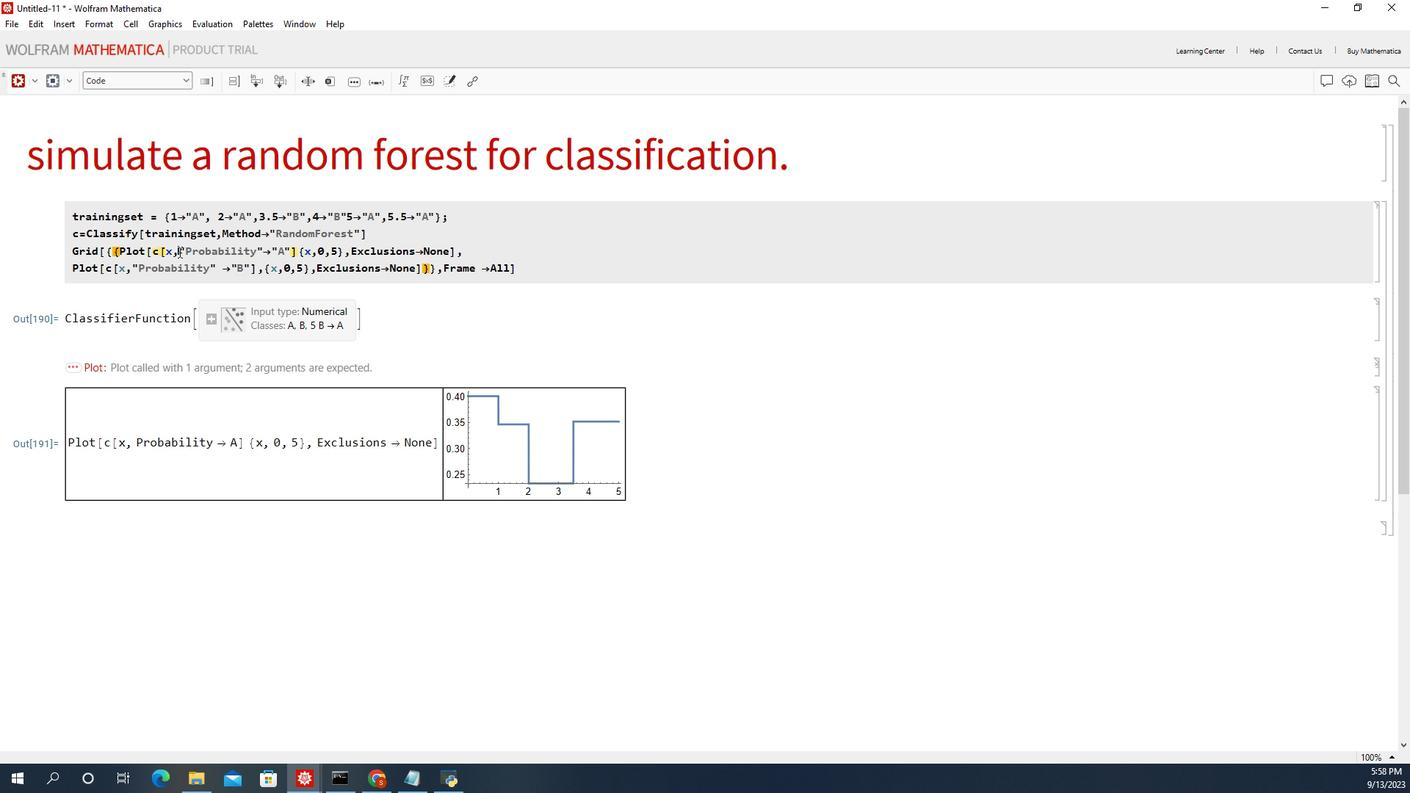 
Action: Mouse moved to (123, 75)
Screenshot: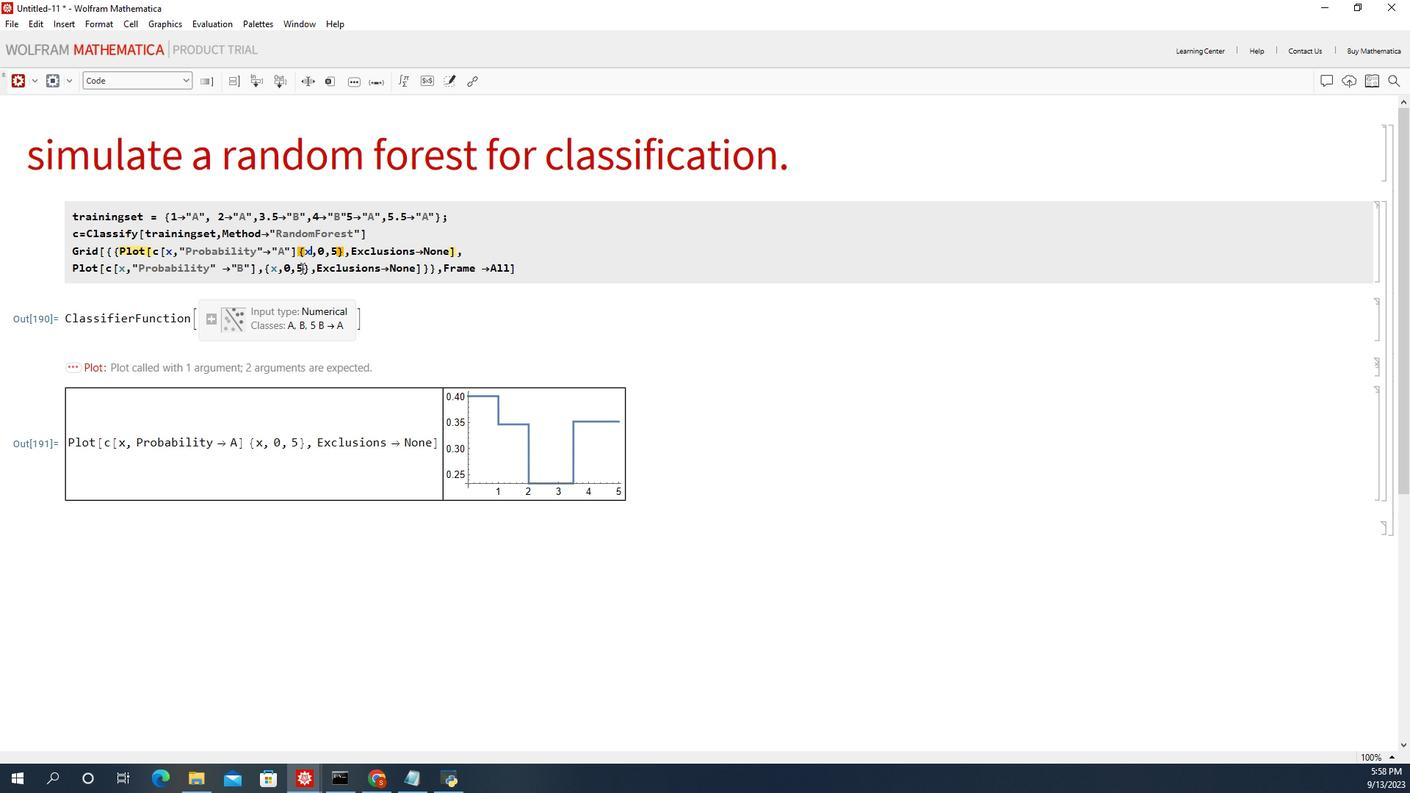 
Action: Mouse pressed left at (123, 75)
Screenshot: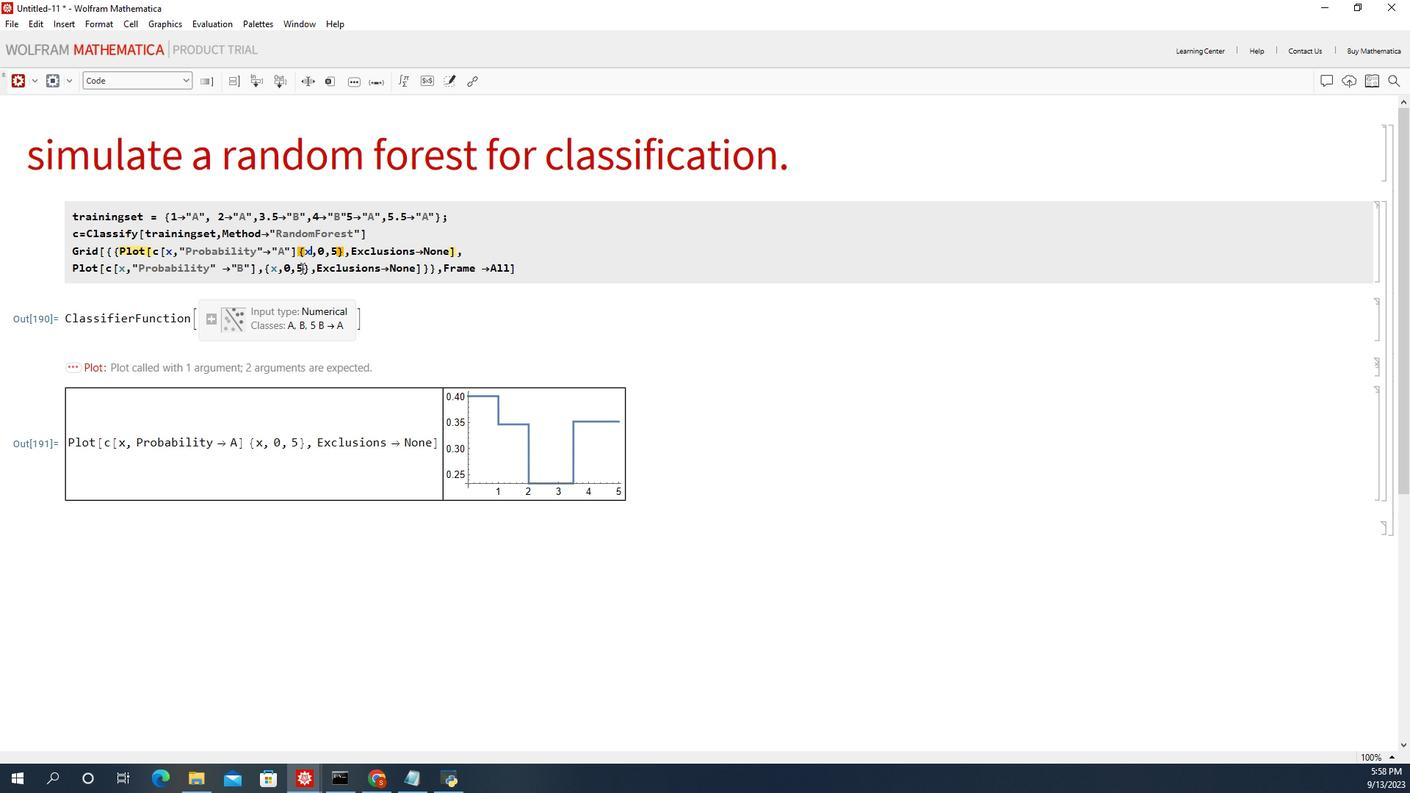 
Action: Mouse moved to (194, 42)
Screenshot: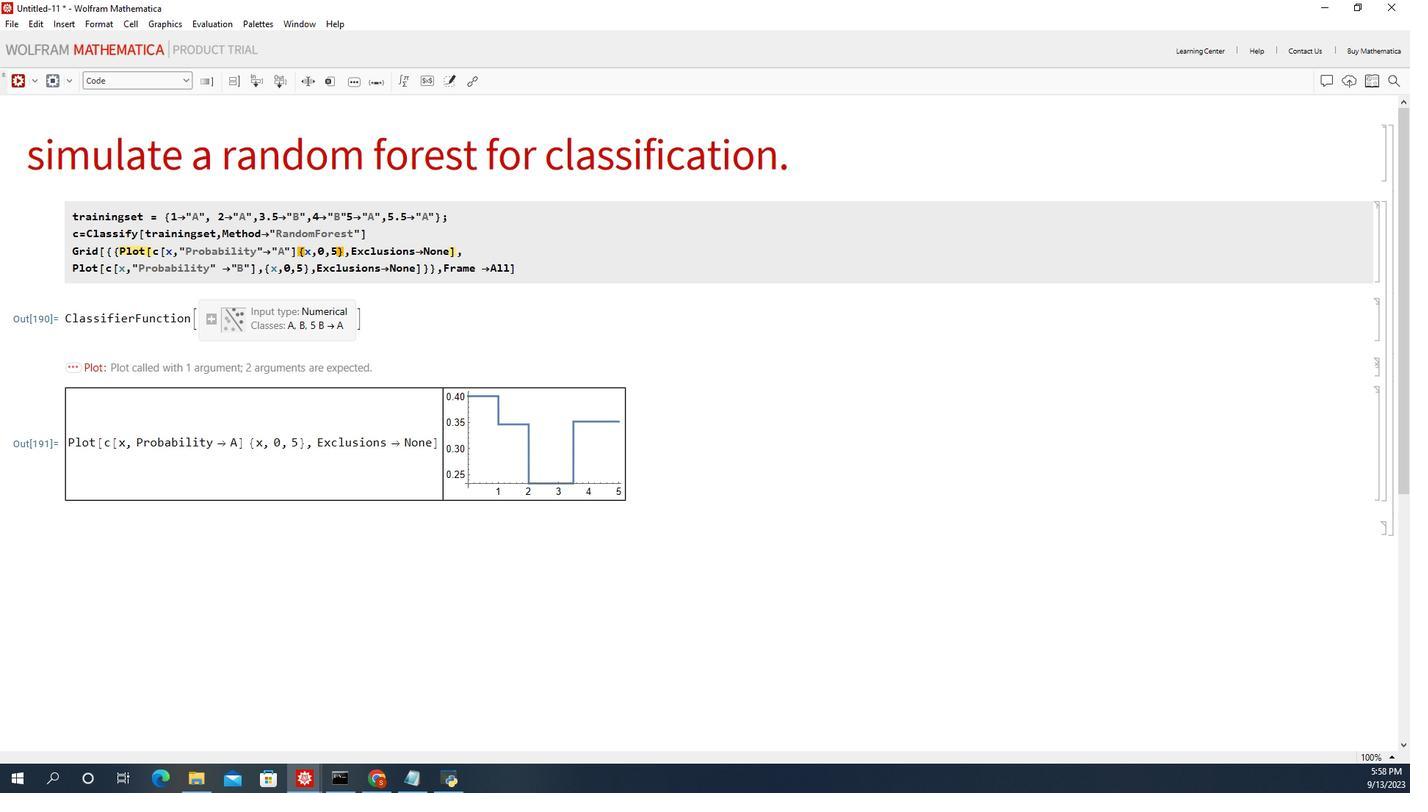 
Action: Mouse scrolled (194, 42) with delta (0, 0)
Screenshot: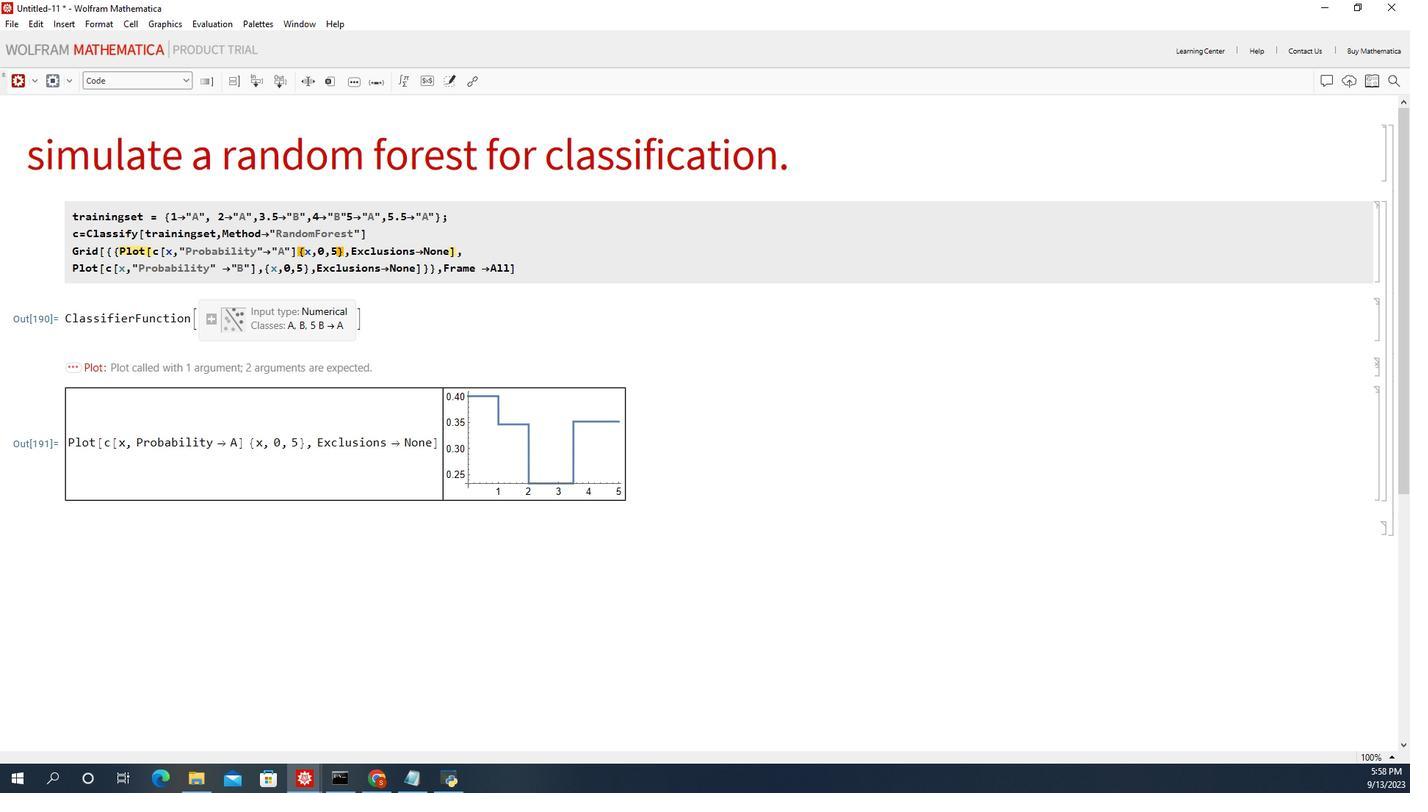 
Action: Mouse scrolled (194, 42) with delta (0, 0)
Screenshot: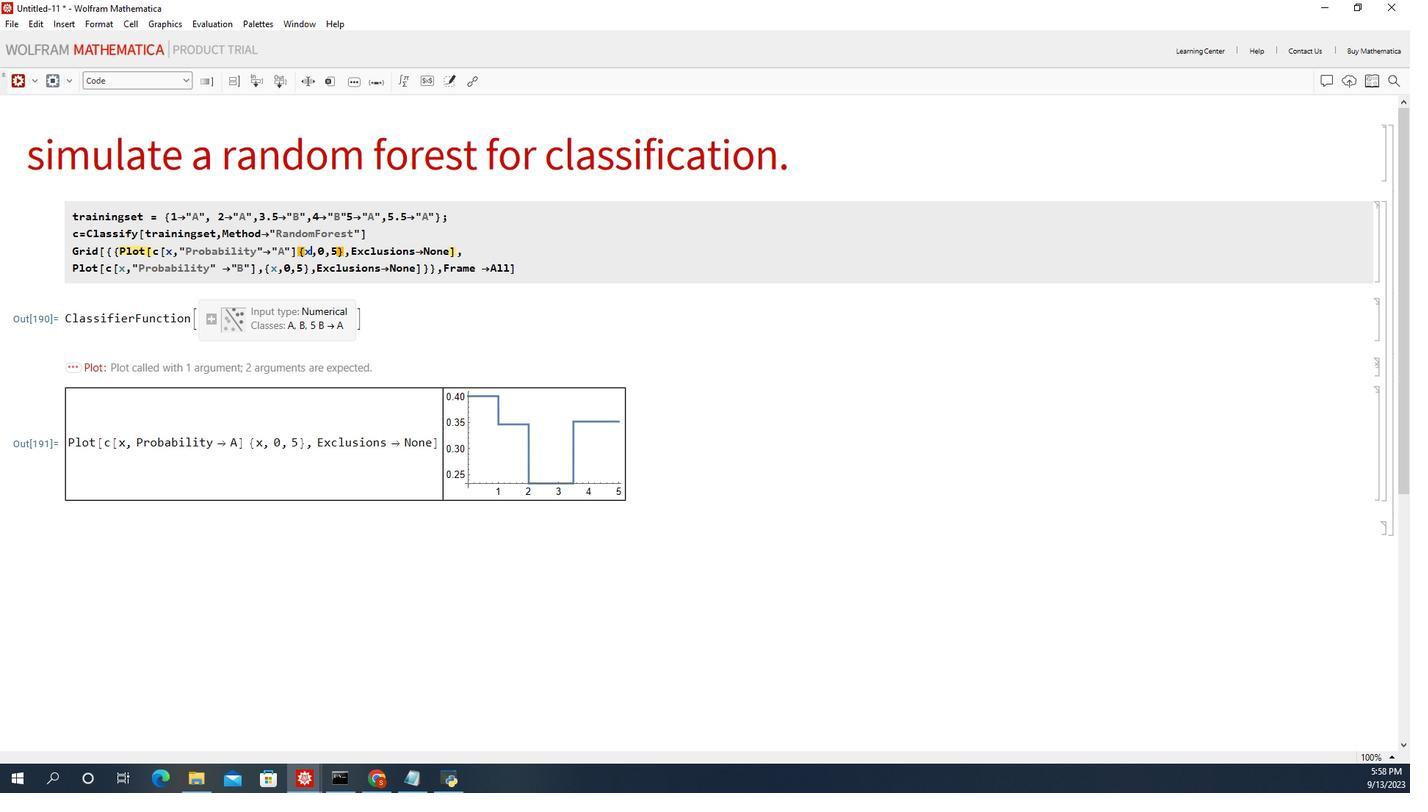 
Action: Mouse scrolled (194, 42) with delta (0, 0)
Screenshot: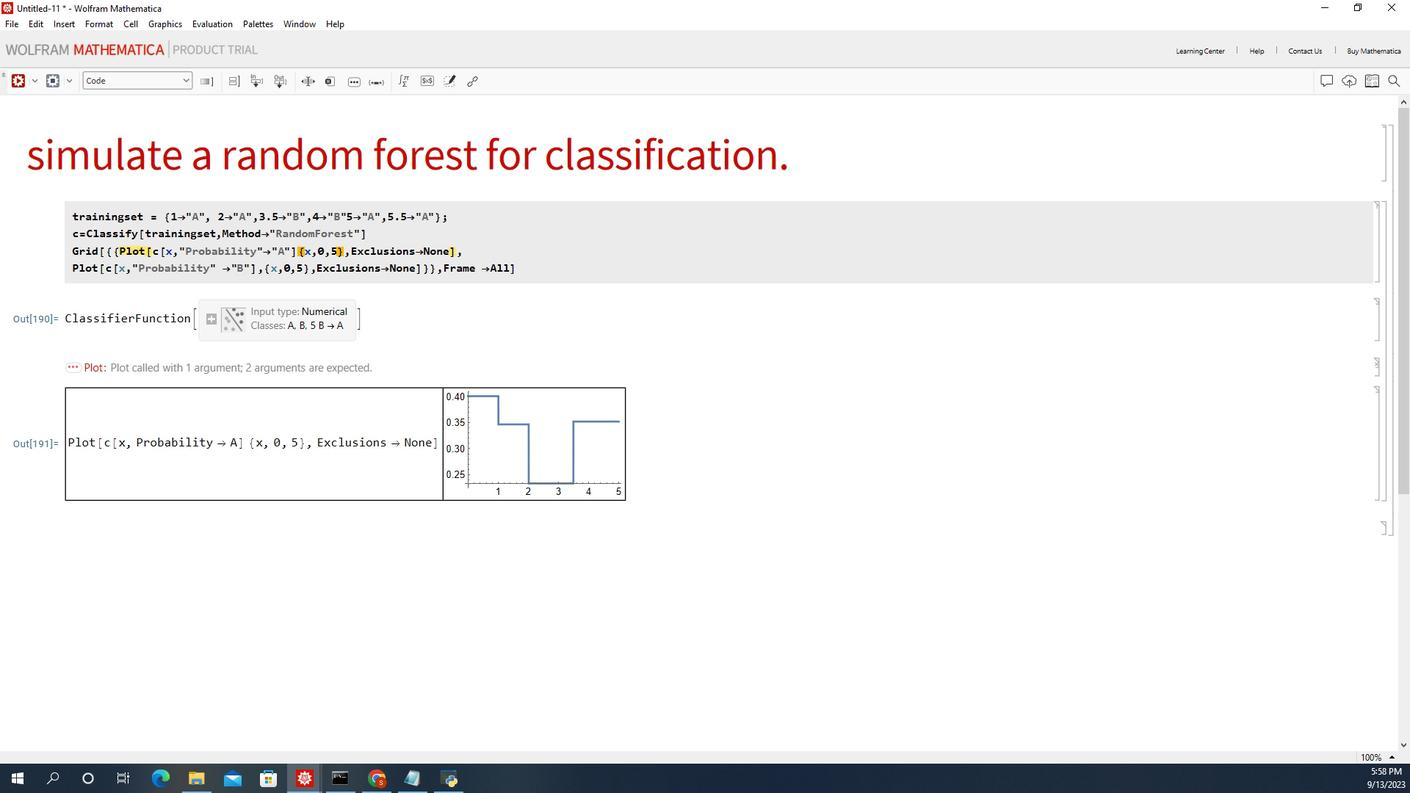 
Action: Mouse moved to (136, 74)
Screenshot: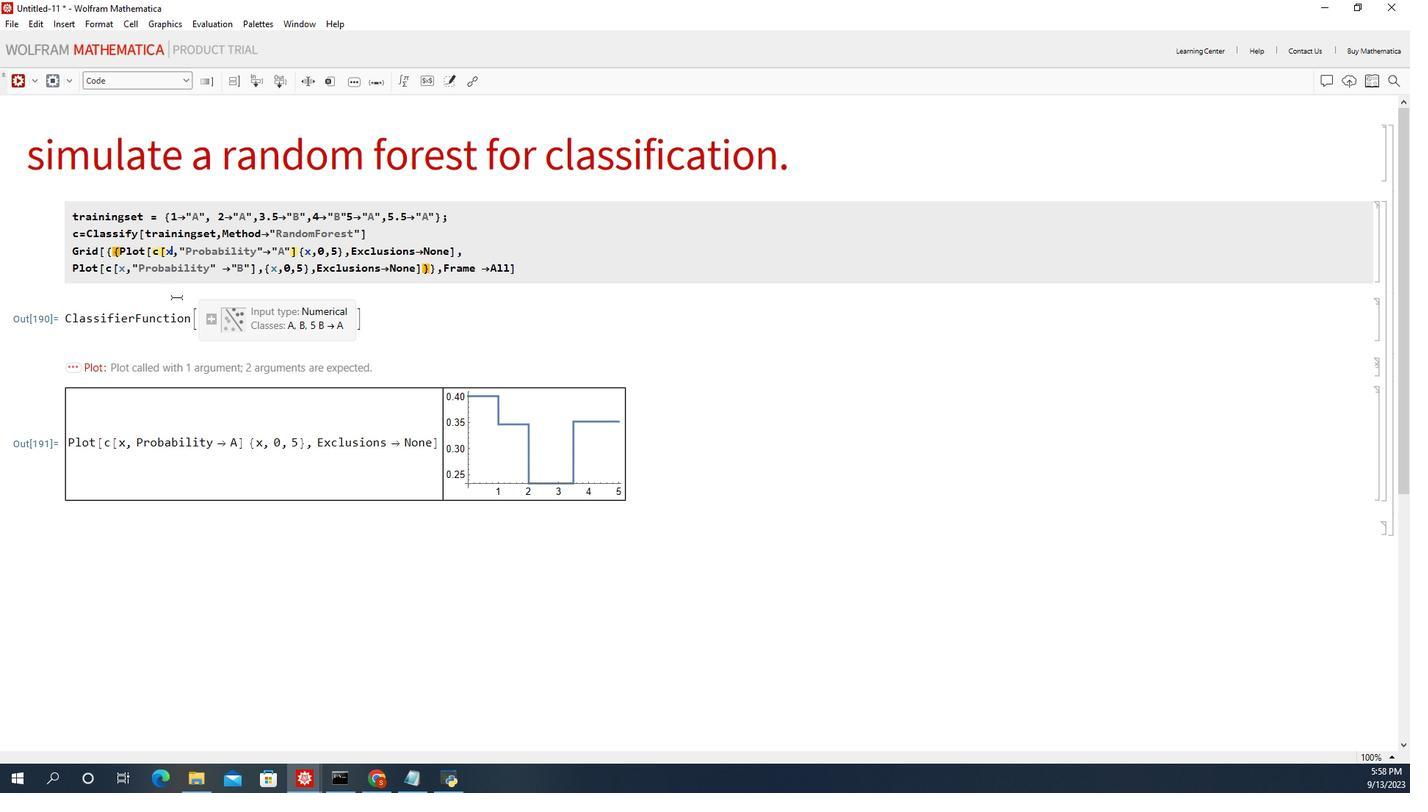 
Action: Mouse pressed left at (136, 74)
Screenshot: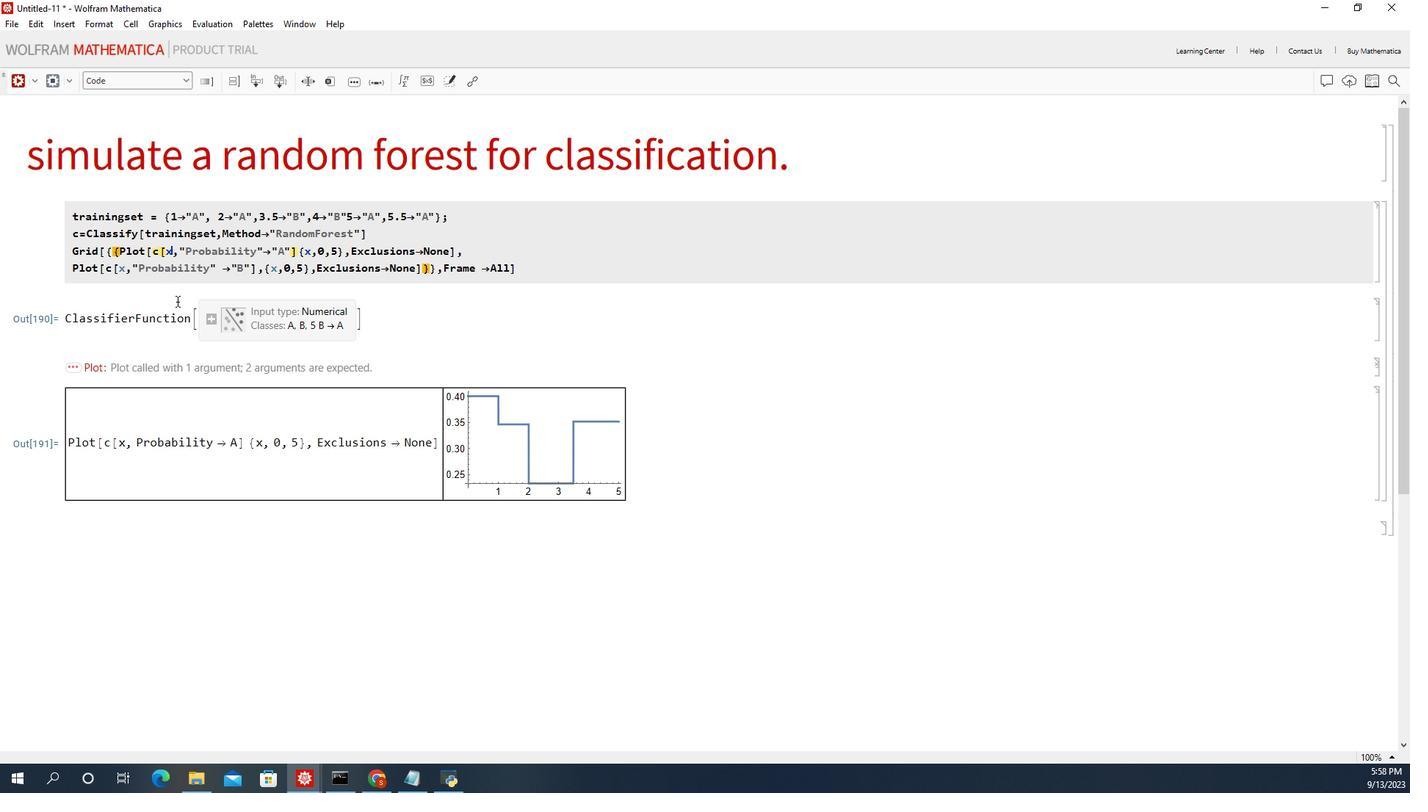 
Action: Mouse moved to (150, 82)
Screenshot: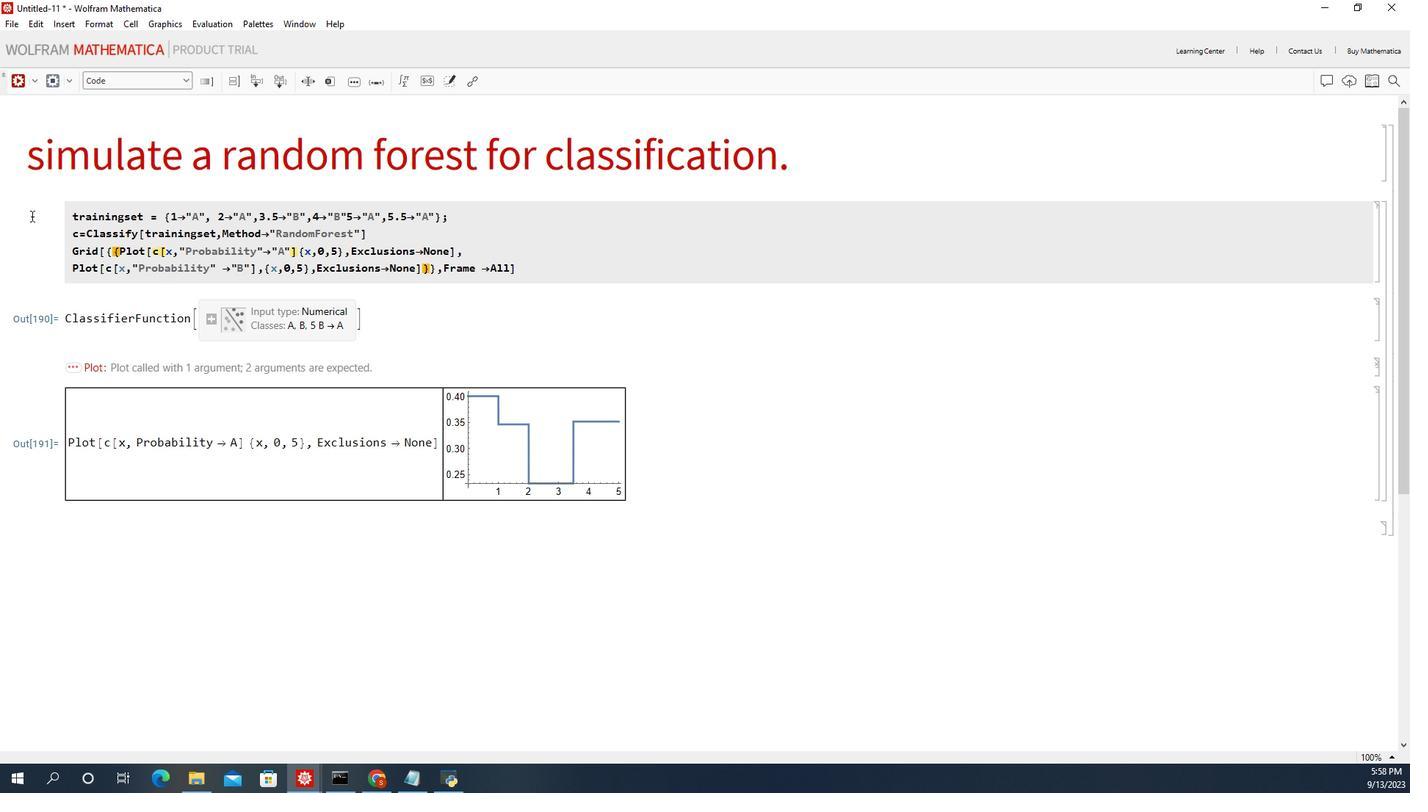 
Action: Key pressed <Key.backspace>x
Screenshot: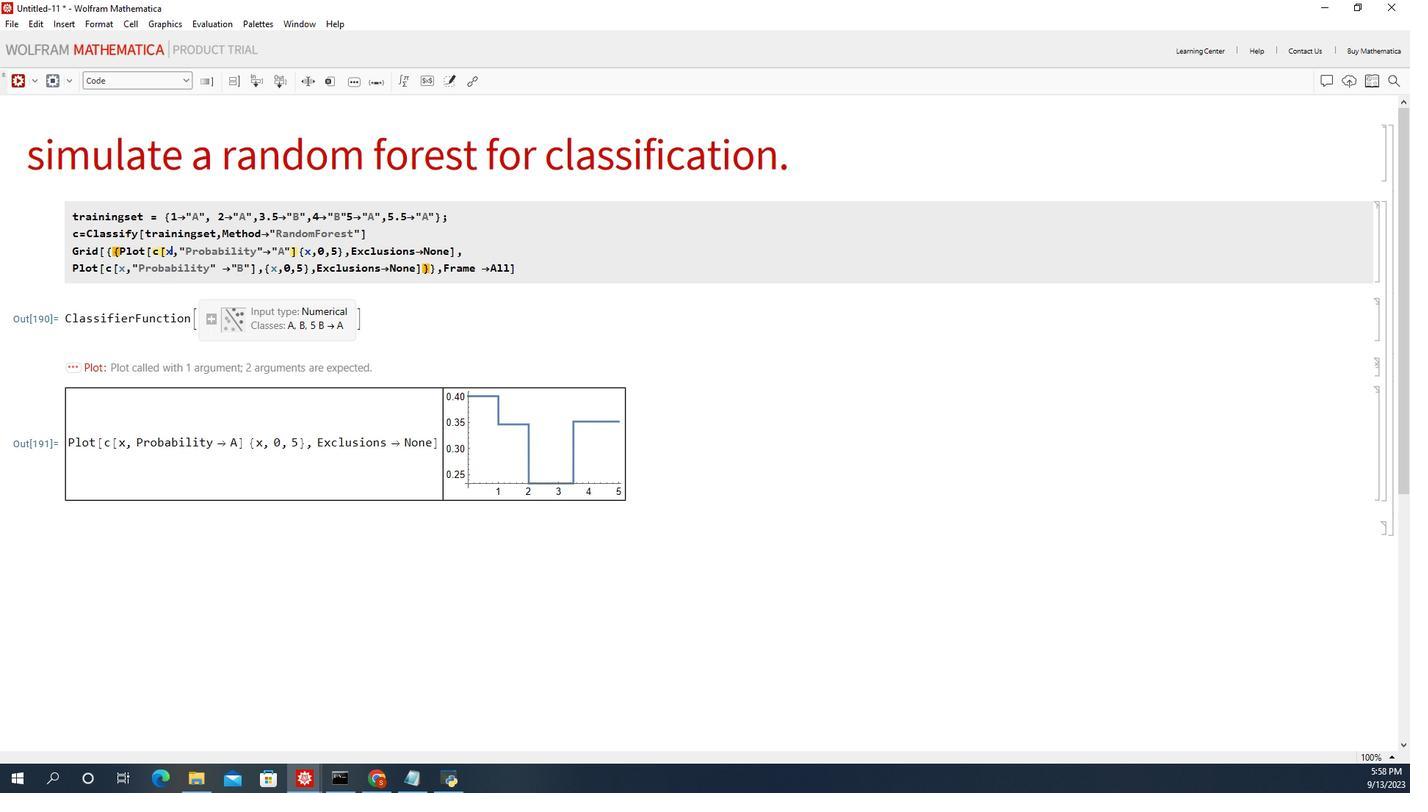 
Action: Mouse moved to (122, 74)
Screenshot: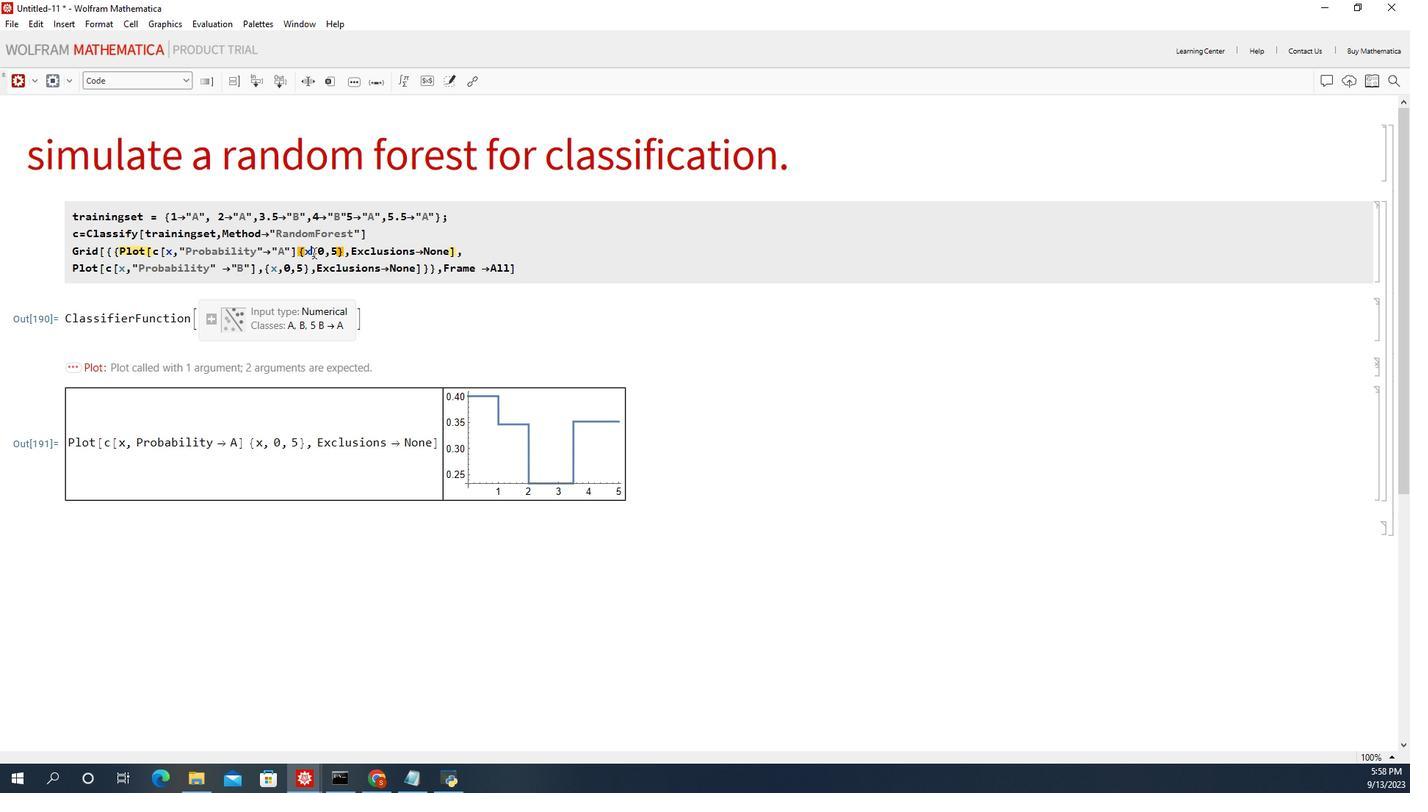
Action: Mouse pressed left at (122, 74)
Screenshot: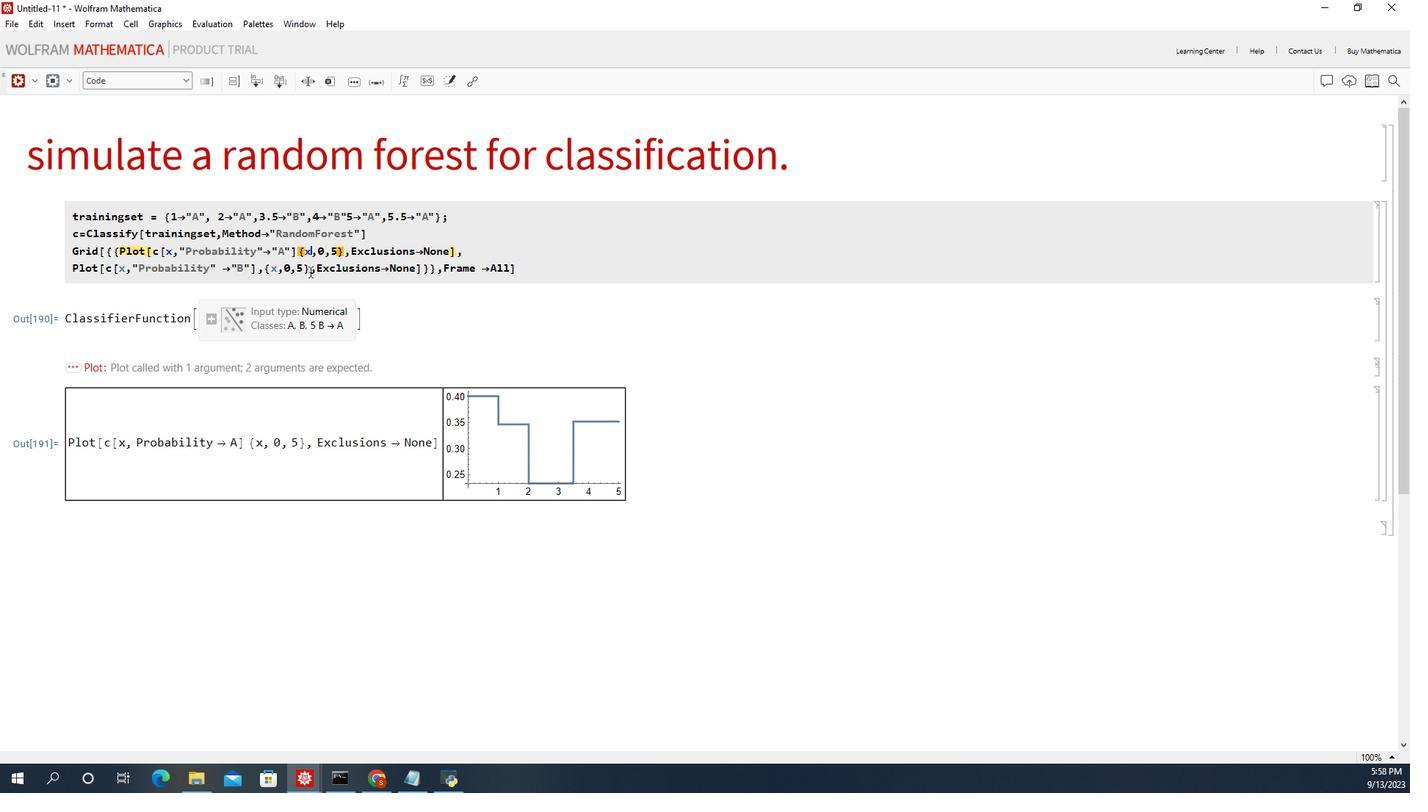 
Action: Mouse moved to (175, 86)
Screenshot: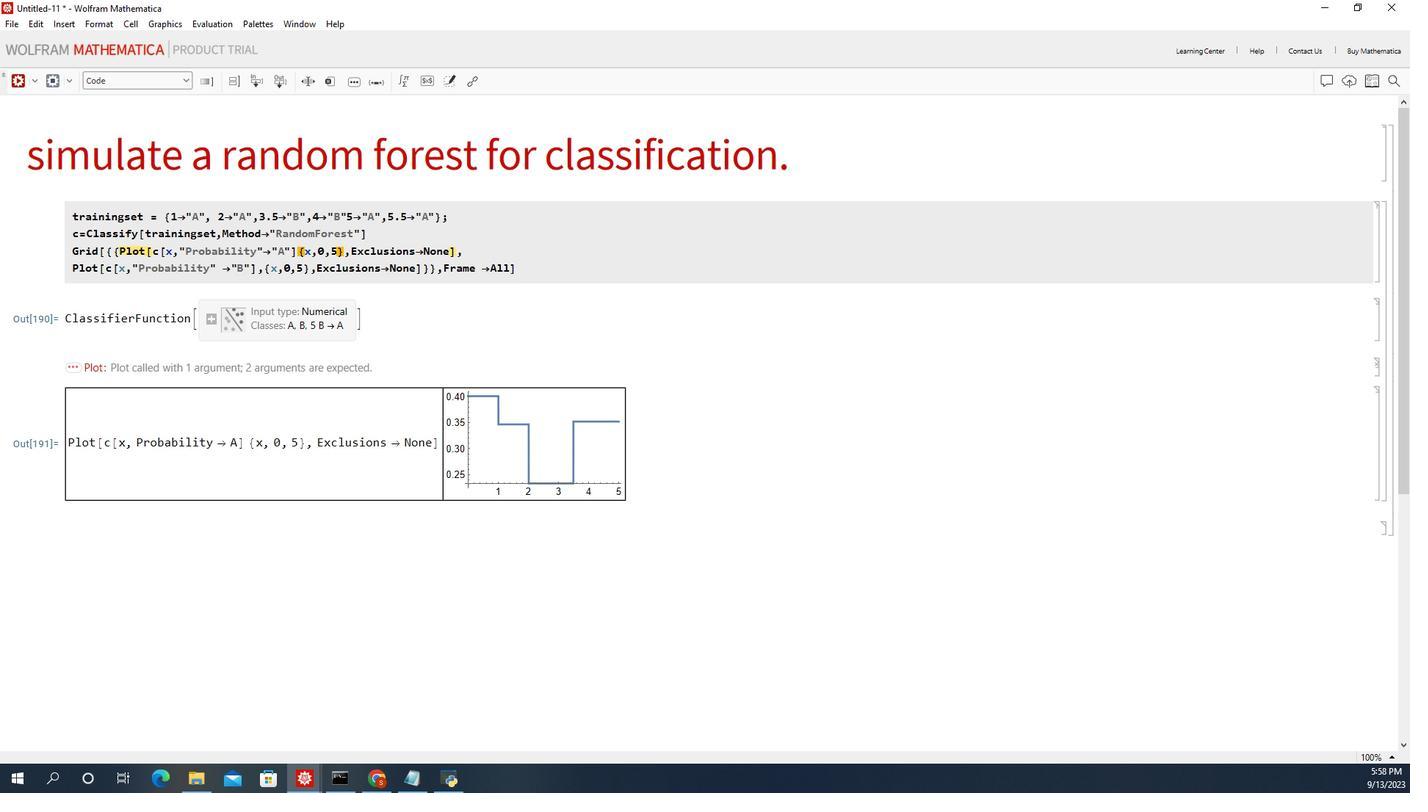 
Action: Key pressed <Key.backspace>x
